 Task: Design a layout for a pet adoption brochure.
Action: Mouse moved to (50, 122)
Screenshot: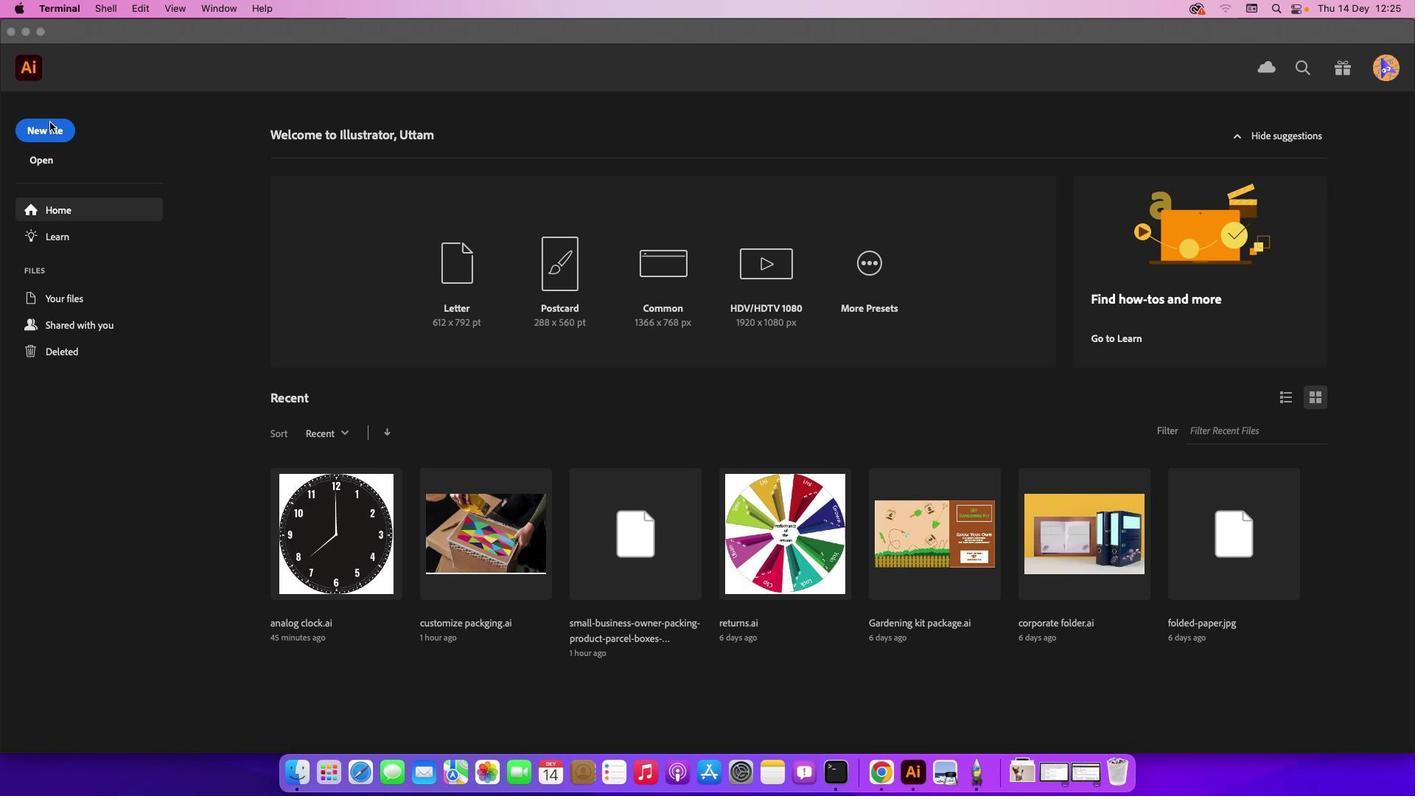 
Action: Mouse pressed left at (50, 122)
Screenshot: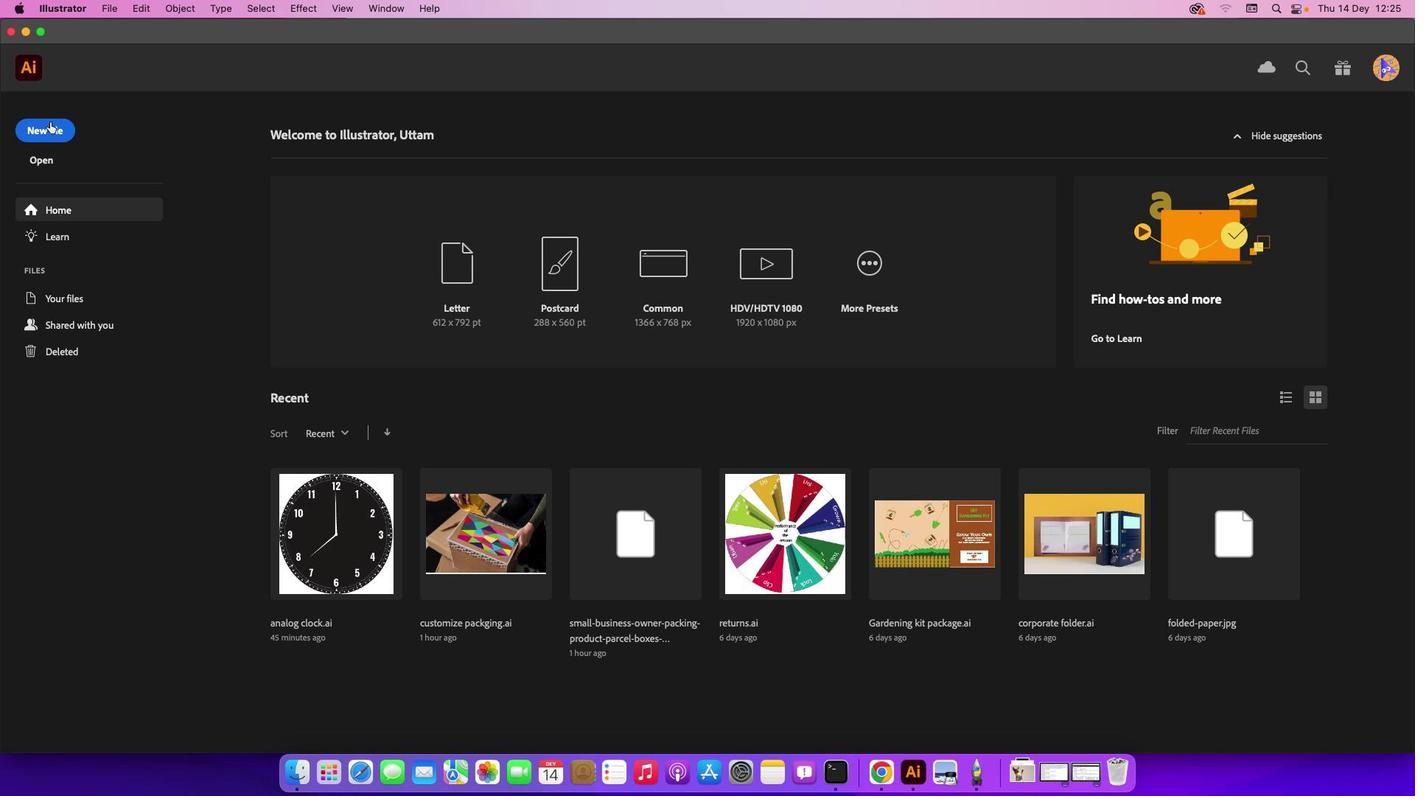 
Action: Mouse moved to (47, 131)
Screenshot: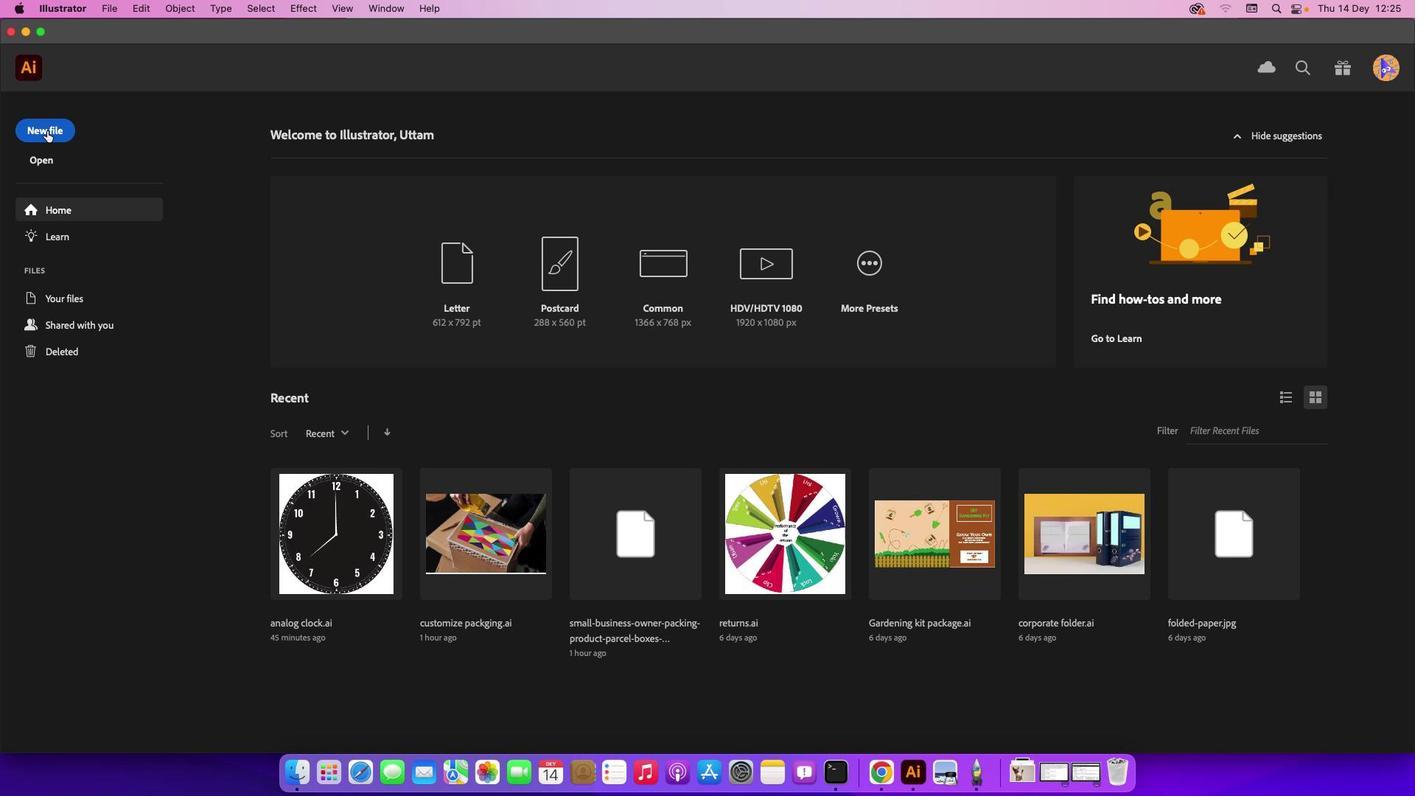 
Action: Mouse pressed left at (47, 131)
Screenshot: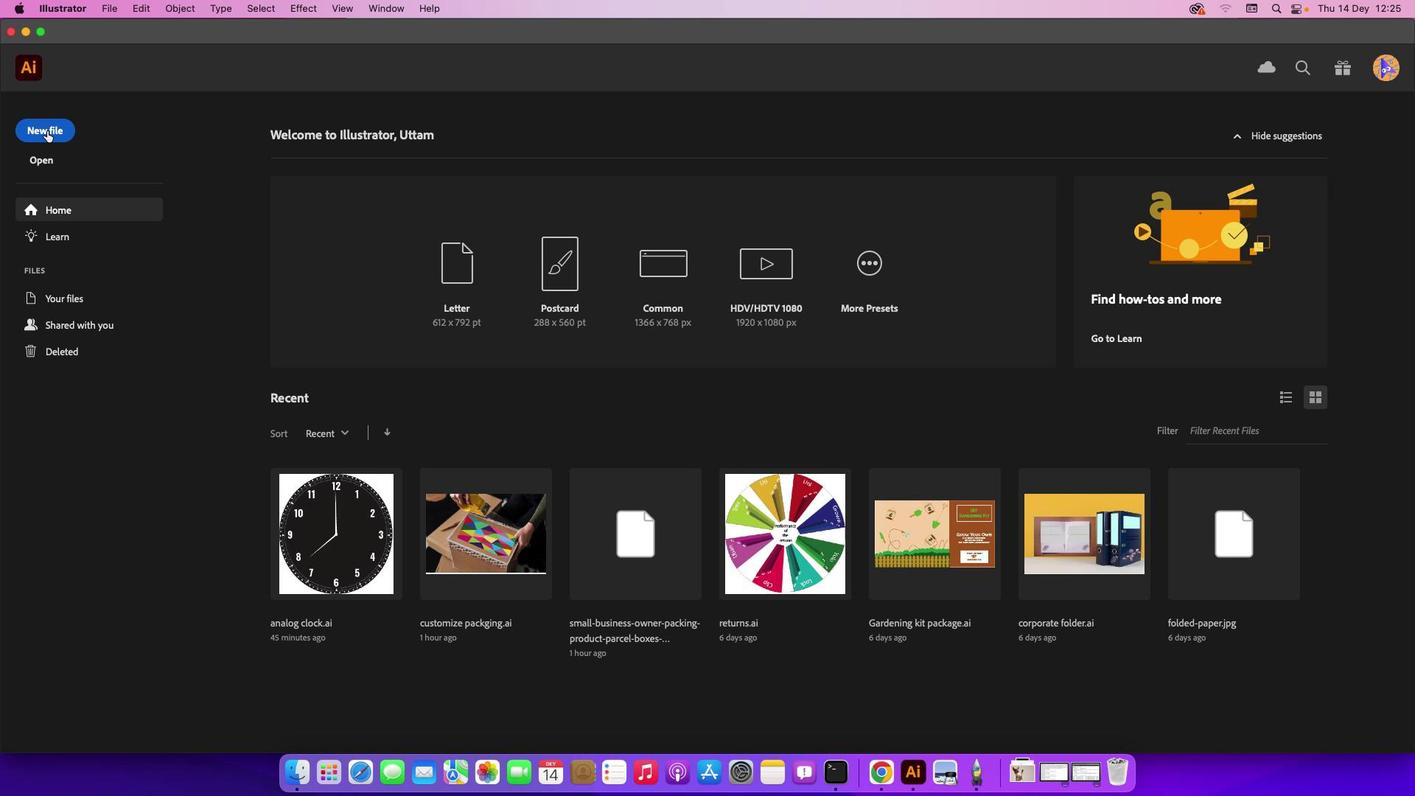 
Action: Mouse moved to (508, 148)
Screenshot: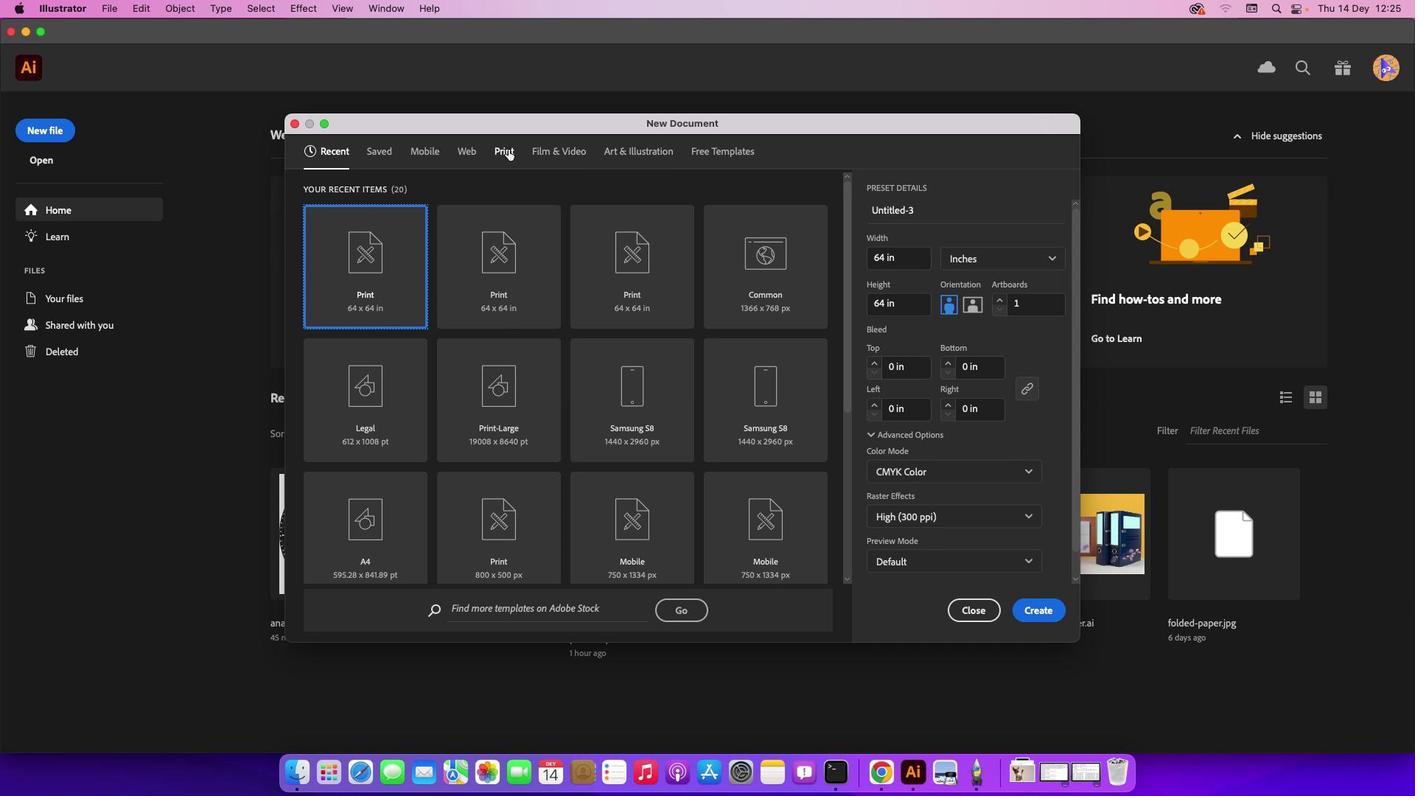 
Action: Mouse pressed left at (508, 148)
Screenshot: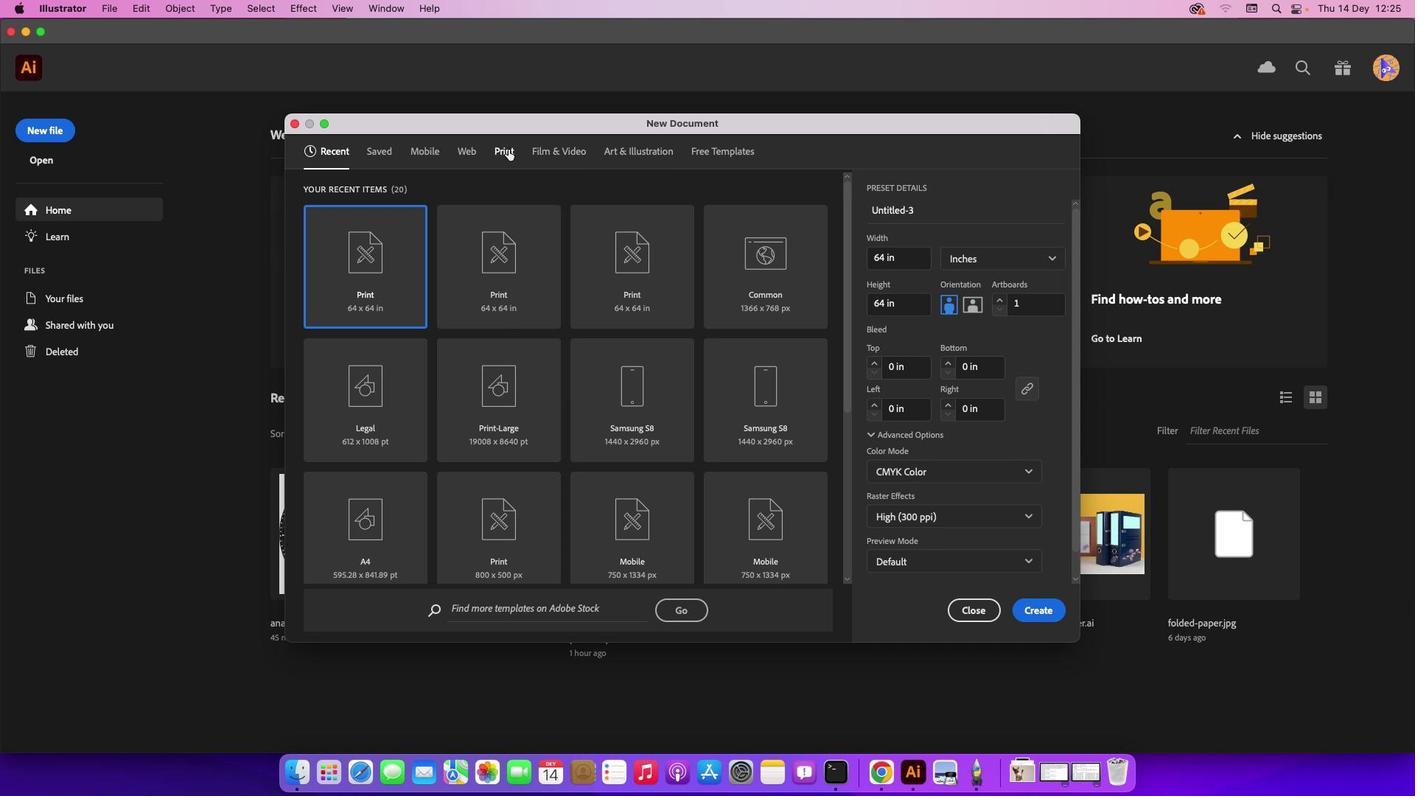 
Action: Mouse moved to (617, 282)
Screenshot: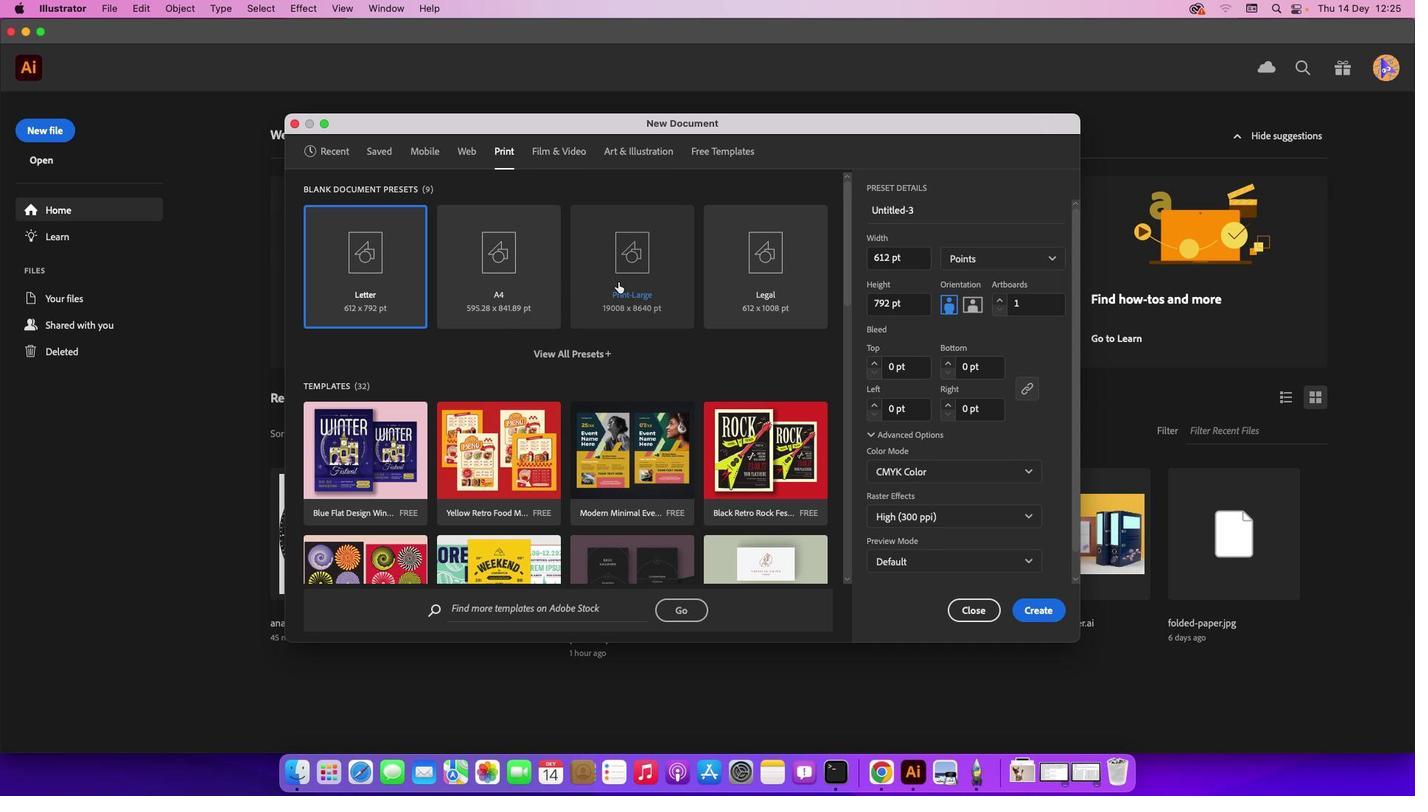 
Action: Mouse pressed left at (617, 282)
Screenshot: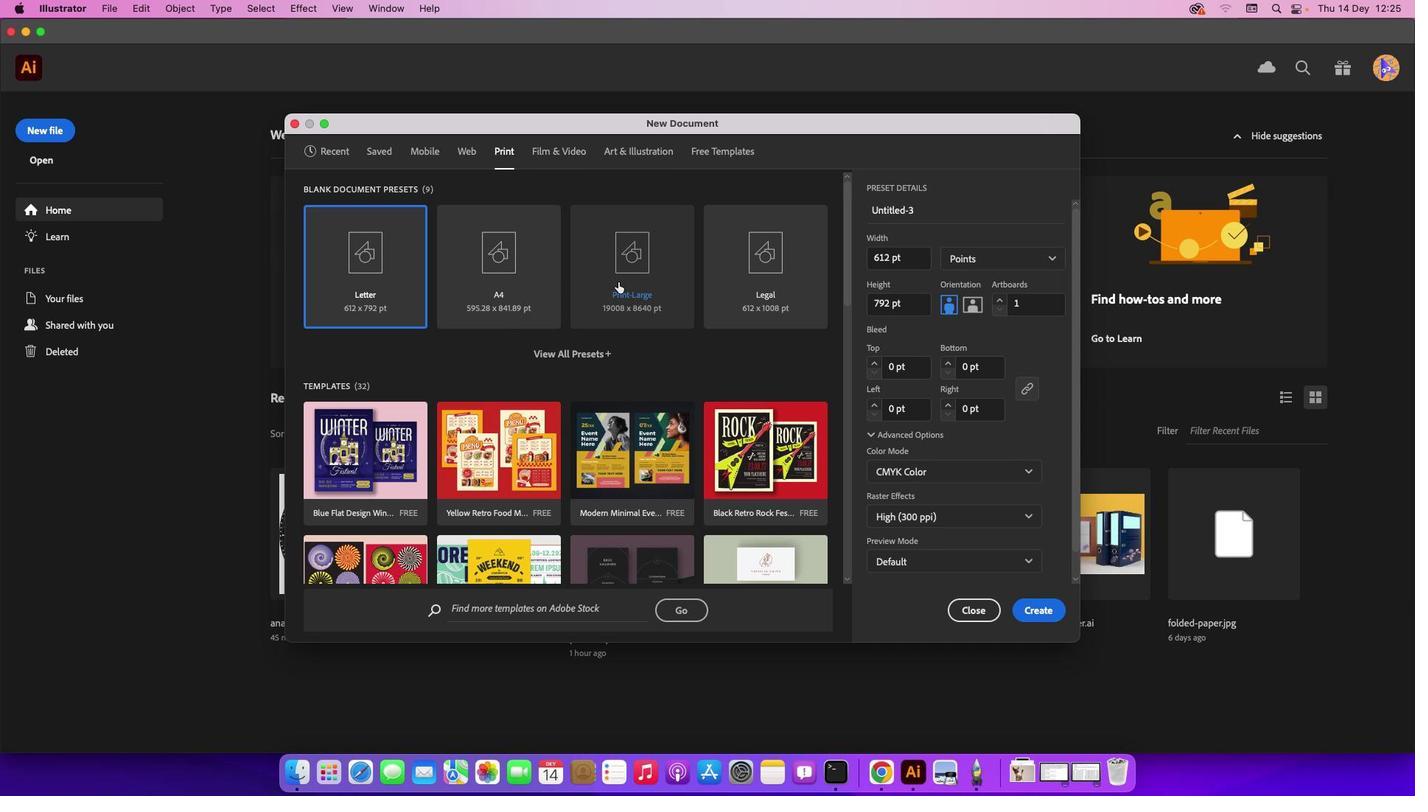 
Action: Mouse moved to (1035, 613)
Screenshot: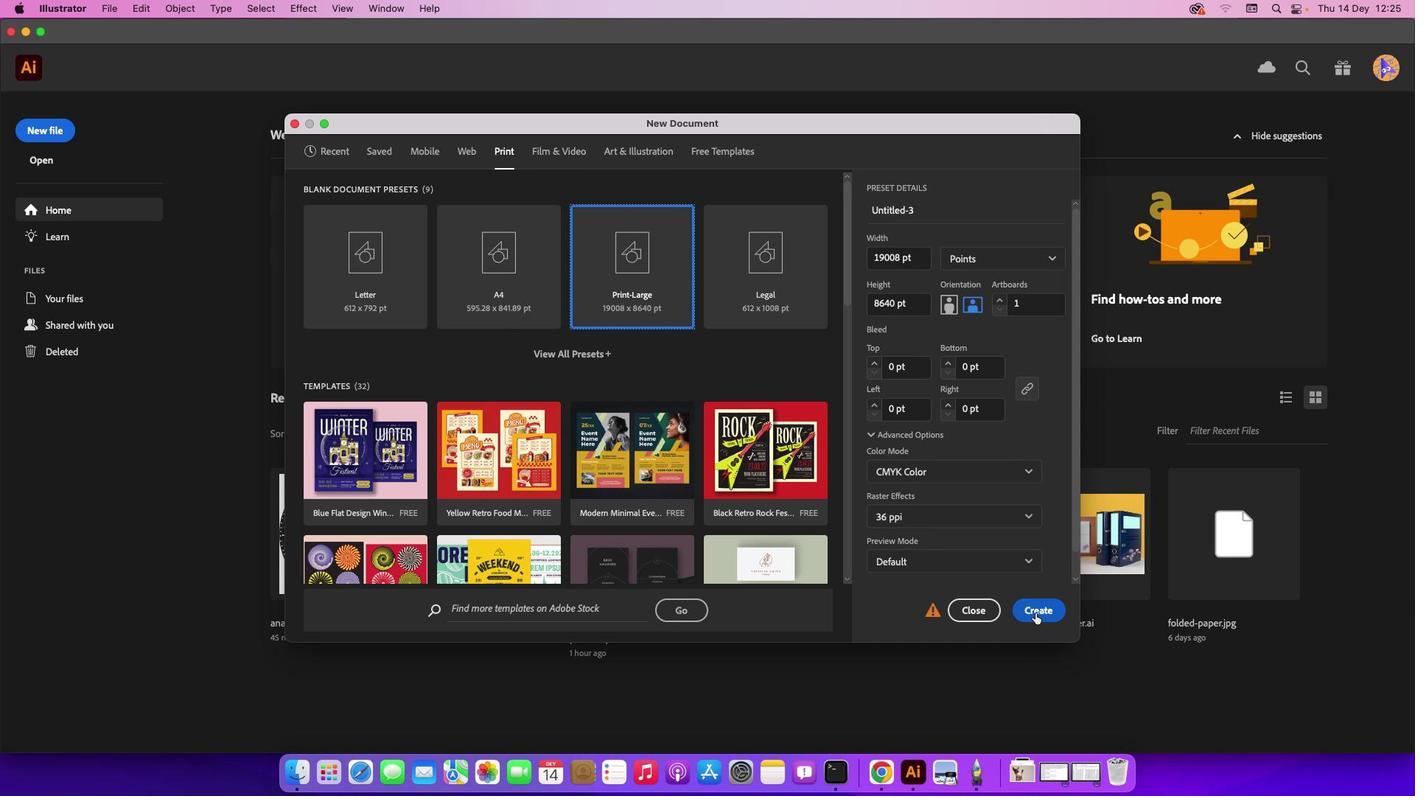 
Action: Mouse pressed left at (1035, 613)
Screenshot: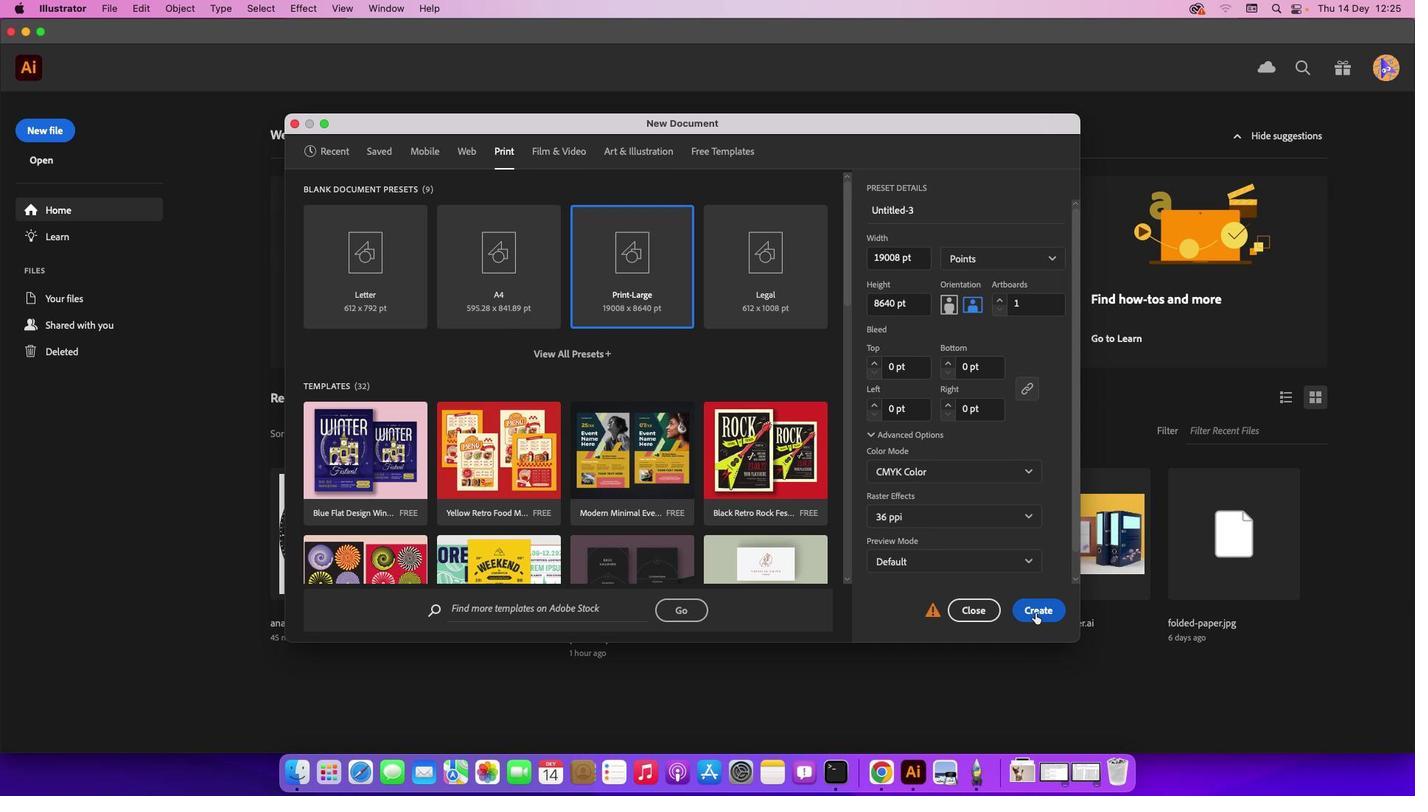 
Action: Mouse moved to (1167, 138)
Screenshot: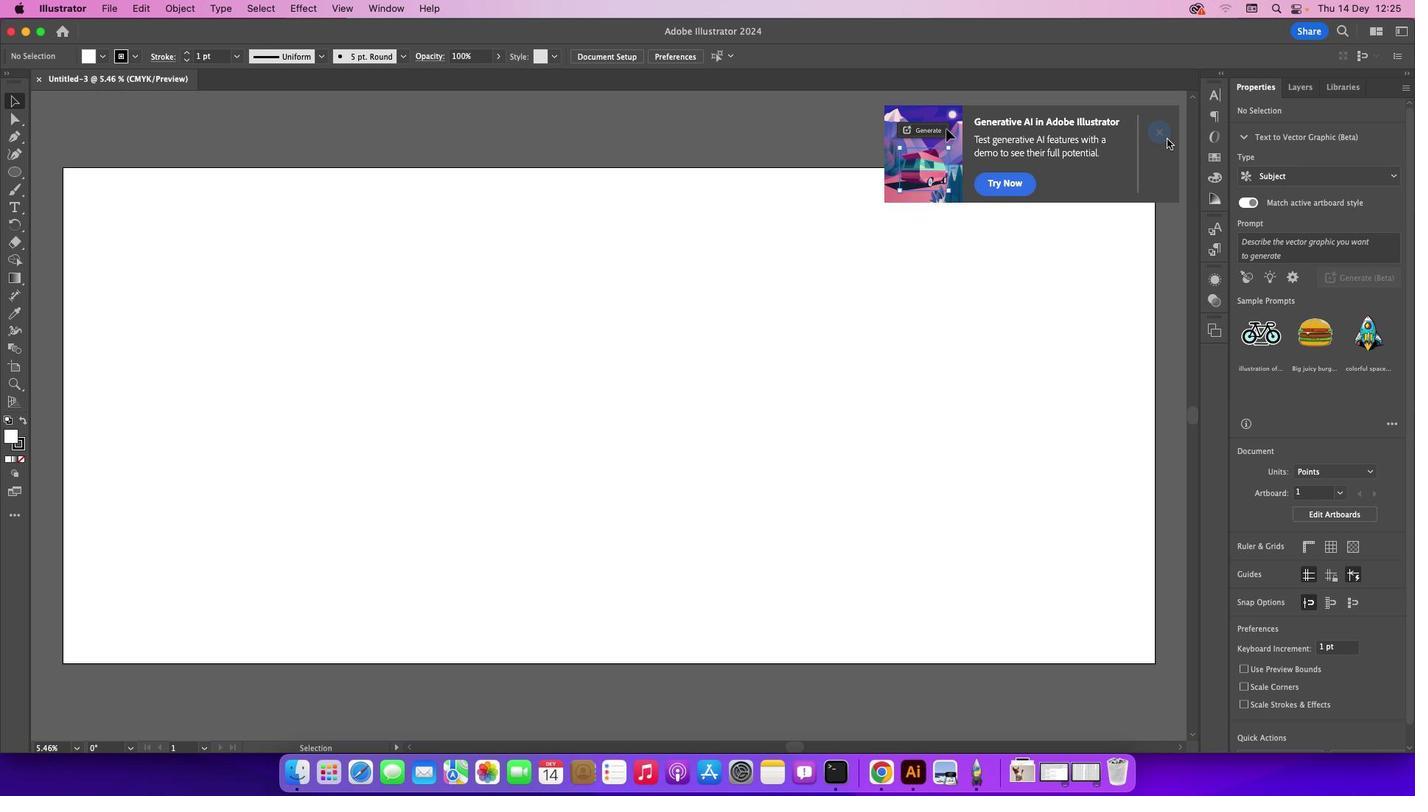 
Action: Mouse pressed left at (1167, 138)
Screenshot: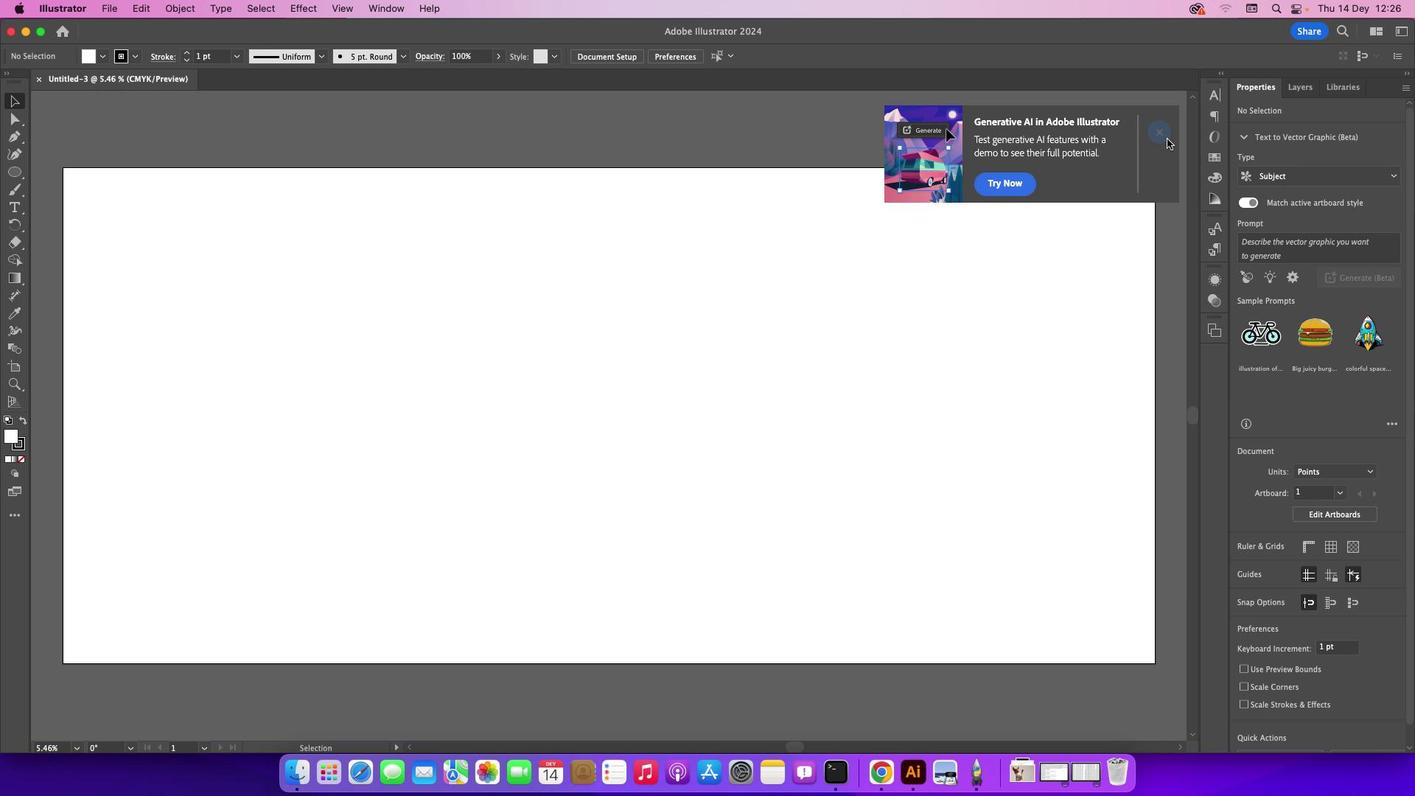 
Action: Mouse moved to (12, 135)
Screenshot: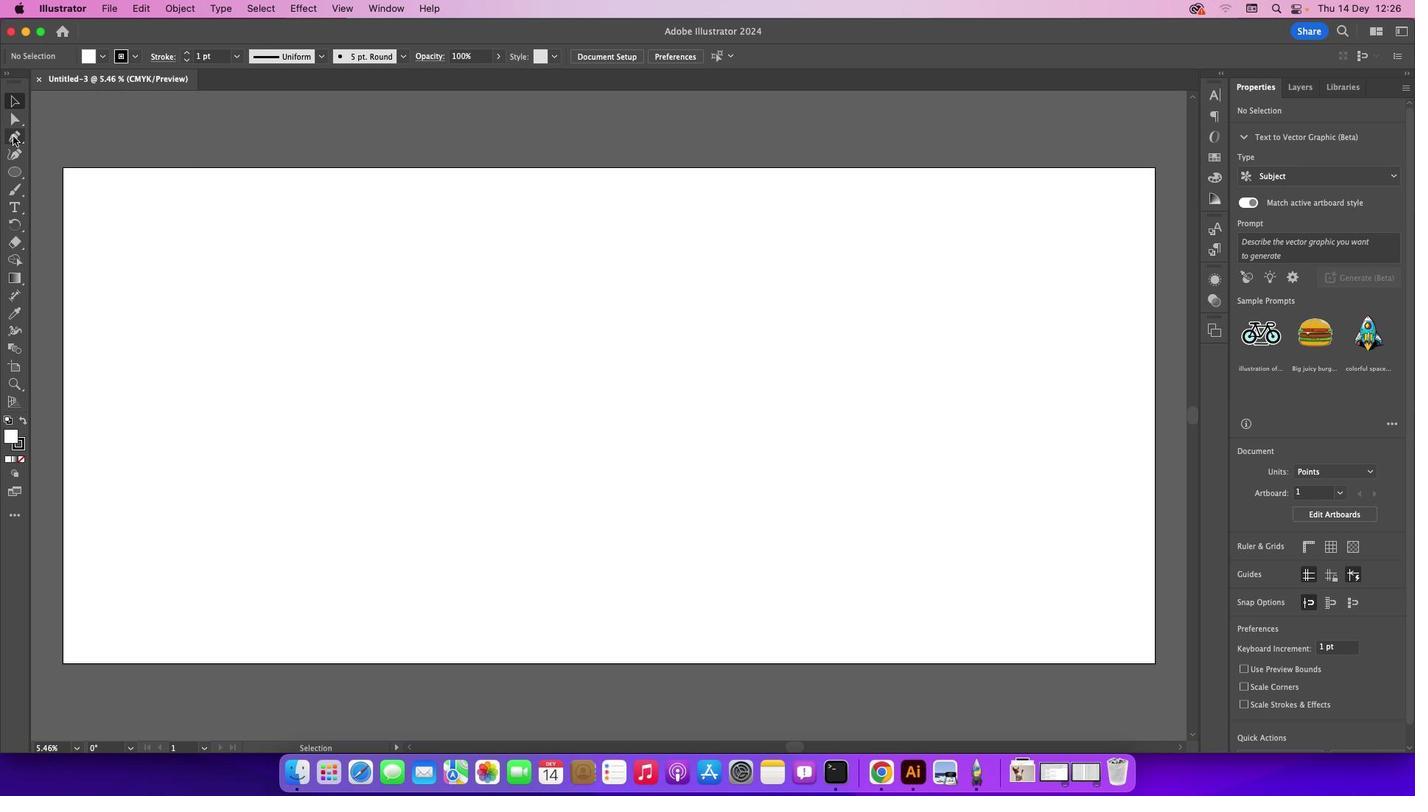 
Action: Mouse pressed left at (12, 135)
Screenshot: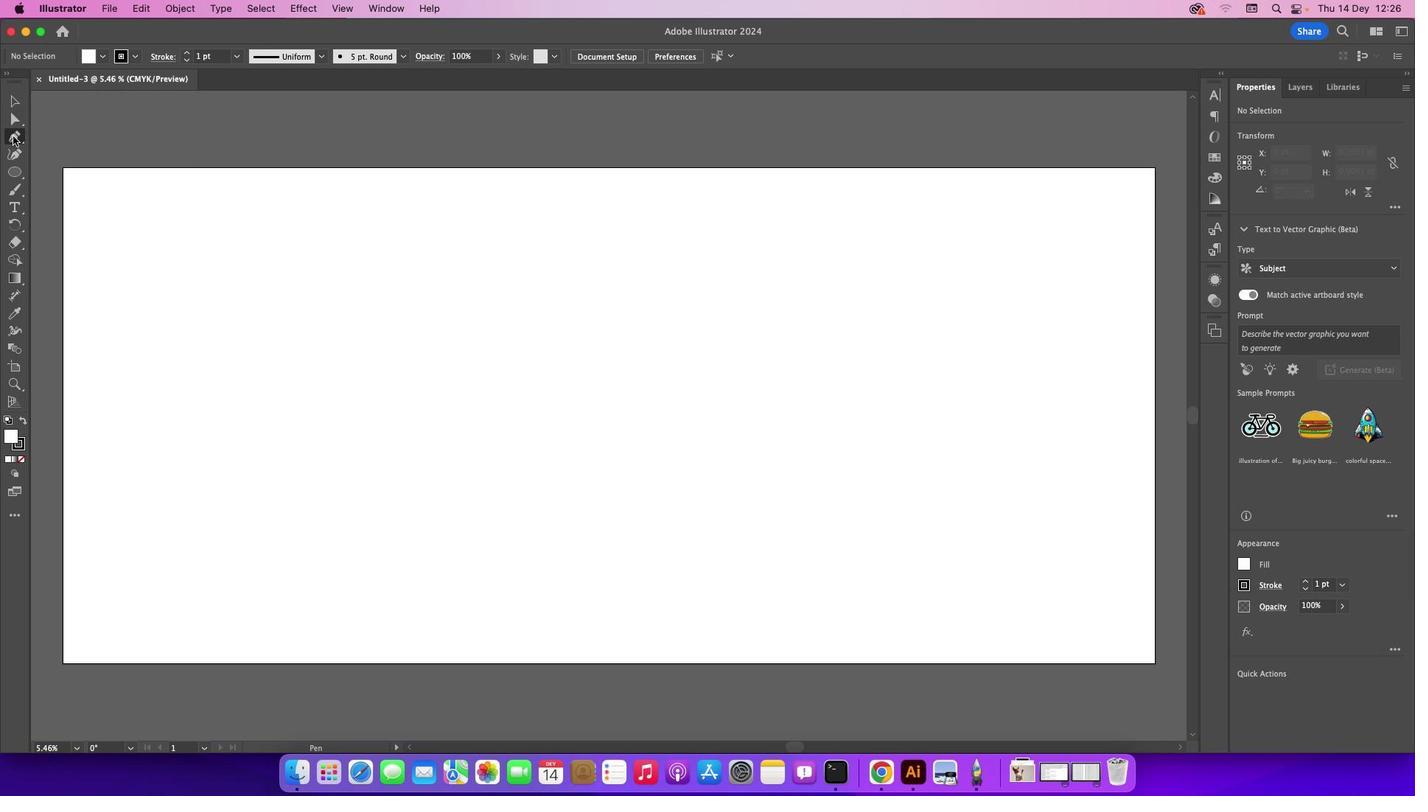 
Action: Mouse moved to (188, 268)
Screenshot: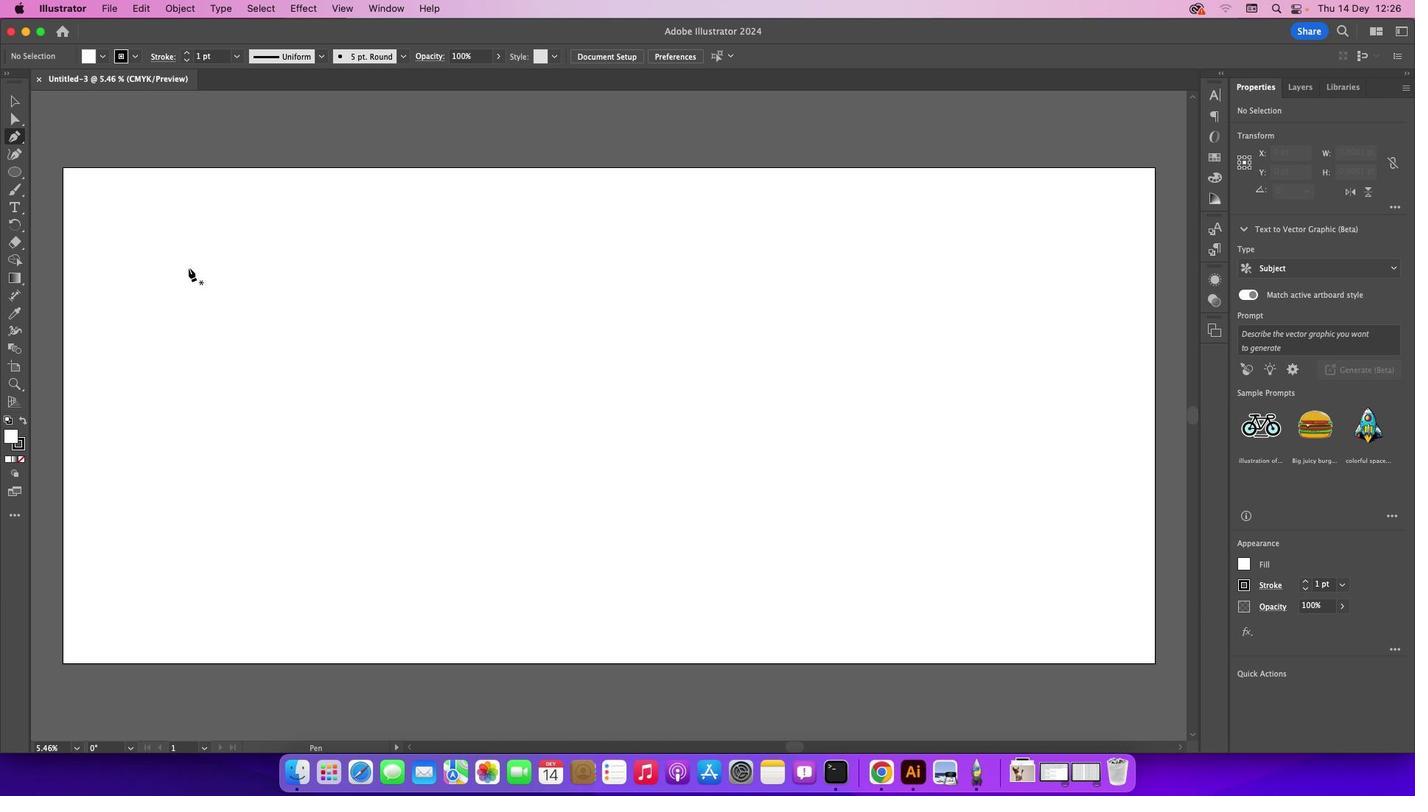 
Action: Mouse pressed left at (188, 268)
Screenshot: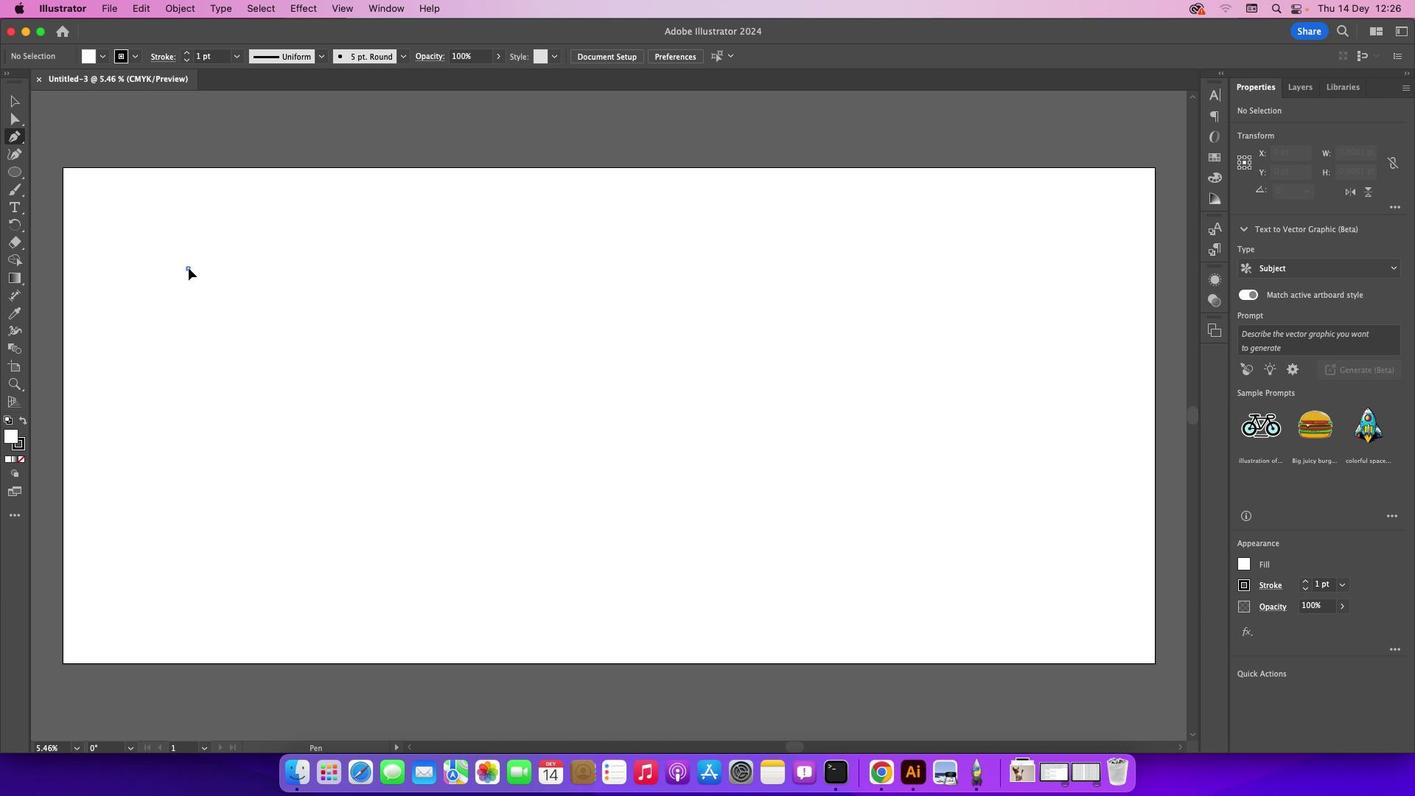 
Action: Mouse moved to (211, 249)
Screenshot: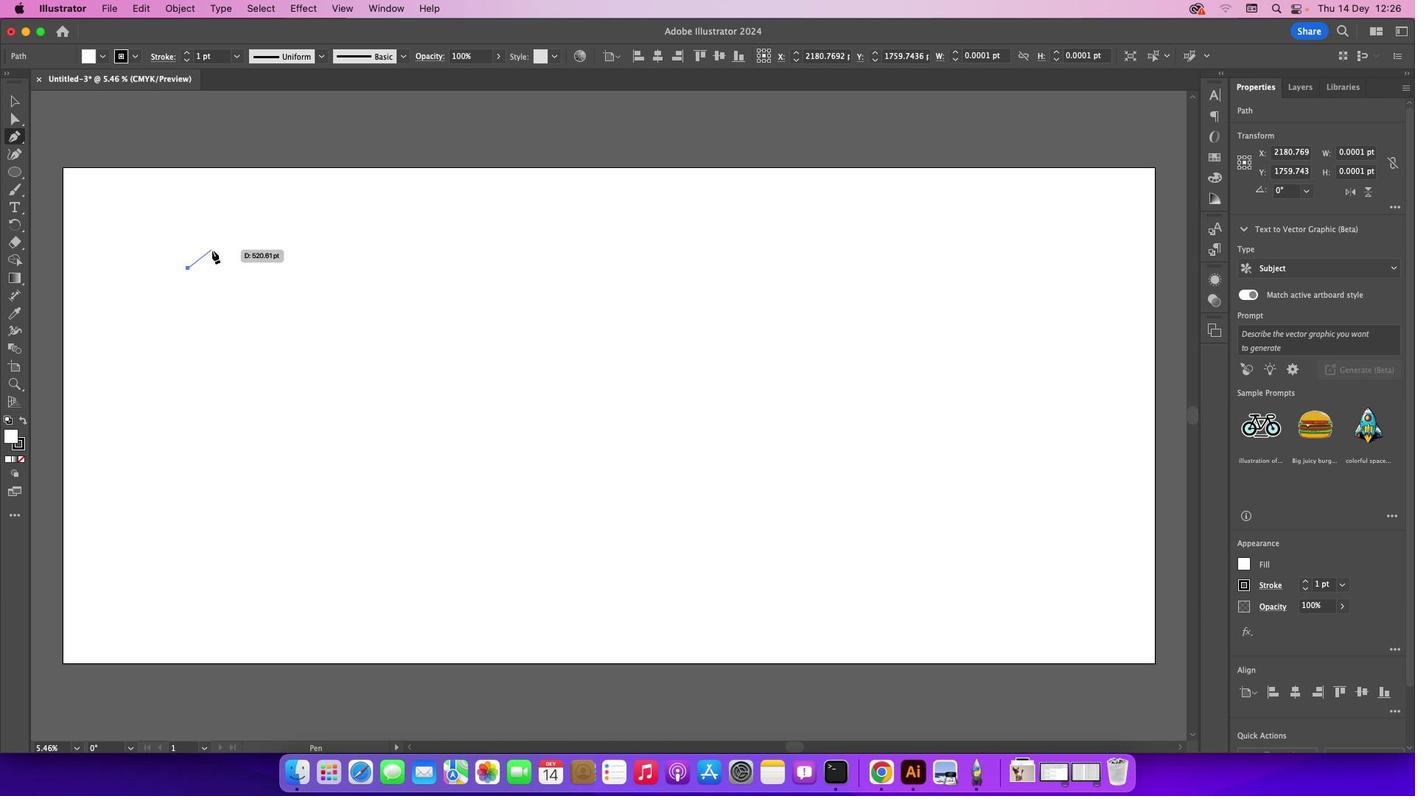 
Action: Mouse pressed left at (211, 249)
Screenshot: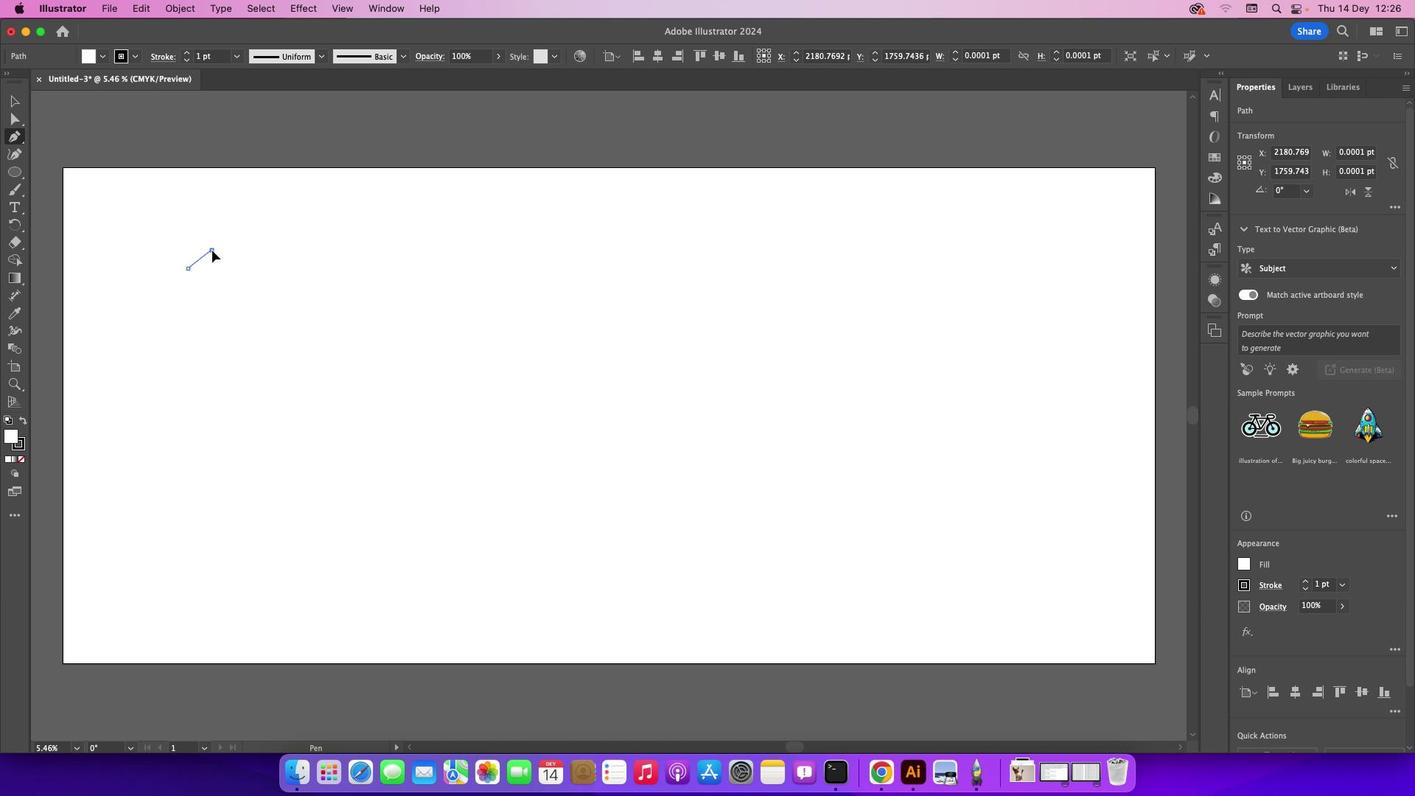 
Action: Mouse moved to (266, 216)
Screenshot: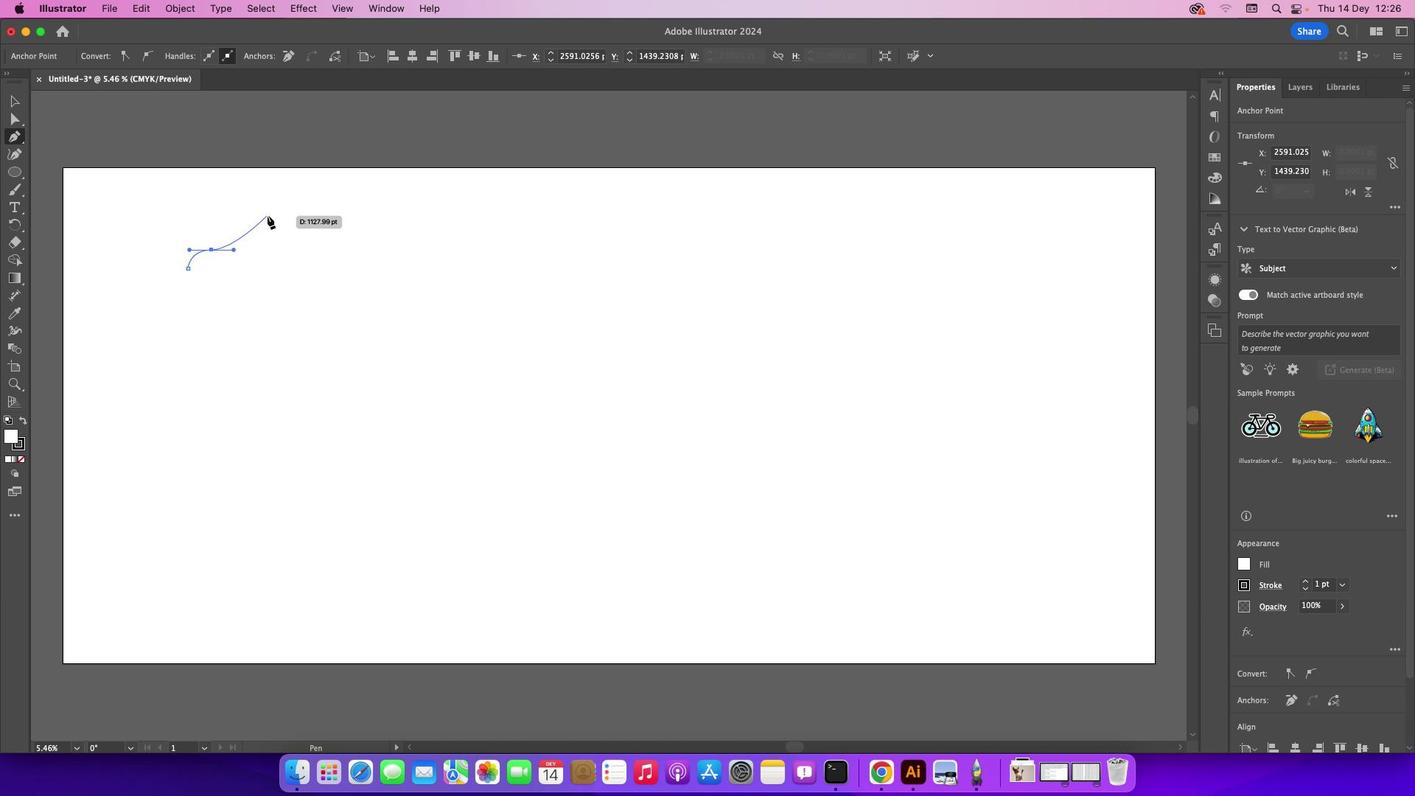 
Action: Mouse pressed left at (266, 216)
Screenshot: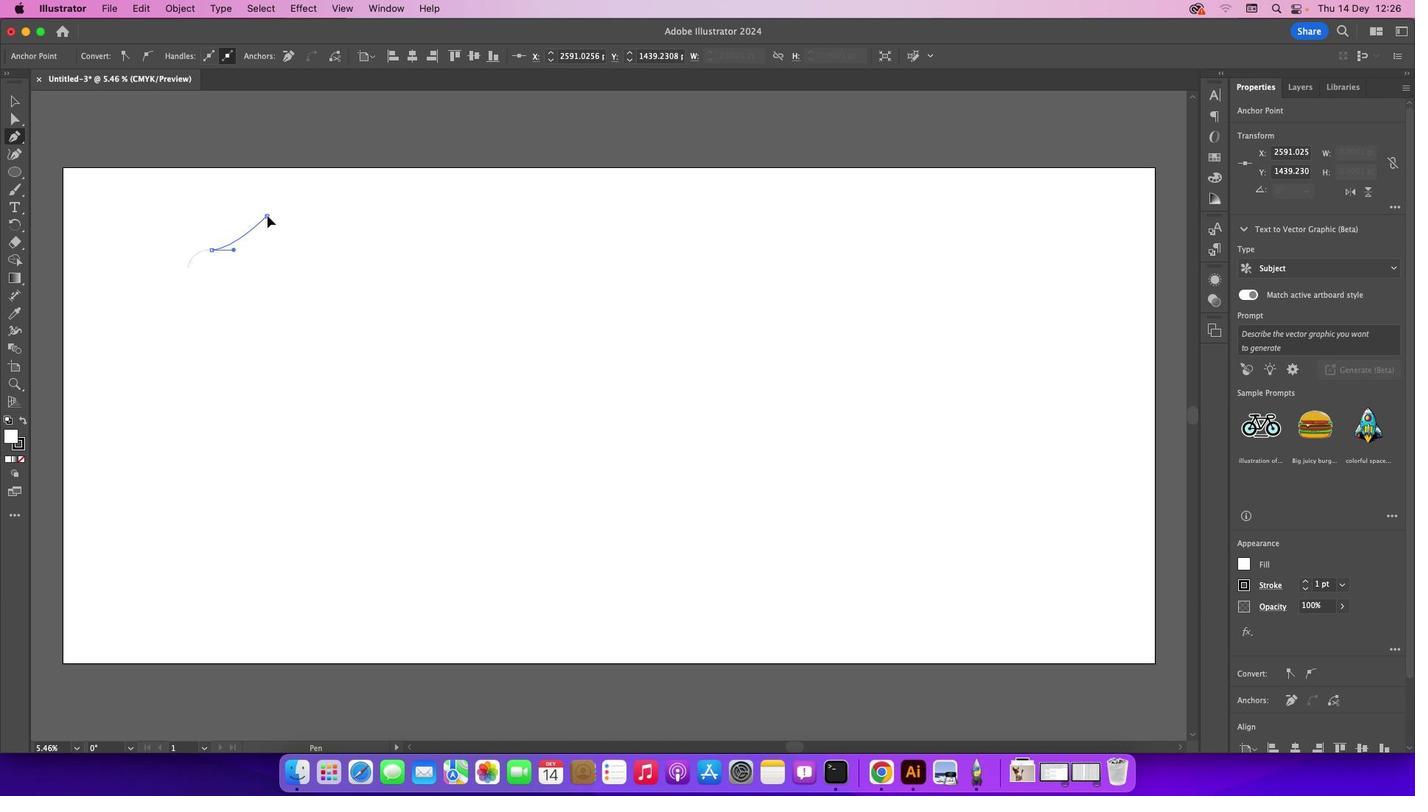 
Action: Mouse moved to (307, 274)
Screenshot: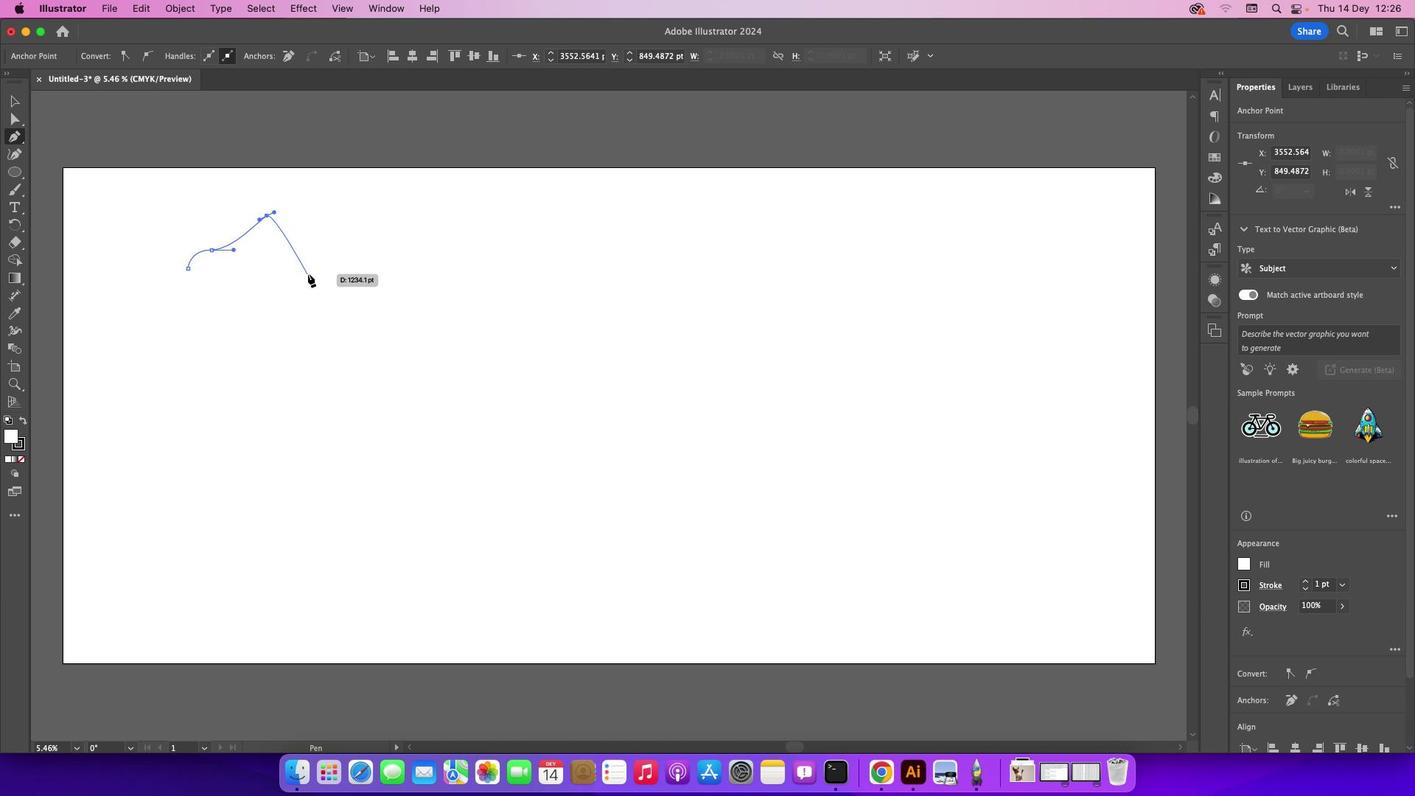 
Action: Mouse pressed left at (307, 274)
Screenshot: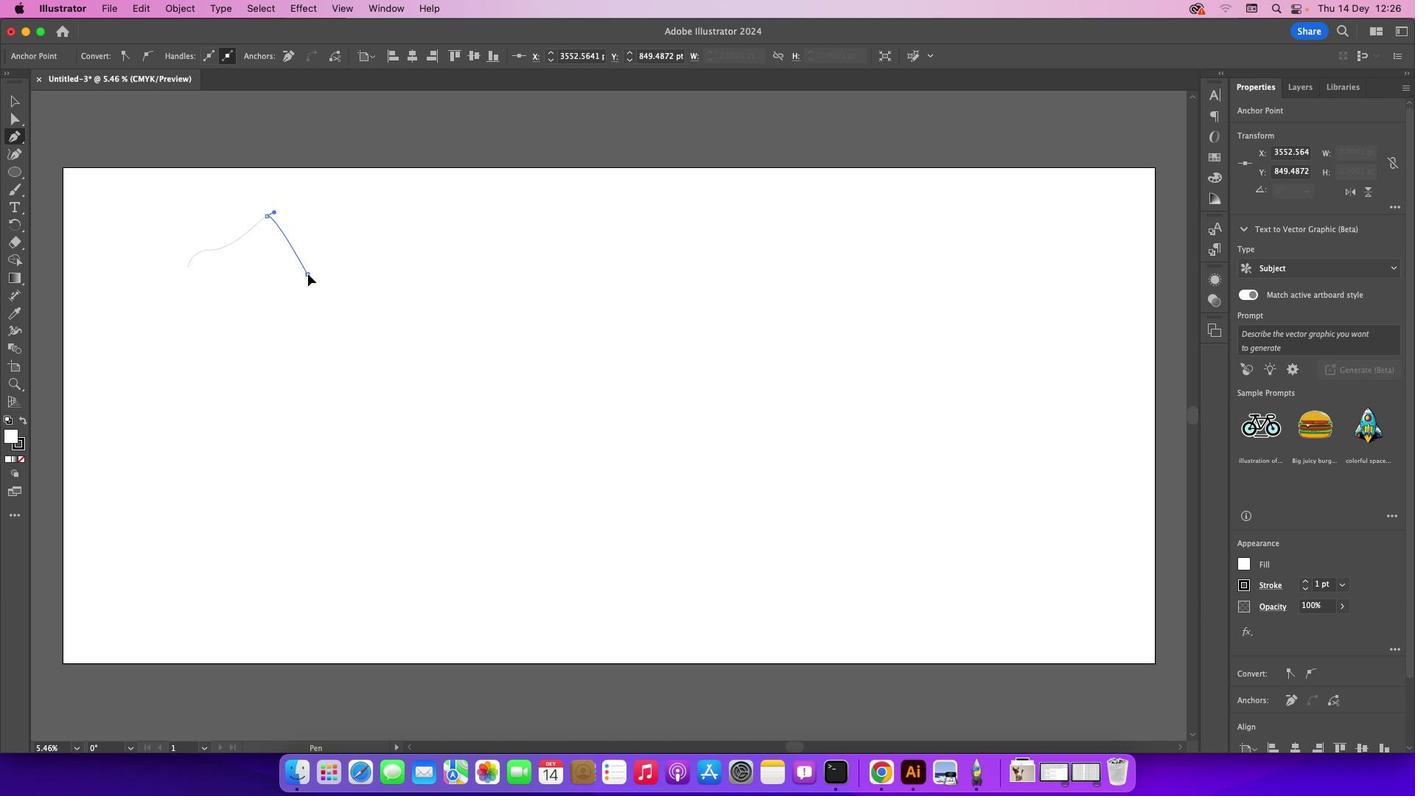 
Action: Mouse moved to (188, 269)
Screenshot: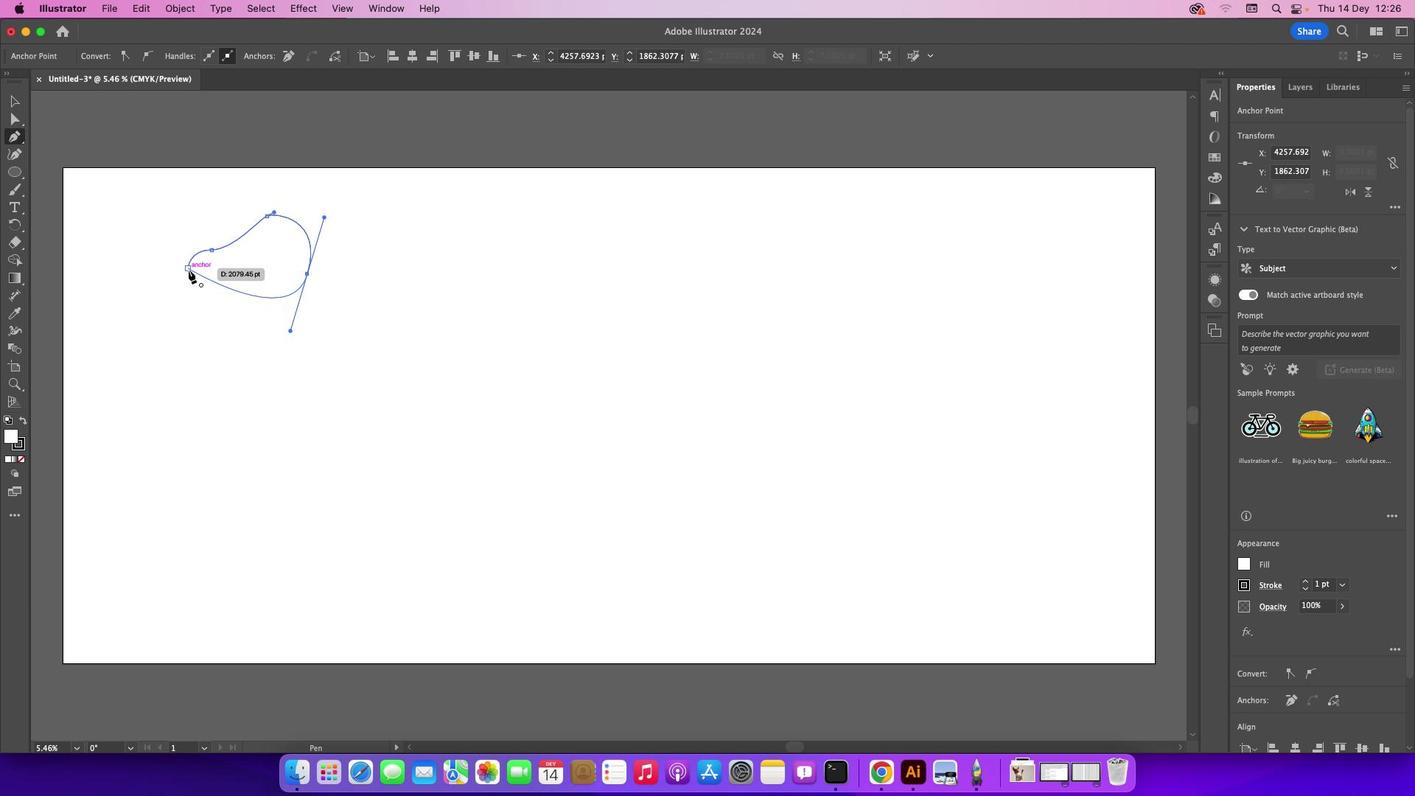 
Action: Mouse pressed left at (188, 269)
Screenshot: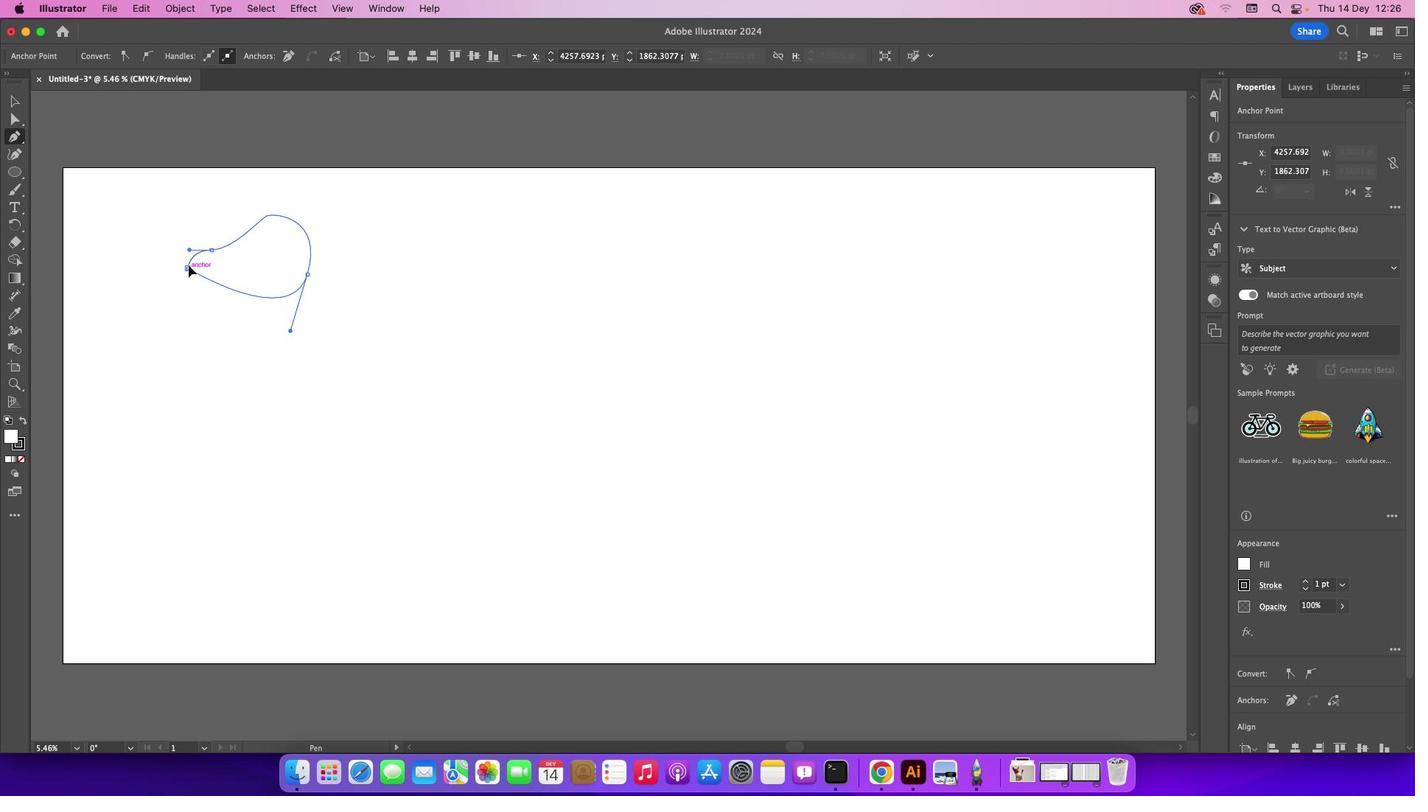 
Action: Mouse moved to (11, 106)
Screenshot: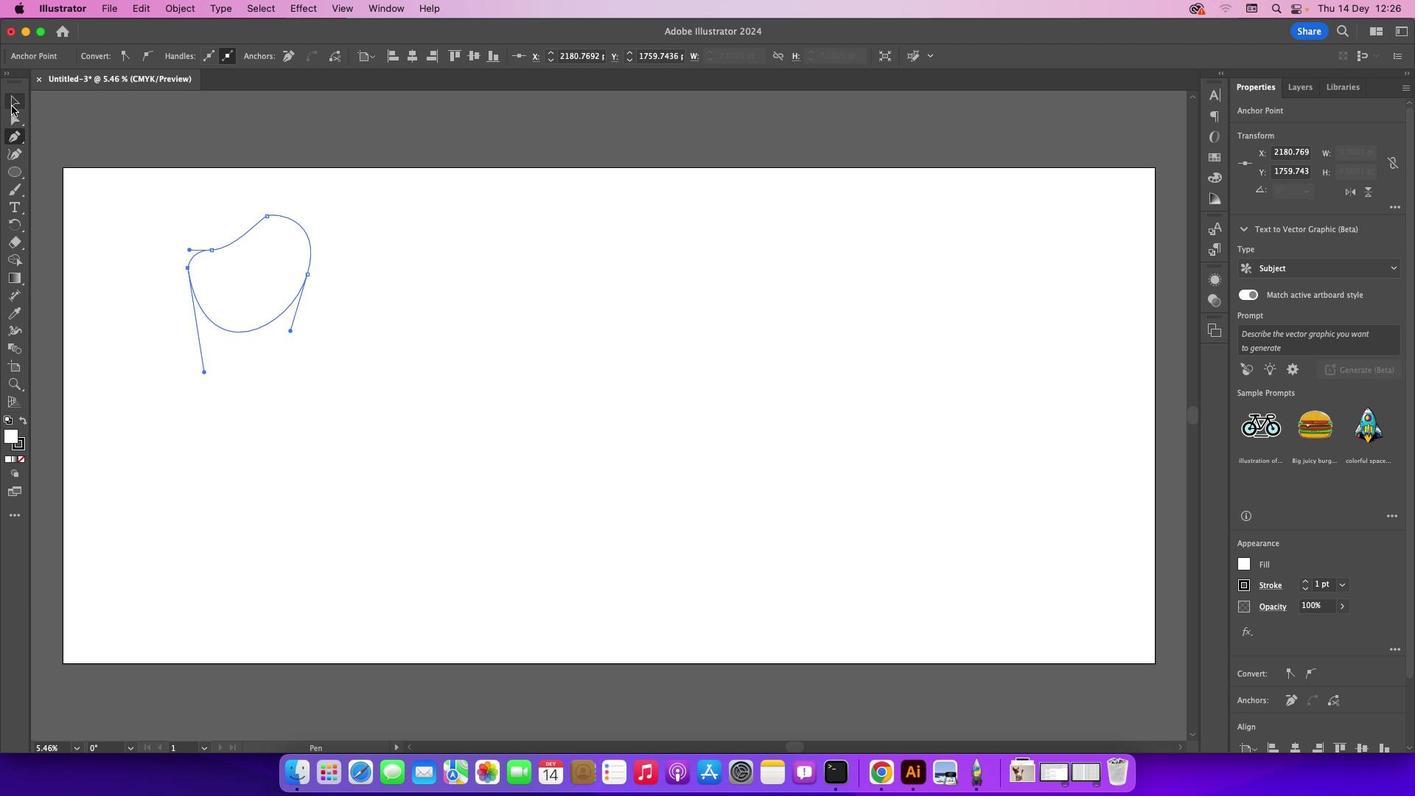 
Action: Mouse pressed left at (11, 106)
Screenshot: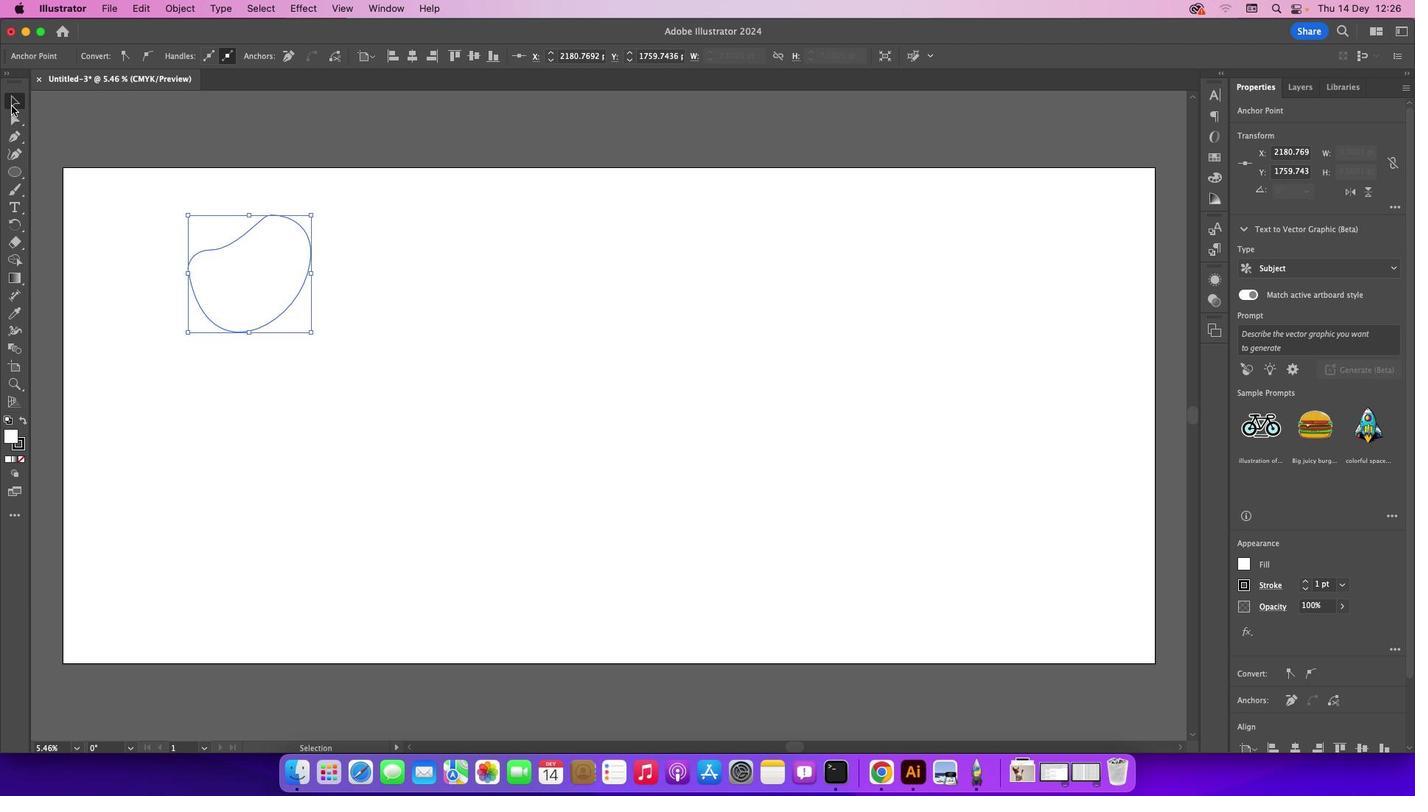 
Action: Mouse moved to (101, 138)
Screenshot: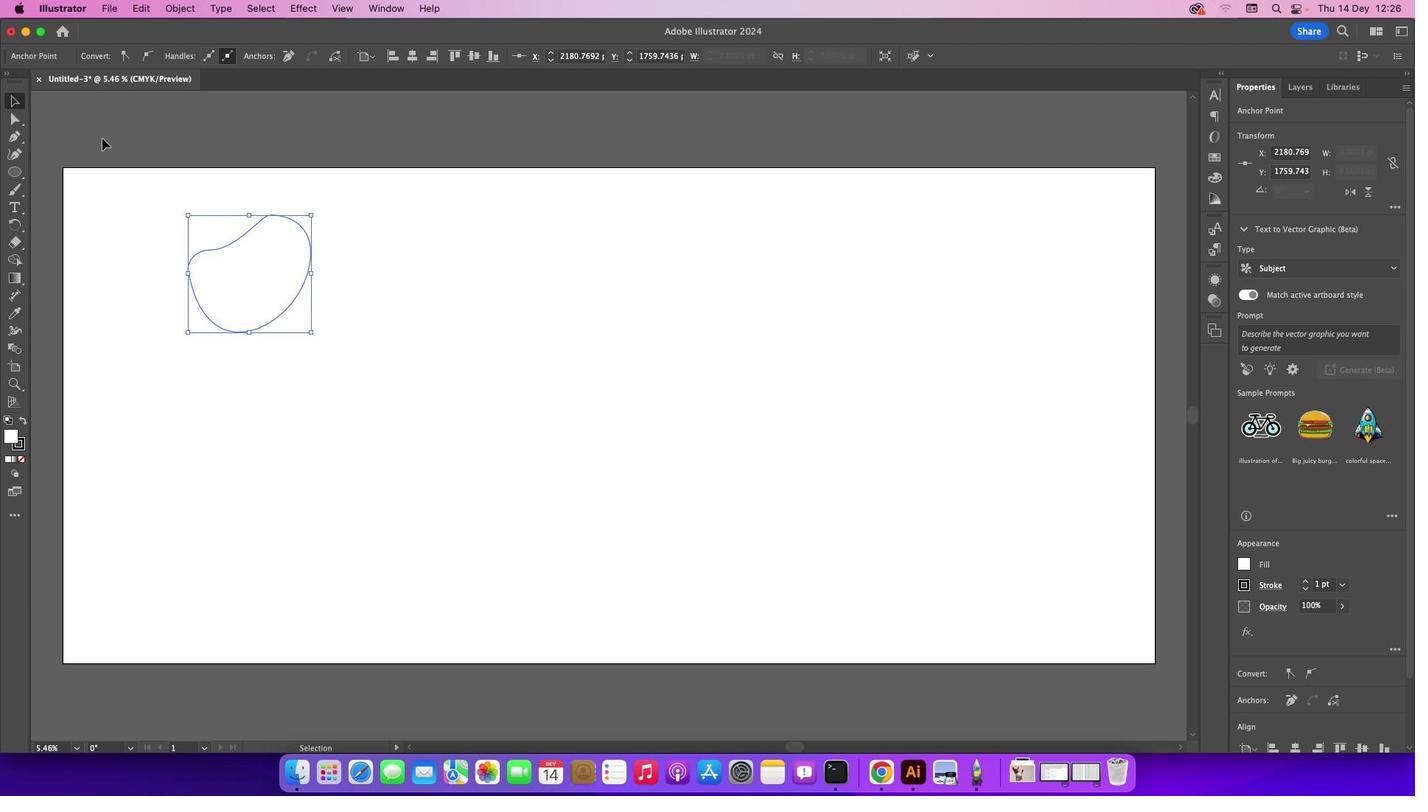 
Action: Mouse pressed left at (101, 138)
Screenshot: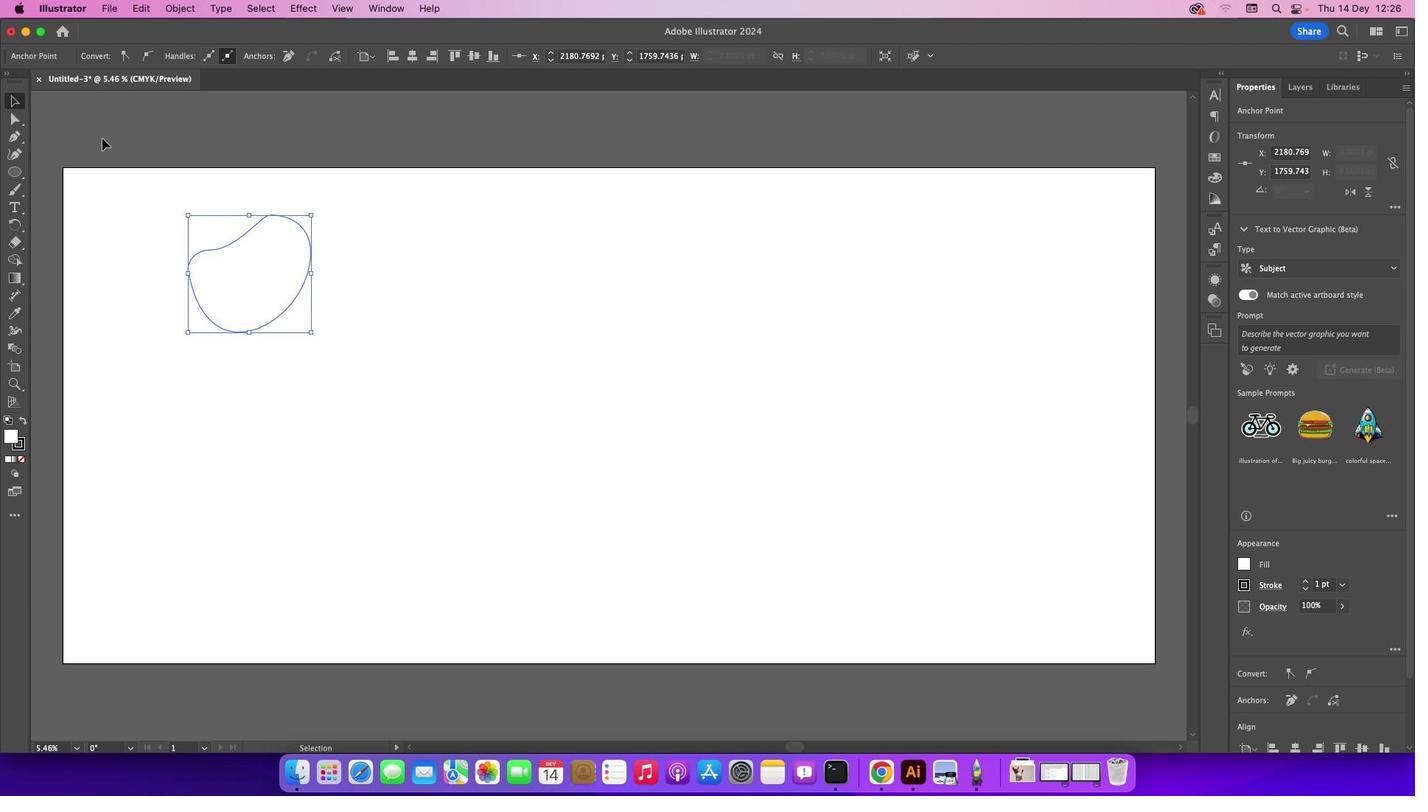 
Action: Mouse moved to (227, 248)
Screenshot: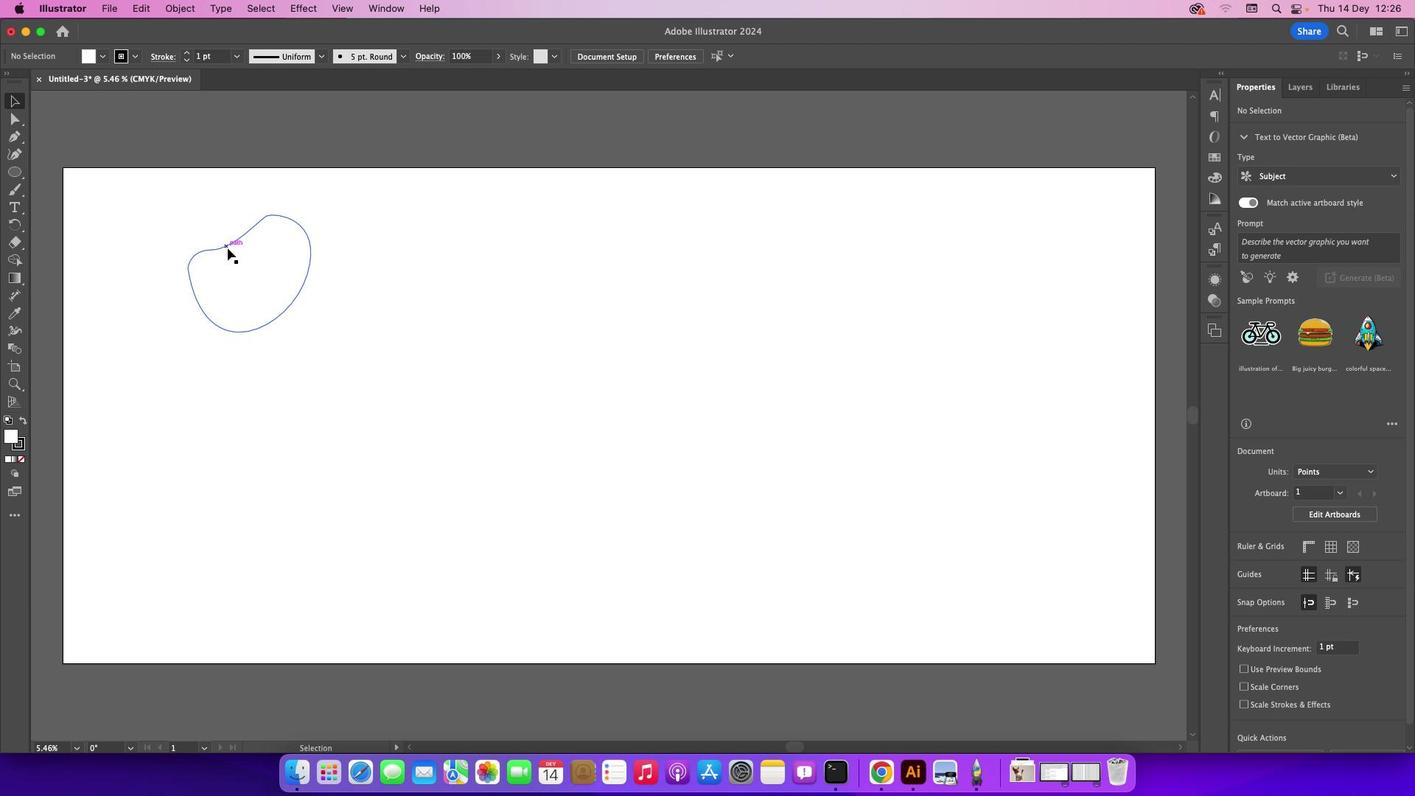 
Action: Mouse pressed left at (227, 248)
Screenshot: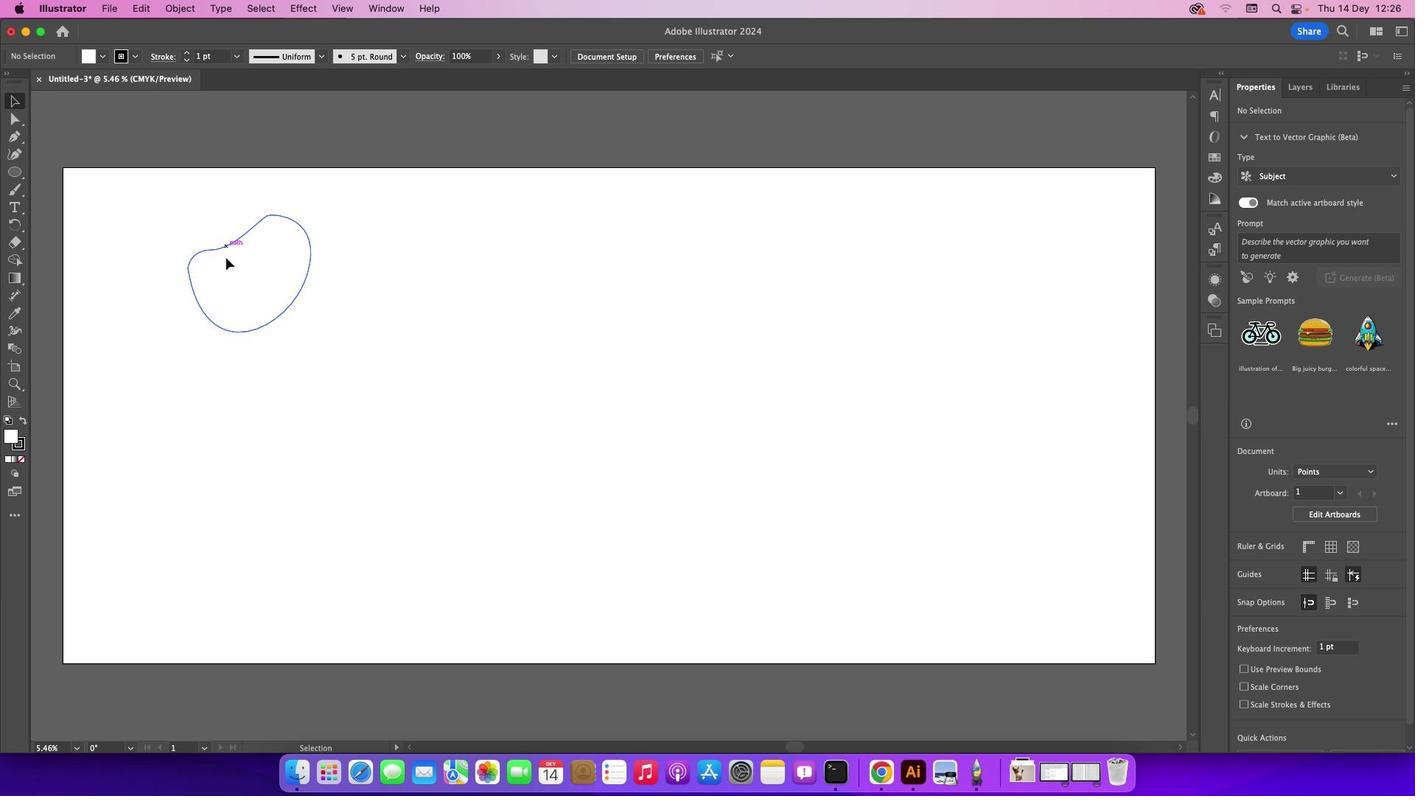 
Action: Mouse moved to (11, 435)
Screenshot: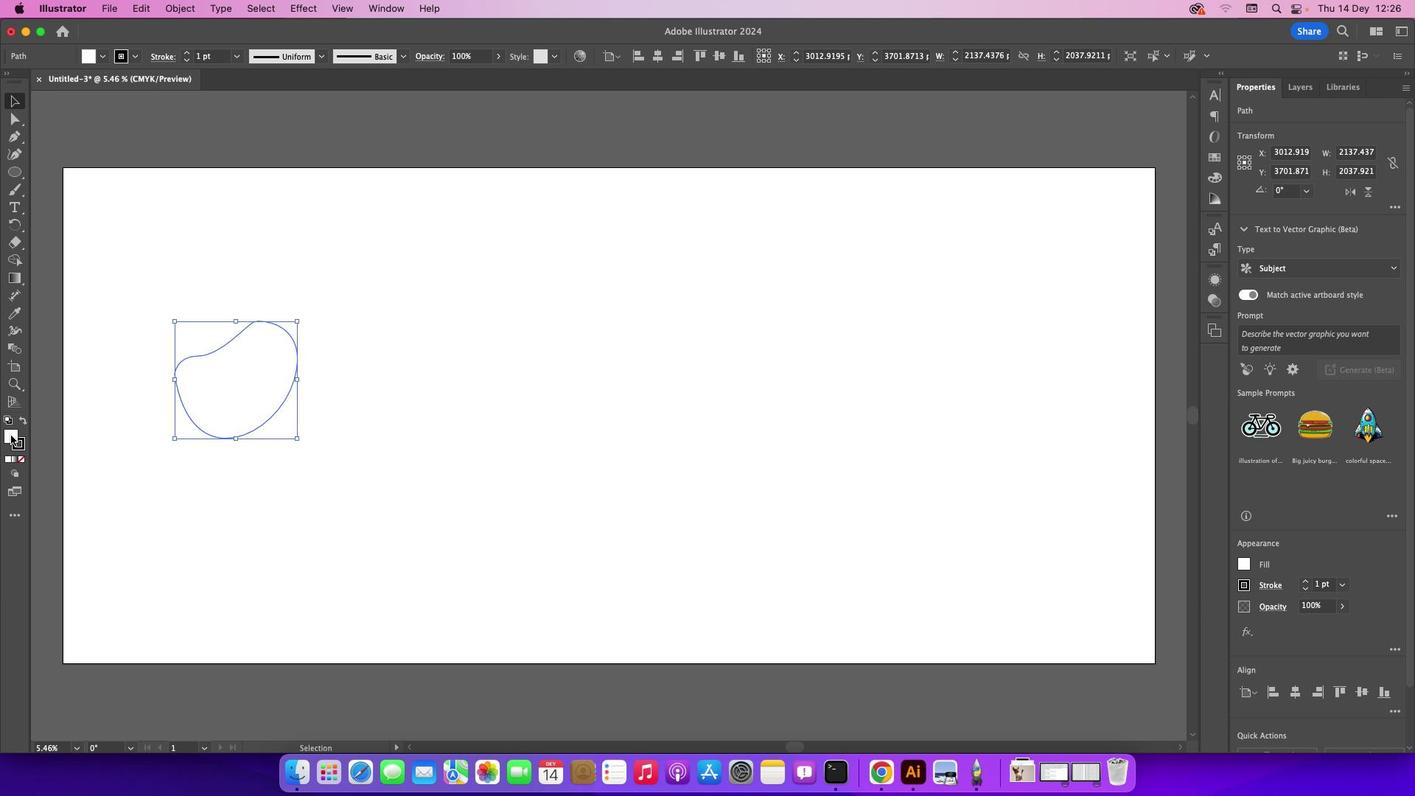 
Action: Mouse pressed left at (11, 435)
Screenshot: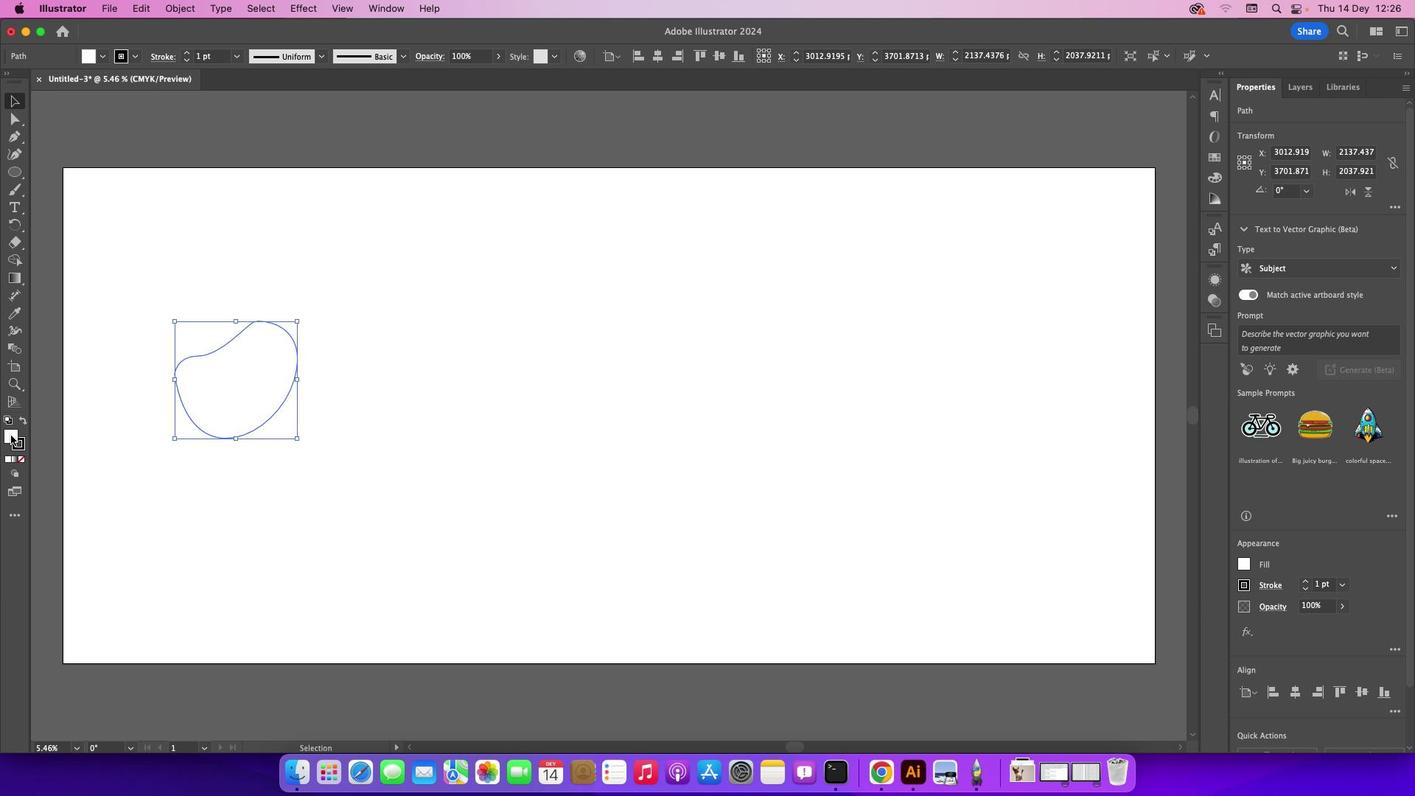 
Action: Mouse pressed left at (11, 435)
Screenshot: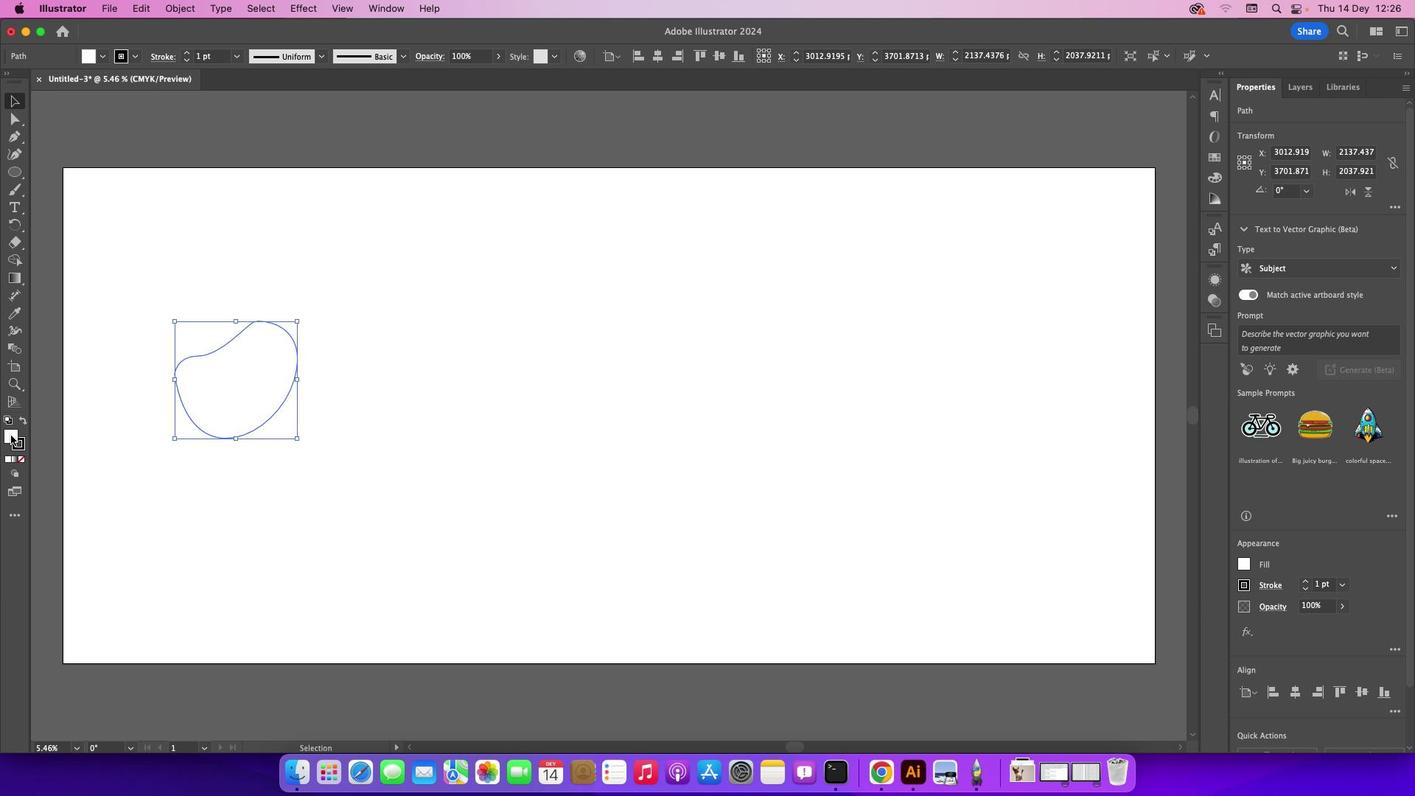 
Action: Mouse moved to (894, 432)
Screenshot: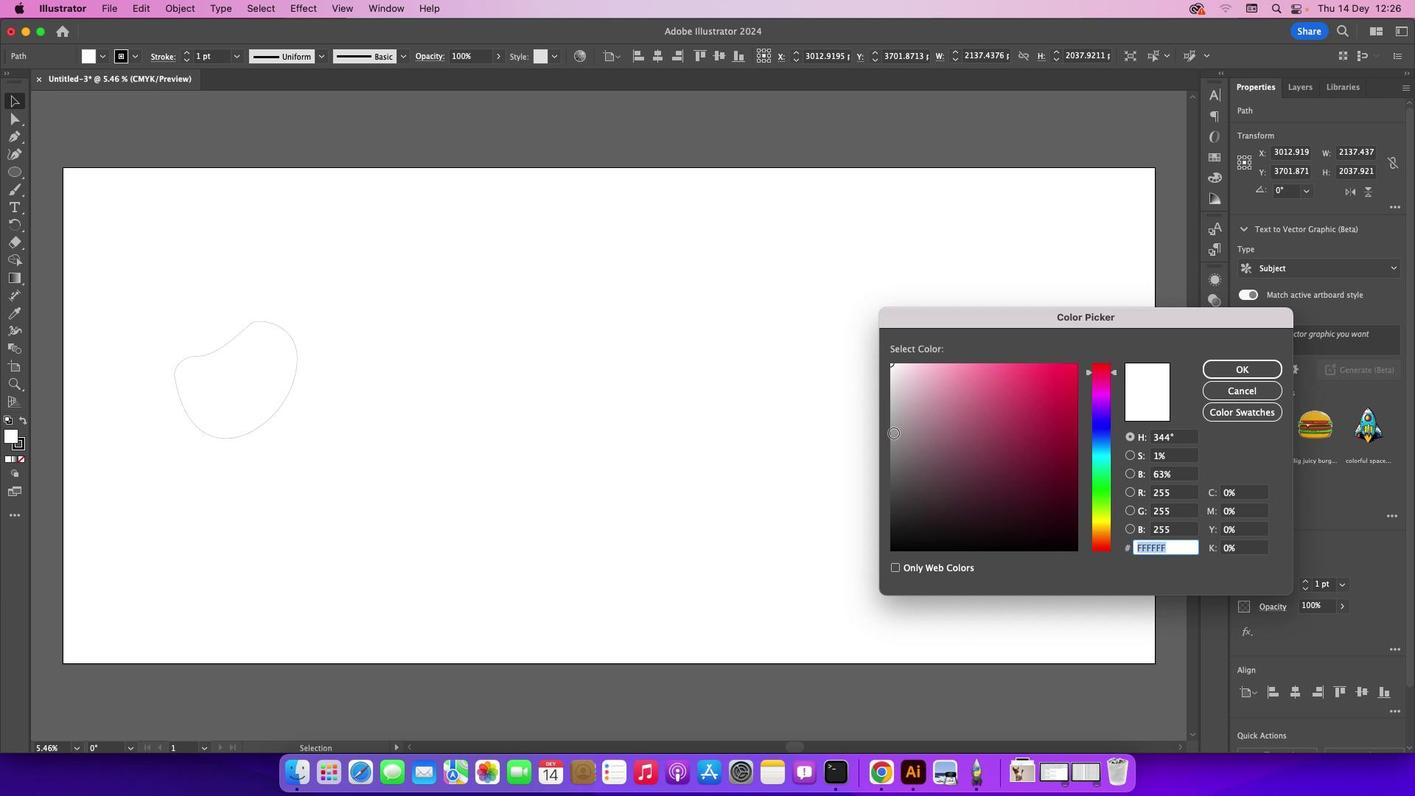 
Action: Mouse pressed left at (894, 432)
Screenshot: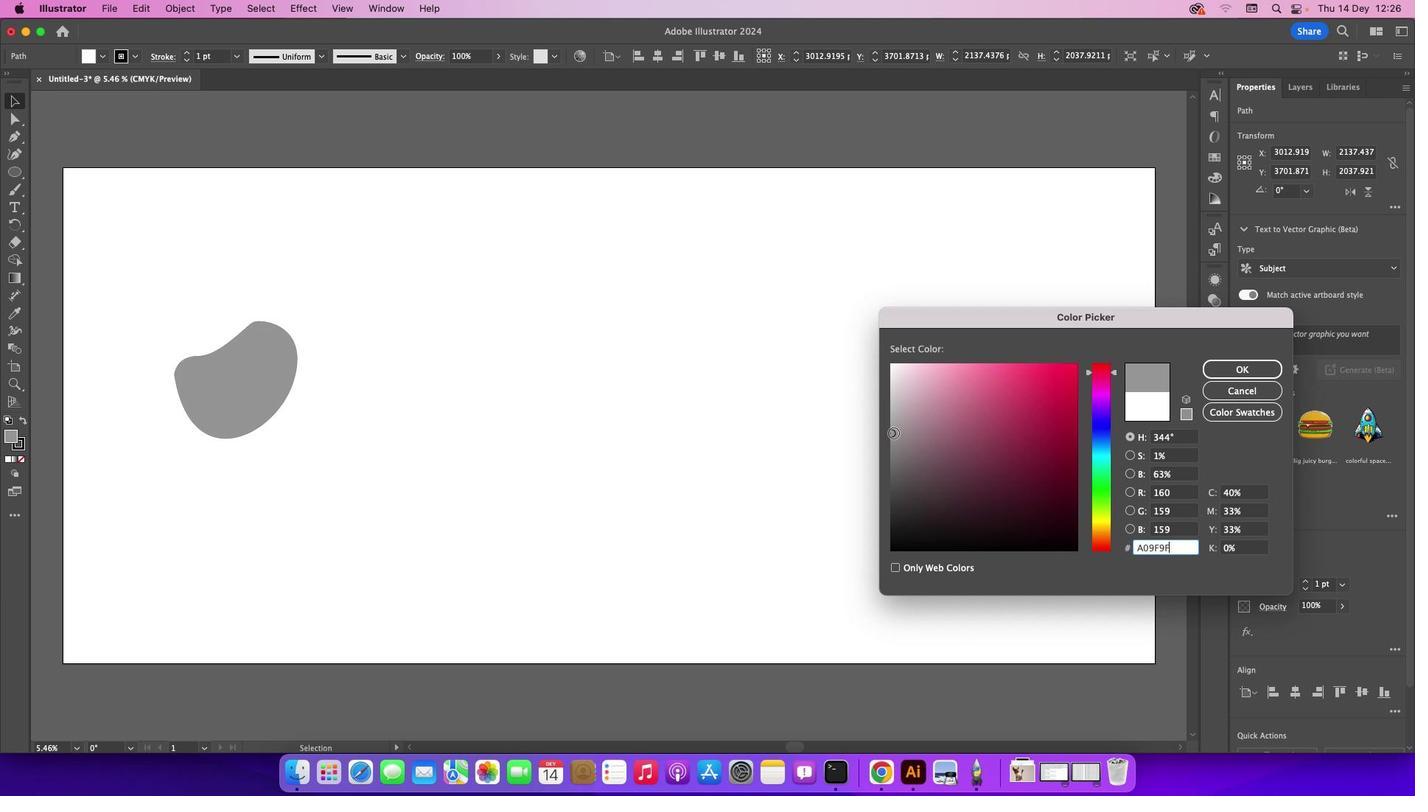 
Action: Mouse moved to (901, 403)
Screenshot: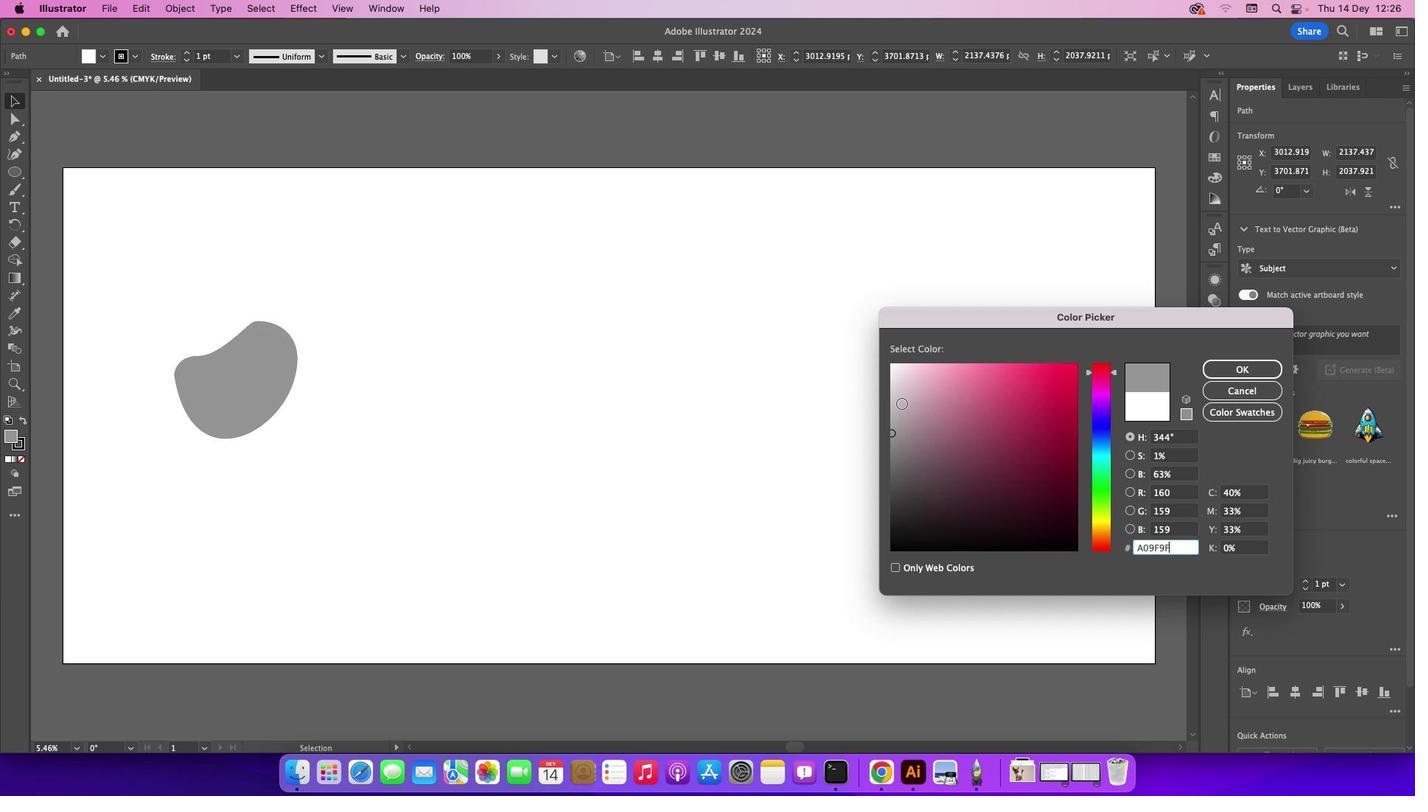 
Action: Mouse pressed left at (901, 403)
Screenshot: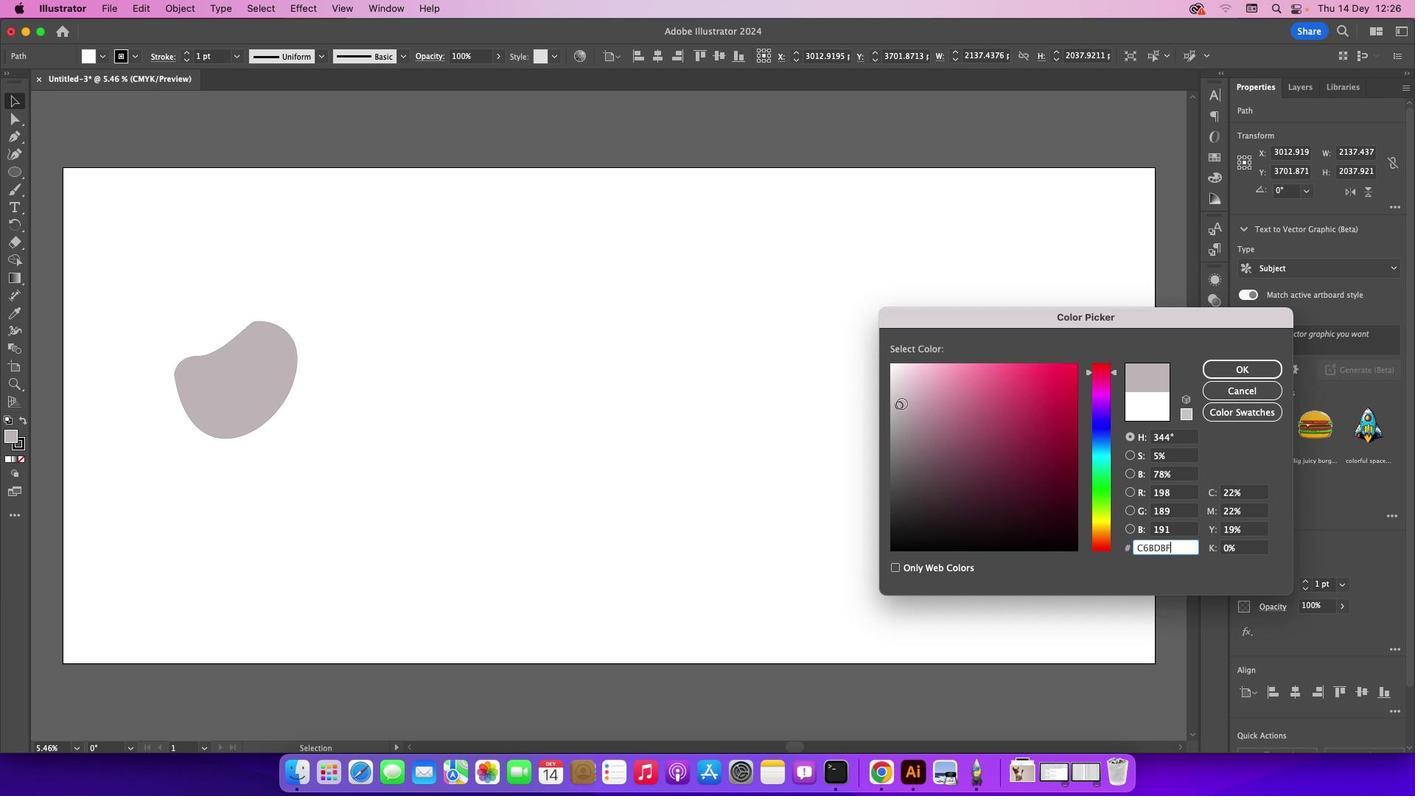 
Action: Mouse moved to (891, 419)
Screenshot: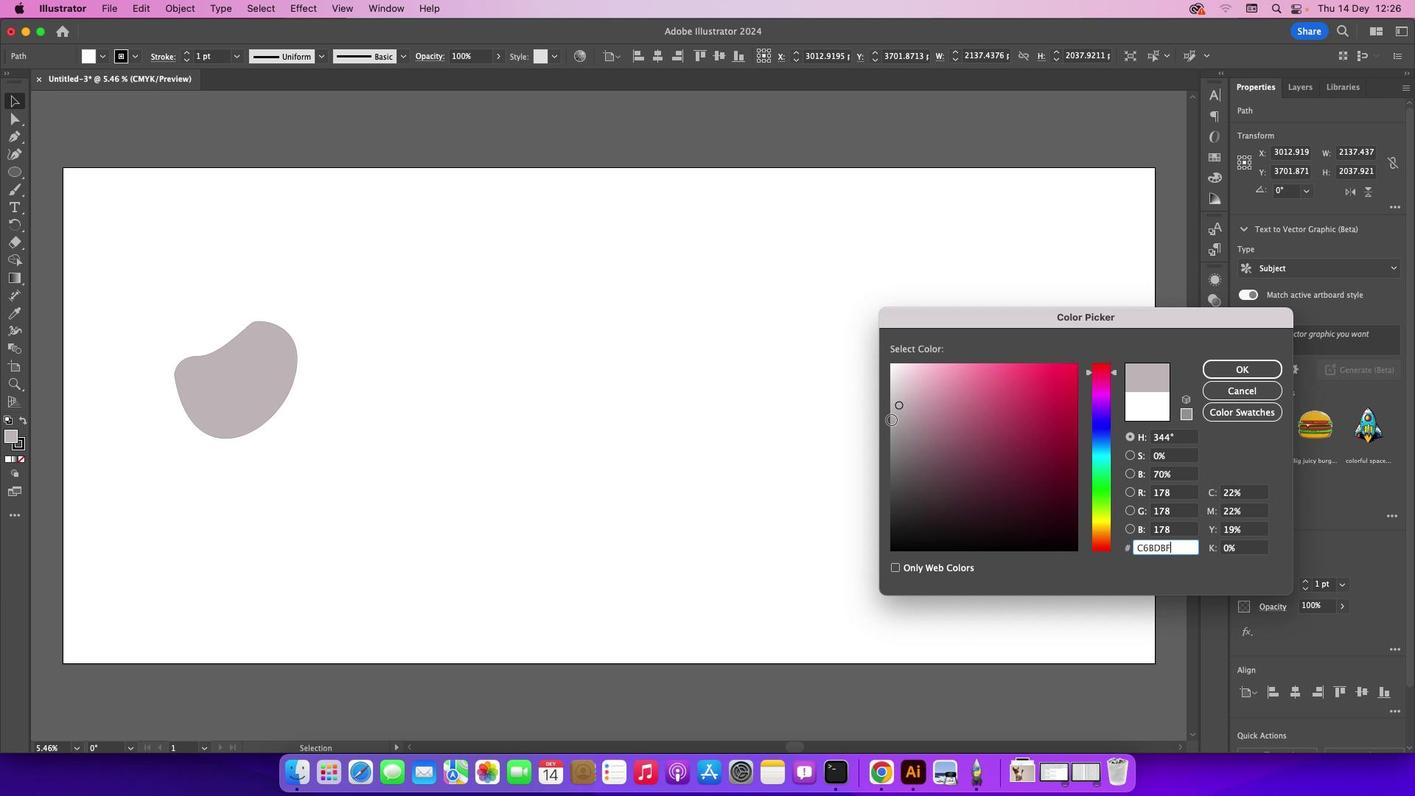 
Action: Mouse pressed left at (891, 419)
Screenshot: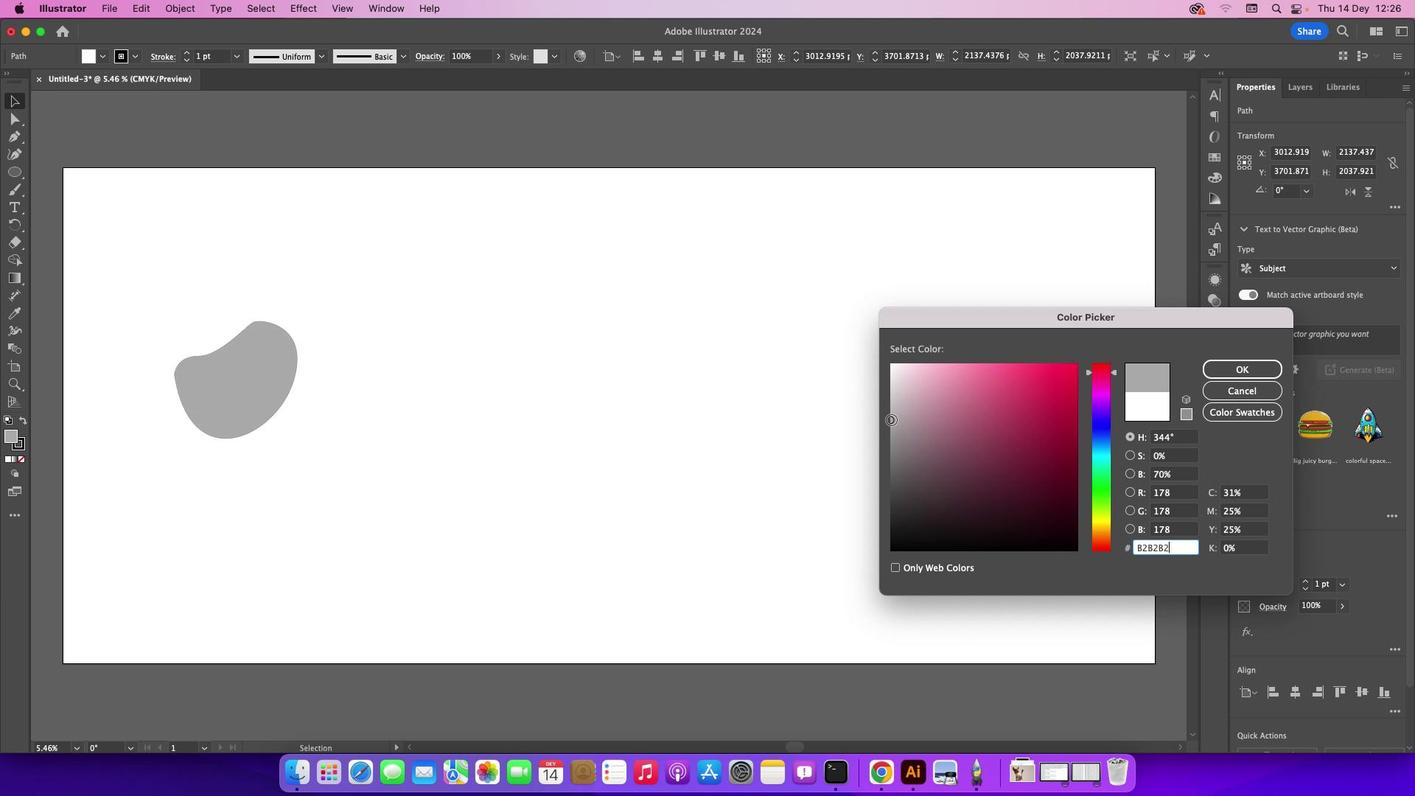 
Action: Mouse moved to (895, 398)
Screenshot: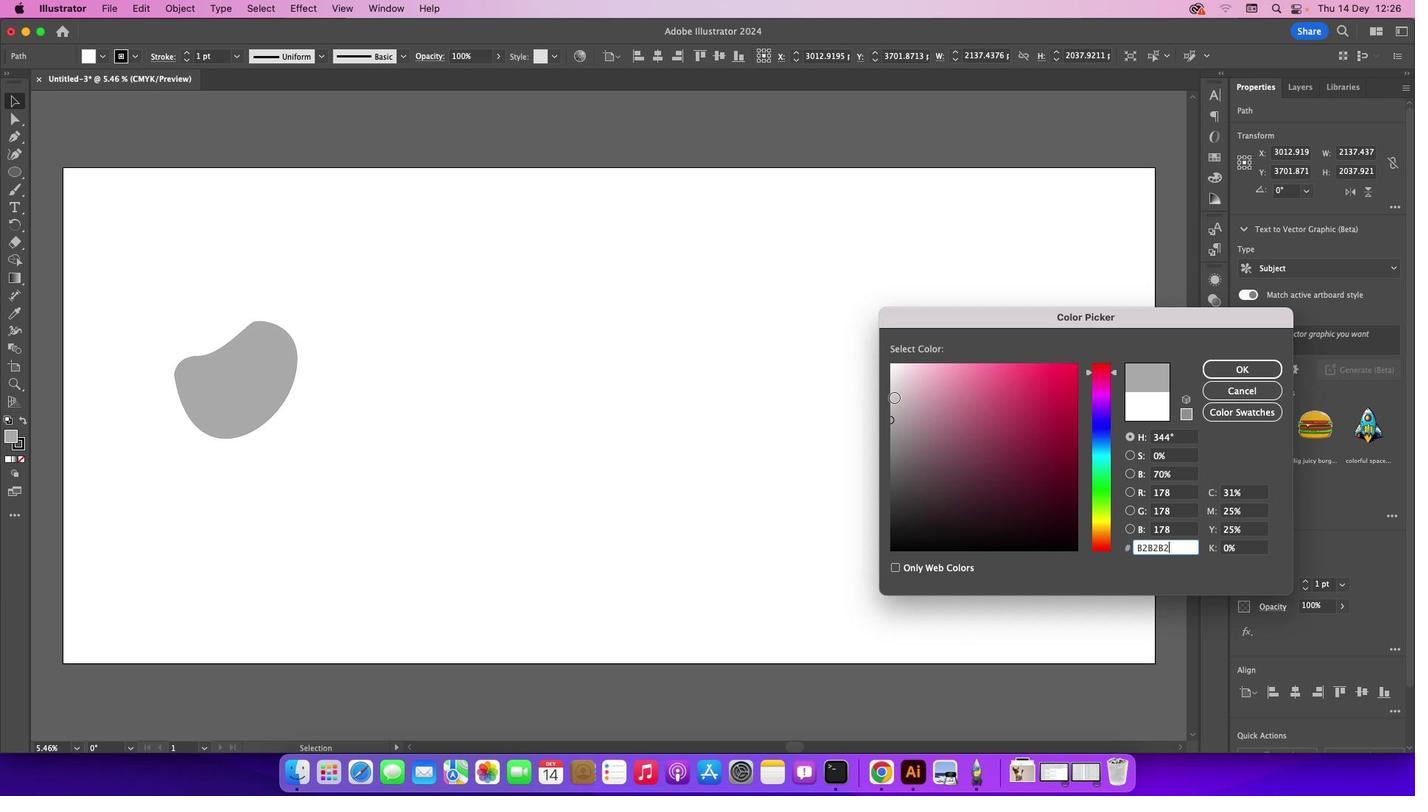 
Action: Mouse pressed left at (895, 398)
Screenshot: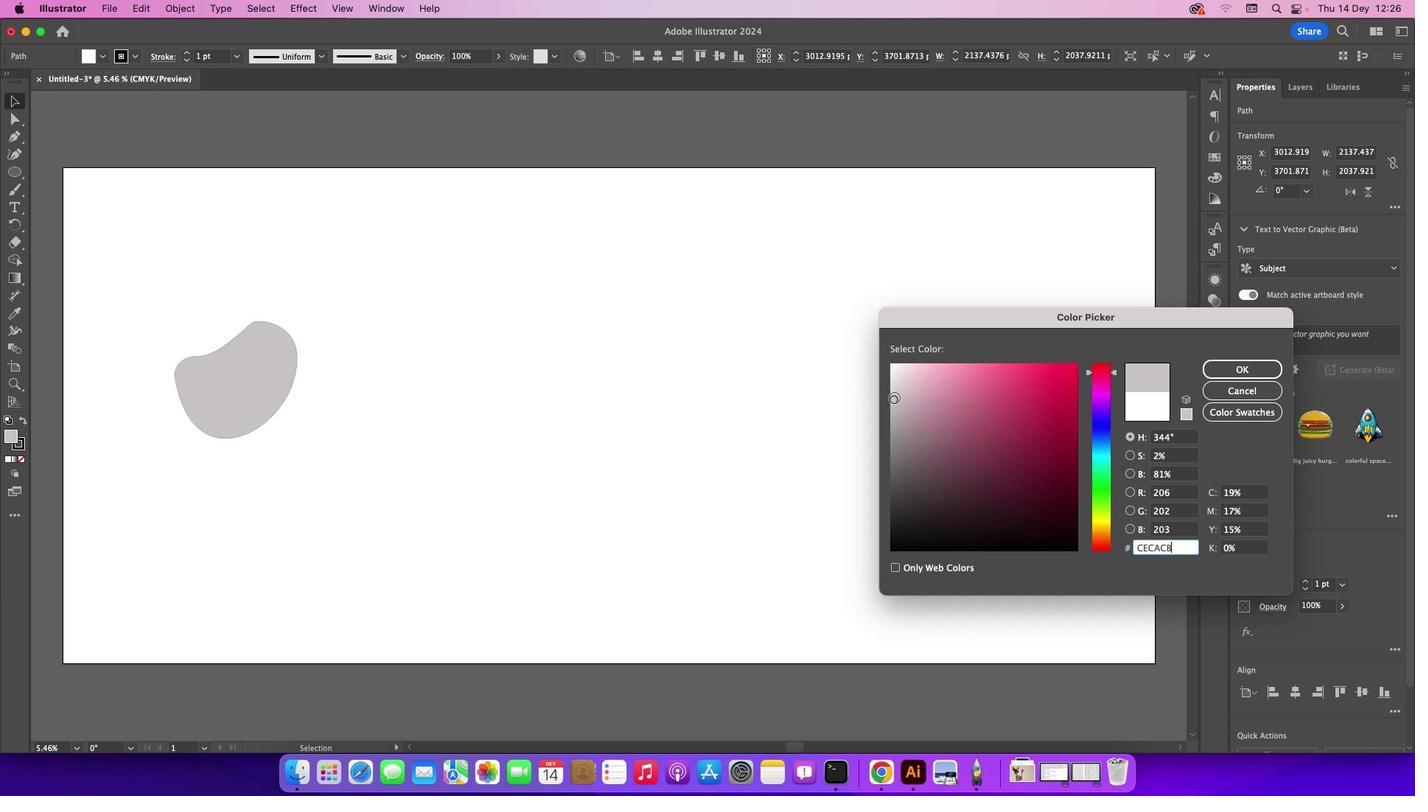 
Action: Mouse moved to (895, 419)
Screenshot: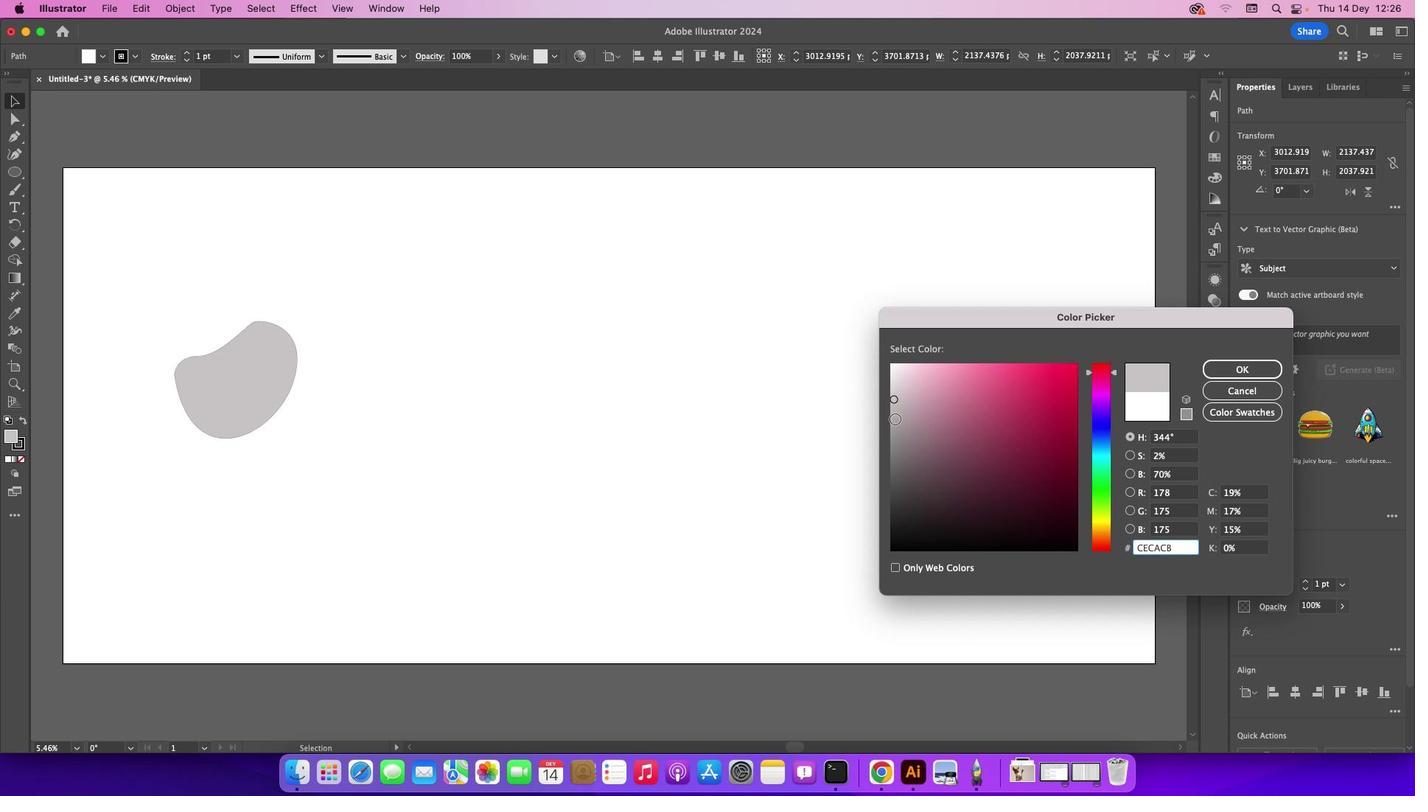 
Action: Mouse pressed left at (895, 419)
Screenshot: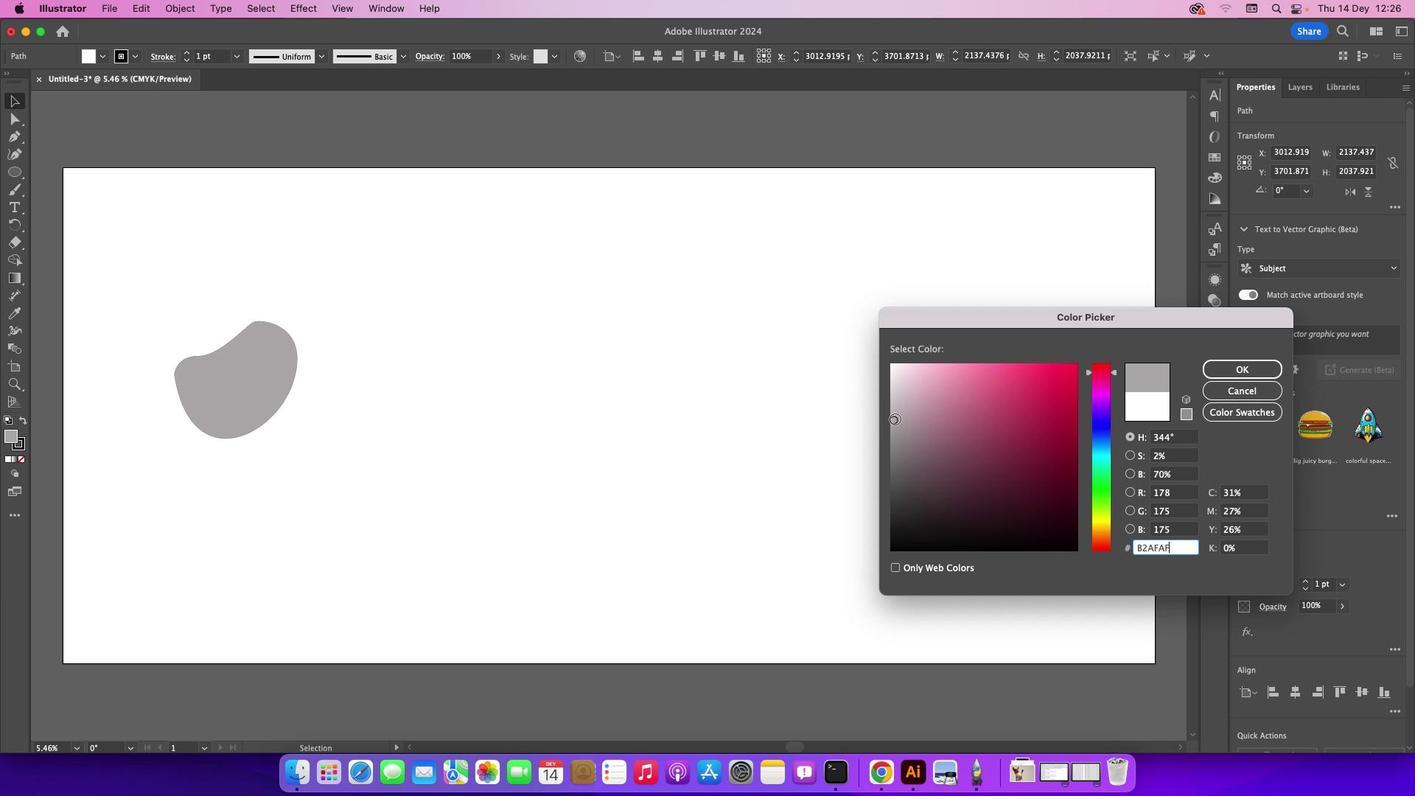 
Action: Mouse moved to (1266, 373)
Screenshot: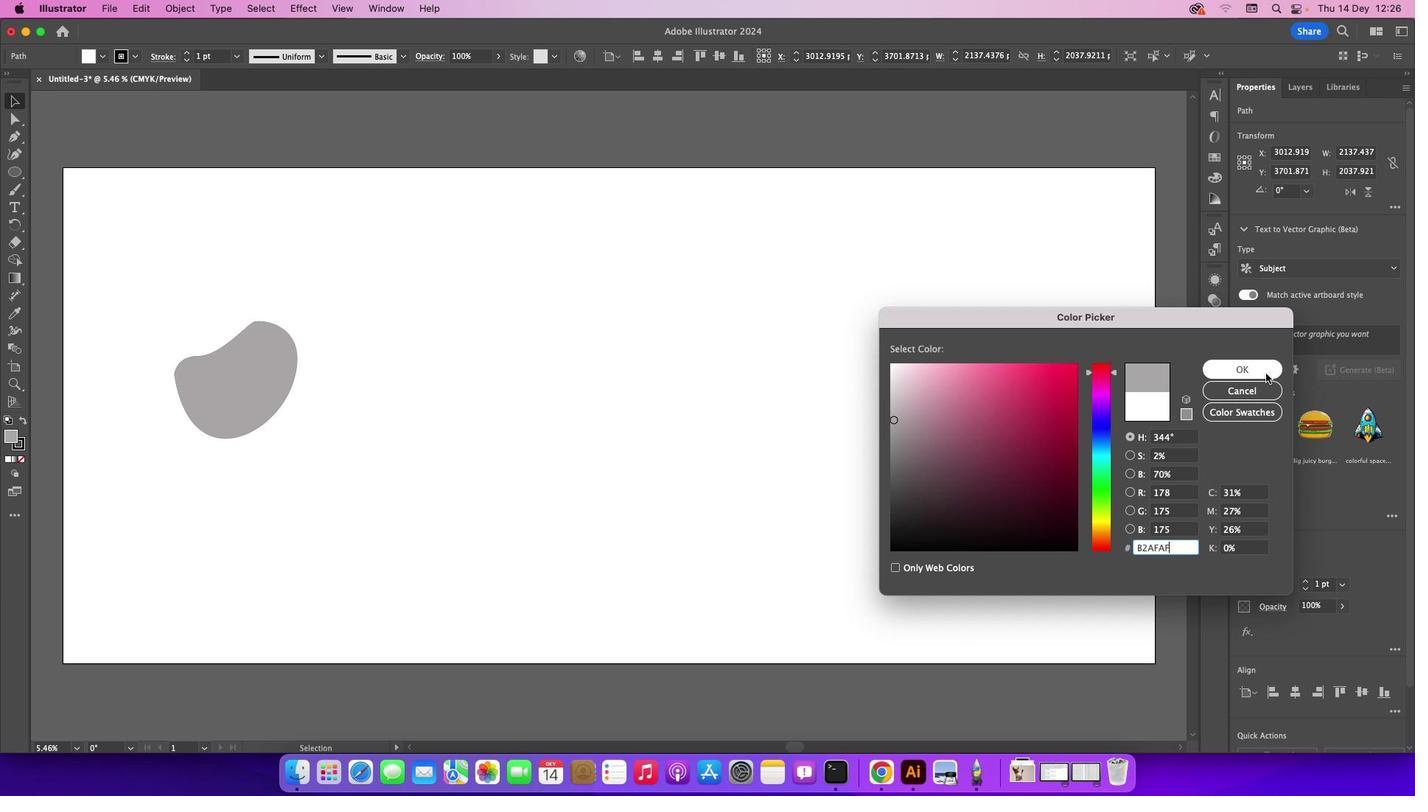 
Action: Mouse pressed left at (1266, 373)
Screenshot: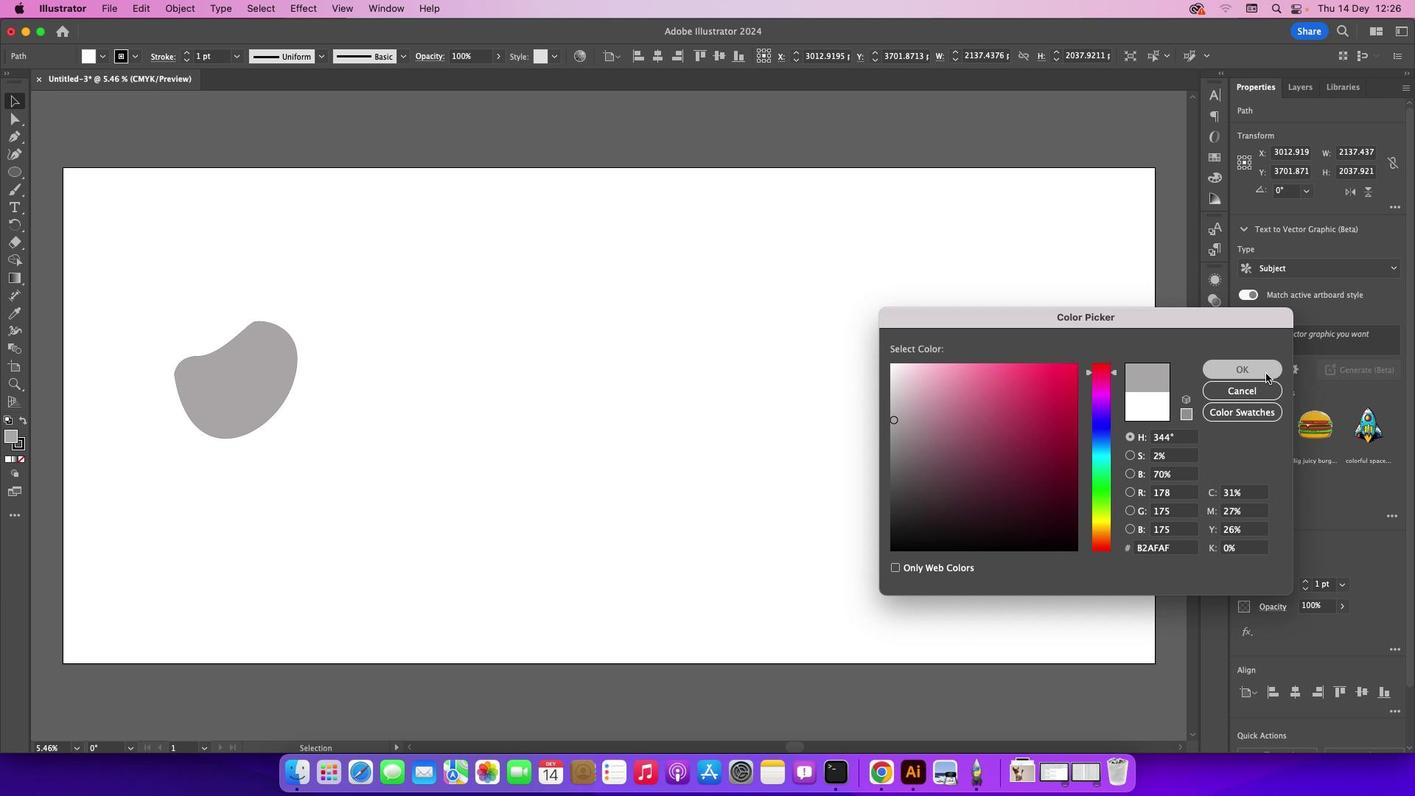 
Action: Mouse moved to (99, 120)
Screenshot: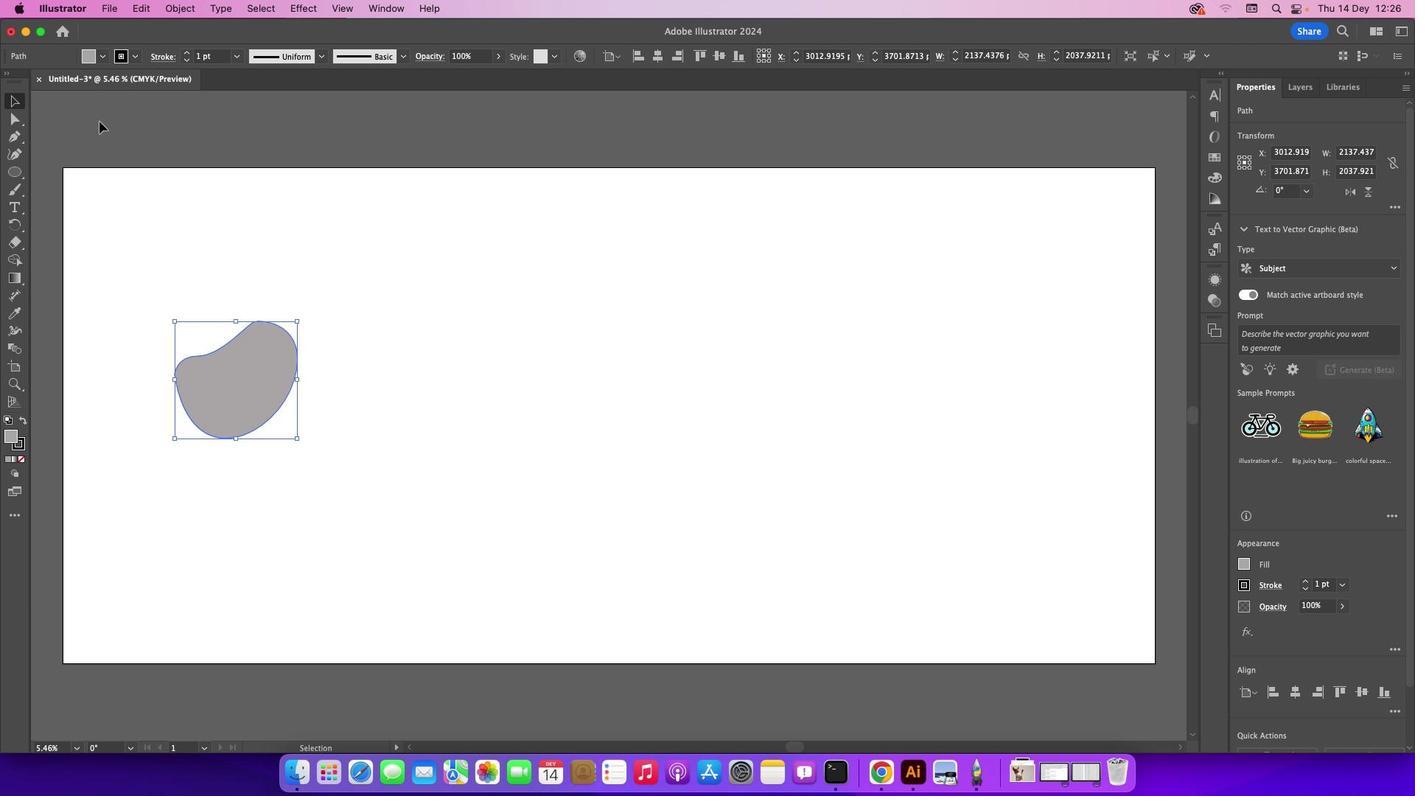 
Action: Mouse pressed left at (99, 120)
Screenshot: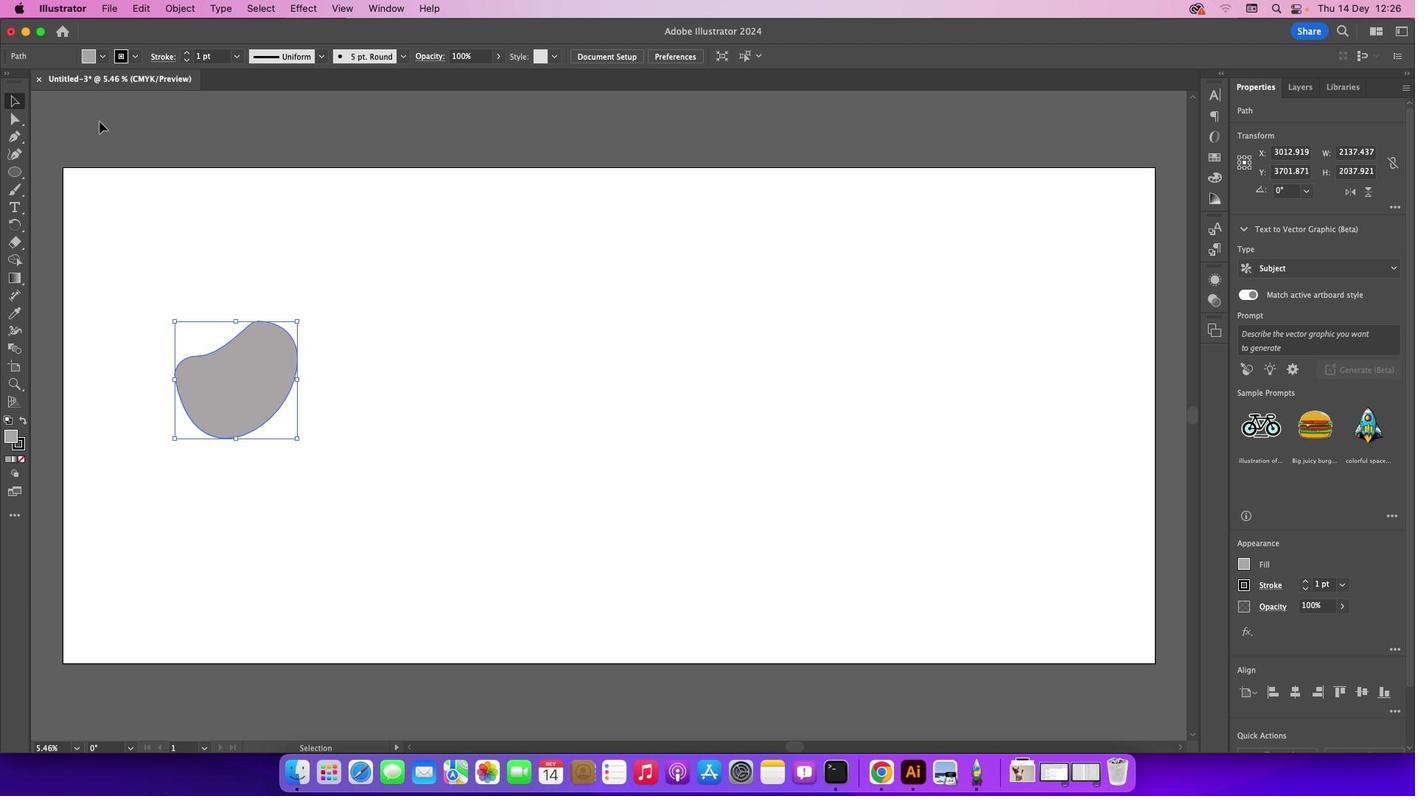 
Action: Mouse moved to (22, 444)
Screenshot: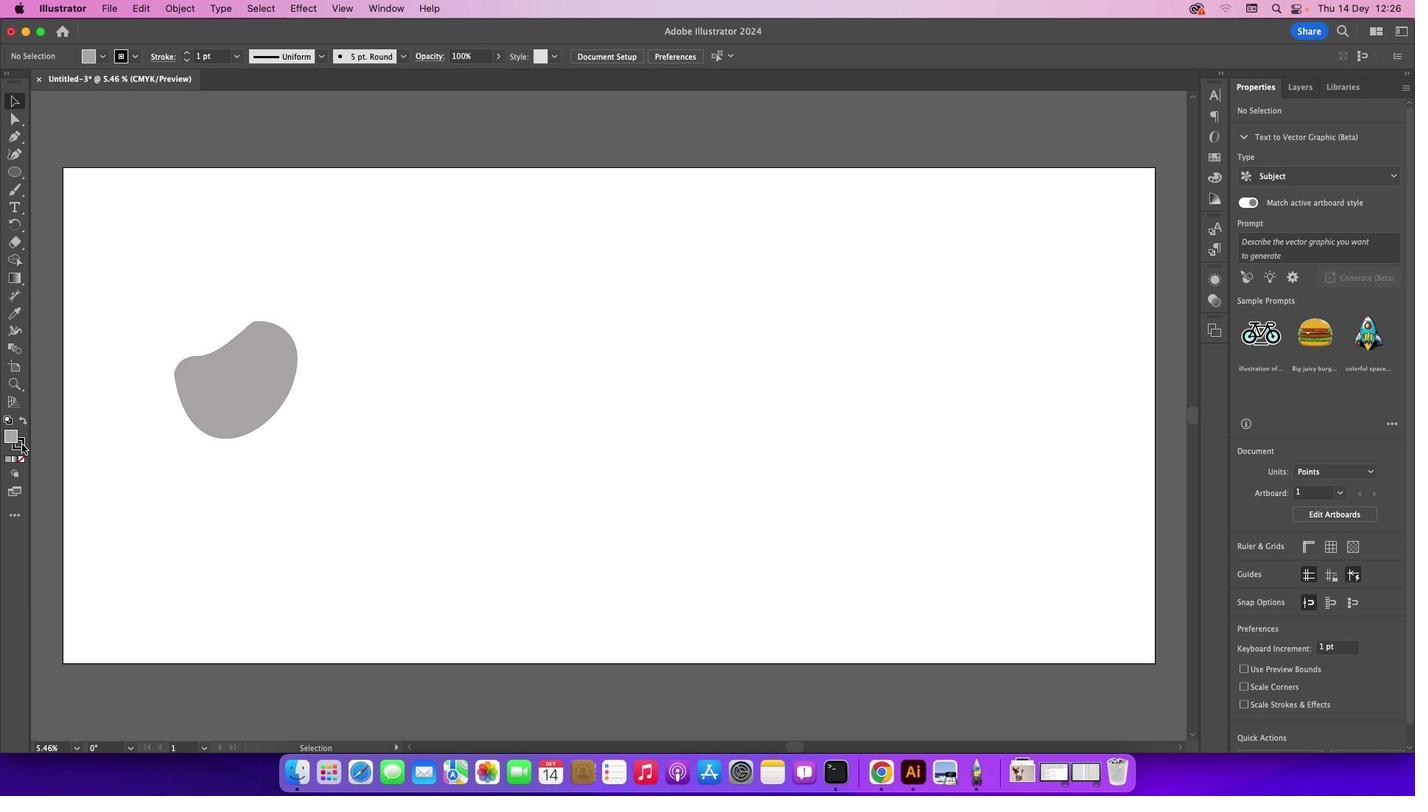 
Action: Mouse pressed left at (22, 444)
Screenshot: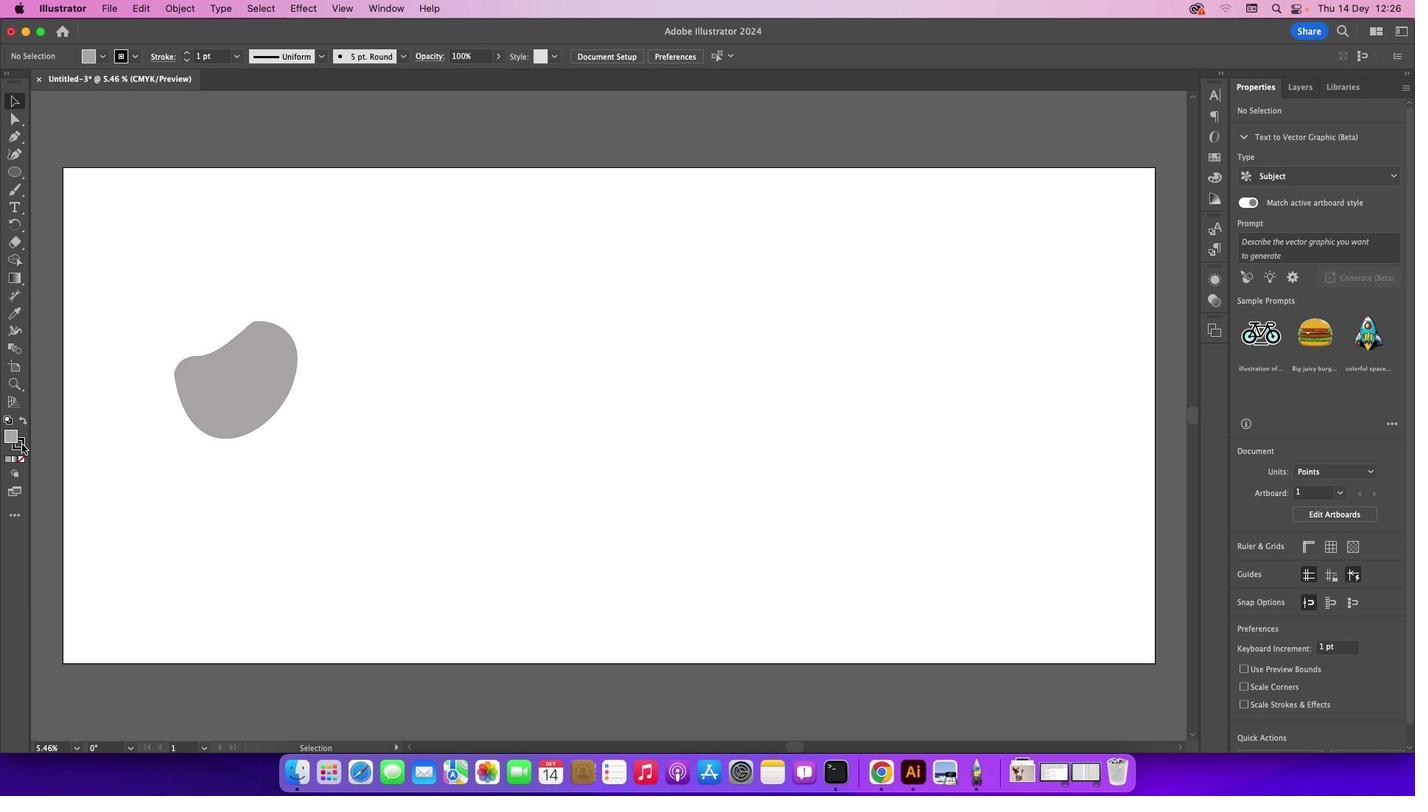 
Action: Mouse moved to (21, 460)
Screenshot: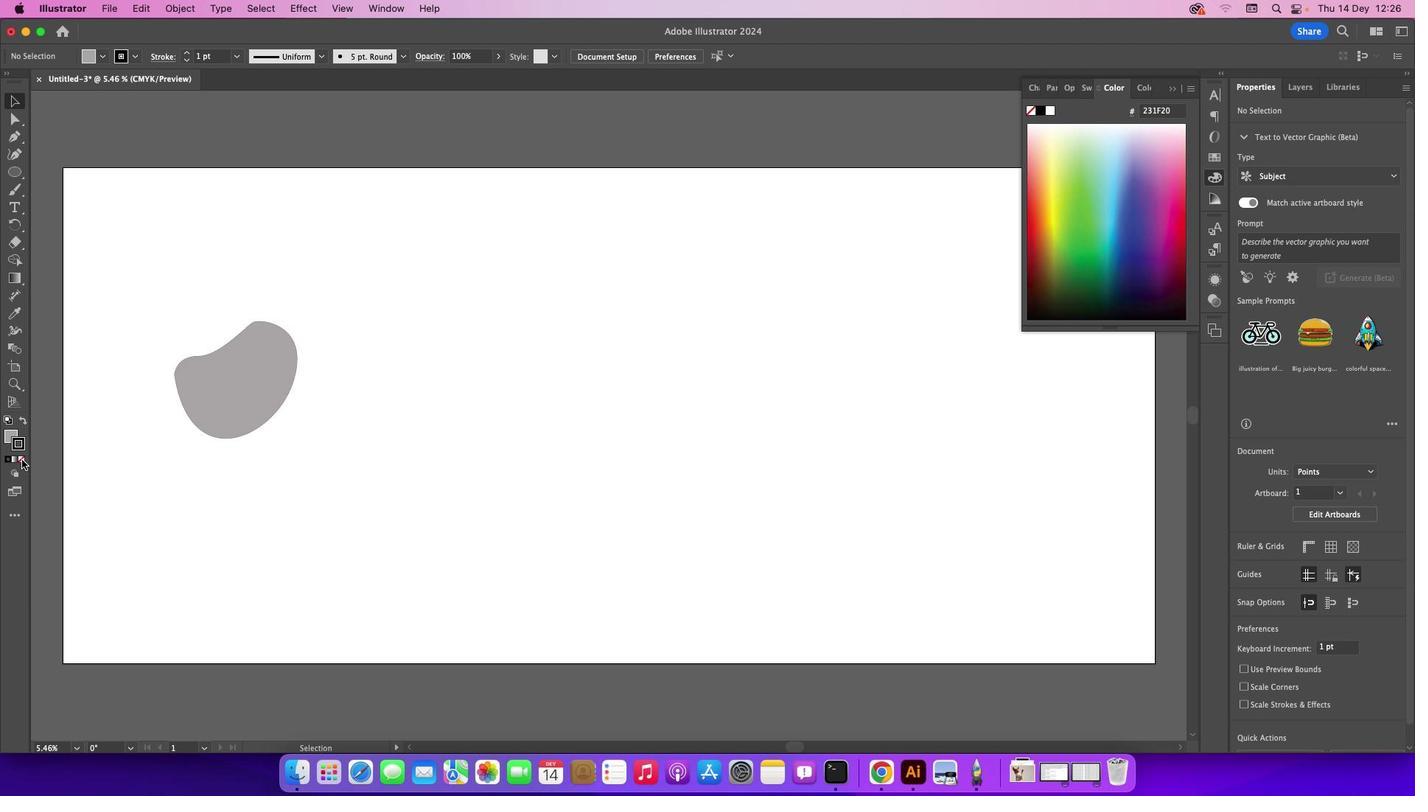 
Action: Mouse pressed left at (21, 460)
Screenshot: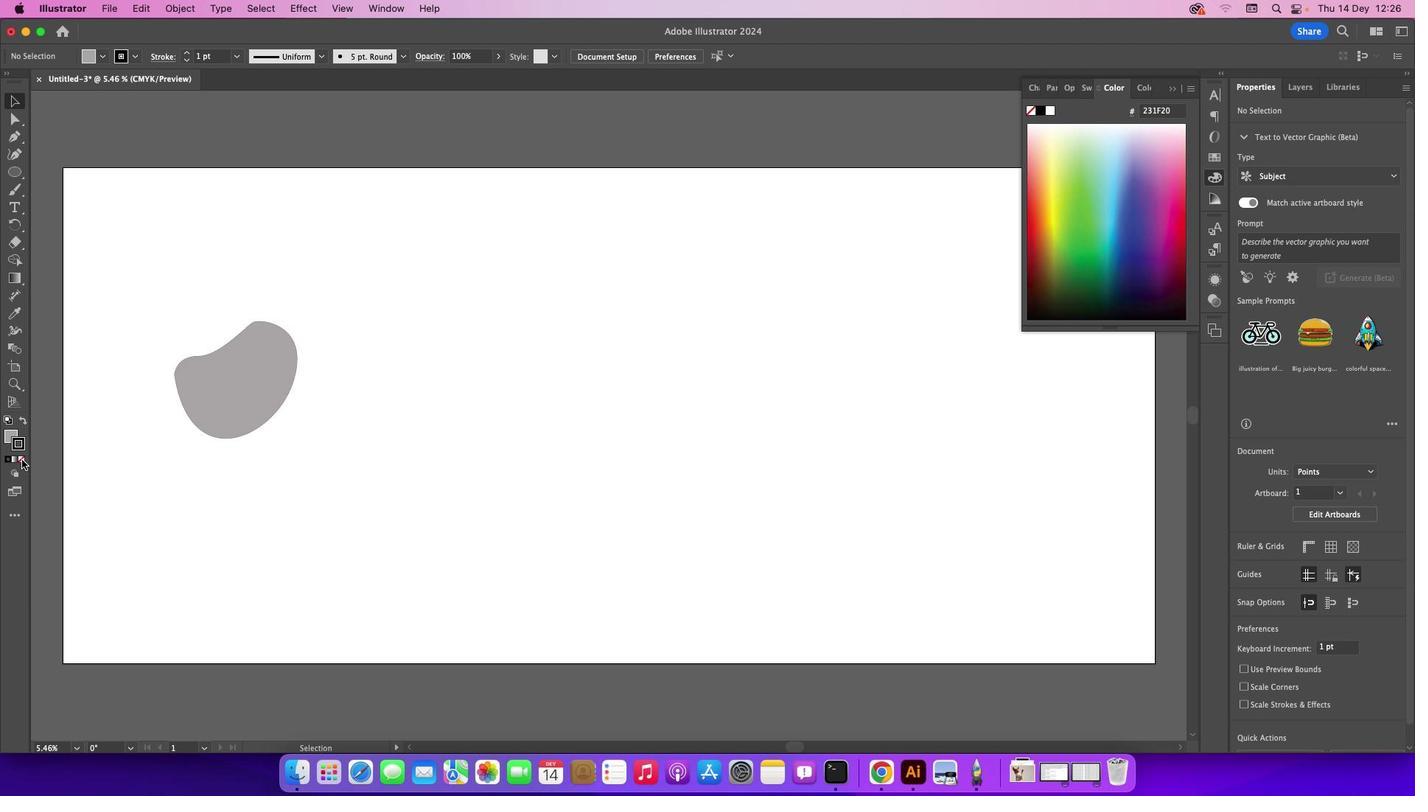 
Action: Mouse moved to (12, 433)
Screenshot: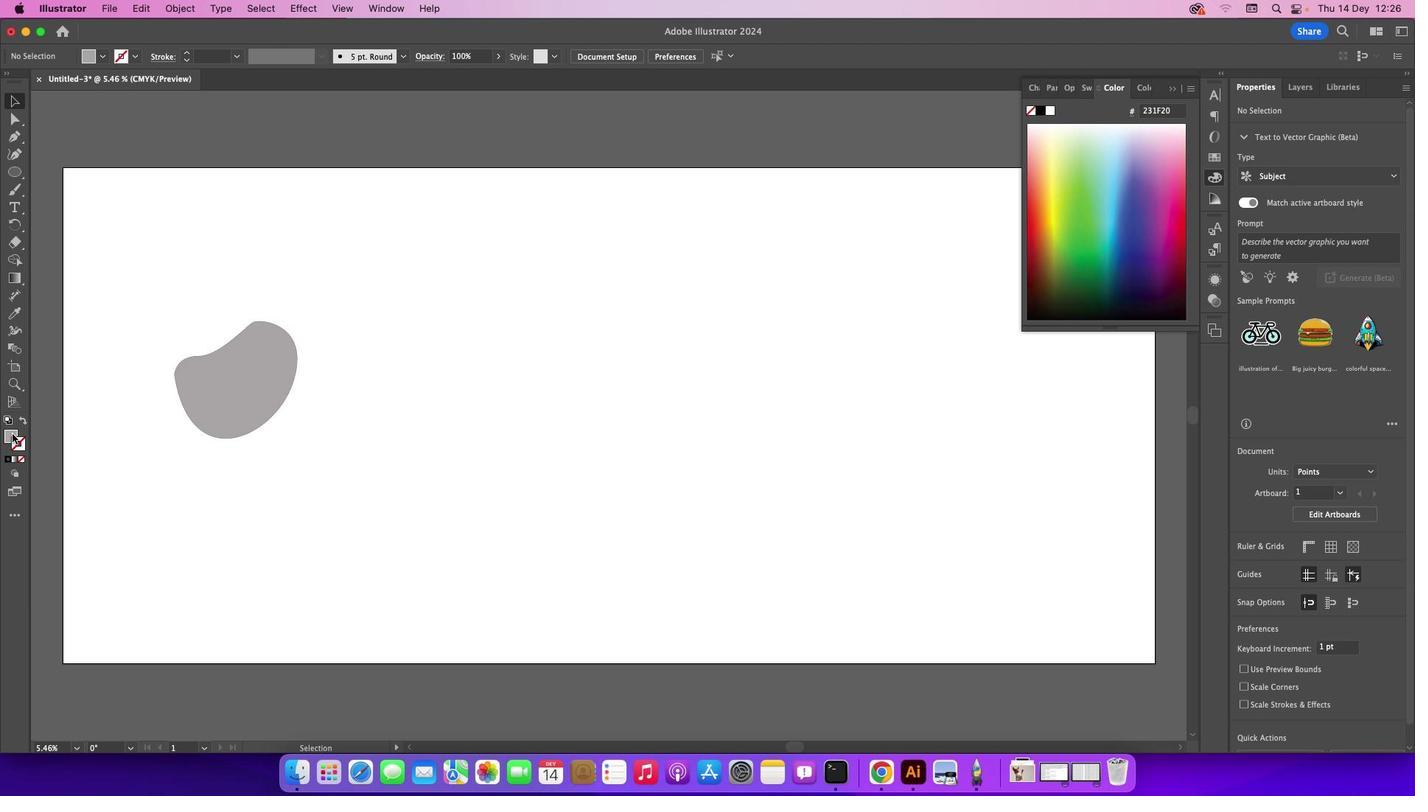 
Action: Mouse pressed left at (12, 433)
Screenshot: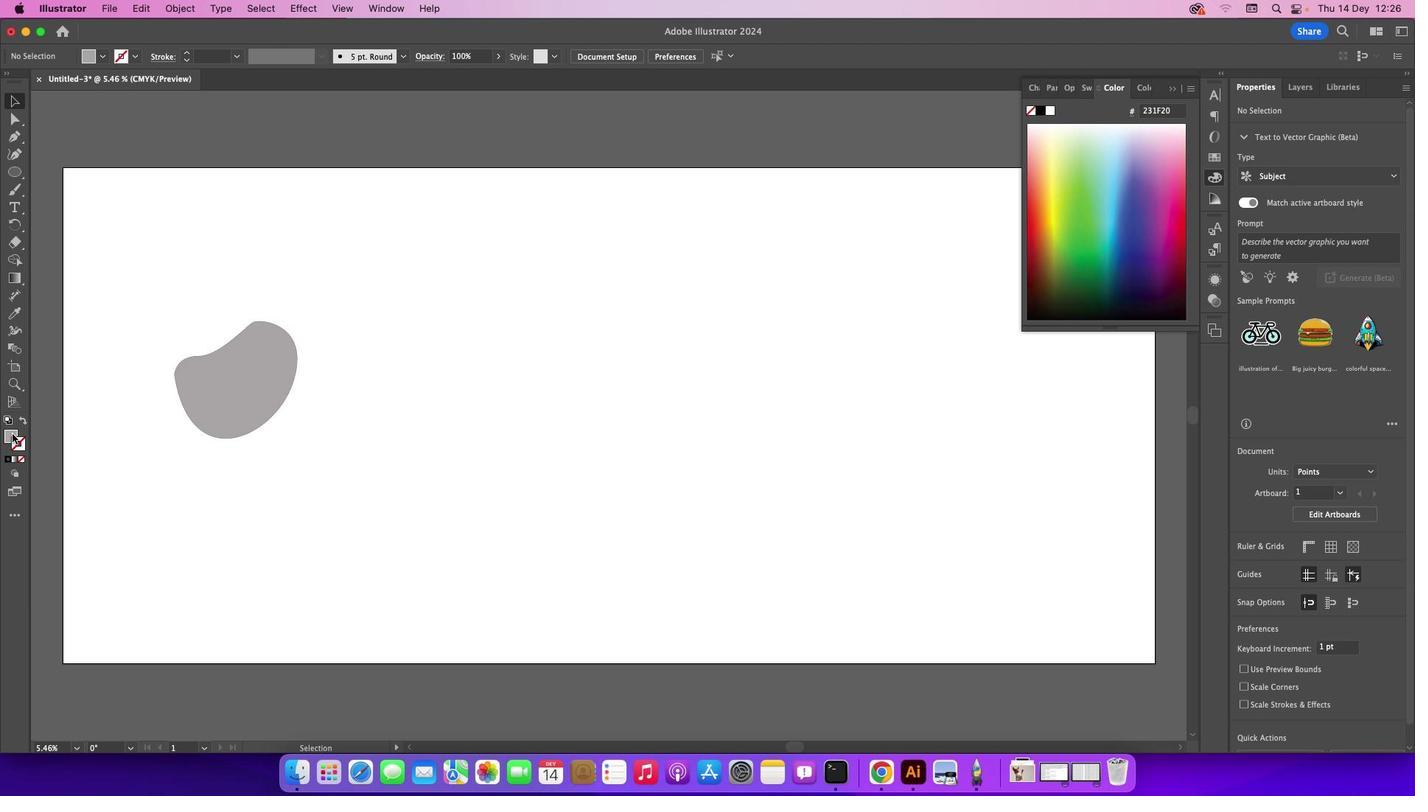 
Action: Mouse moved to (1176, 82)
Screenshot: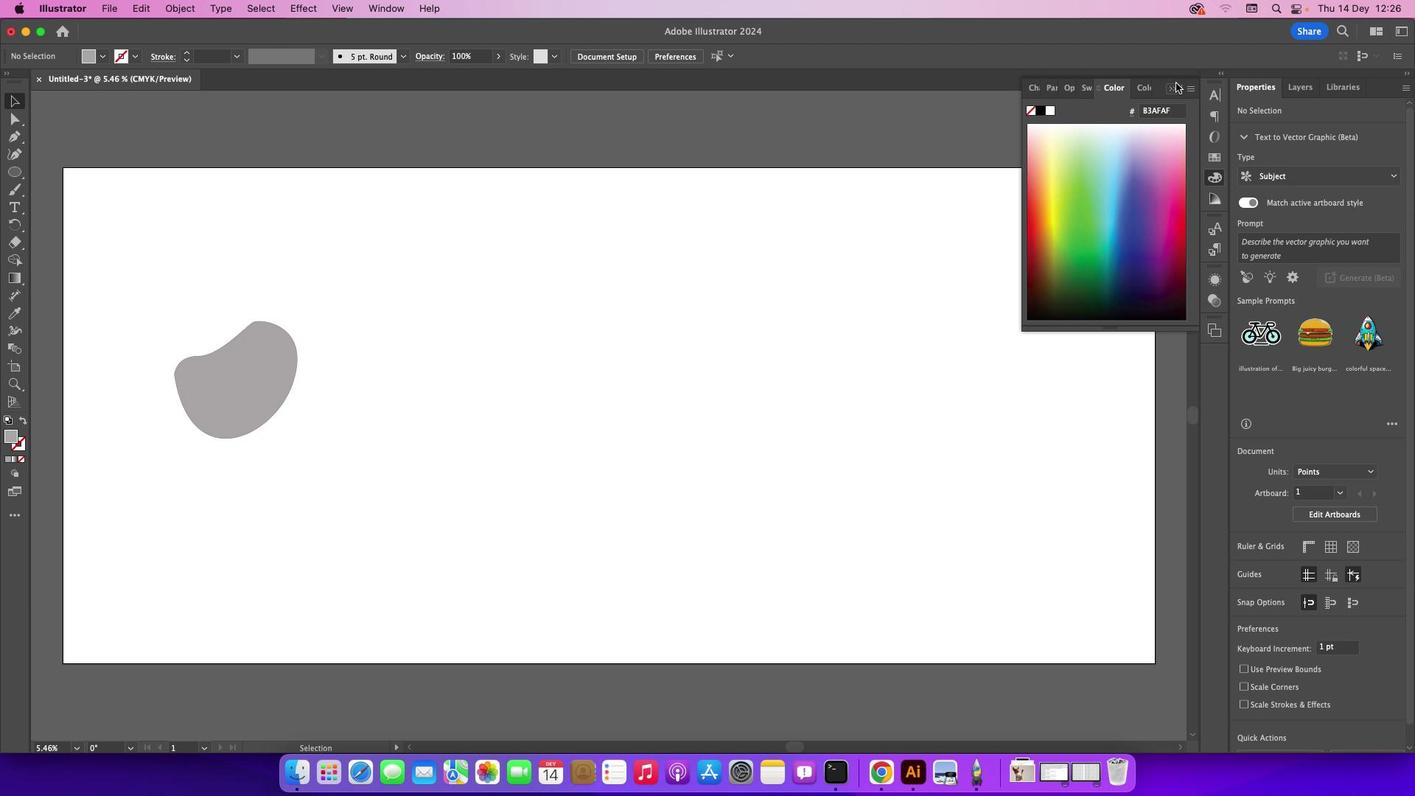 
Action: Mouse pressed left at (1176, 82)
Screenshot: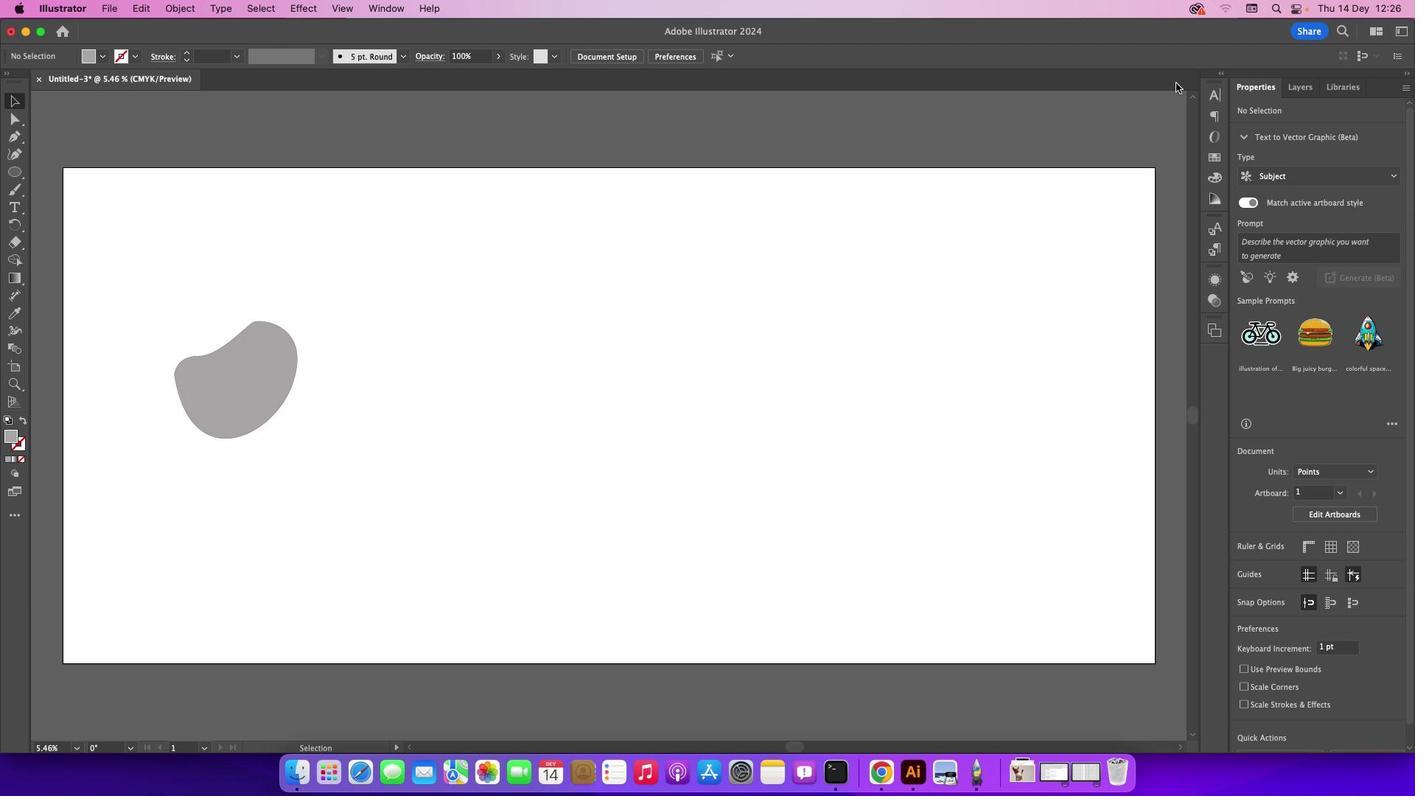 
Action: Mouse moved to (22, 170)
Screenshot: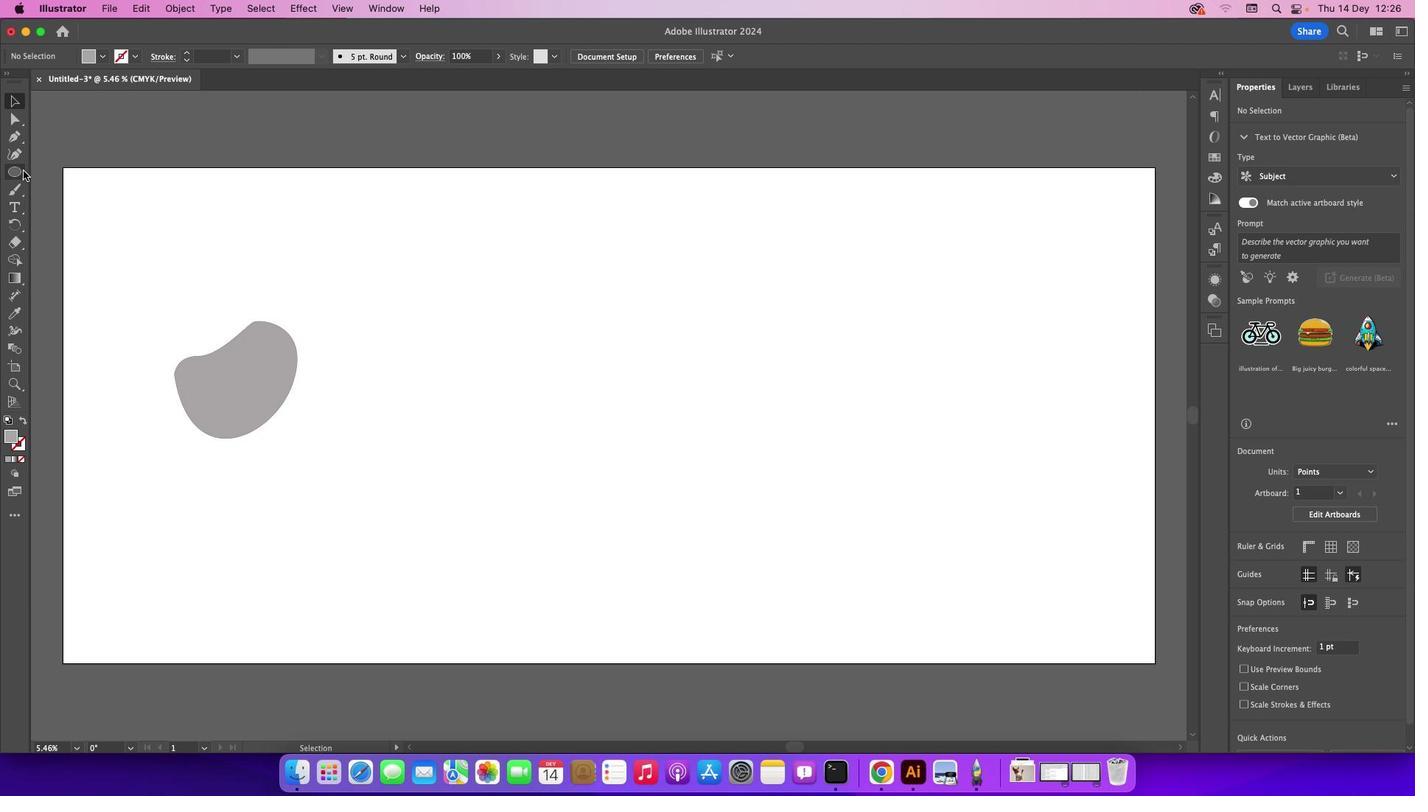 
Action: Mouse pressed left at (22, 170)
Screenshot: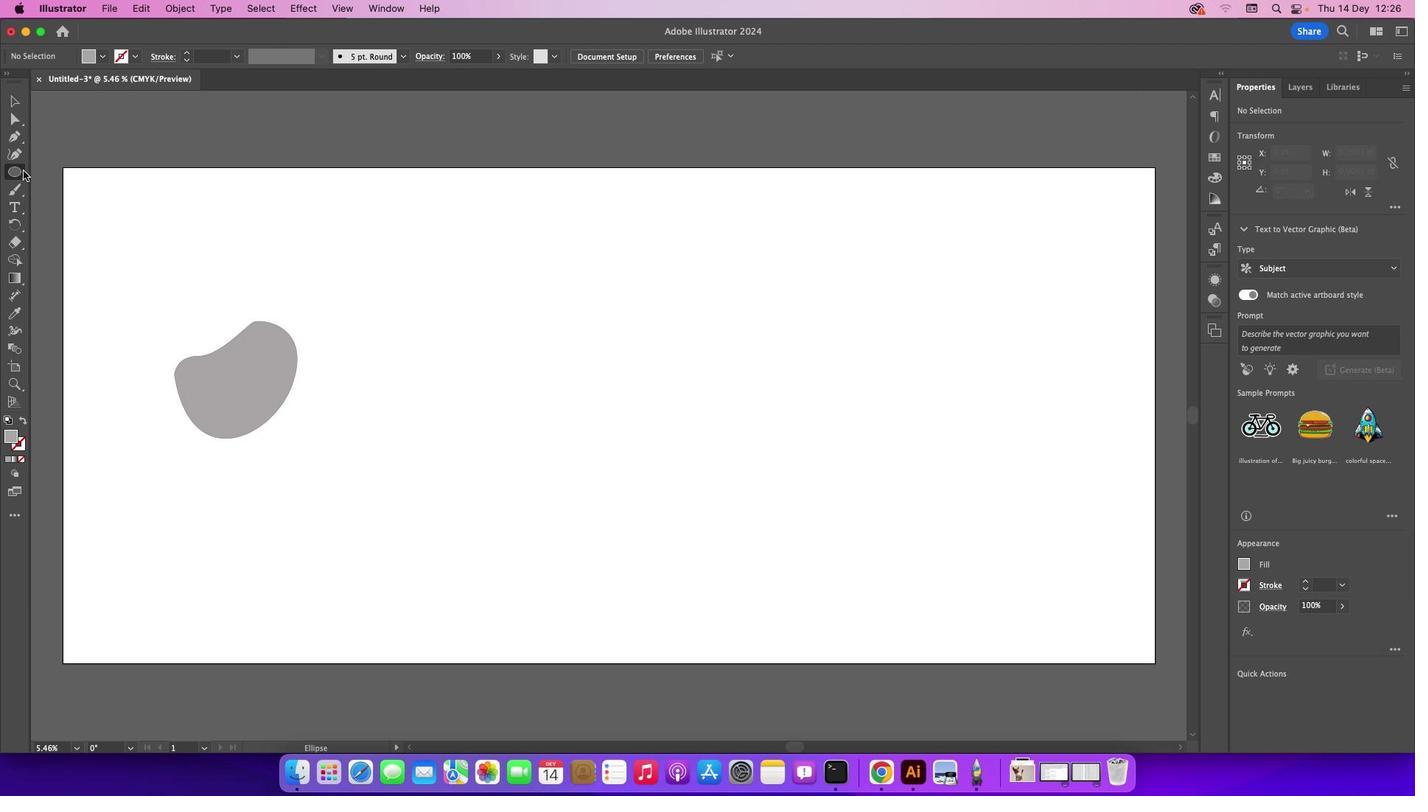 
Action: Mouse moved to (175, 350)
Screenshot: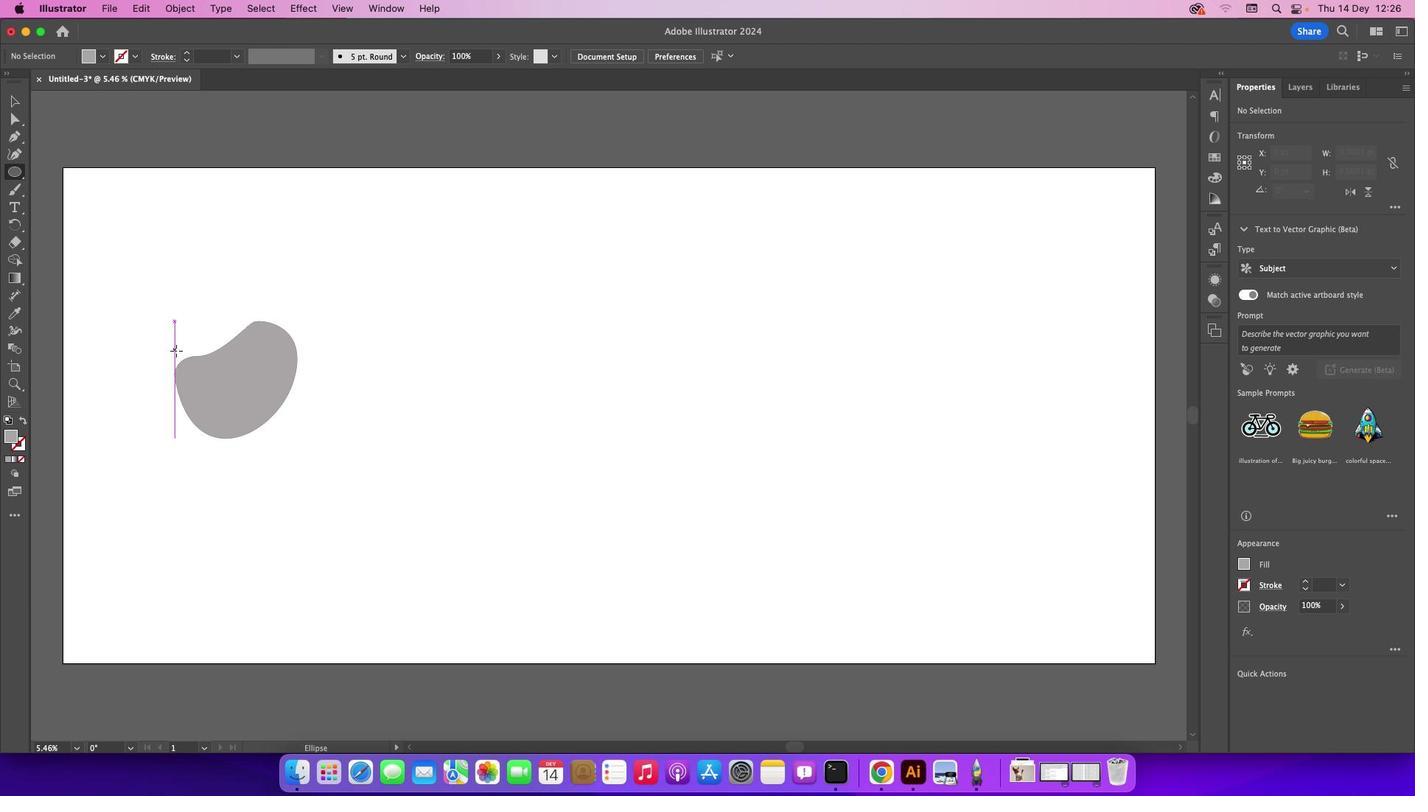
Action: Mouse pressed left at (175, 350)
Screenshot: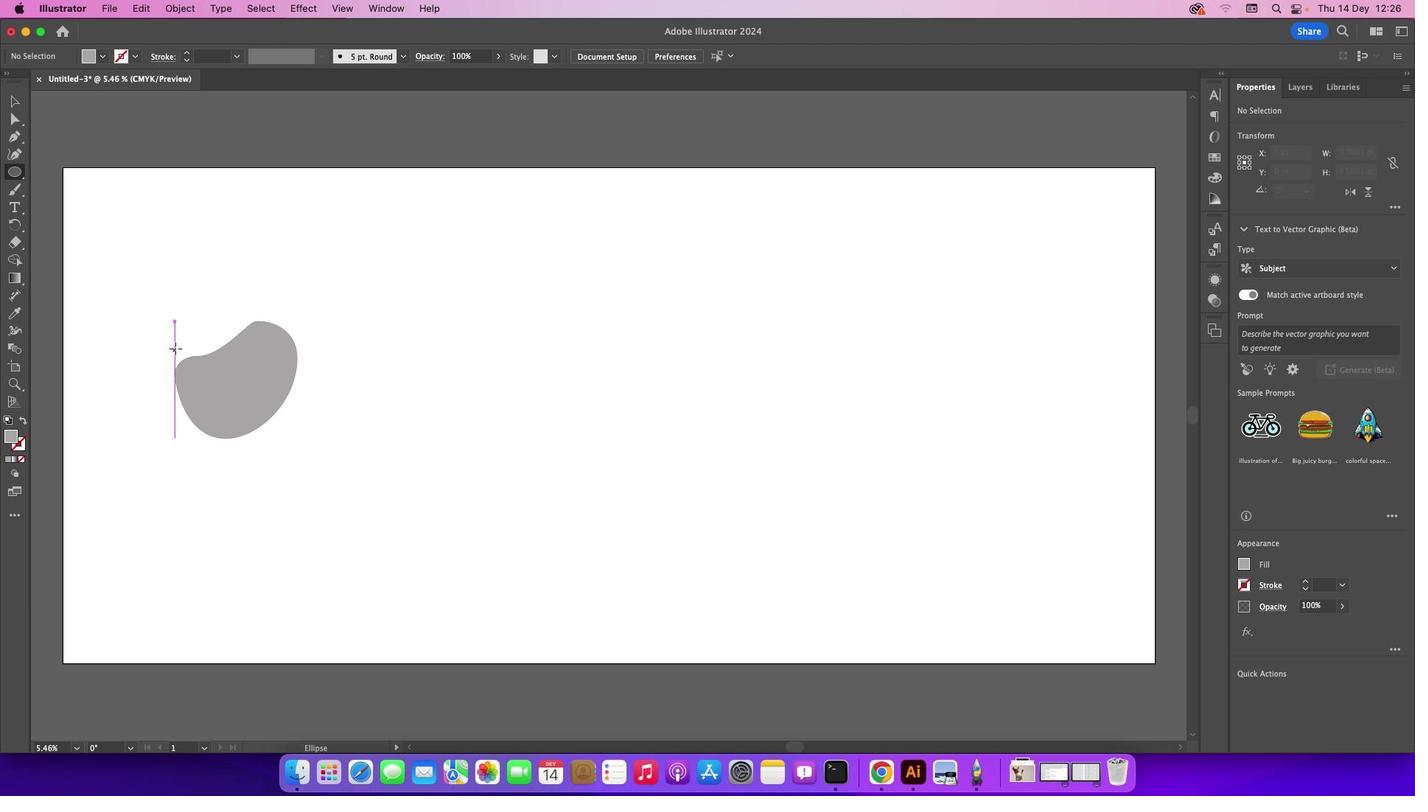 
Action: Mouse moved to (8, 107)
Screenshot: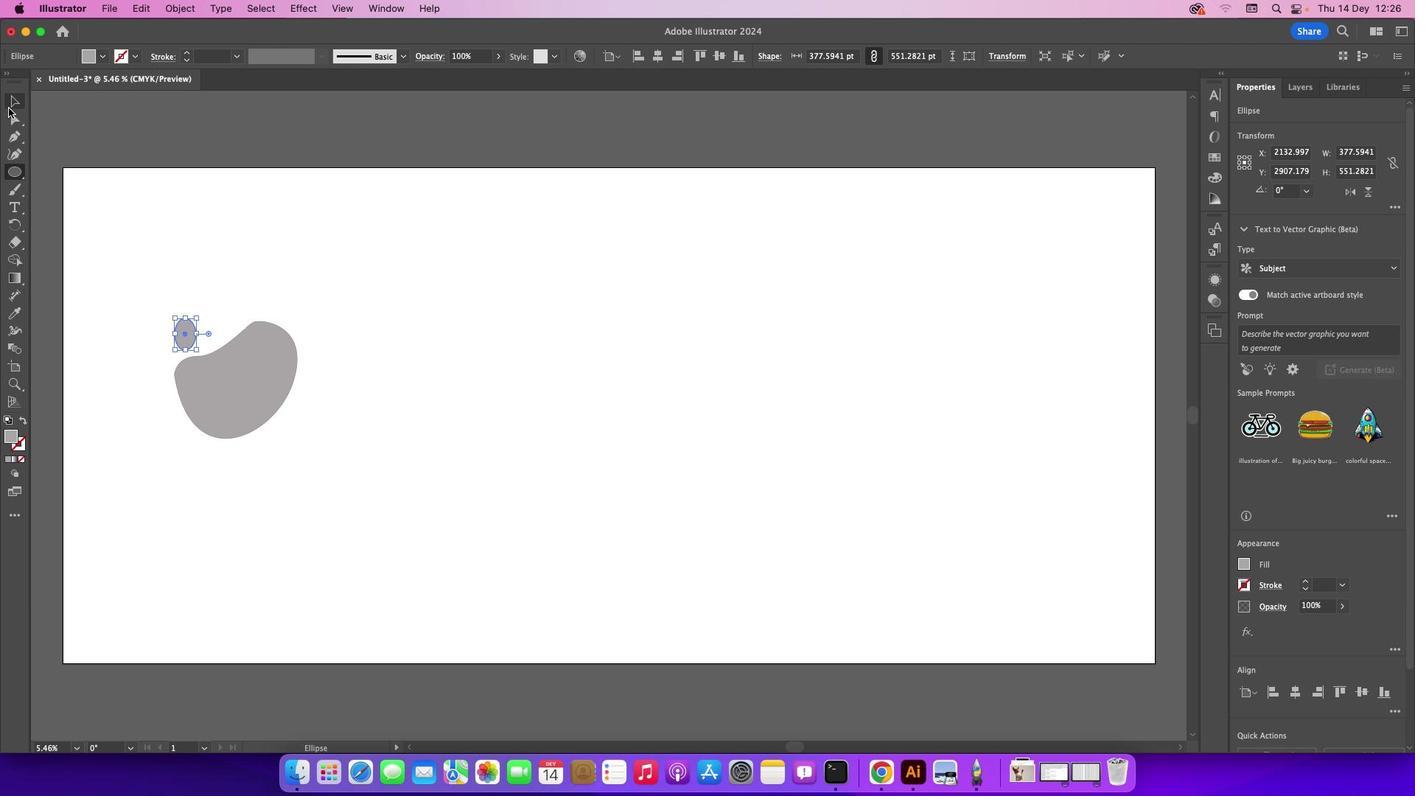 
Action: Mouse pressed left at (8, 107)
Screenshot: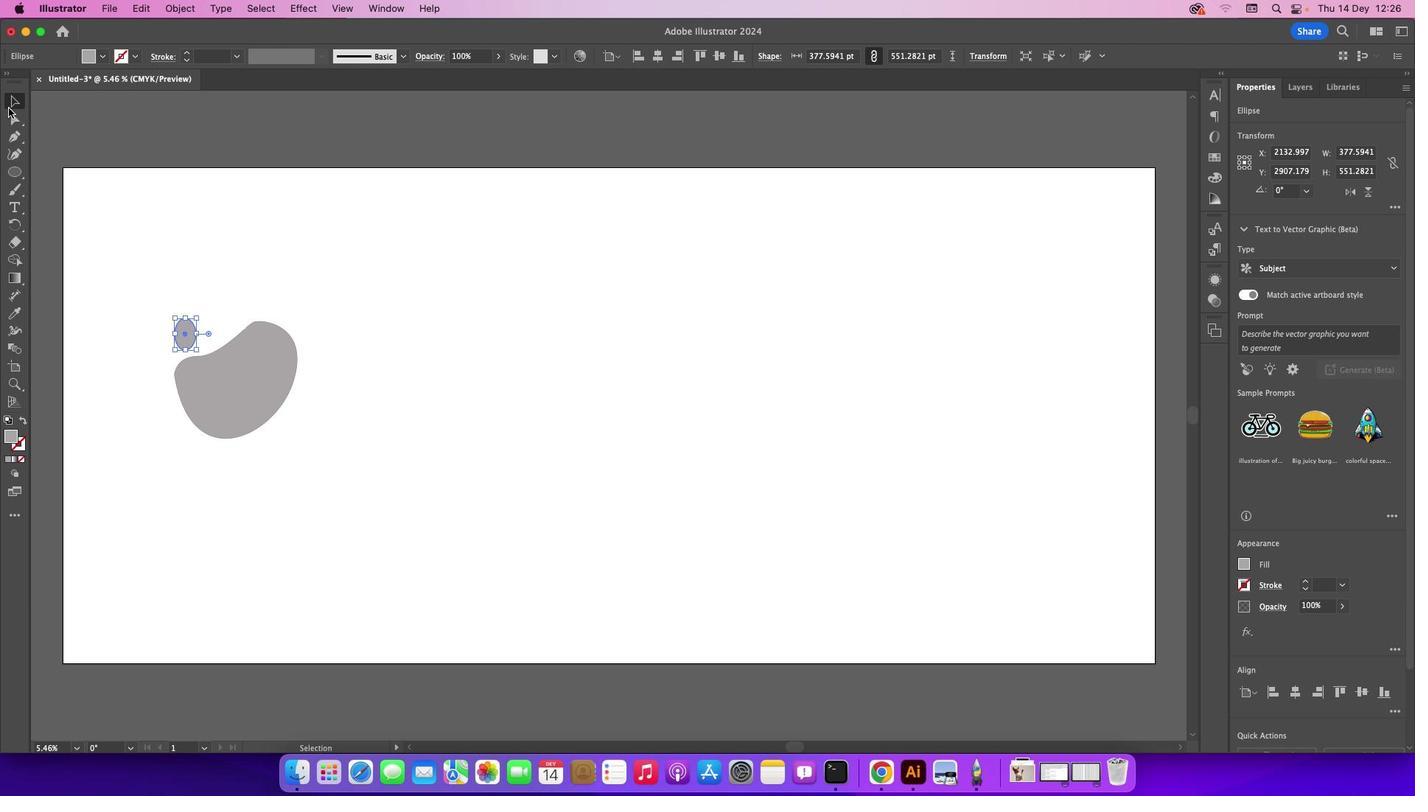 
Action: Mouse moved to (160, 216)
Screenshot: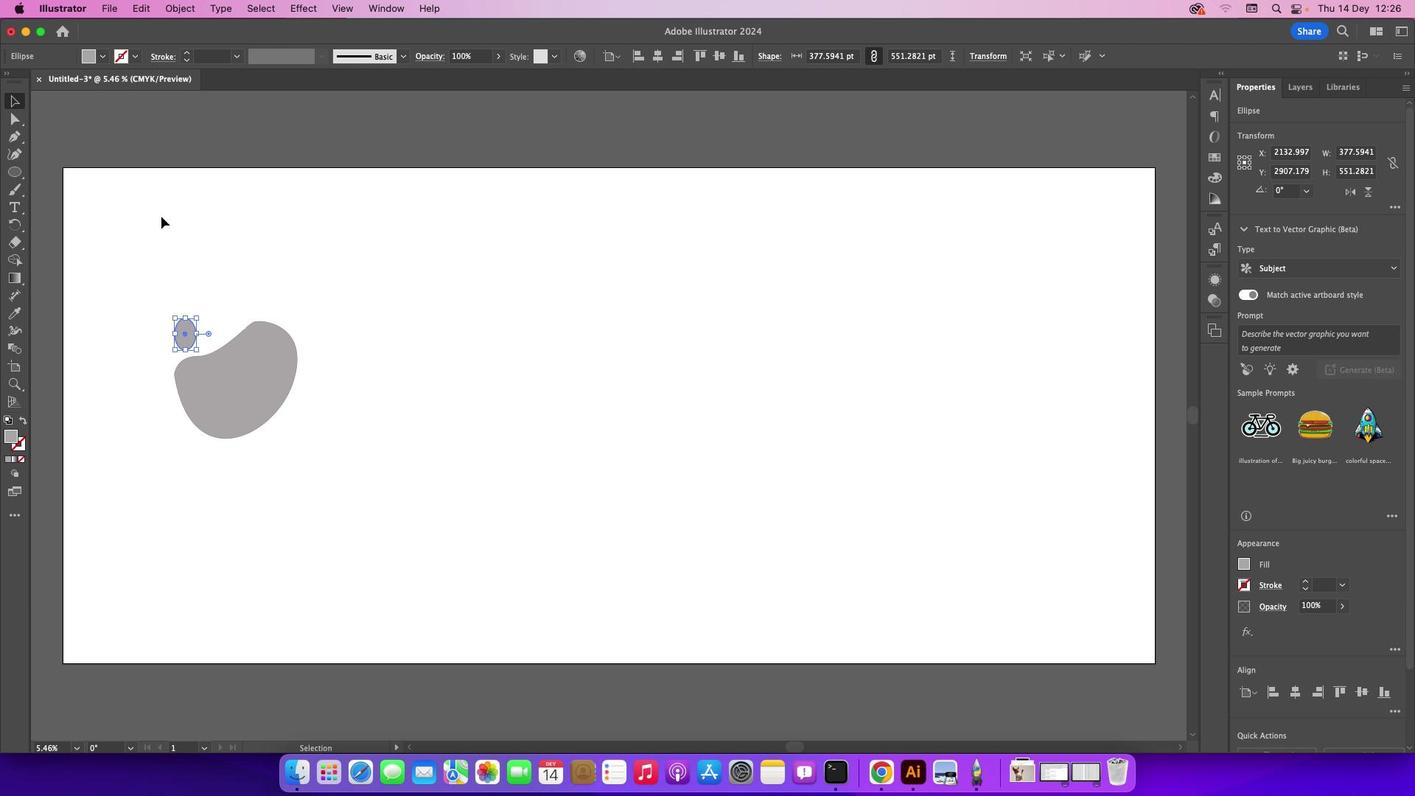 
Action: Mouse pressed left at (160, 216)
Screenshot: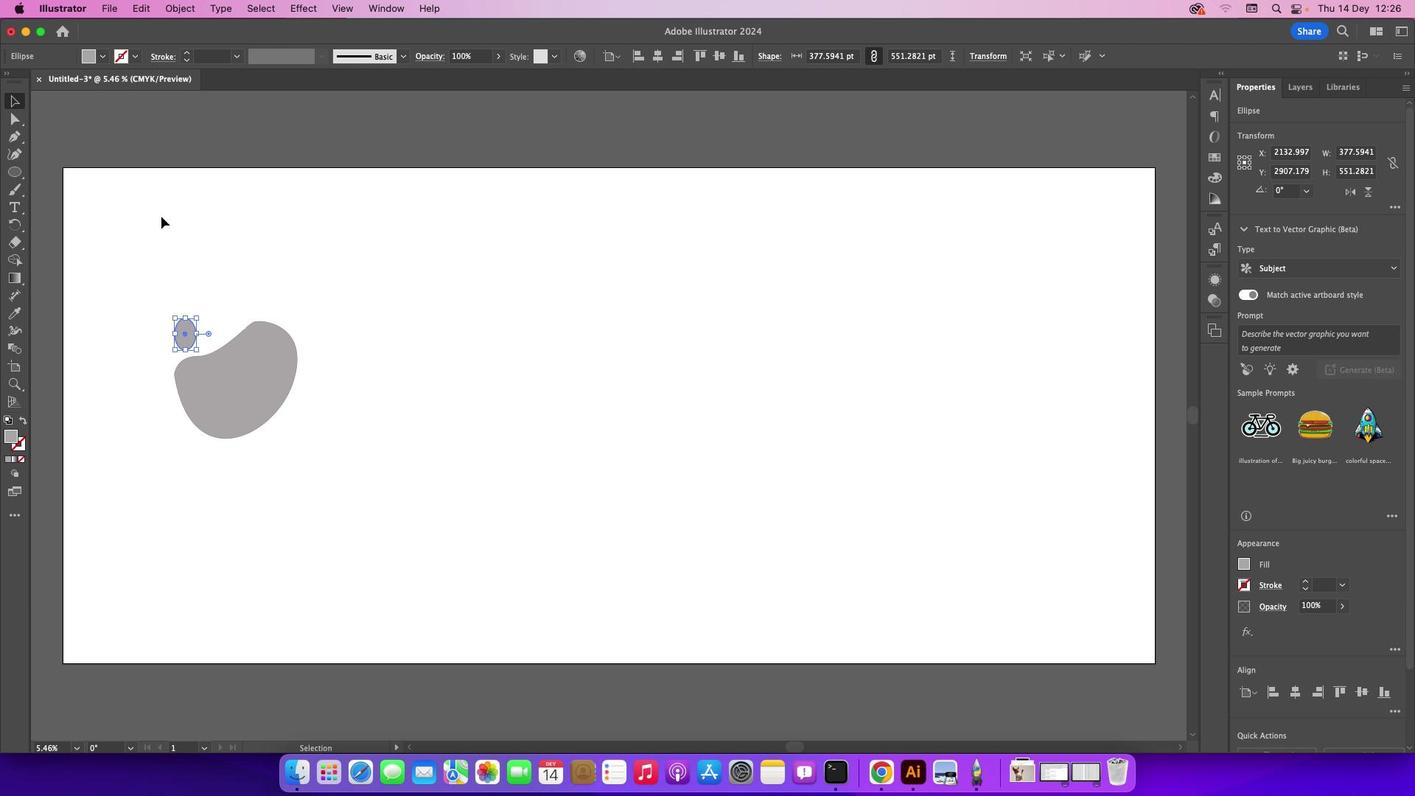 
Action: Mouse moved to (182, 334)
Screenshot: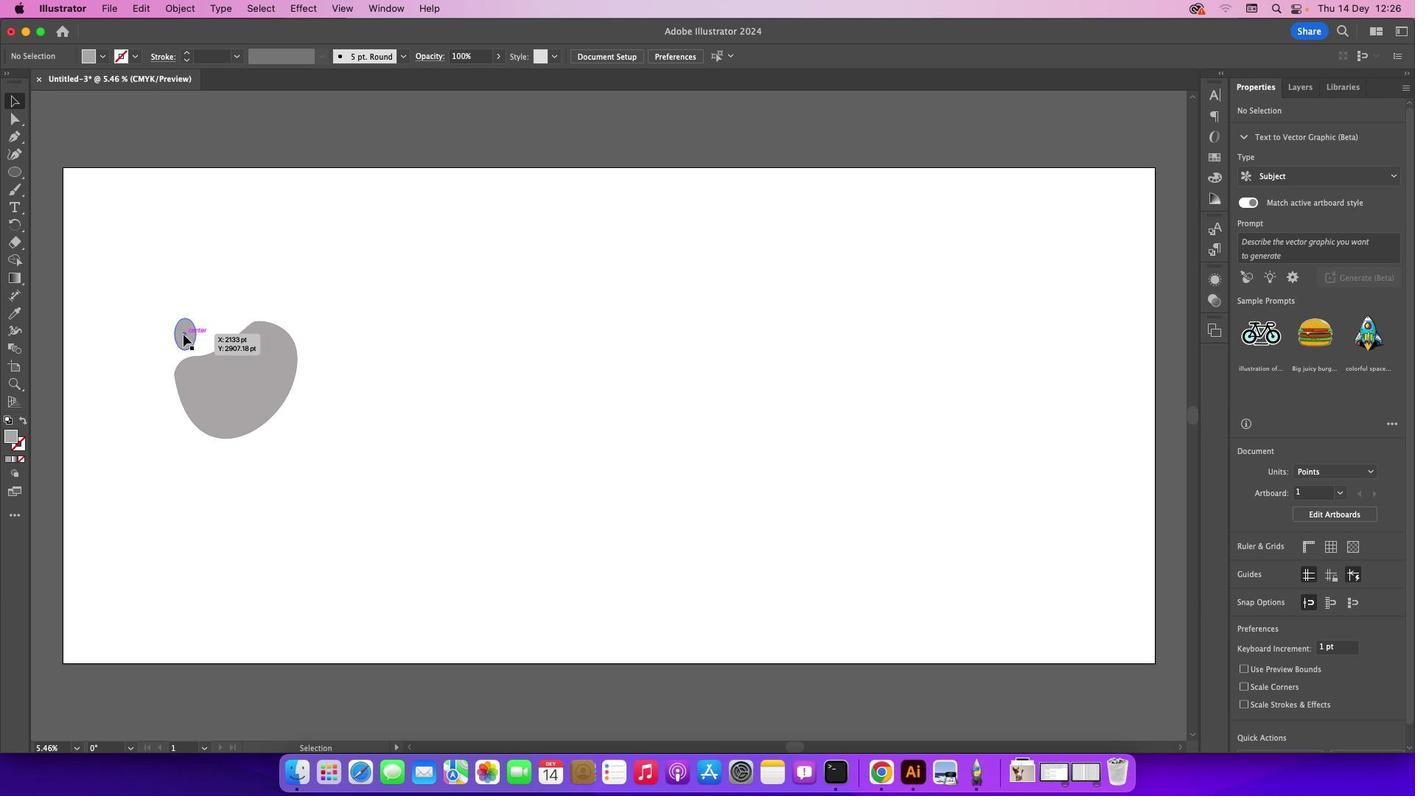 
Action: Mouse pressed left at (182, 334)
Screenshot: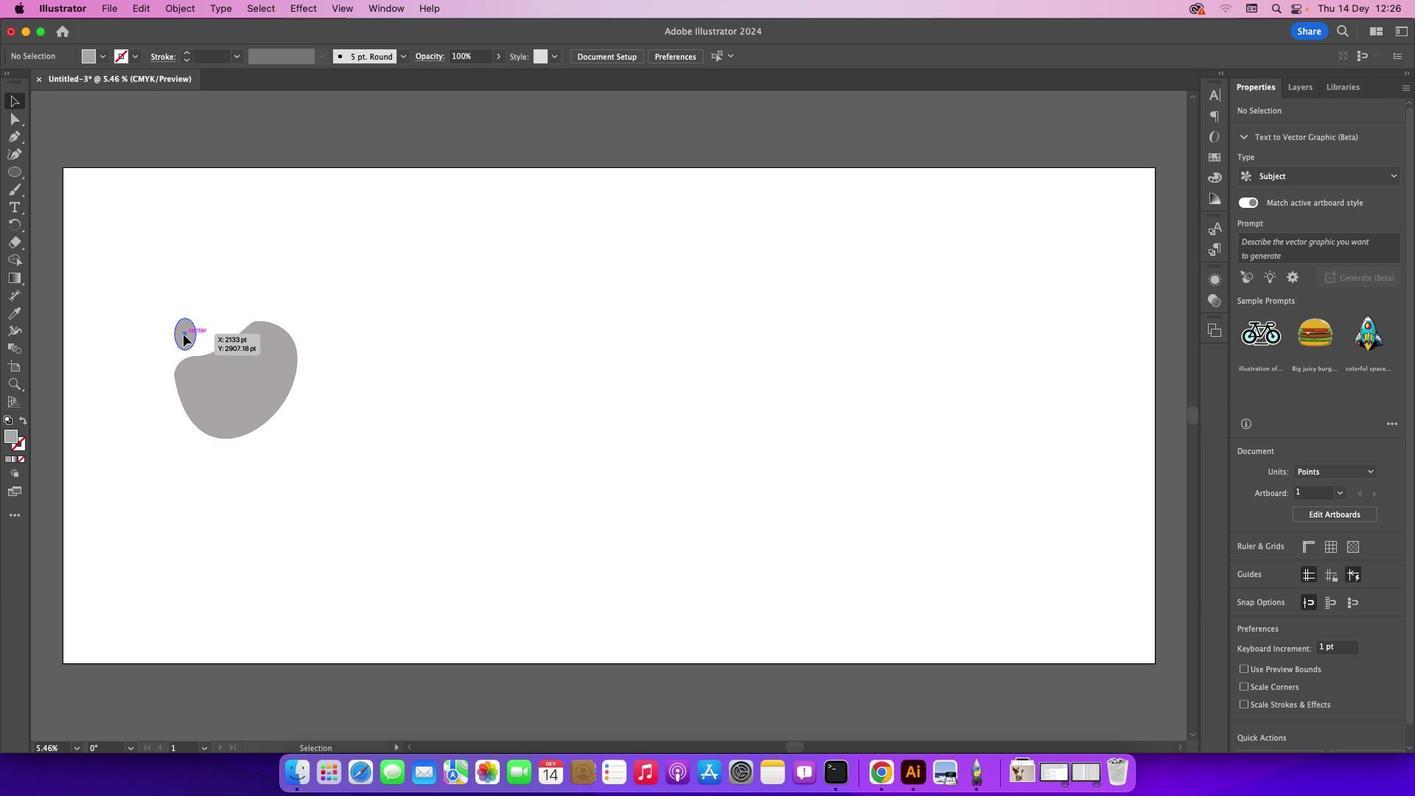 
Action: Mouse moved to (199, 310)
Screenshot: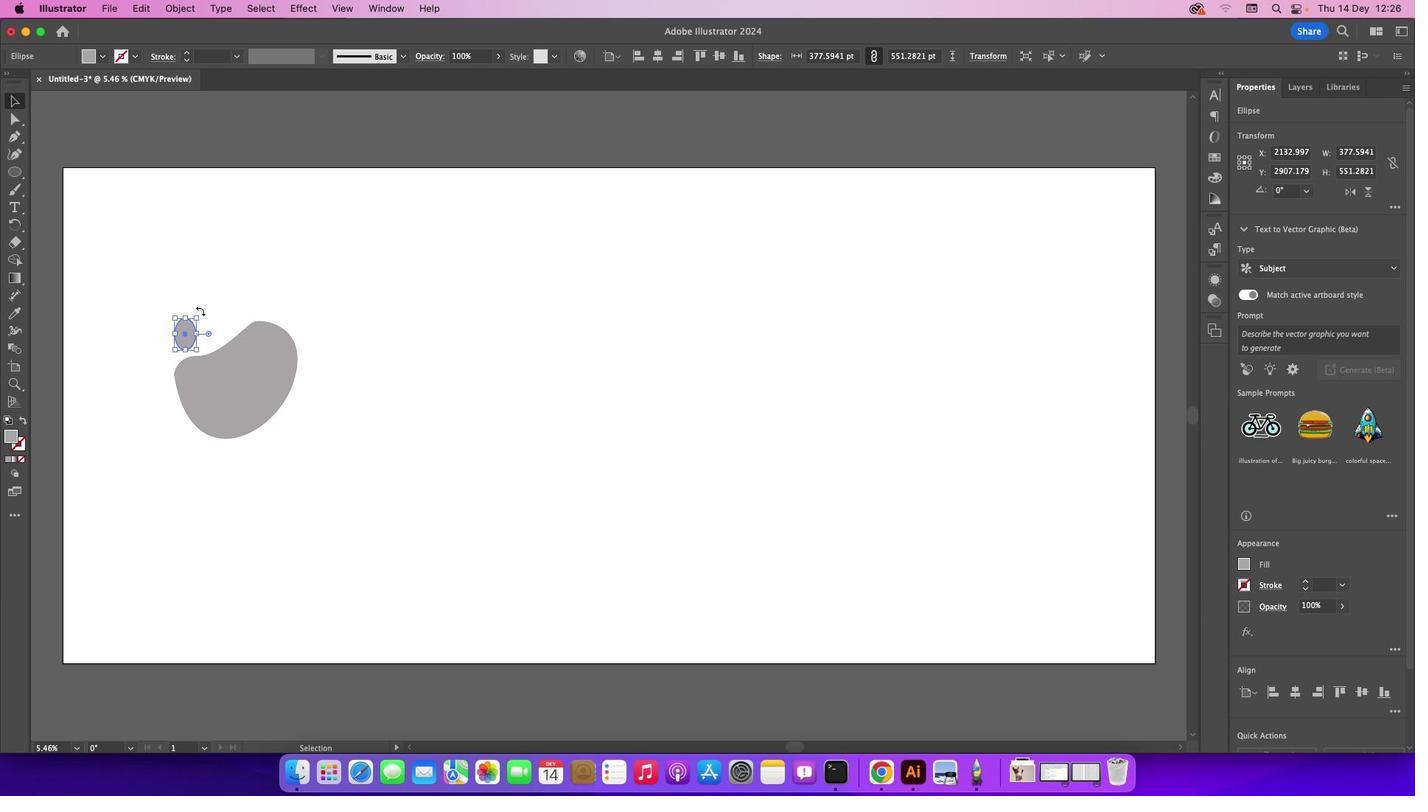 
Action: Mouse pressed left at (199, 310)
Screenshot: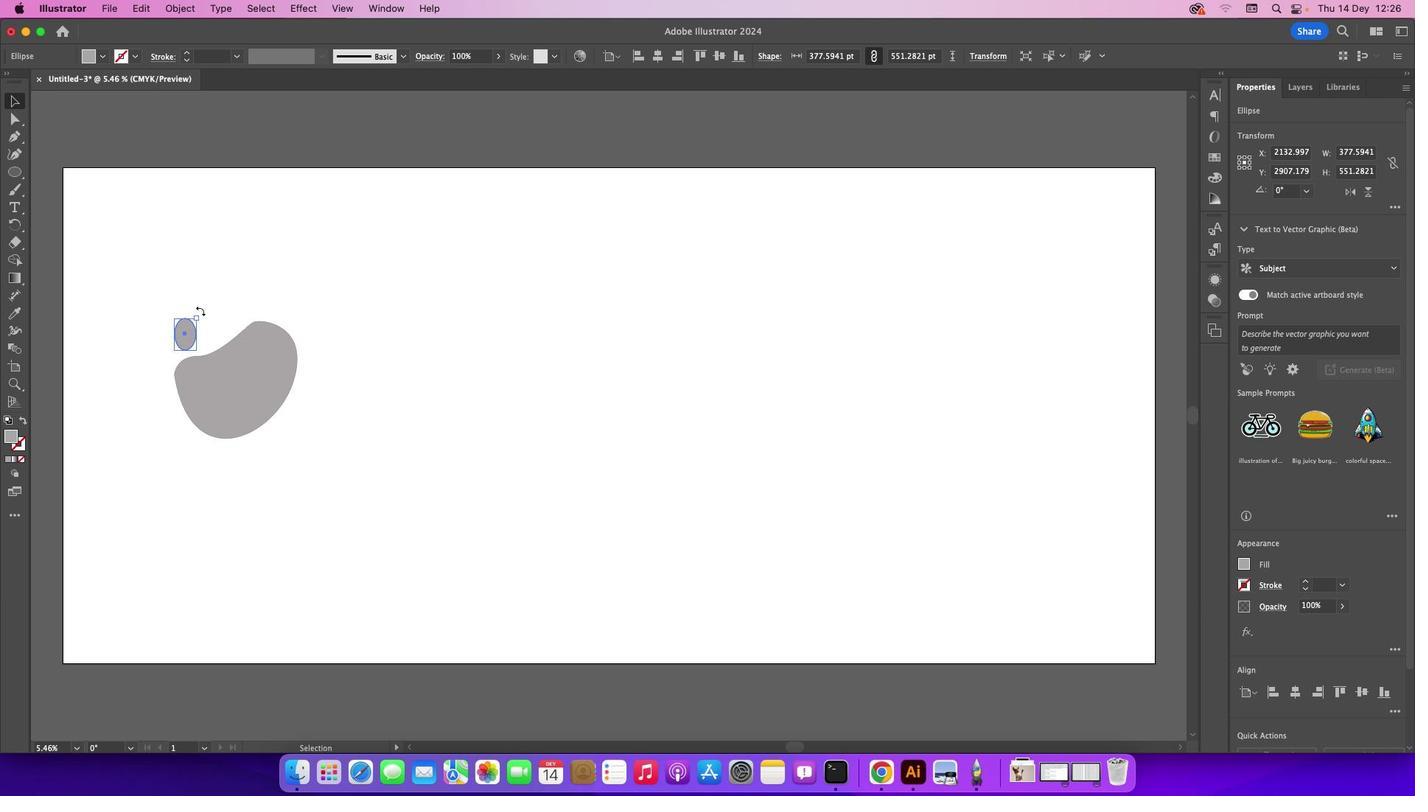 
Action: Mouse moved to (186, 331)
Screenshot: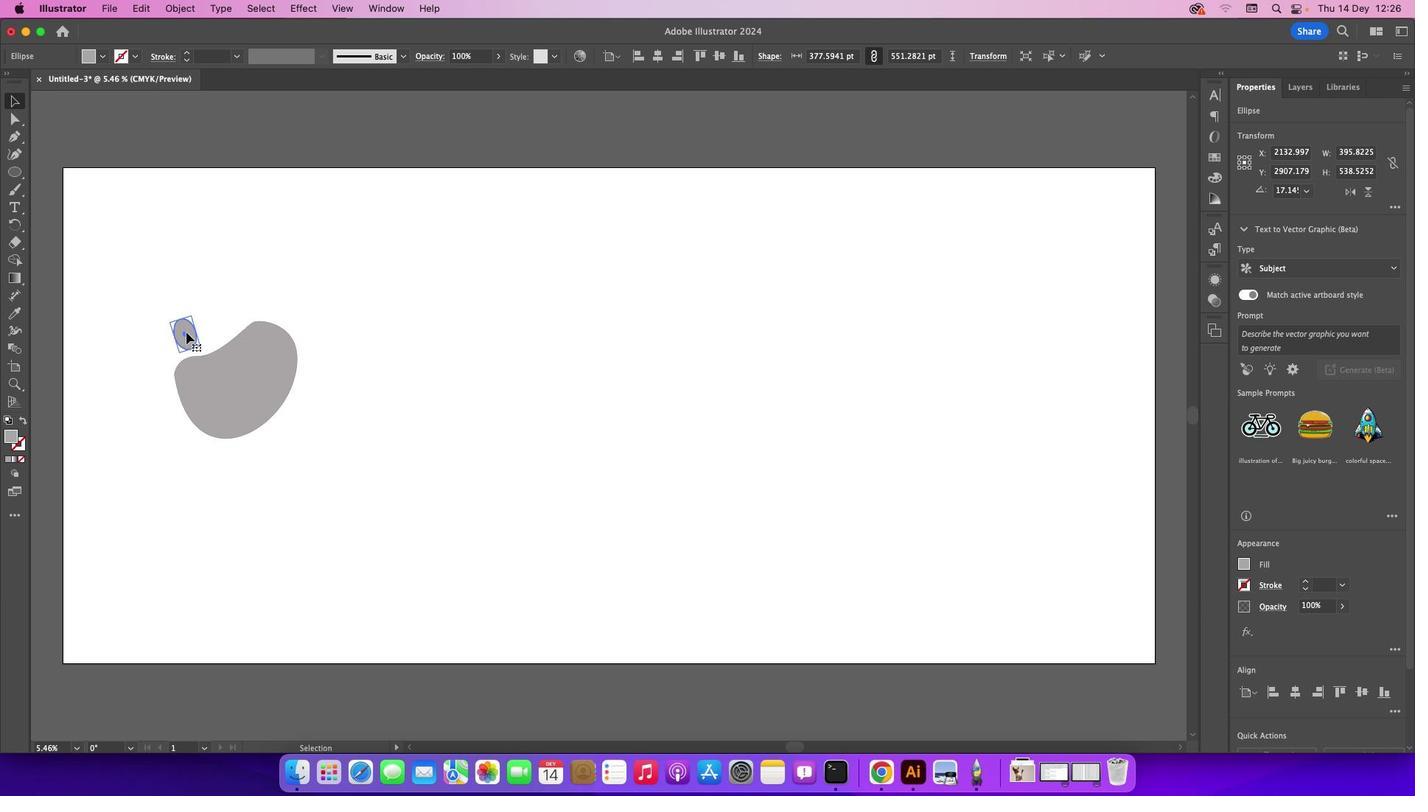 
Action: Mouse pressed left at (186, 331)
Screenshot: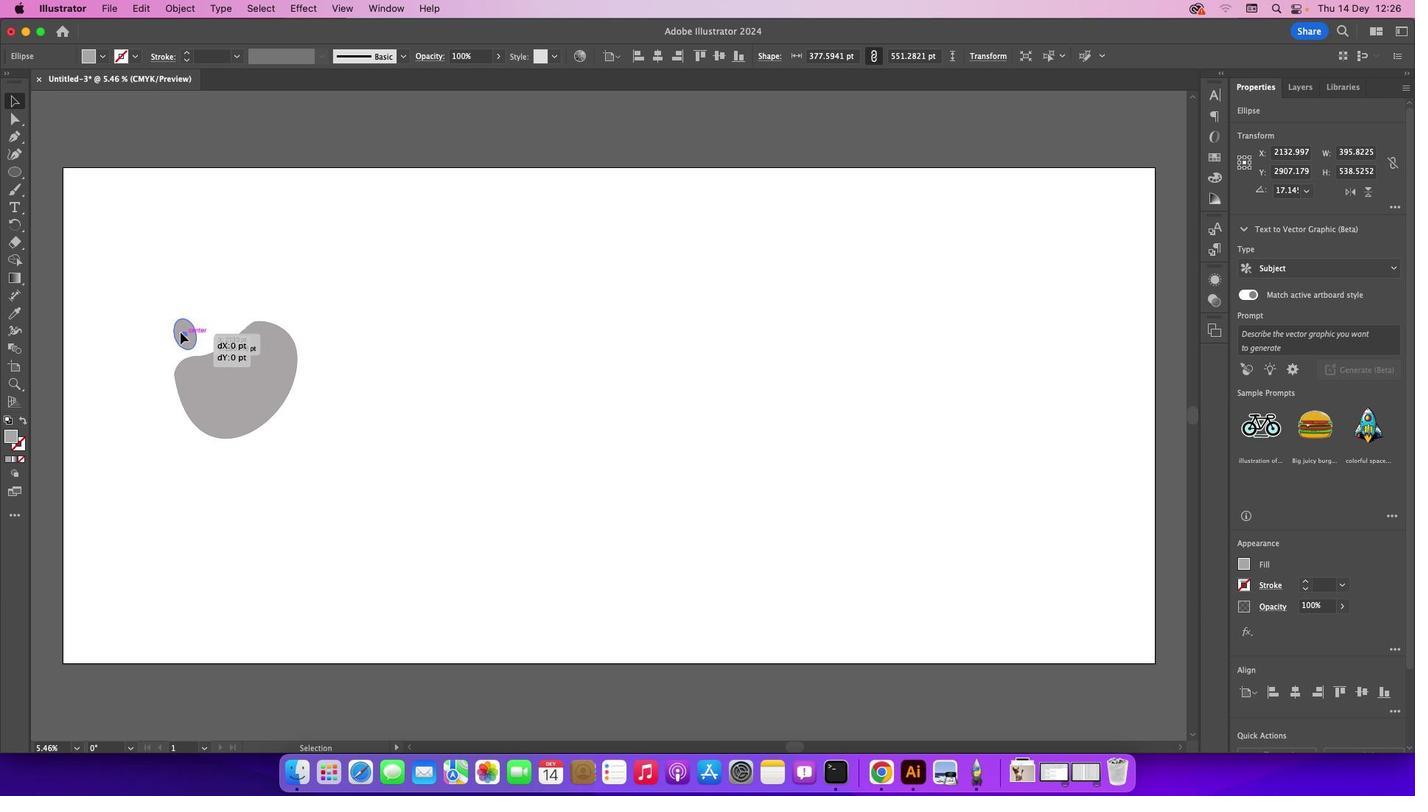 
Action: Mouse moved to (179, 334)
Screenshot: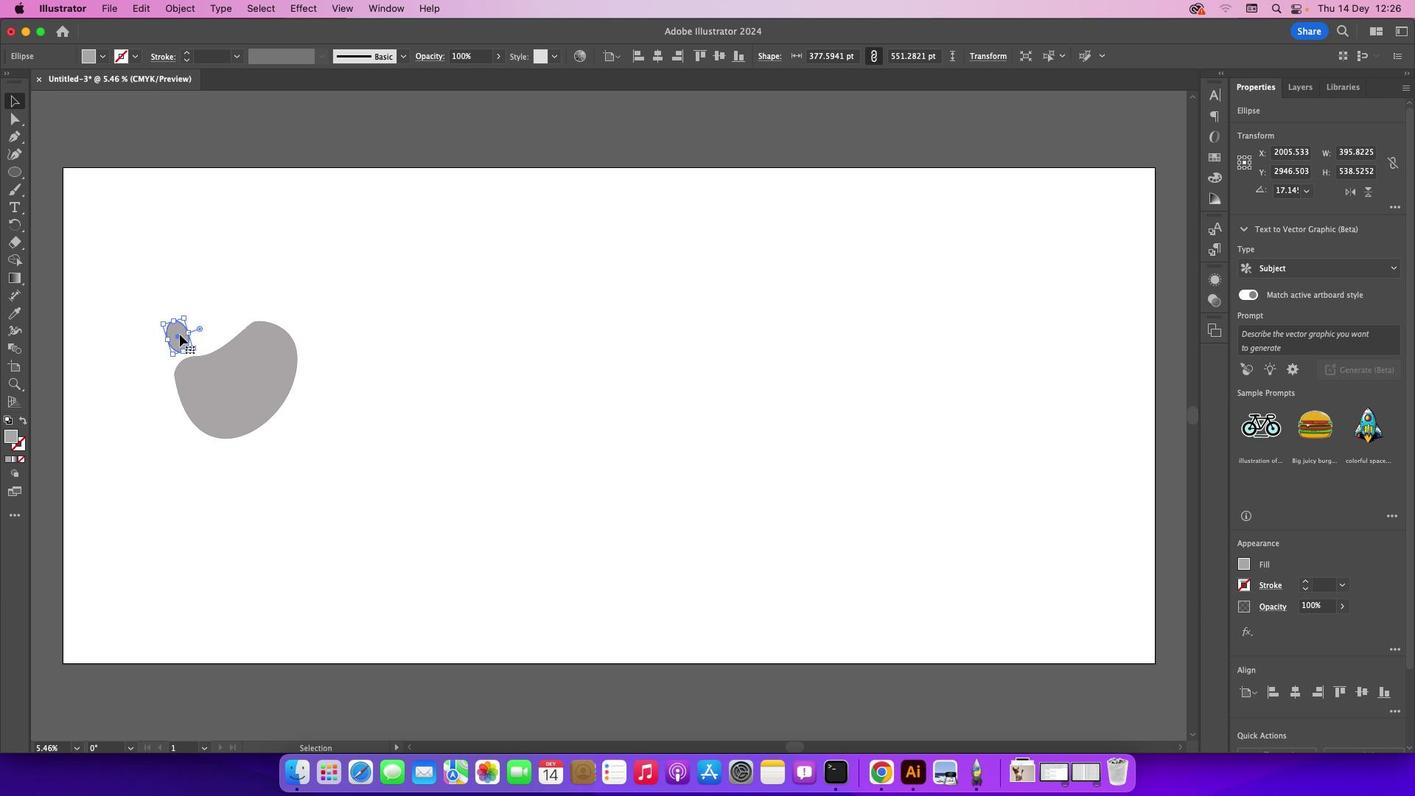 
Action: Mouse pressed left at (179, 334)
Screenshot: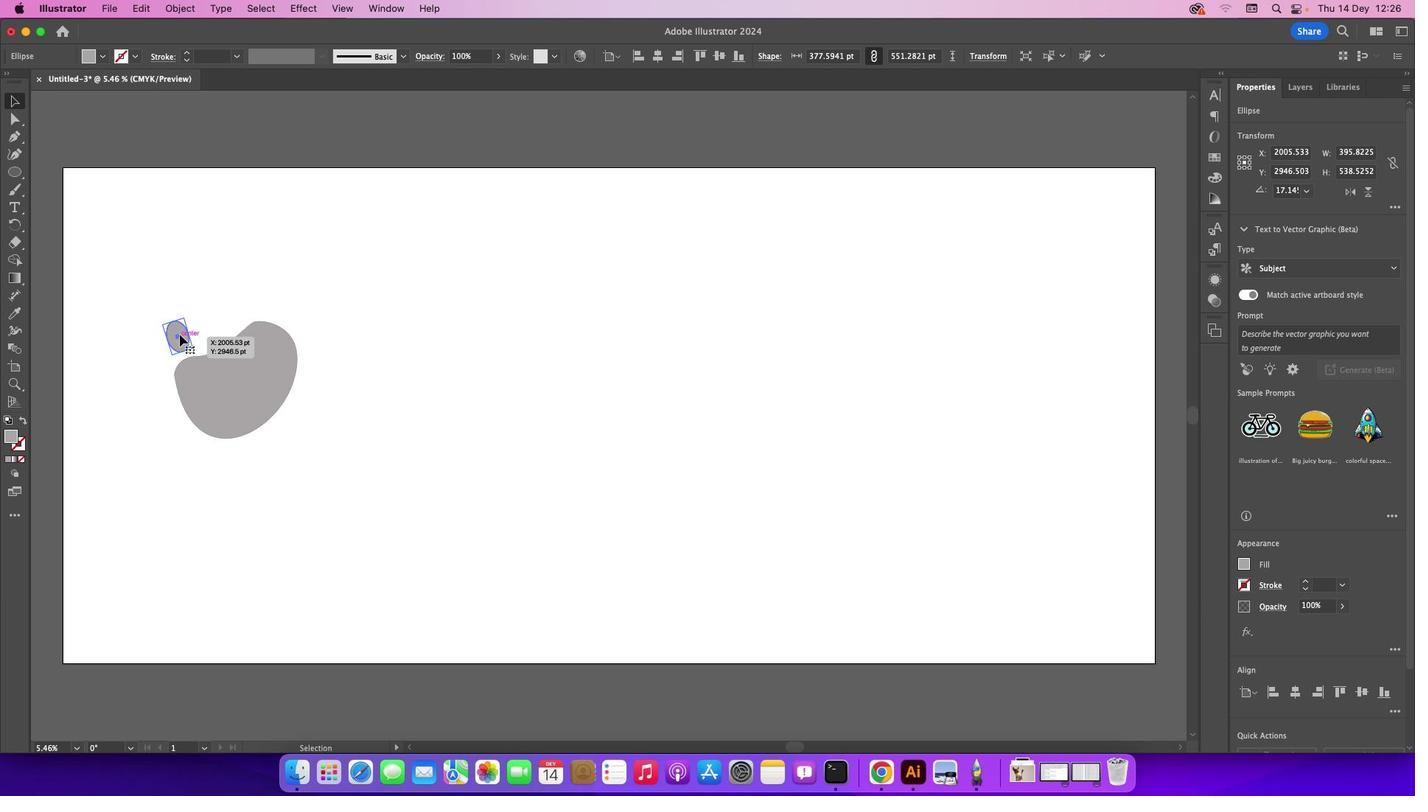 
Action: Mouse moved to (200, 315)
Screenshot: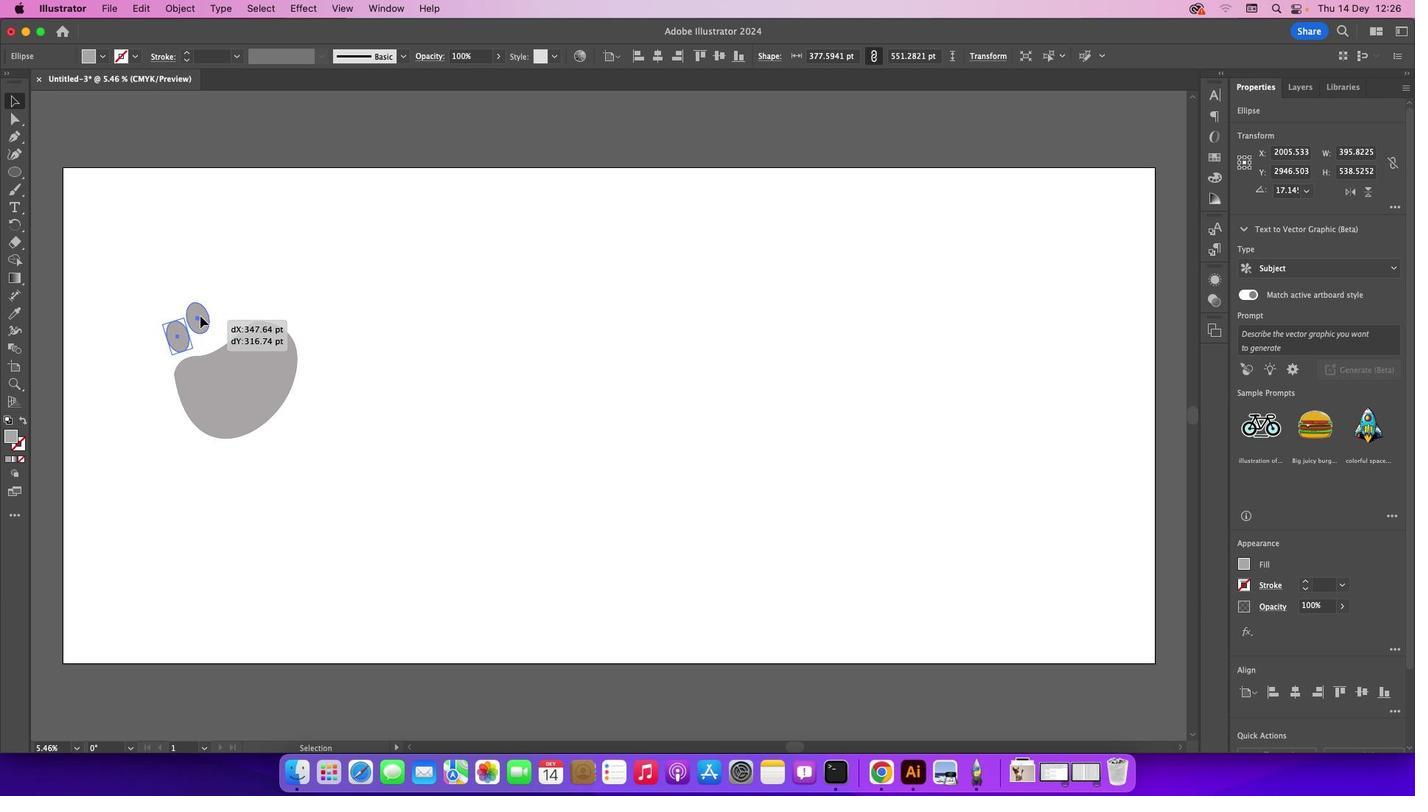 
Action: Mouse pressed left at (200, 315)
Screenshot: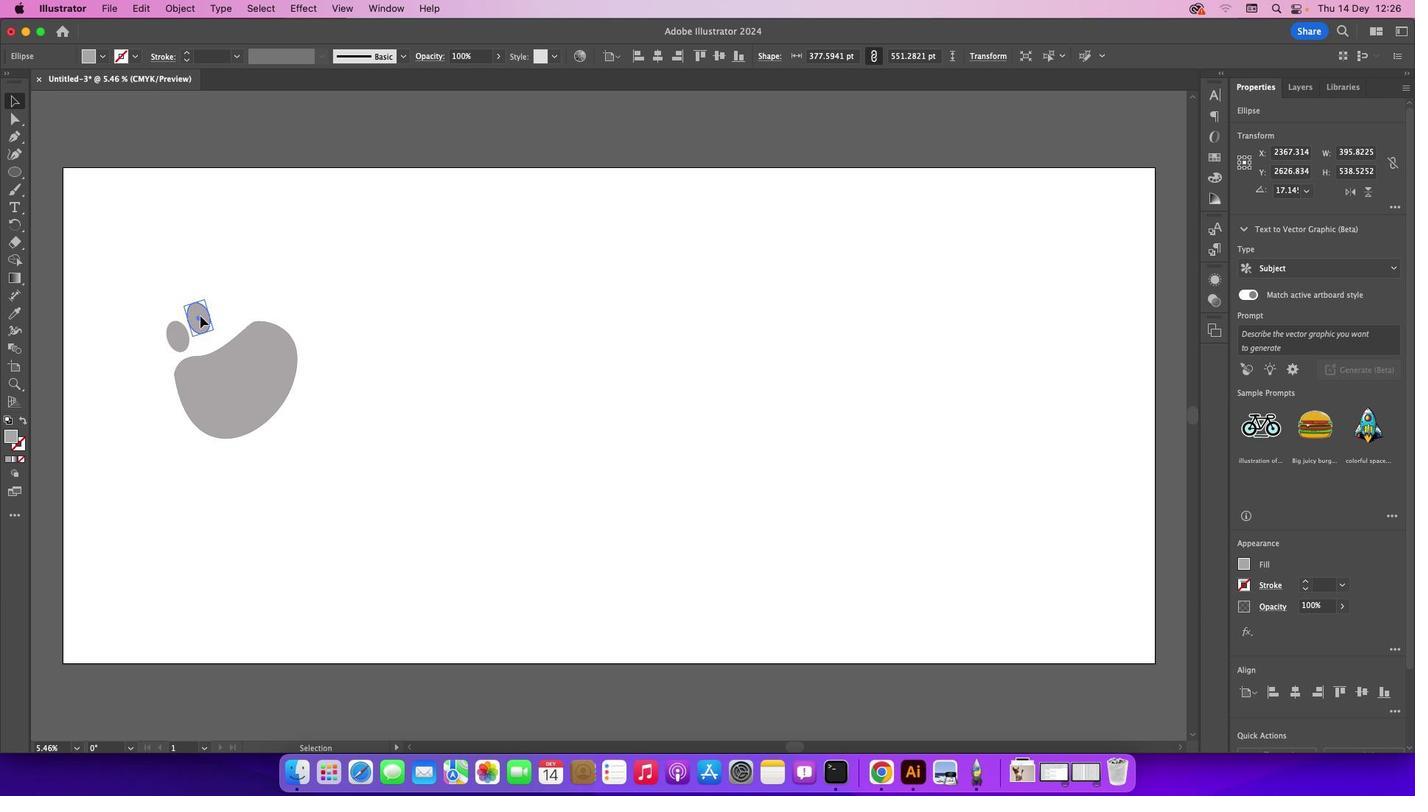 
Action: Mouse moved to (230, 309)
Screenshot: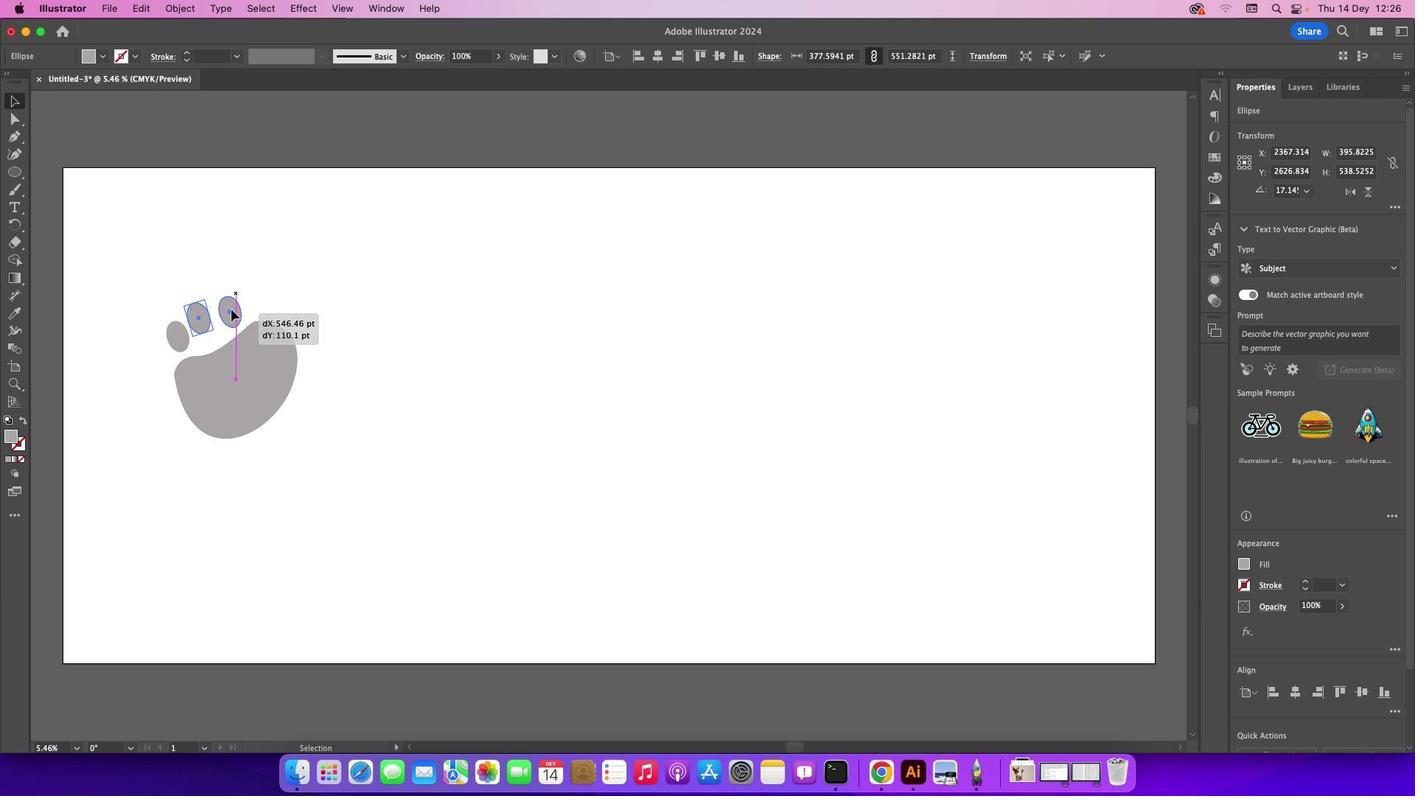 
Action: Mouse pressed left at (230, 309)
Screenshot: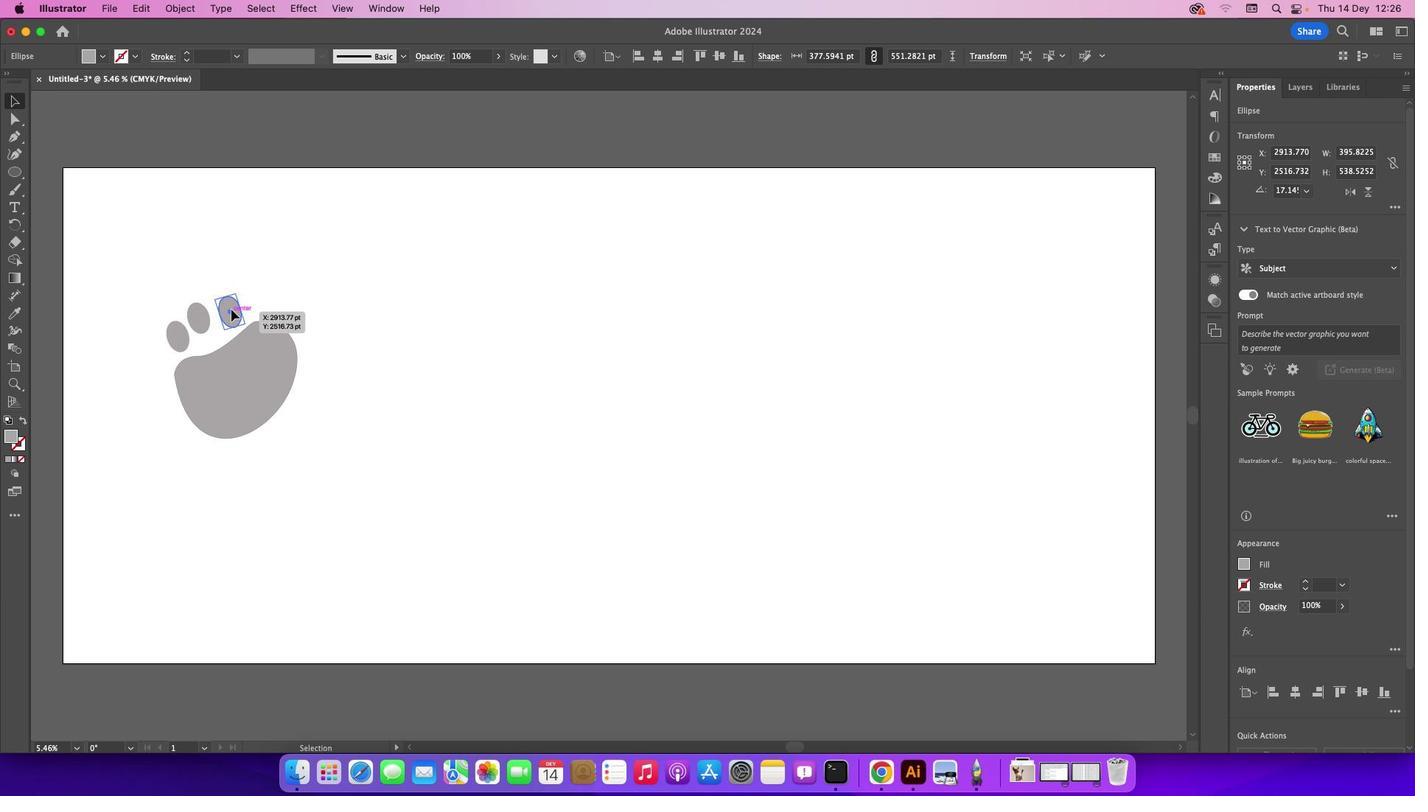 
Action: Mouse moved to (265, 282)
Screenshot: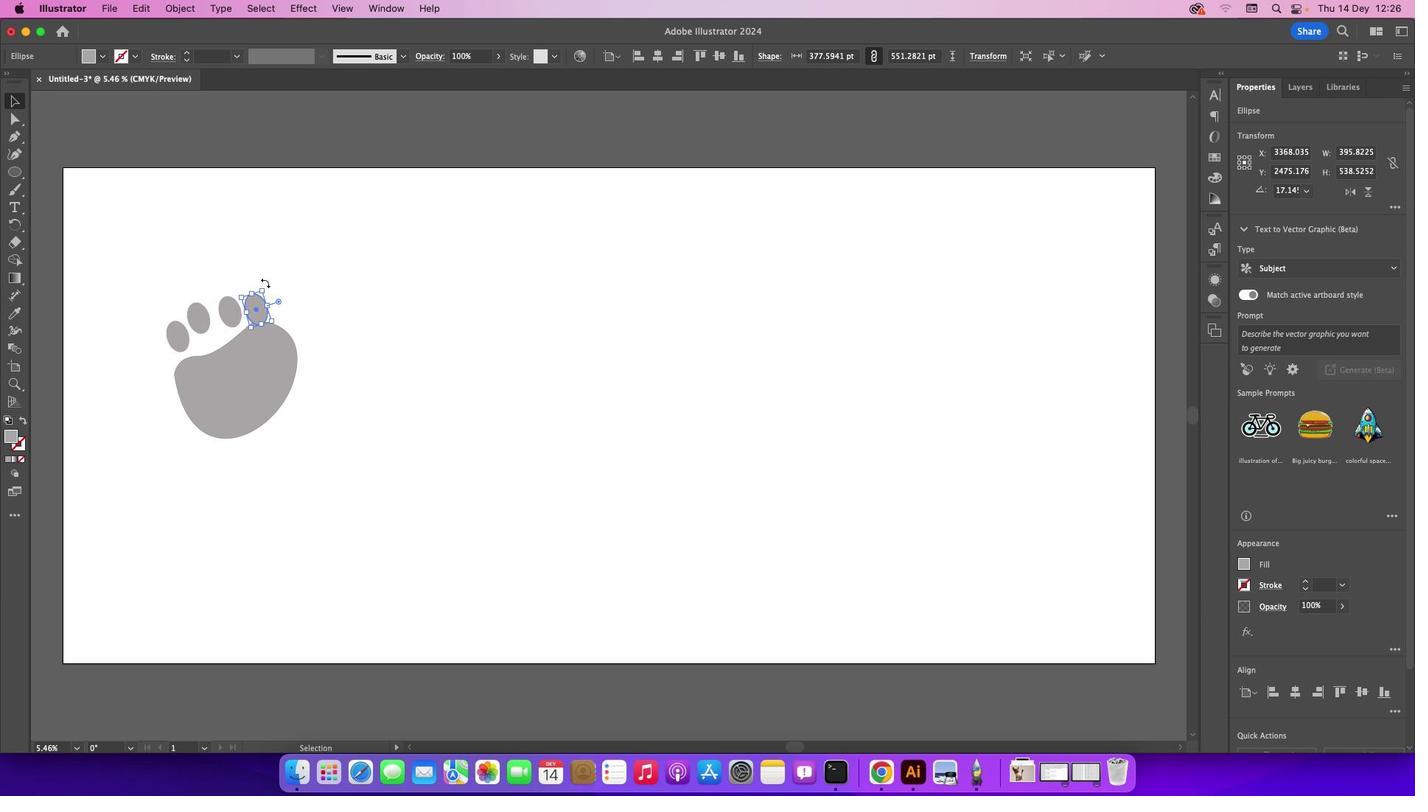 
Action: Mouse pressed left at (265, 282)
Screenshot: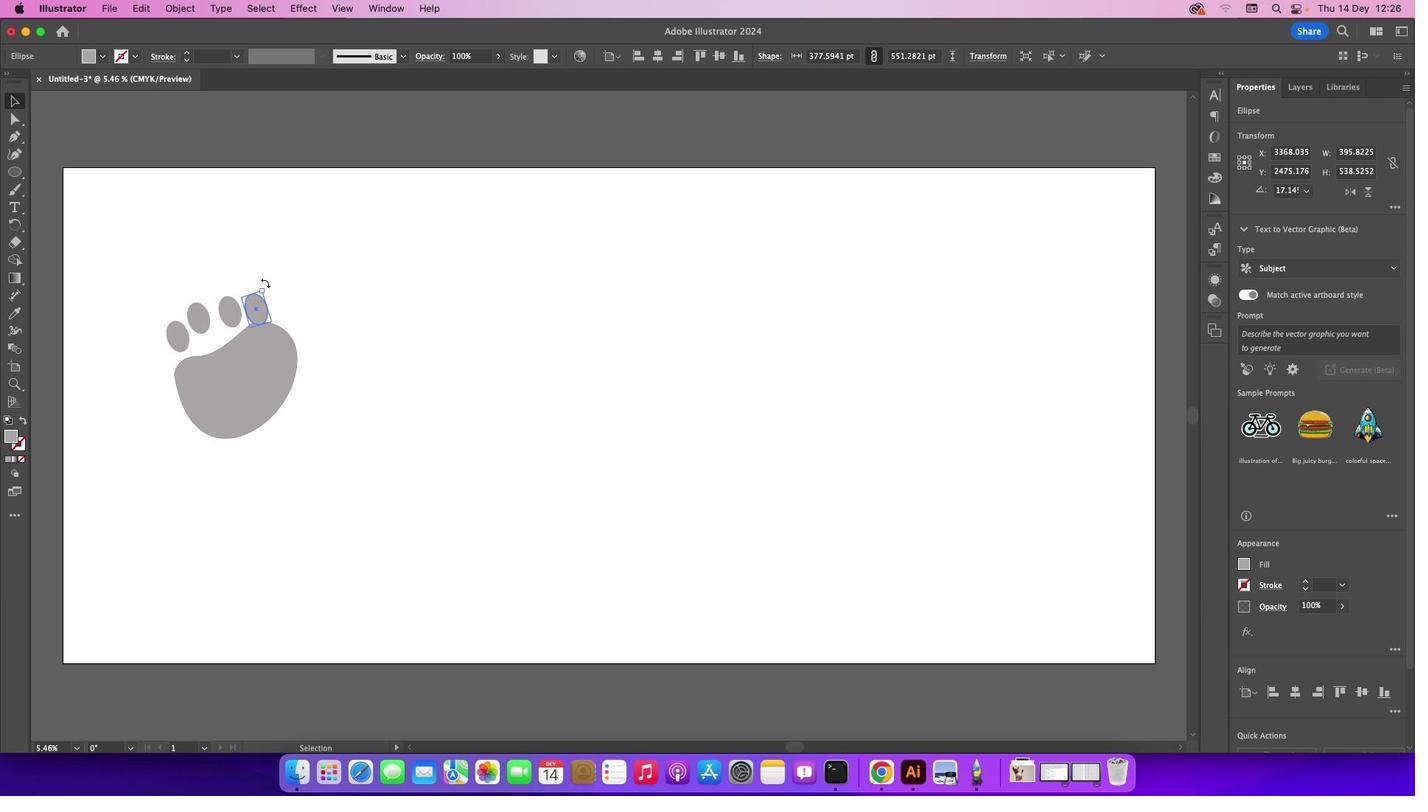 
Action: Mouse moved to (264, 291)
Screenshot: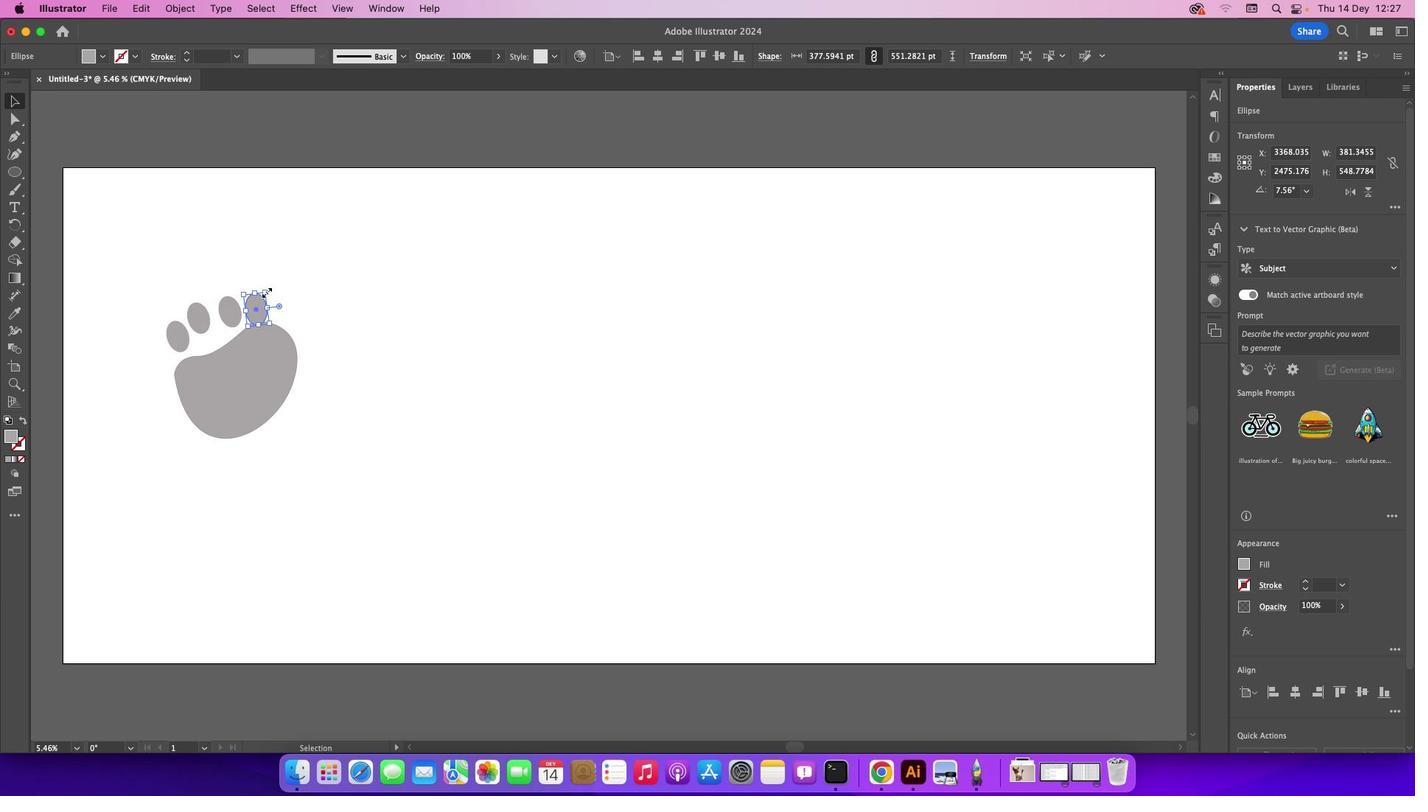 
Action: Mouse pressed left at (264, 291)
Screenshot: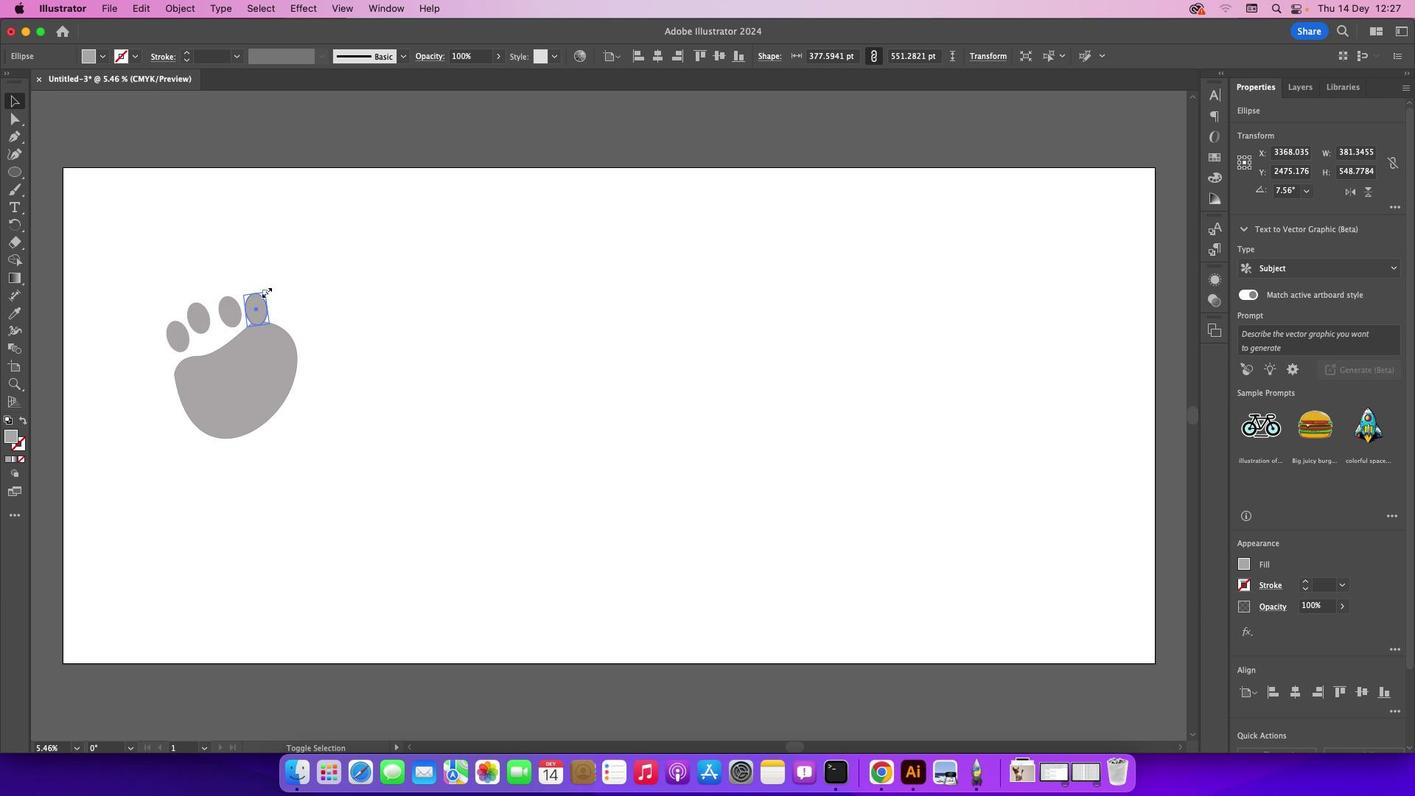 
Action: Mouse moved to (254, 310)
Screenshot: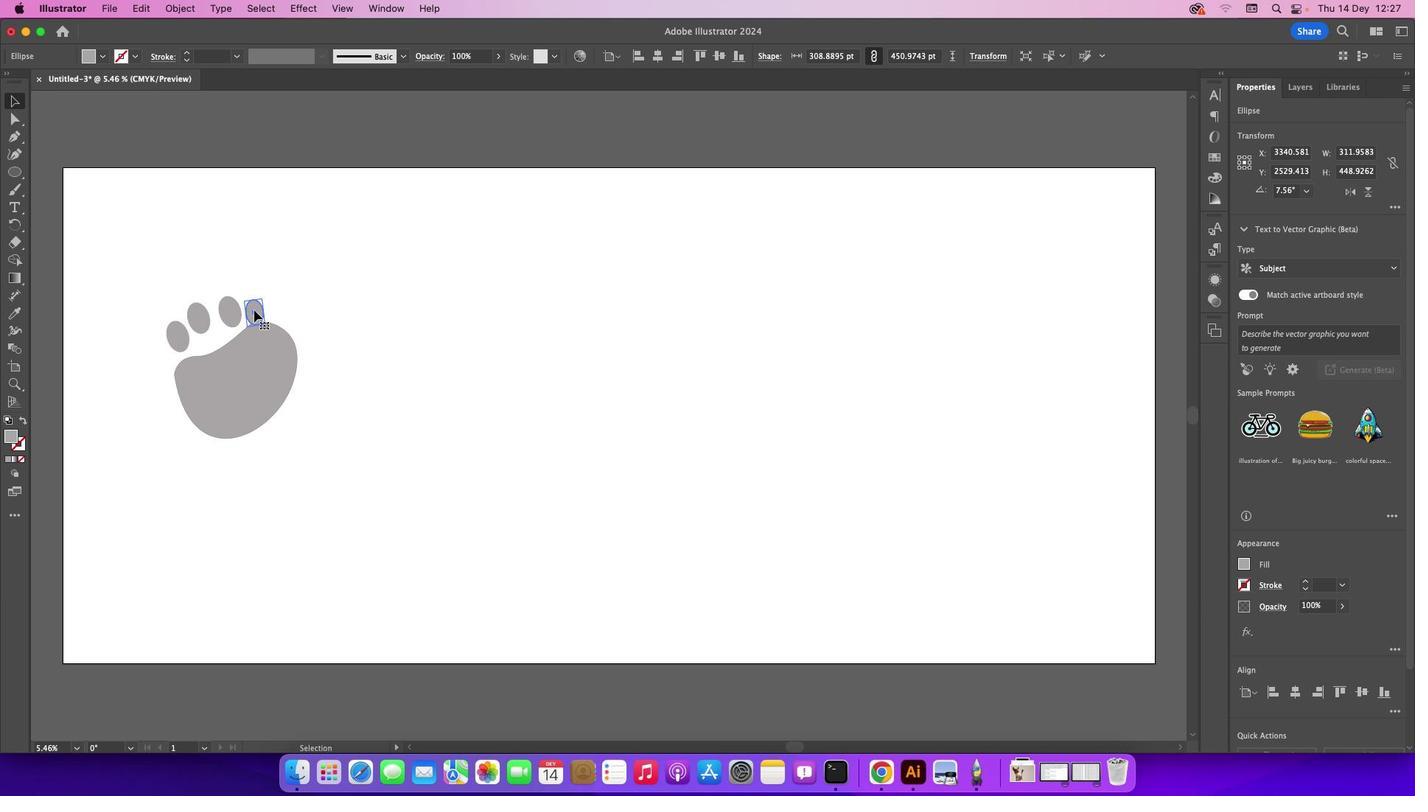 
Action: Mouse pressed left at (254, 310)
Screenshot: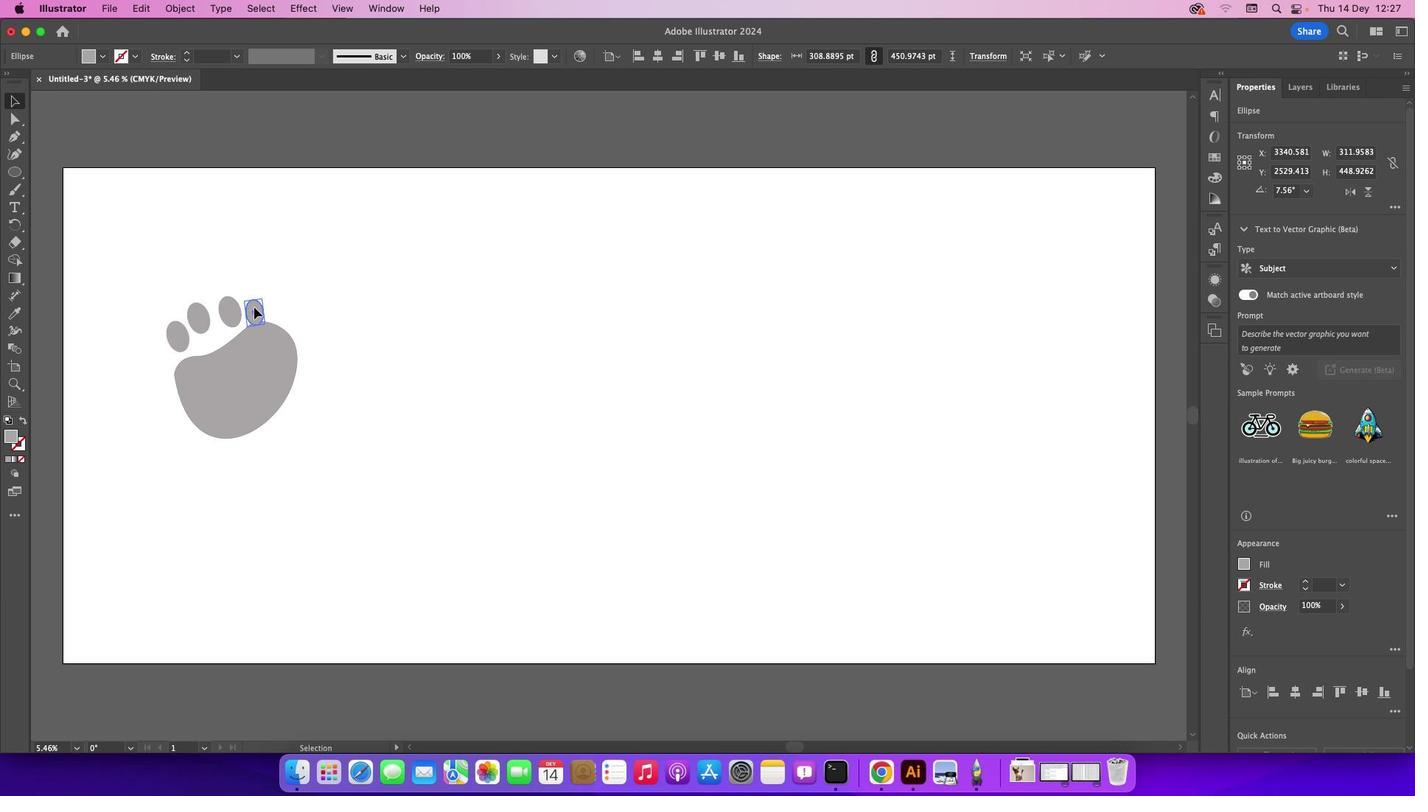 
Action: Mouse moved to (230, 314)
Screenshot: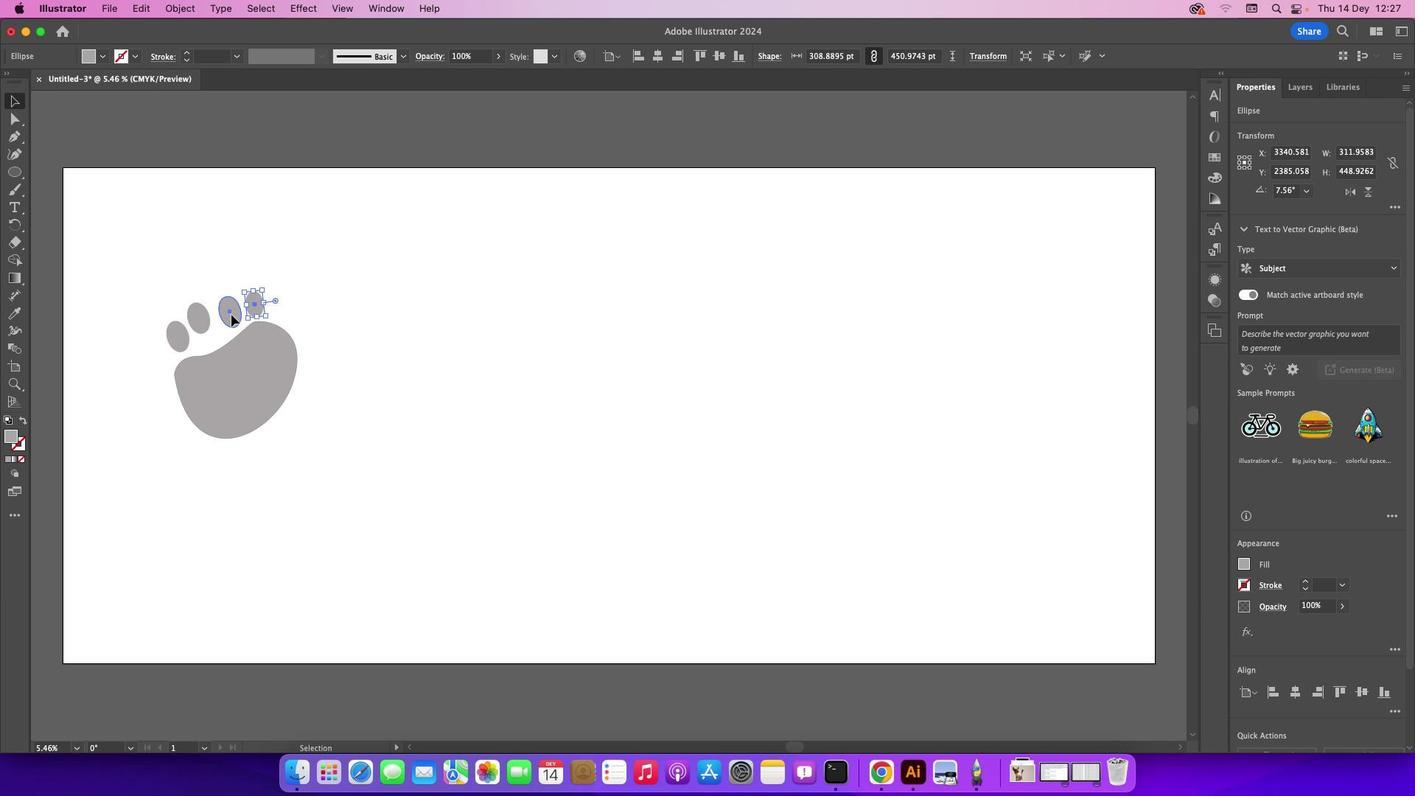 
Action: Mouse pressed left at (230, 314)
Screenshot: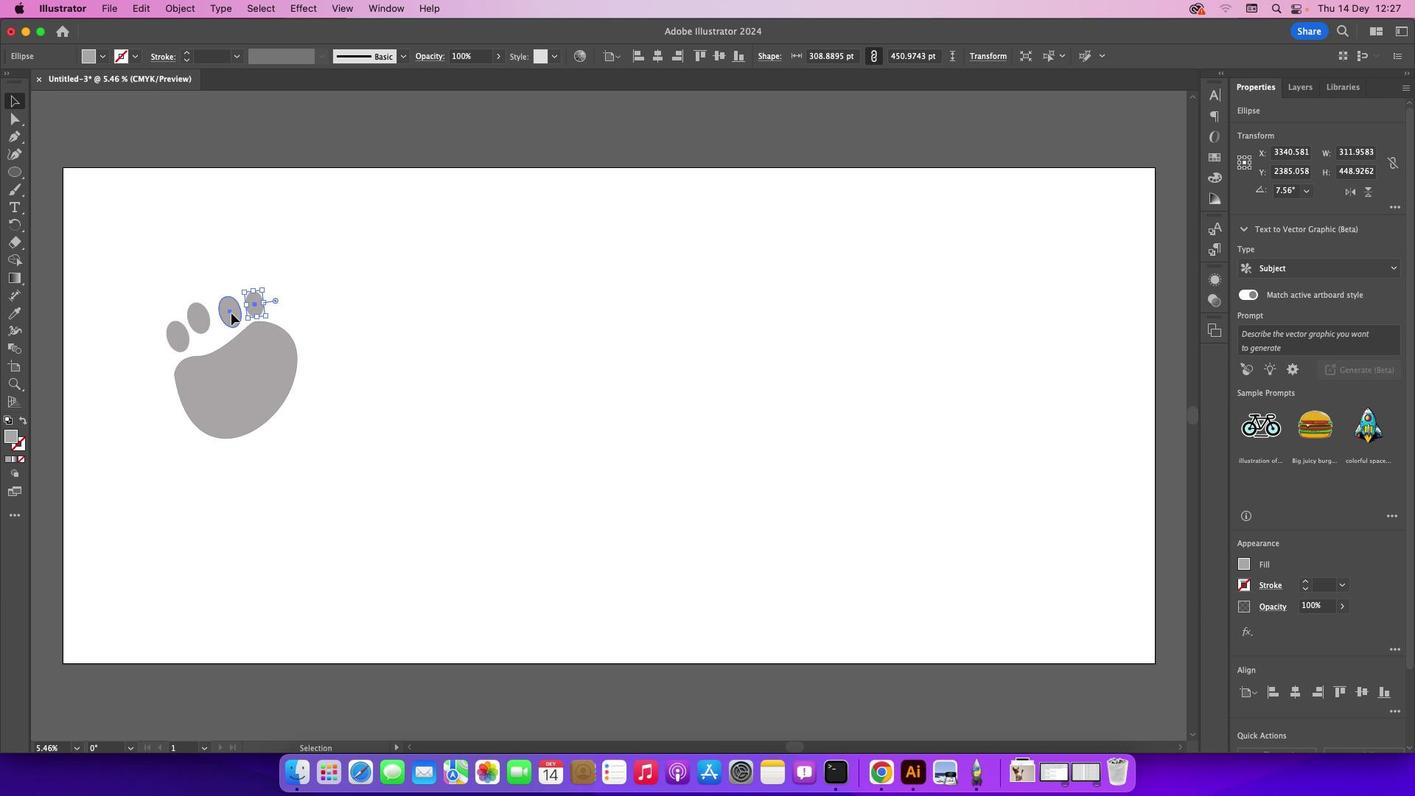 
Action: Mouse moved to (207, 319)
Screenshot: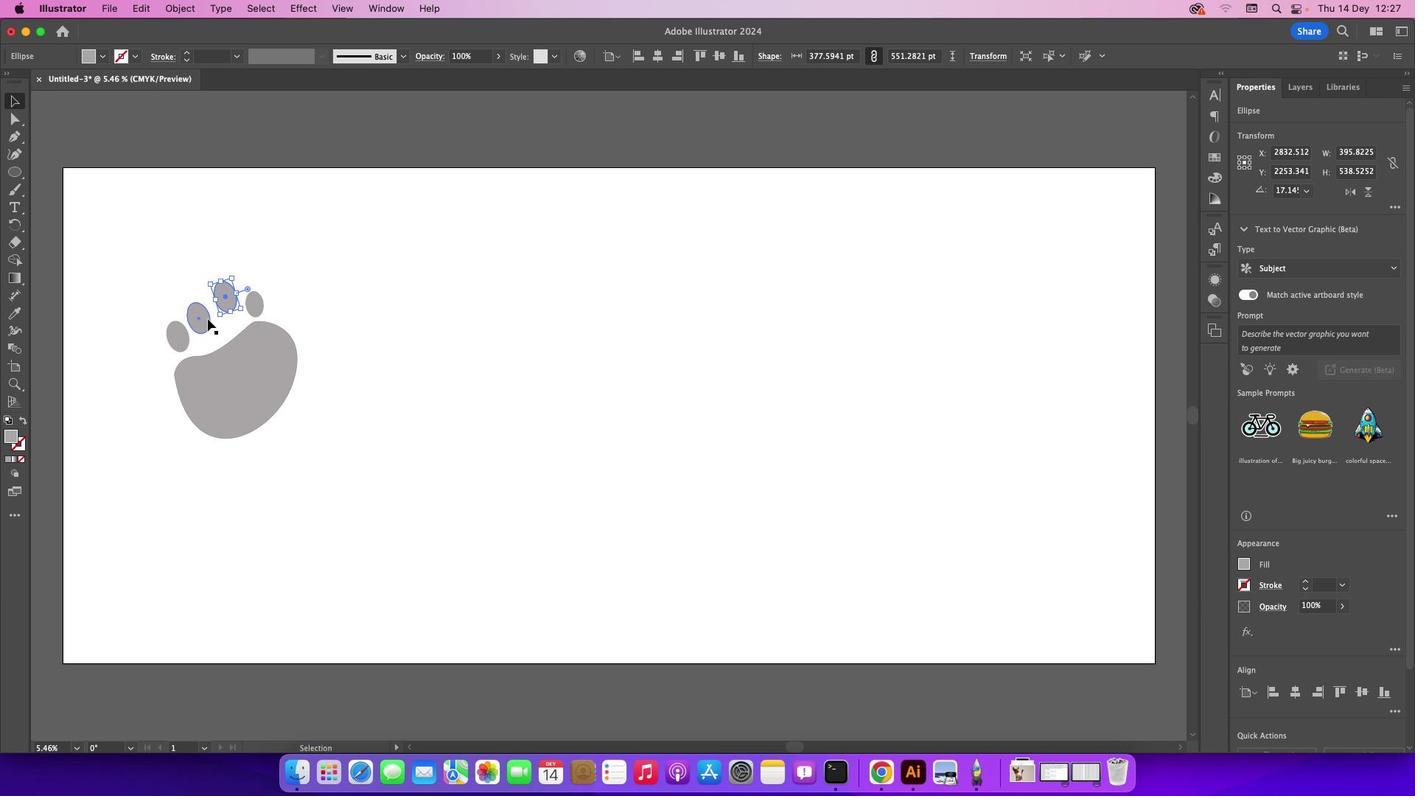 
Action: Mouse pressed left at (207, 319)
Screenshot: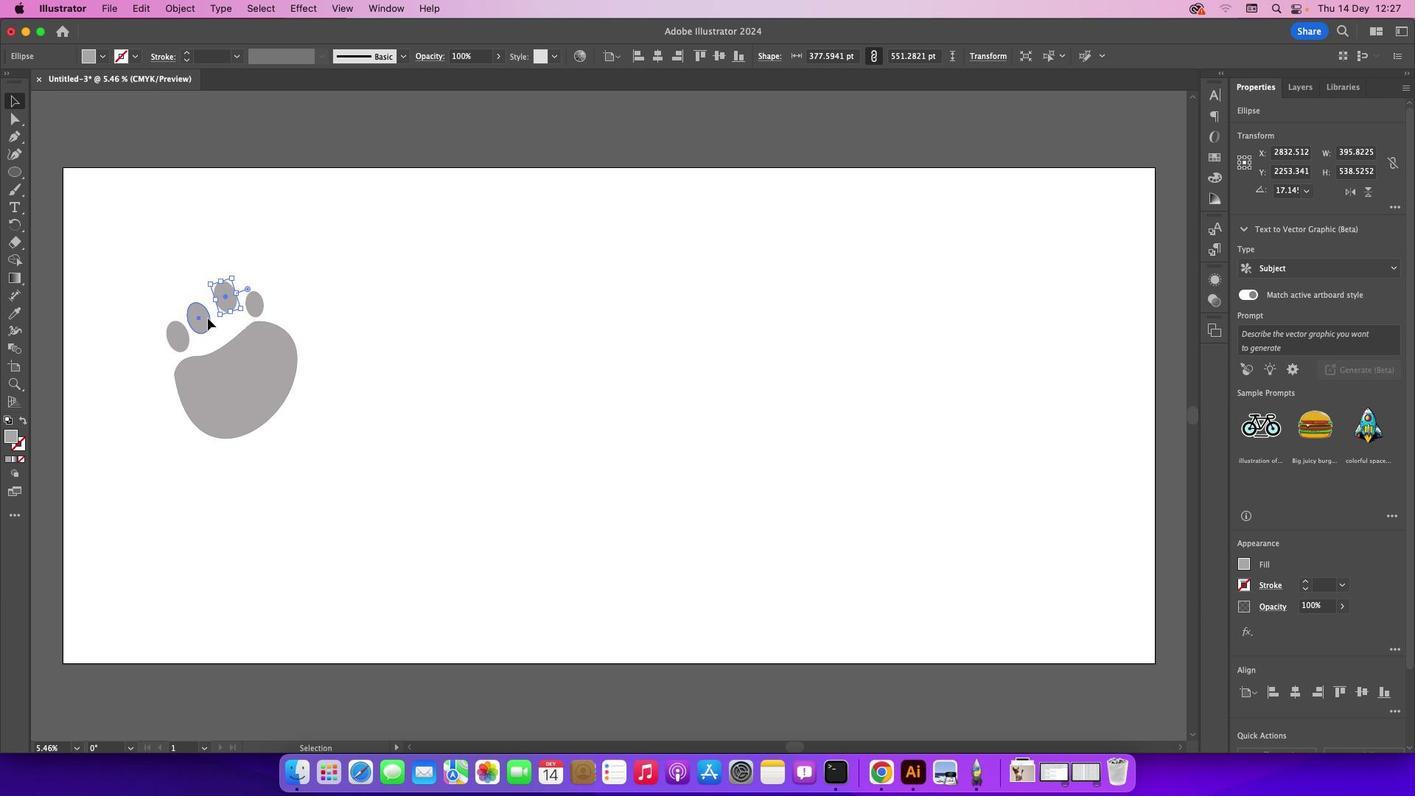
Action: Mouse moved to (176, 345)
Screenshot: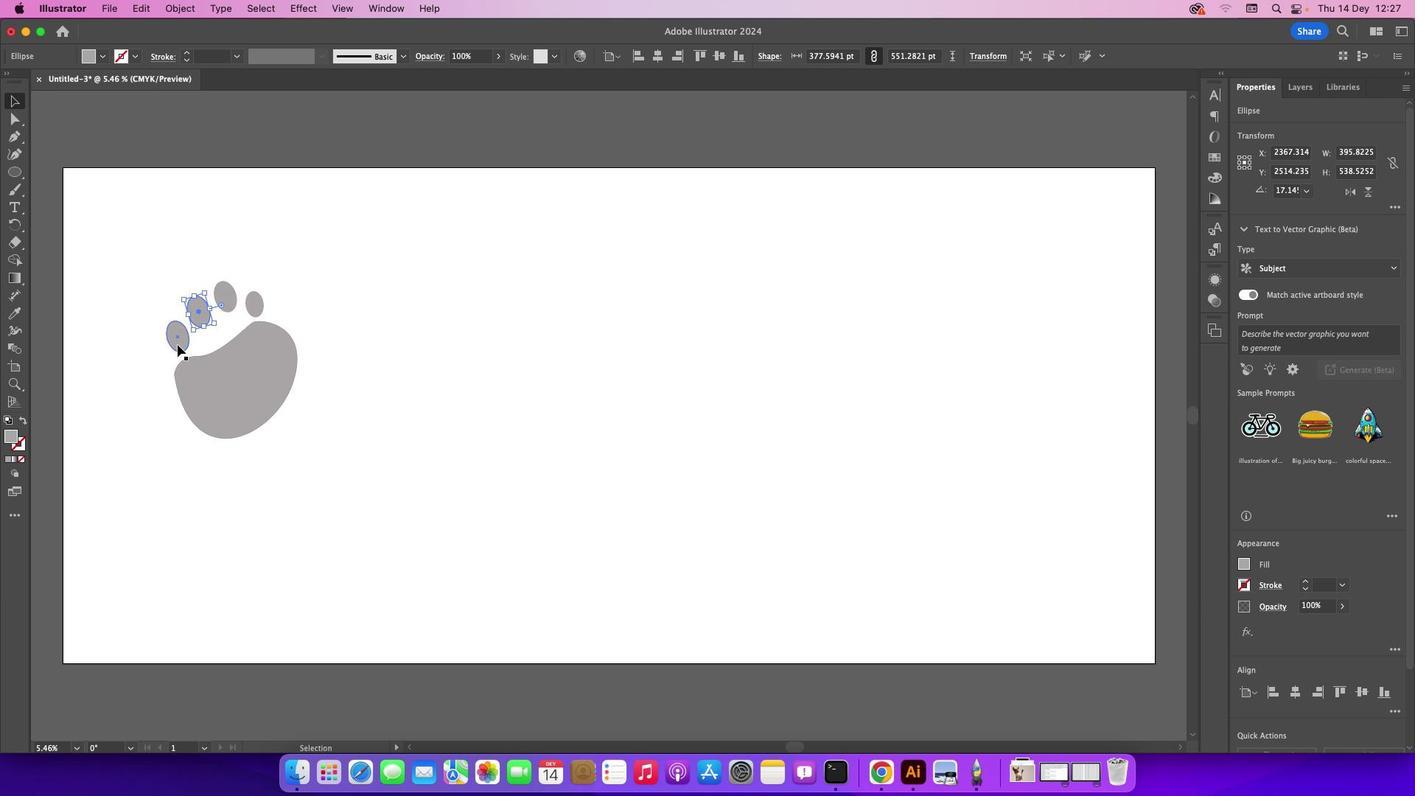 
Action: Mouse pressed left at (176, 345)
Screenshot: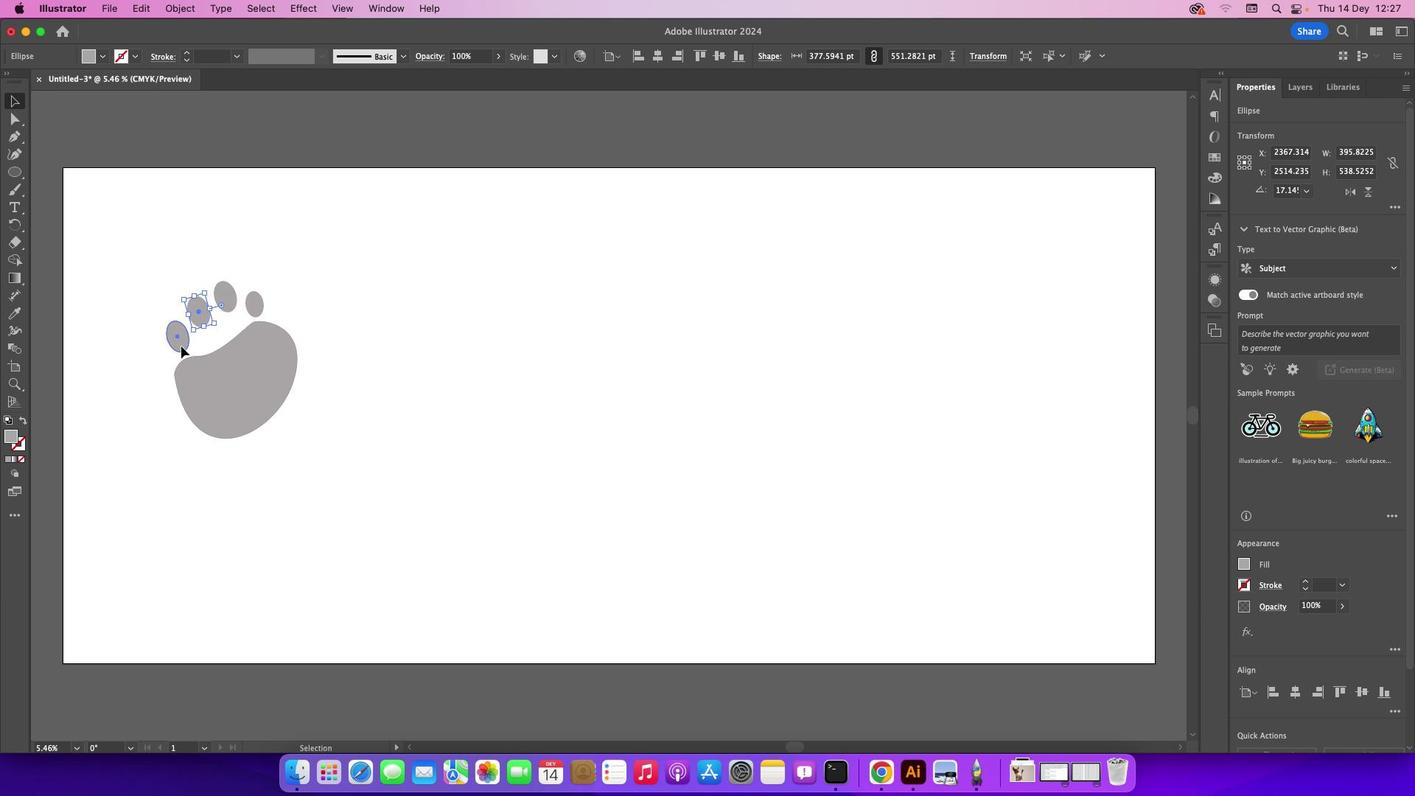 
Action: Mouse moved to (224, 375)
Screenshot: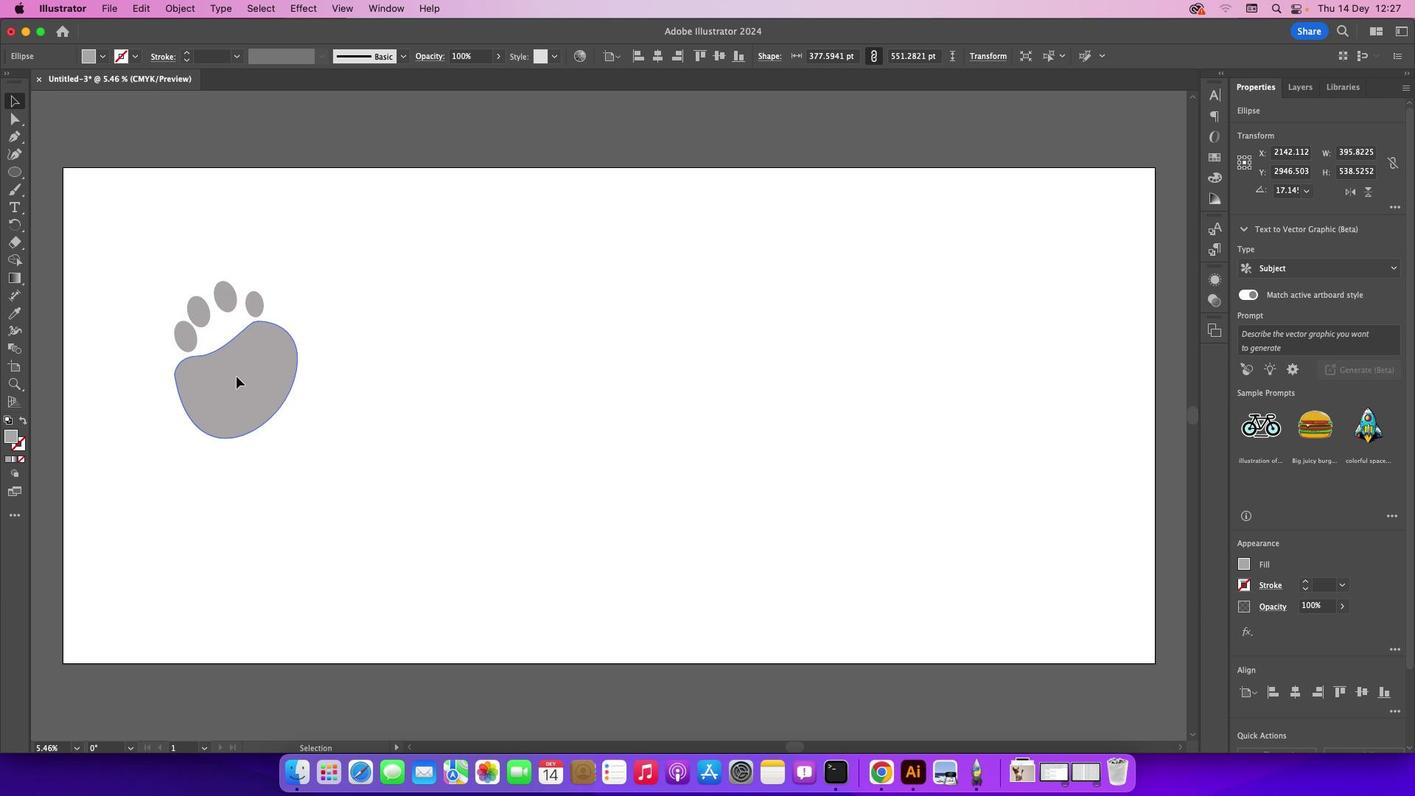 
Action: Mouse pressed left at (224, 375)
Screenshot: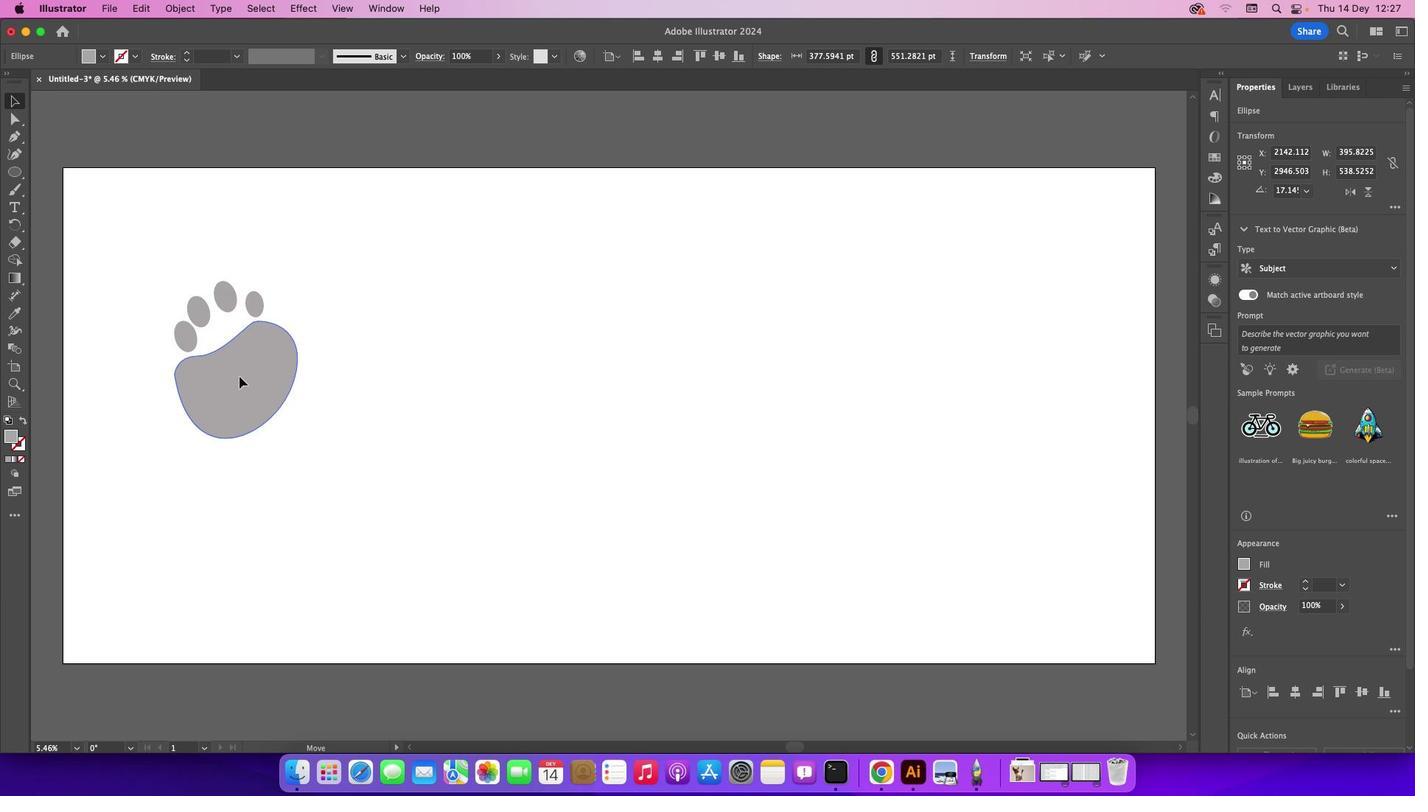 
Action: Mouse moved to (238, 376)
Screenshot: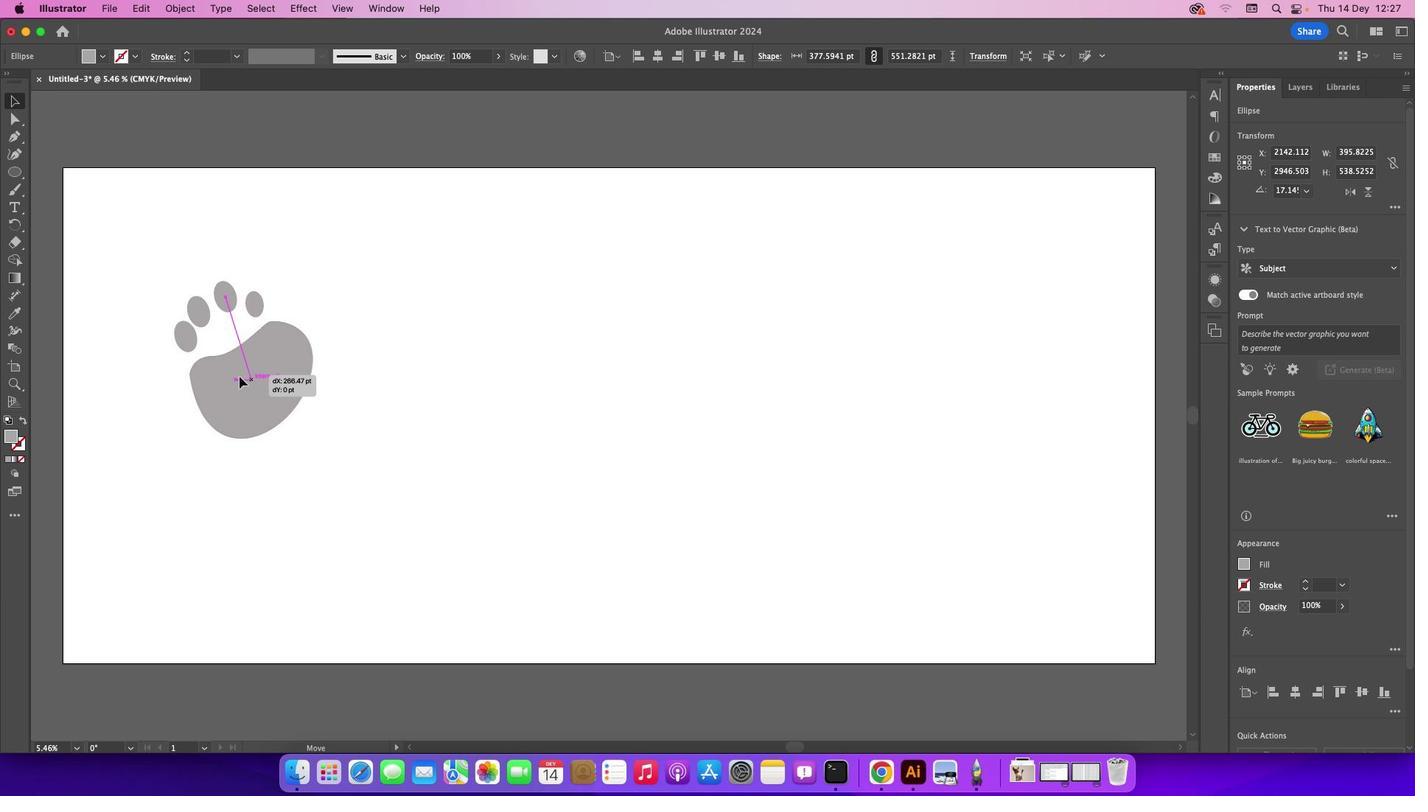 
Action: Mouse pressed left at (238, 376)
Screenshot: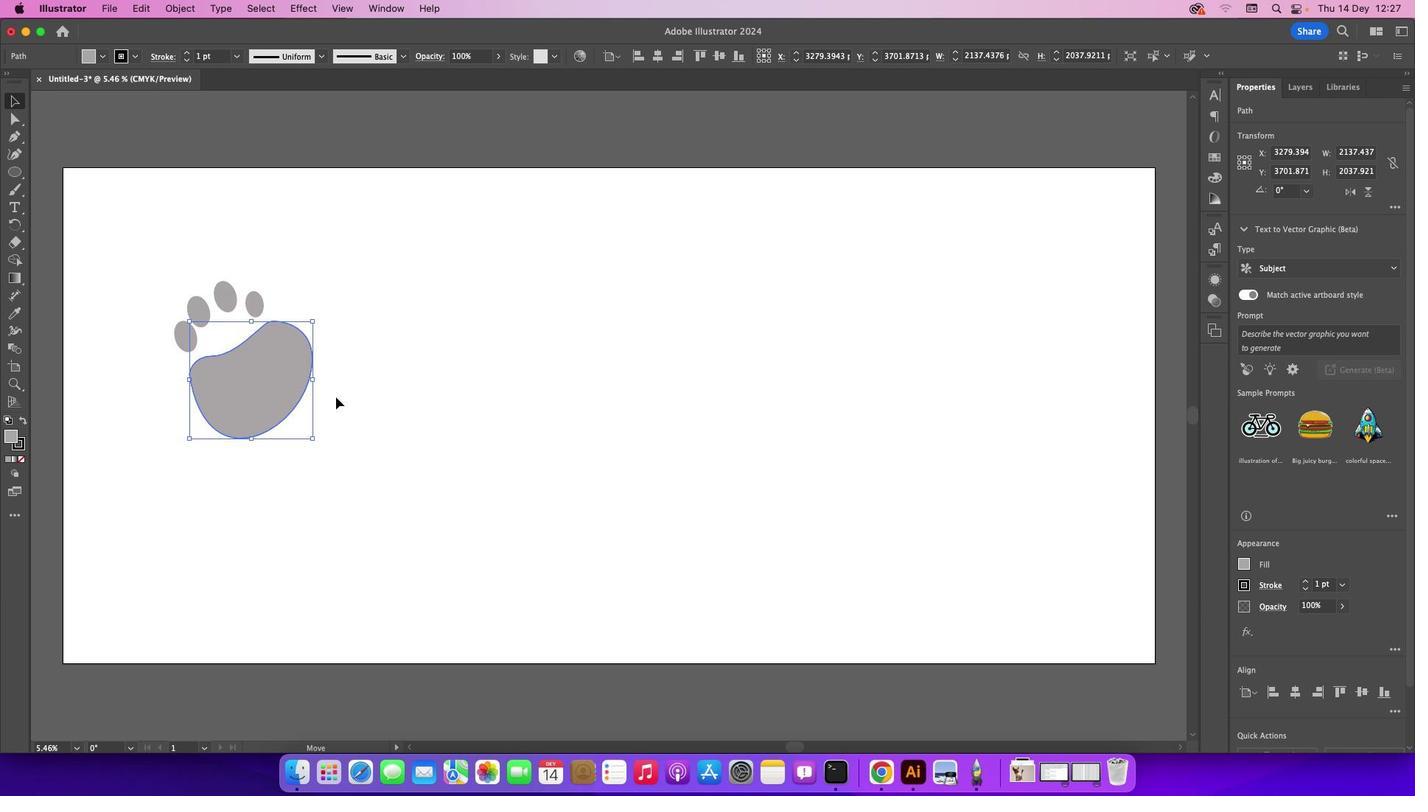 
Action: Mouse moved to (13, 143)
Screenshot: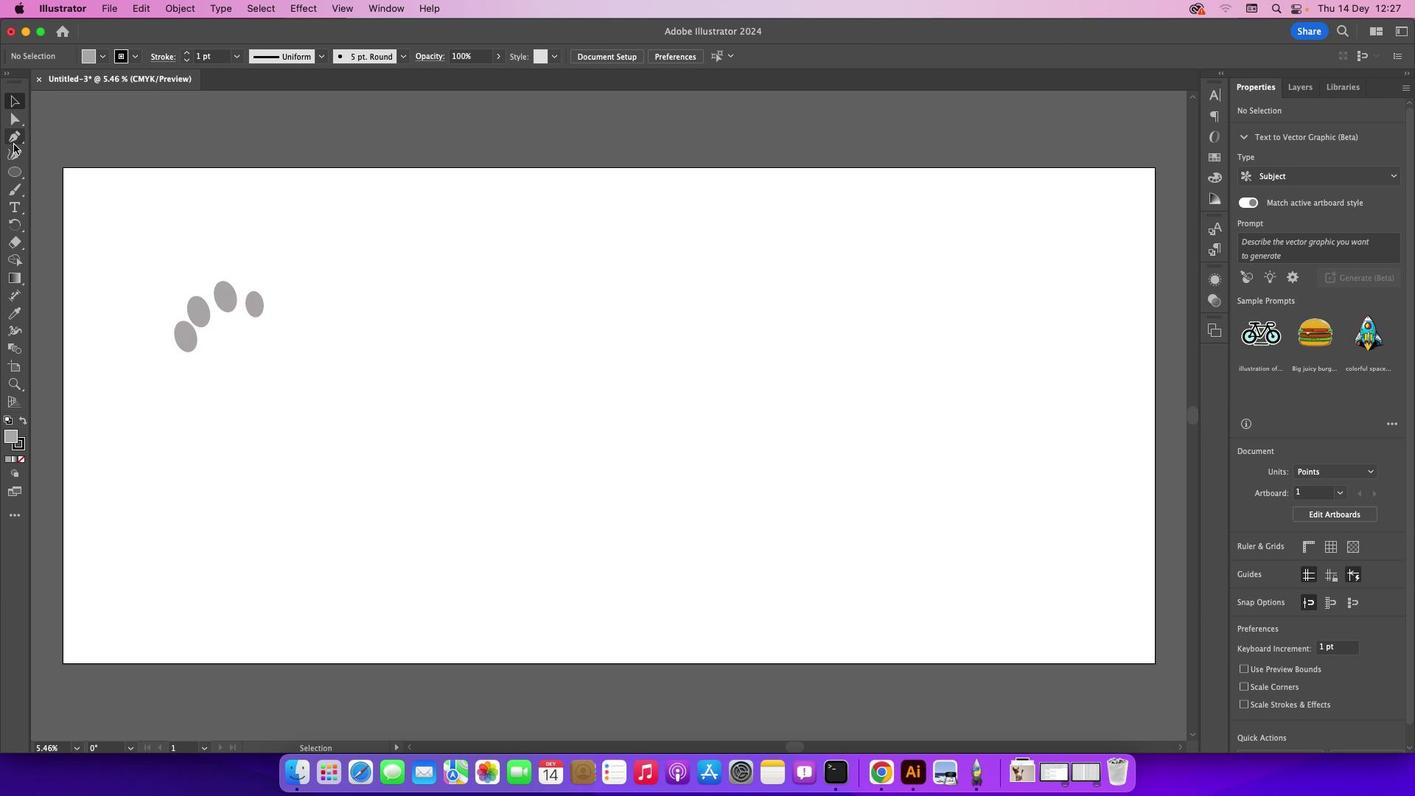 
Action: Mouse pressed left at (13, 143)
Screenshot: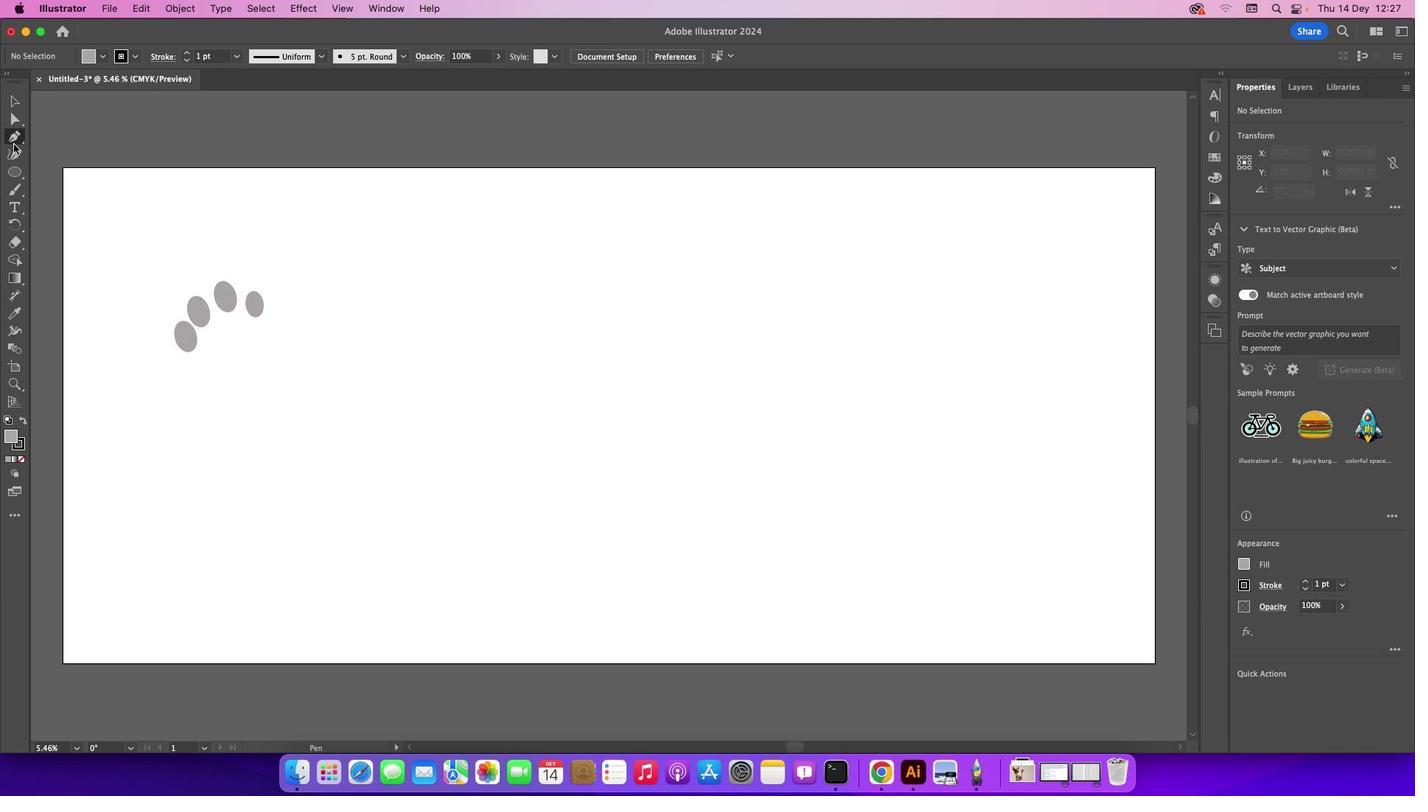 
Action: Mouse moved to (212, 387)
Screenshot: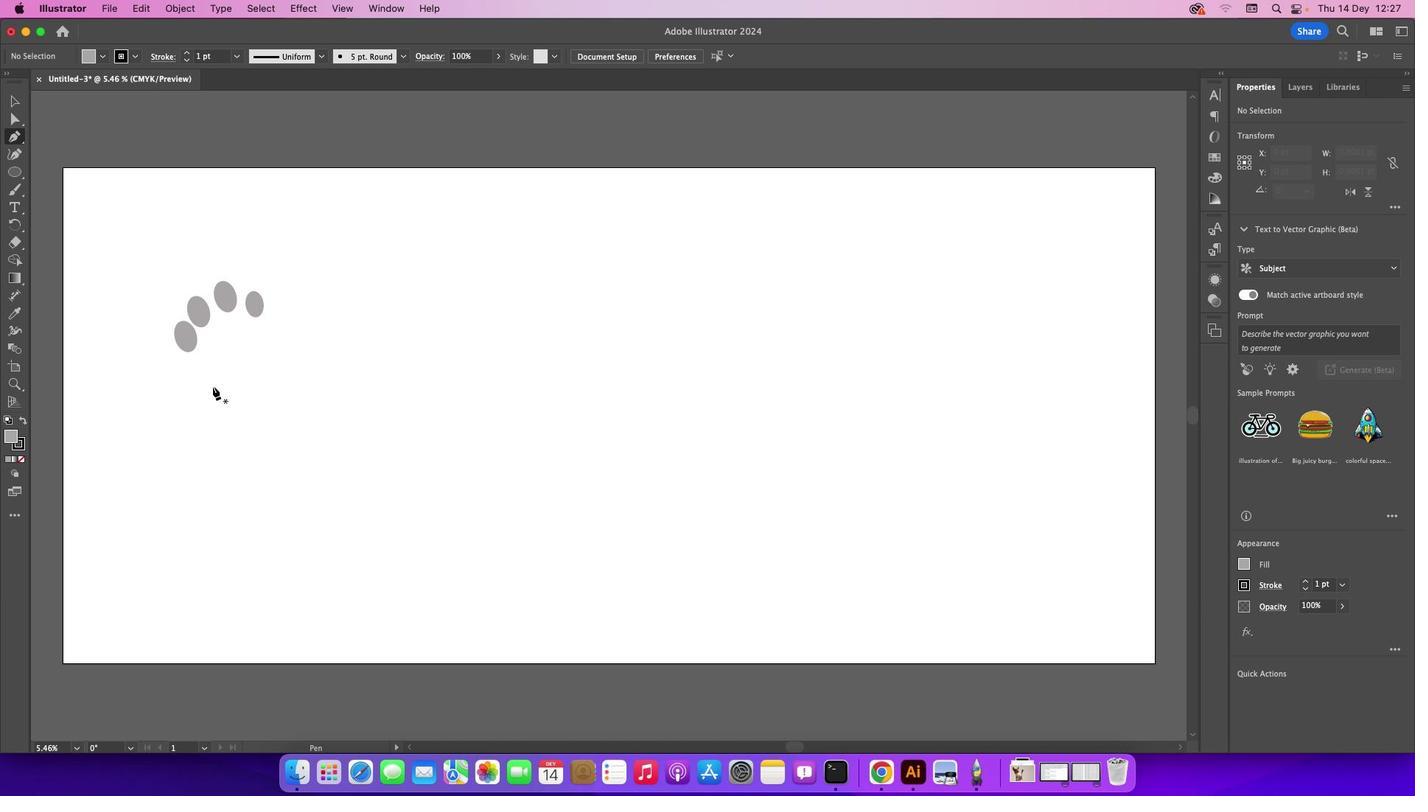 
Action: Mouse pressed left at (212, 387)
Screenshot: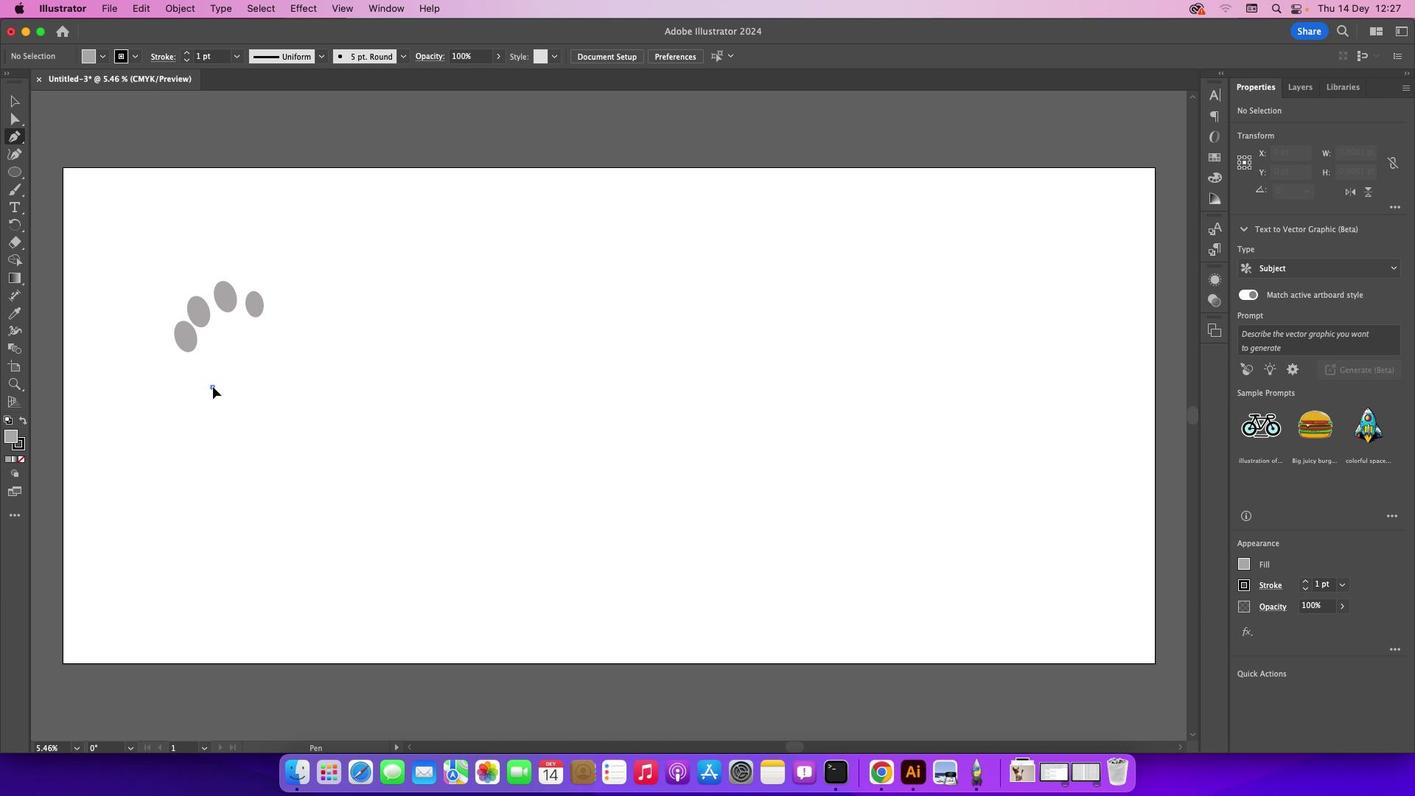 
Action: Mouse moved to (221, 346)
Screenshot: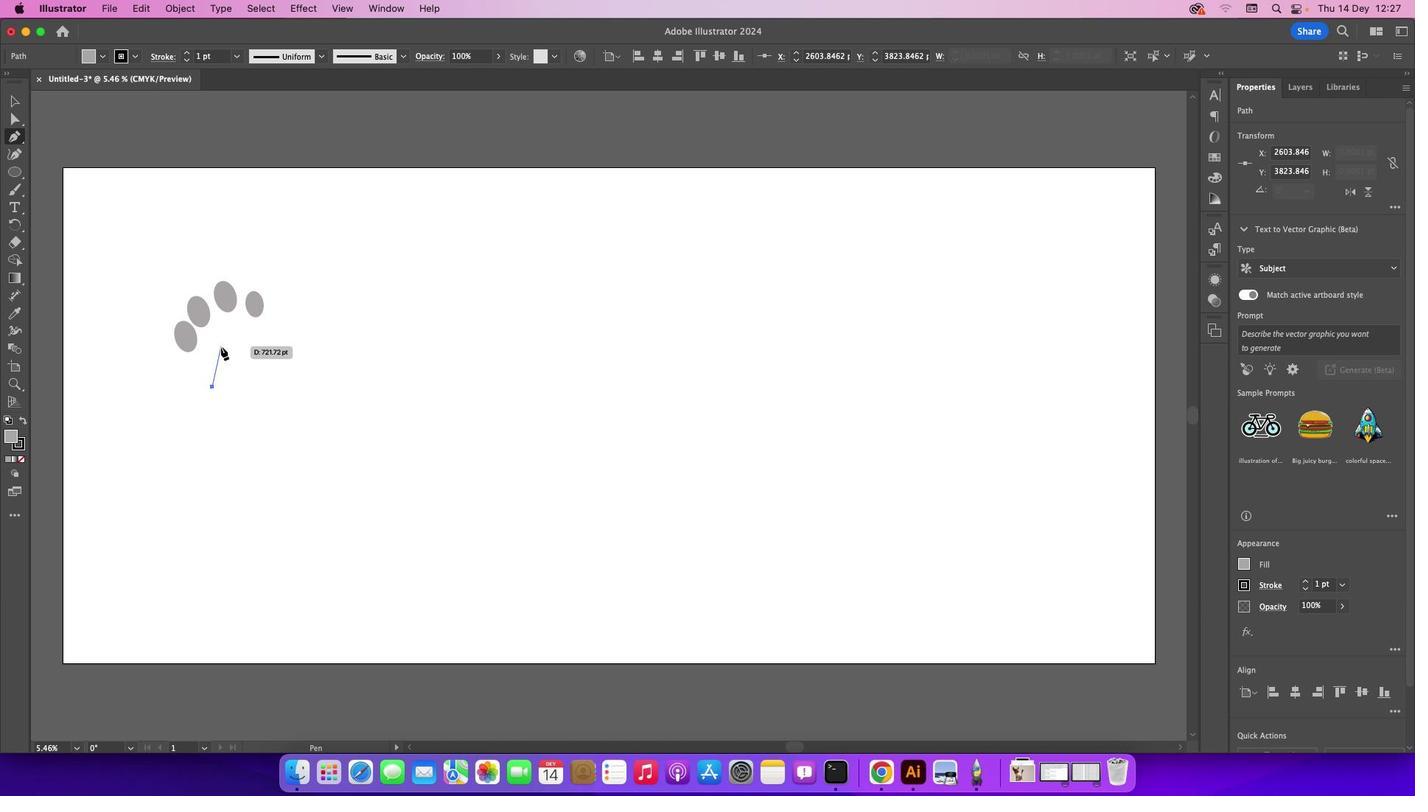 
Action: Mouse pressed left at (221, 346)
Screenshot: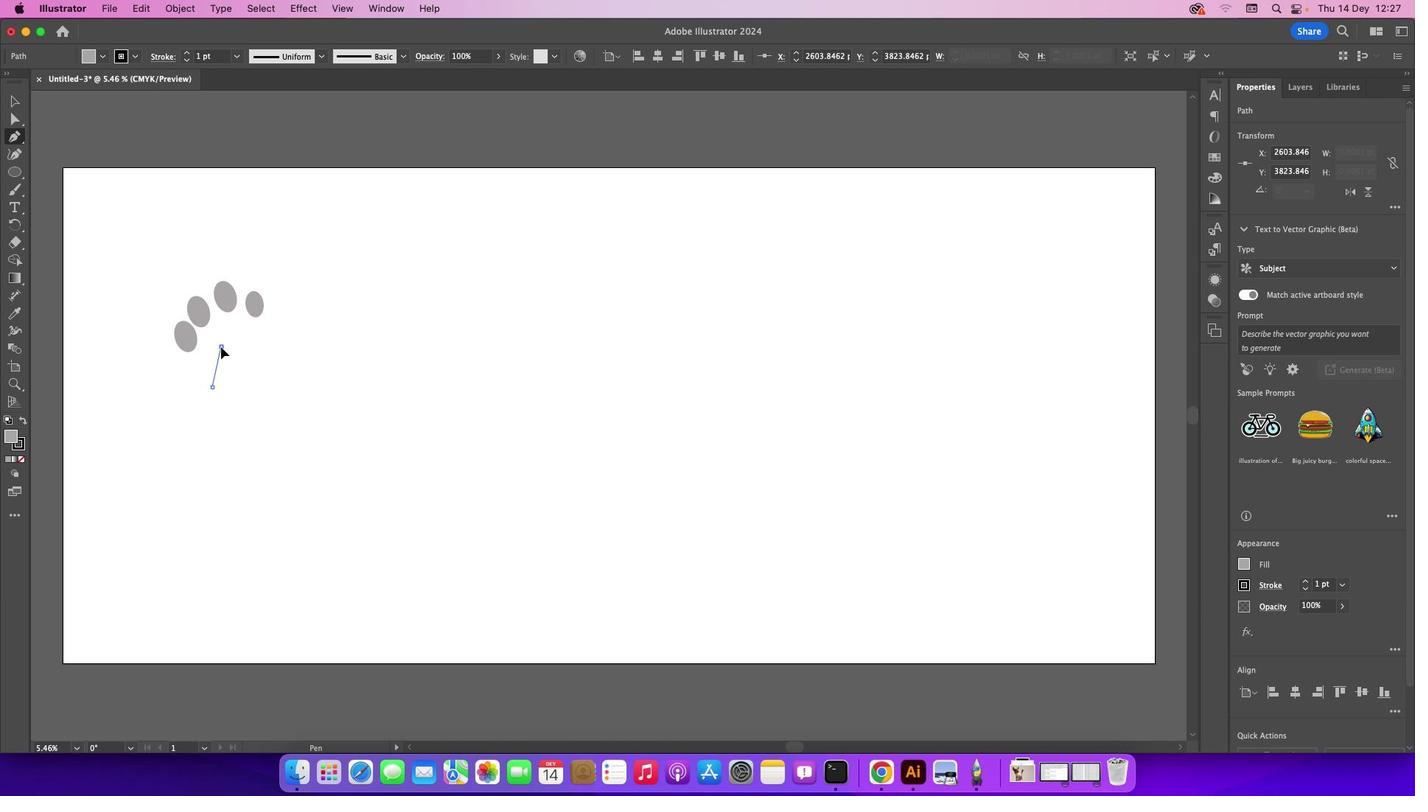 
Action: Mouse moved to (262, 346)
Screenshot: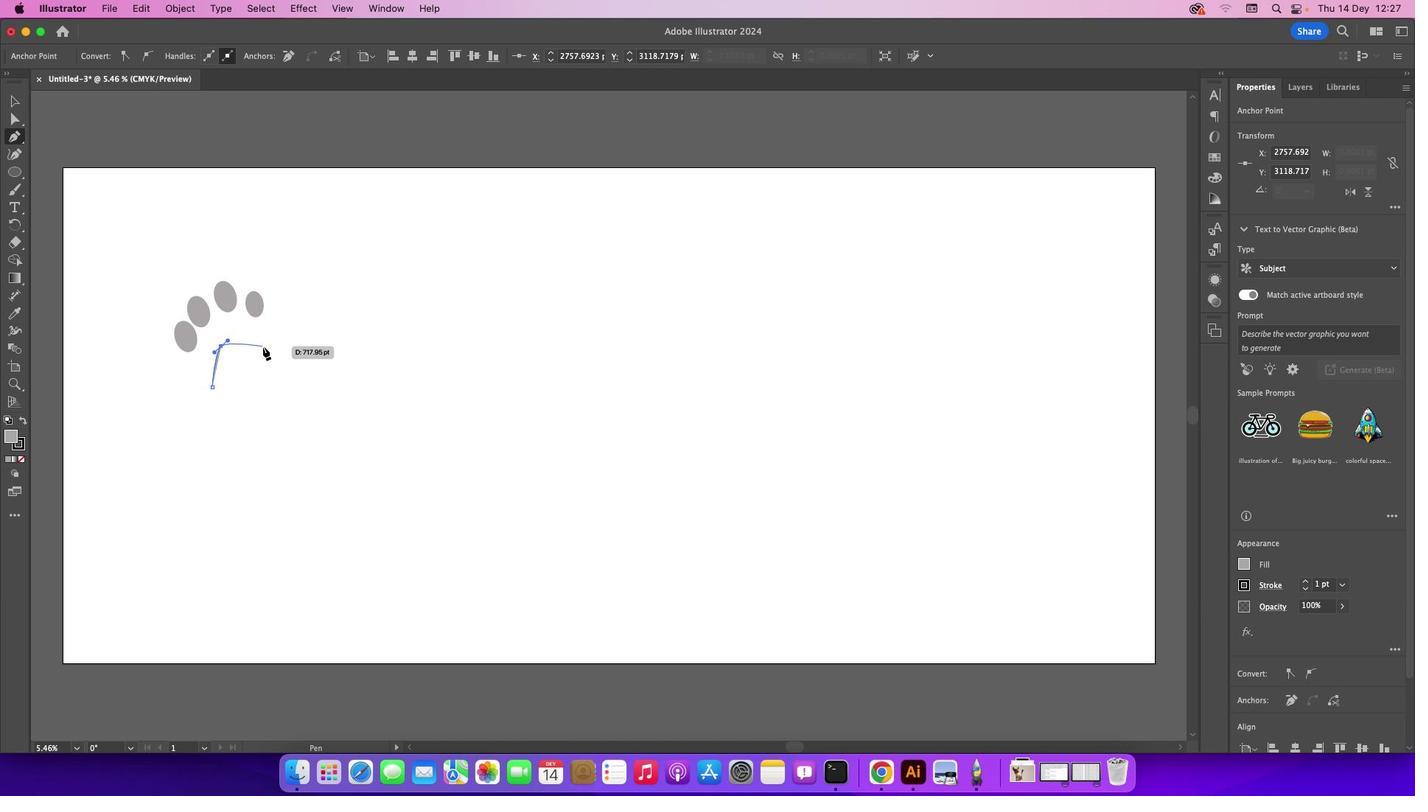 
Action: Mouse pressed left at (262, 346)
Screenshot: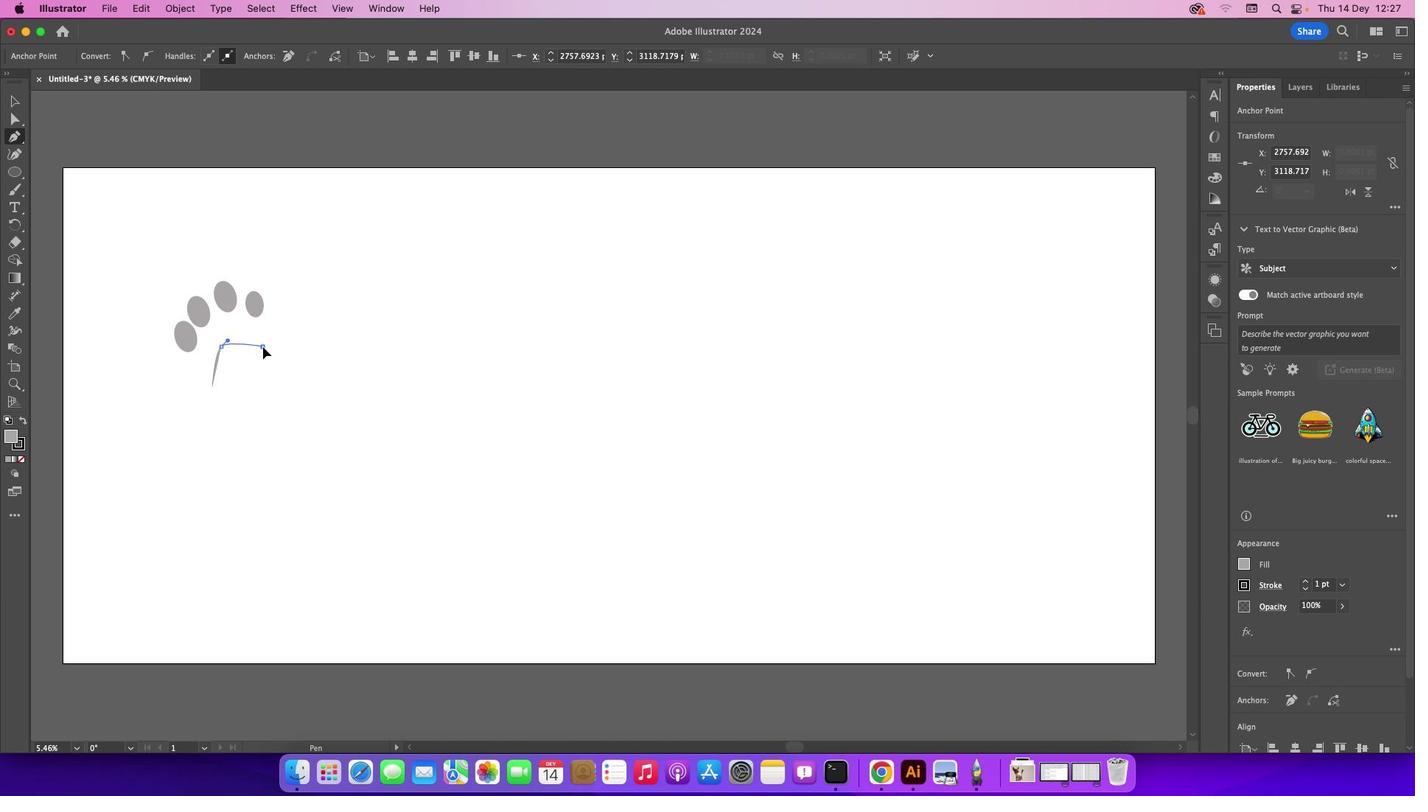 
Action: Mouse moved to (311, 367)
Screenshot: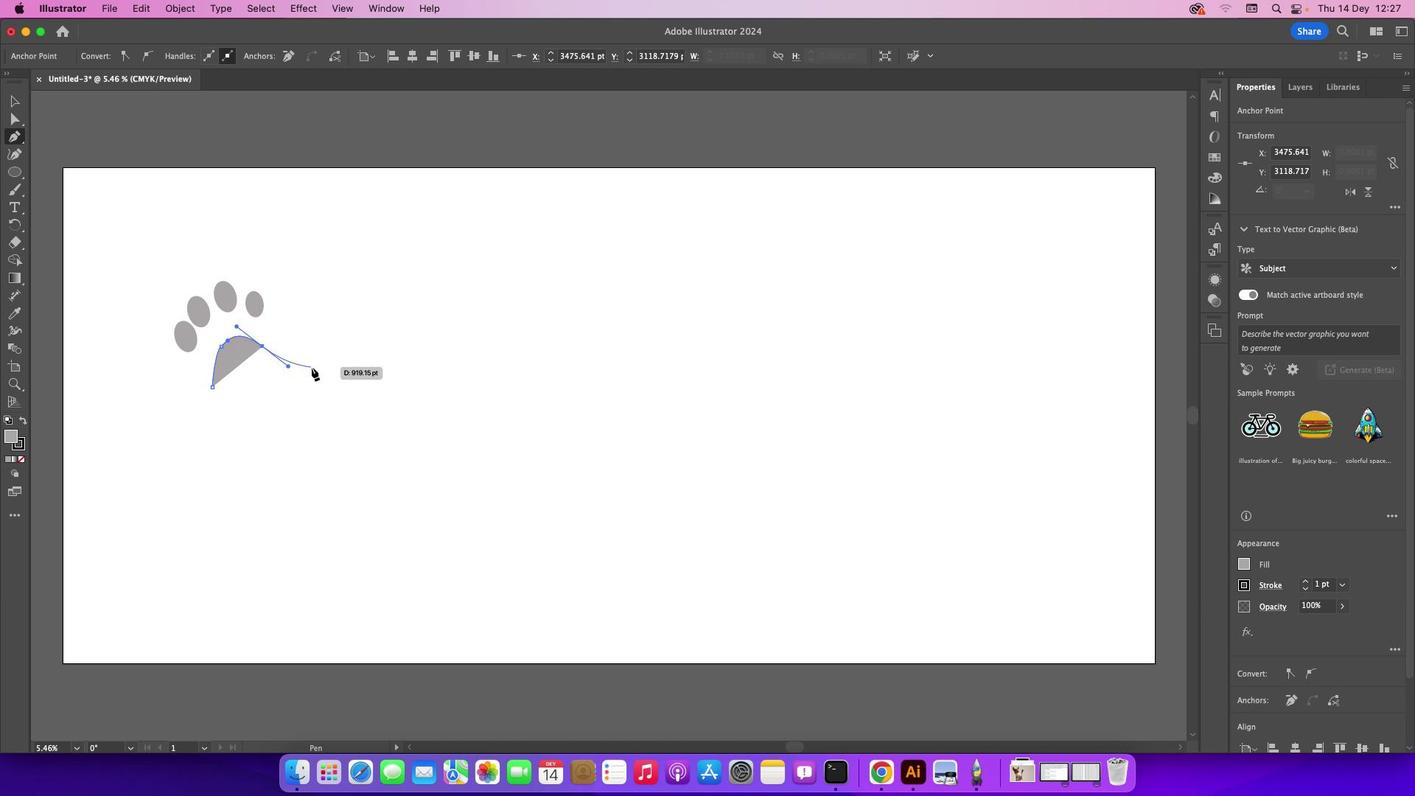 
Action: Mouse pressed left at (311, 367)
Screenshot: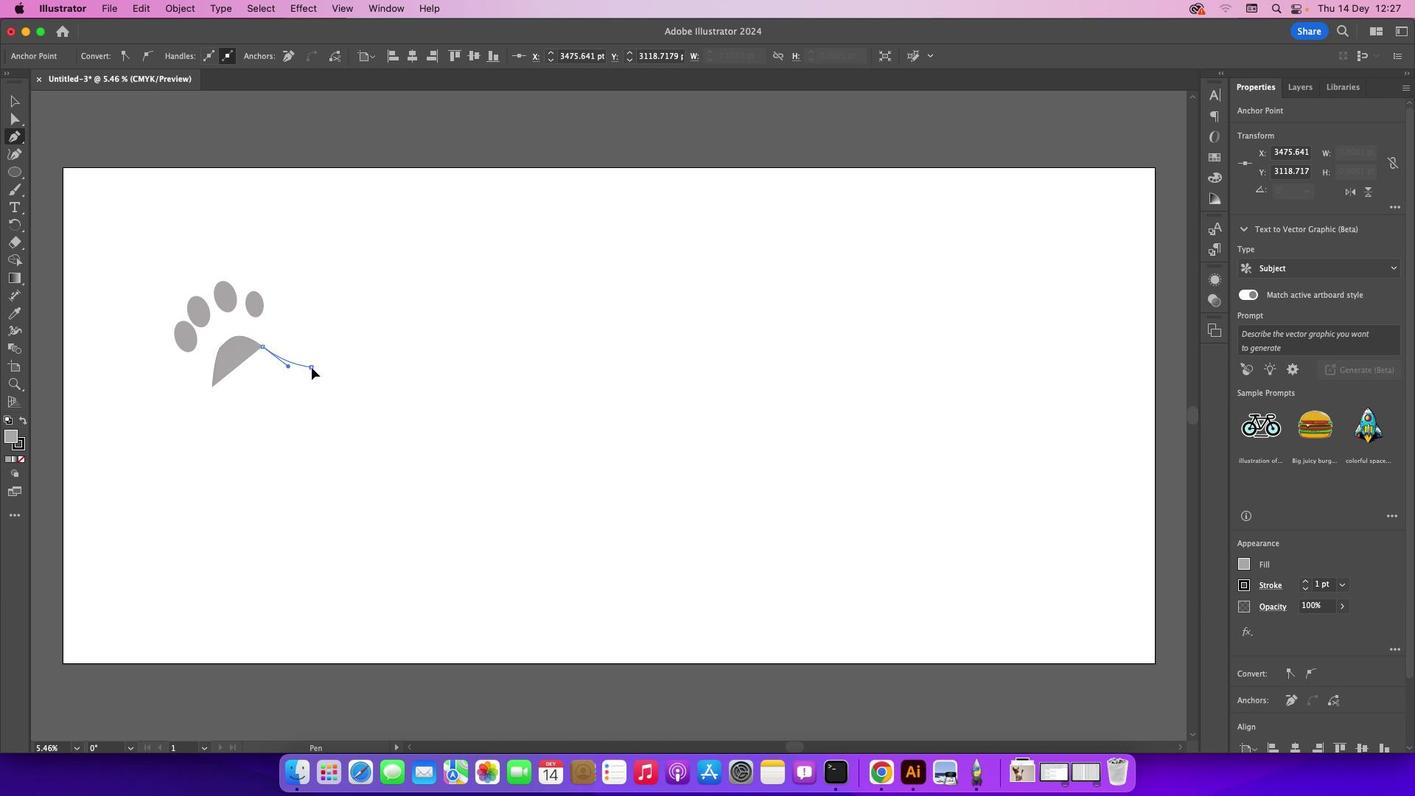 
Action: Mouse moved to (298, 401)
Screenshot: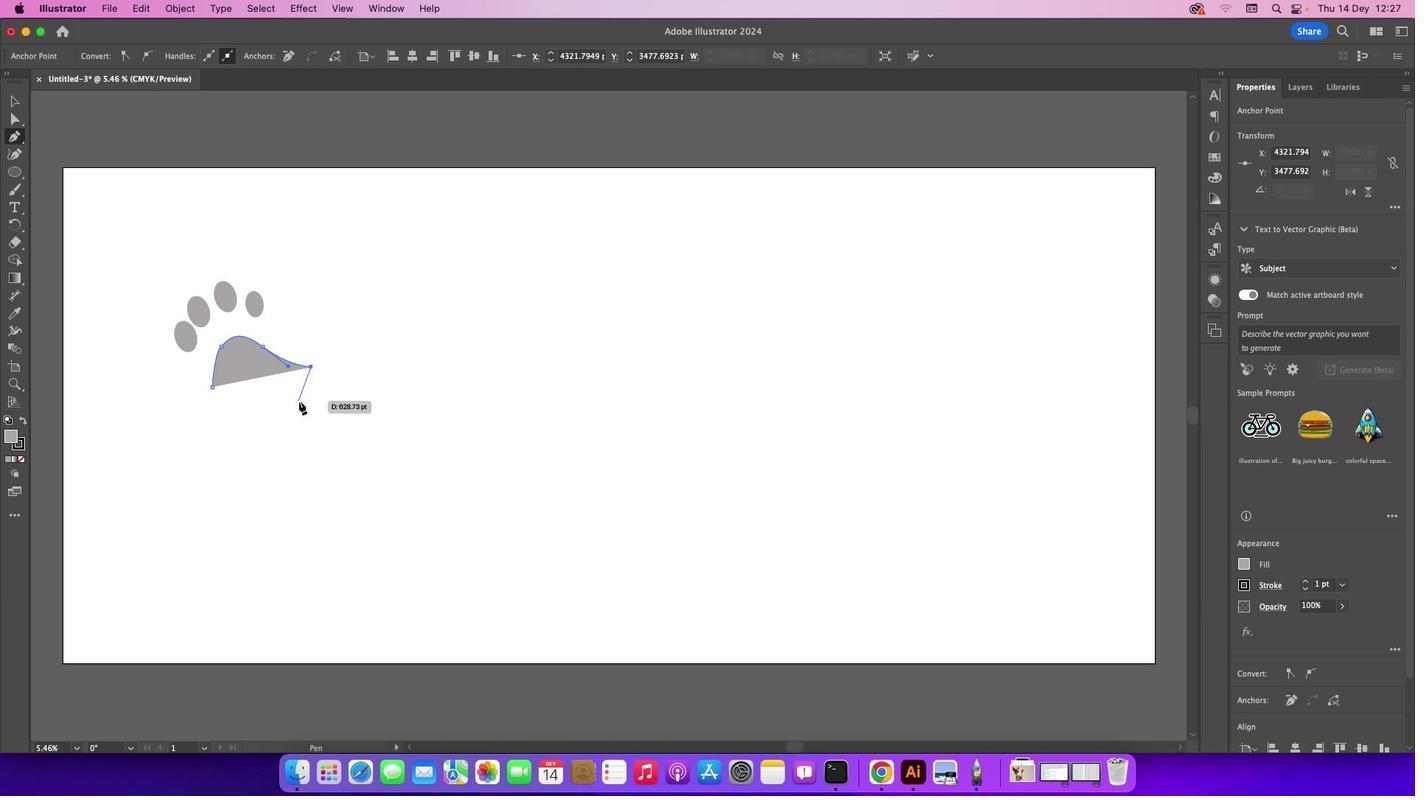 
Action: Mouse pressed left at (298, 401)
Screenshot: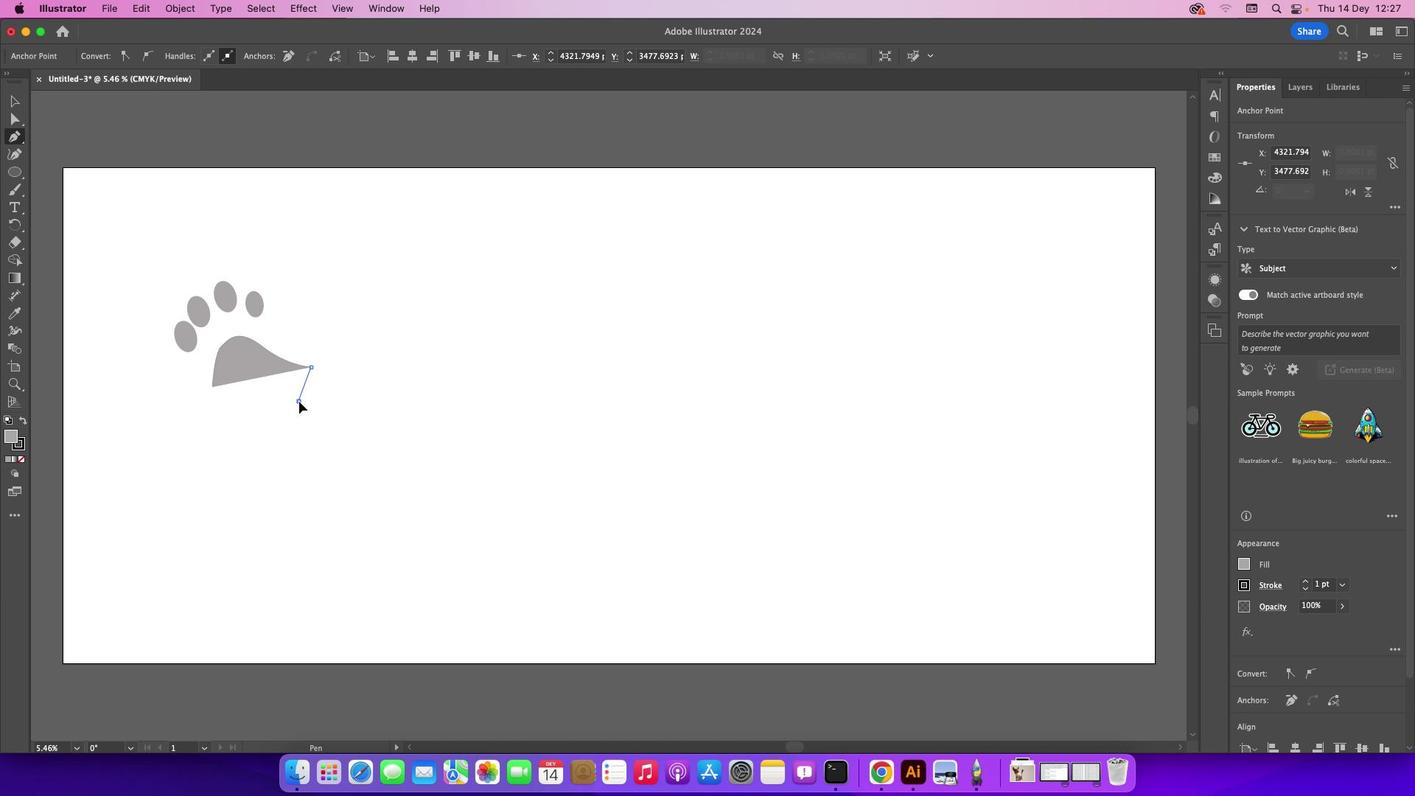 
Action: Mouse moved to (240, 429)
Screenshot: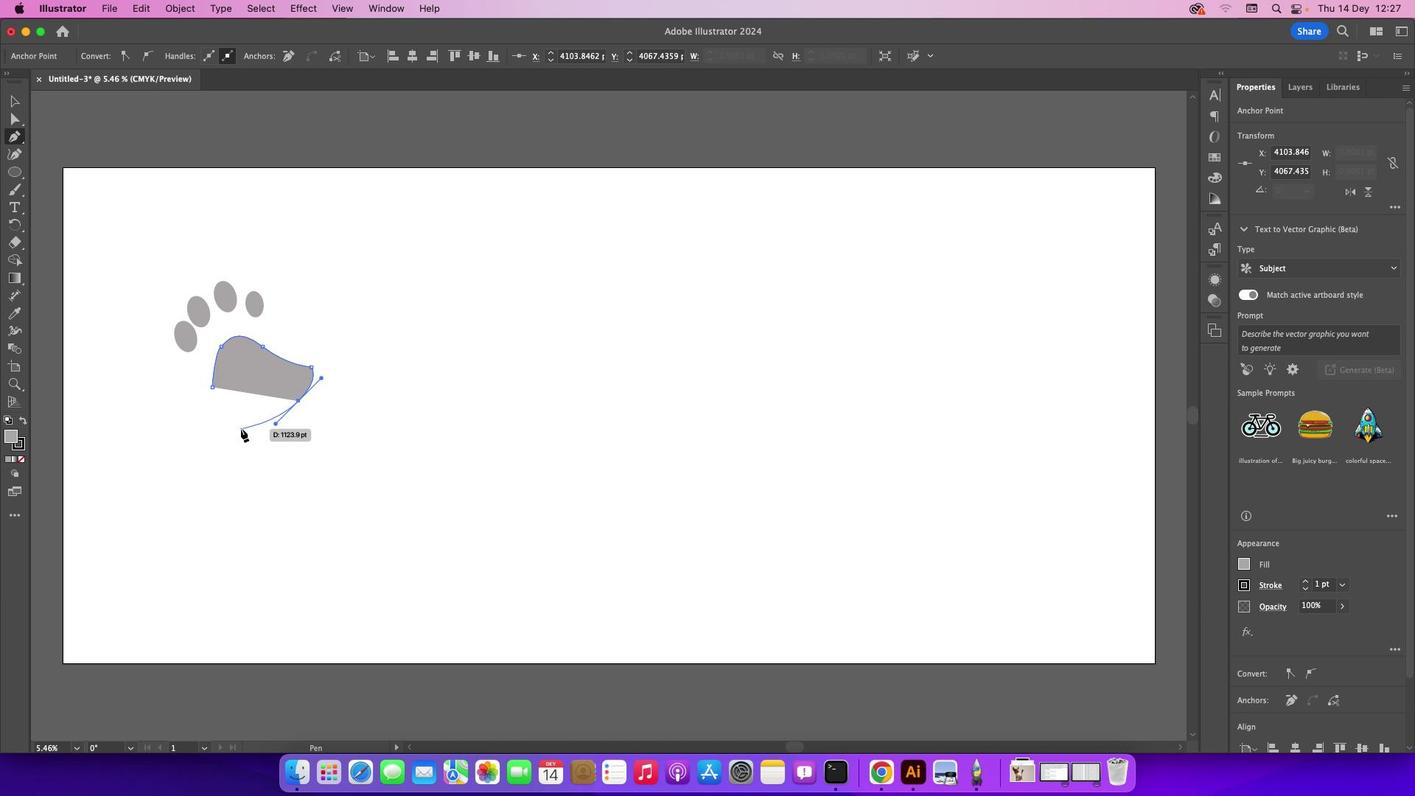 
Action: Mouse pressed left at (240, 429)
Screenshot: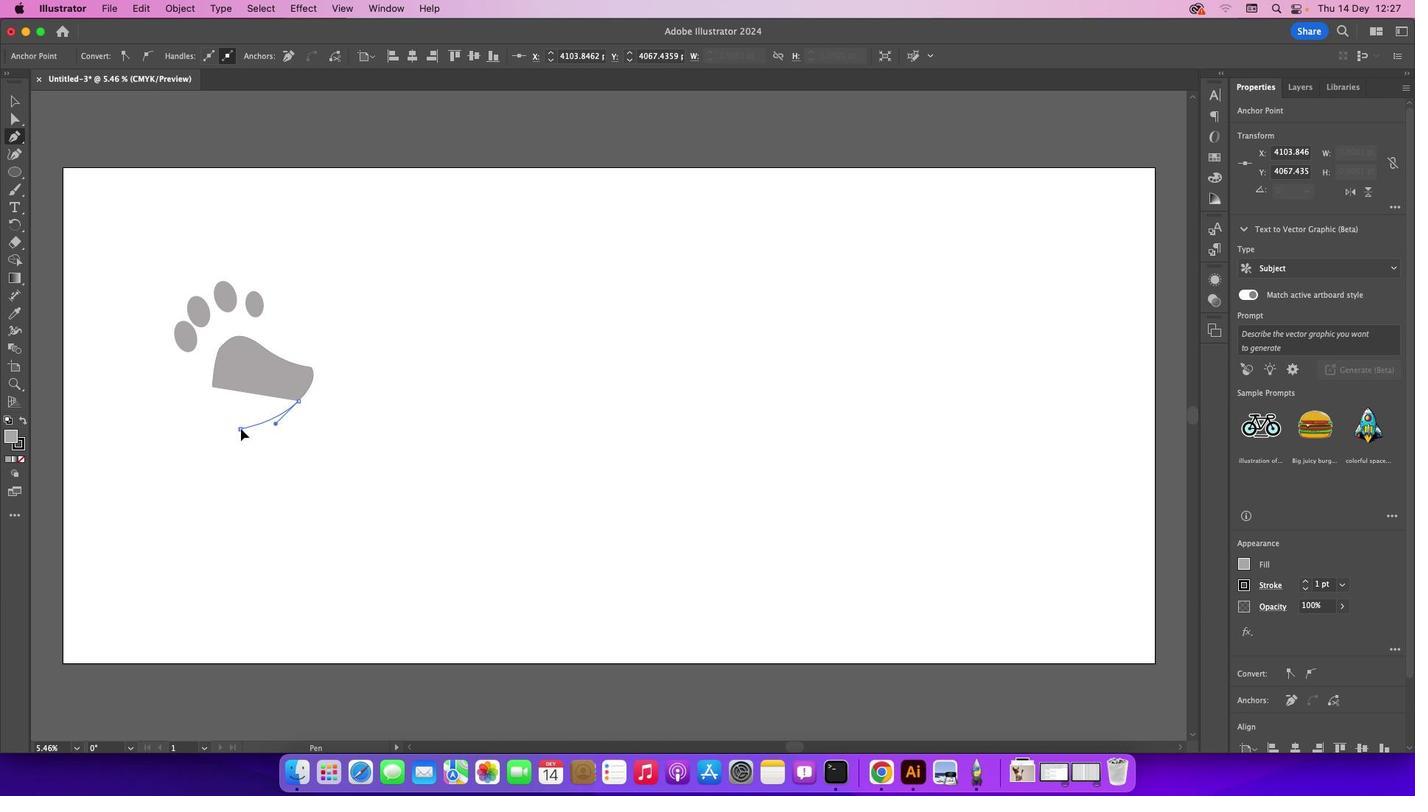 
Action: Mouse moved to (210, 387)
Screenshot: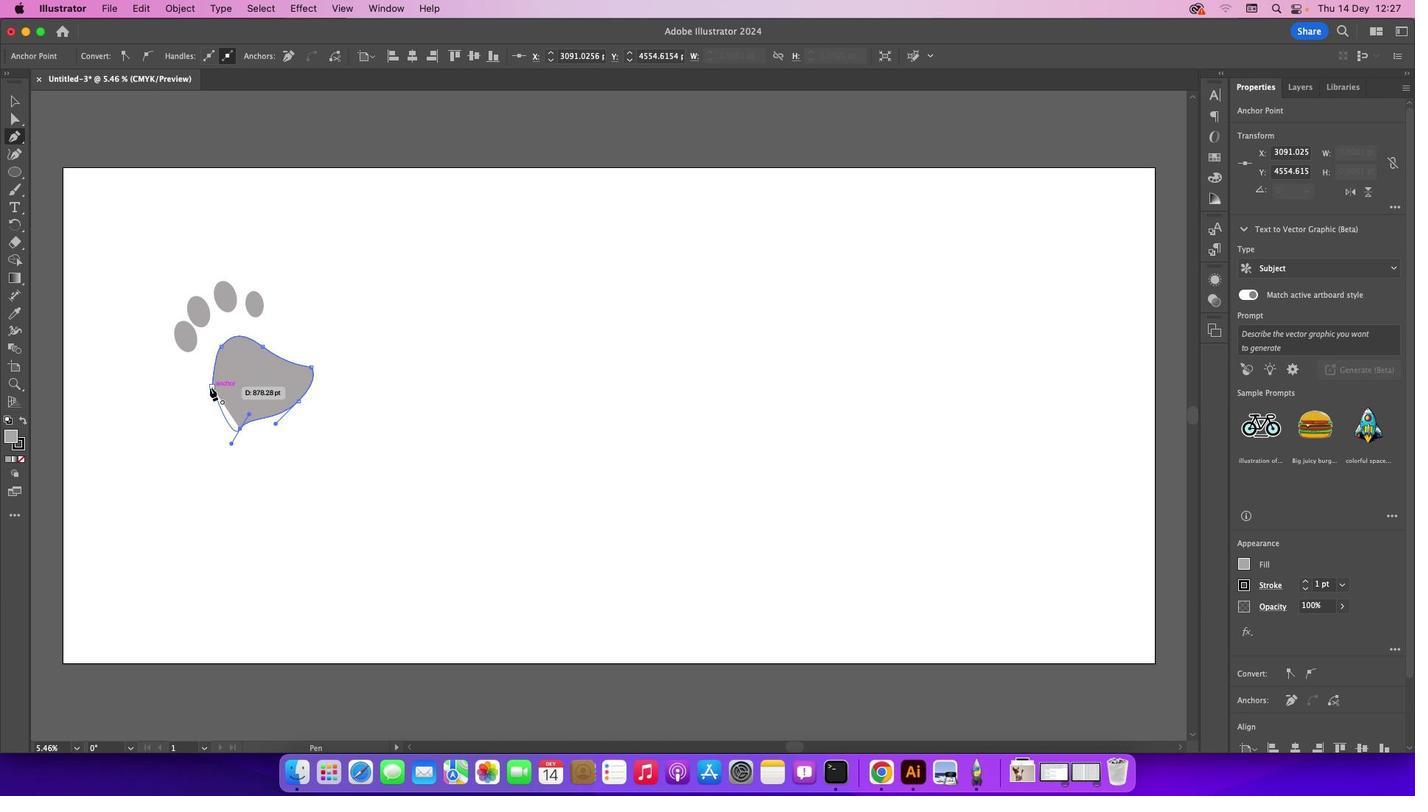 
Action: Mouse pressed left at (210, 387)
Screenshot: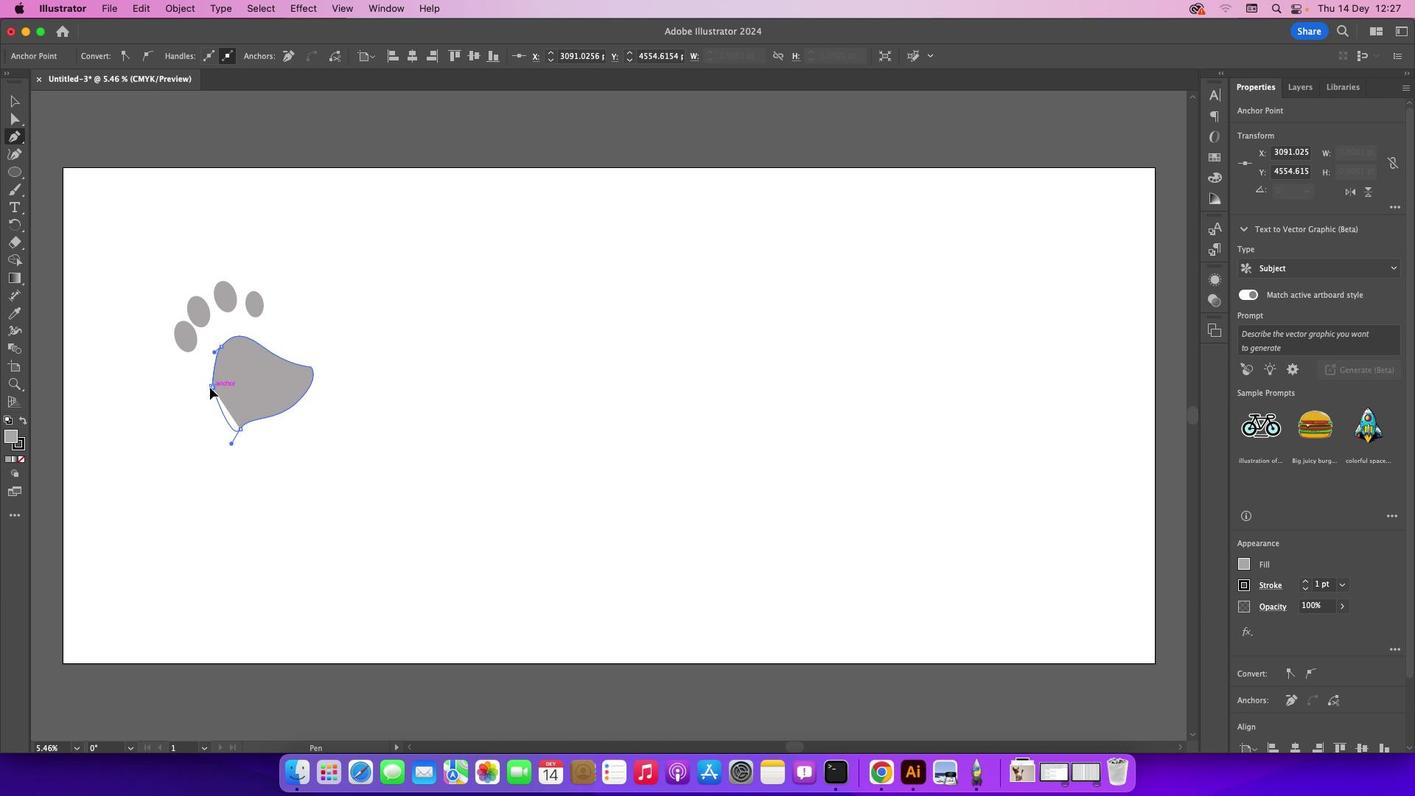 
Action: Mouse moved to (19, 101)
Screenshot: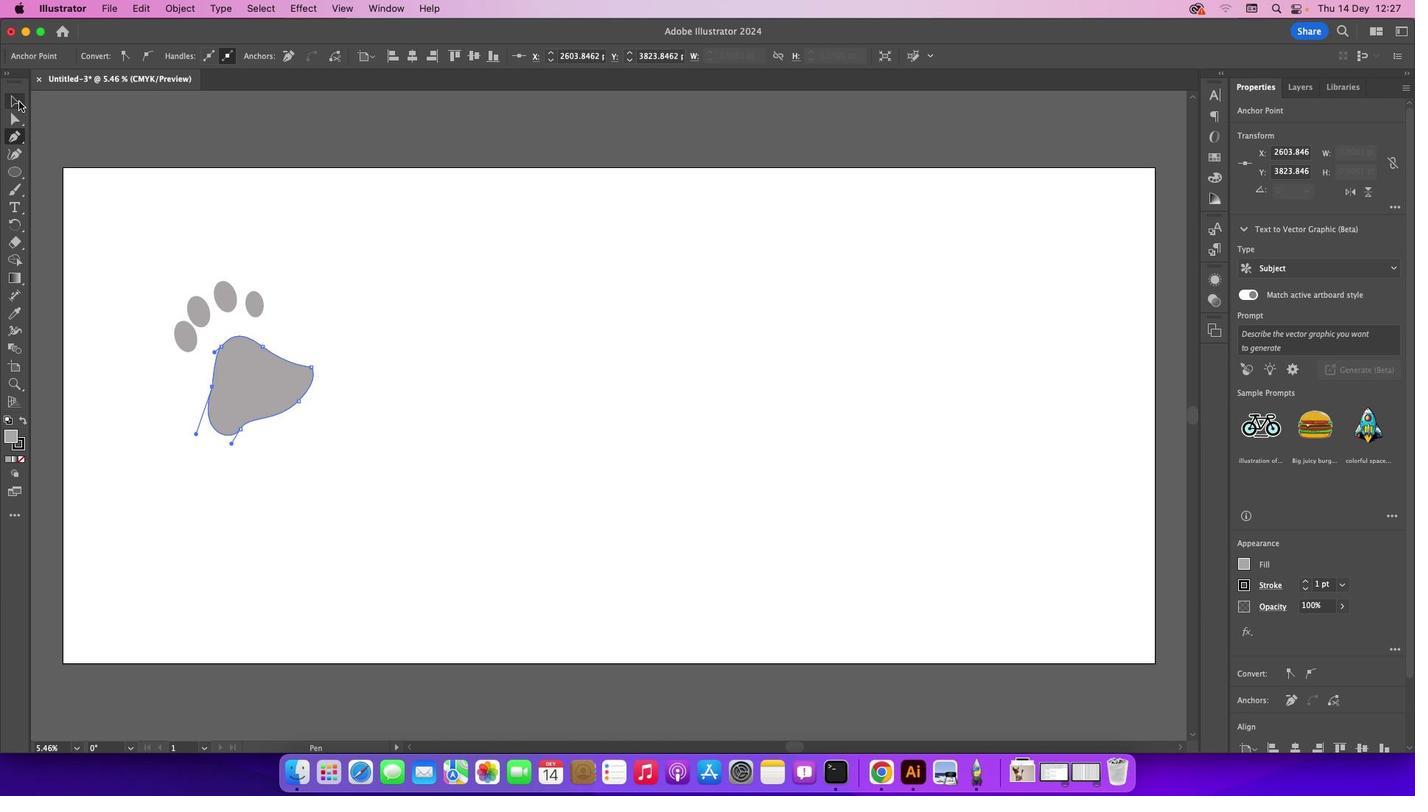 
Action: Mouse pressed left at (19, 101)
Screenshot: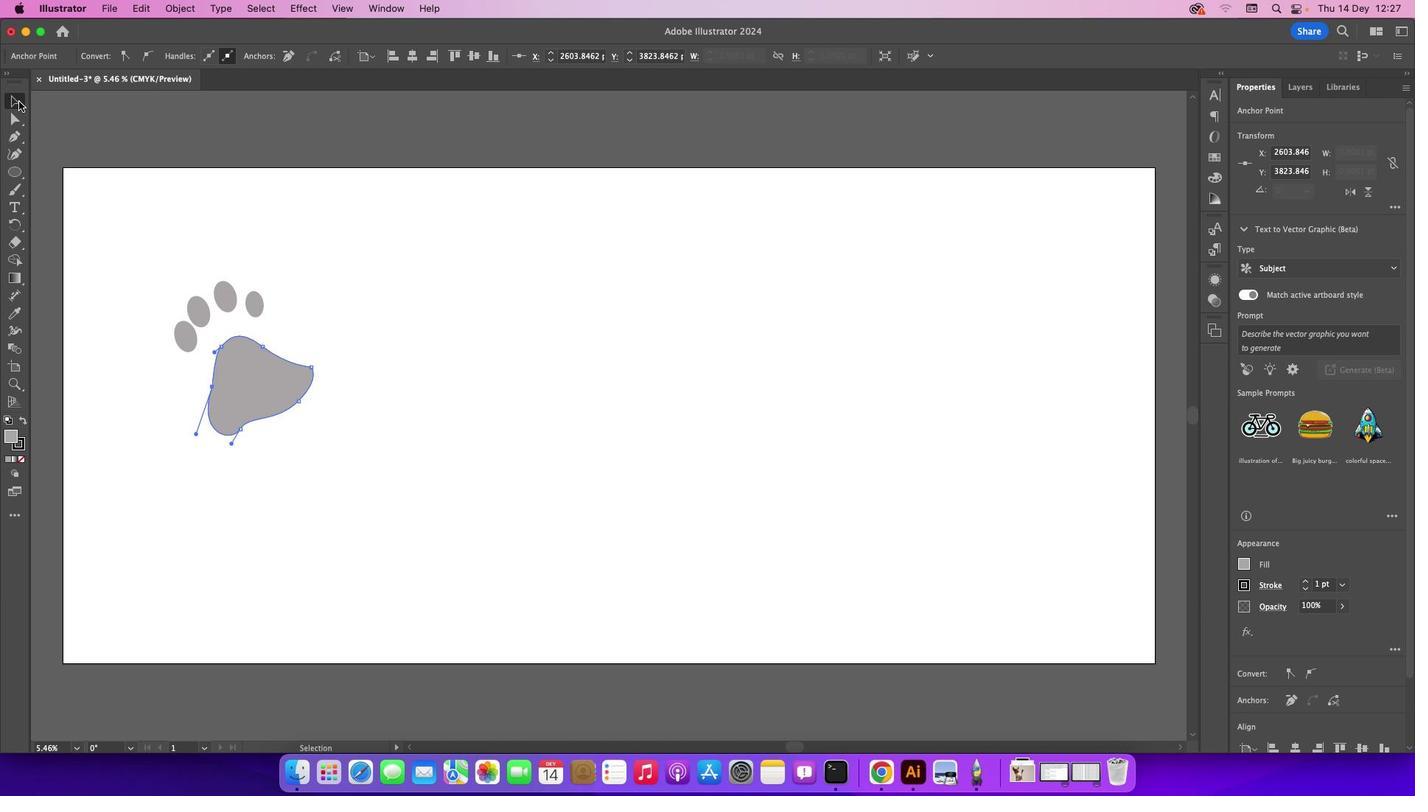
Action: Mouse moved to (119, 199)
Screenshot: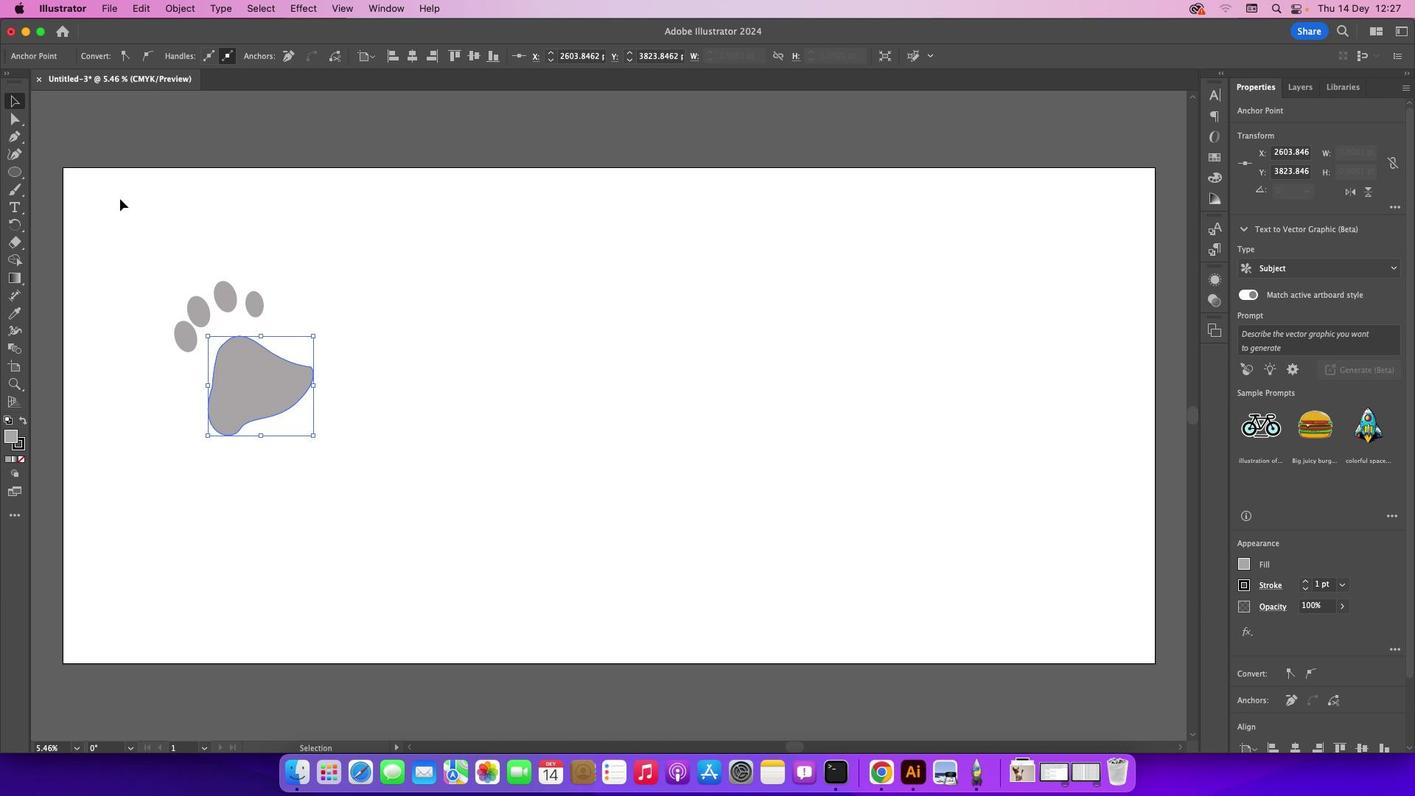 
Action: Mouse pressed left at (119, 199)
Screenshot: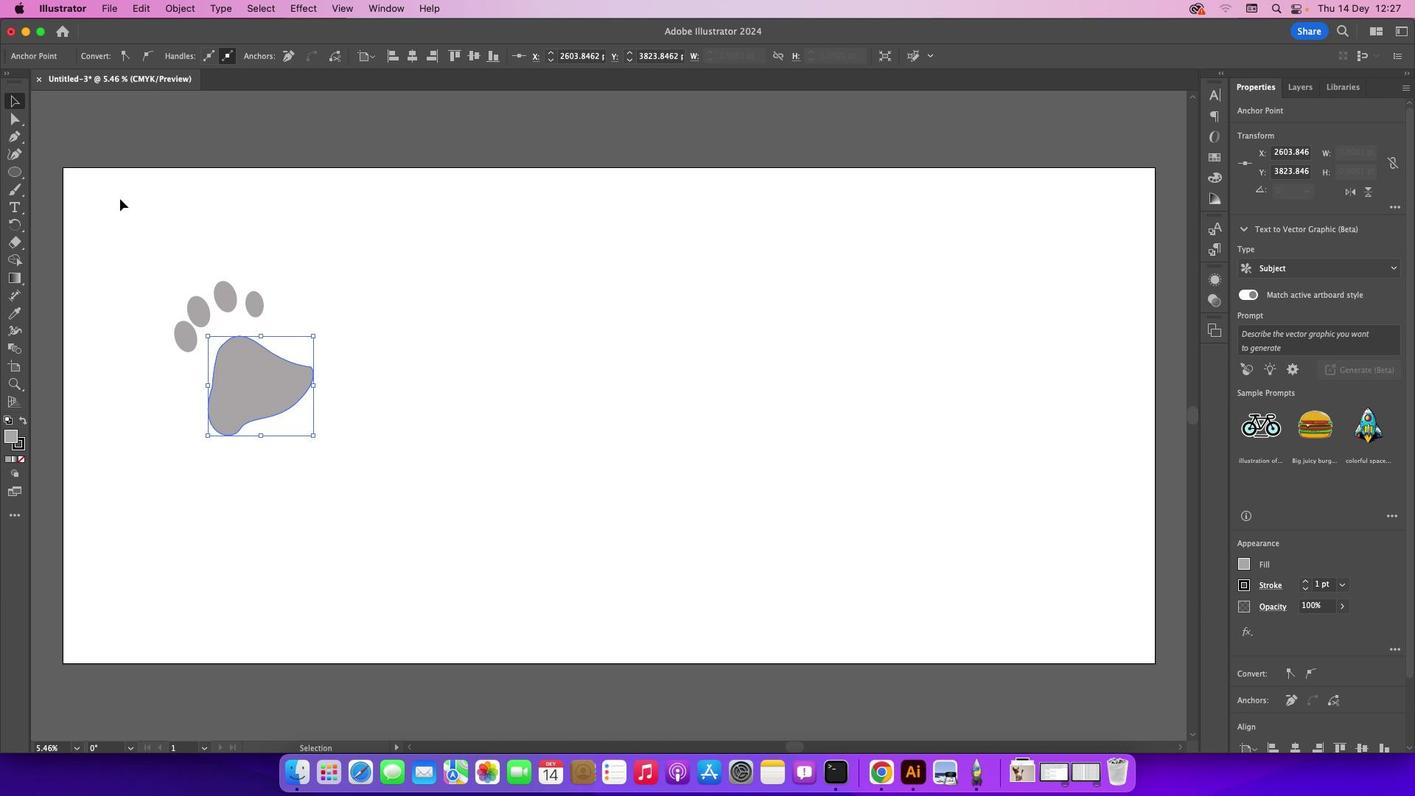 
Action: Mouse moved to (255, 390)
Screenshot: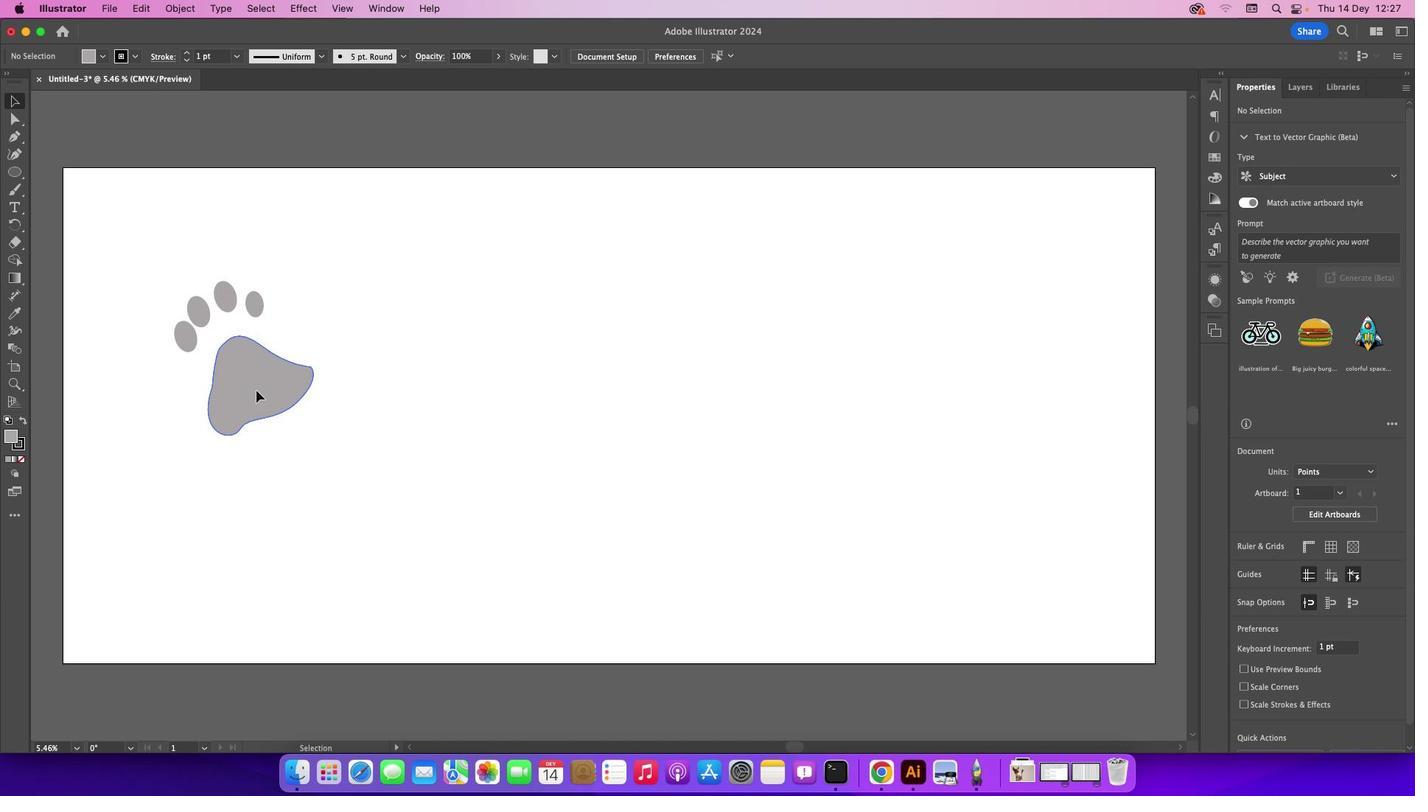 
Action: Mouse pressed left at (255, 390)
Screenshot: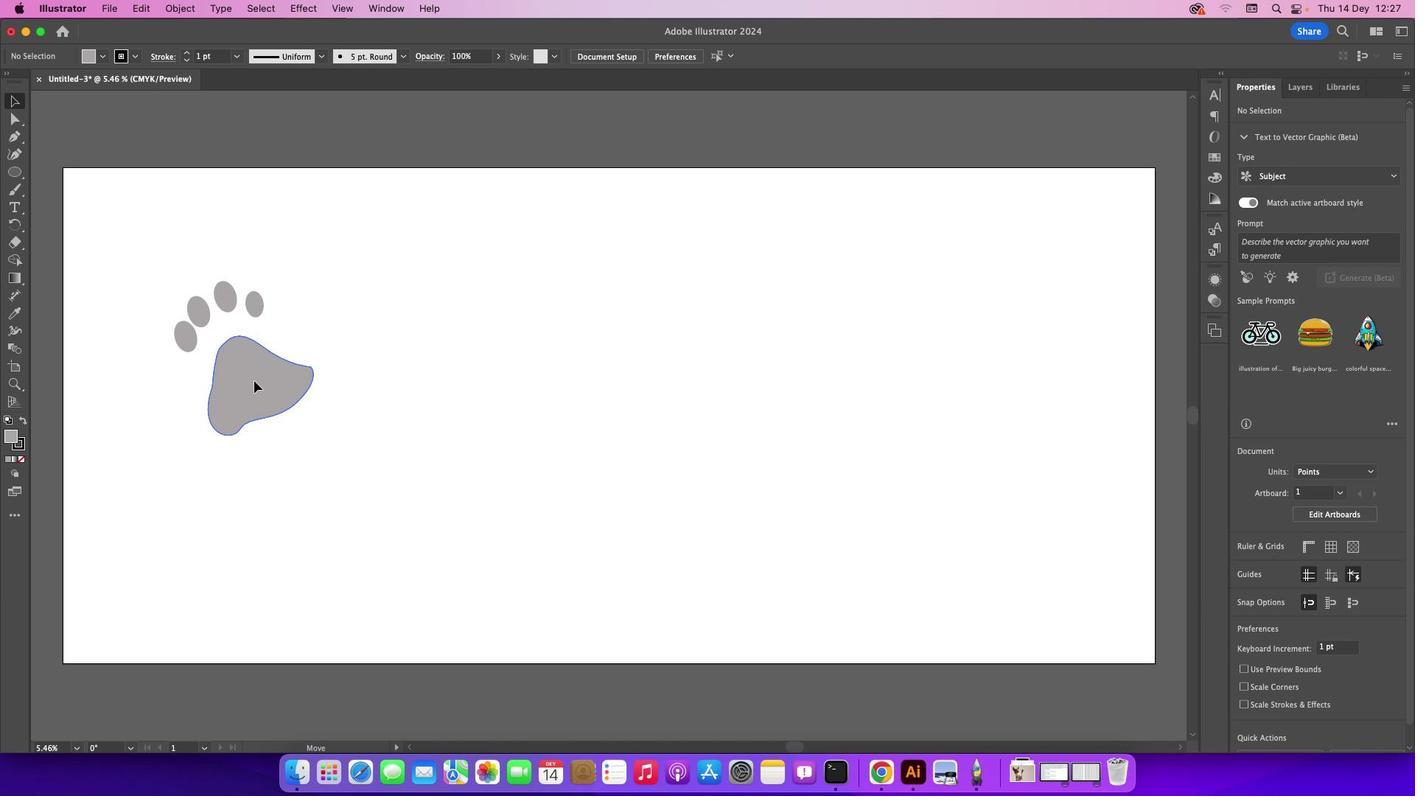 
Action: Mouse moved to (328, 265)
Screenshot: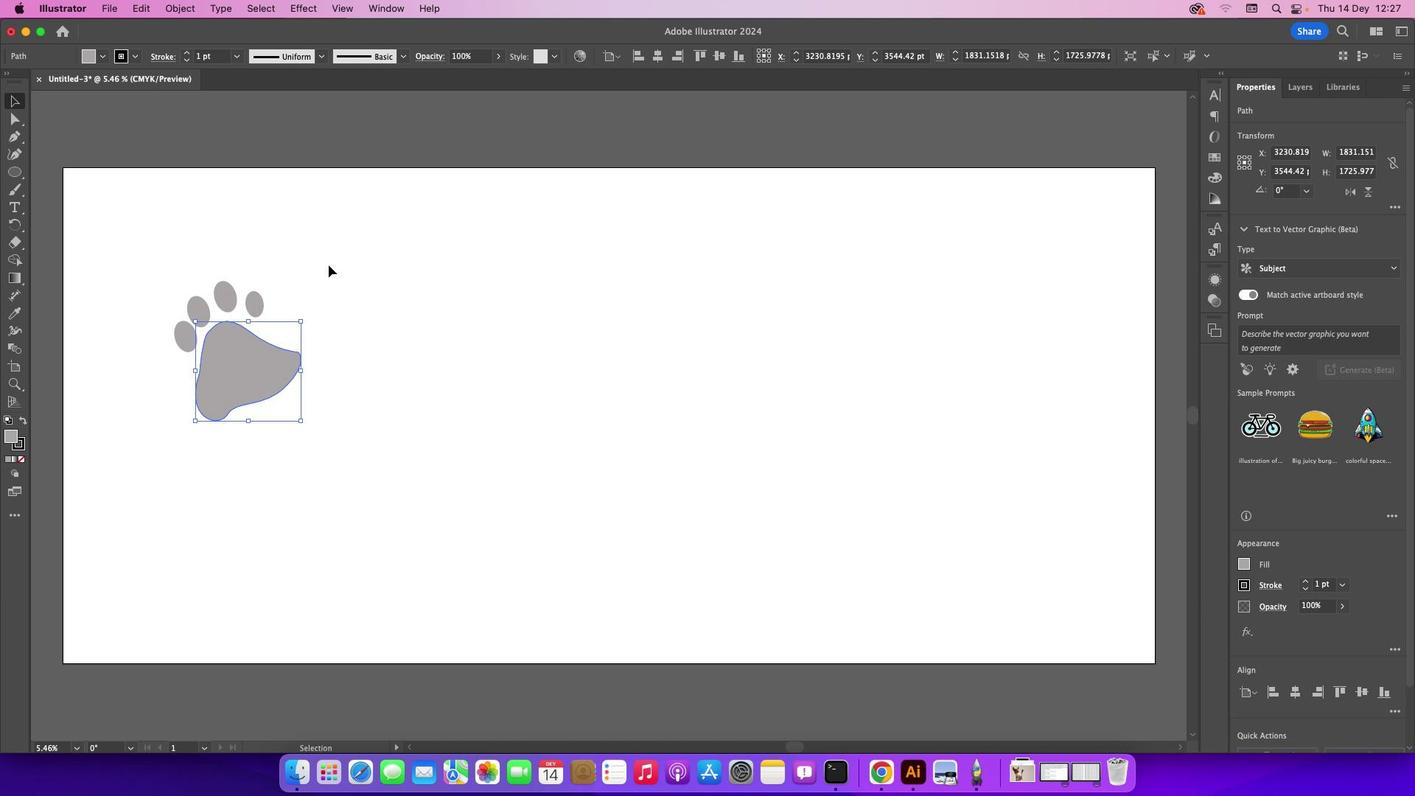 
Action: Mouse pressed left at (328, 265)
Screenshot: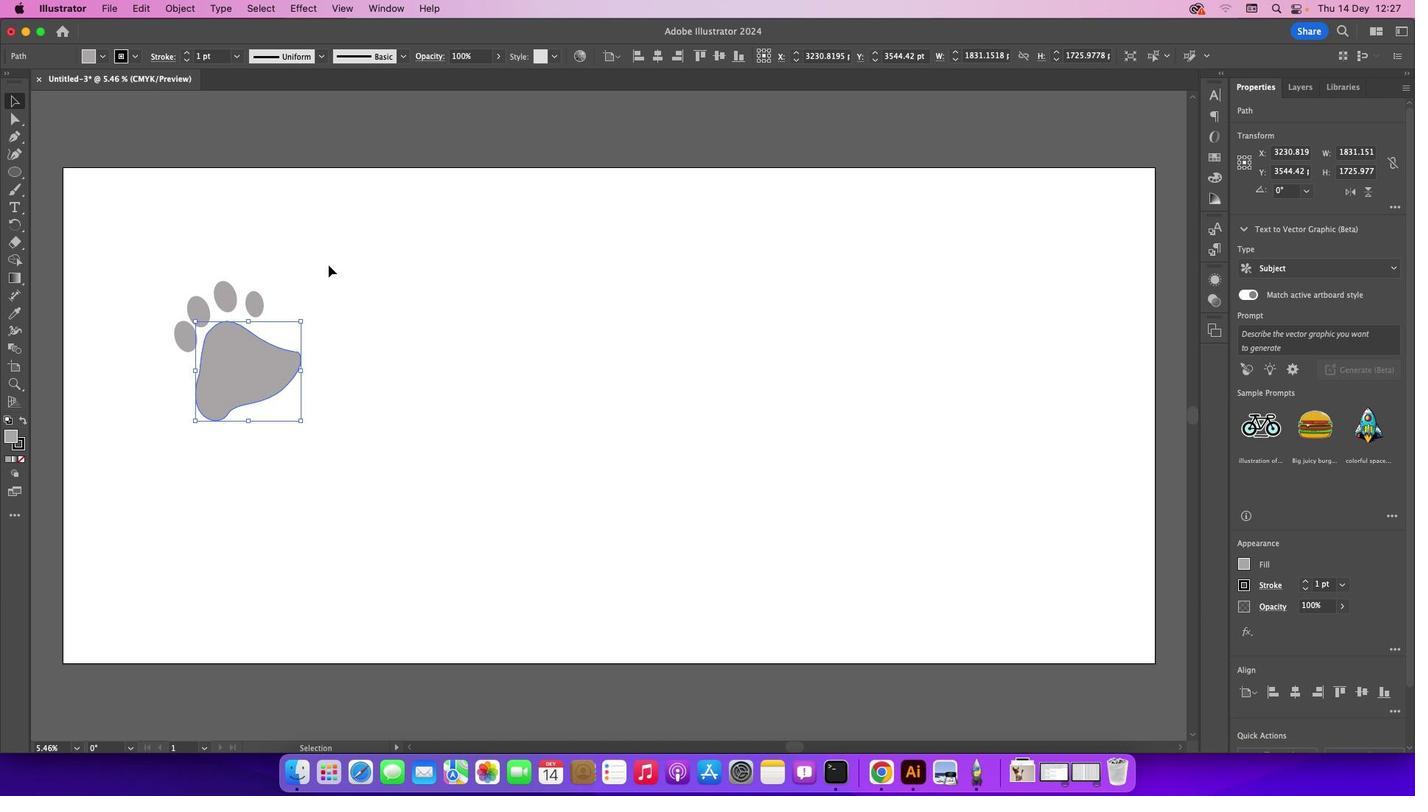
Action: Mouse moved to (318, 240)
Screenshot: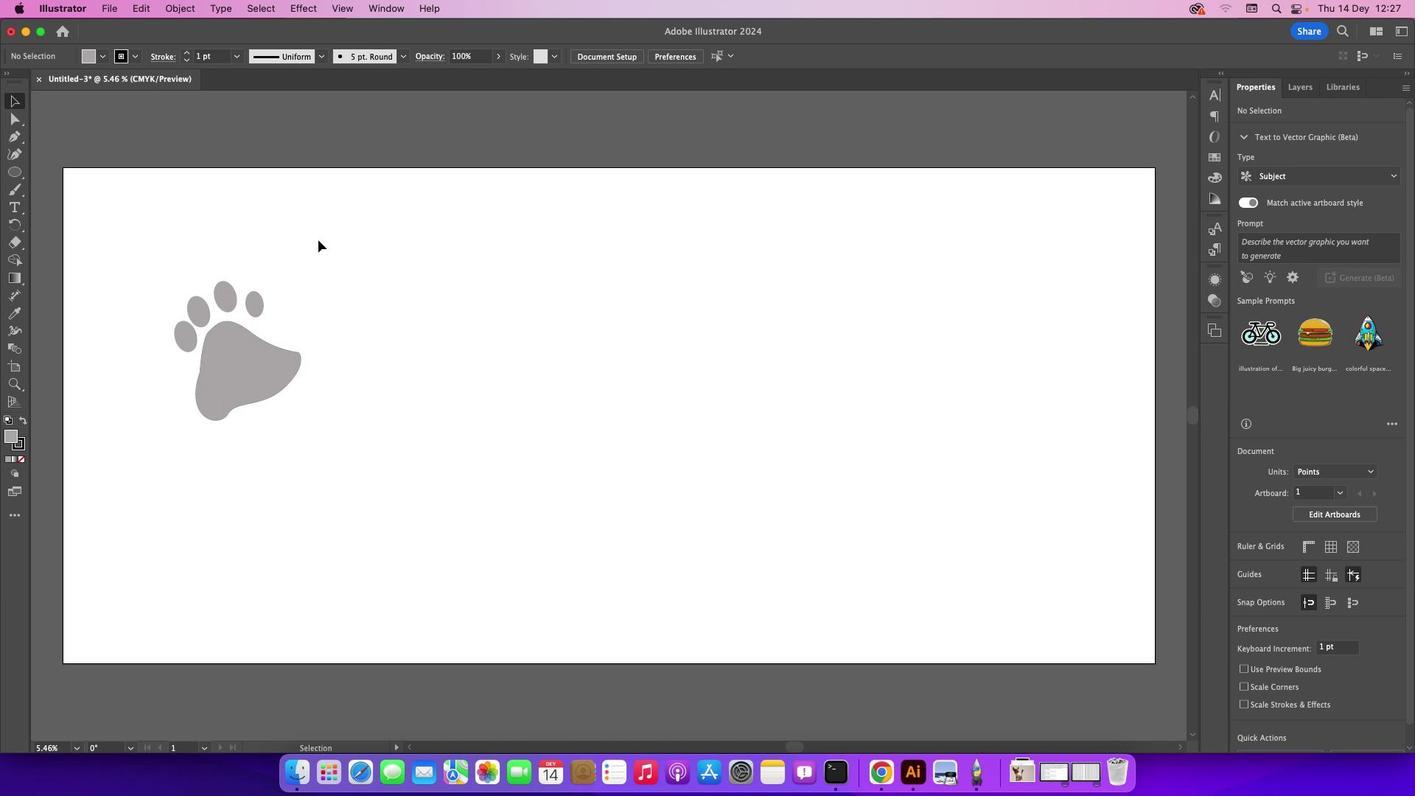 
Action: Mouse pressed left at (318, 240)
Screenshot: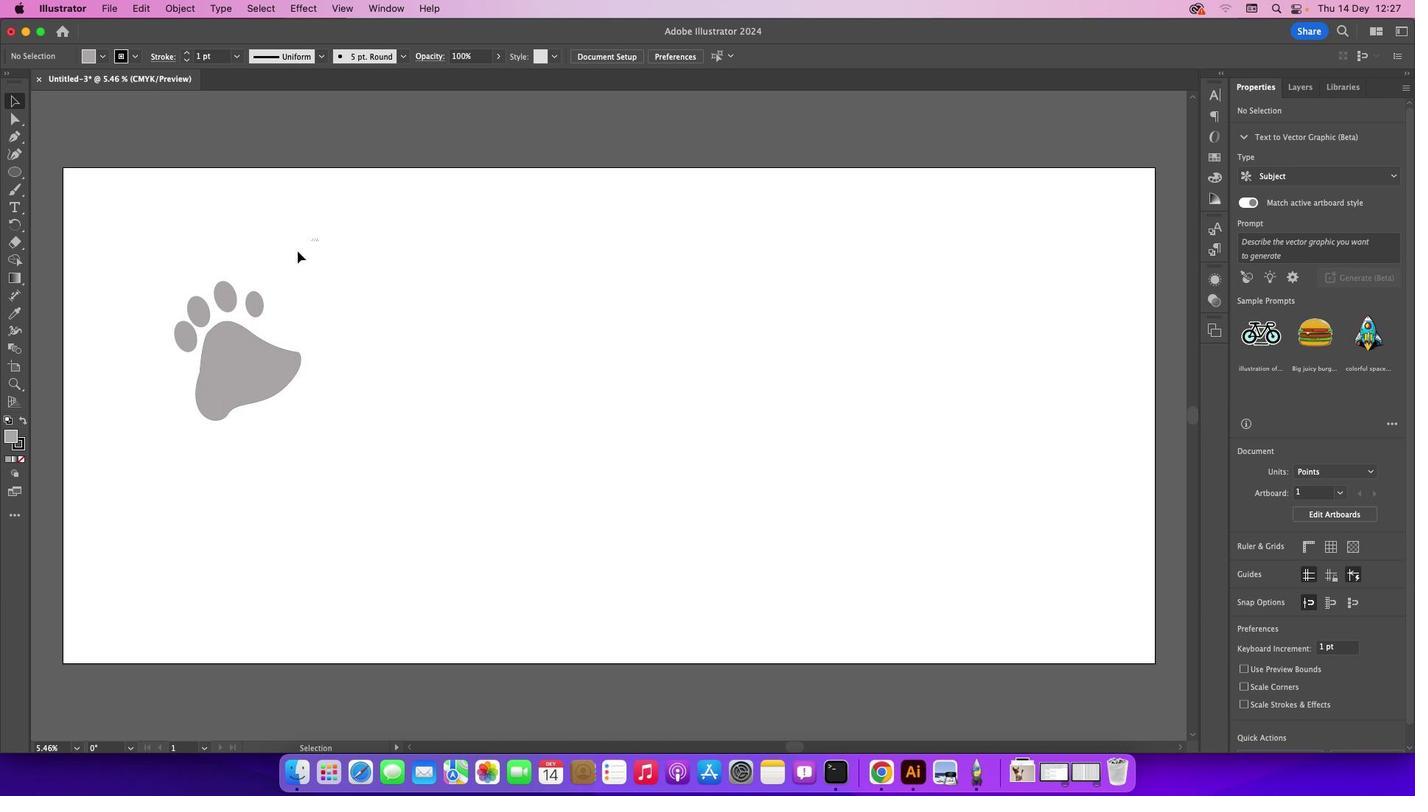 
Action: Mouse moved to (195, 341)
Screenshot: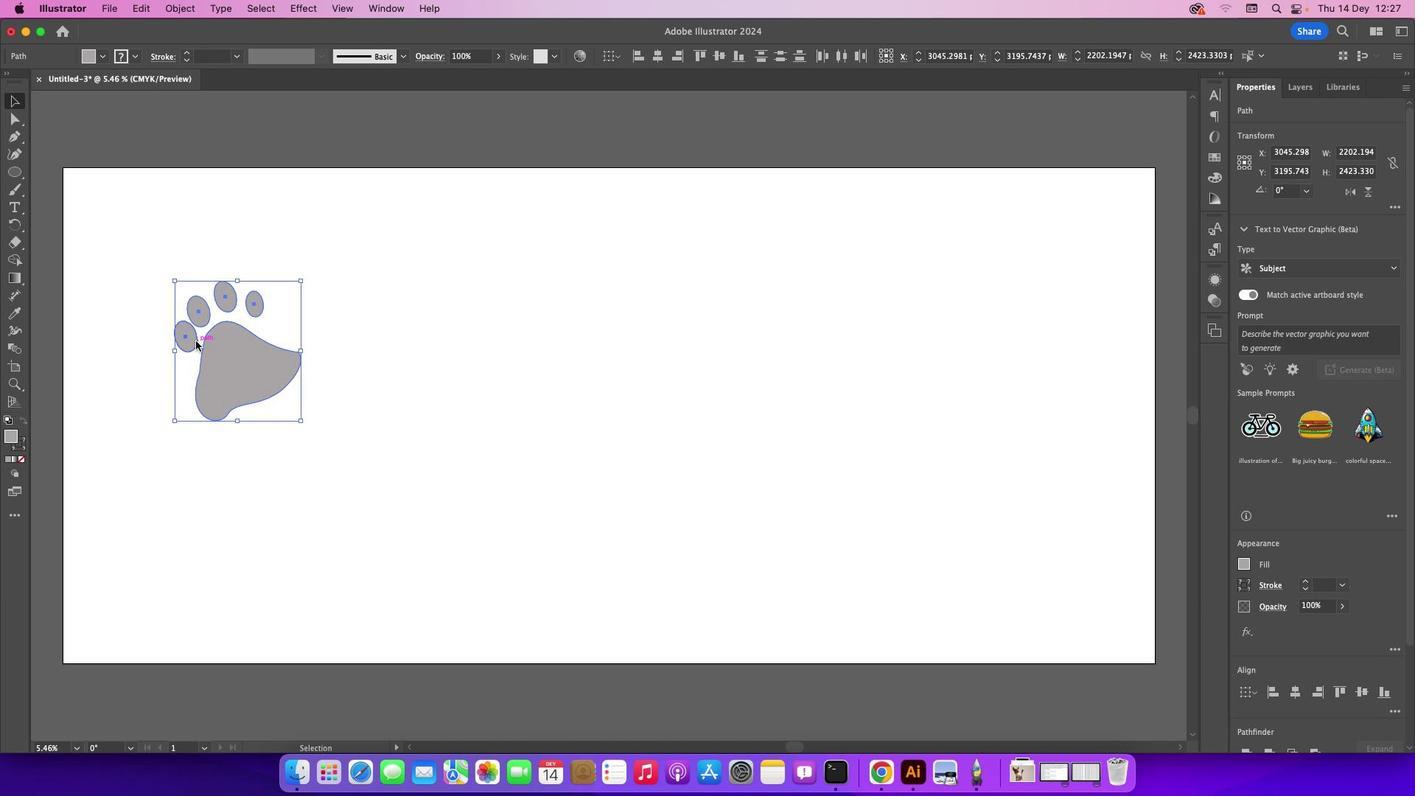 
Action: Mouse pressed right at (195, 341)
Screenshot: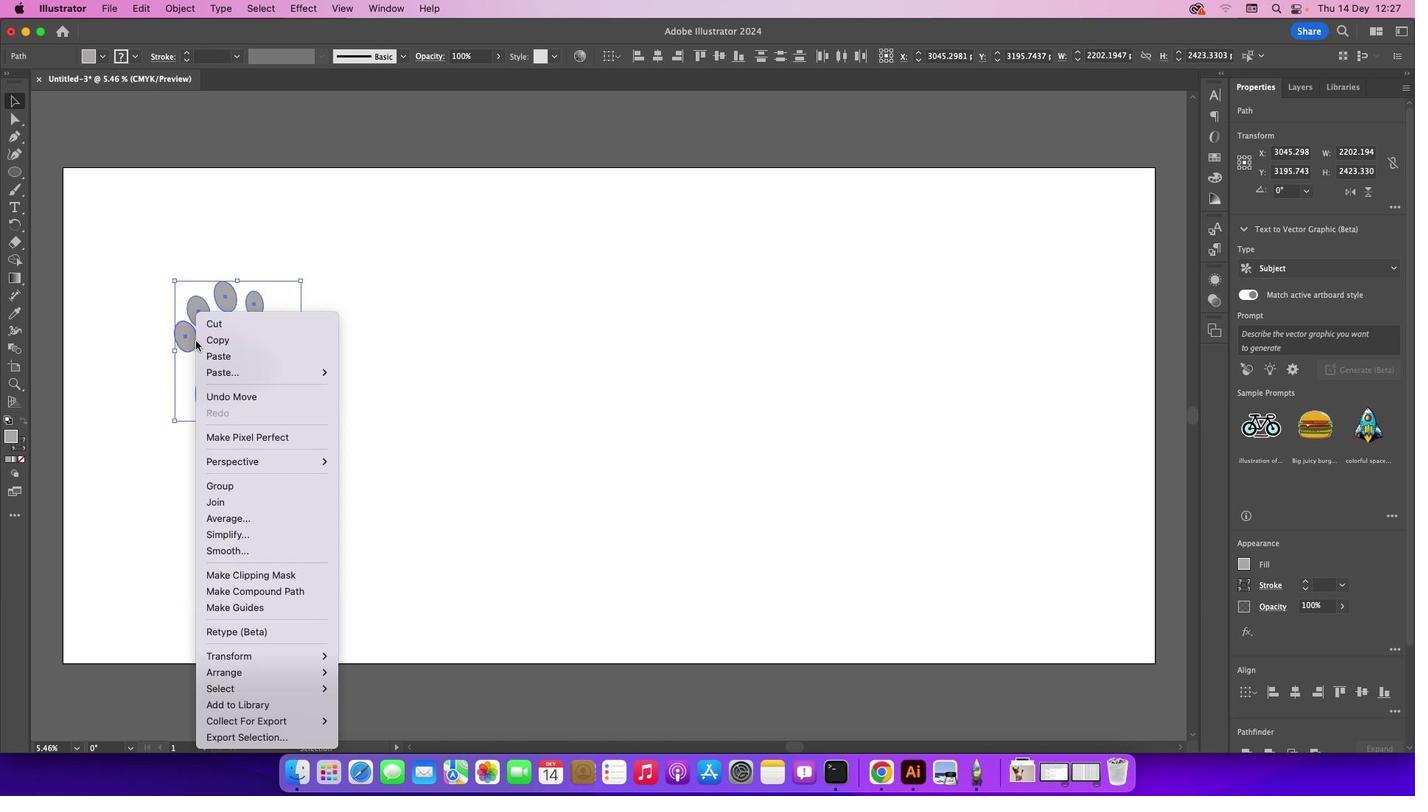 
Action: Mouse moved to (245, 481)
Screenshot: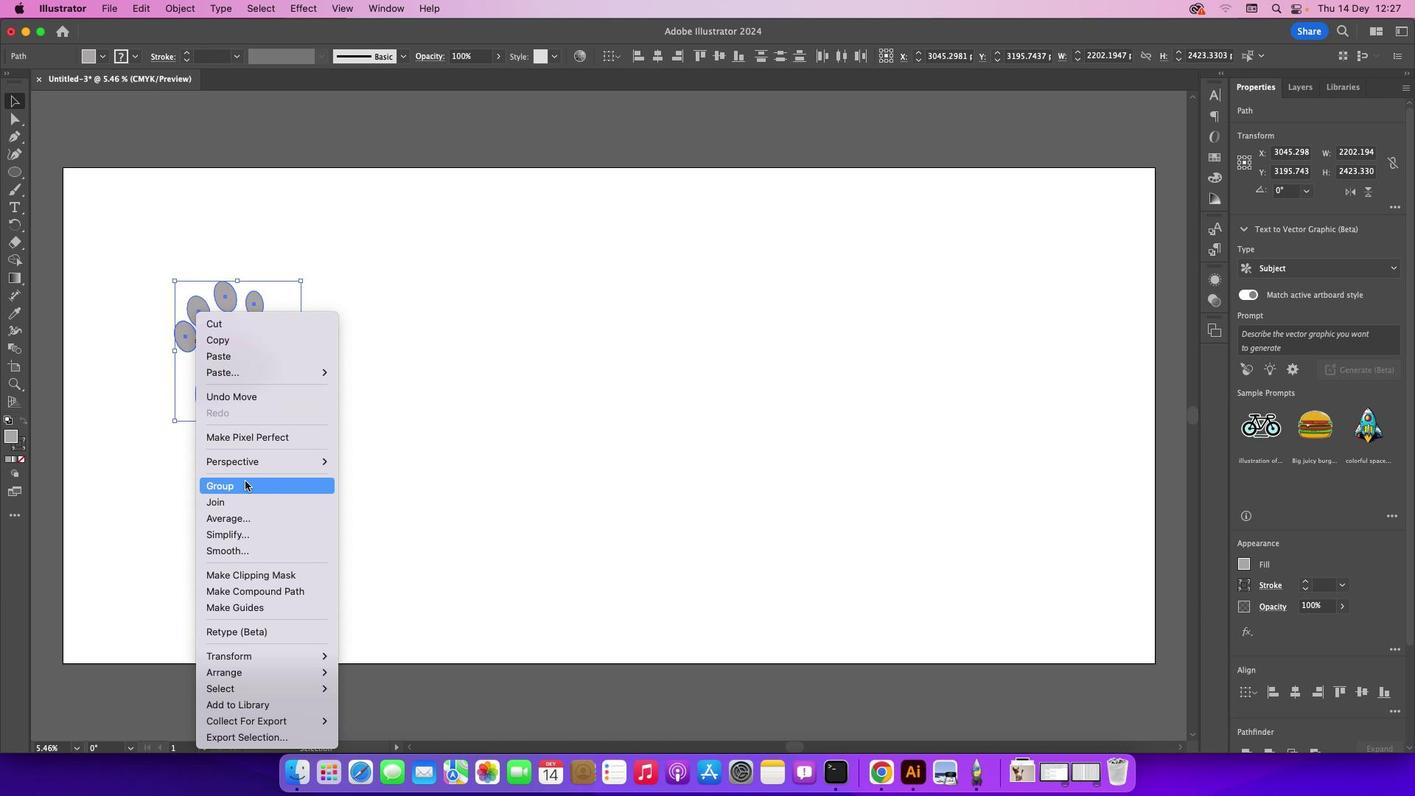 
Action: Mouse pressed left at (245, 481)
Screenshot: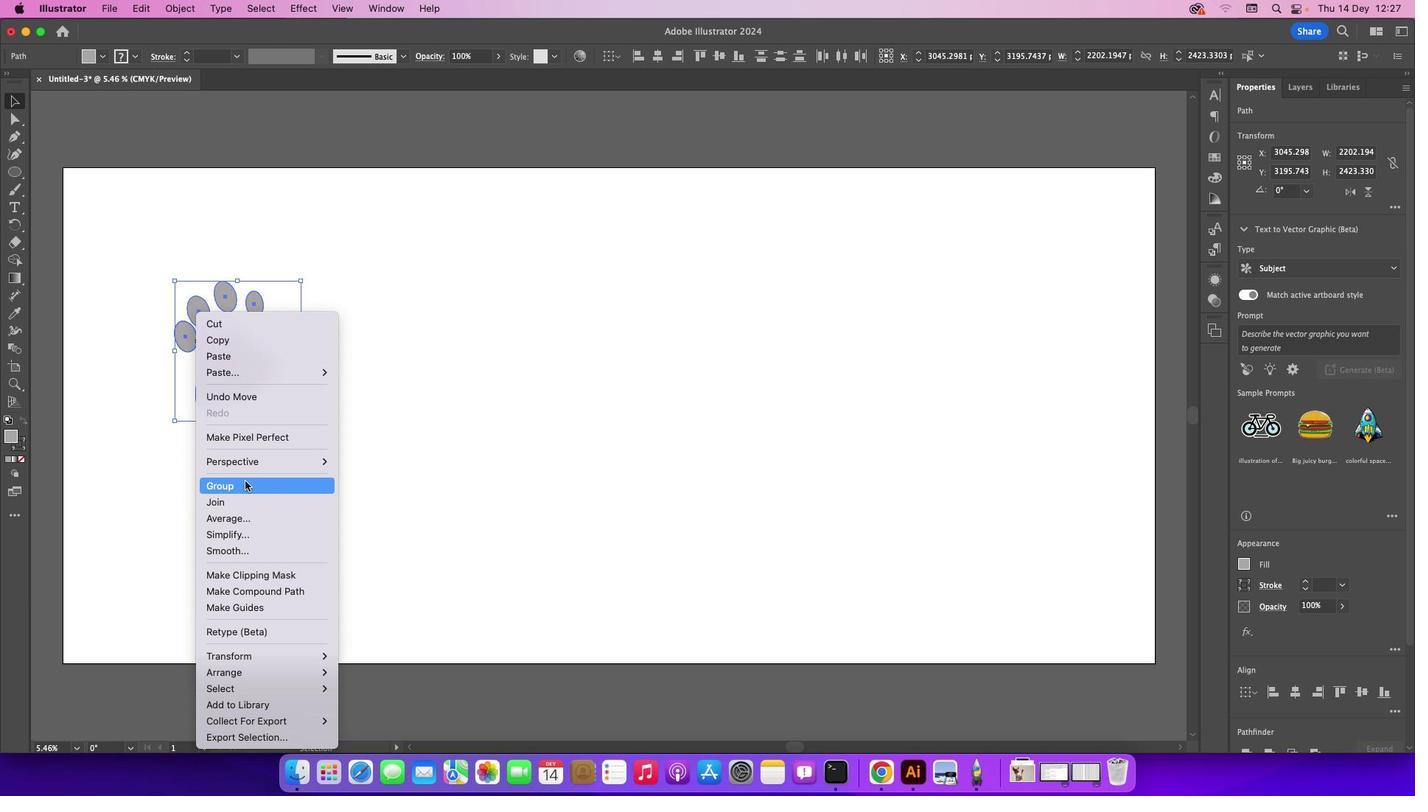 
Action: Mouse moved to (505, 412)
Screenshot: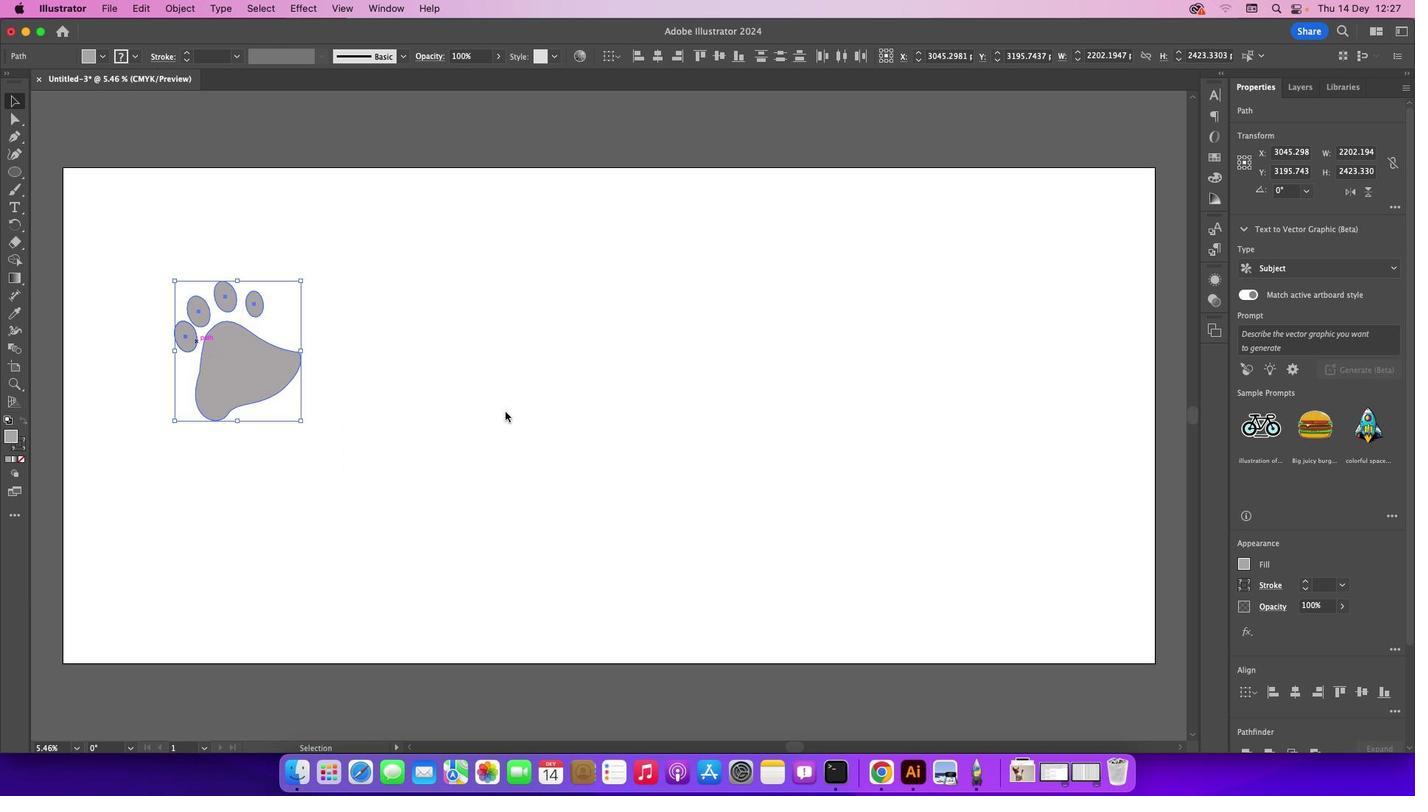 
Action: Mouse pressed left at (505, 412)
Screenshot: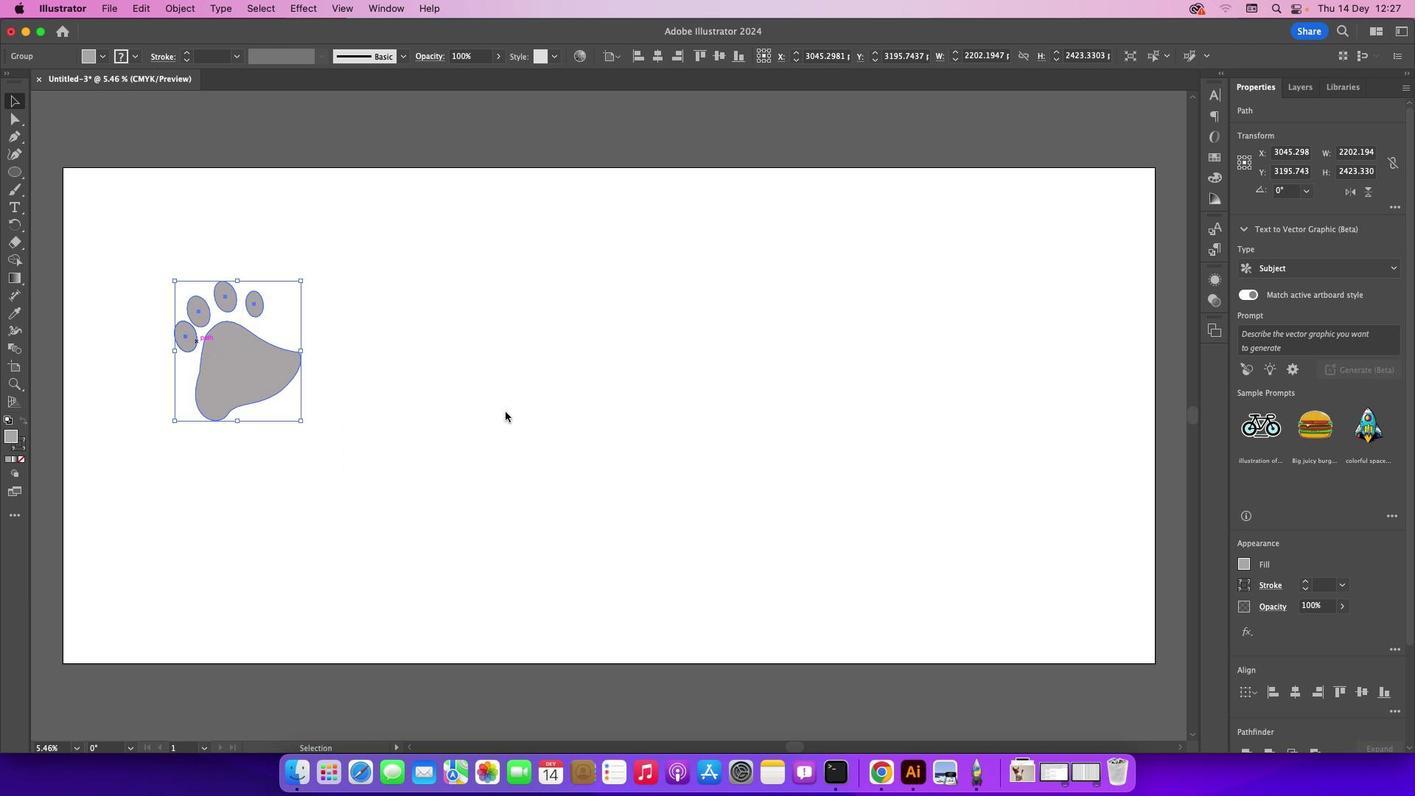 
Action: Mouse moved to (261, 351)
Screenshot: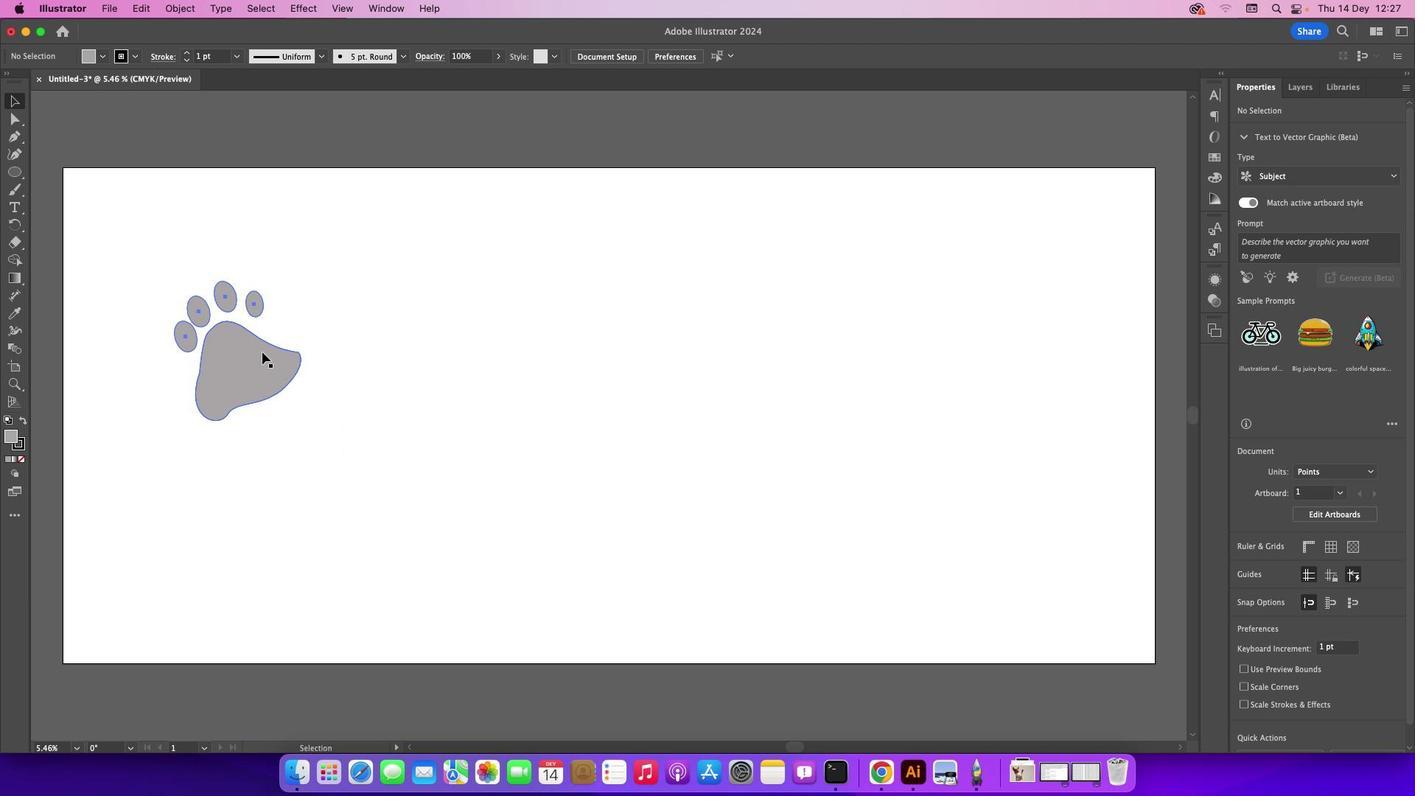 
Action: Mouse pressed left at (261, 351)
Screenshot: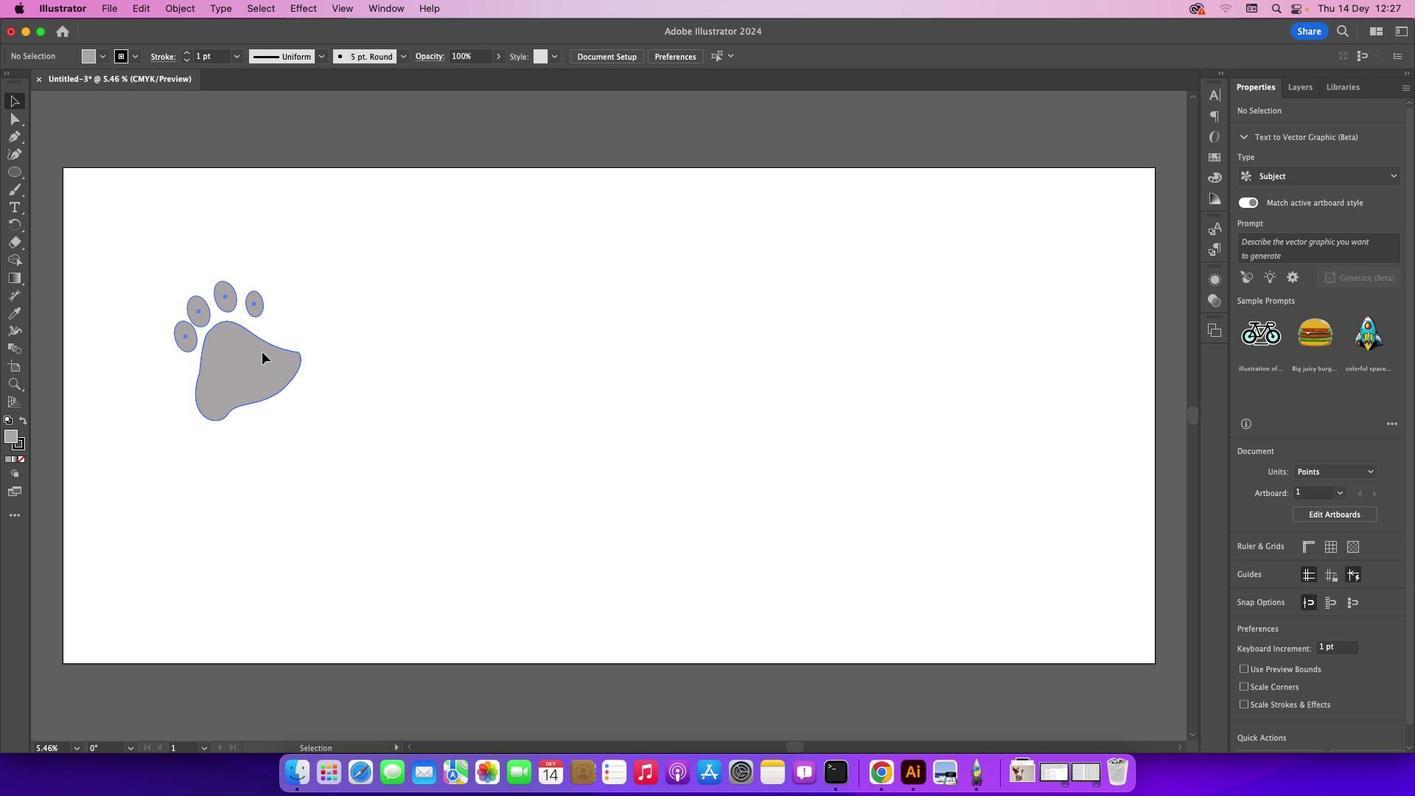 
Action: Mouse moved to (297, 282)
Screenshot: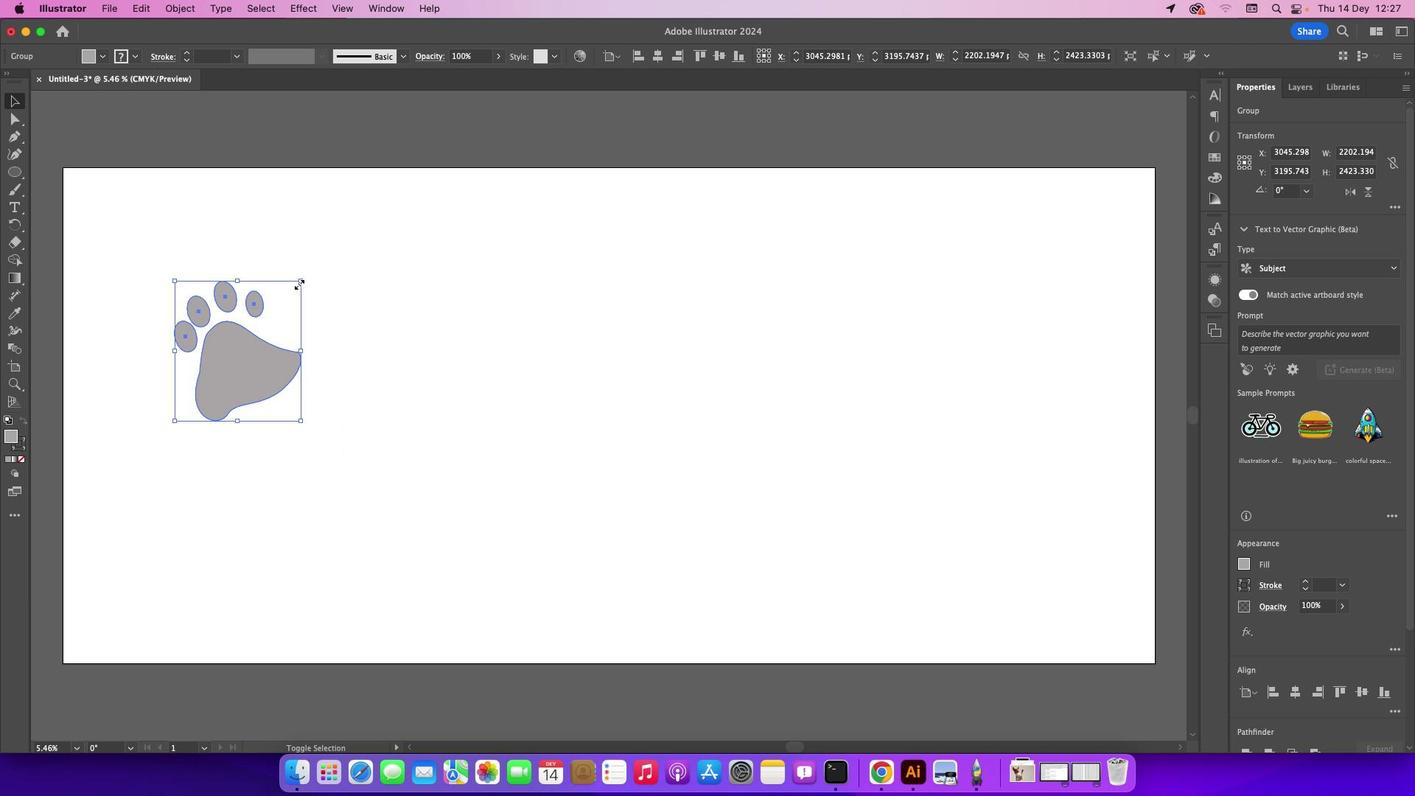 
Action: Mouse pressed left at (297, 282)
Screenshot: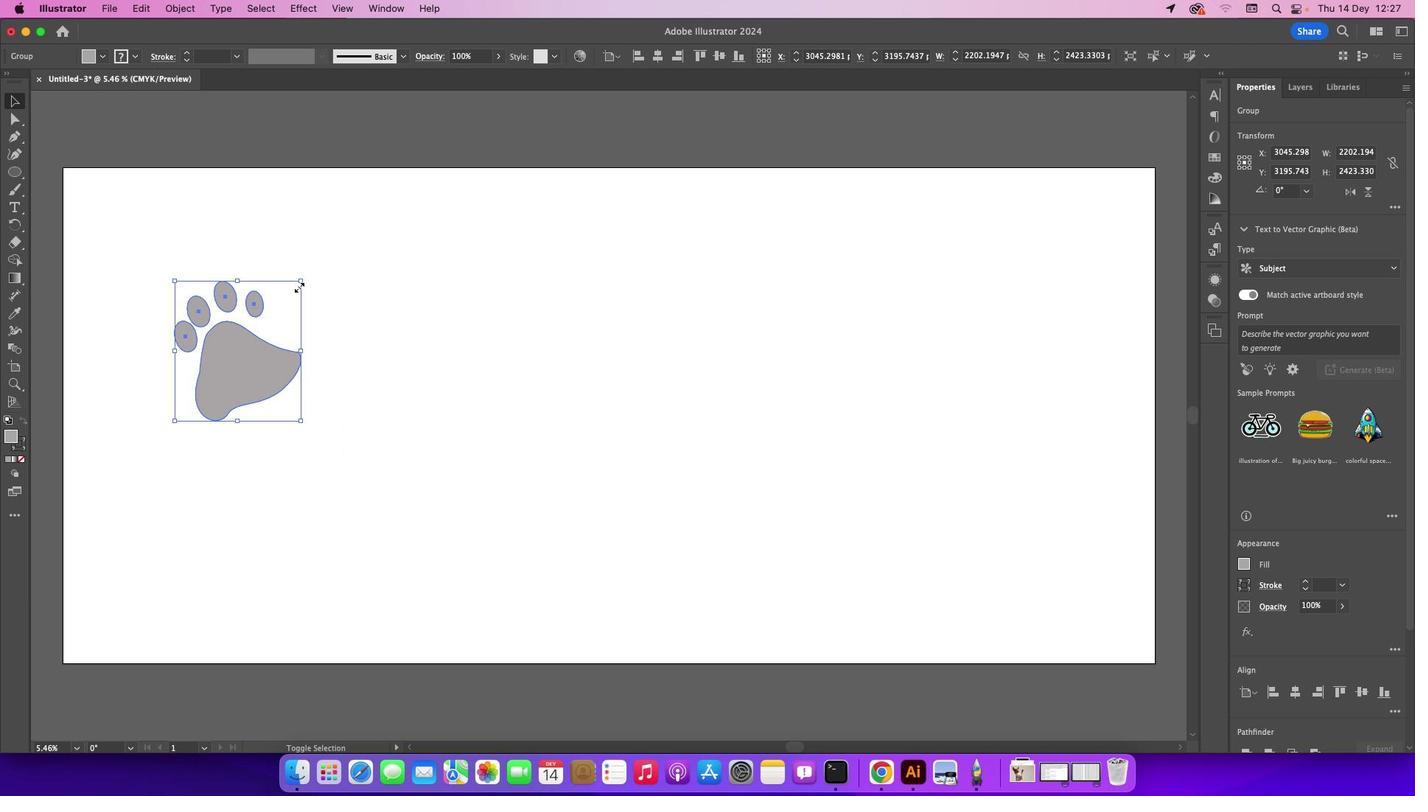 
Action: Mouse moved to (210, 395)
Screenshot: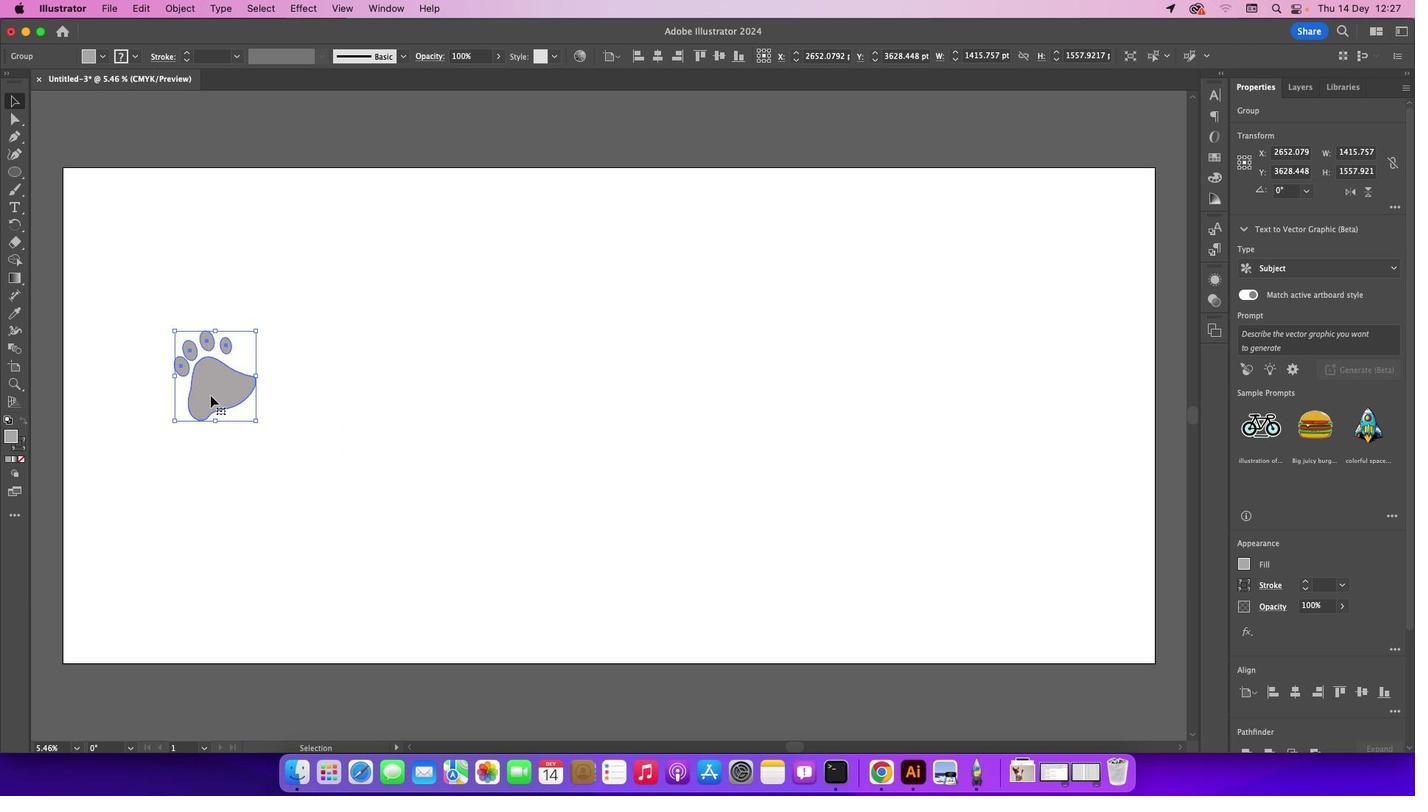 
Action: Mouse pressed left at (210, 395)
Screenshot: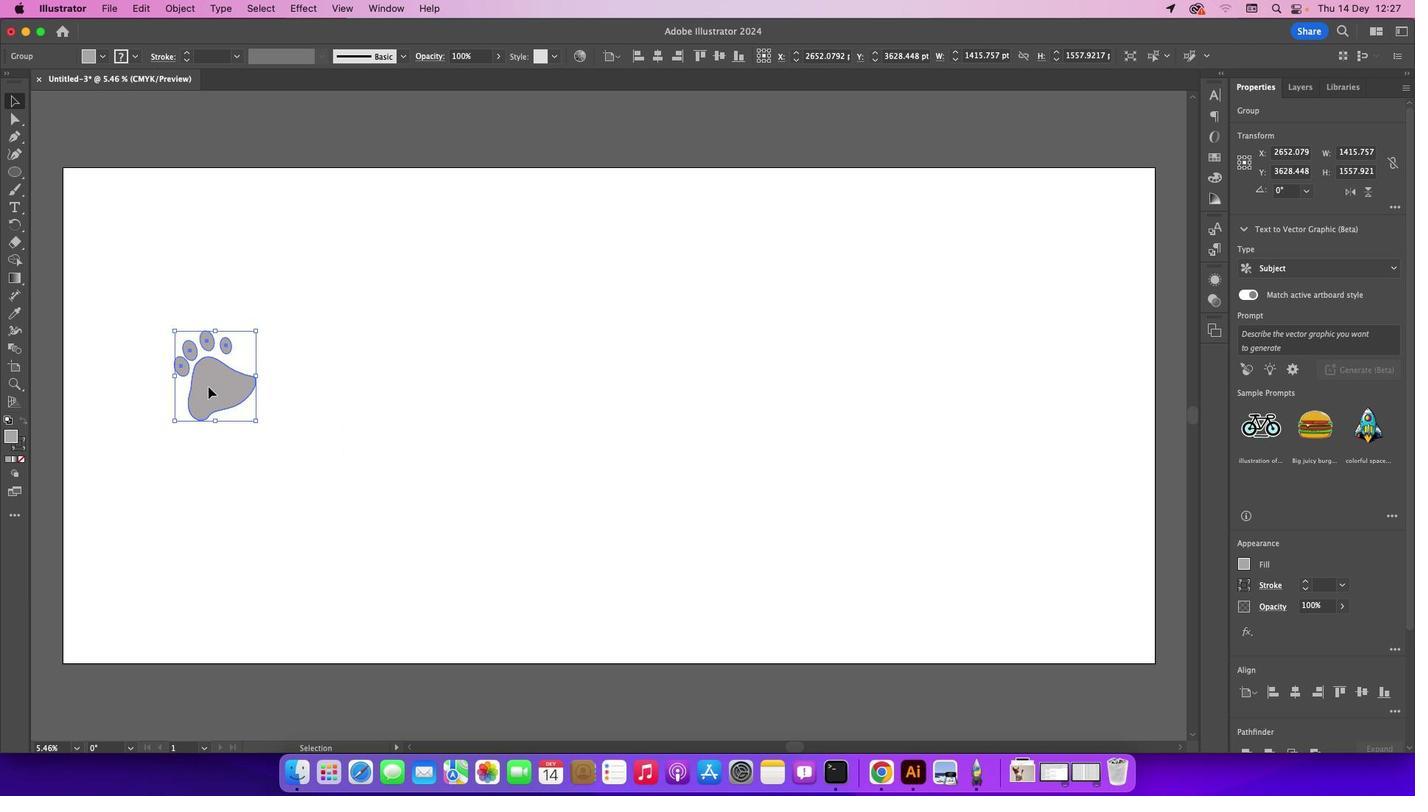 
Action: Mouse moved to (123, 245)
Screenshot: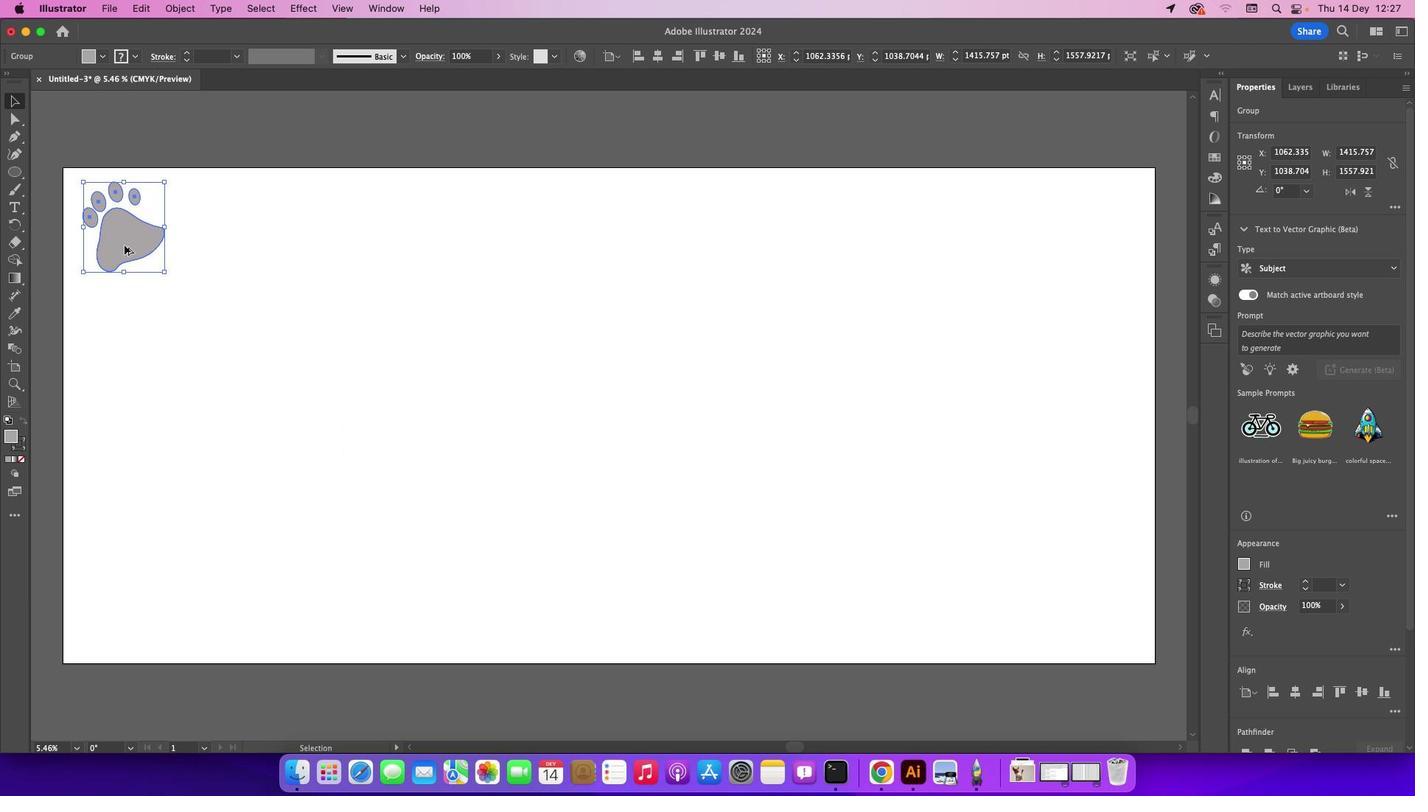 
Action: Mouse pressed left at (123, 245)
Screenshot: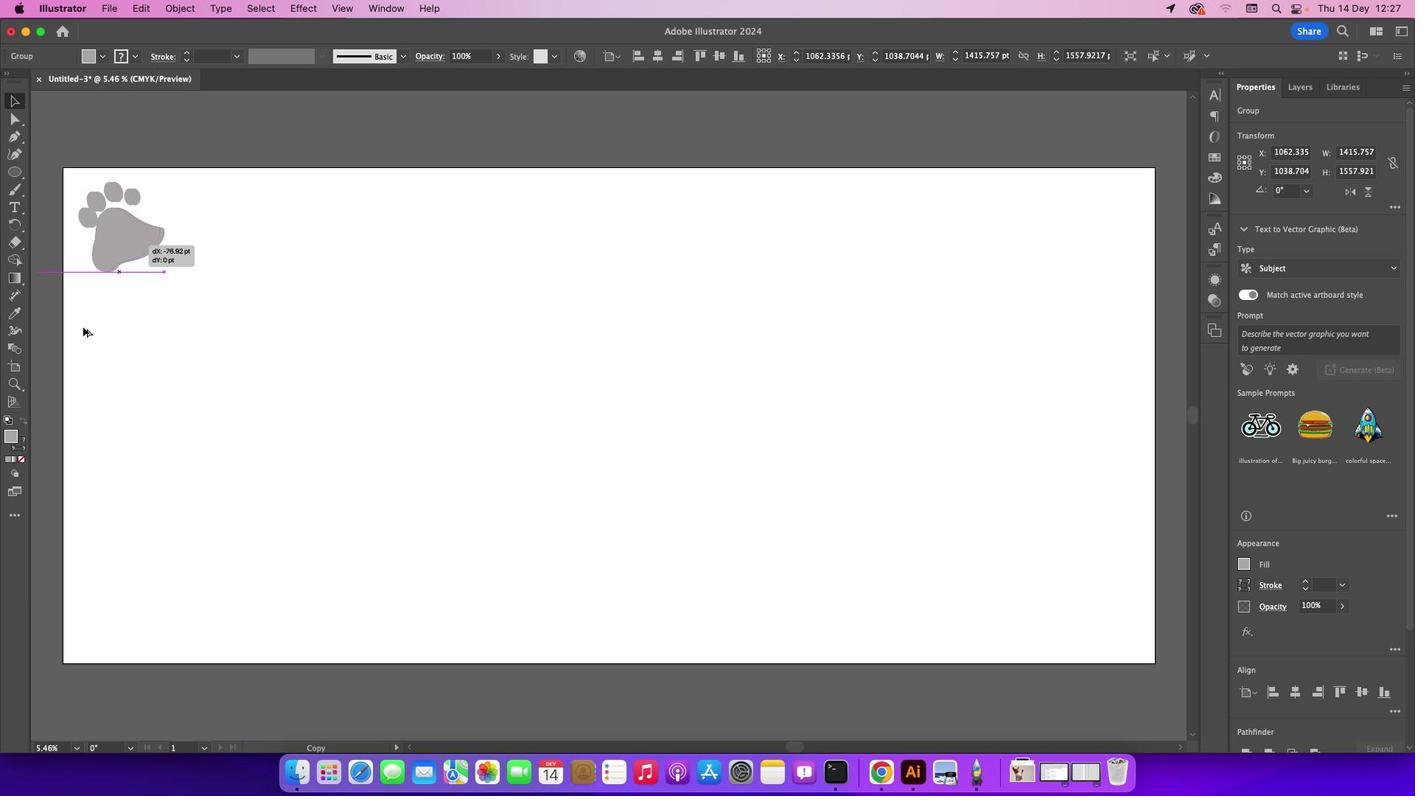 
Action: Mouse moved to (313, 330)
Screenshot: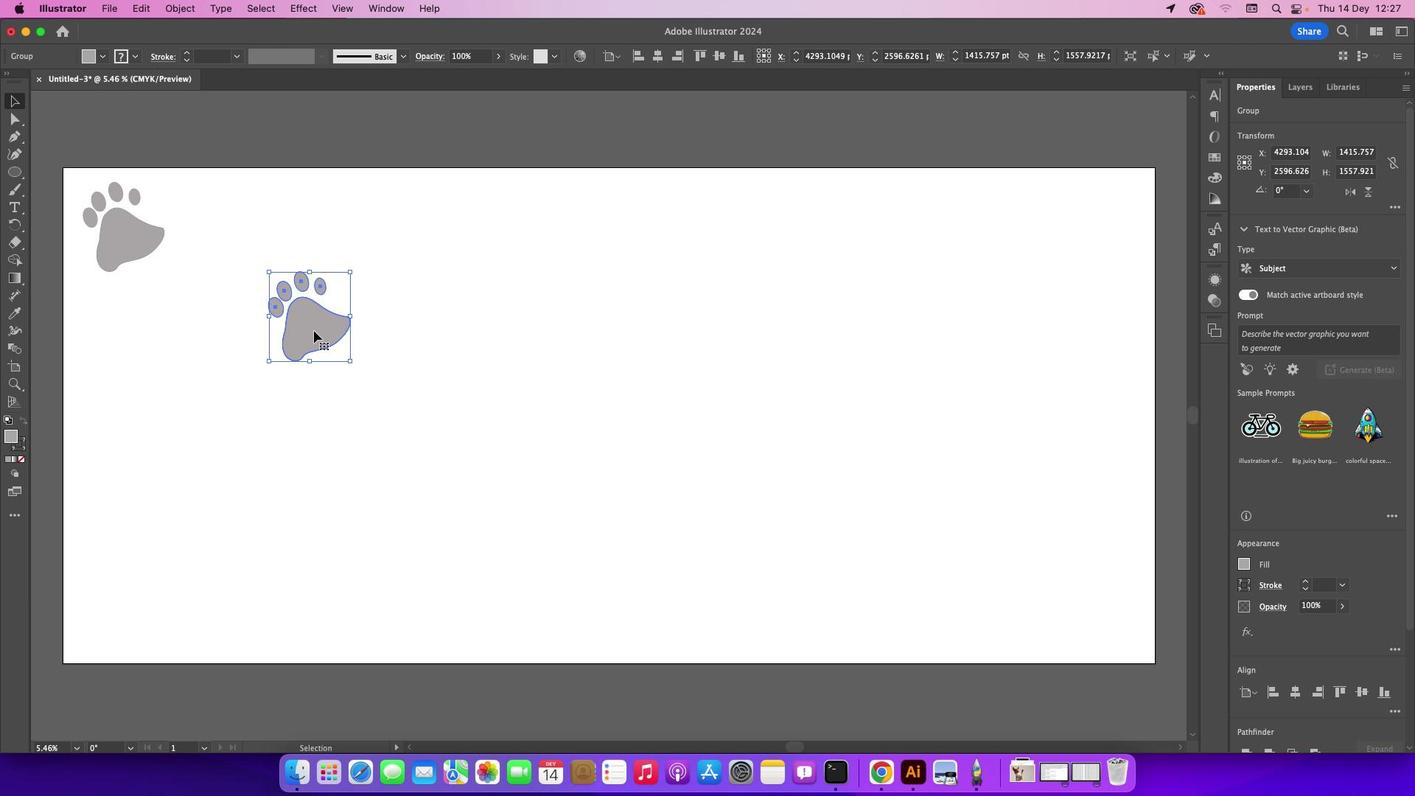 
Action: Mouse pressed left at (313, 330)
Screenshot: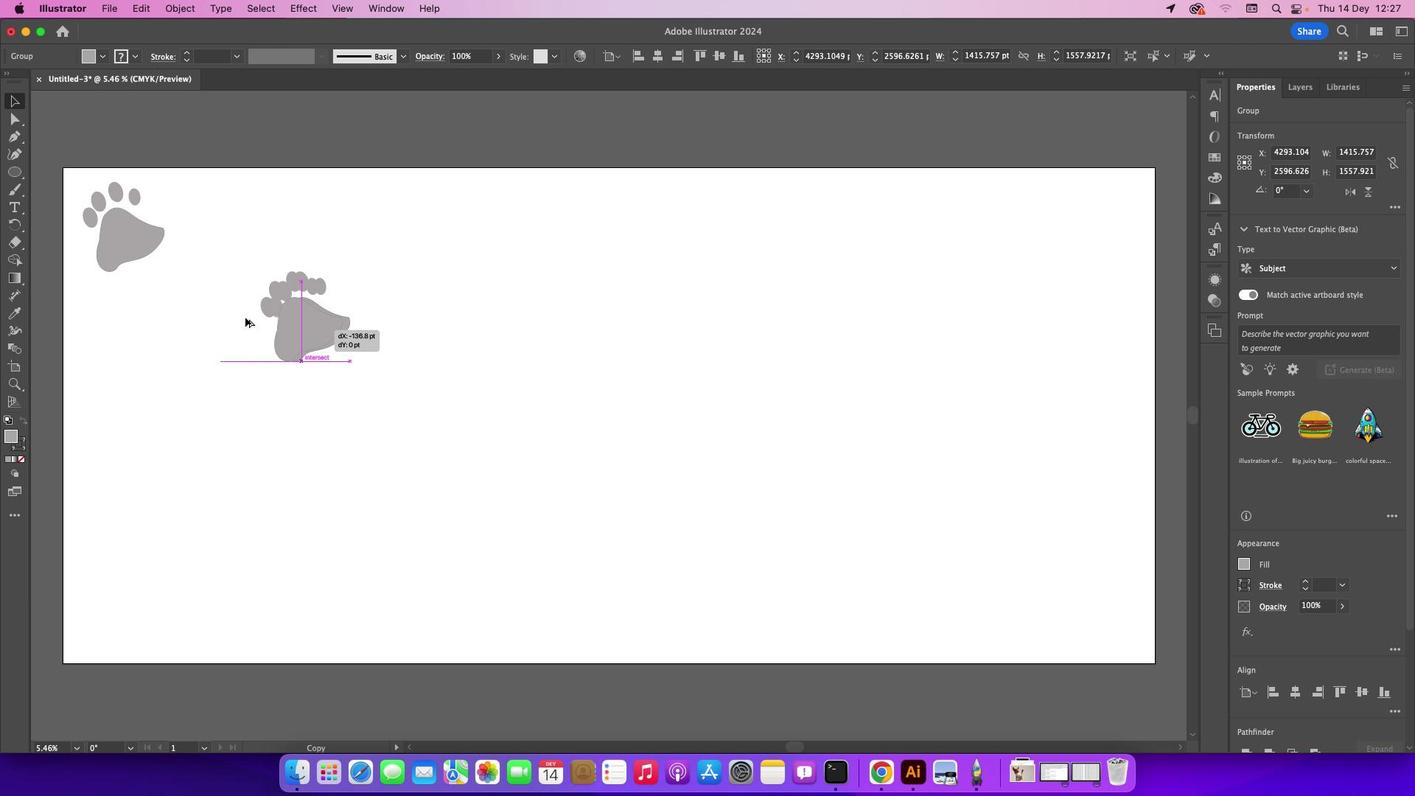 
Action: Mouse moved to (136, 235)
Screenshot: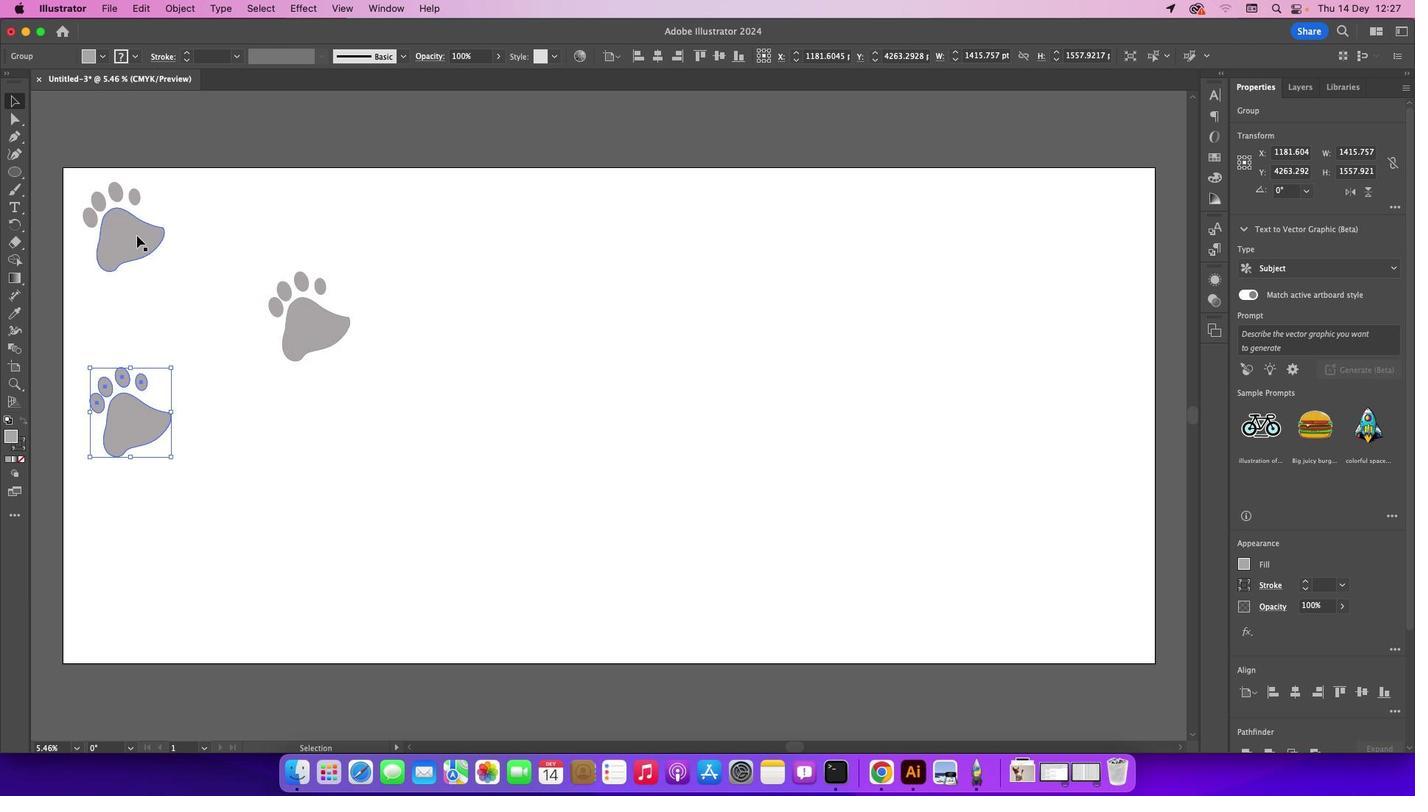 
Action: Mouse pressed left at (136, 235)
Screenshot: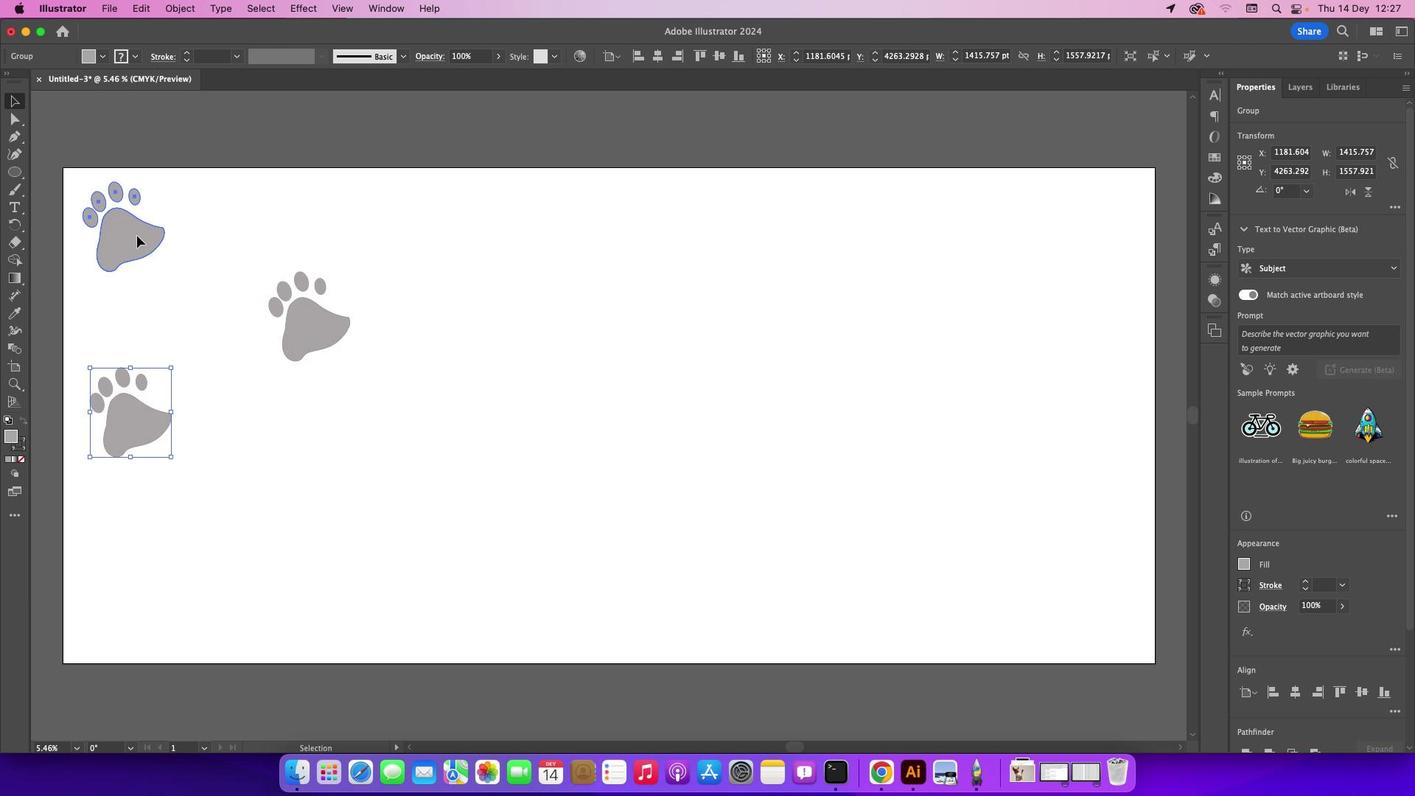 
Action: Mouse moved to (126, 418)
Screenshot: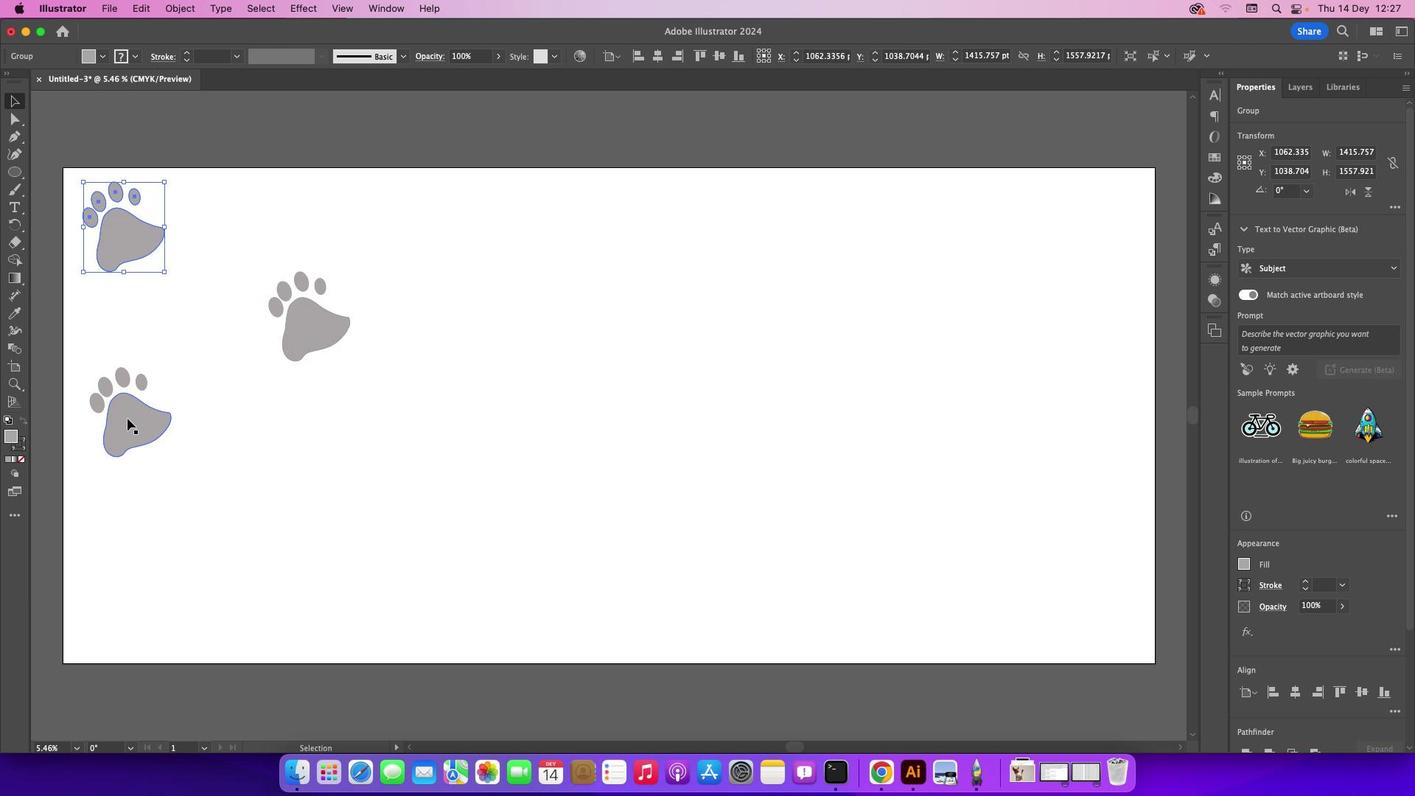 
Action: Mouse pressed left at (126, 418)
Screenshot: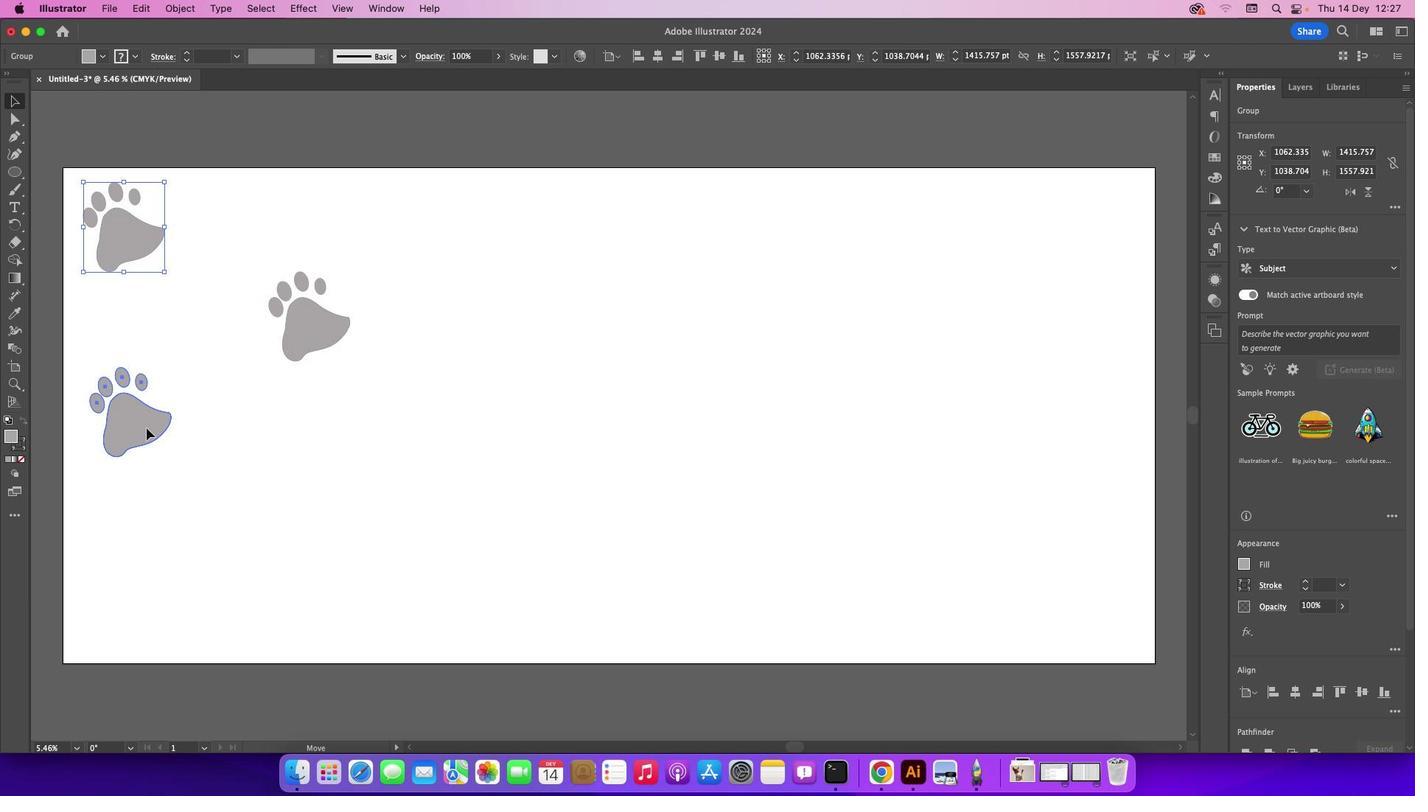 
Action: Mouse moved to (325, 524)
Screenshot: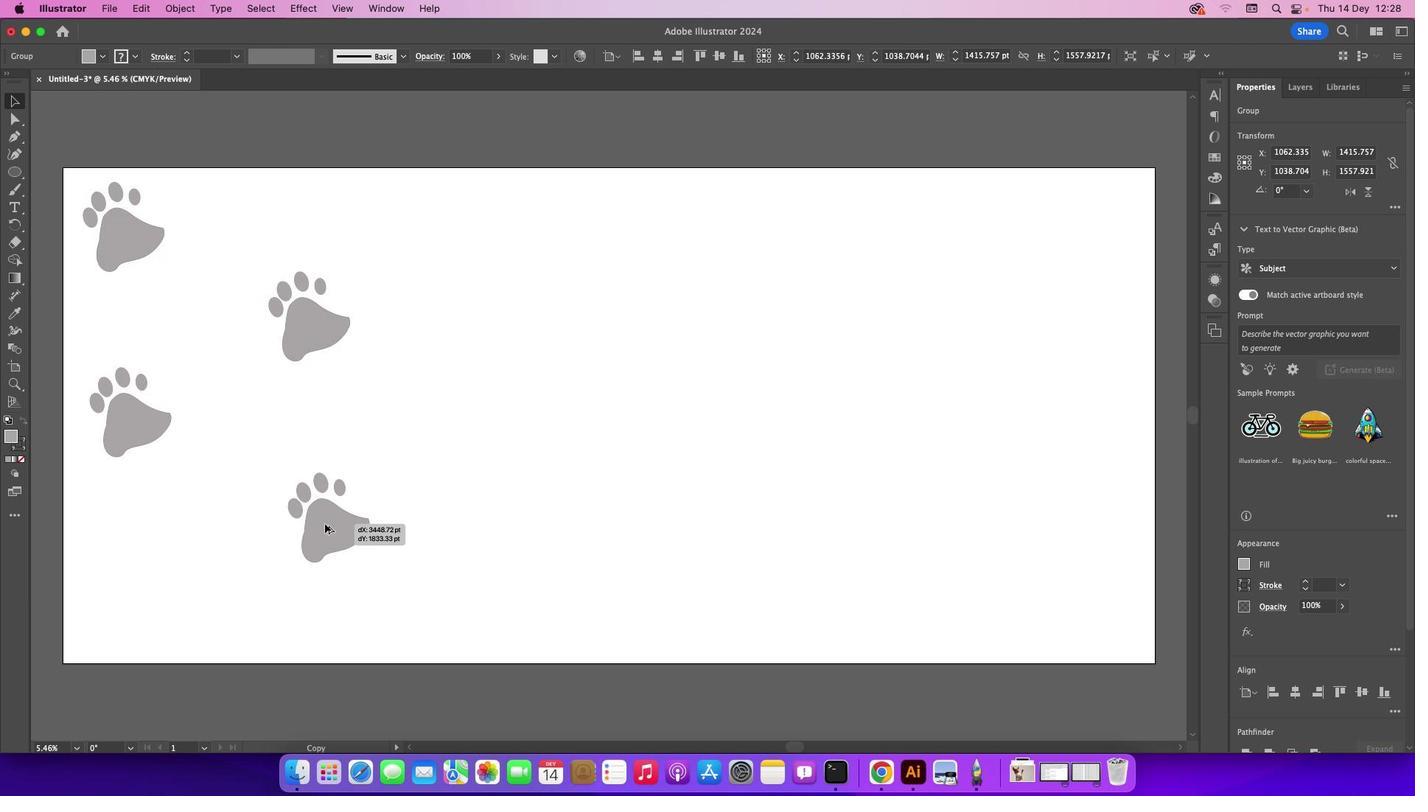 
Action: Mouse pressed left at (325, 524)
Screenshot: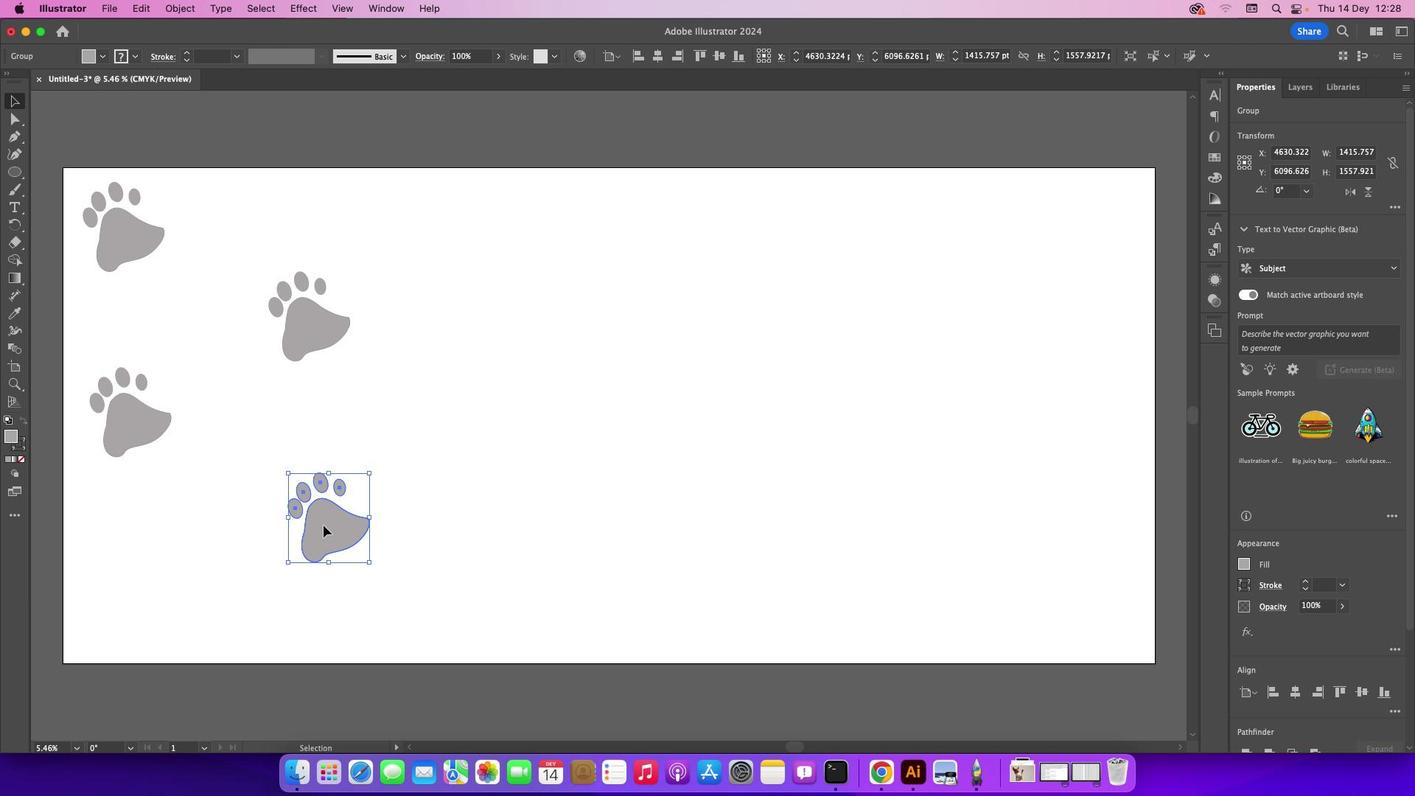 
Action: Mouse moved to (303, 334)
Screenshot: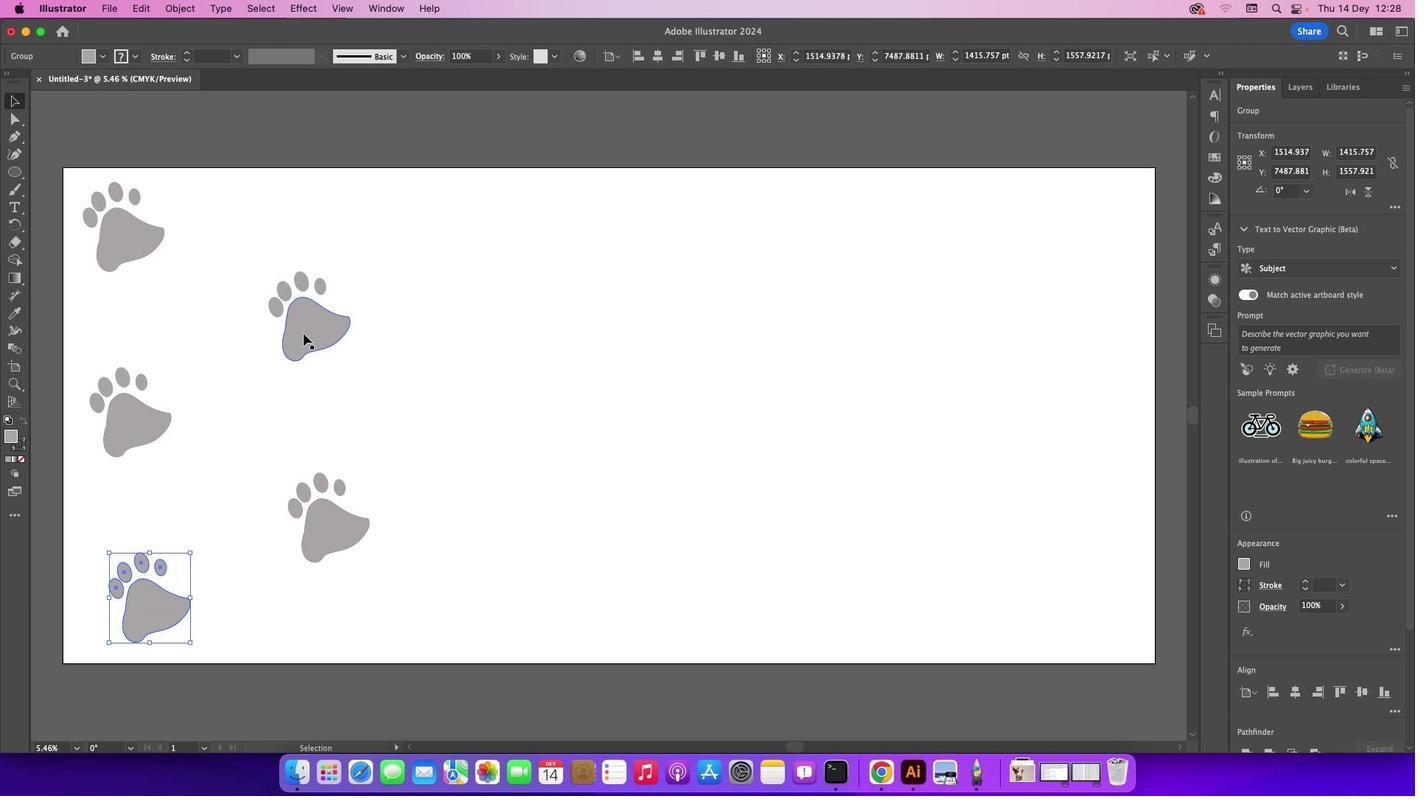 
Action: Mouse pressed left at (303, 334)
Screenshot: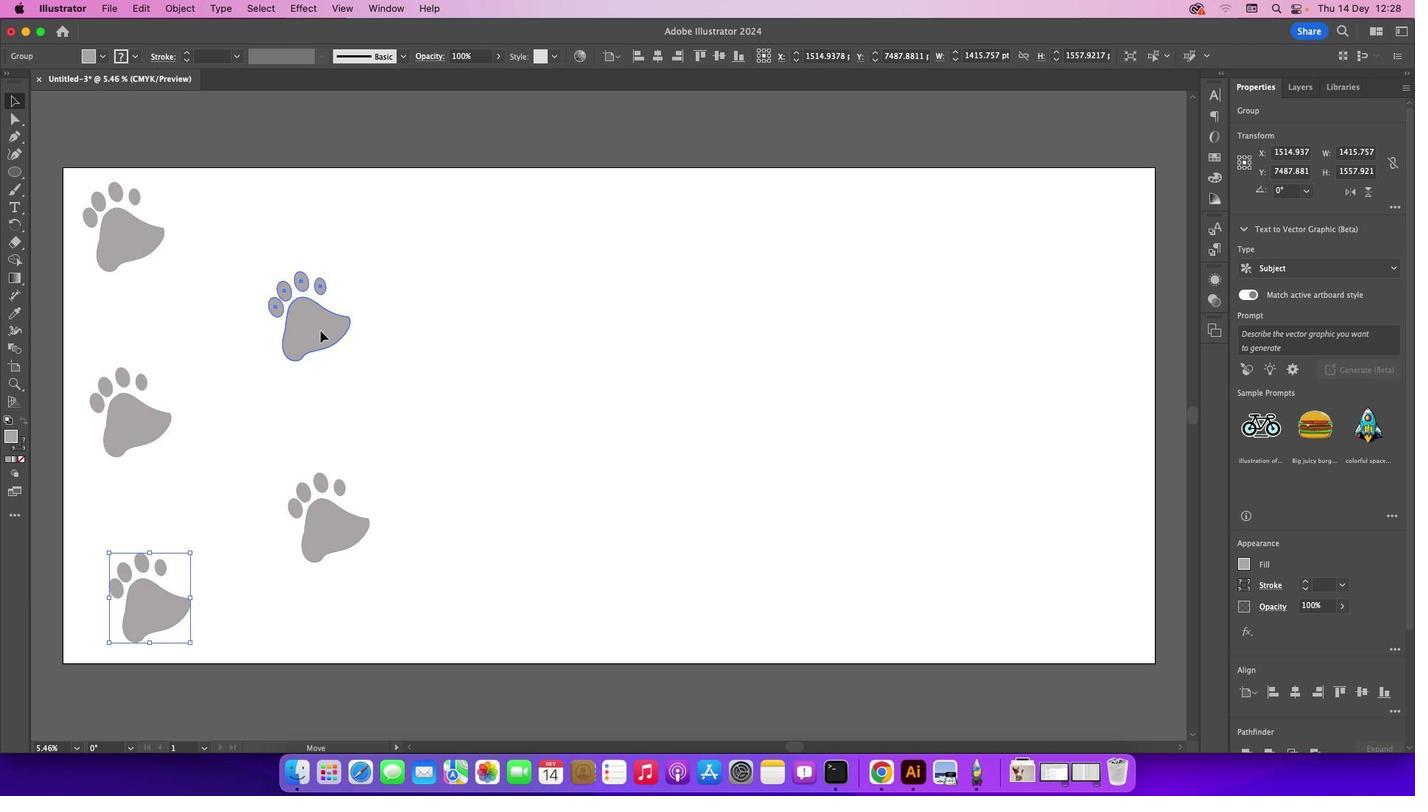 
Action: Mouse moved to (440, 247)
Screenshot: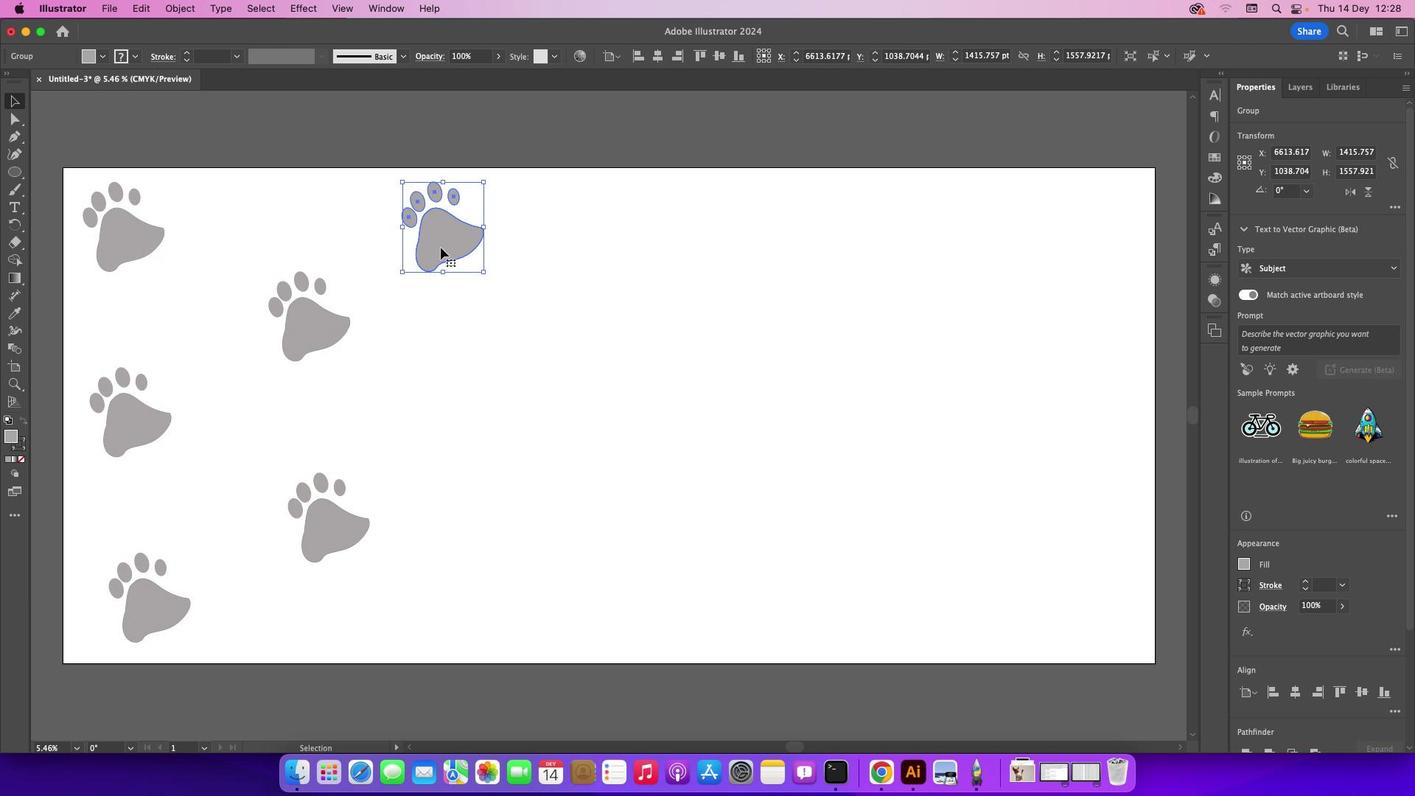
Action: Mouse pressed left at (440, 247)
Screenshot: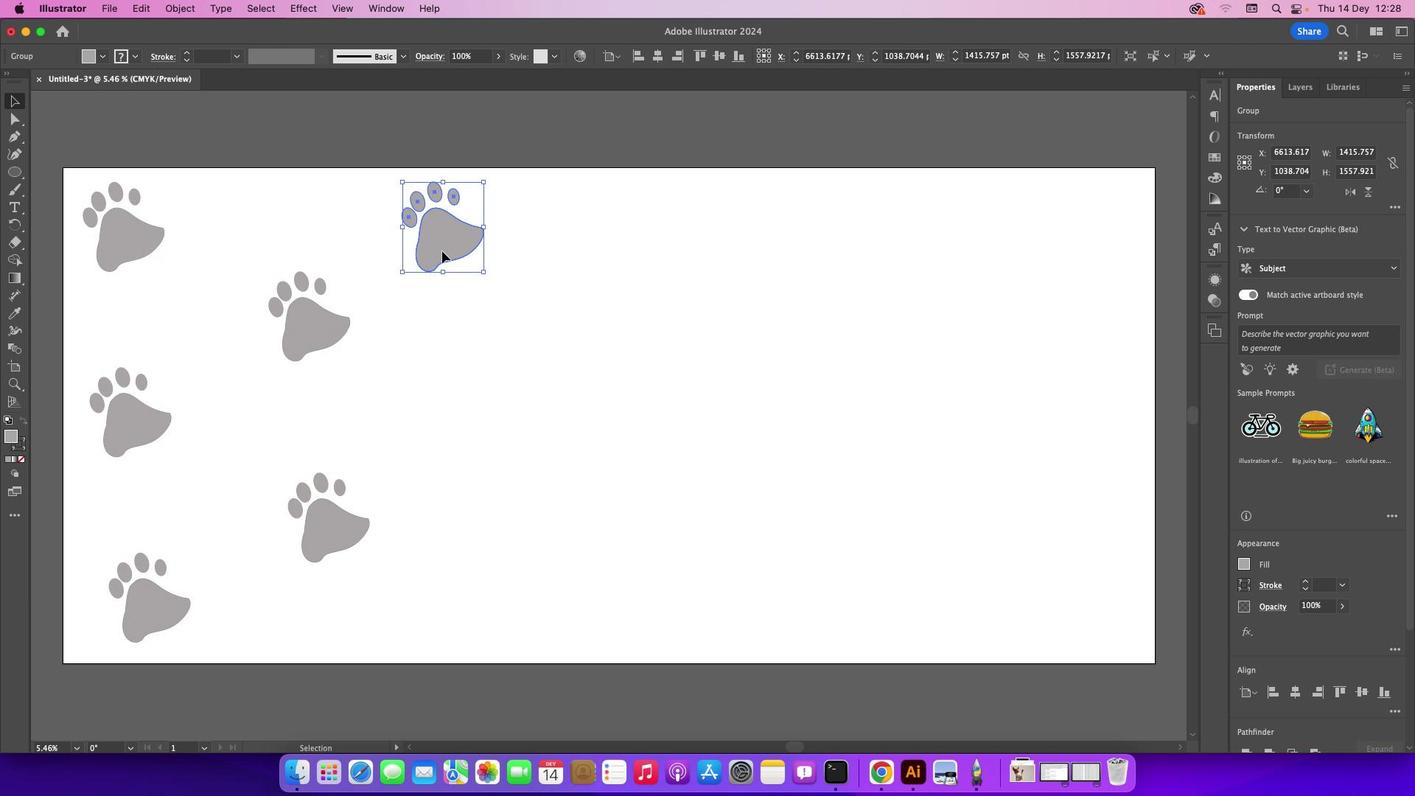 
Action: Mouse moved to (472, 447)
Screenshot: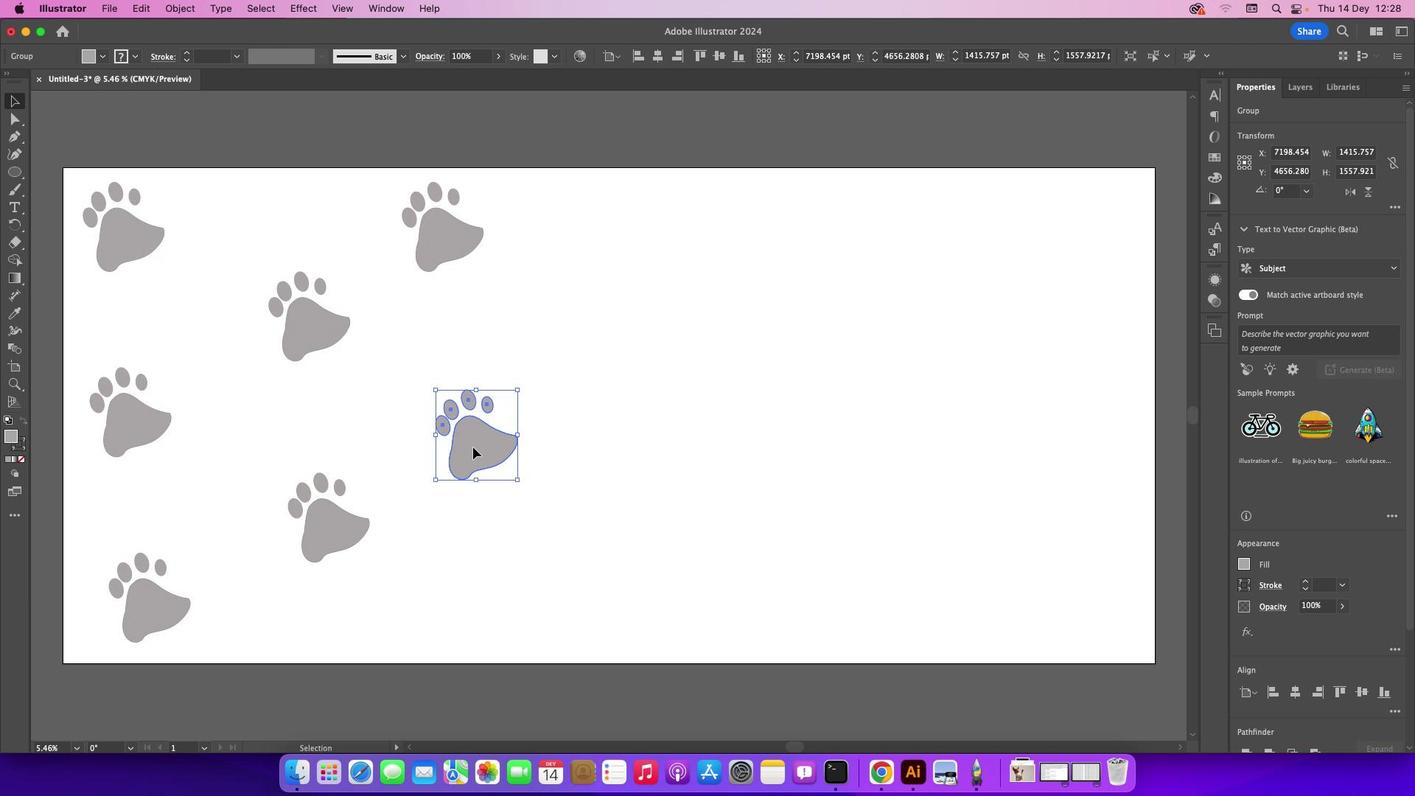 
Action: Mouse pressed left at (472, 447)
Screenshot: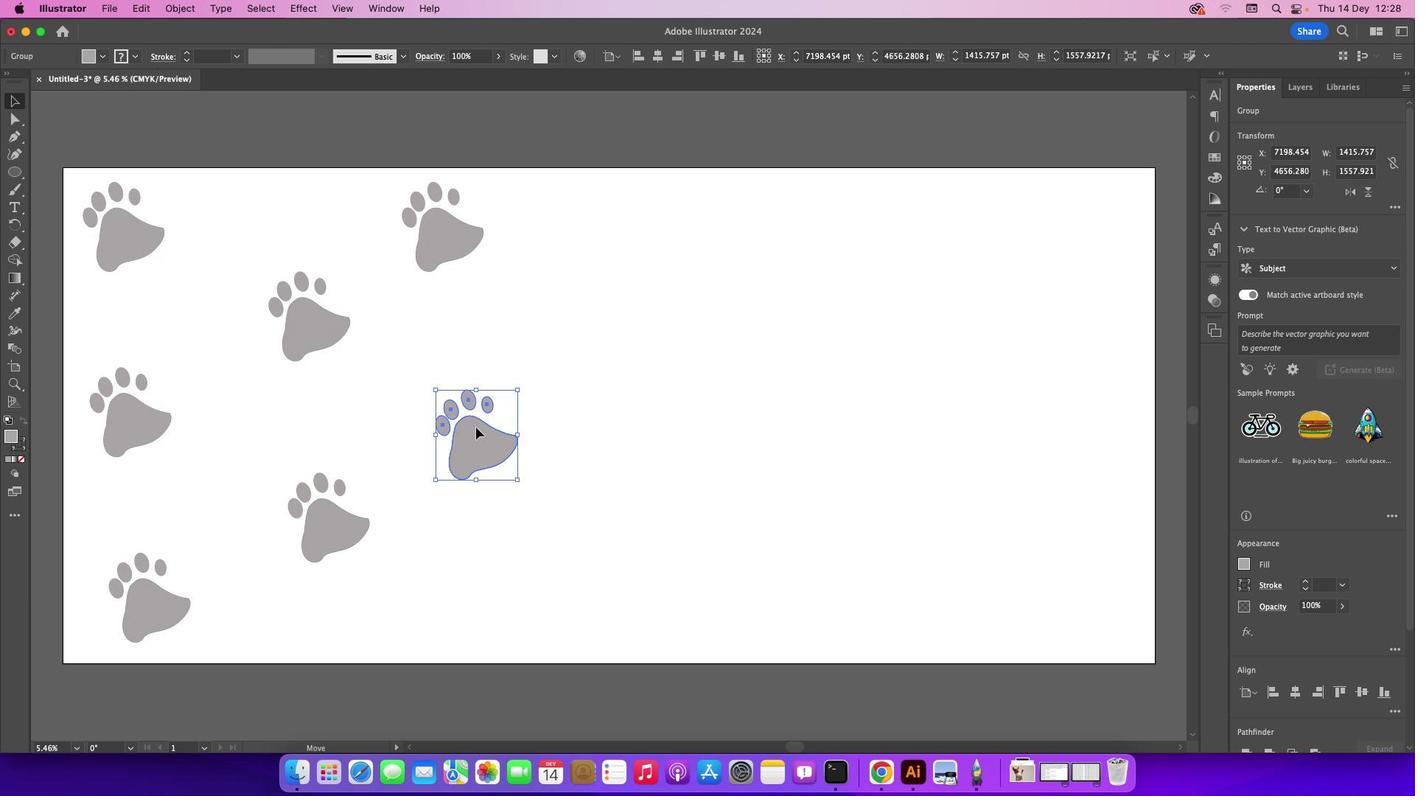 
Action: Mouse moved to (594, 351)
Screenshot: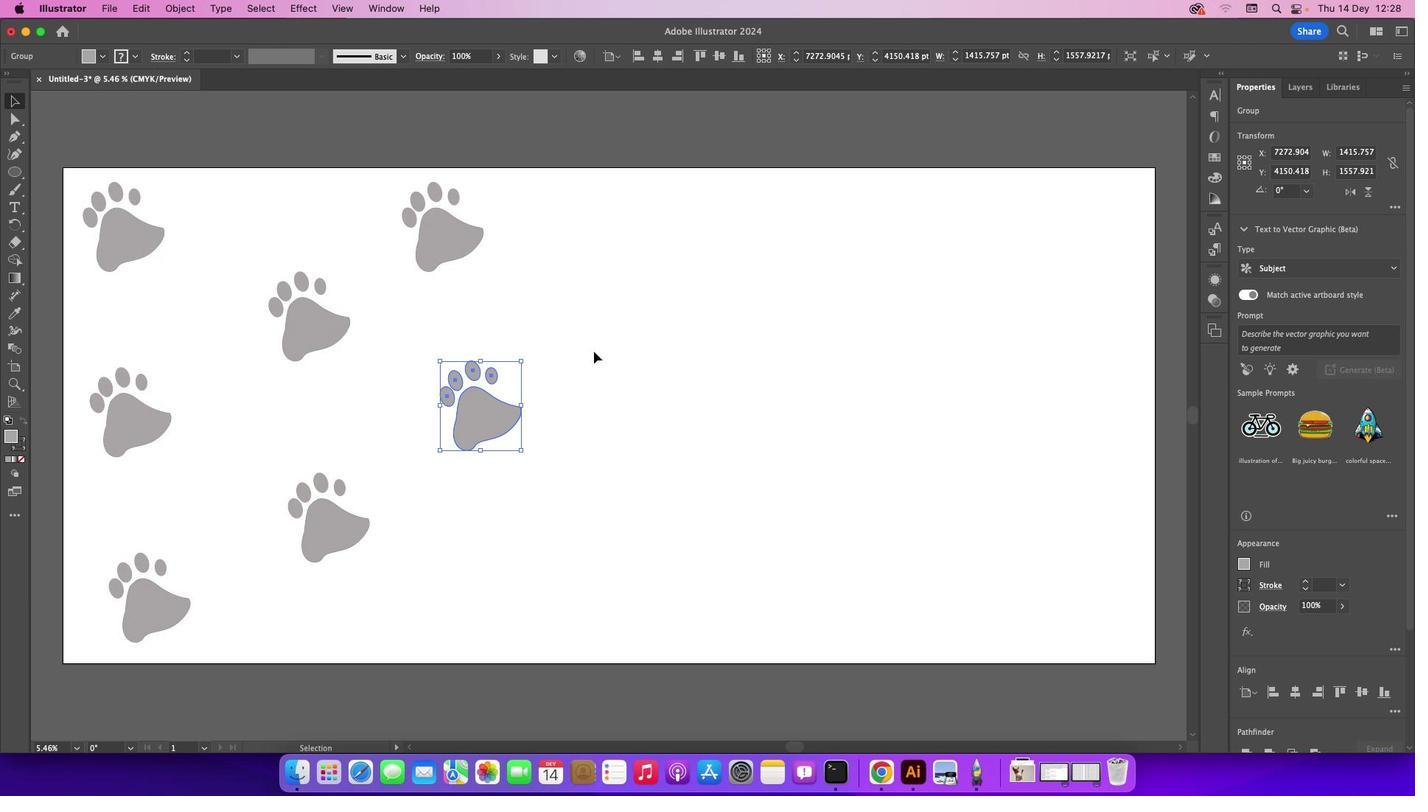 
Action: Mouse pressed left at (594, 351)
Screenshot: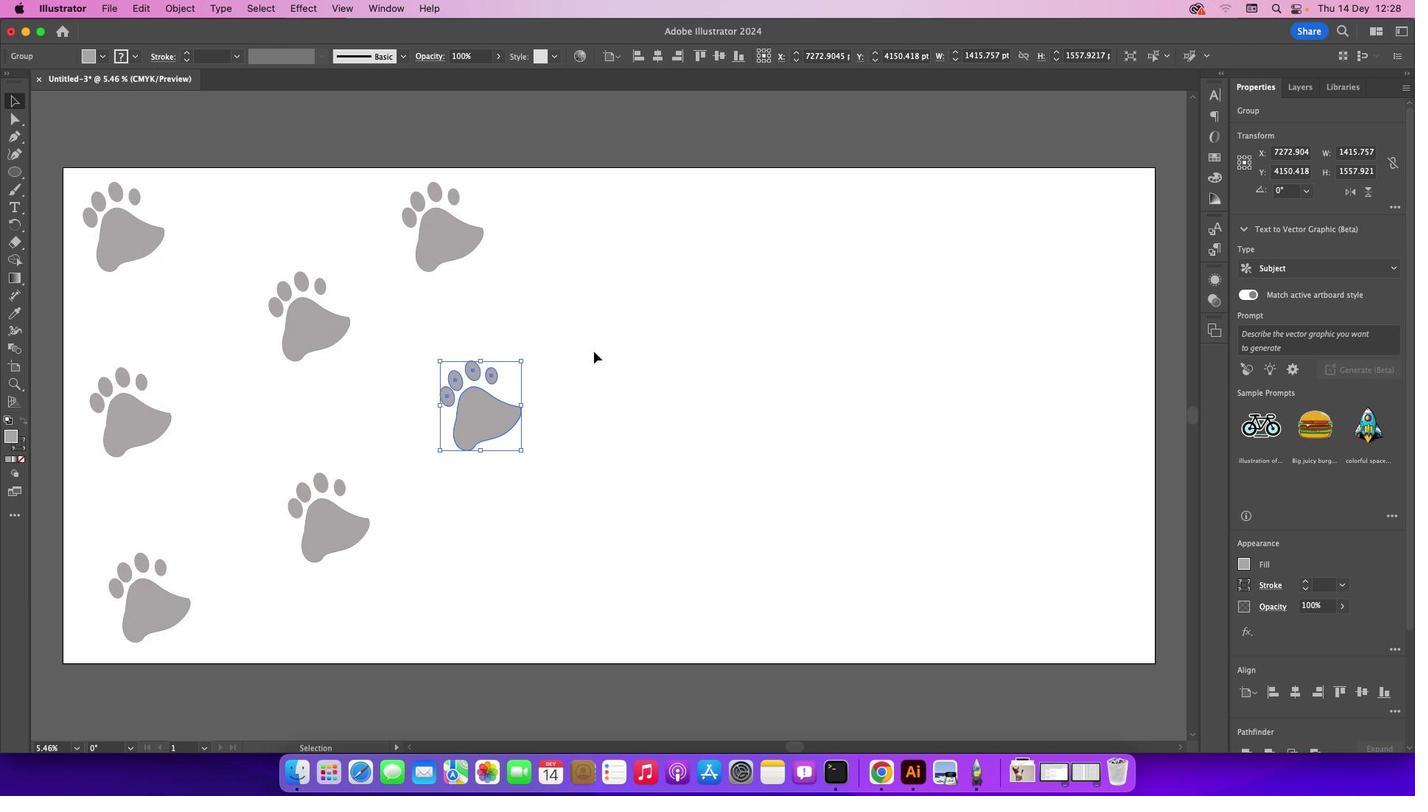 
Action: Mouse moved to (455, 231)
Screenshot: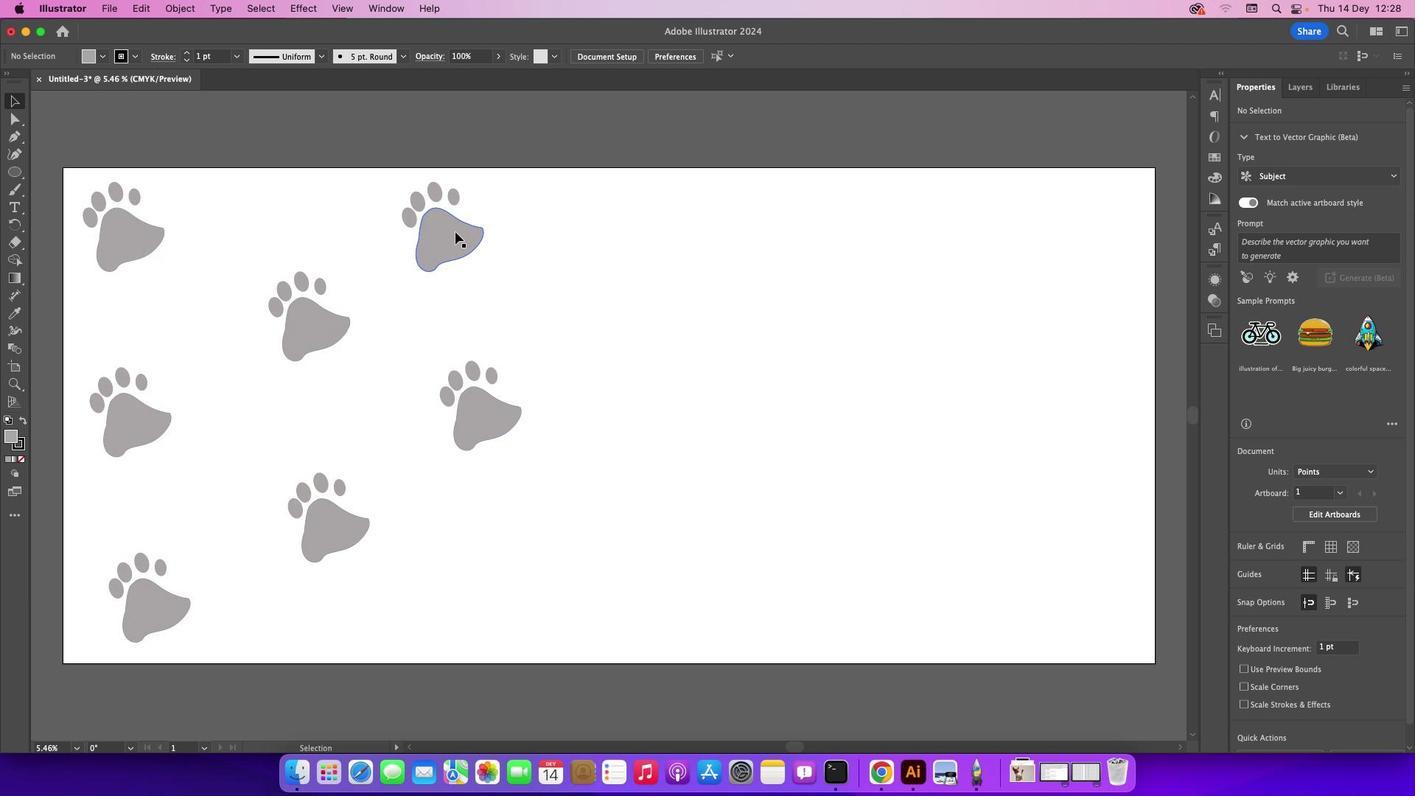 
Action: Mouse pressed left at (455, 231)
Screenshot: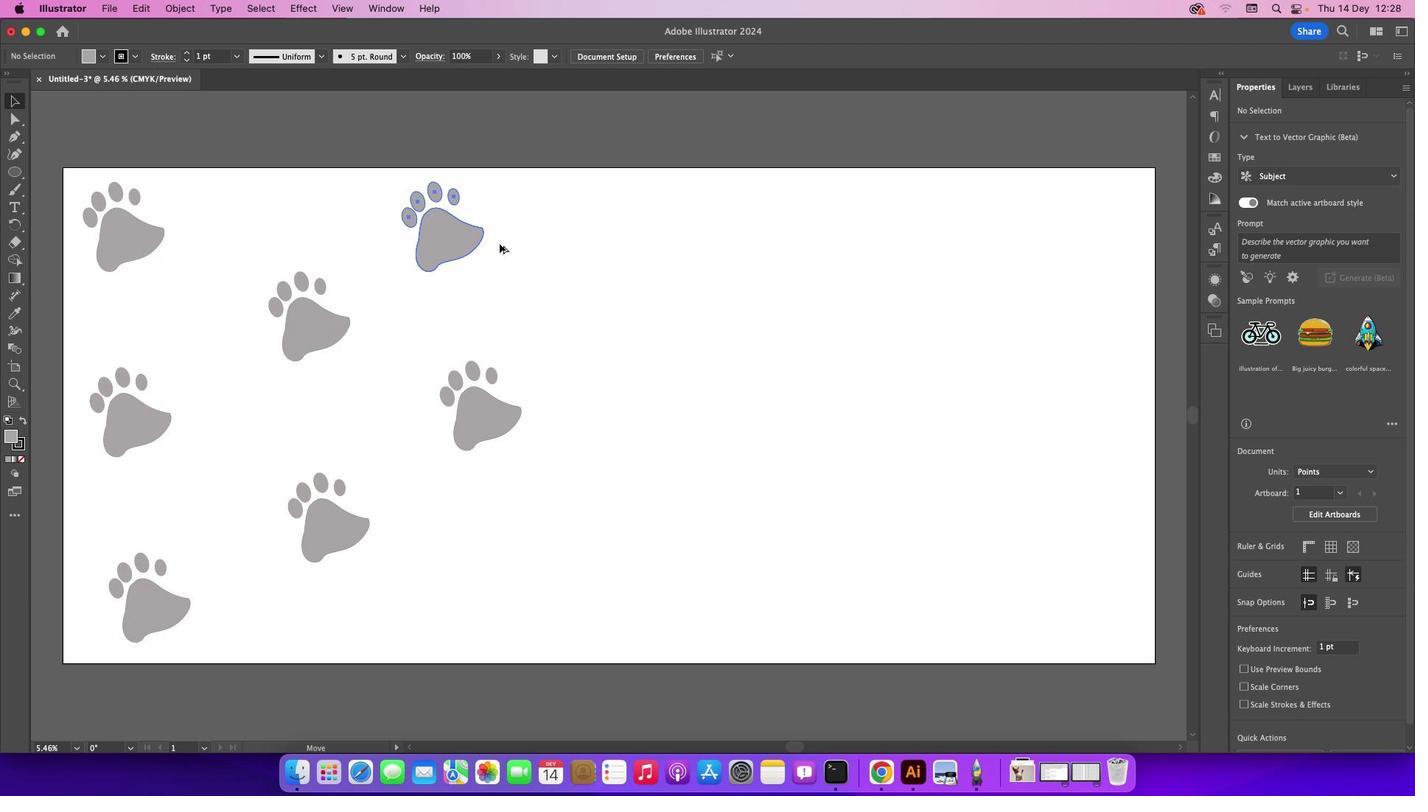 
Action: Mouse moved to (774, 270)
Screenshot: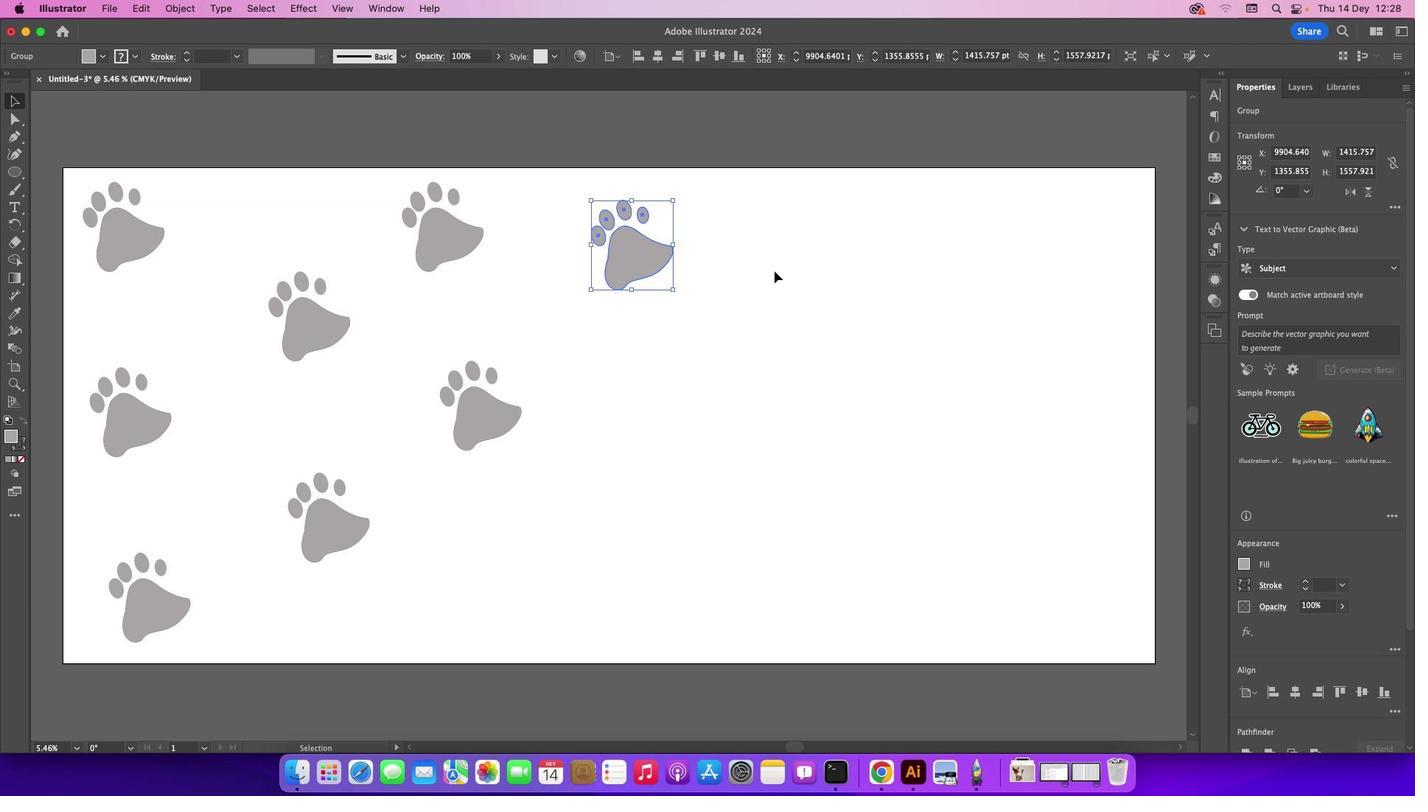 
Action: Mouse pressed left at (774, 270)
Screenshot: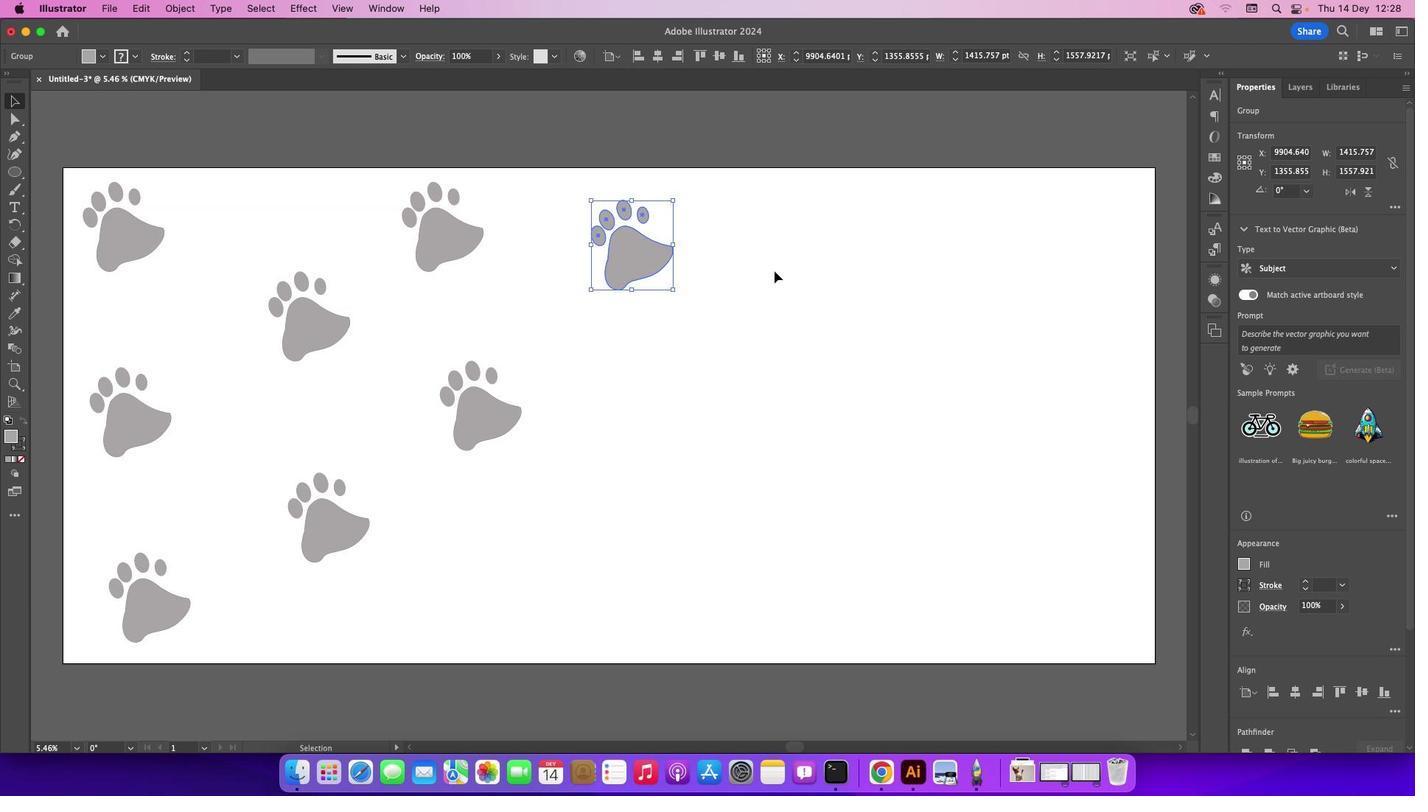 
Action: Mouse moved to (641, 249)
Screenshot: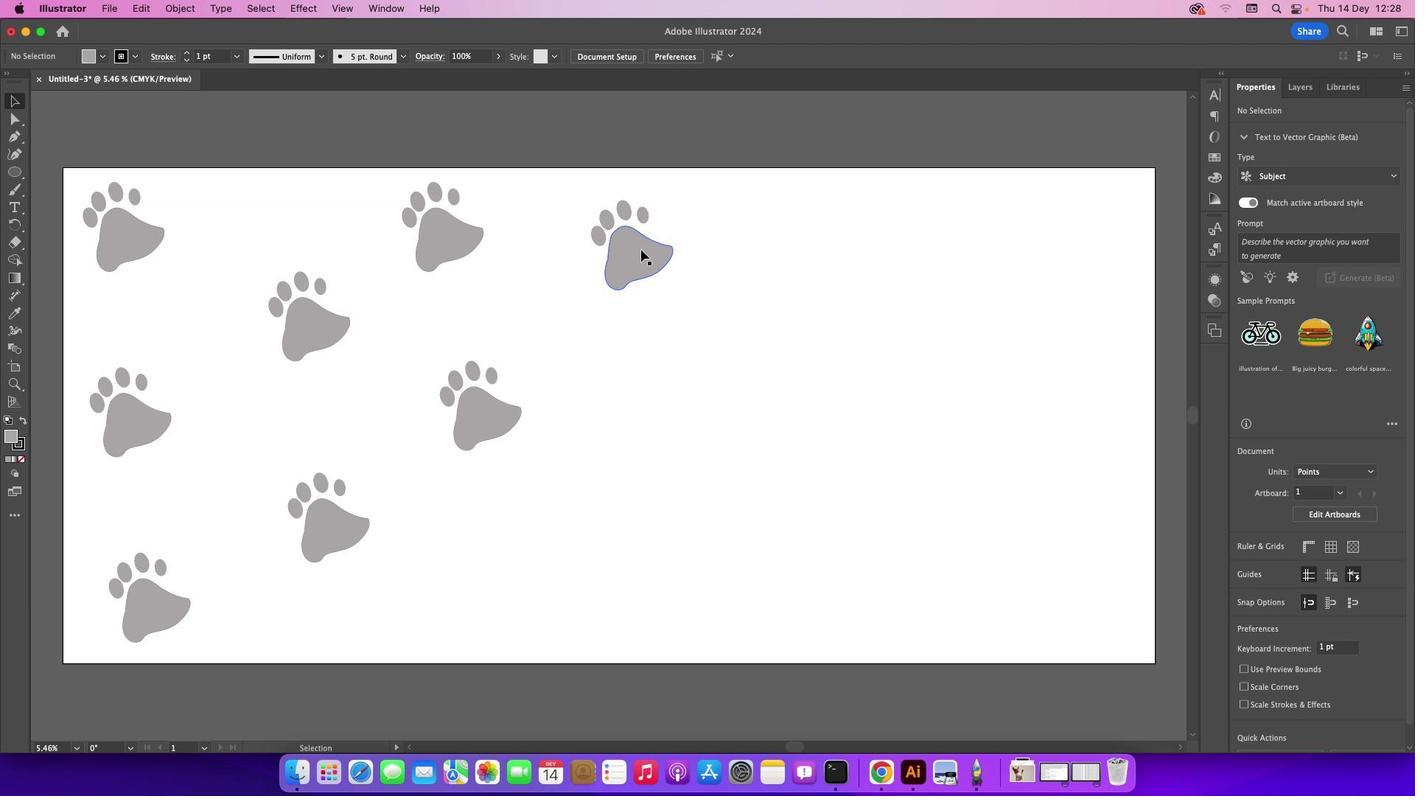 
Action: Mouse pressed left at (641, 249)
Screenshot: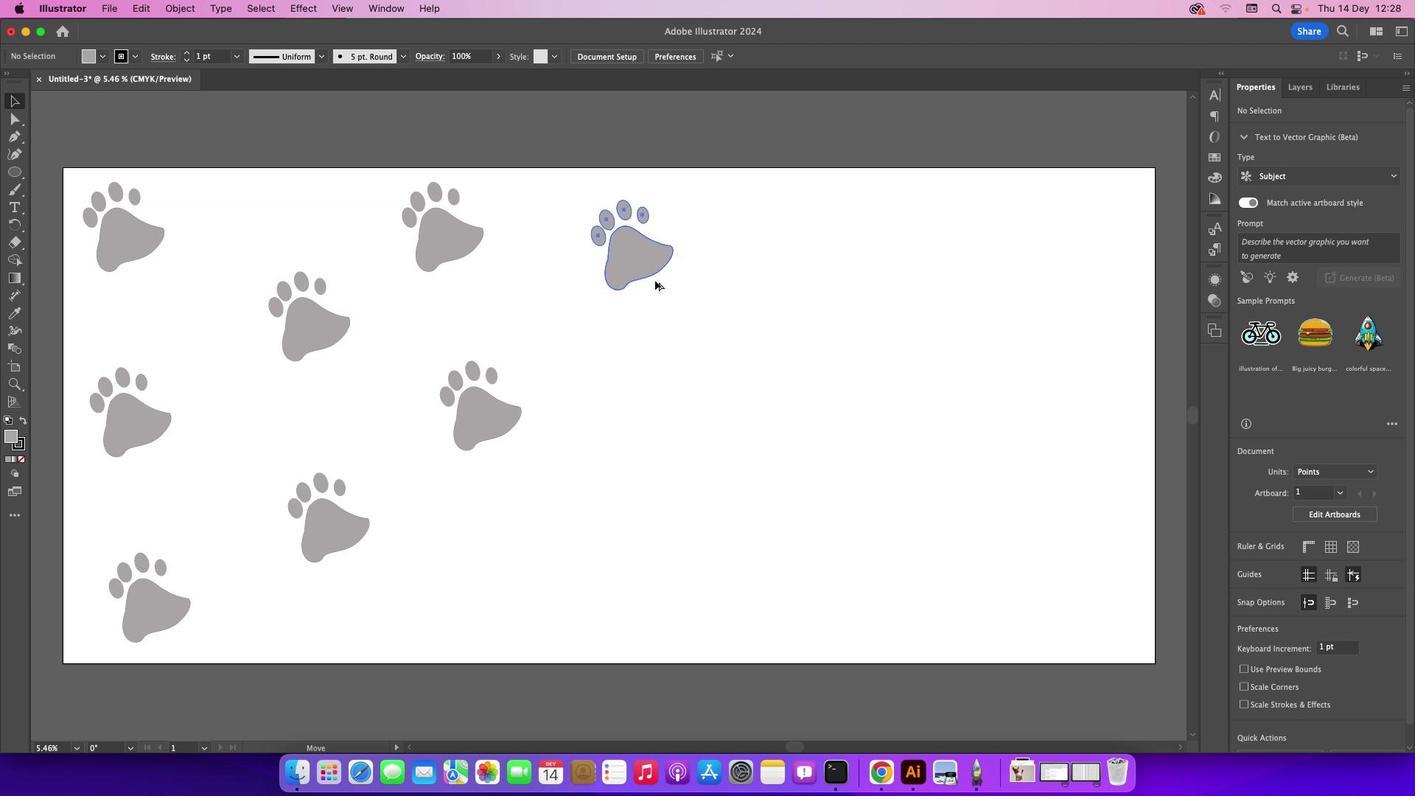 
Action: Mouse moved to (500, 421)
Screenshot: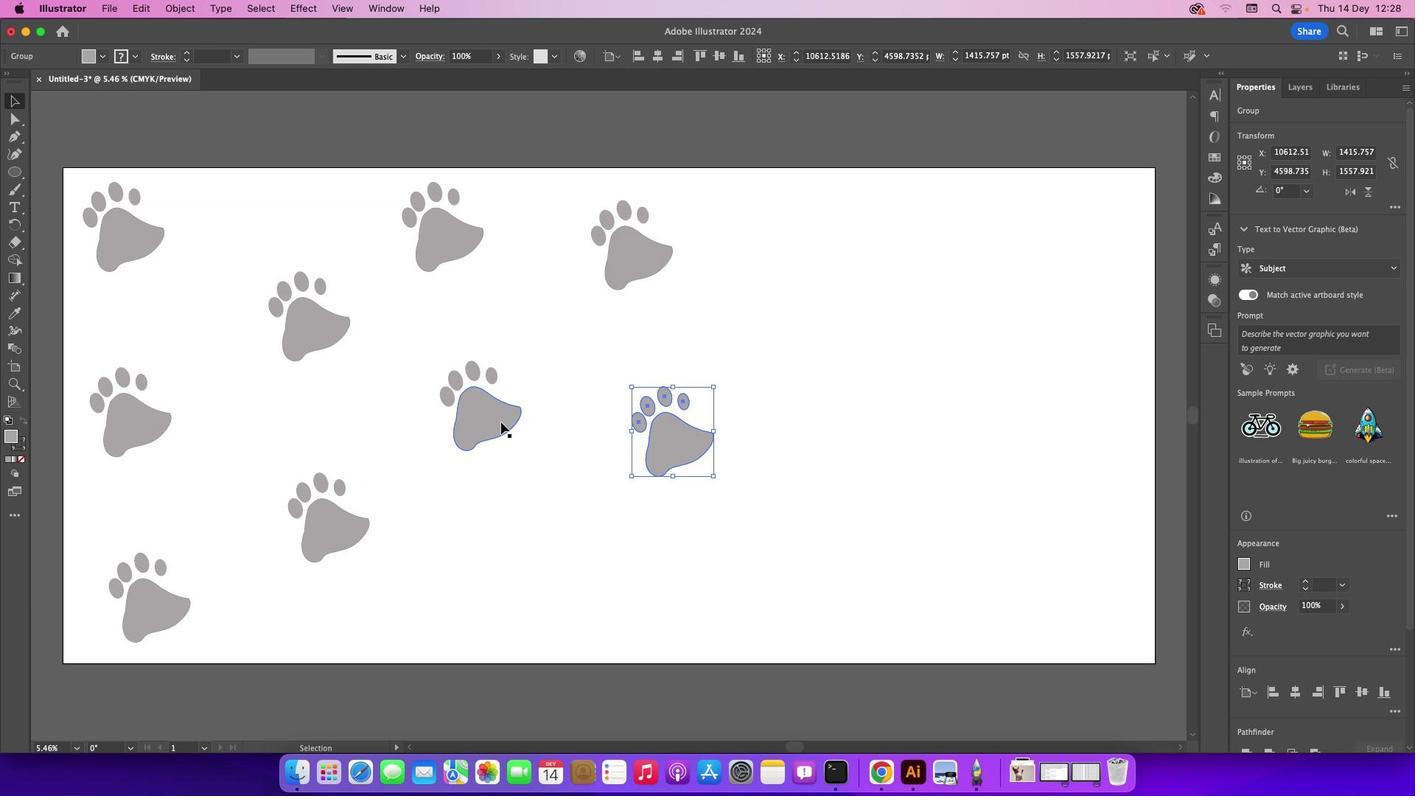 
Action: Mouse pressed left at (500, 421)
Screenshot: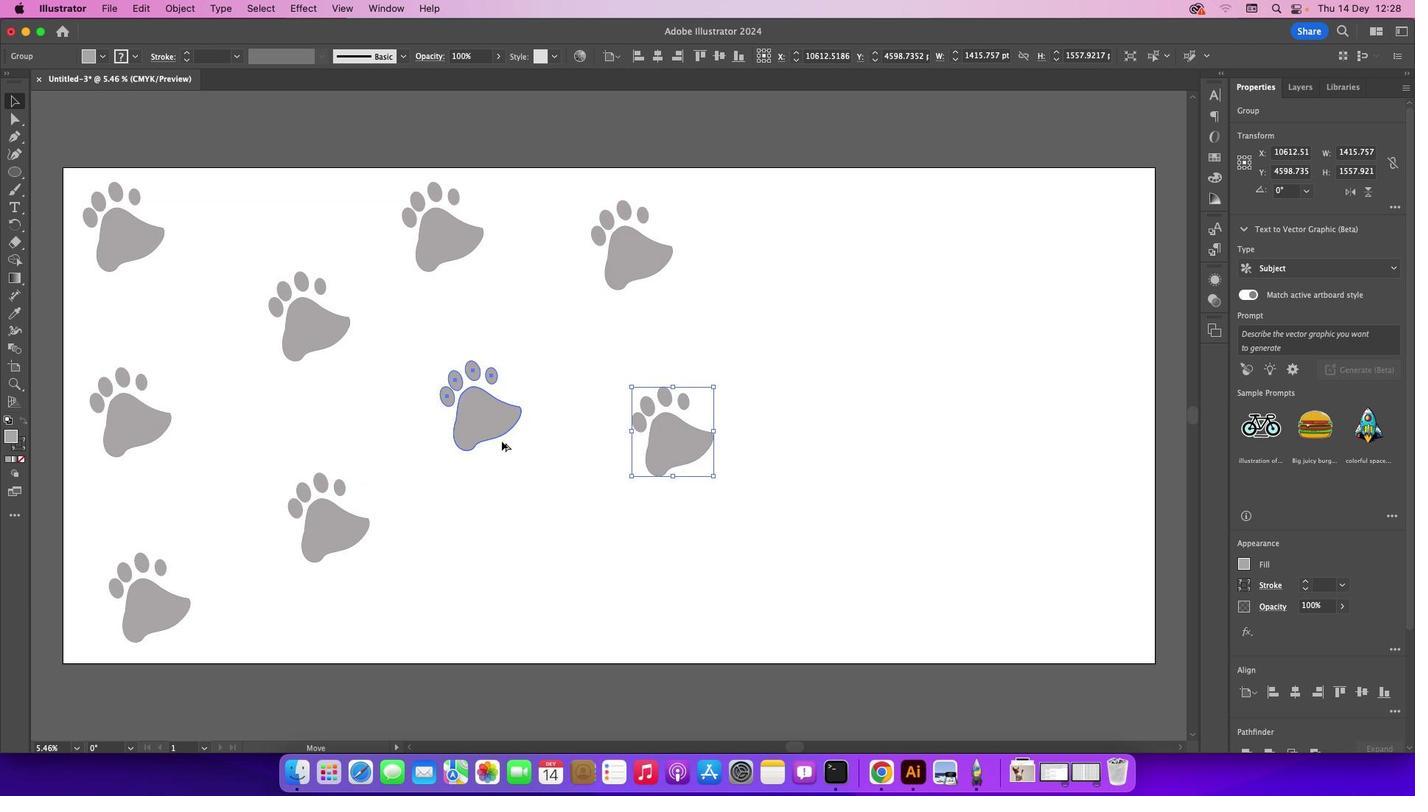 
Action: Mouse moved to (629, 252)
Screenshot: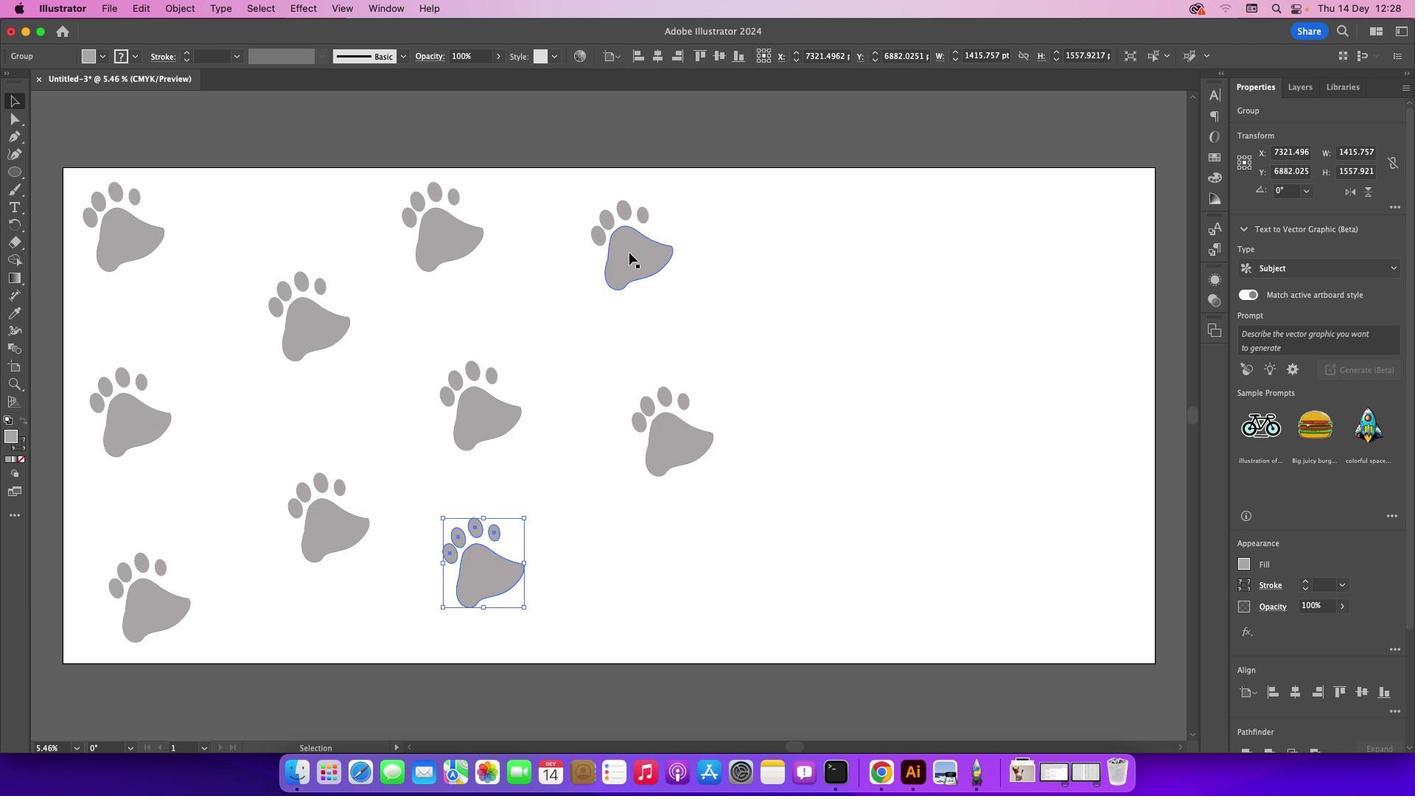 
Action: Mouse pressed left at (629, 252)
Screenshot: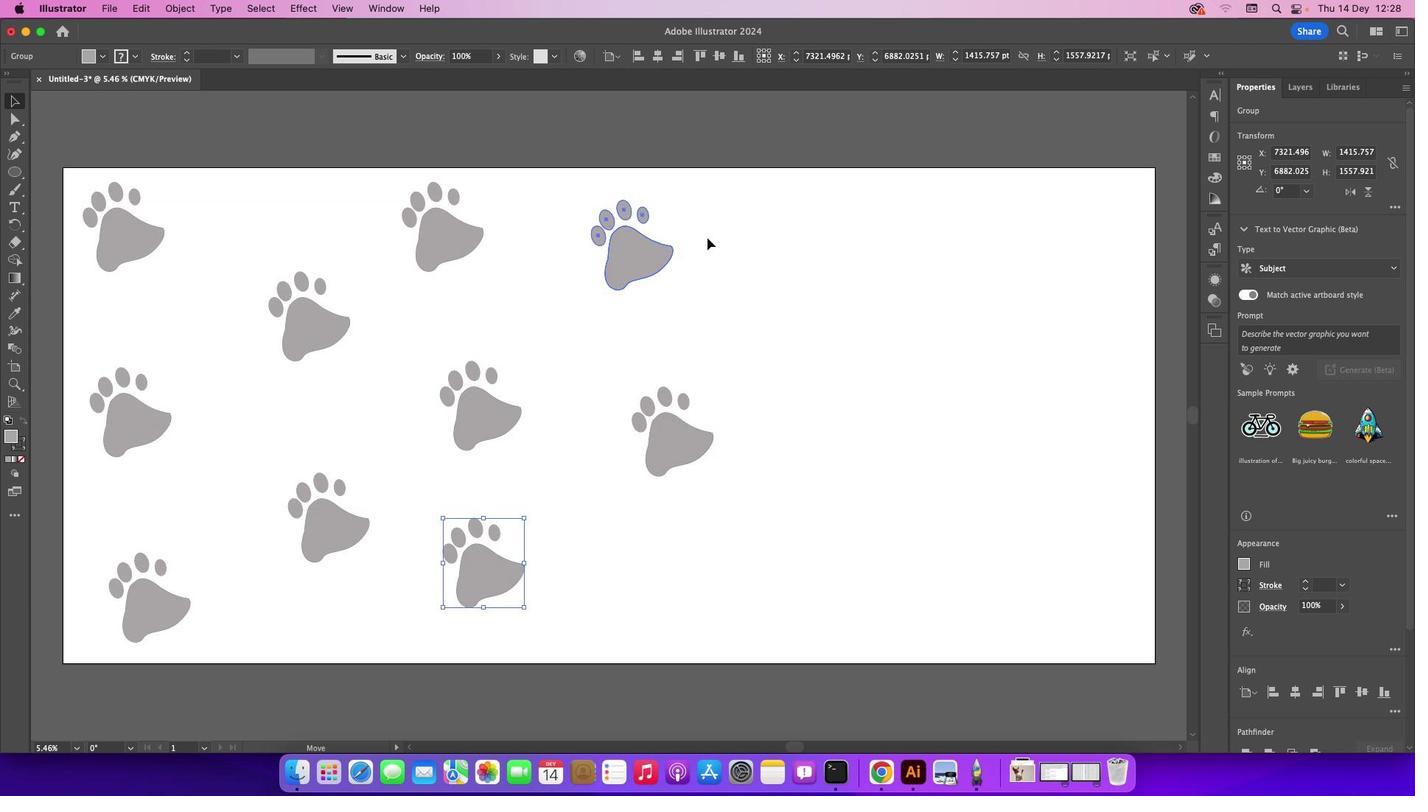 
Action: Mouse moved to (816, 275)
Screenshot: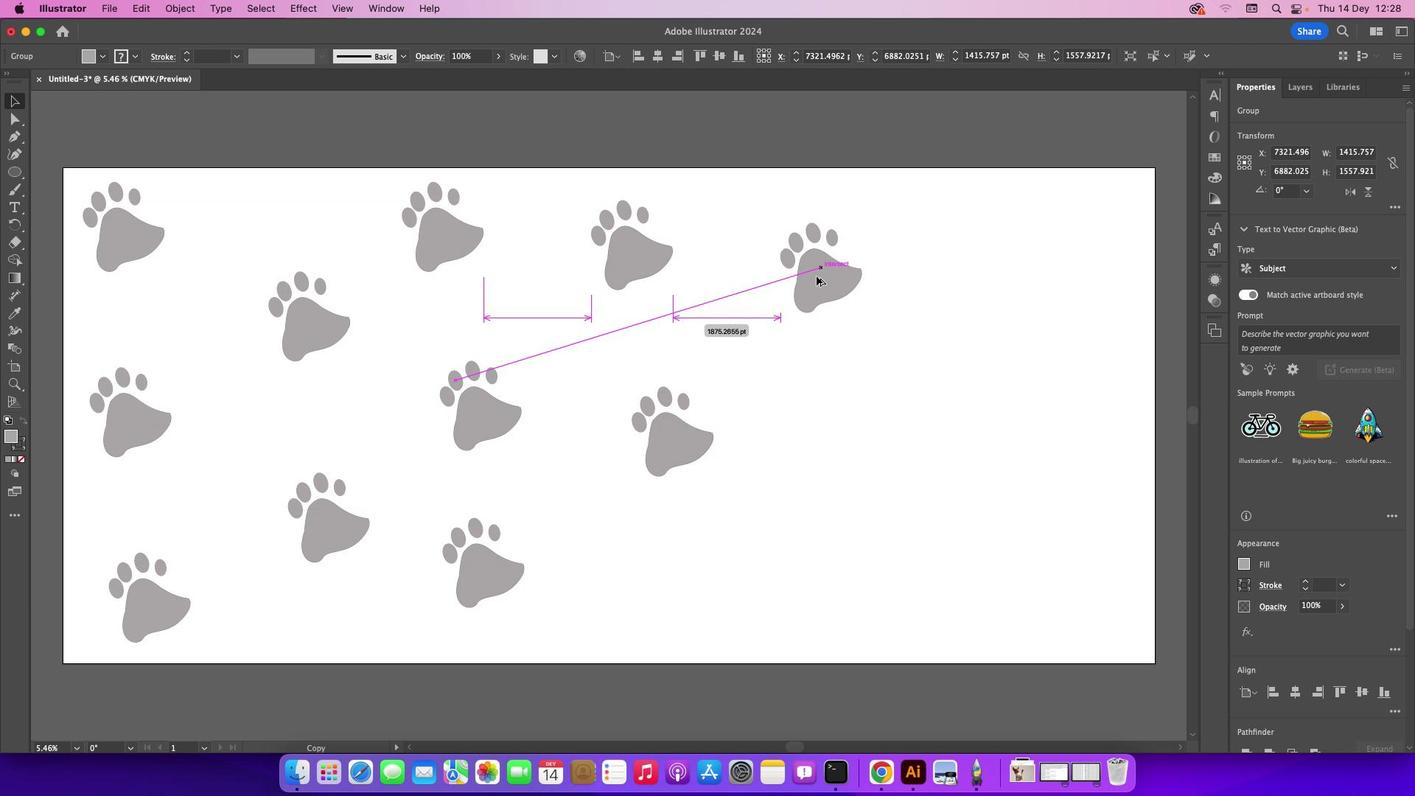 
Action: Mouse pressed left at (816, 275)
Screenshot: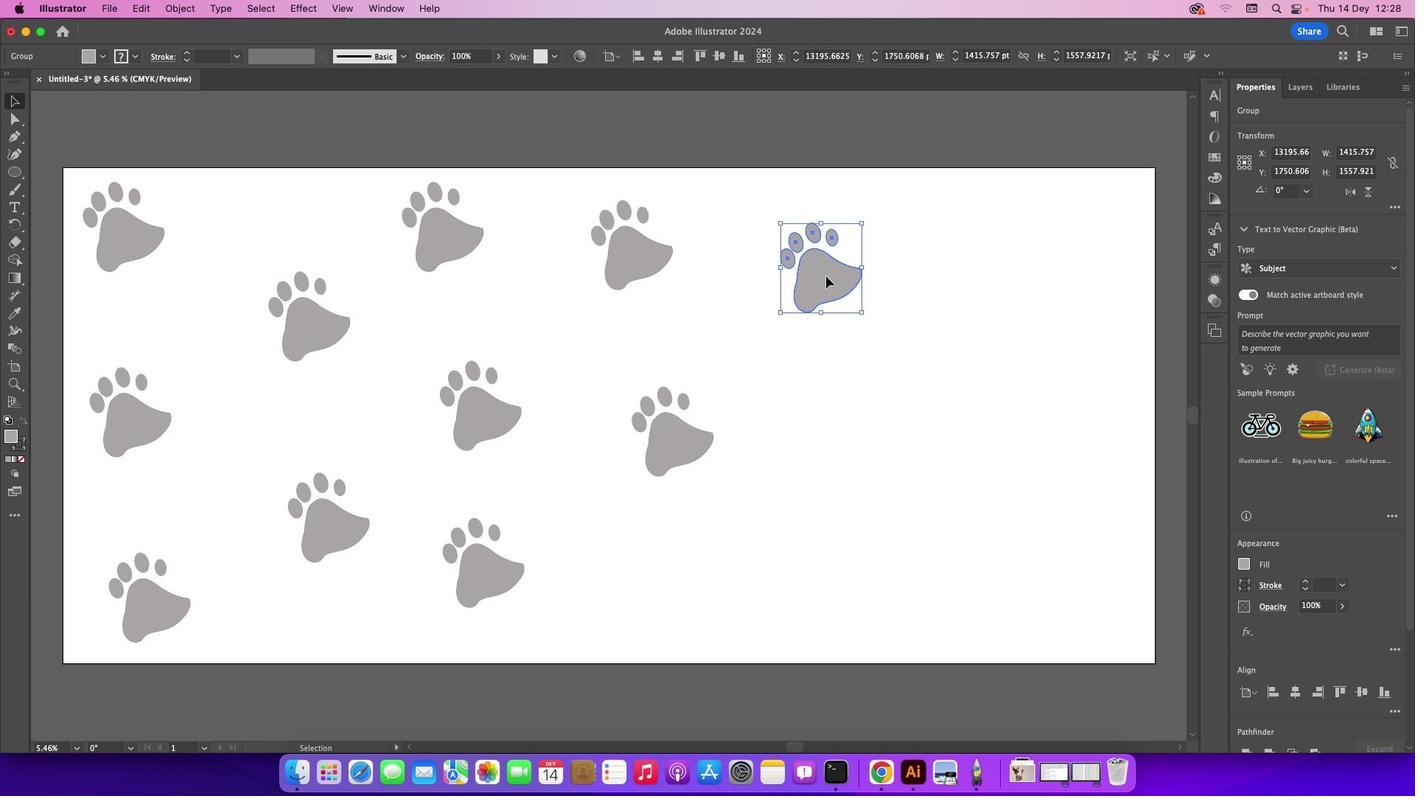 
Action: Mouse moved to (1005, 336)
Screenshot: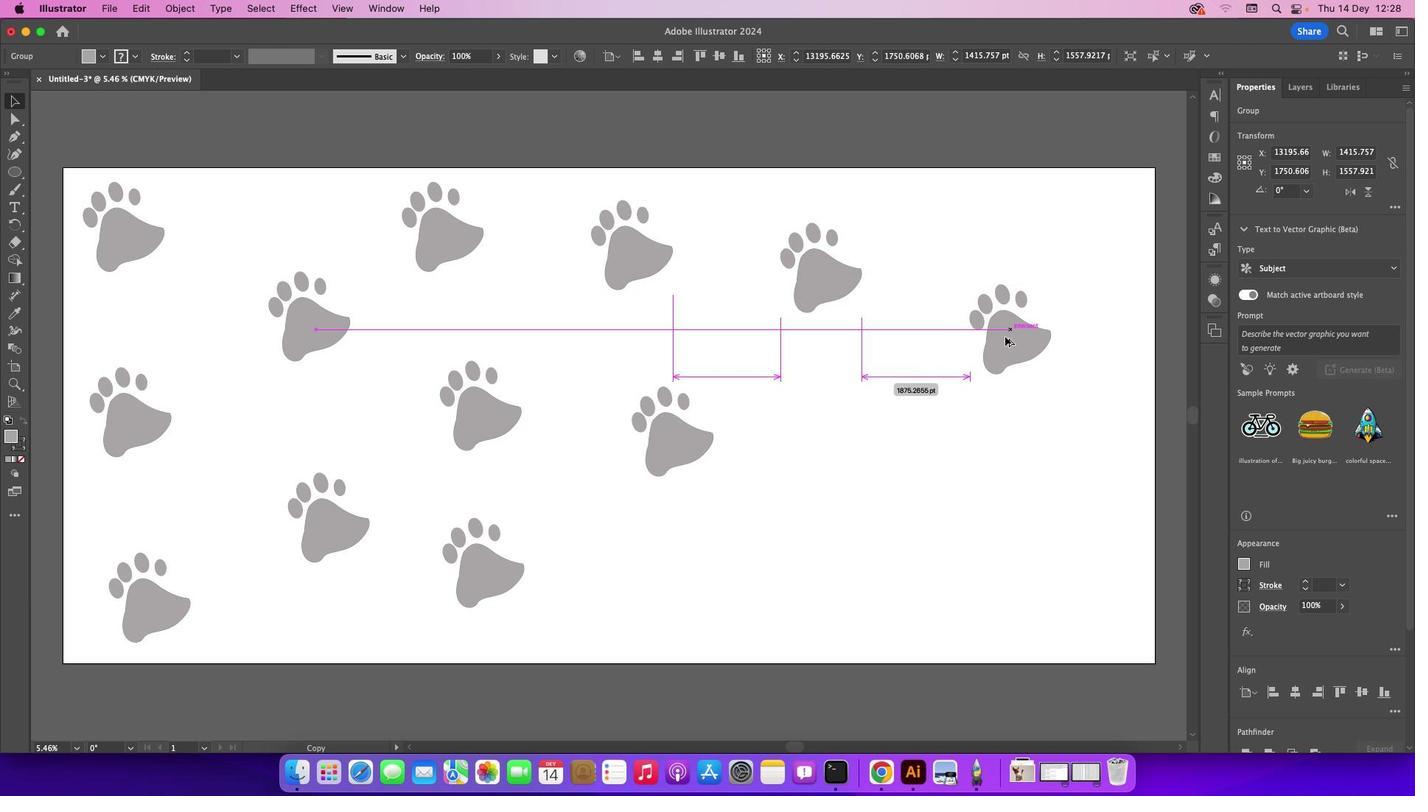 
Action: Mouse pressed left at (1005, 336)
Screenshot: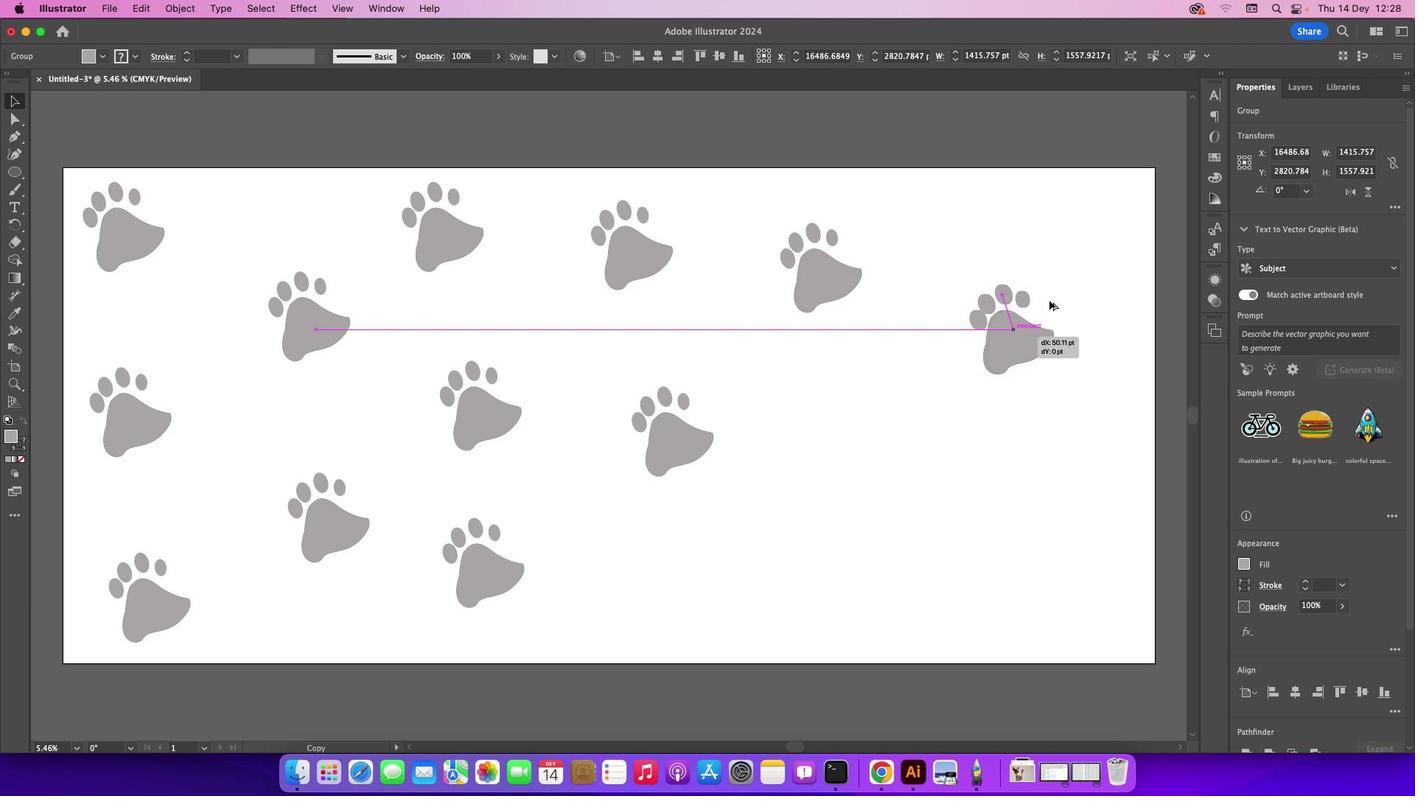 
Action: Mouse moved to (822, 283)
Screenshot: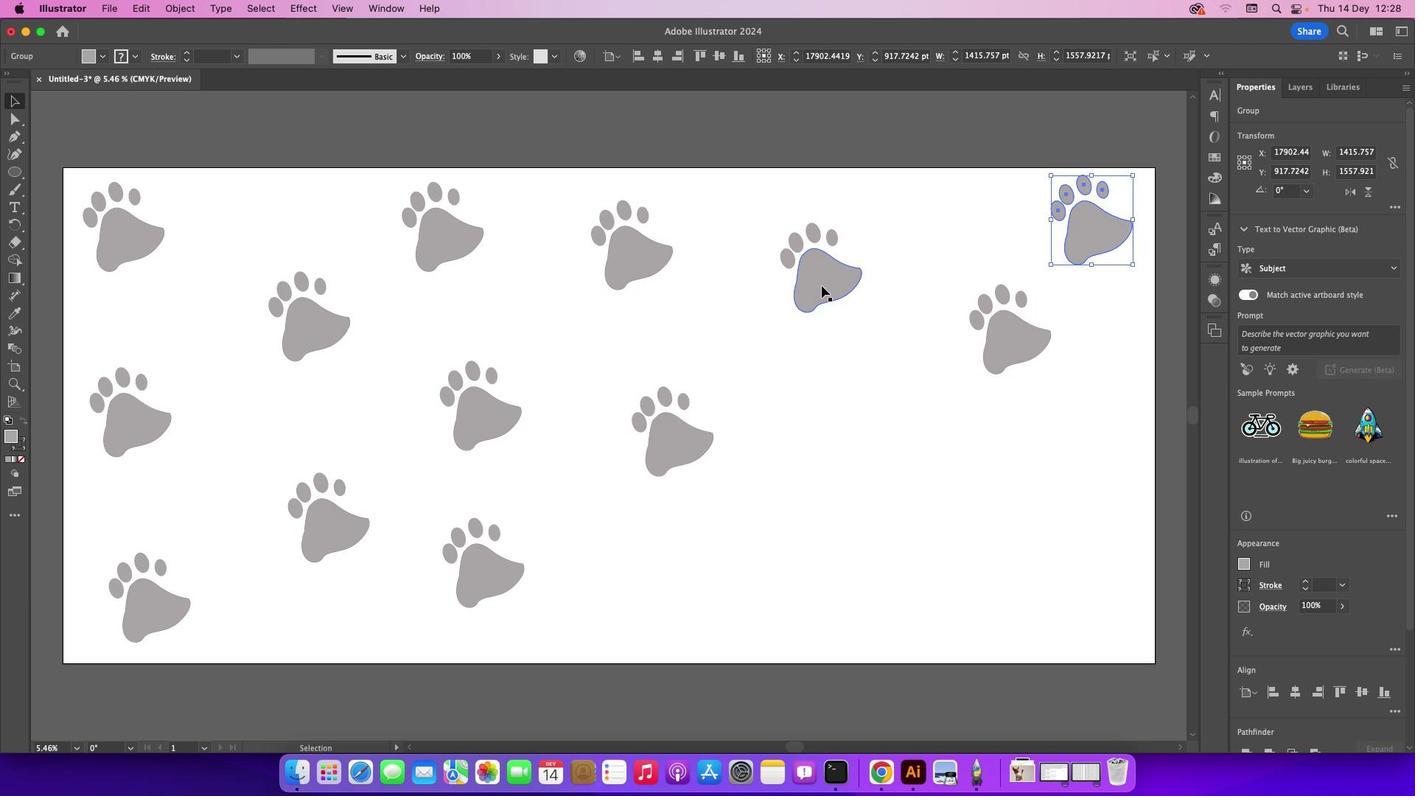 
Action: Mouse pressed left at (822, 283)
Screenshot: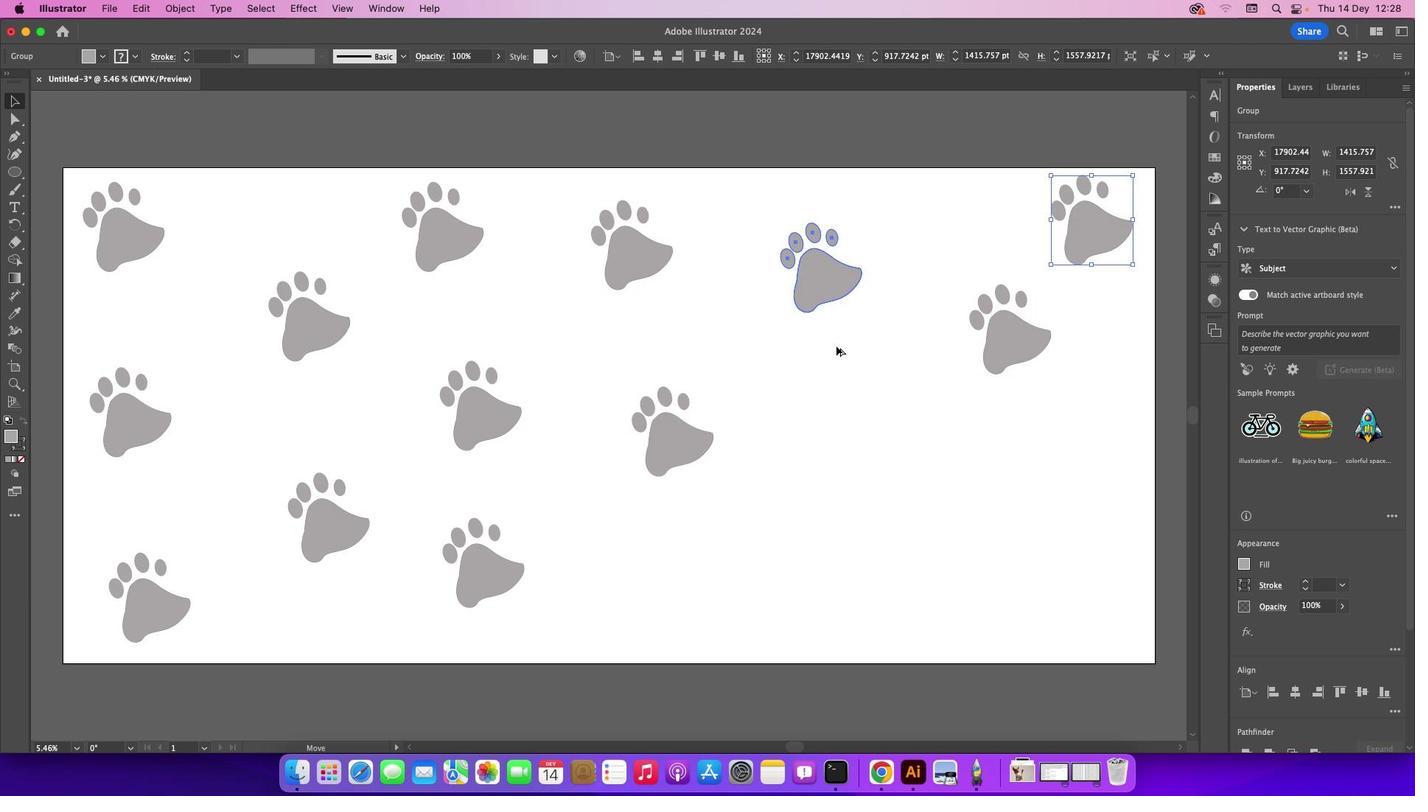 
Action: Mouse moved to (684, 439)
Screenshot: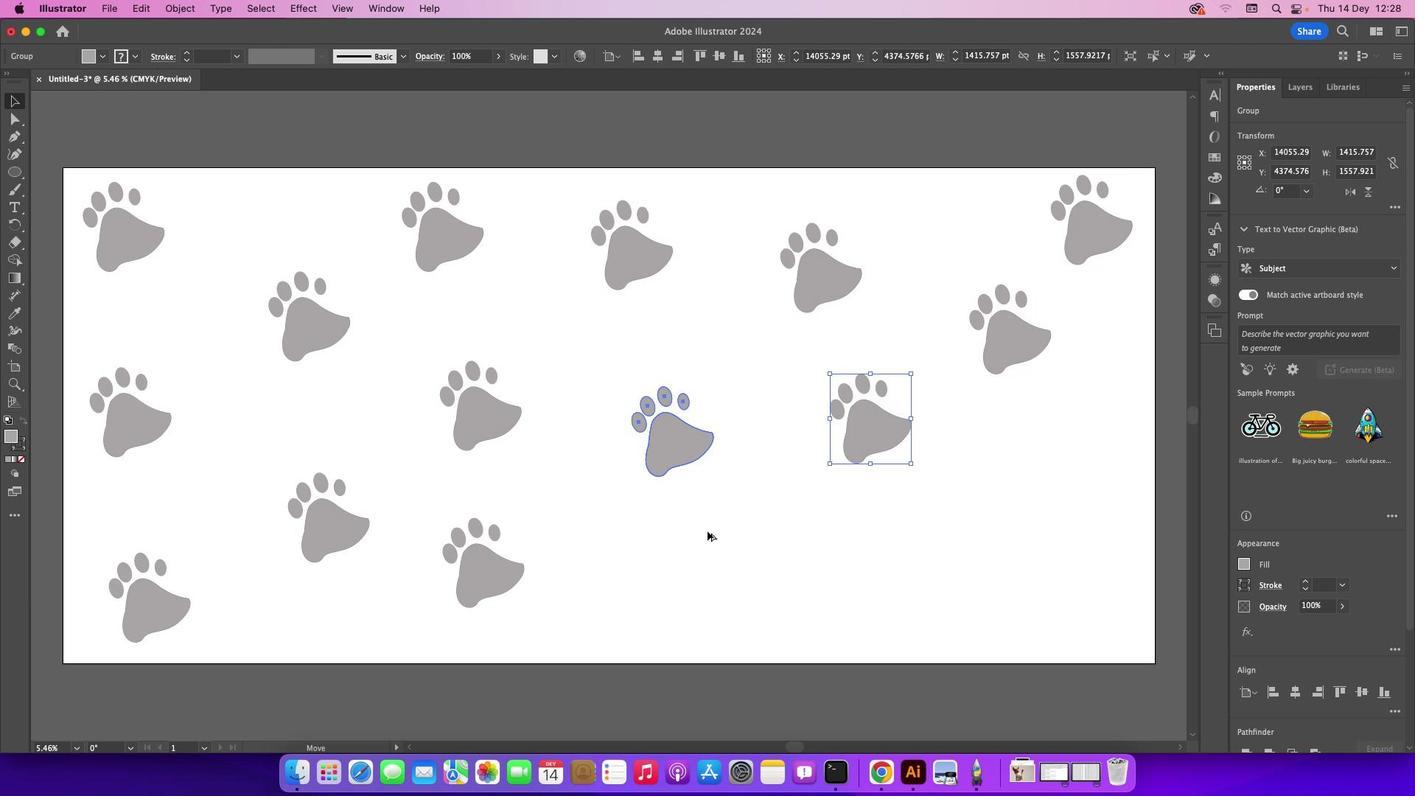 
Action: Mouse pressed left at (684, 439)
Screenshot: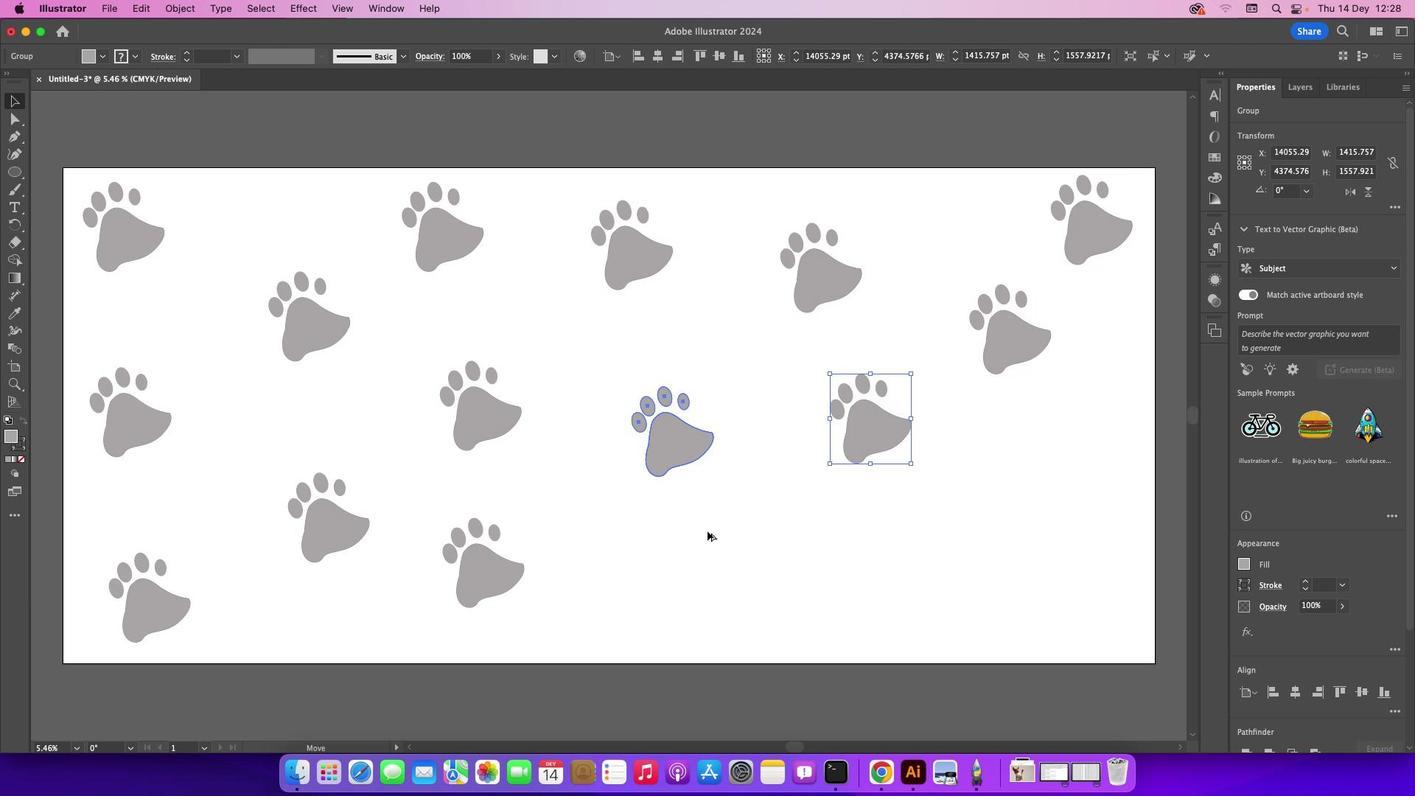 
Action: Mouse moved to (884, 434)
Screenshot: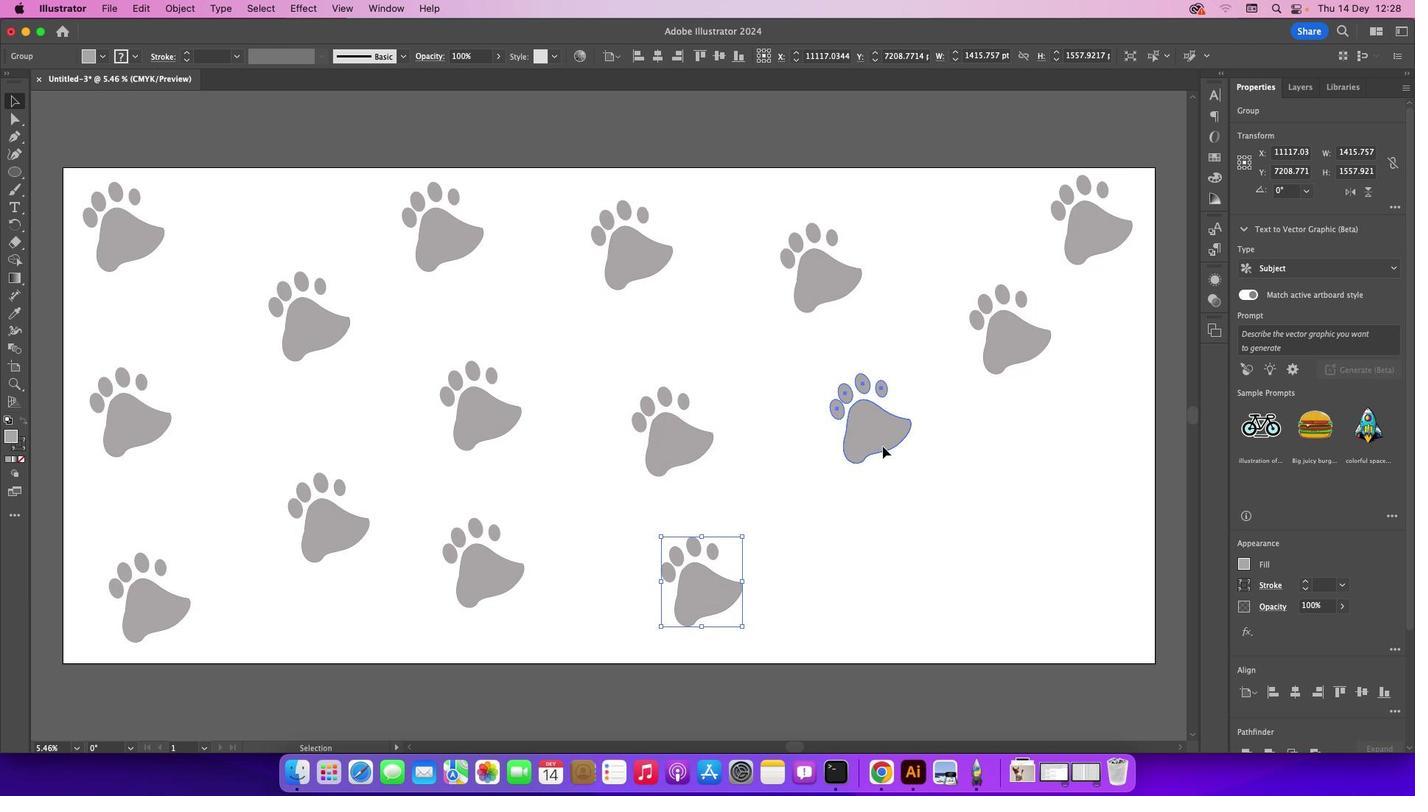 
Action: Mouse pressed left at (884, 434)
Screenshot: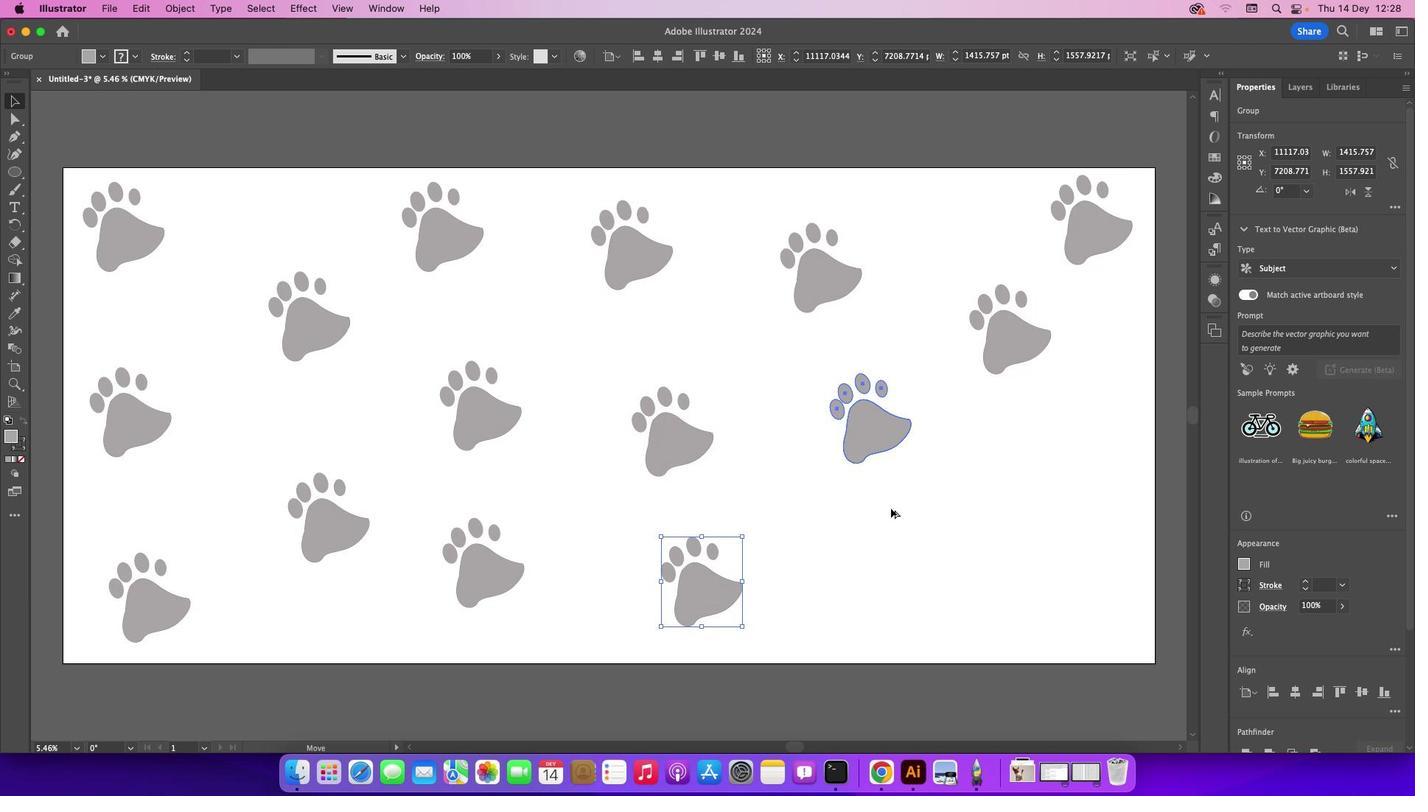 
Action: Mouse moved to (1015, 353)
Screenshot: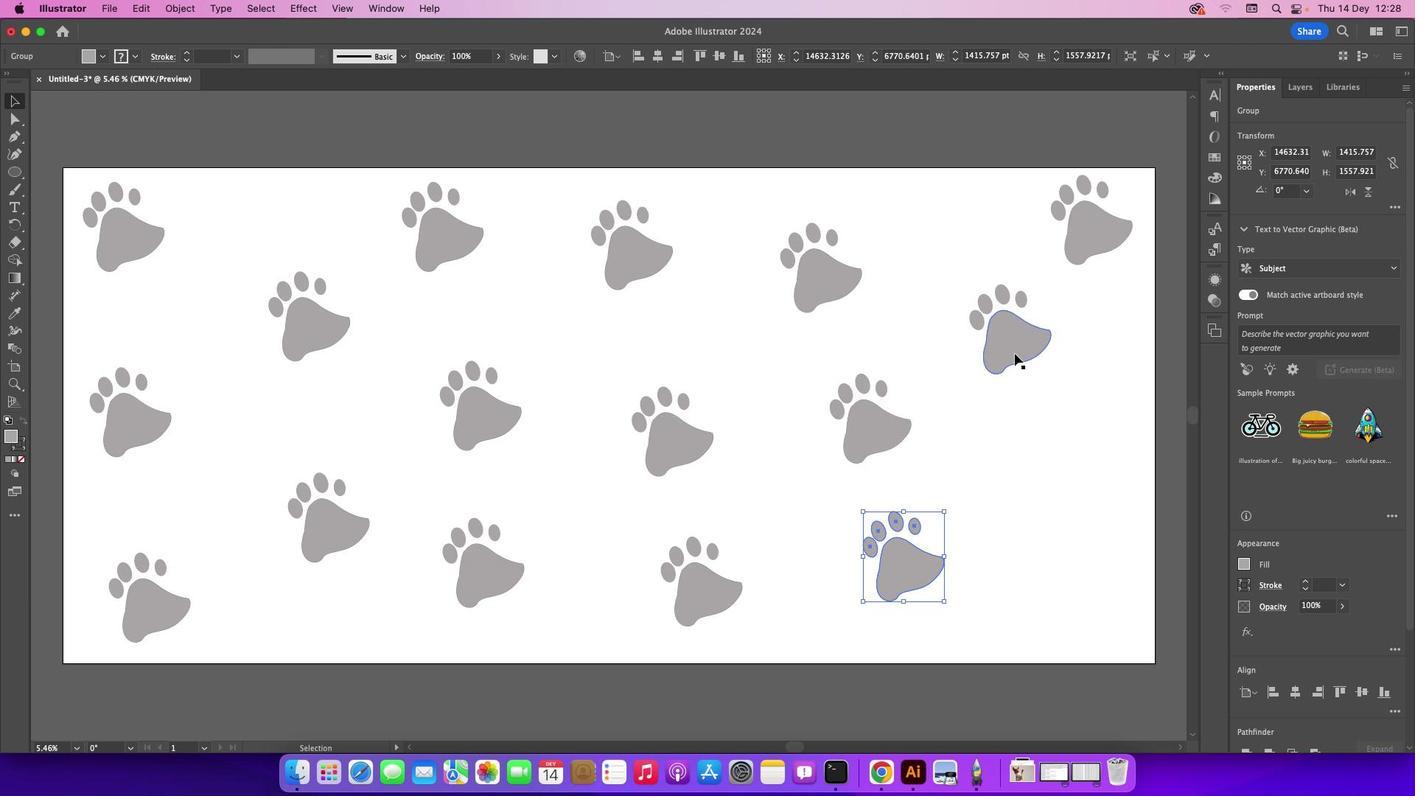 
Action: Mouse pressed left at (1015, 353)
Screenshot: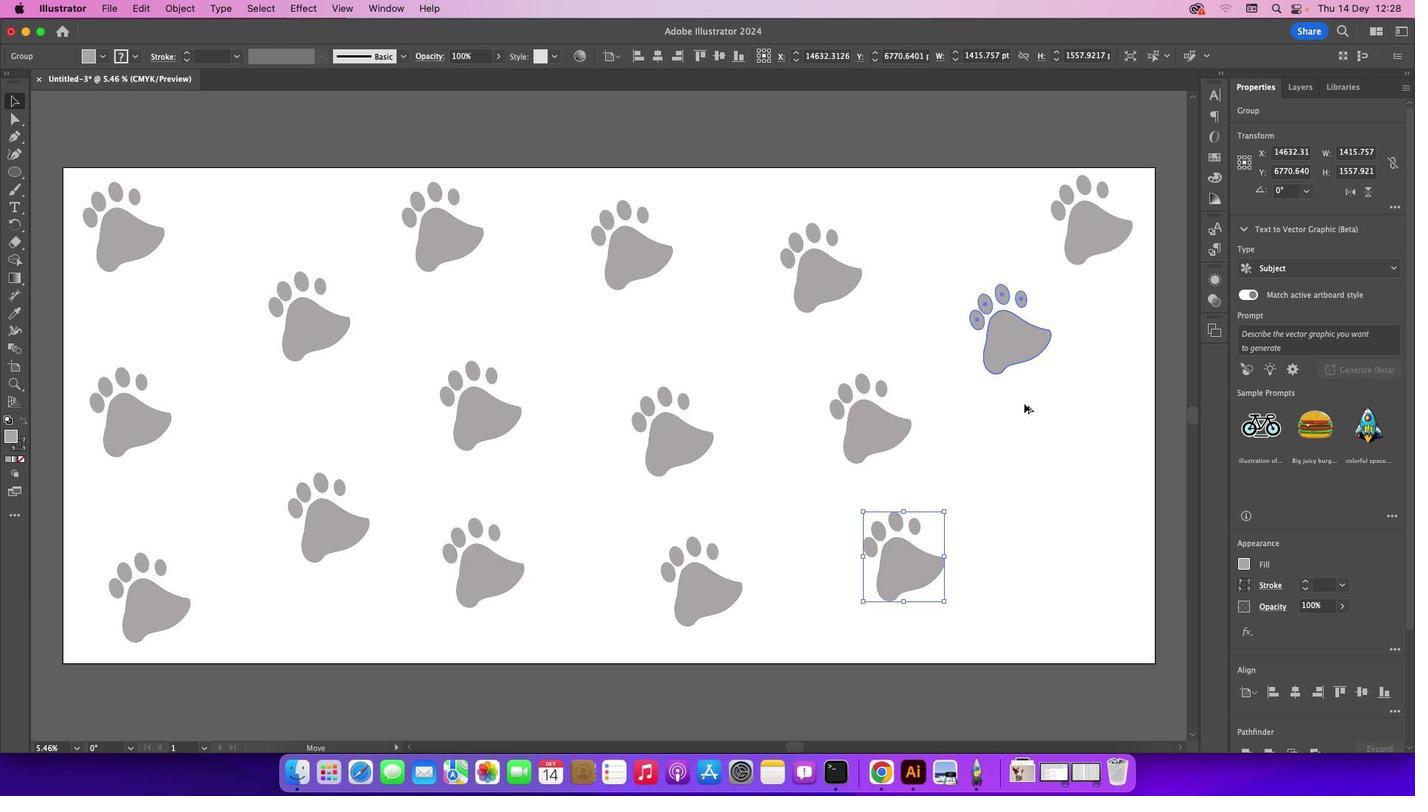 
Action: Mouse moved to (814, 271)
Screenshot: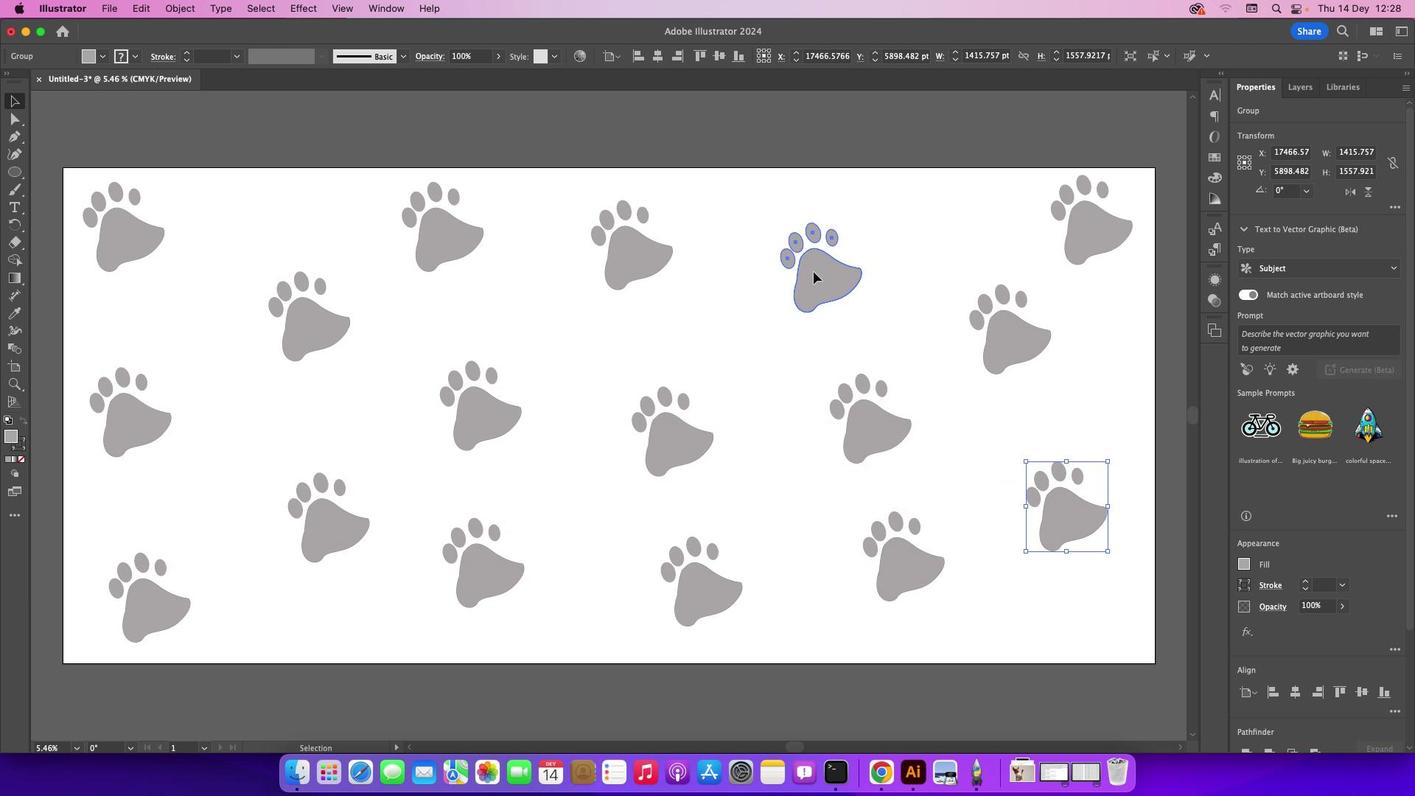
Action: Mouse pressed left at (814, 271)
Screenshot: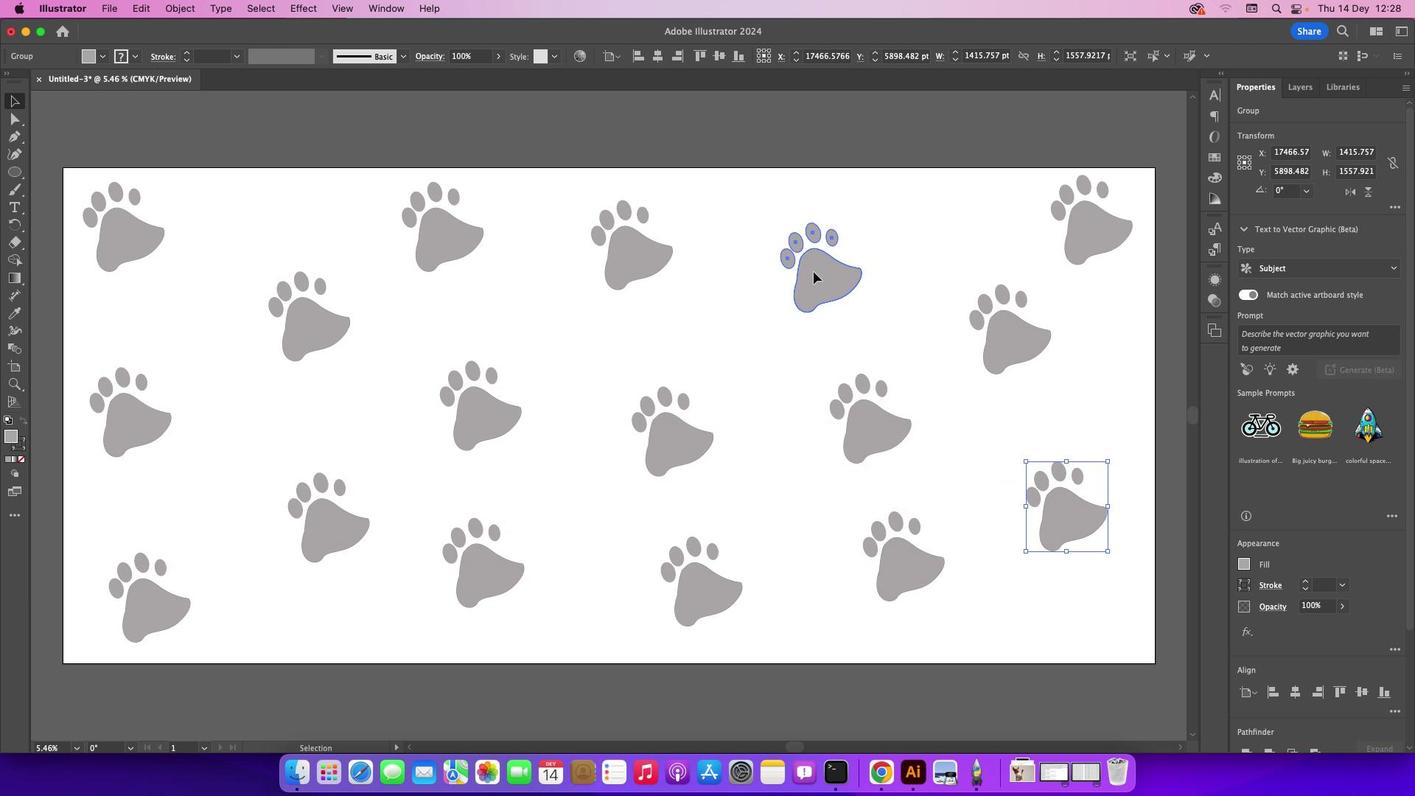 
Action: Mouse moved to (58, 120)
Screenshot: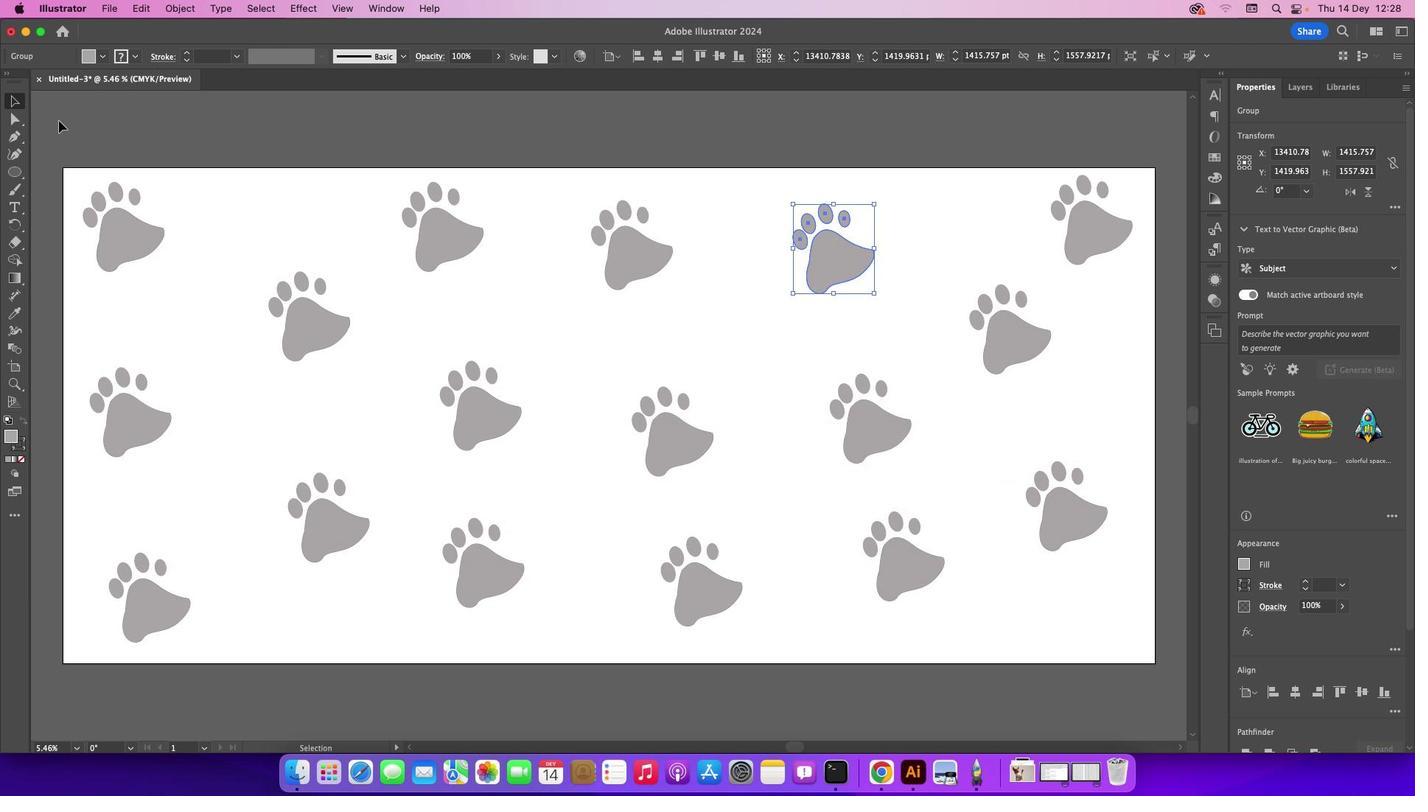 
Action: Mouse pressed left at (58, 120)
Screenshot: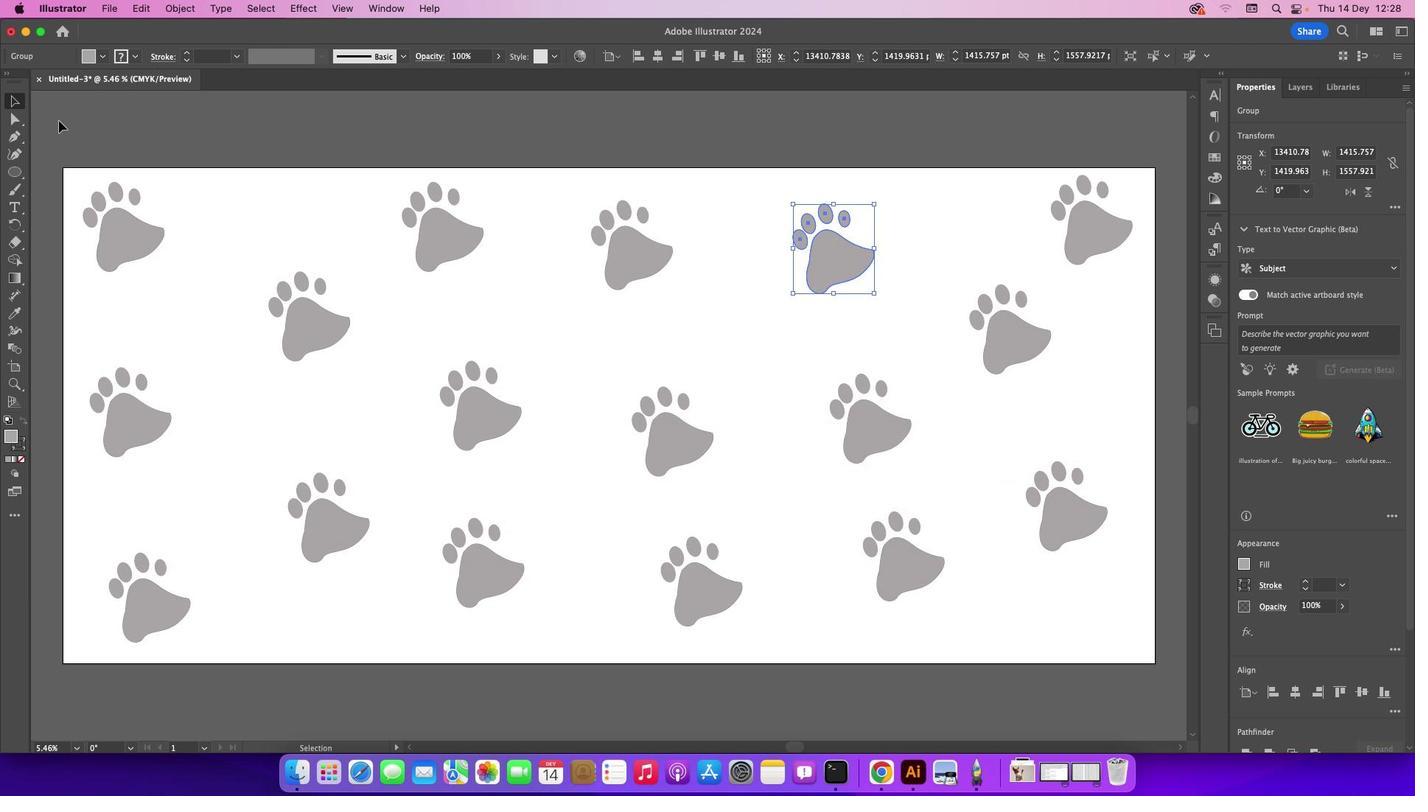 
Action: Mouse moved to (58, 120)
Screenshot: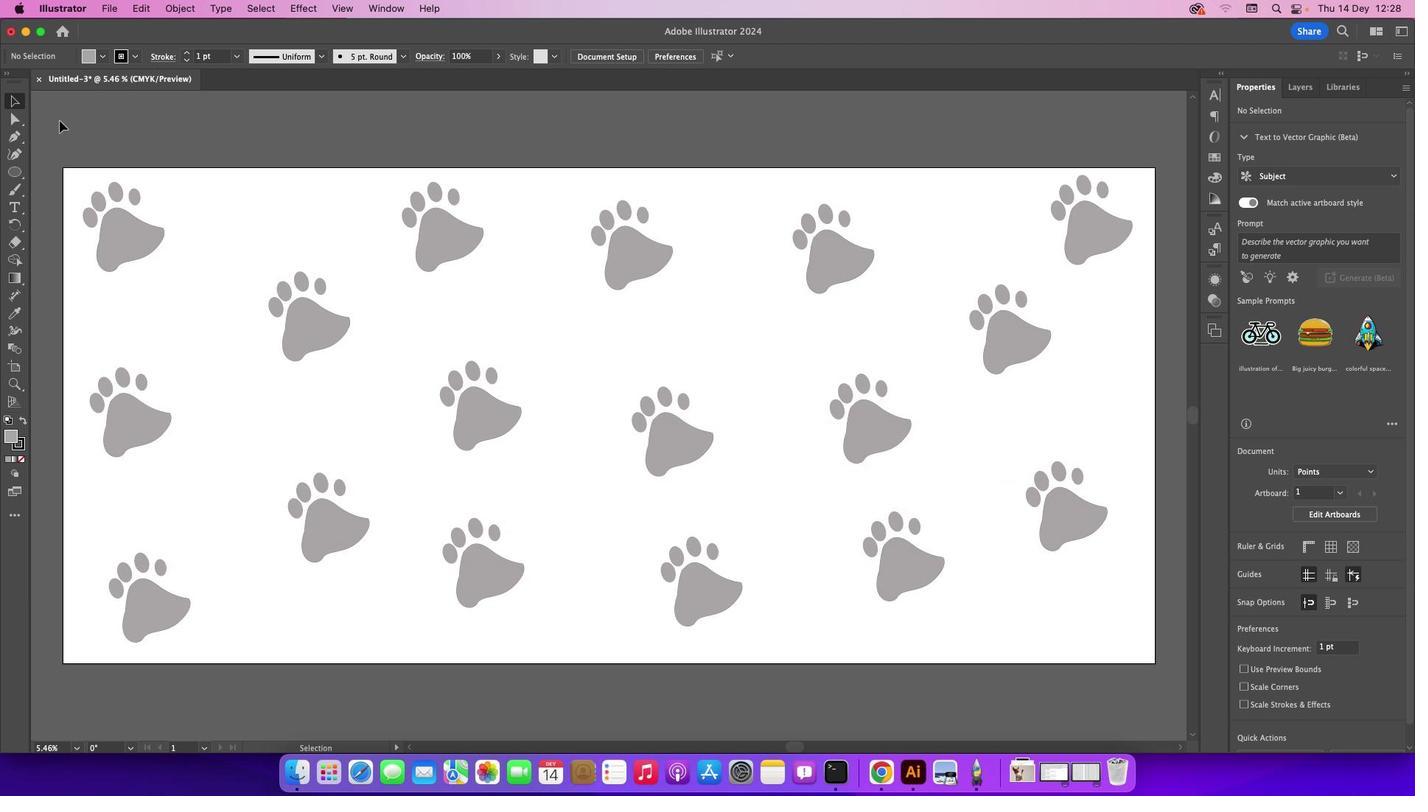 
Action: Mouse pressed left at (58, 120)
Screenshot: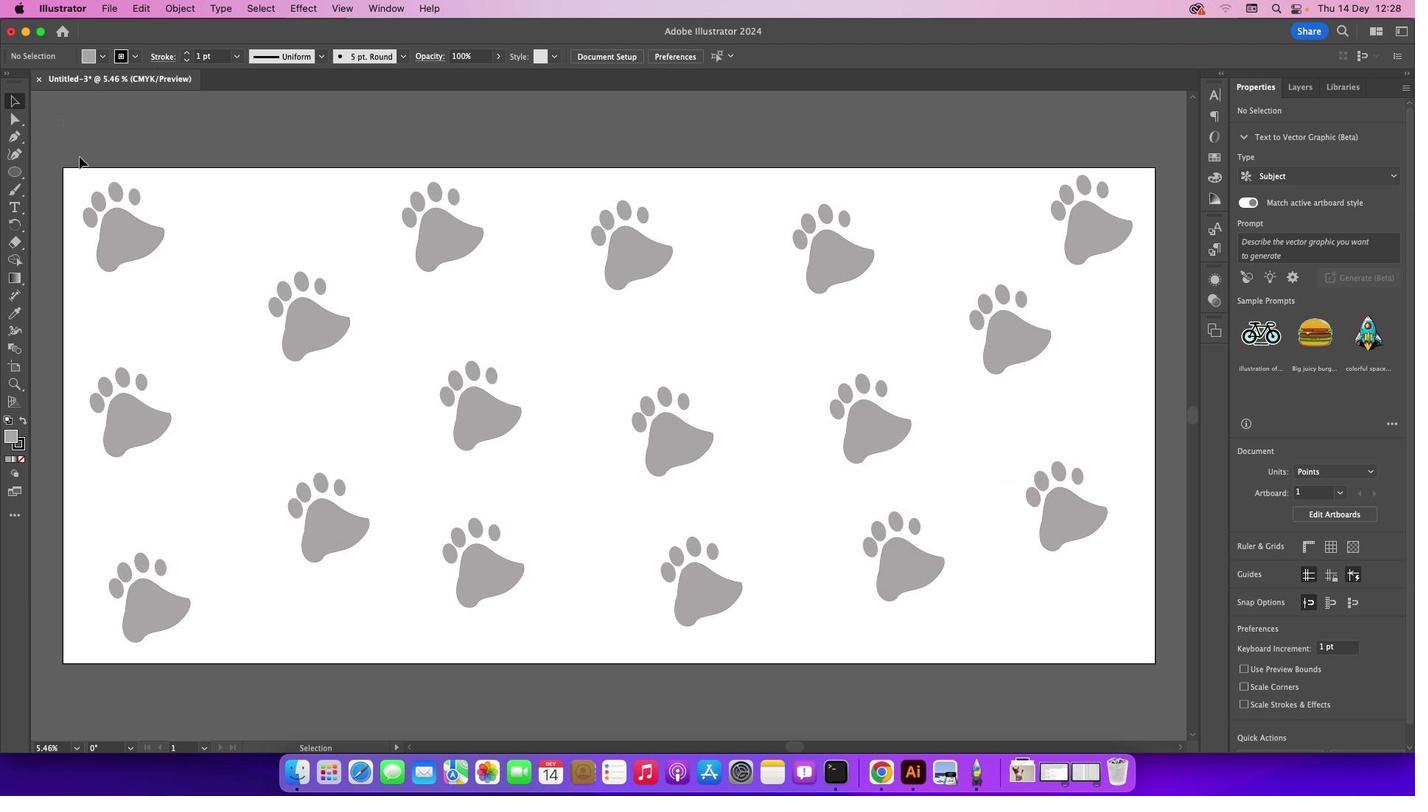 
Action: Mouse moved to (496, 53)
Screenshot: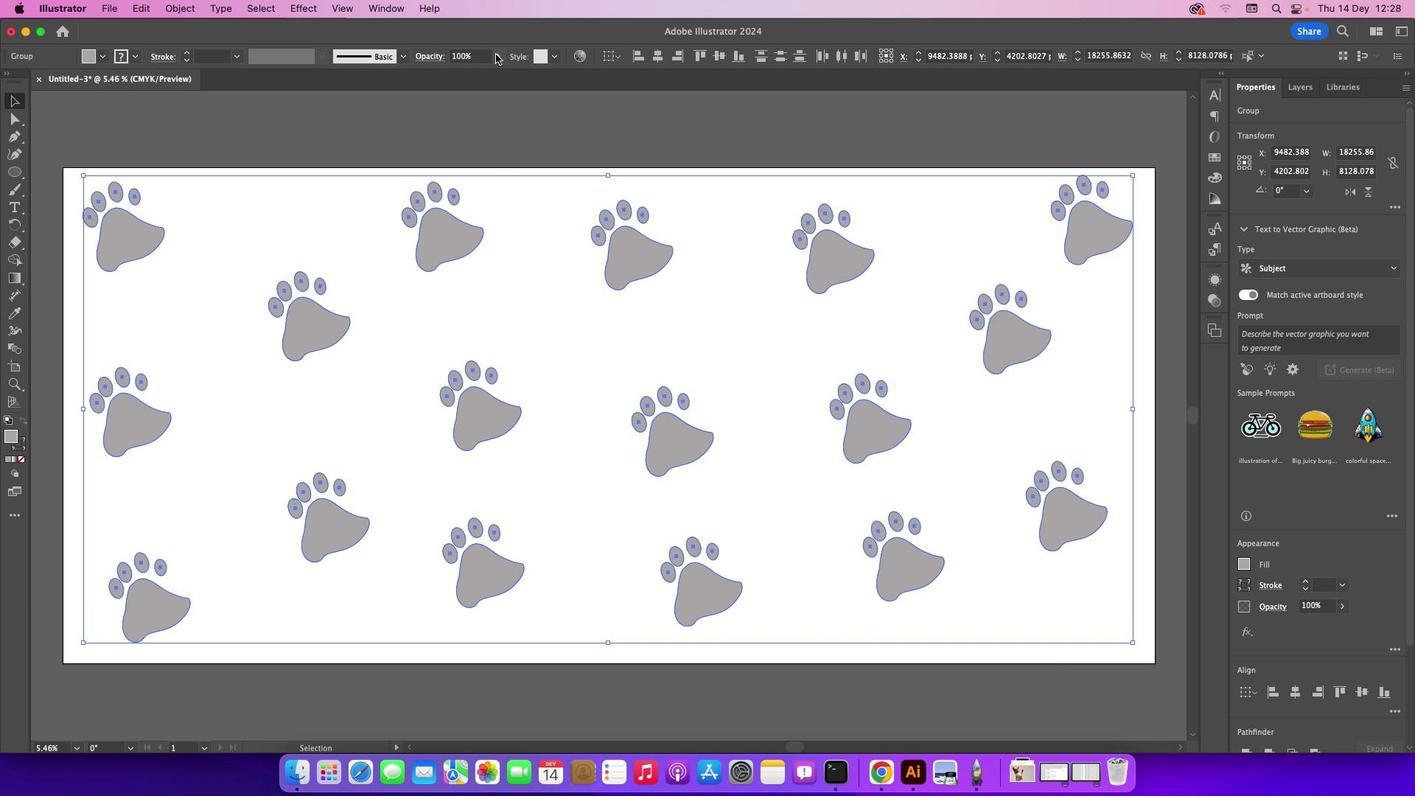 
Action: Mouse pressed left at (496, 53)
Screenshot: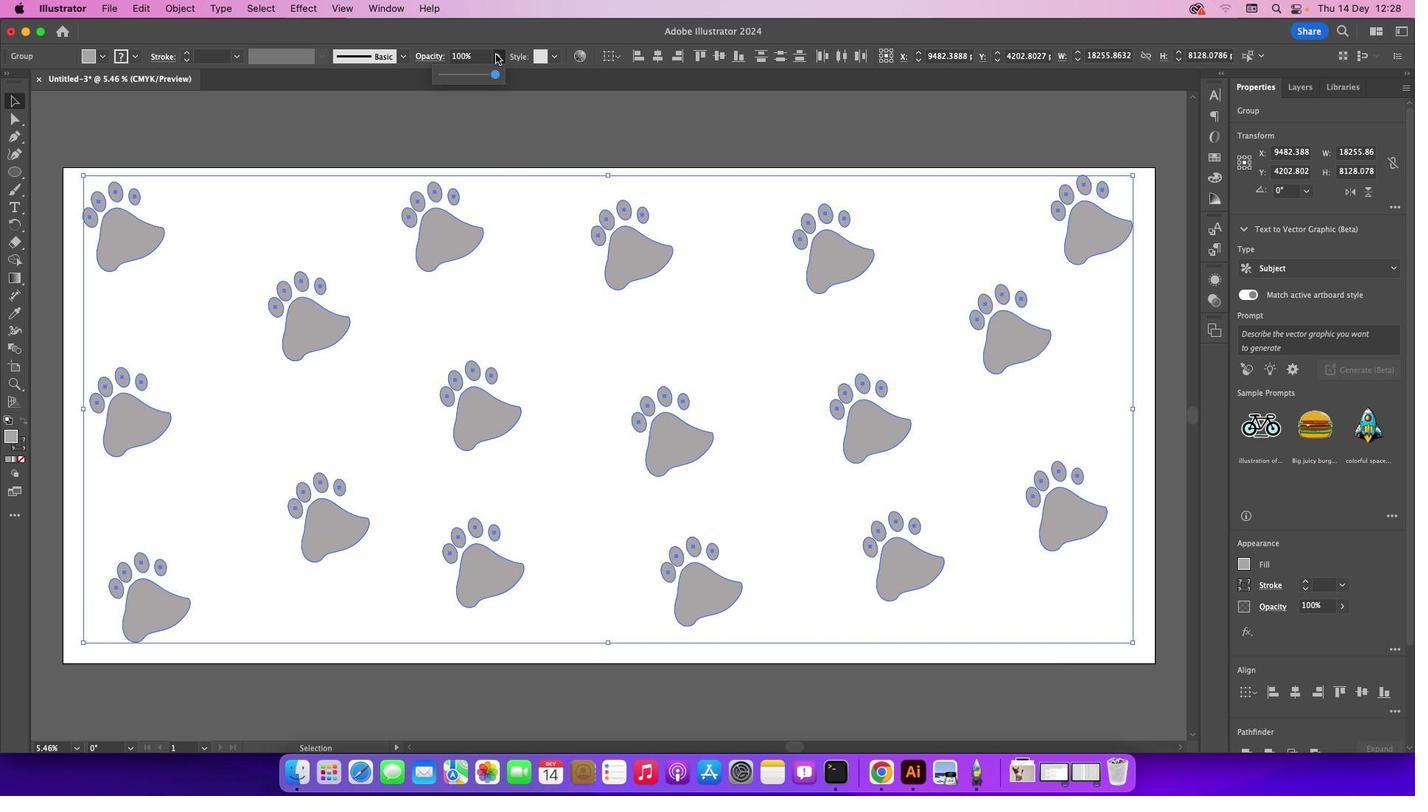 
Action: Mouse moved to (471, 75)
Screenshot: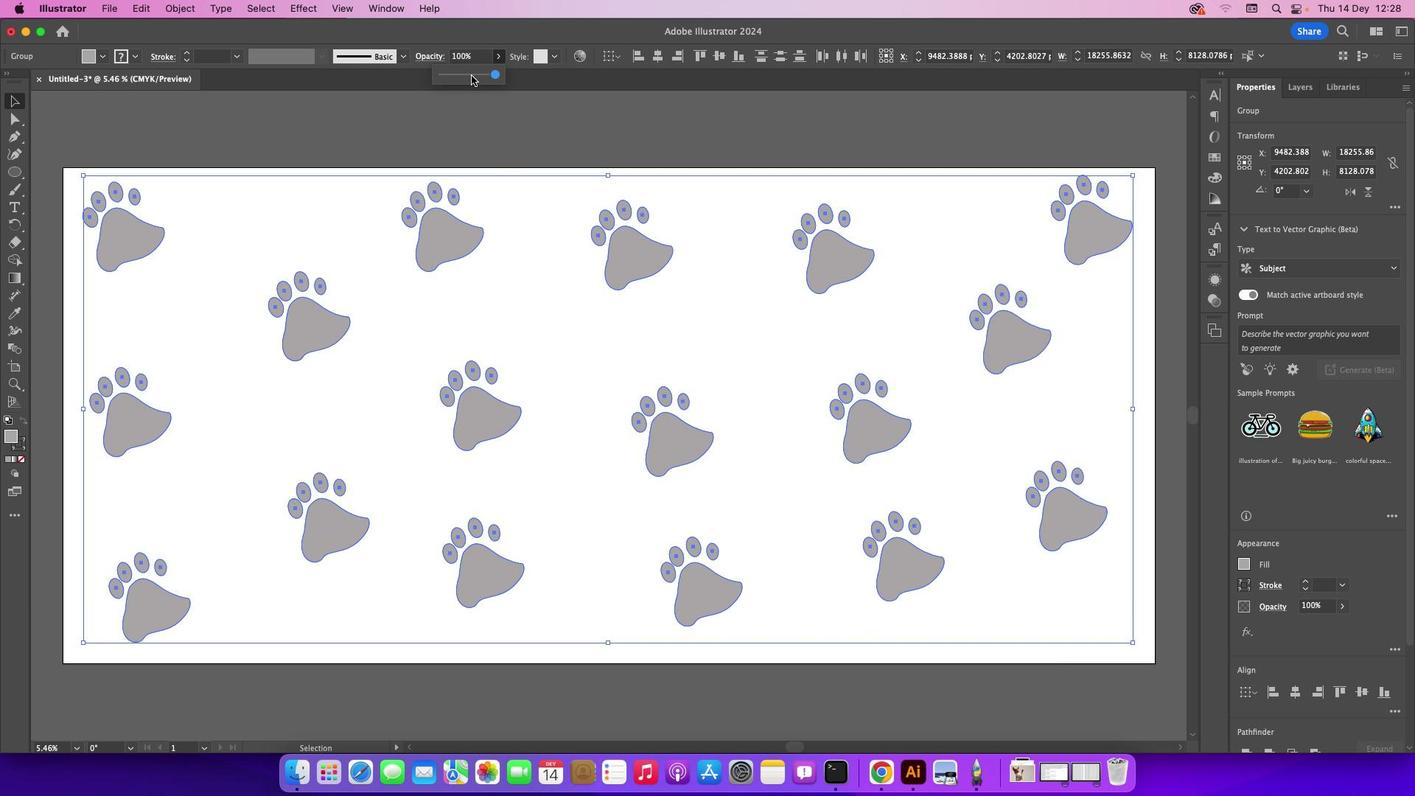 
Action: Mouse pressed left at (471, 75)
Screenshot: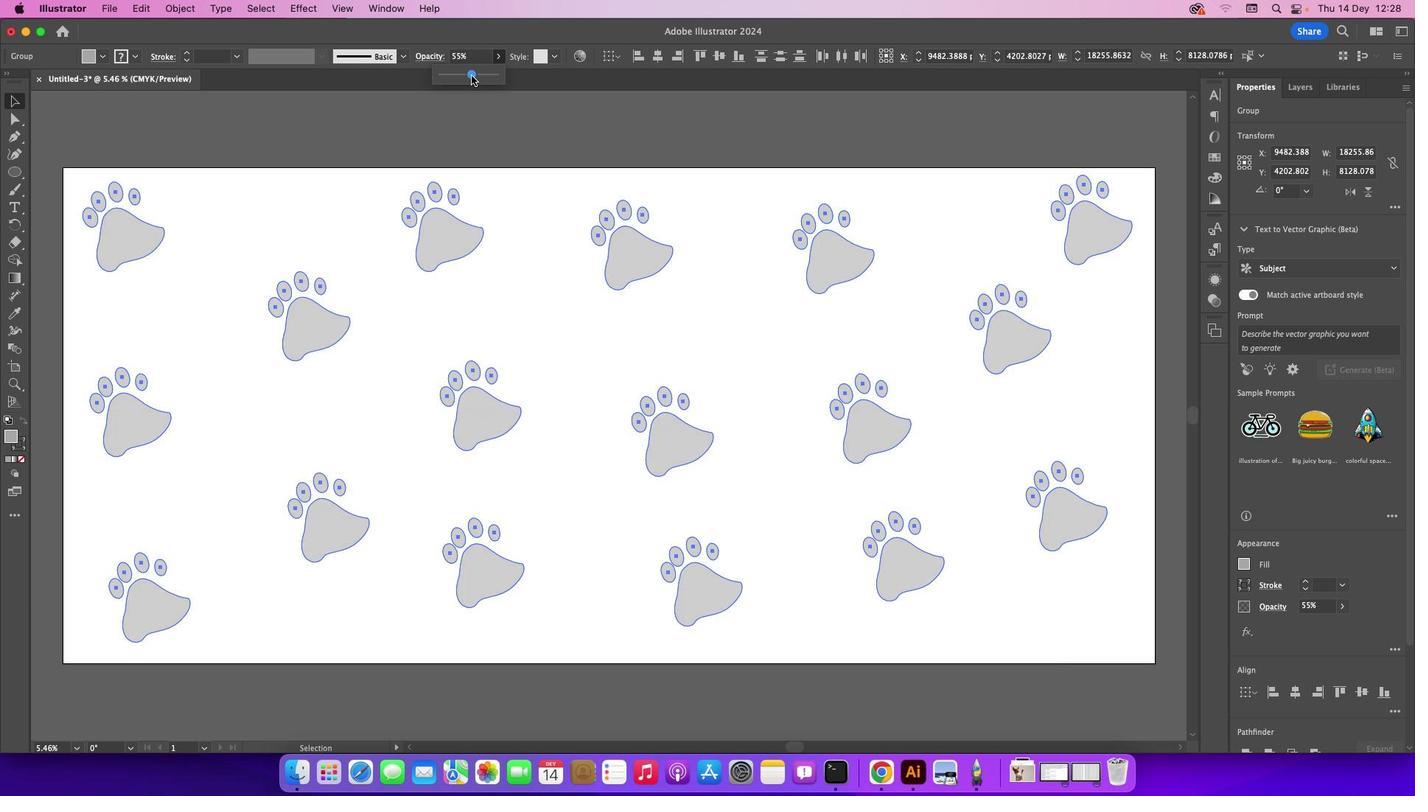 
Action: Mouse pressed left at (471, 75)
Screenshot: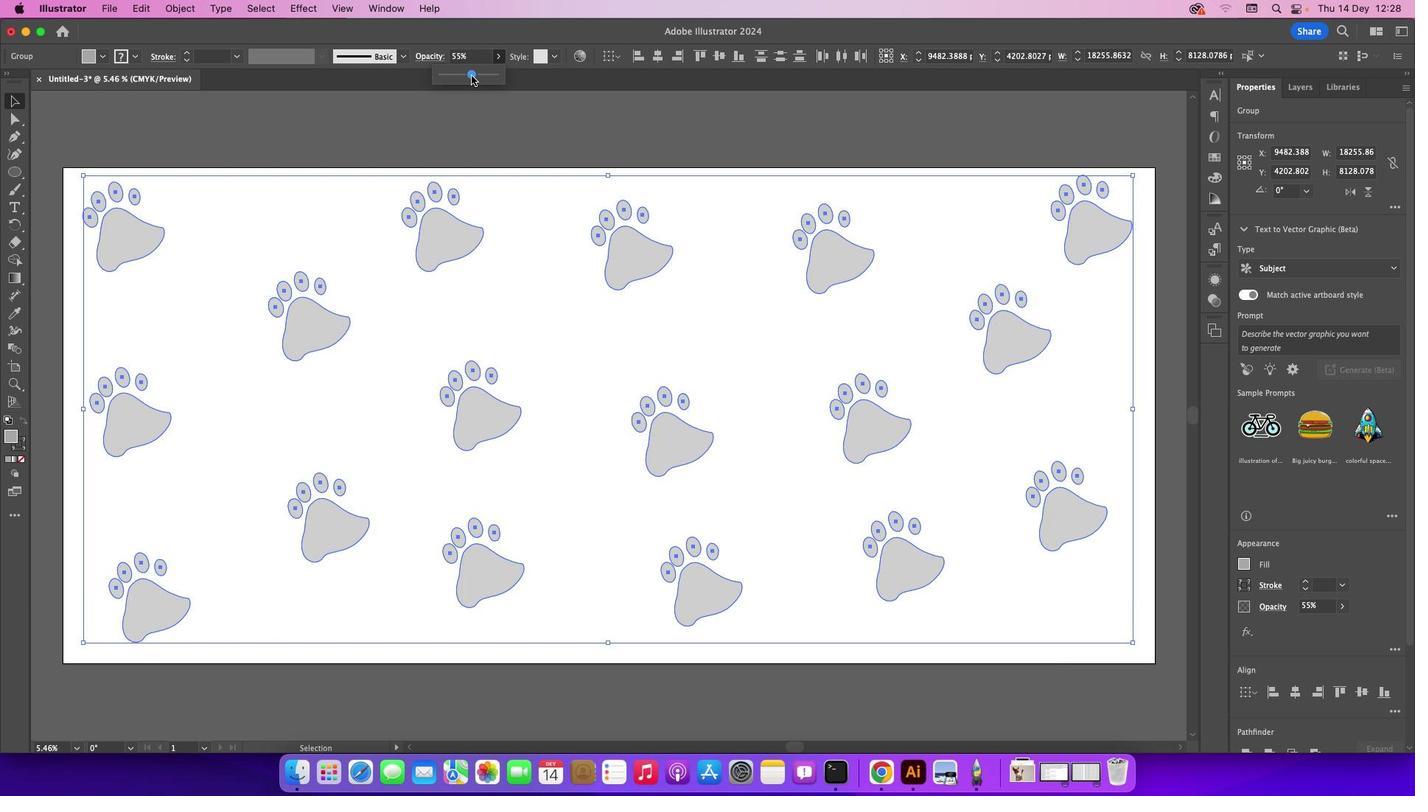 
Action: Mouse moved to (472, 117)
Screenshot: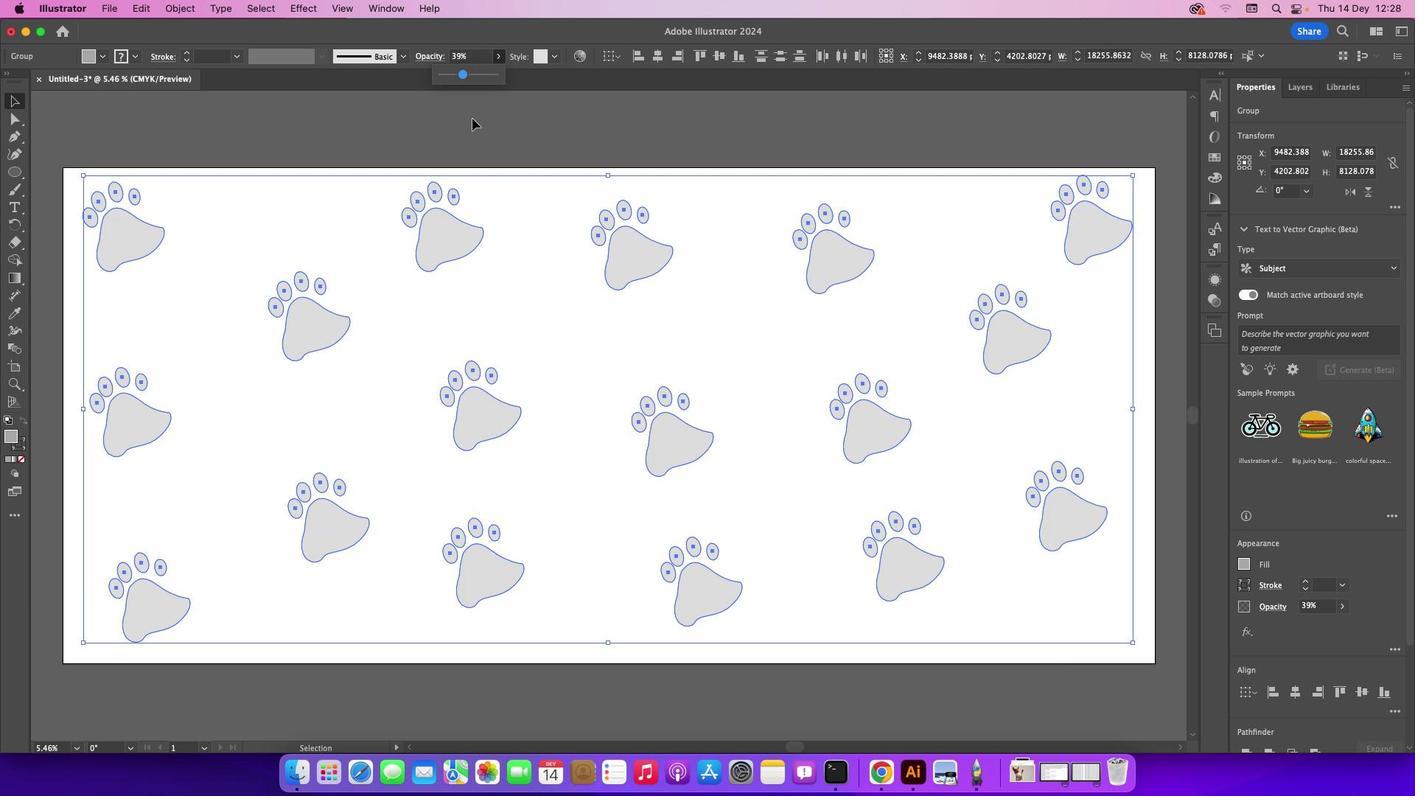 
Action: Mouse pressed left at (472, 117)
Screenshot: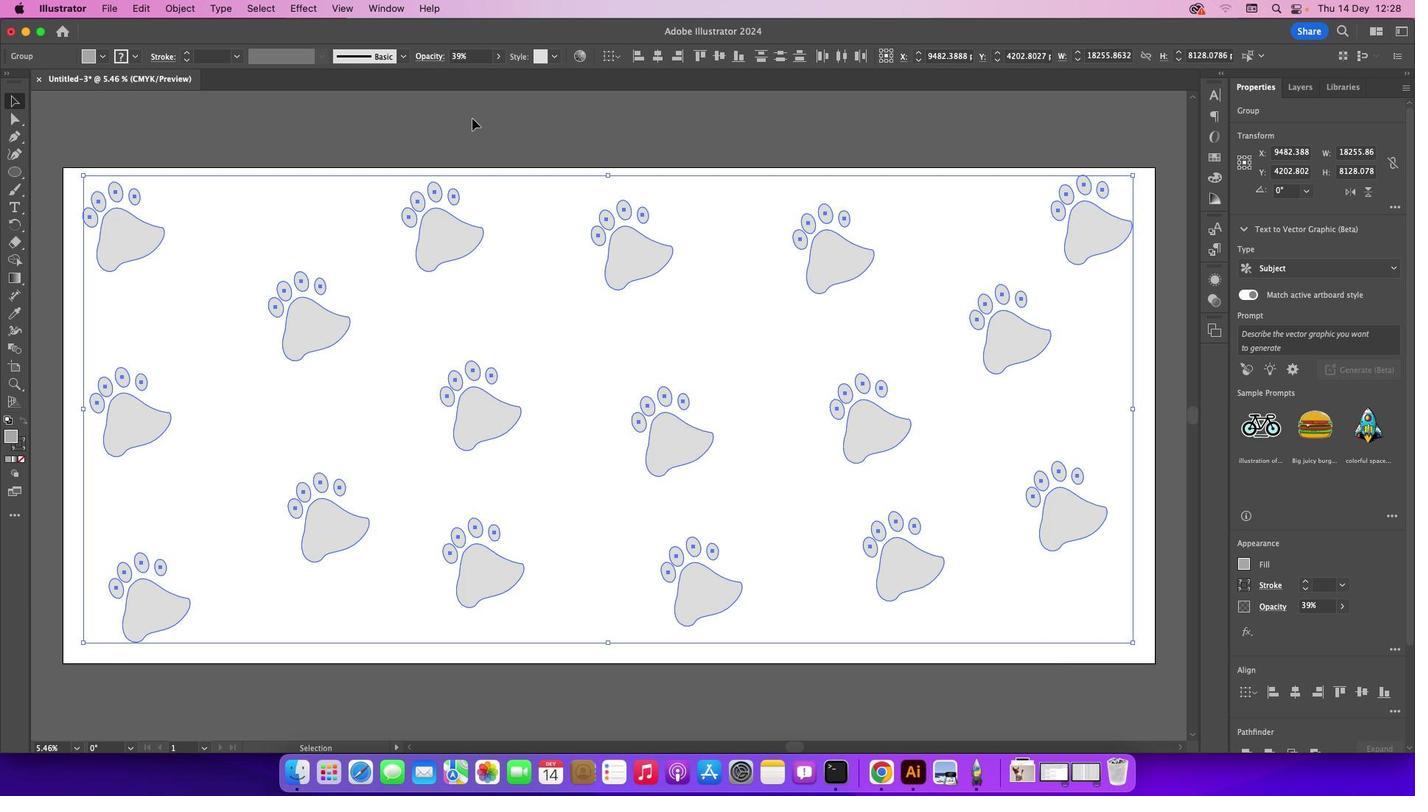 
Action: Mouse moved to (85, 117)
Screenshot: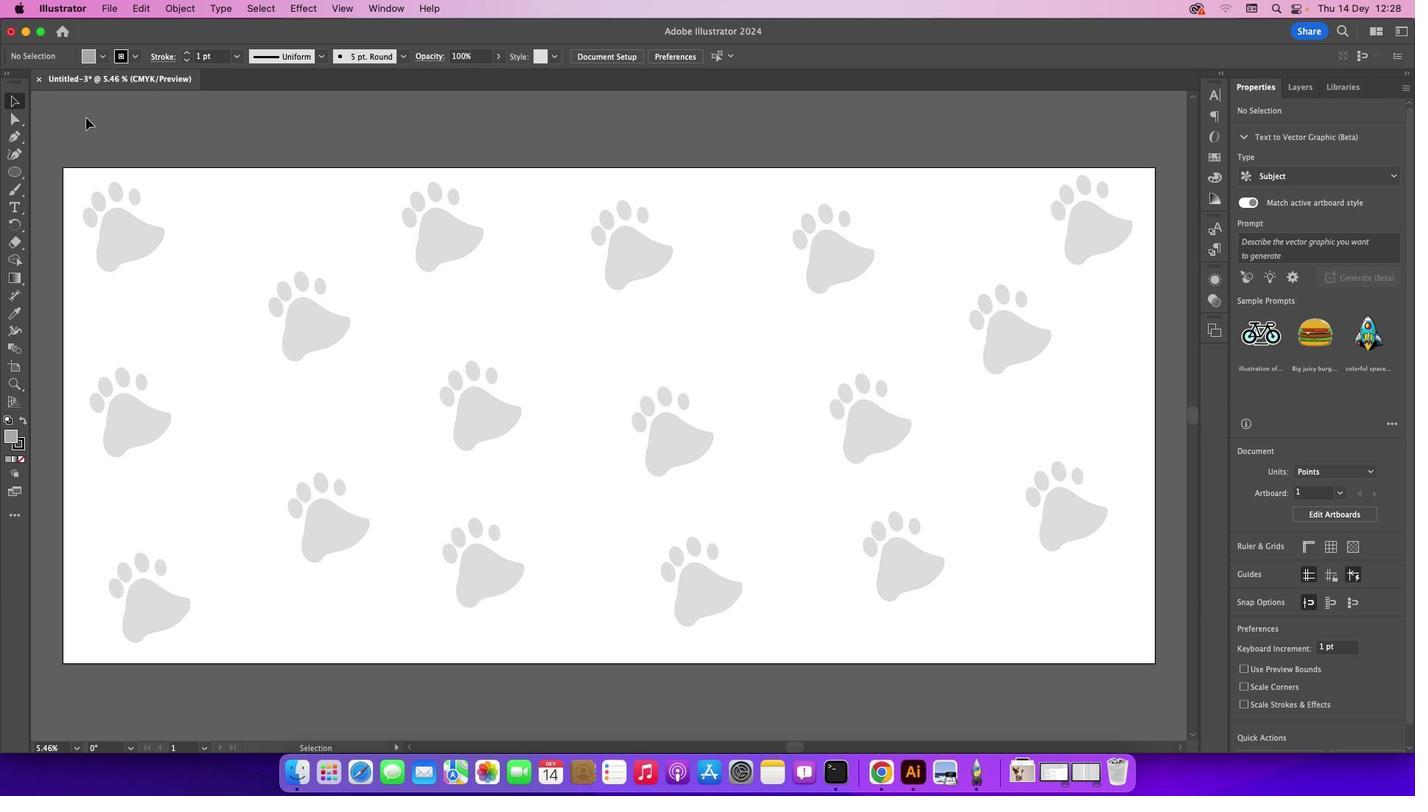 
Action: Mouse pressed left at (85, 117)
Screenshot: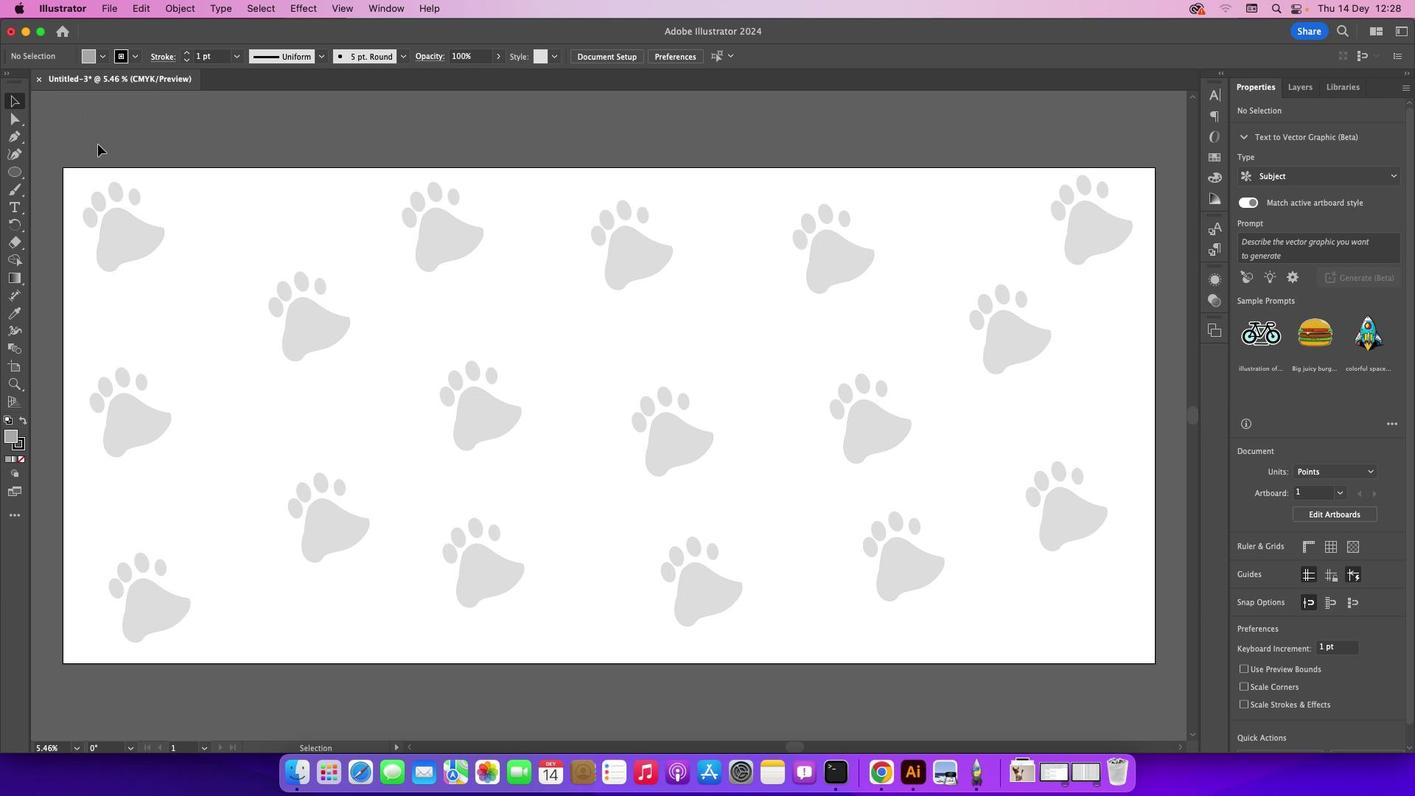 
Action: Mouse moved to (500, 53)
Screenshot: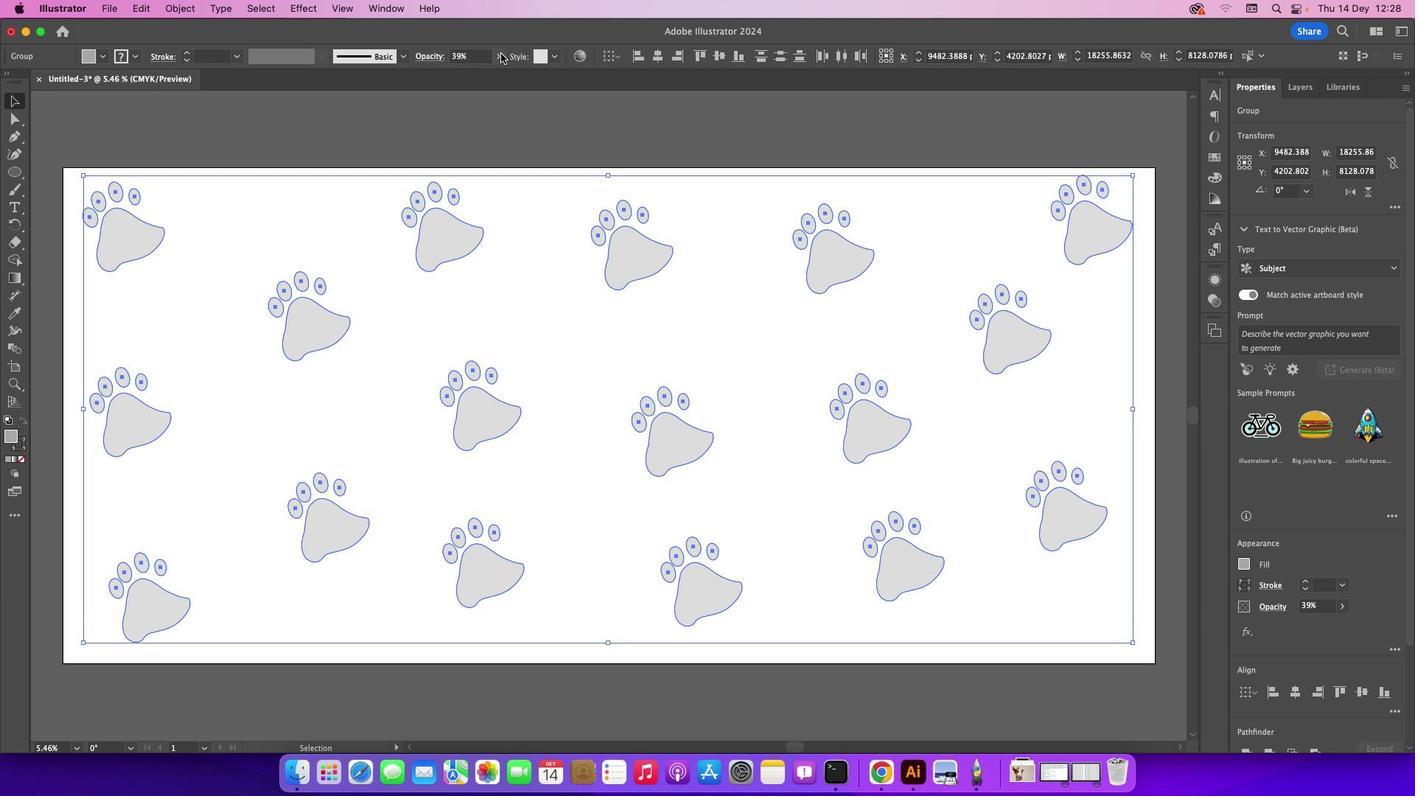 
Action: Mouse pressed left at (500, 53)
Screenshot: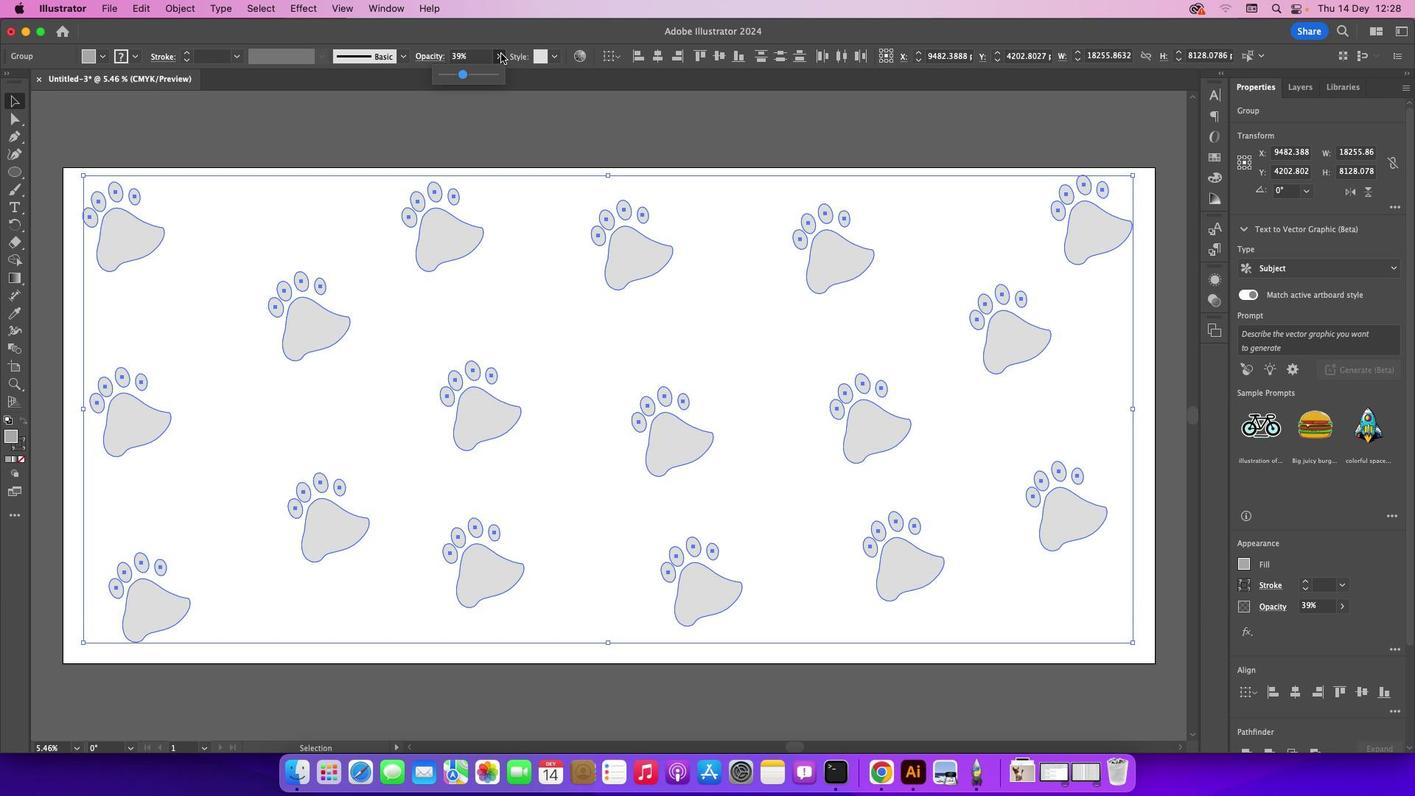 
Action: Mouse moved to (460, 73)
Screenshot: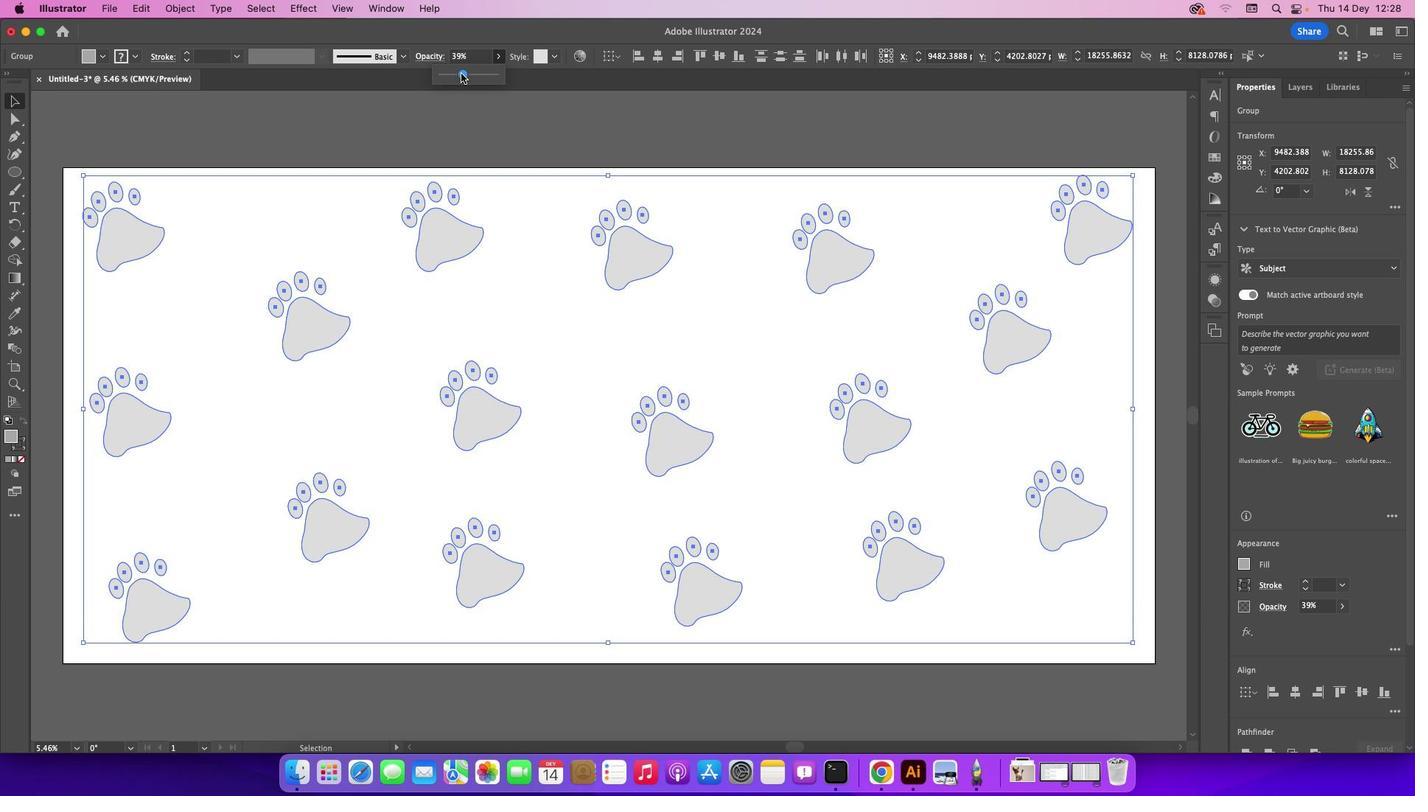 
Action: Mouse pressed left at (460, 73)
Screenshot: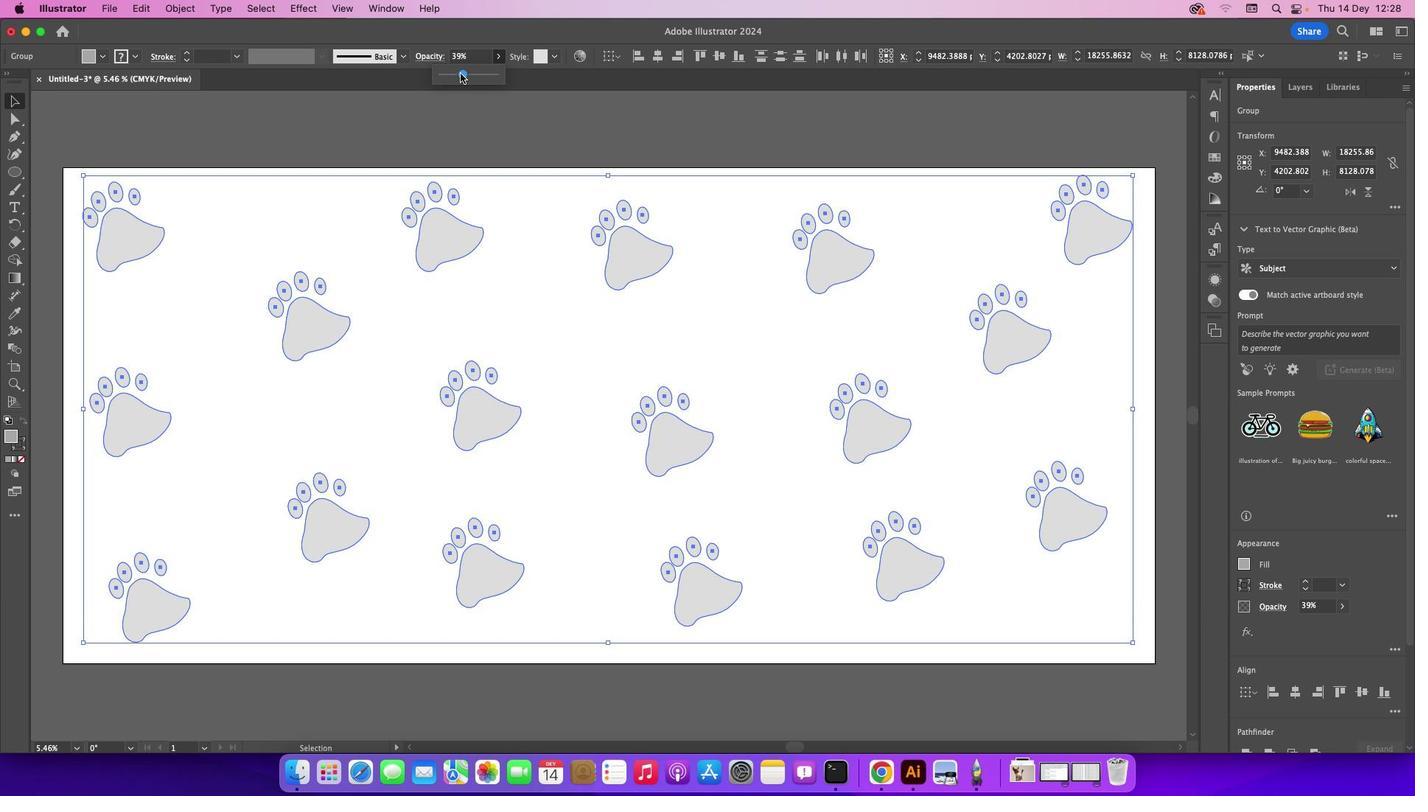 
Action: Mouse moved to (460, 75)
Screenshot: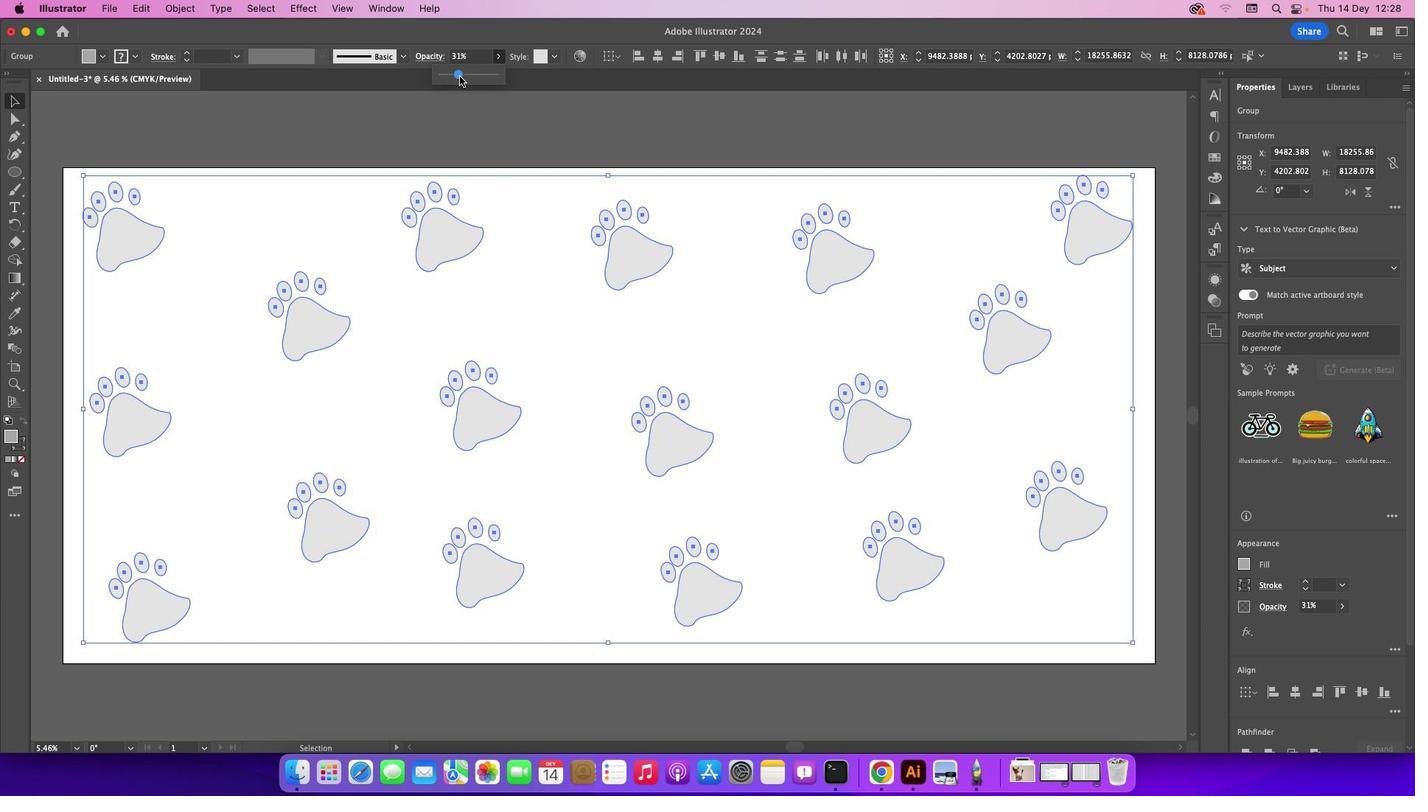 
Action: Mouse pressed left at (460, 75)
Screenshot: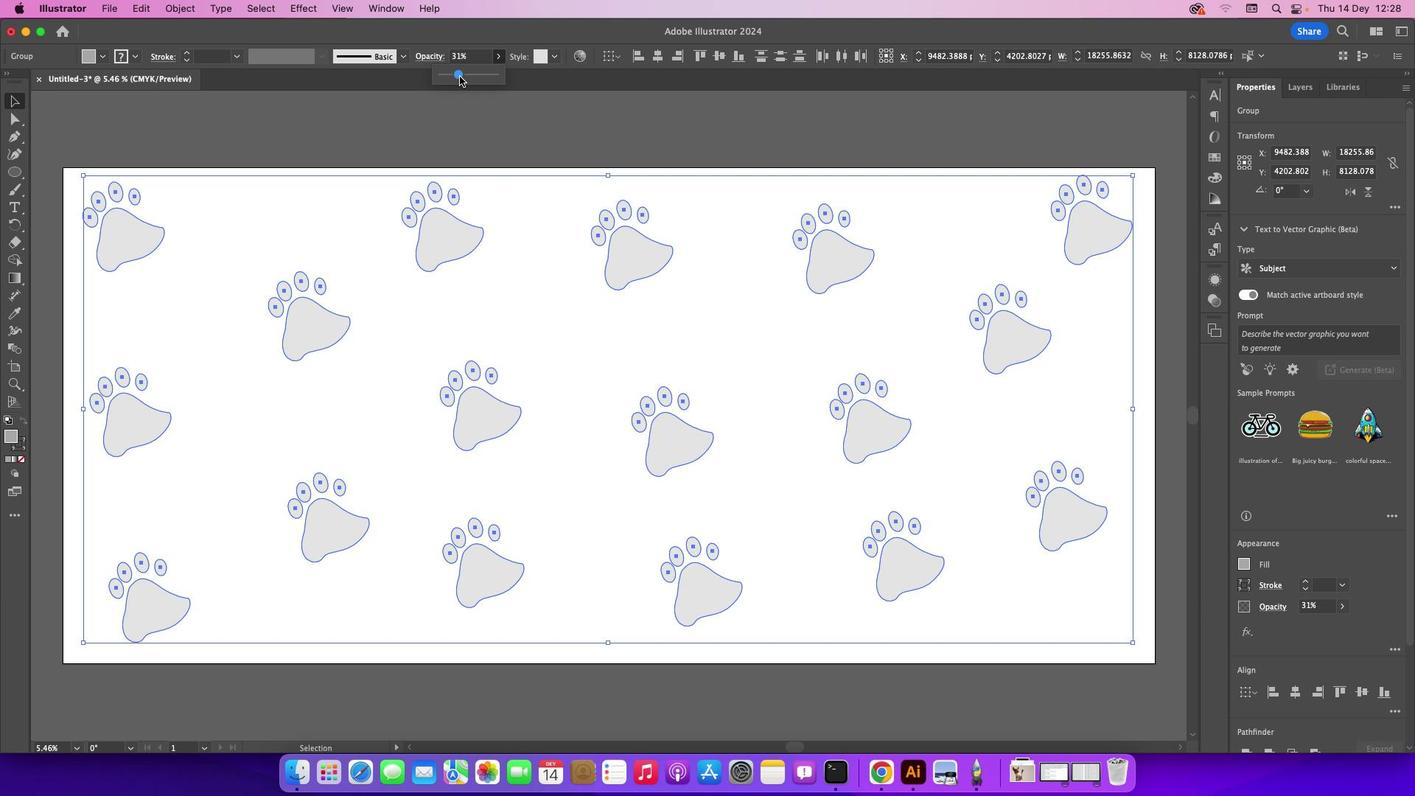 
Action: Mouse moved to (472, 123)
Screenshot: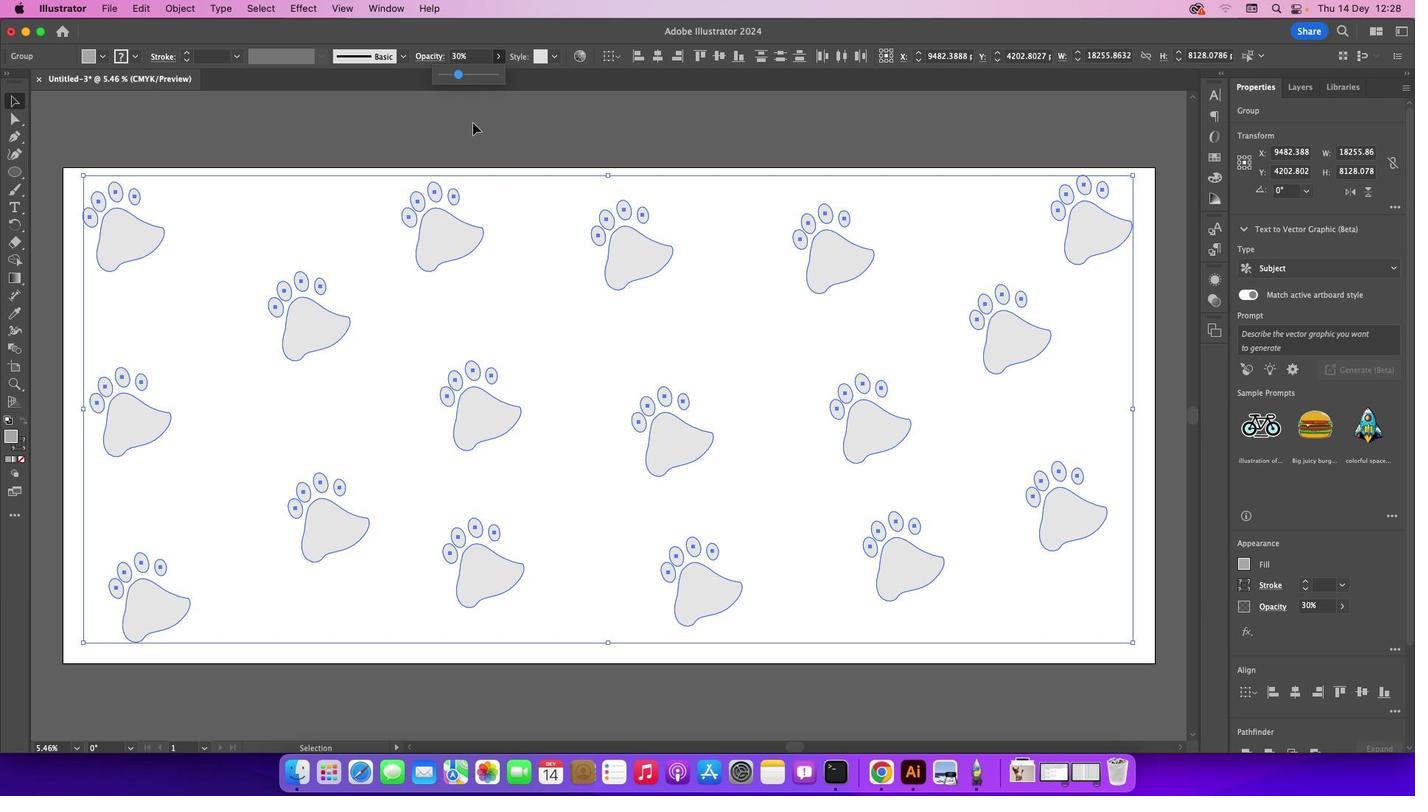 
Action: Mouse pressed left at (472, 123)
Screenshot: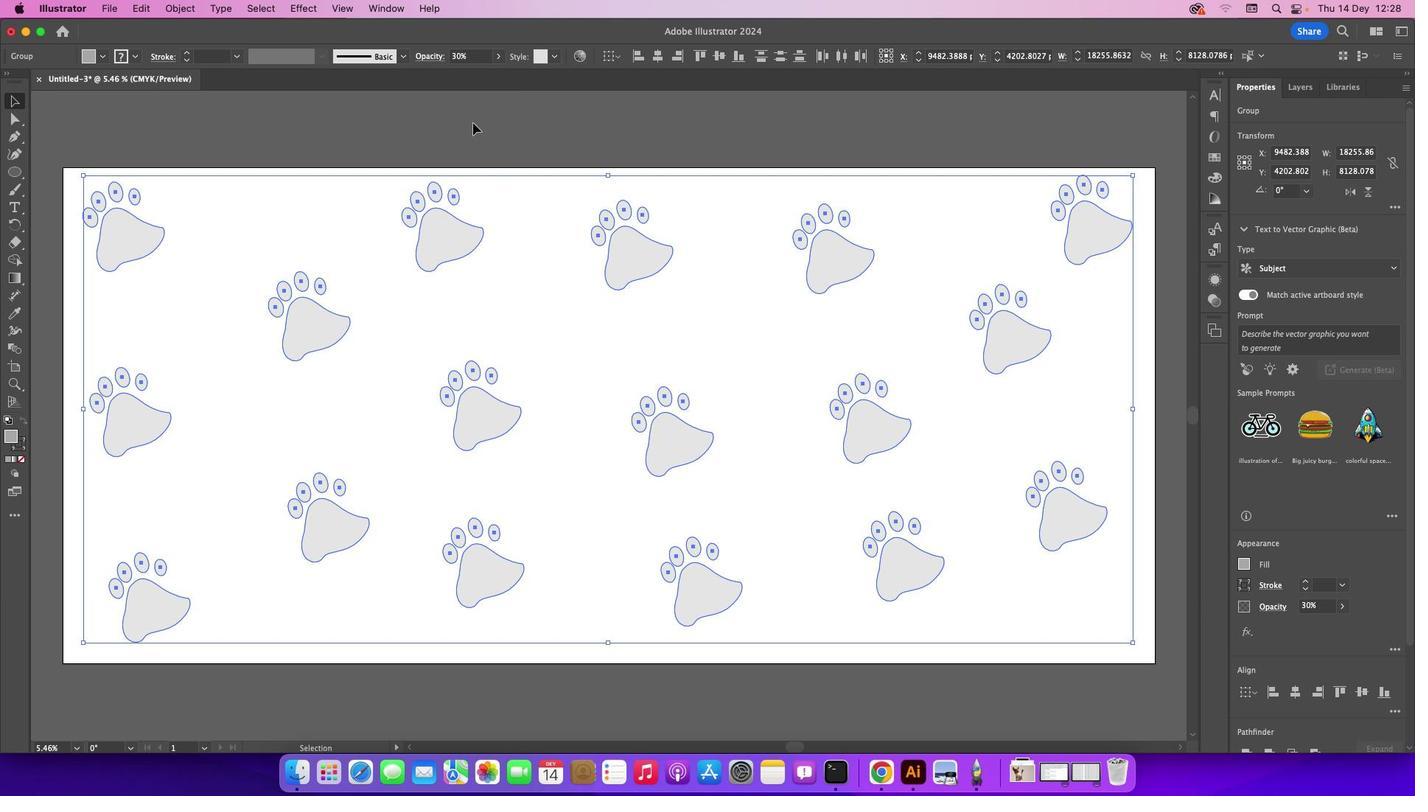 
Action: Mouse moved to (100, 143)
Screenshot: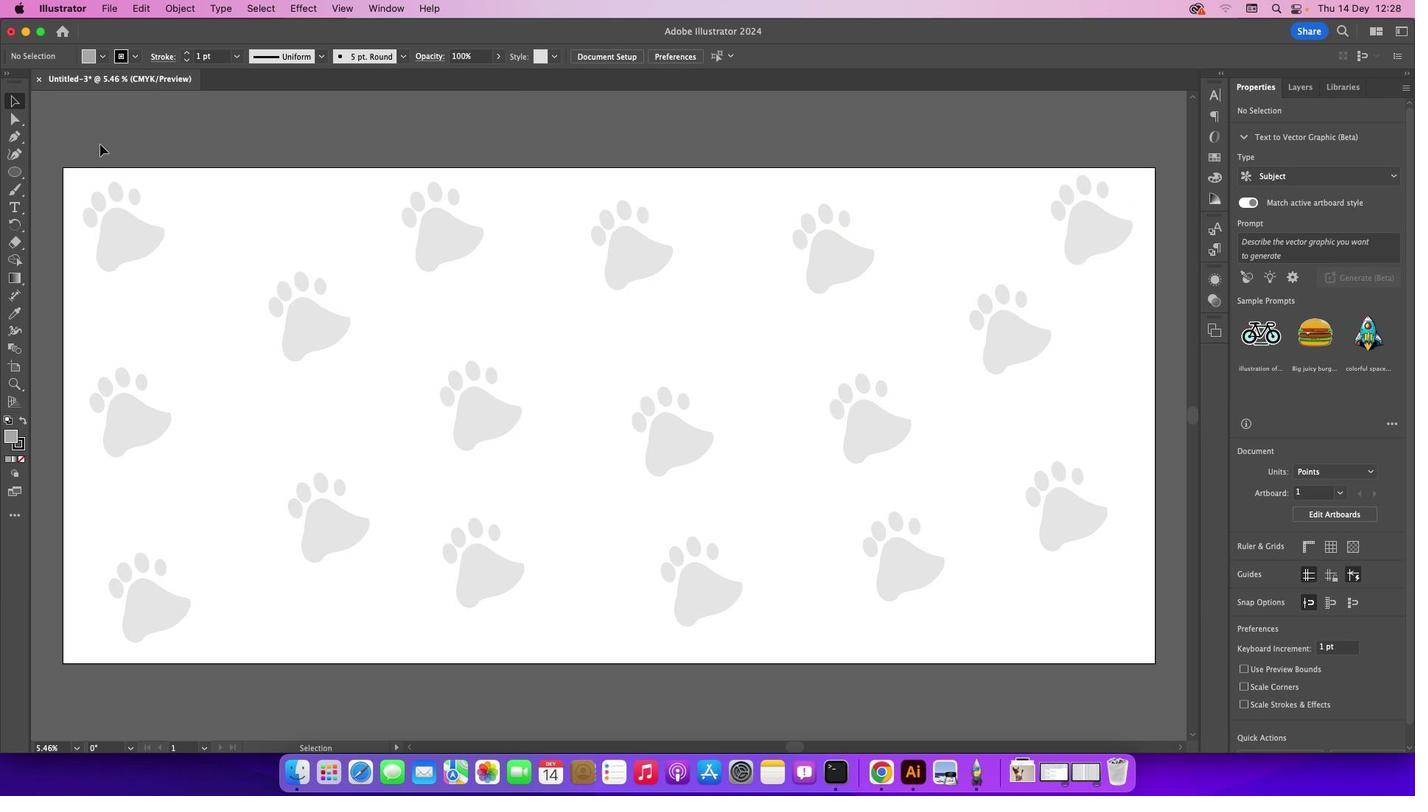 
Action: Mouse pressed left at (100, 143)
Screenshot: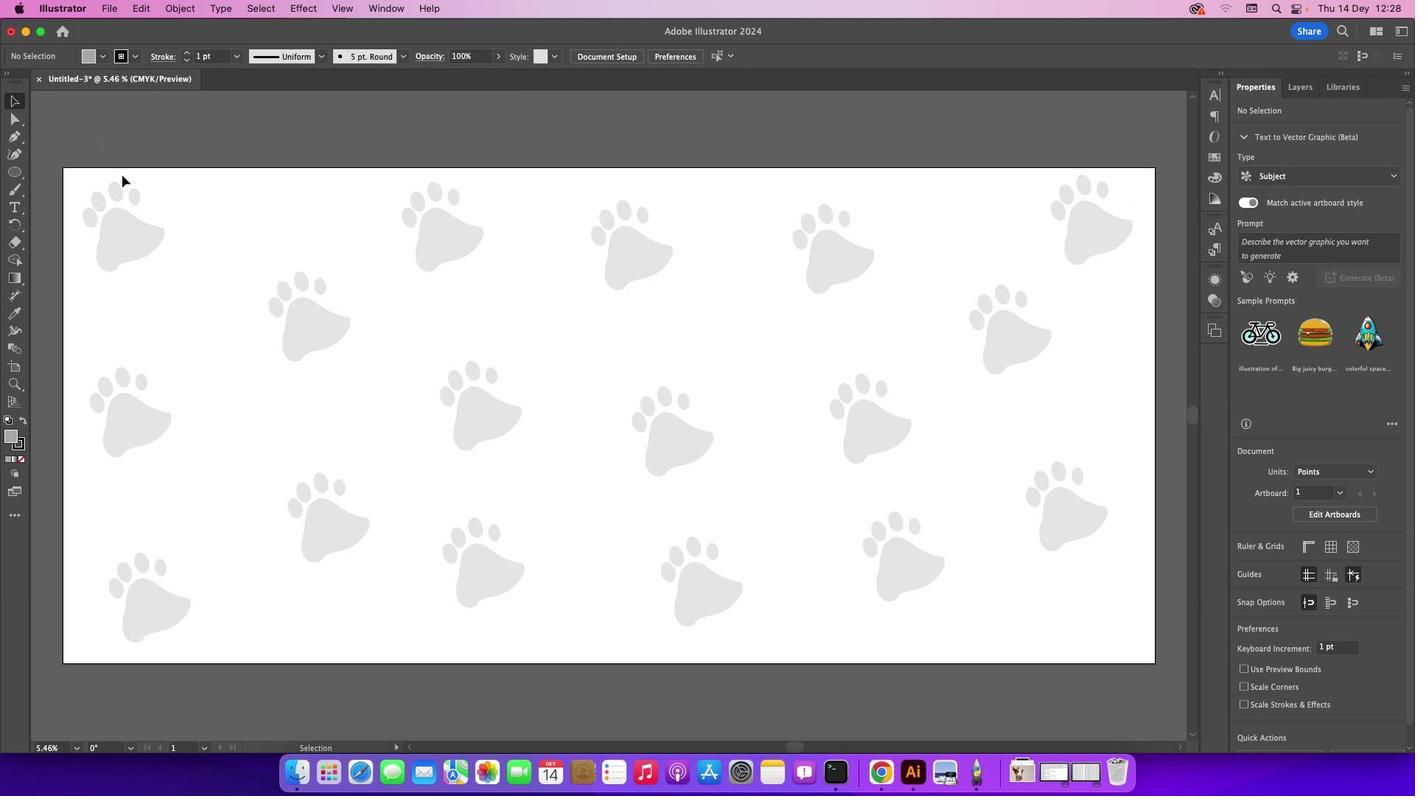 
Action: Mouse moved to (870, 435)
Screenshot: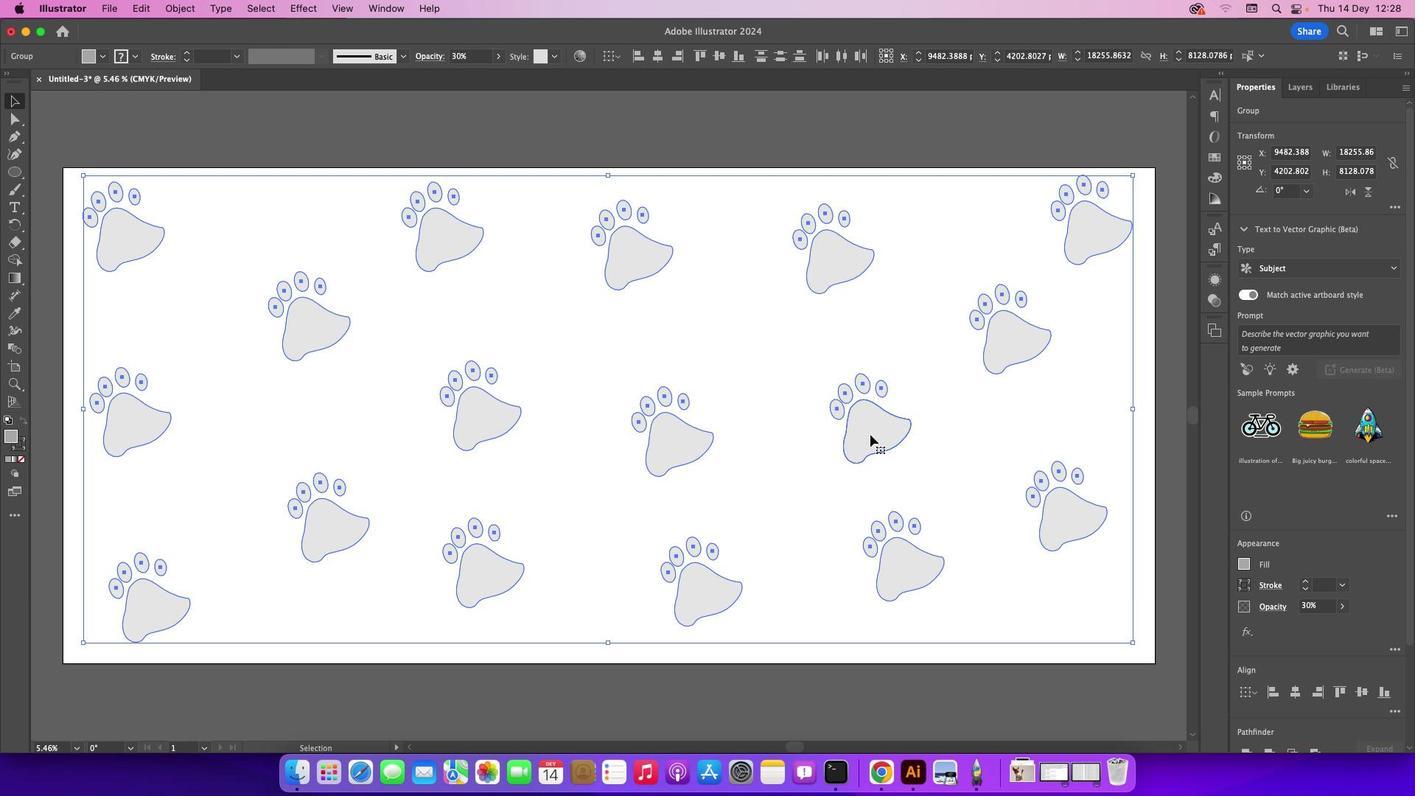 
Action: Mouse pressed right at (870, 435)
Screenshot: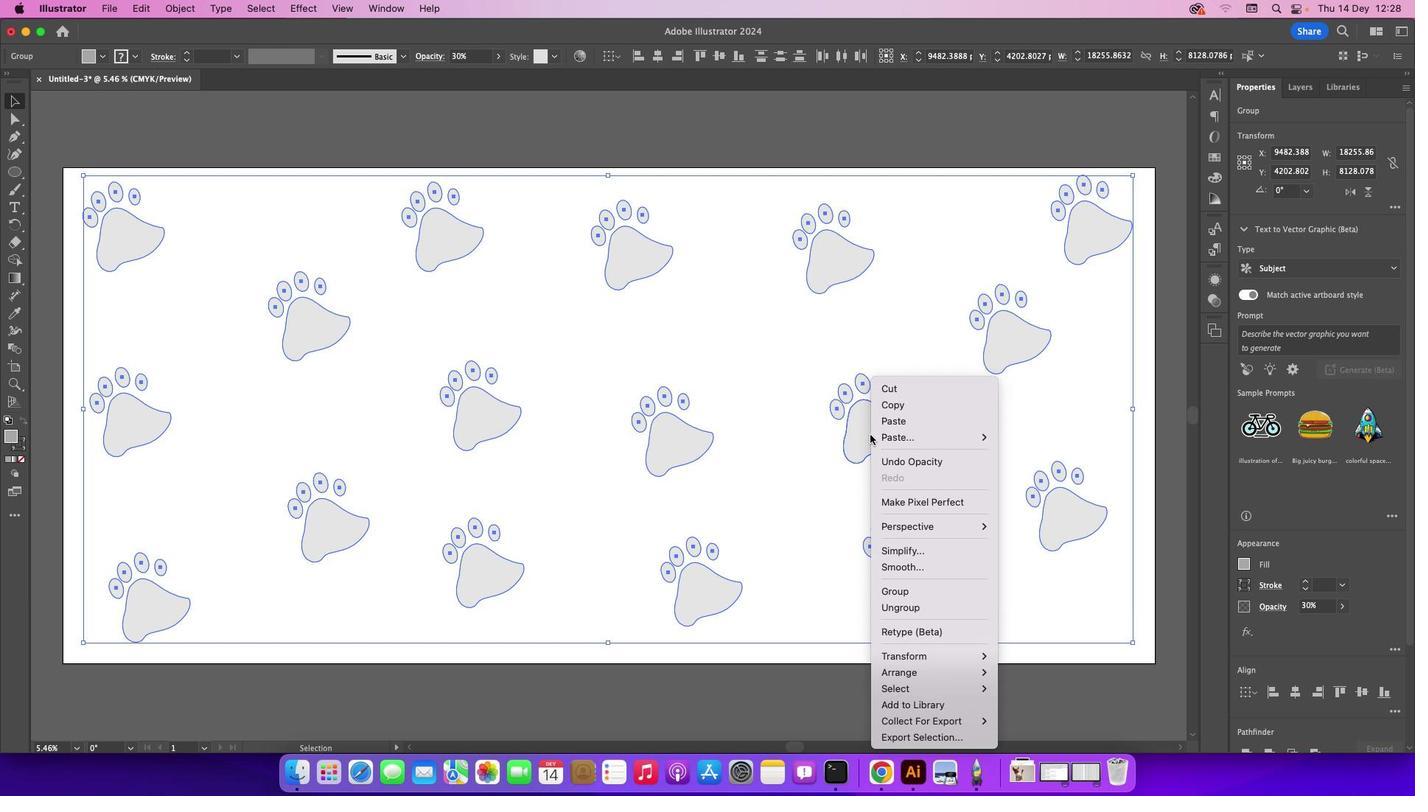 
Action: Mouse moved to (909, 596)
Screenshot: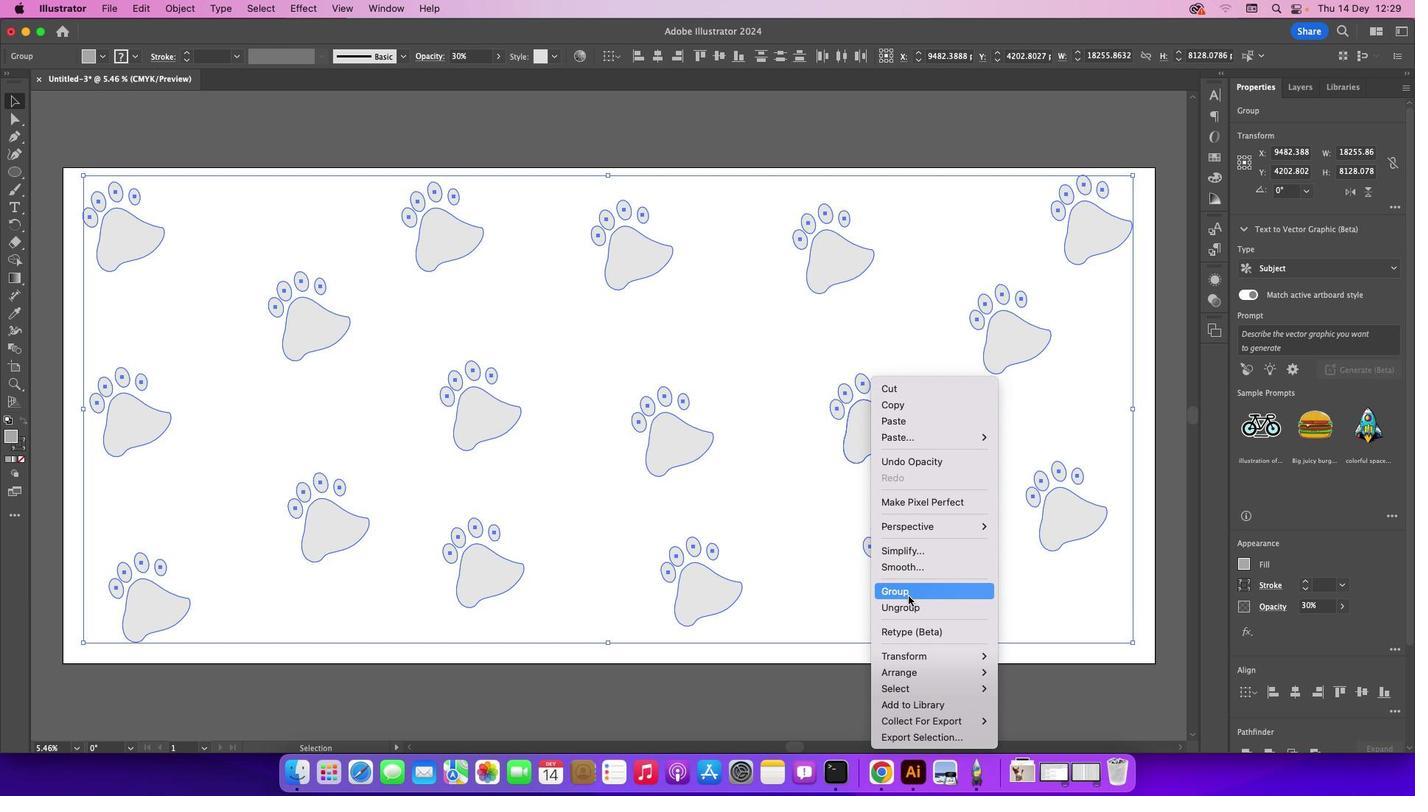 
Action: Mouse pressed left at (909, 596)
Screenshot: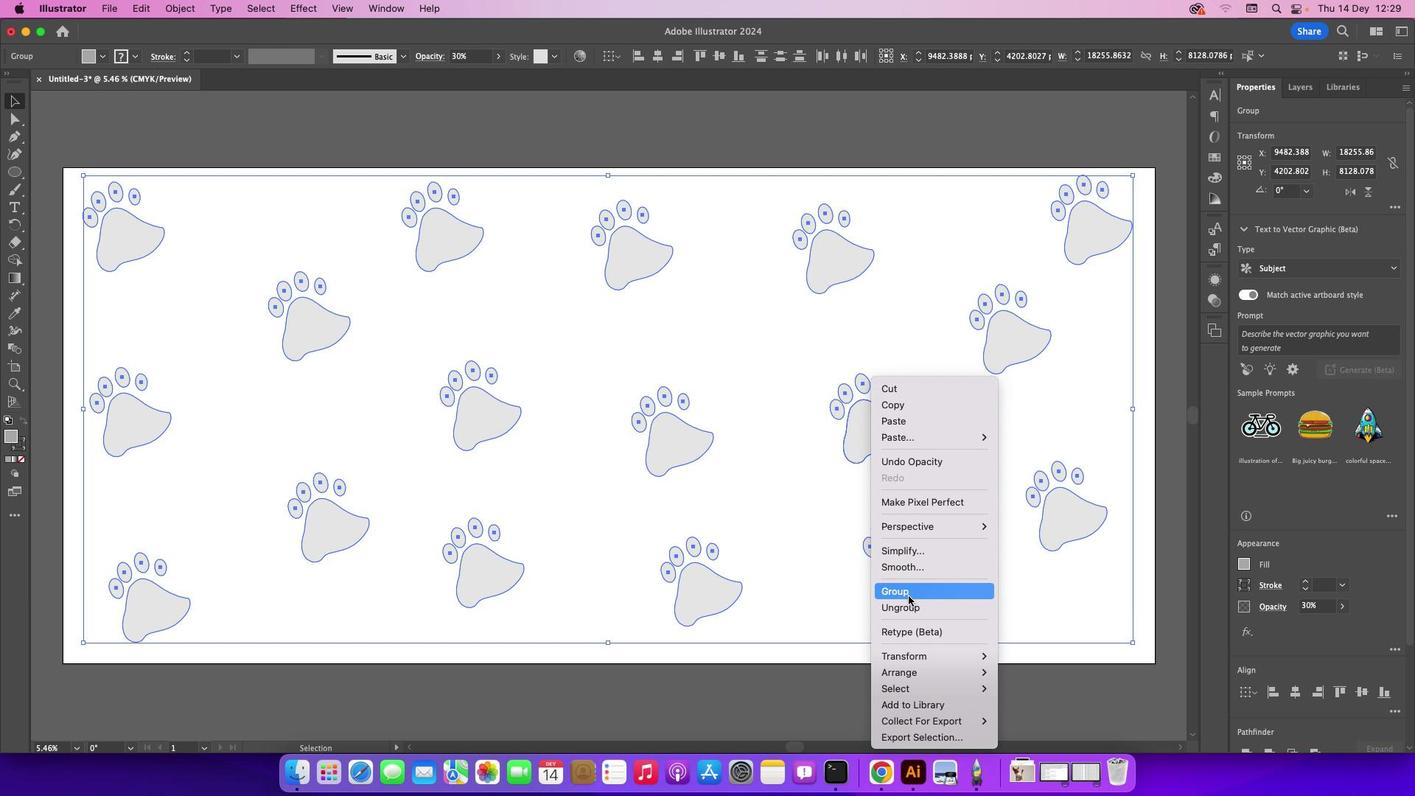
Action: Mouse moved to (353, 137)
Screenshot: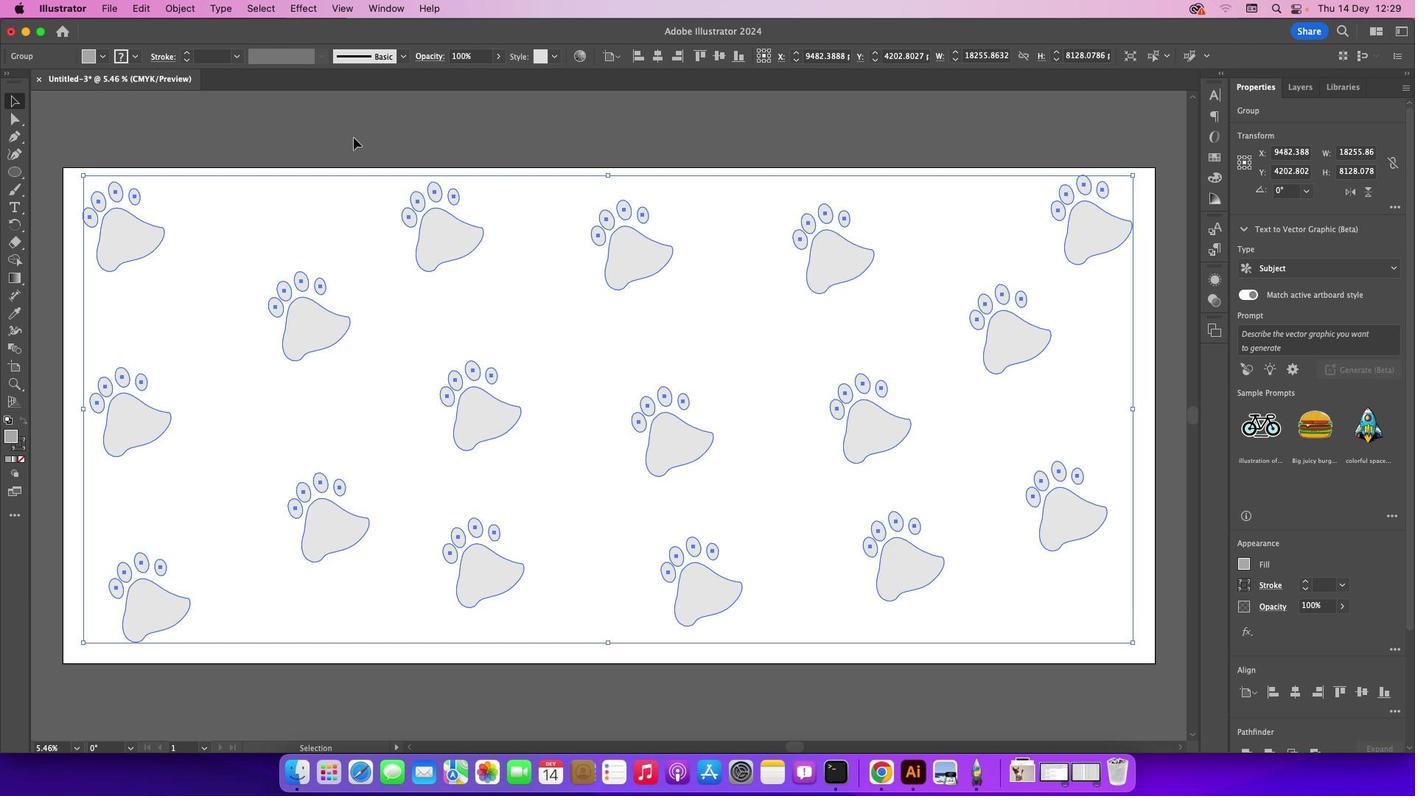 
Action: Mouse pressed left at (353, 137)
Screenshot: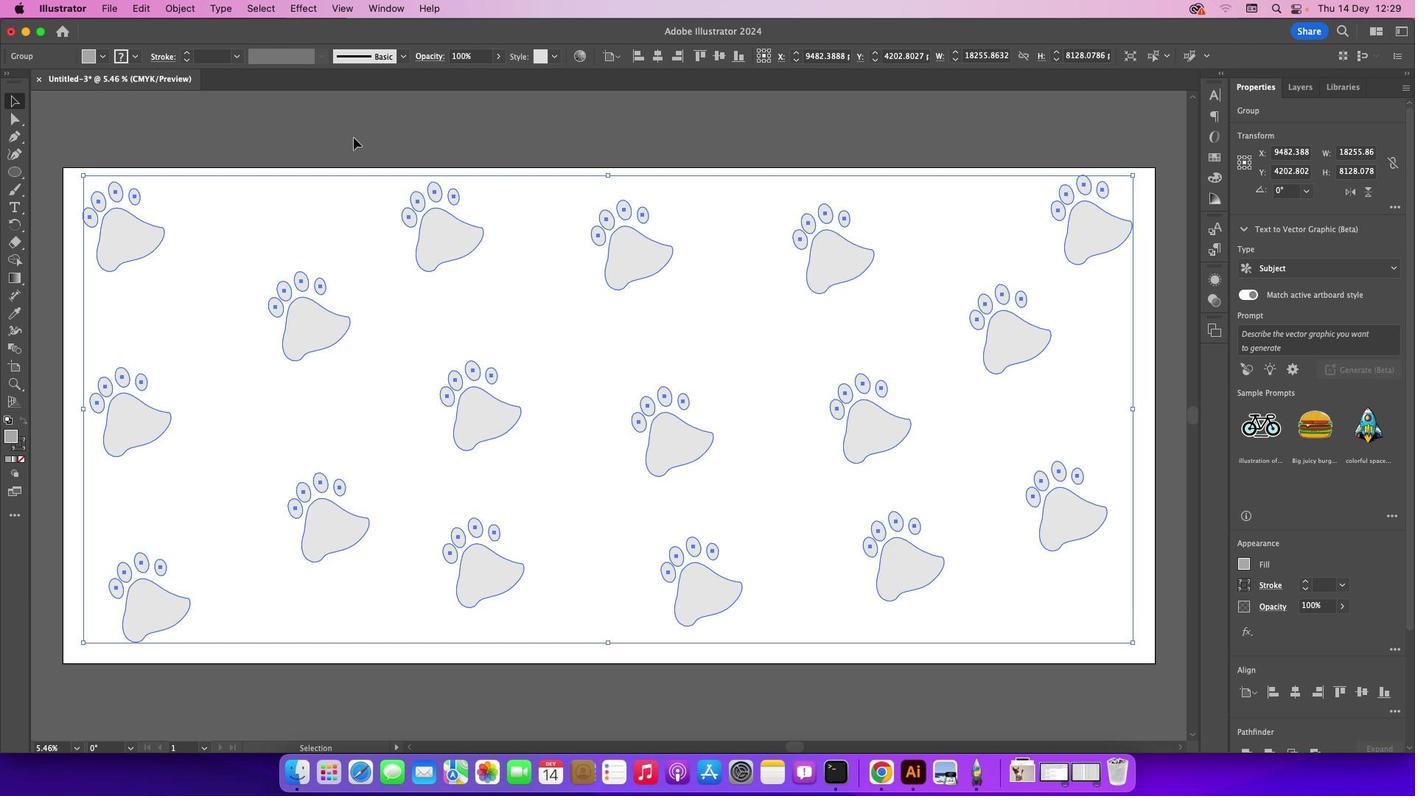 
Action: Mouse moved to (103, 5)
Screenshot: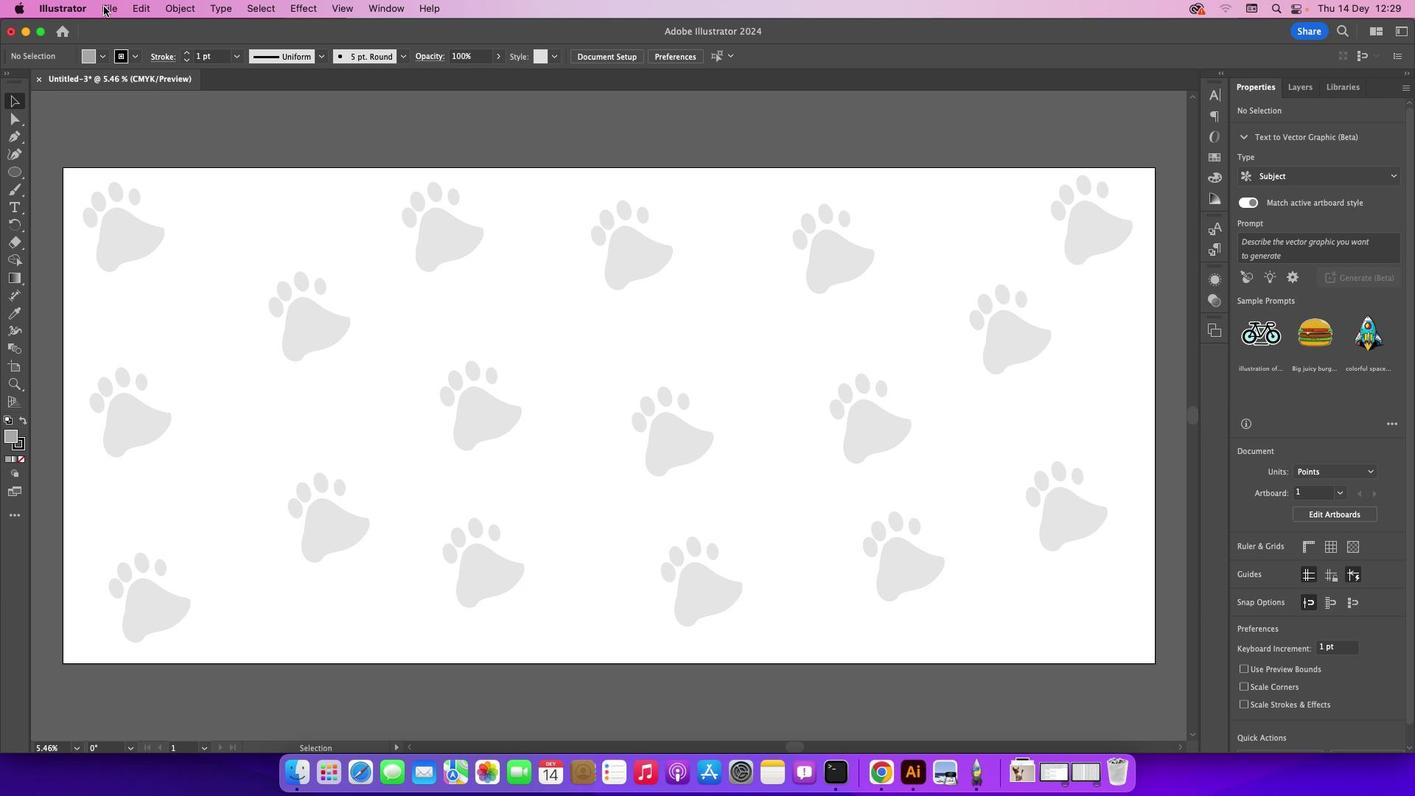 
Action: Mouse pressed left at (103, 5)
Screenshot: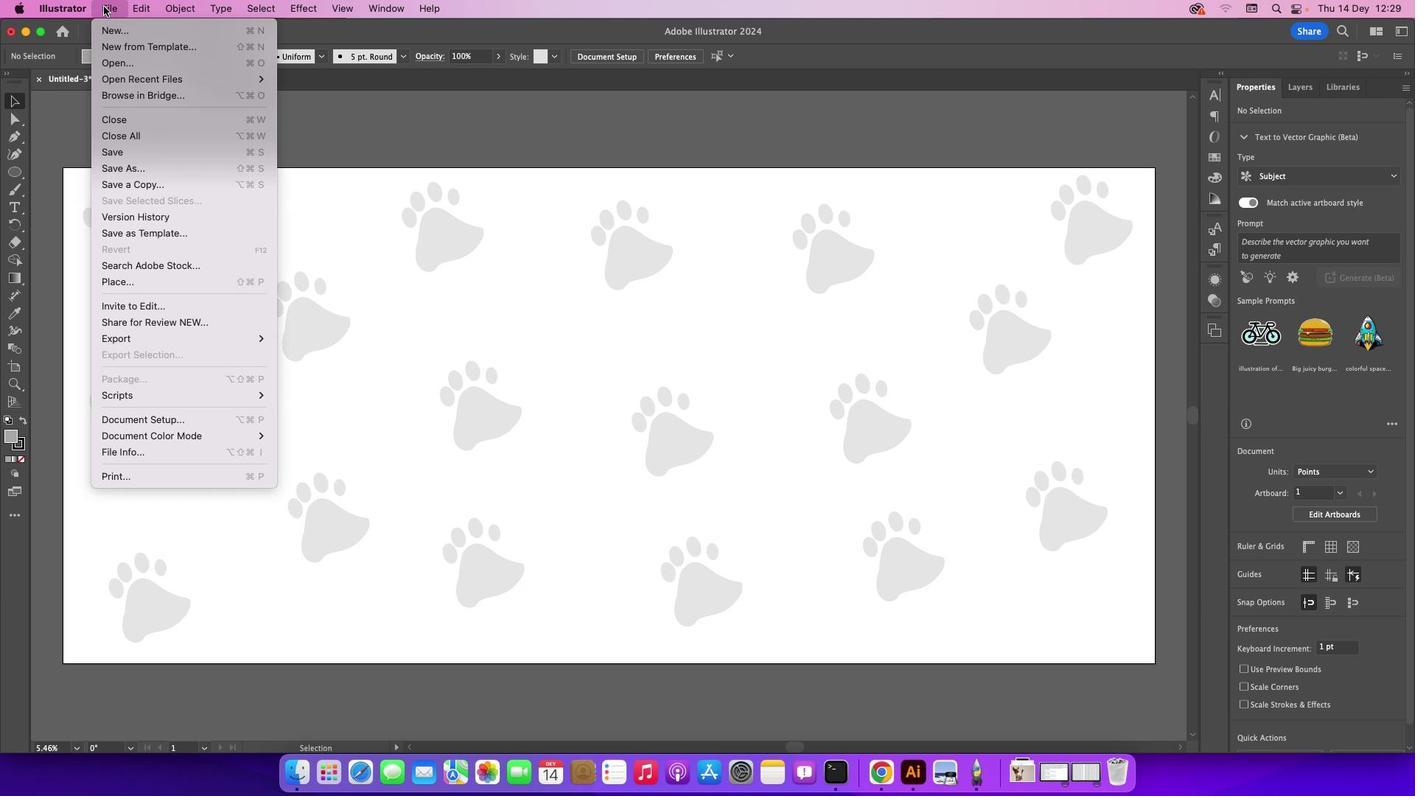 
Action: Mouse moved to (112, 67)
Screenshot: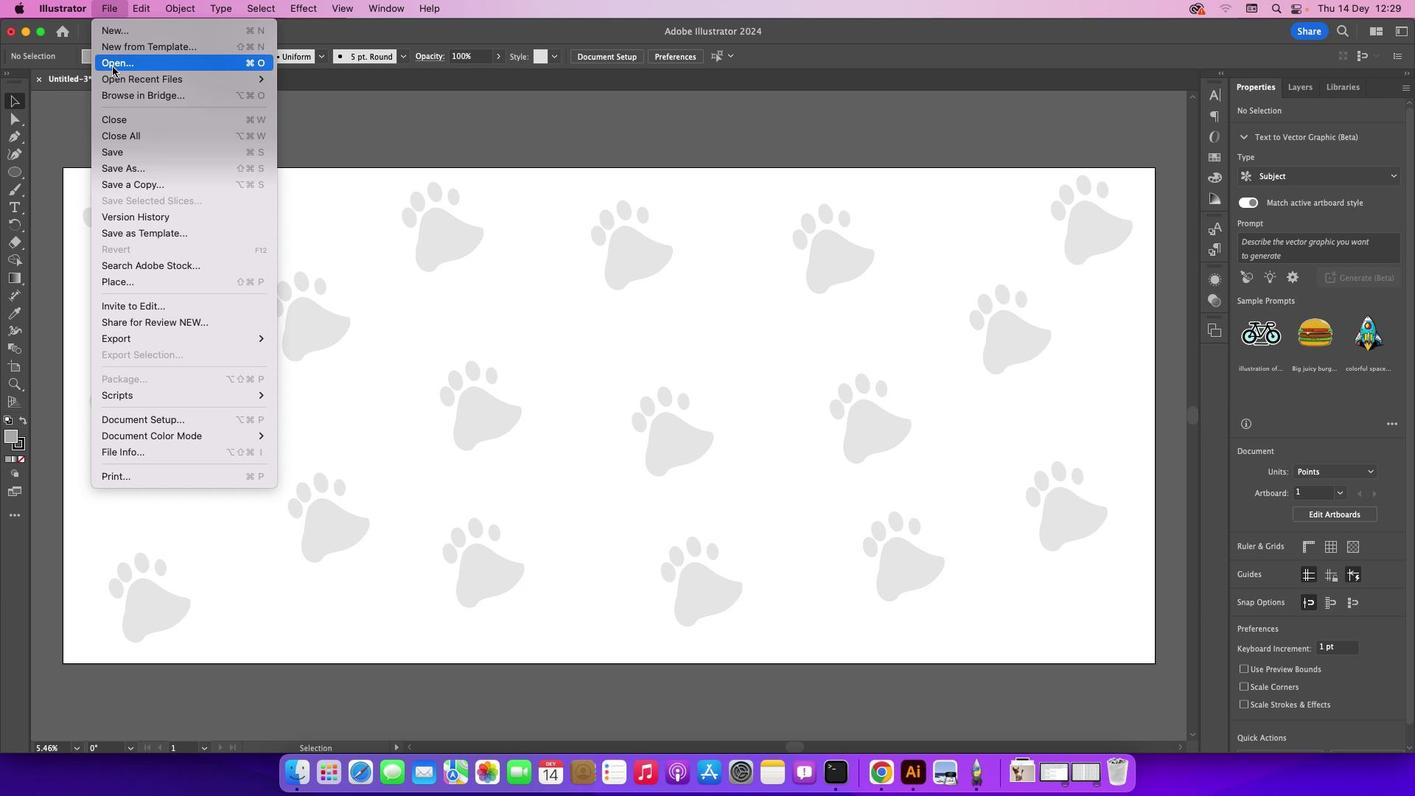 
Action: Mouse pressed left at (112, 67)
Screenshot: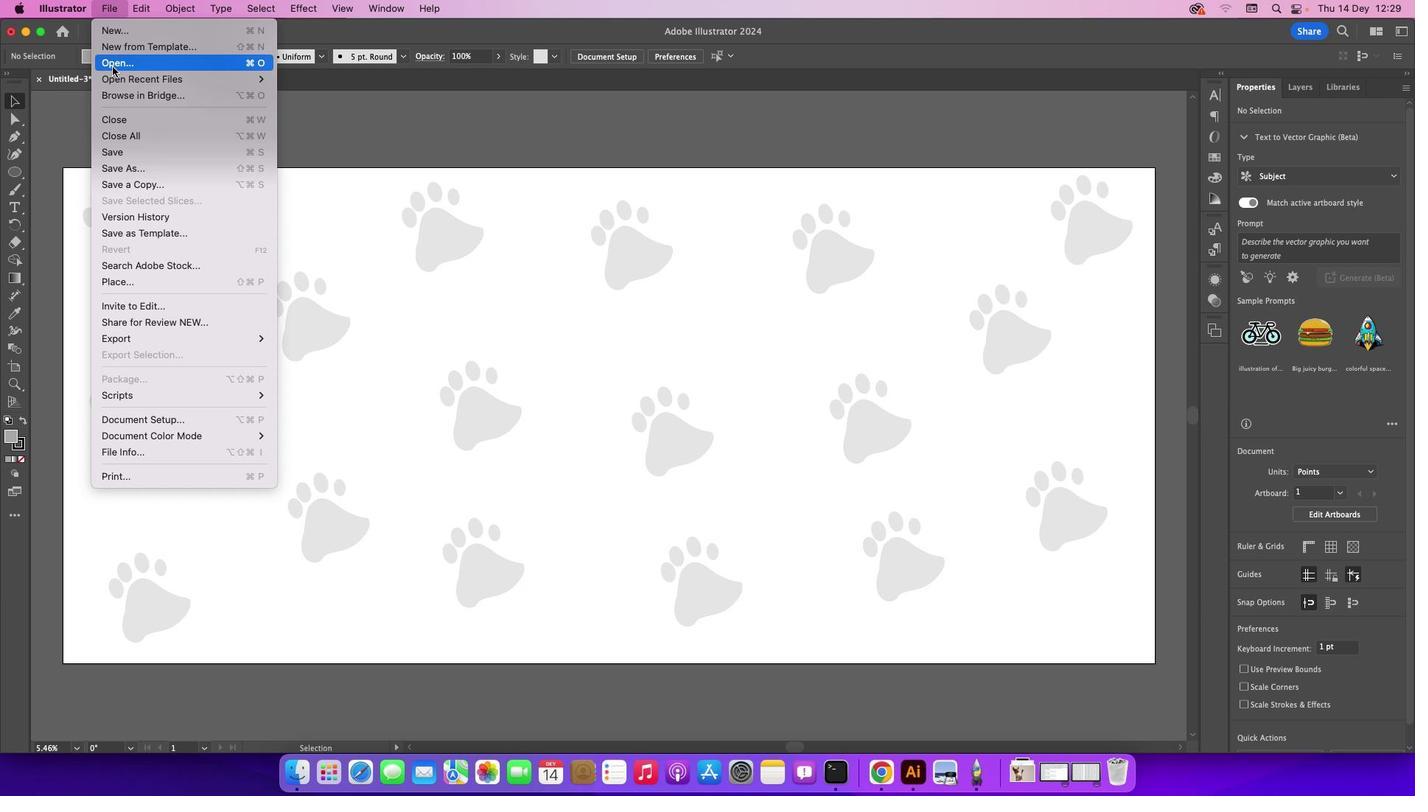 
Action: Mouse moved to (464, 235)
Screenshot: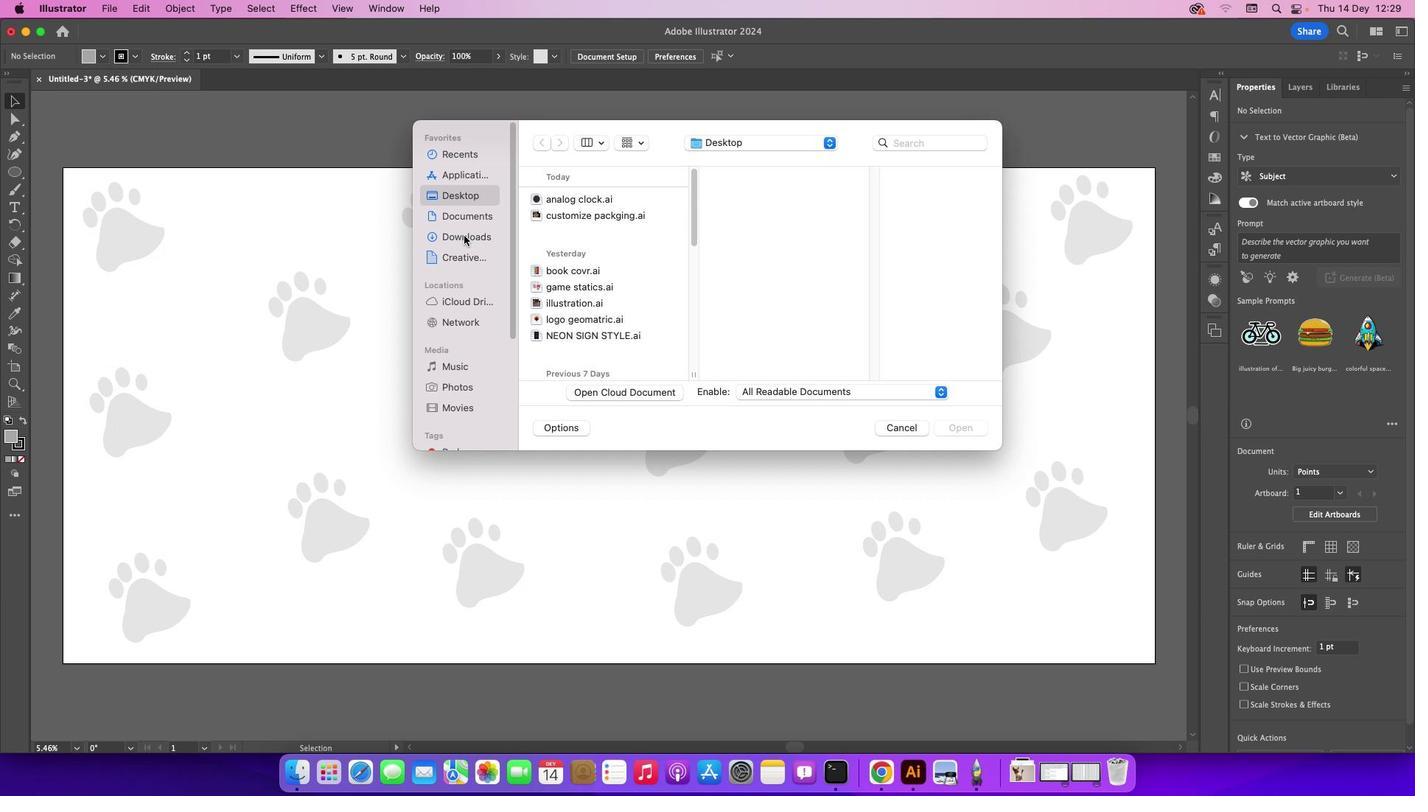 
Action: Mouse pressed left at (464, 235)
Screenshot: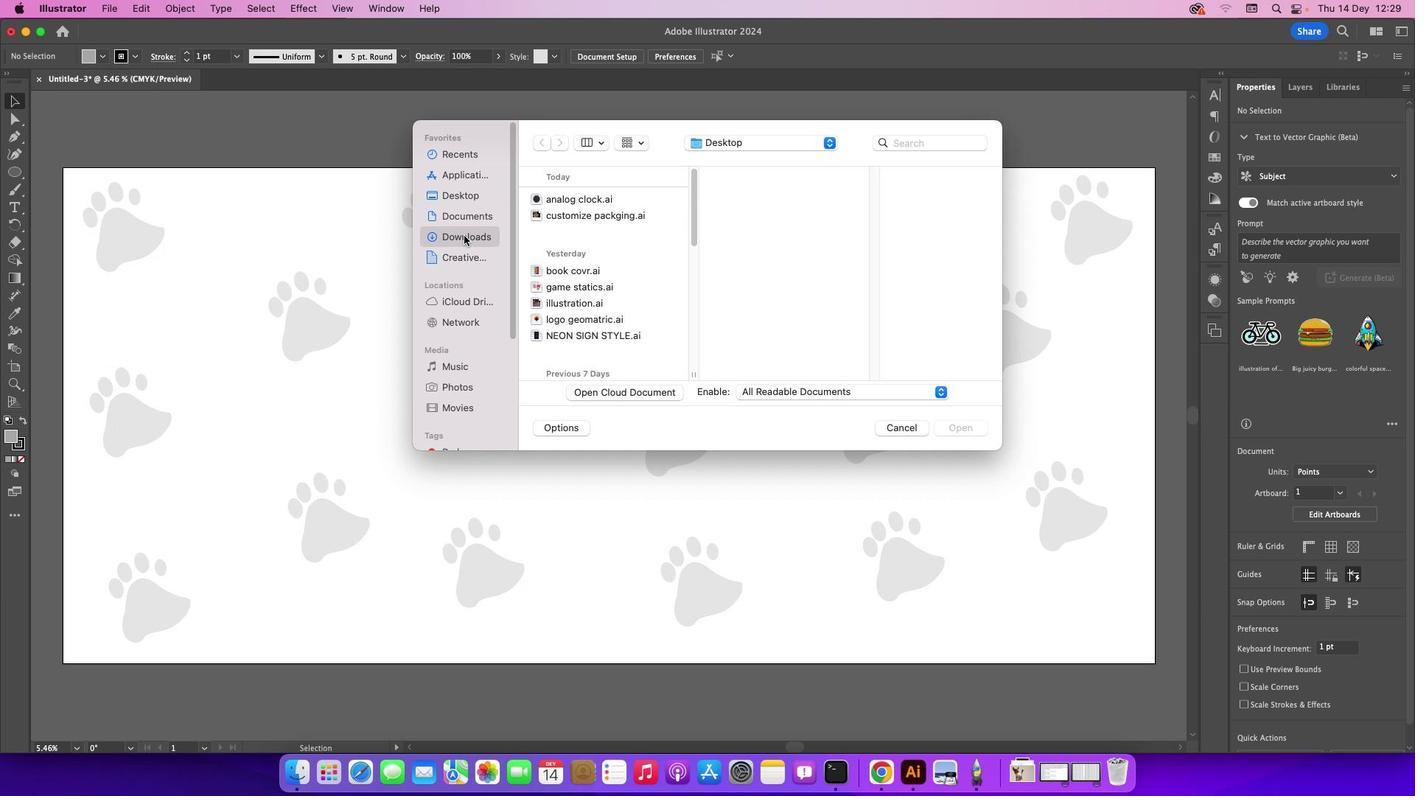 
Action: Mouse moved to (561, 197)
Screenshot: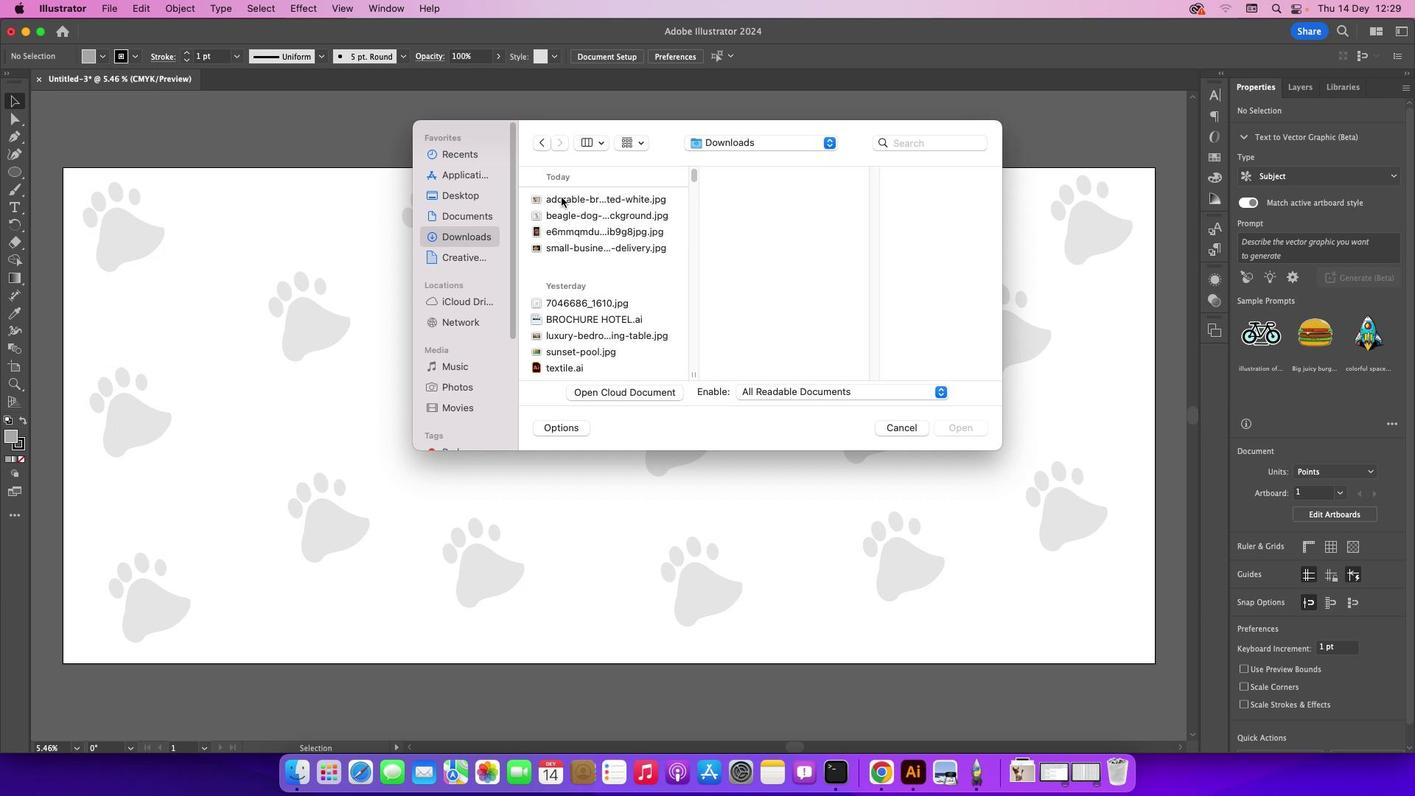 
Action: Mouse pressed left at (561, 197)
Screenshot: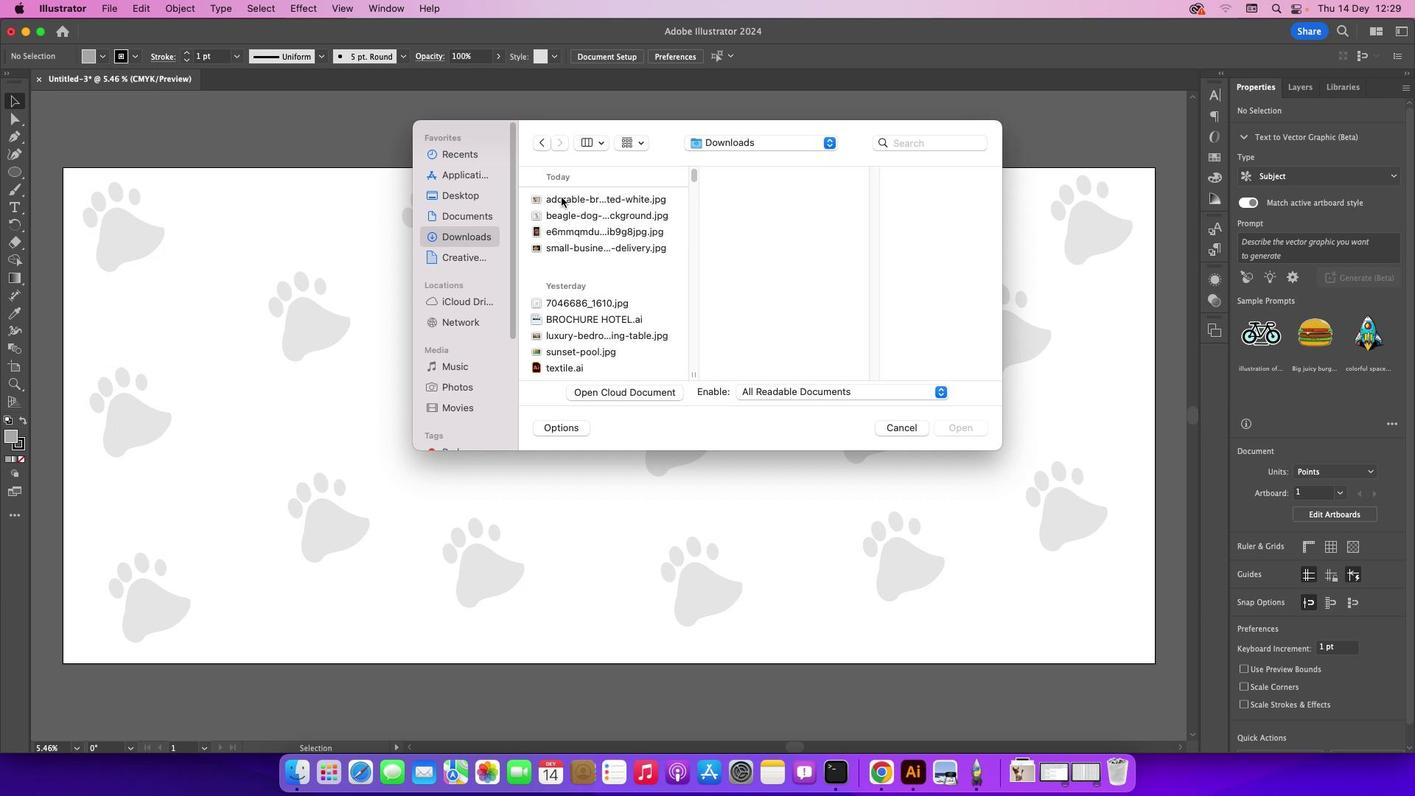 
Action: Mouse moved to (567, 211)
Screenshot: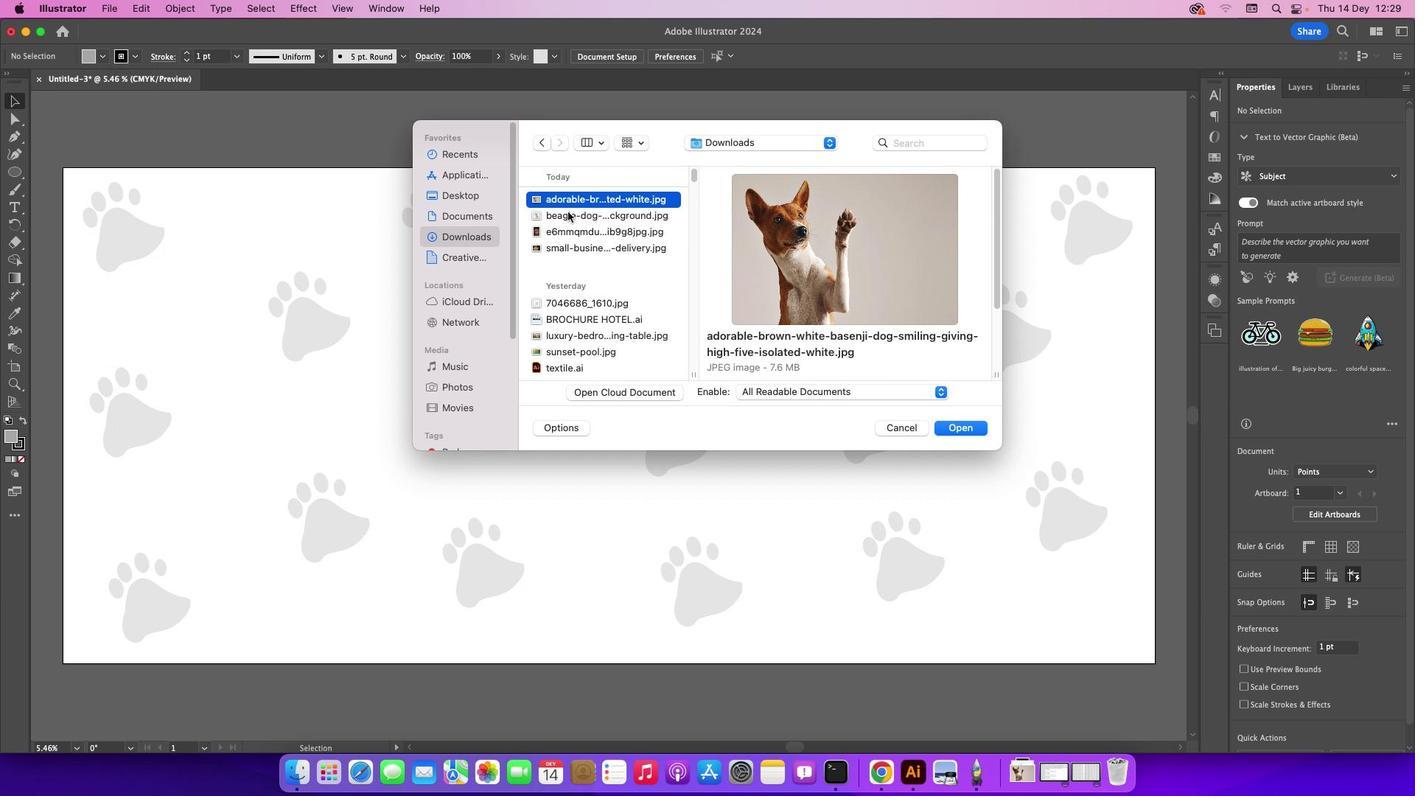 
Action: Mouse pressed left at (567, 211)
Screenshot: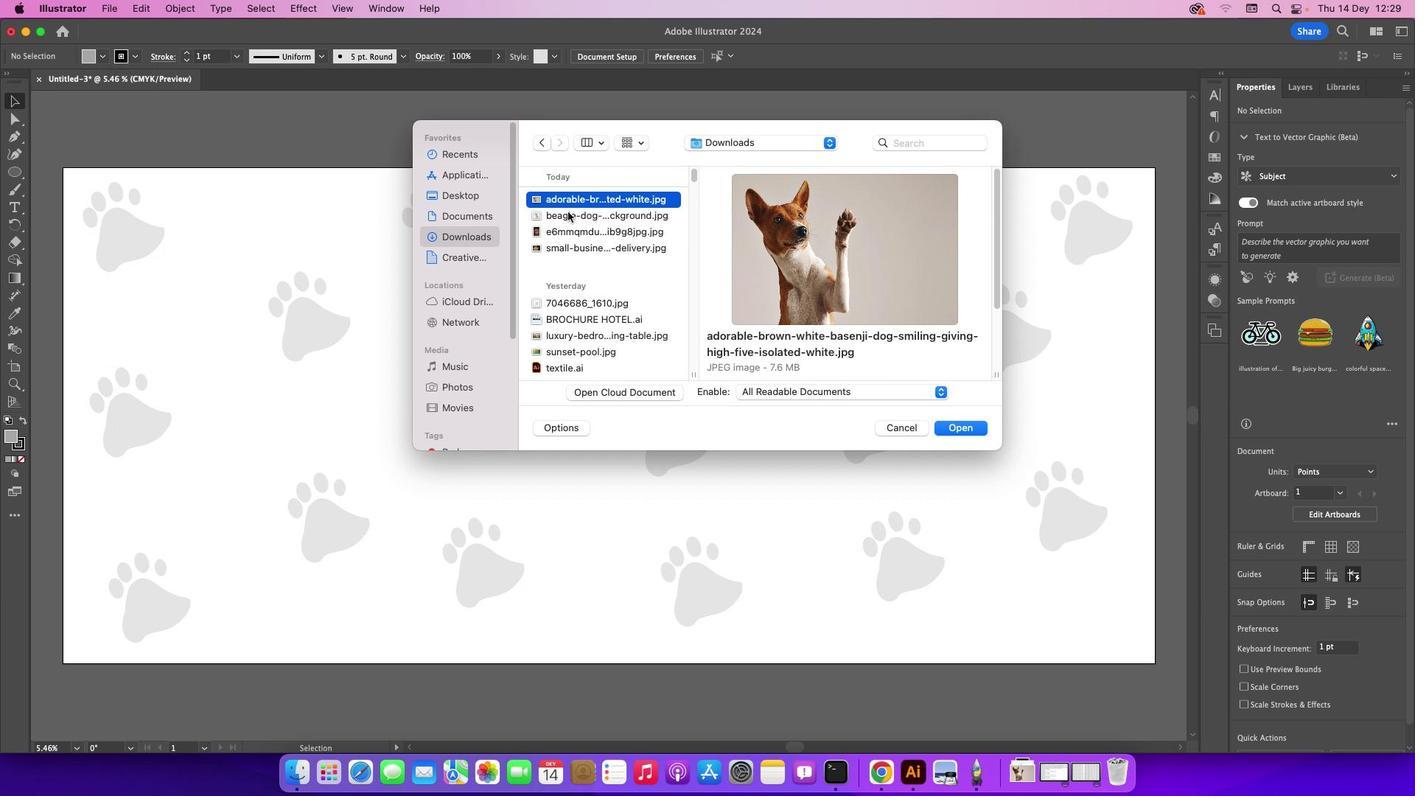 
Action: Mouse moved to (567, 232)
Screenshot: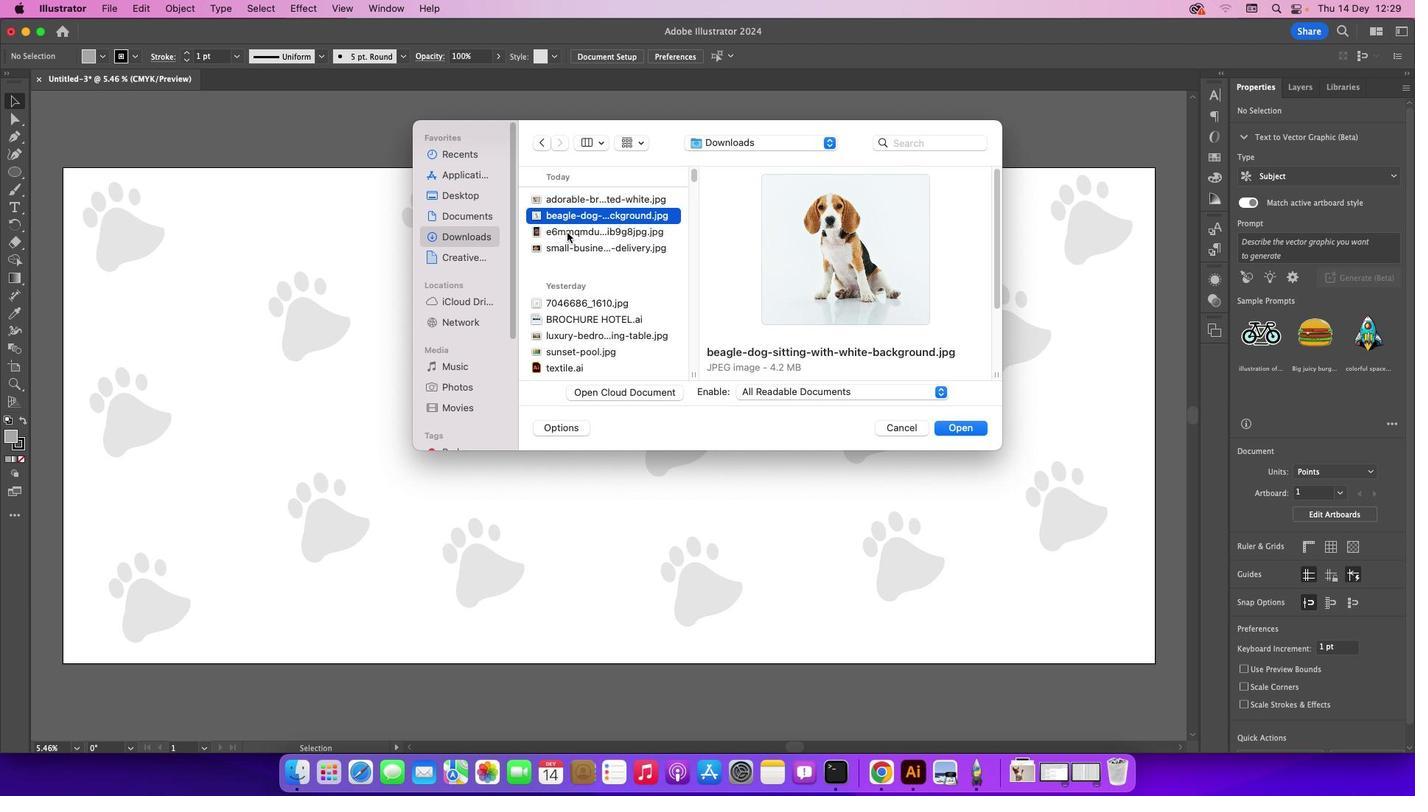 
Action: Mouse pressed left at (567, 232)
Screenshot: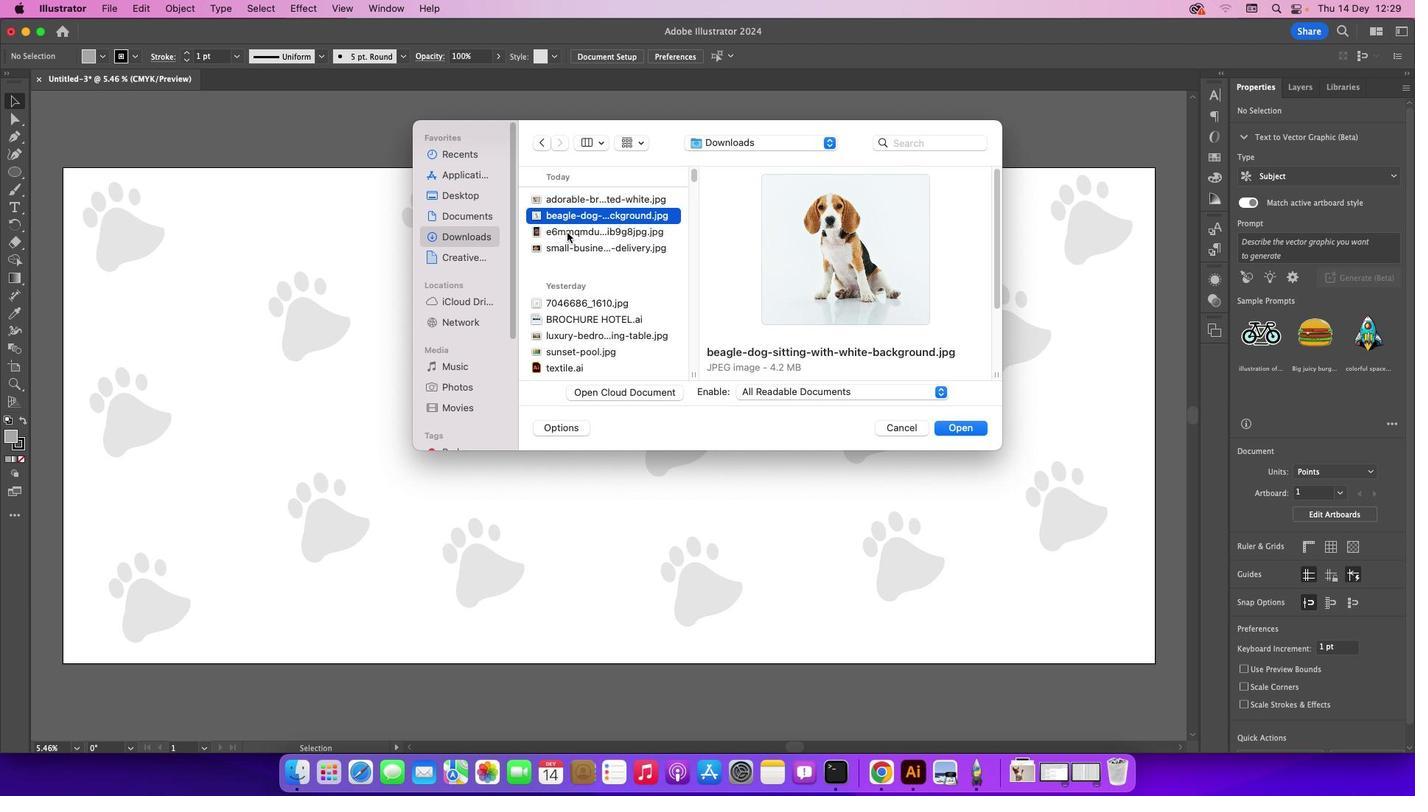 
Action: Mouse moved to (962, 429)
Screenshot: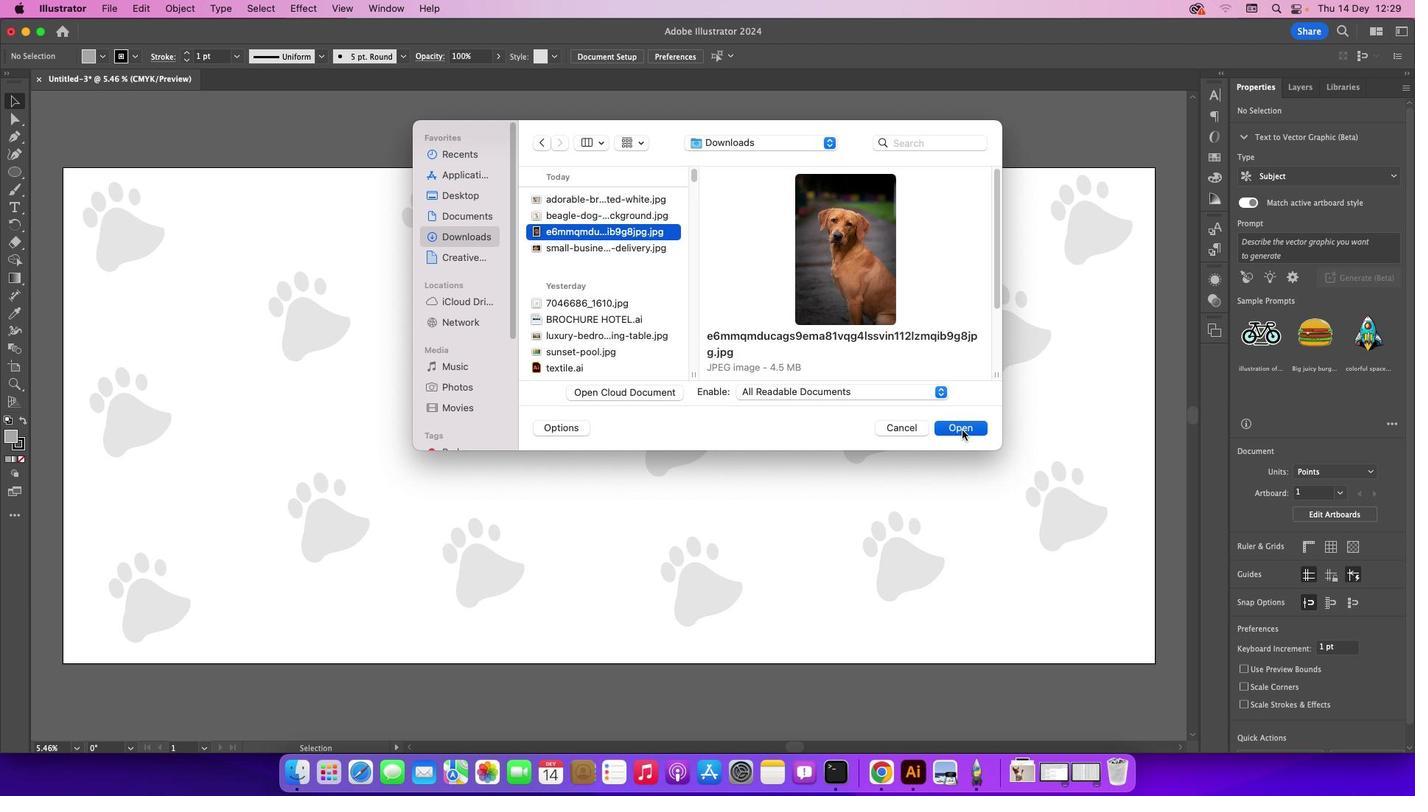 
Action: Mouse pressed left at (962, 429)
Screenshot: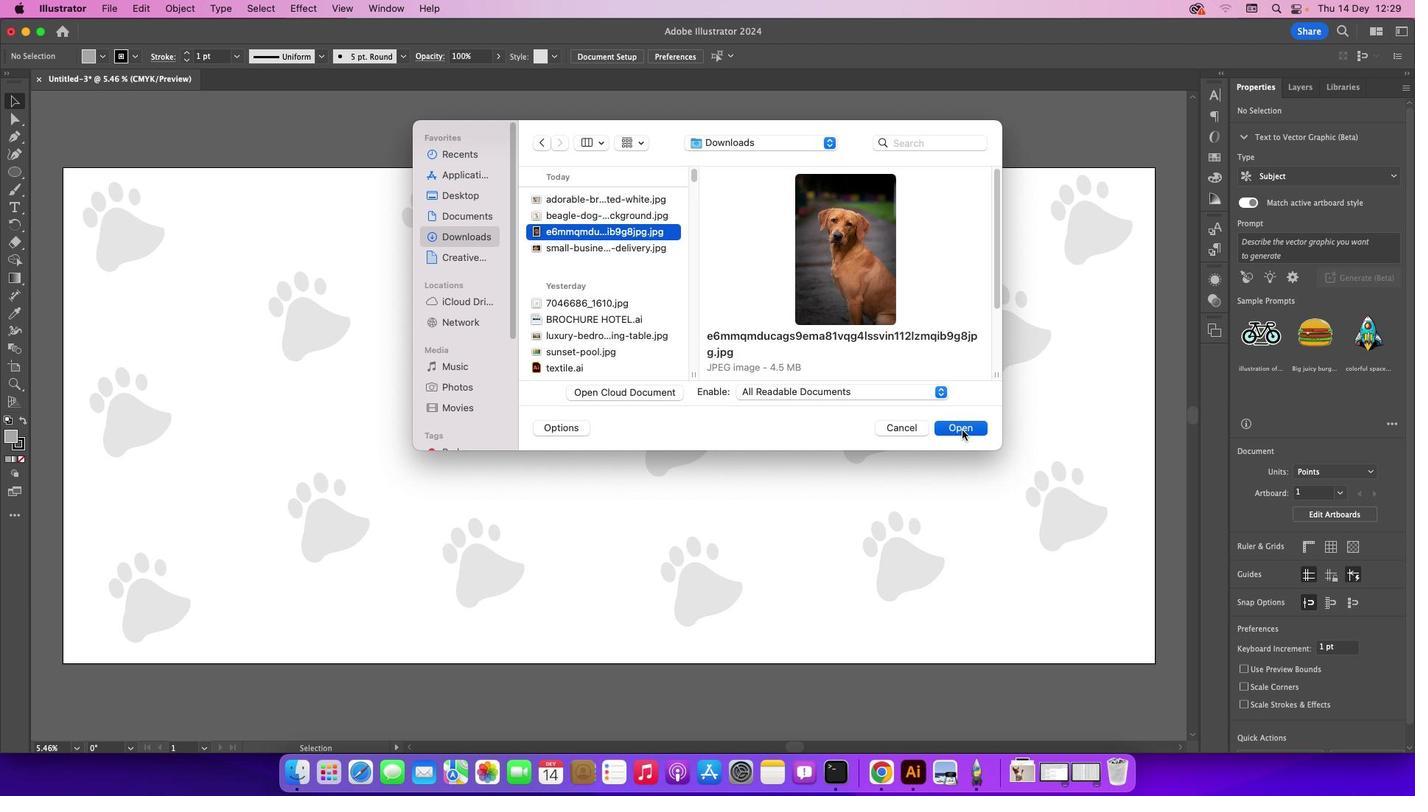 
Action: Mouse moved to (513, 235)
Screenshot: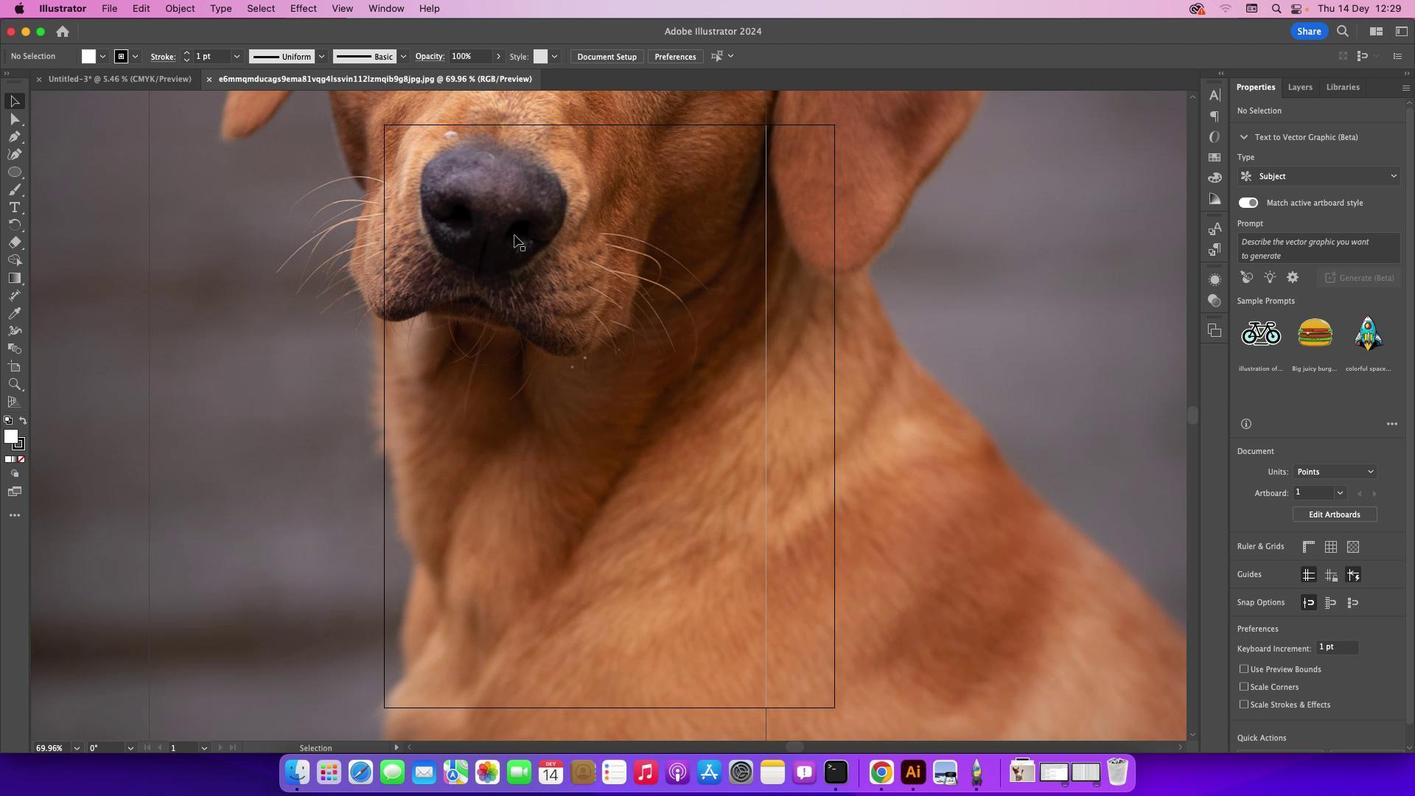
Action: Mouse pressed left at (513, 235)
Screenshot: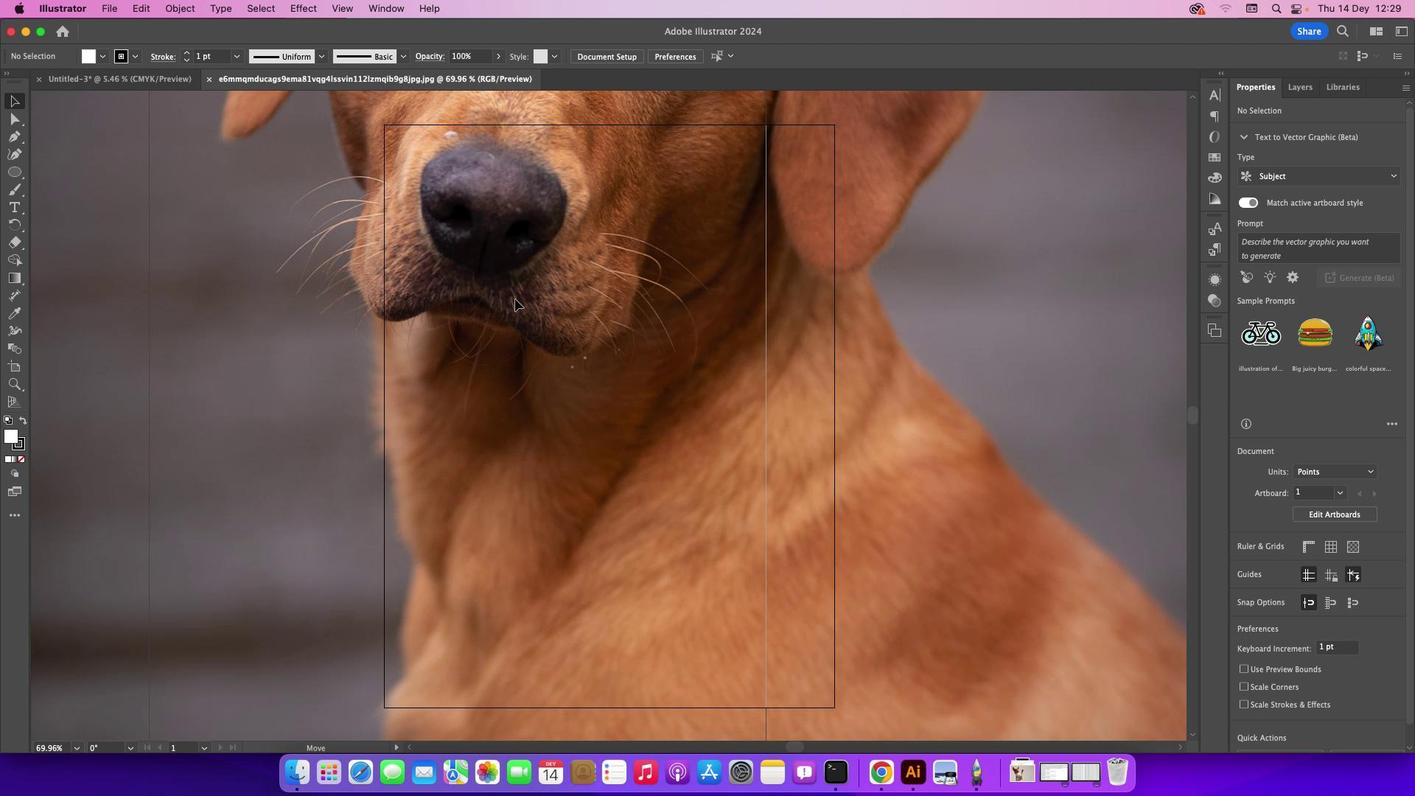 
Action: Mouse moved to (790, 138)
Screenshot: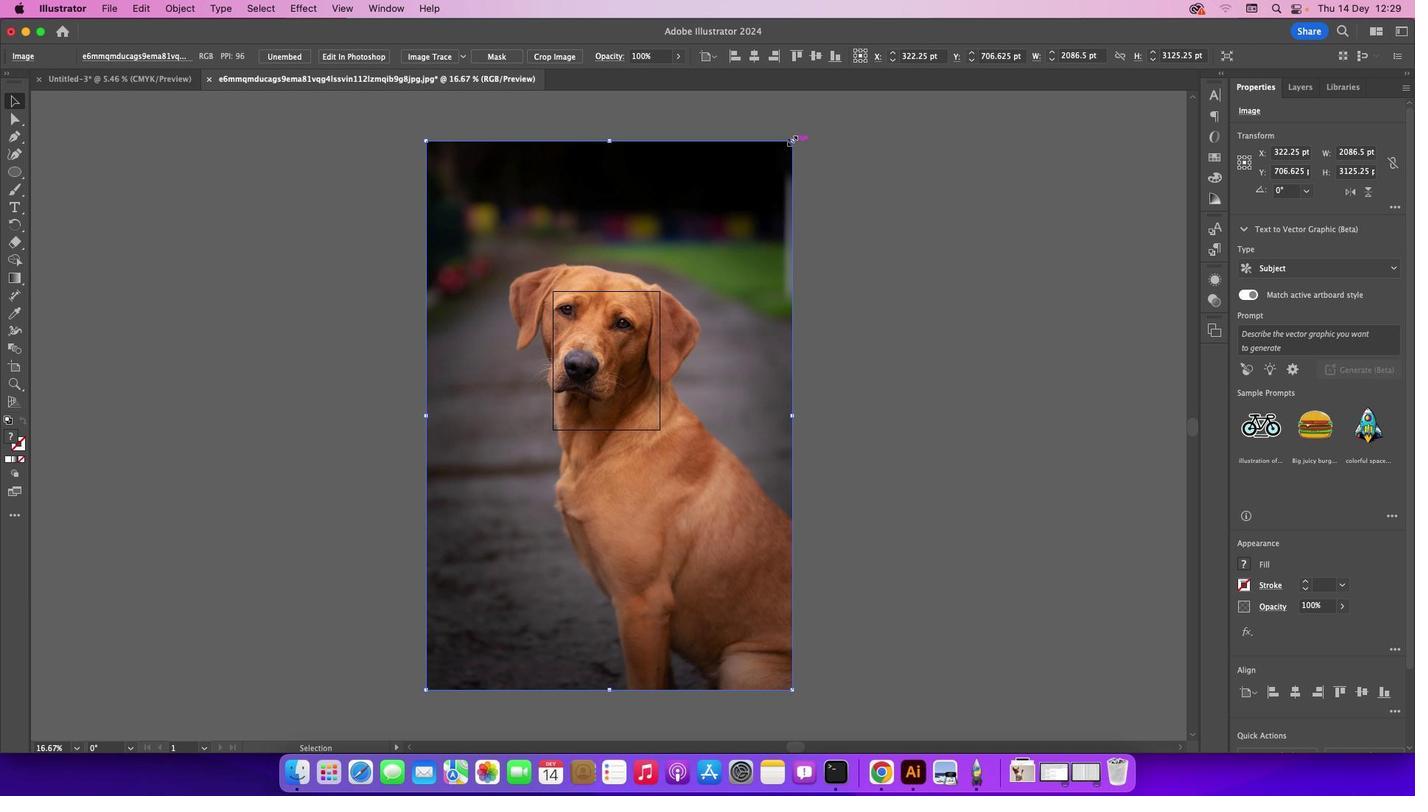 
Action: Mouse pressed left at (790, 138)
Screenshot: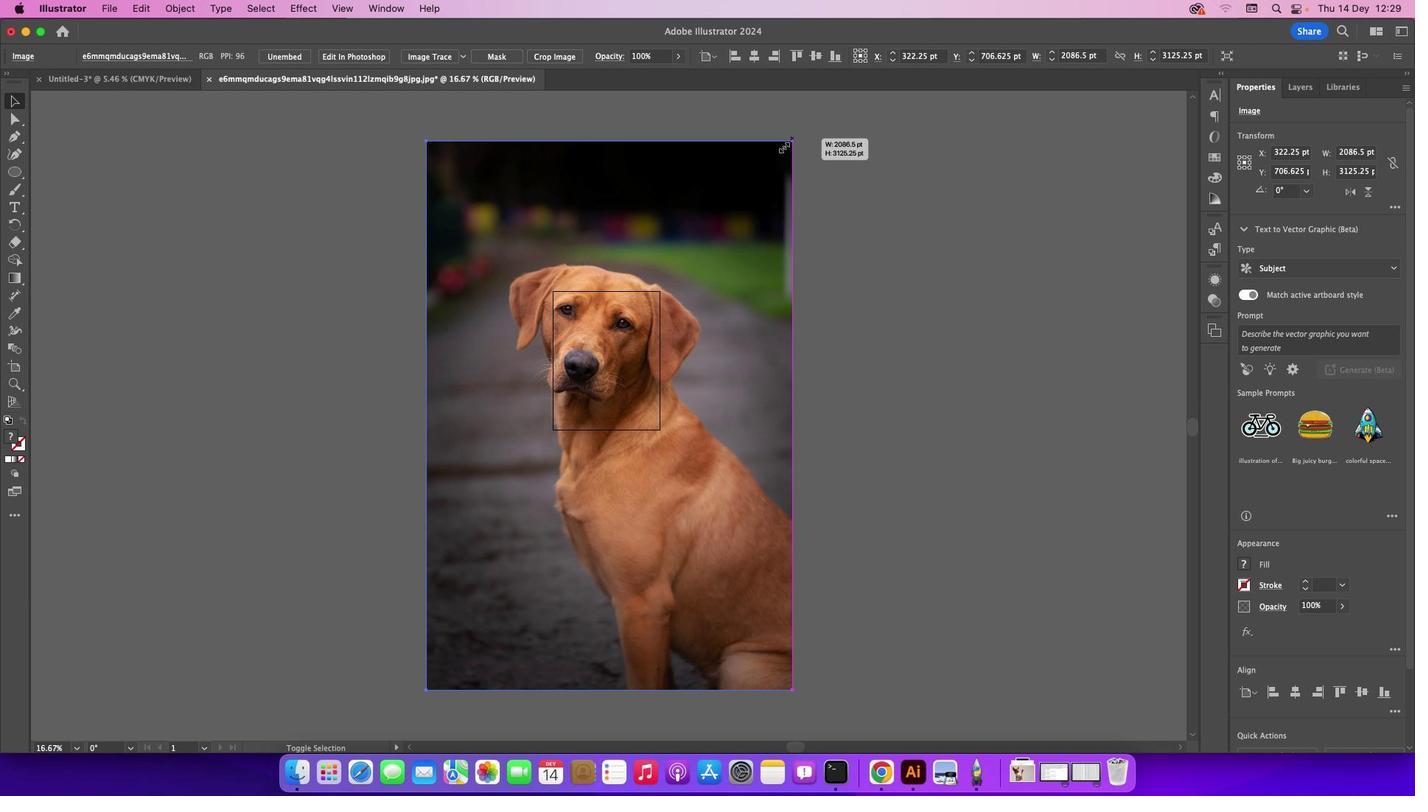 
Action: Mouse moved to (502, 552)
Screenshot: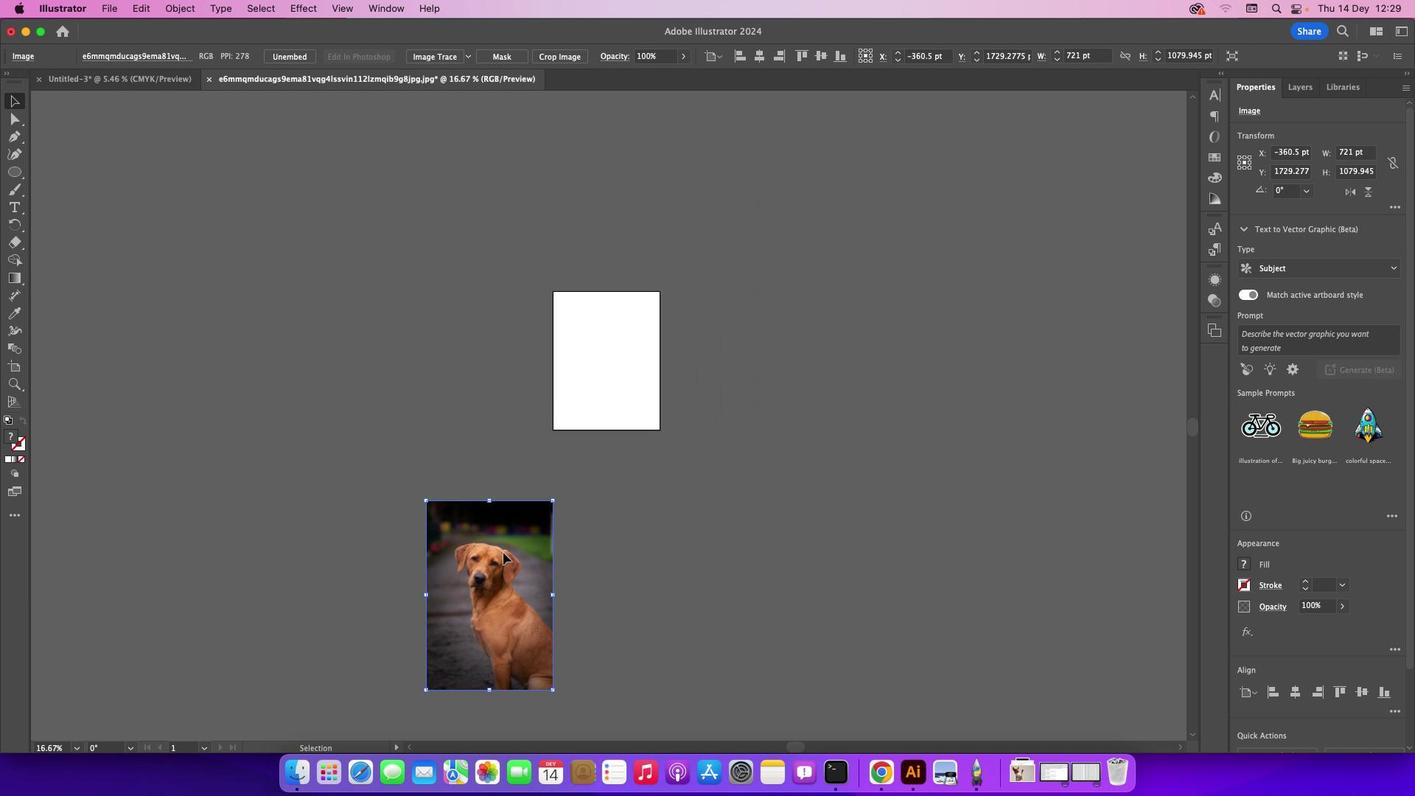 
Action: Mouse pressed left at (502, 552)
Screenshot: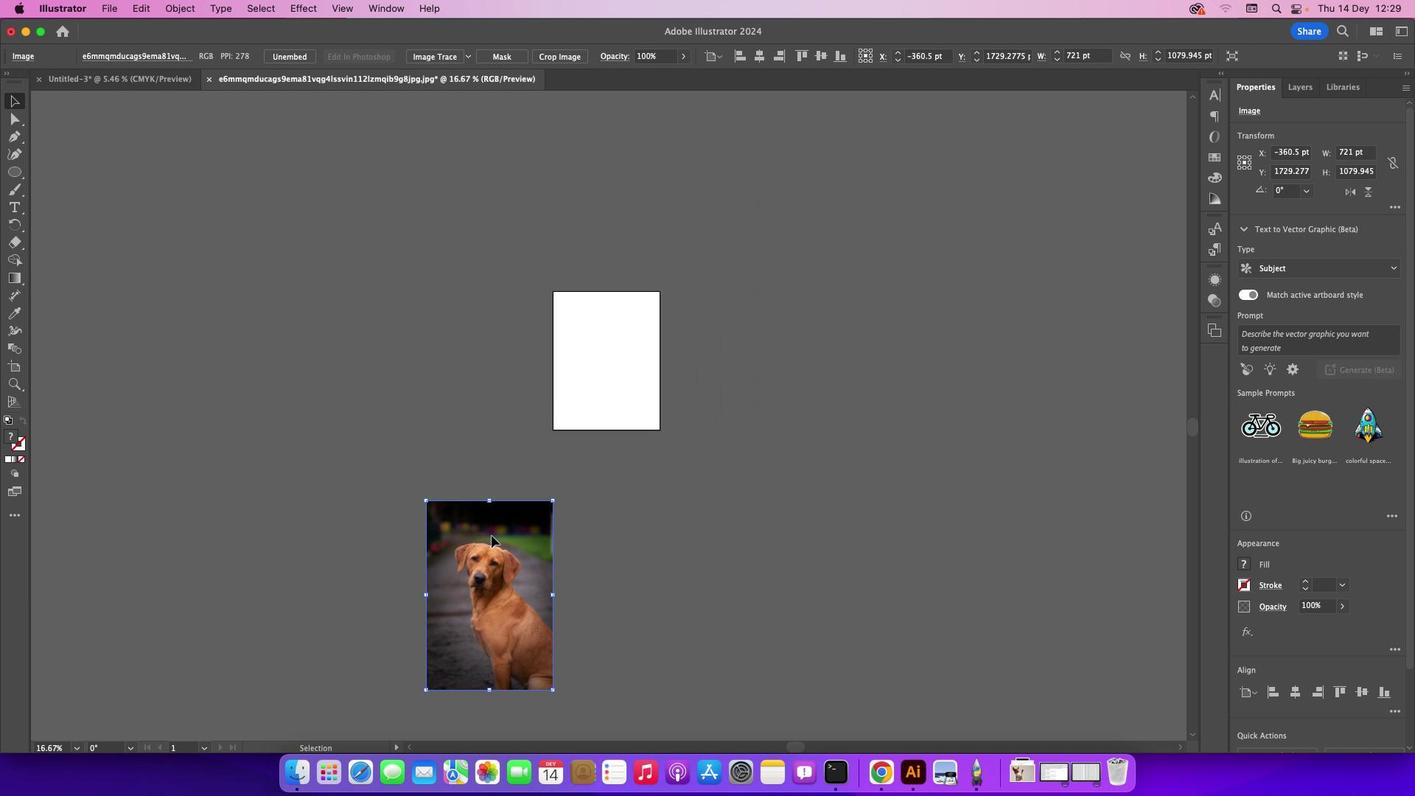 
Action: Mouse moved to (274, 294)
Screenshot: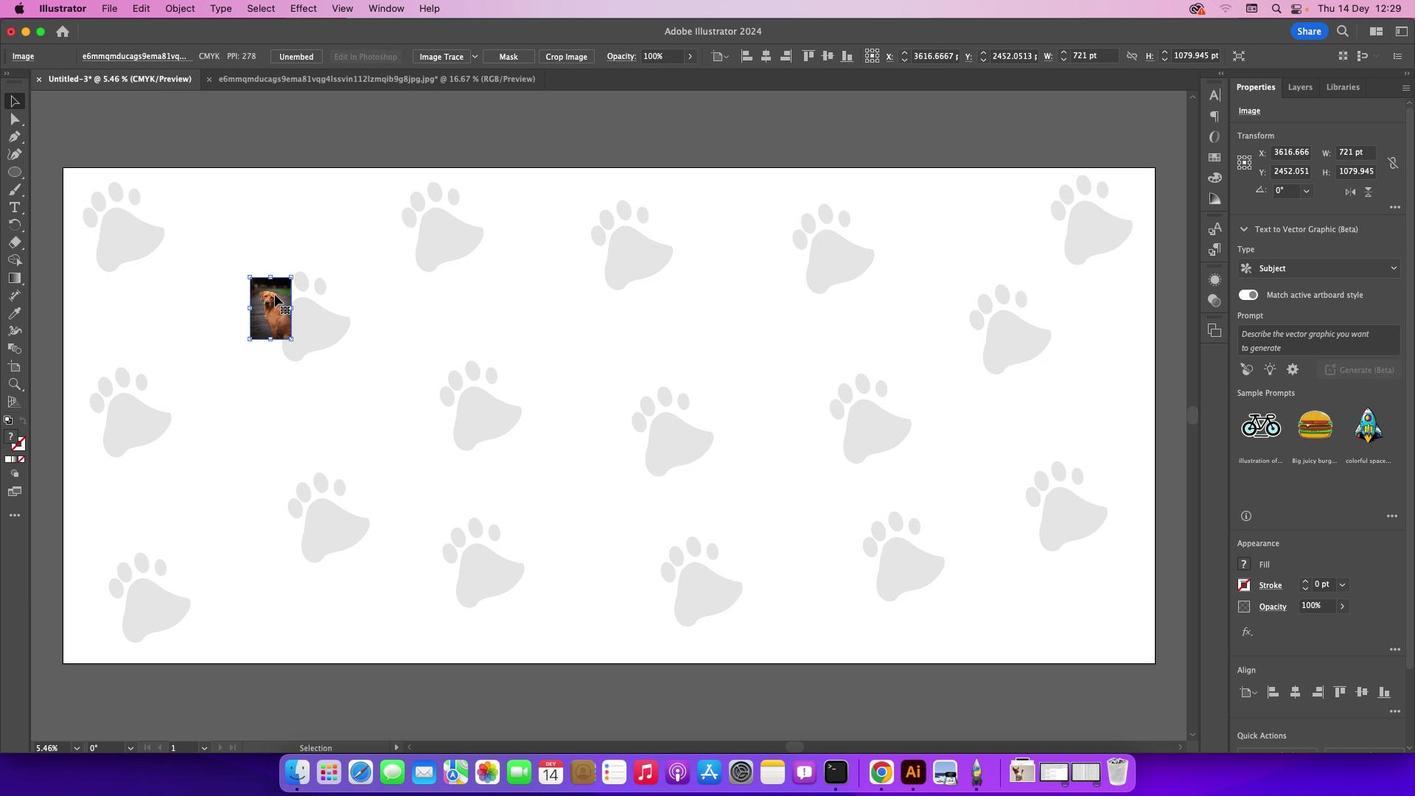 
Action: Mouse pressed left at (274, 294)
Screenshot: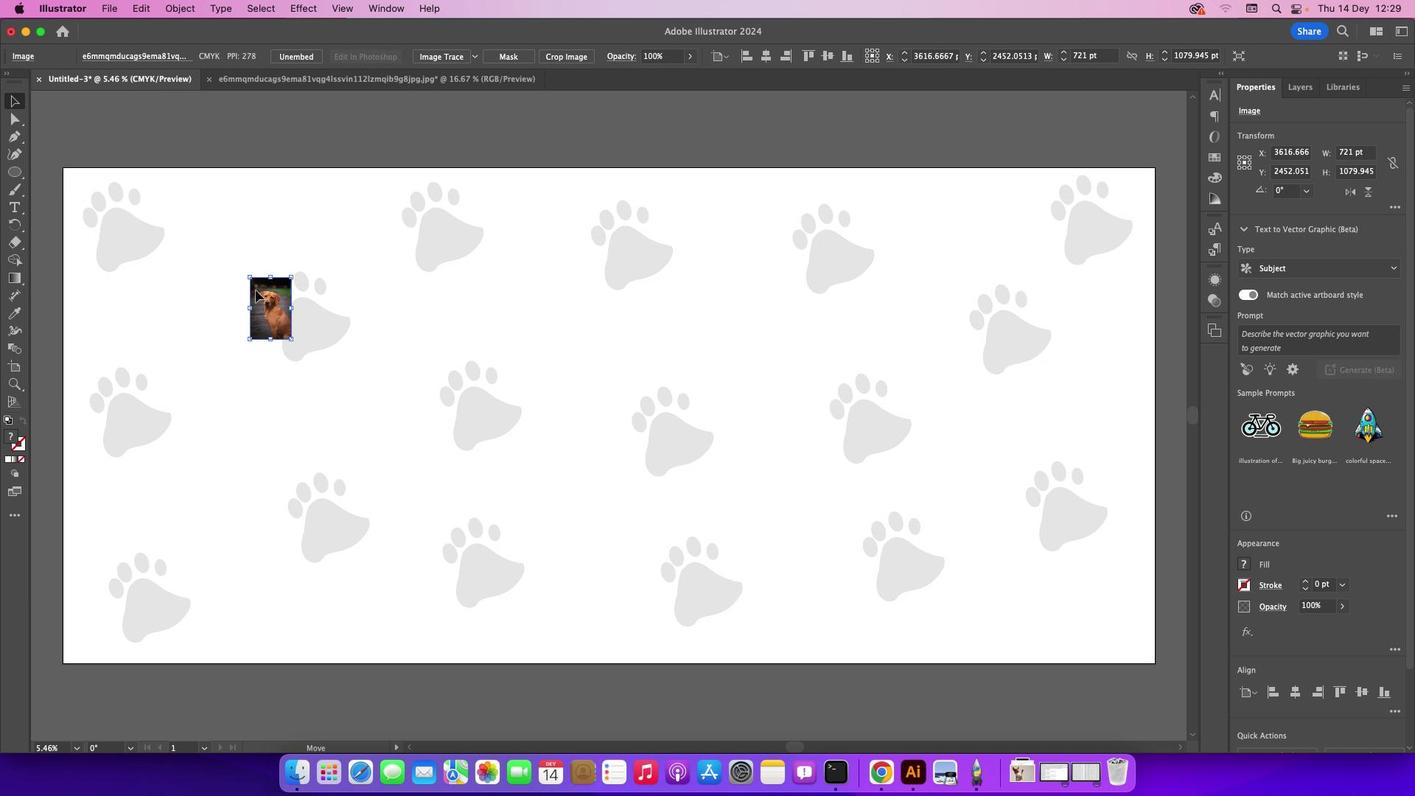 
Action: Mouse moved to (203, 260)
Screenshot: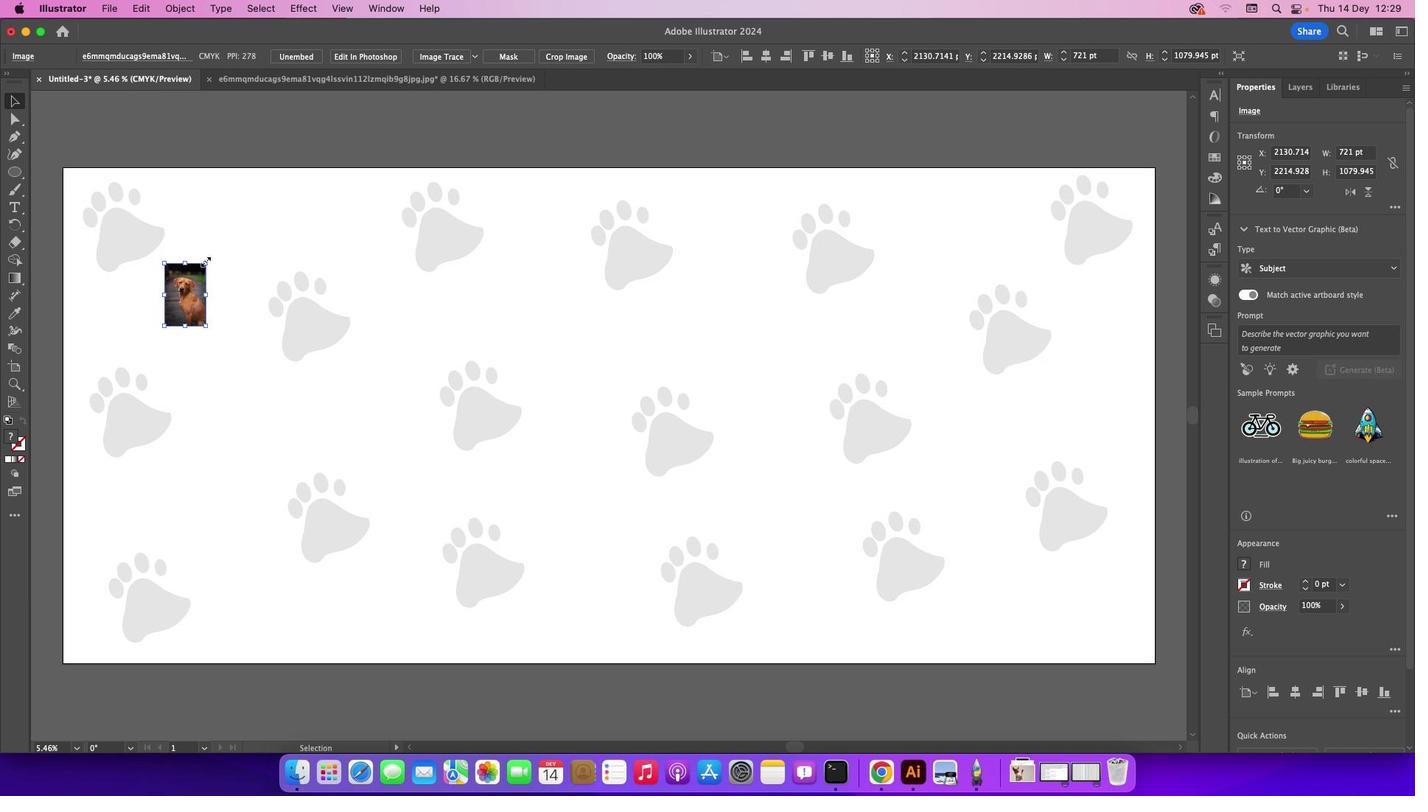 
Action: Mouse pressed left at (203, 260)
Screenshot: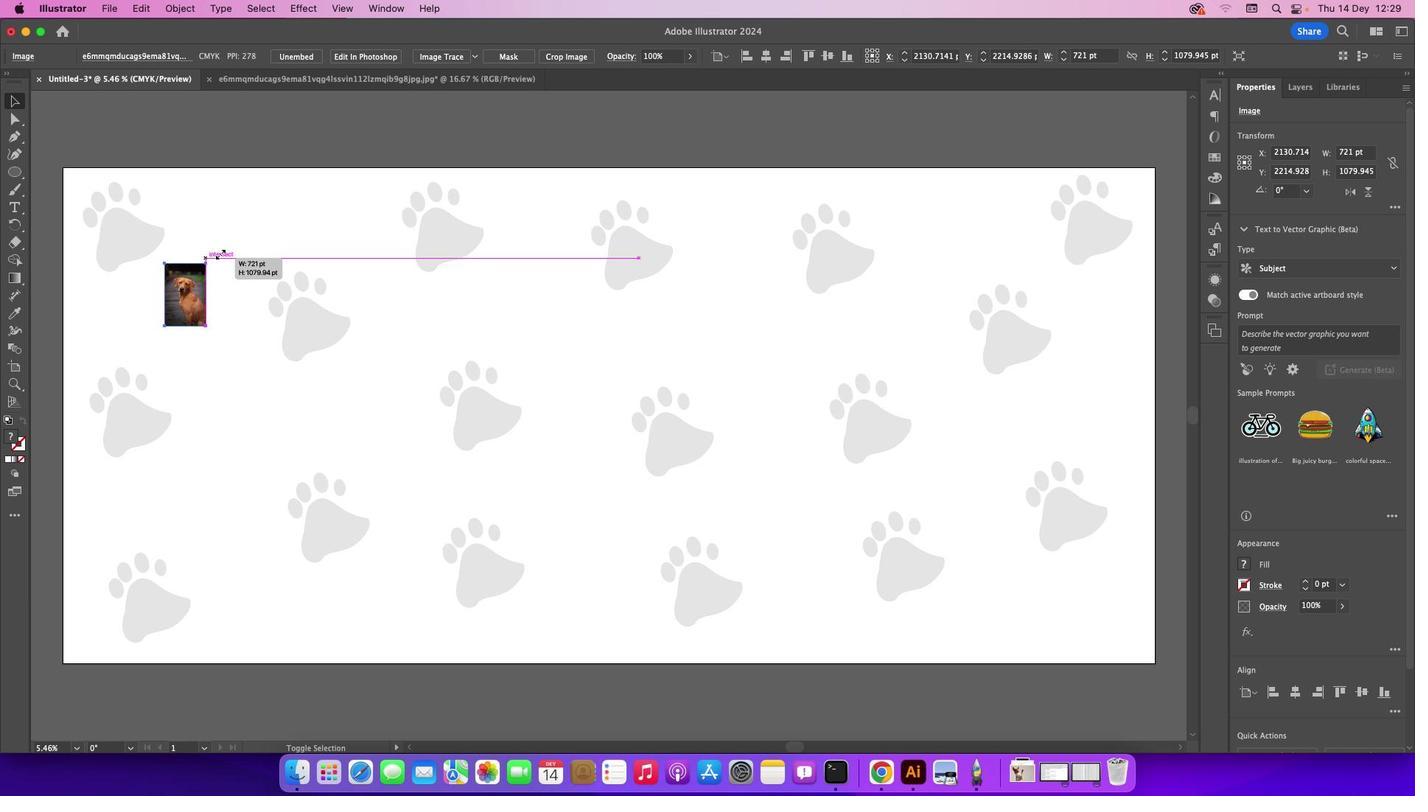 
Action: Mouse moved to (230, 235)
Screenshot: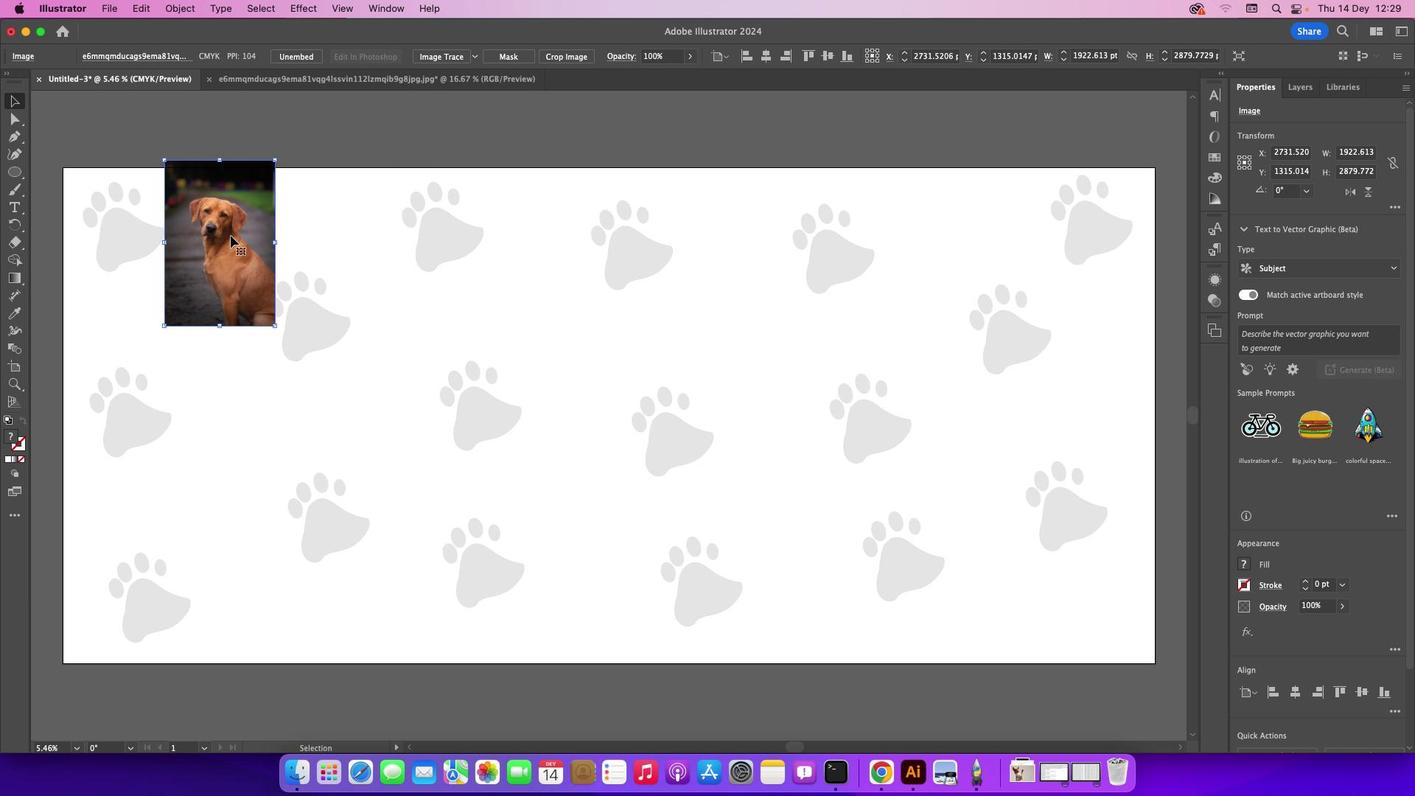 
Action: Mouse pressed left at (230, 235)
Screenshot: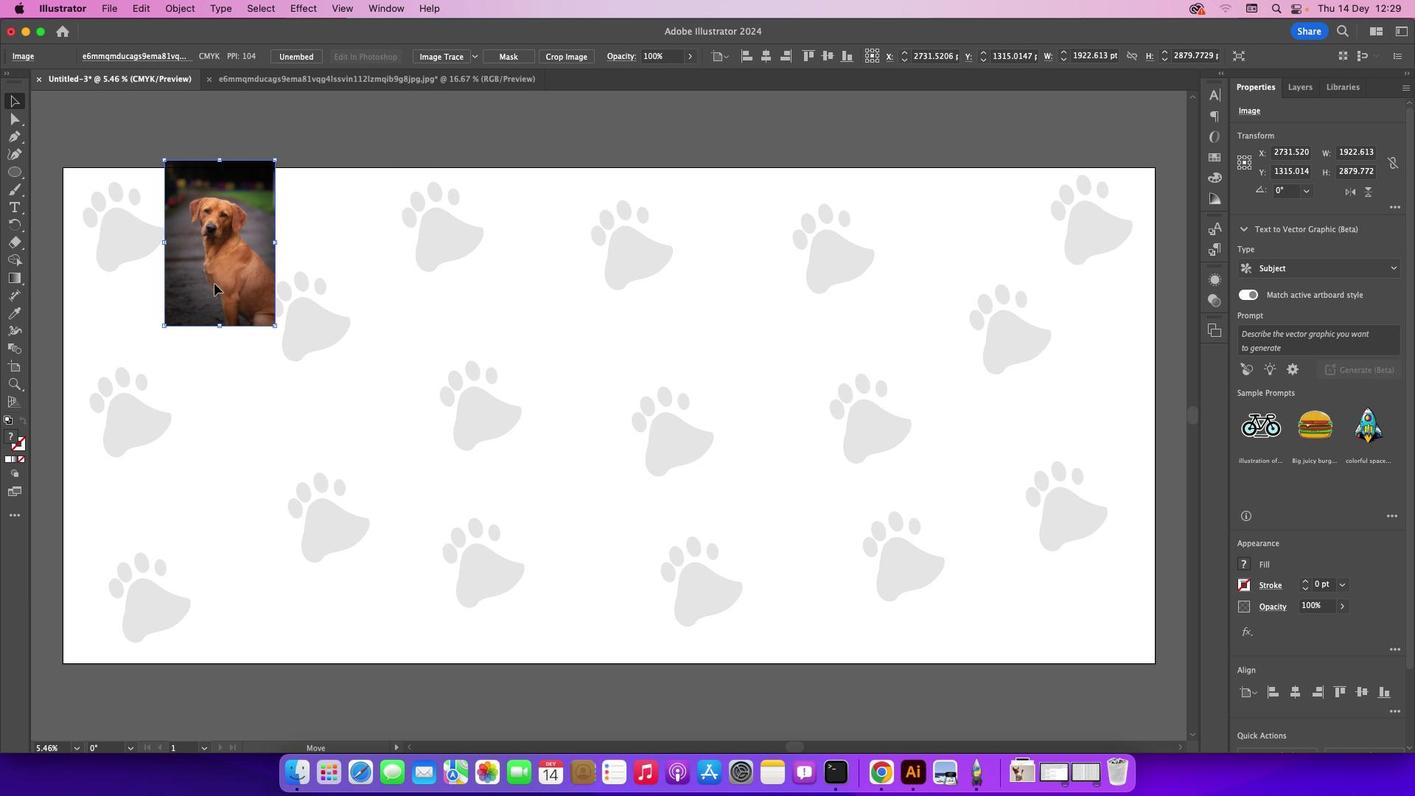 
Action: Mouse moved to (232, 227)
Screenshot: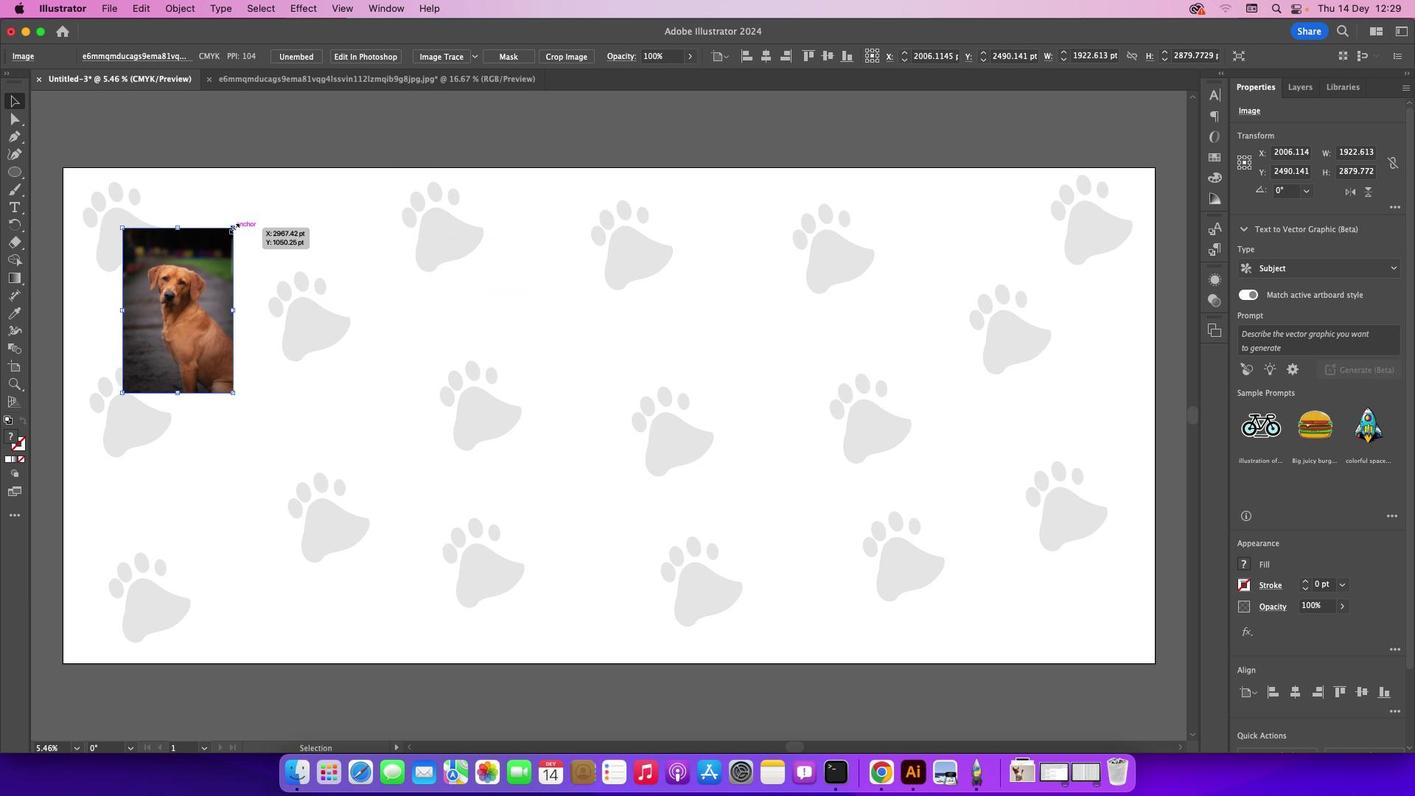 
Action: Mouse pressed left at (232, 227)
Screenshot: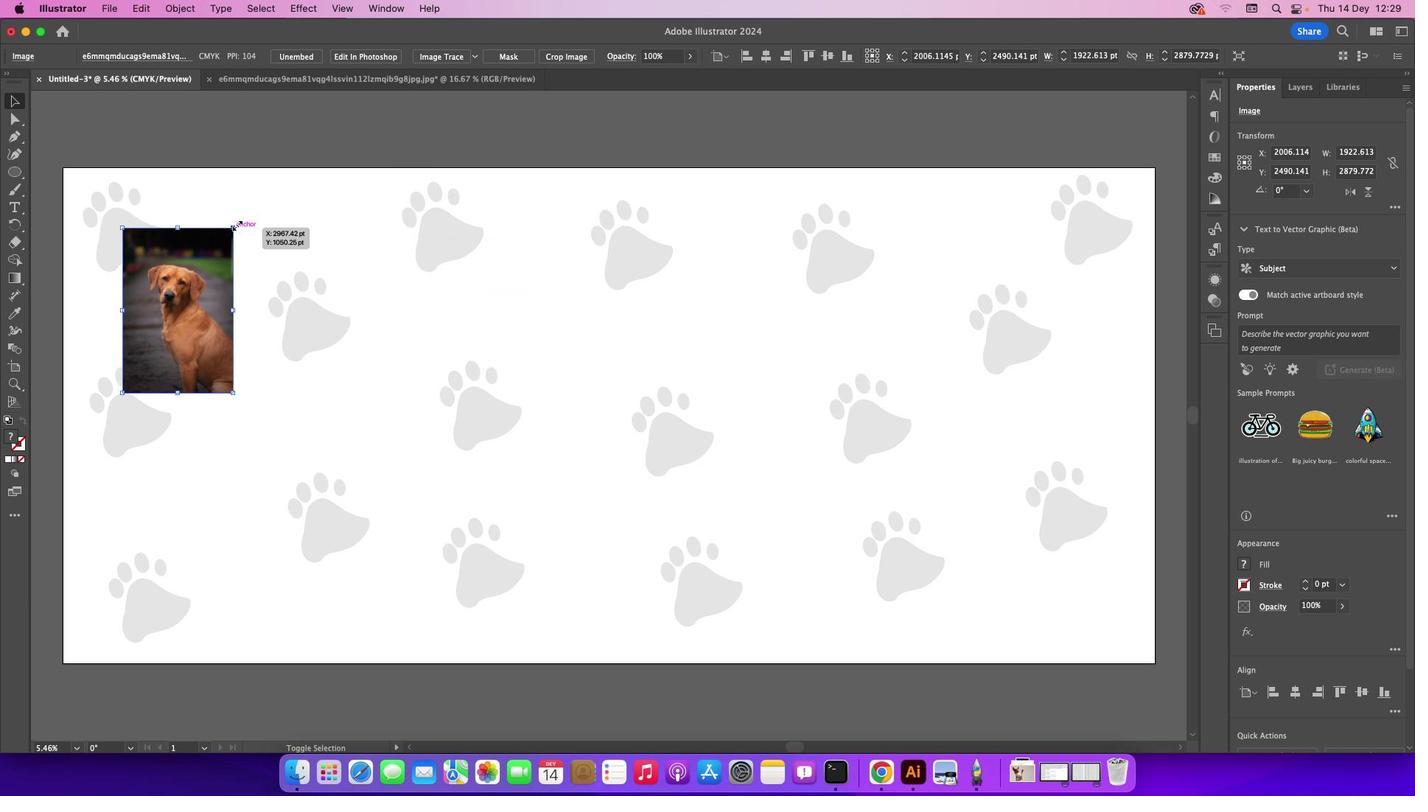 
Action: Mouse moved to (192, 319)
Screenshot: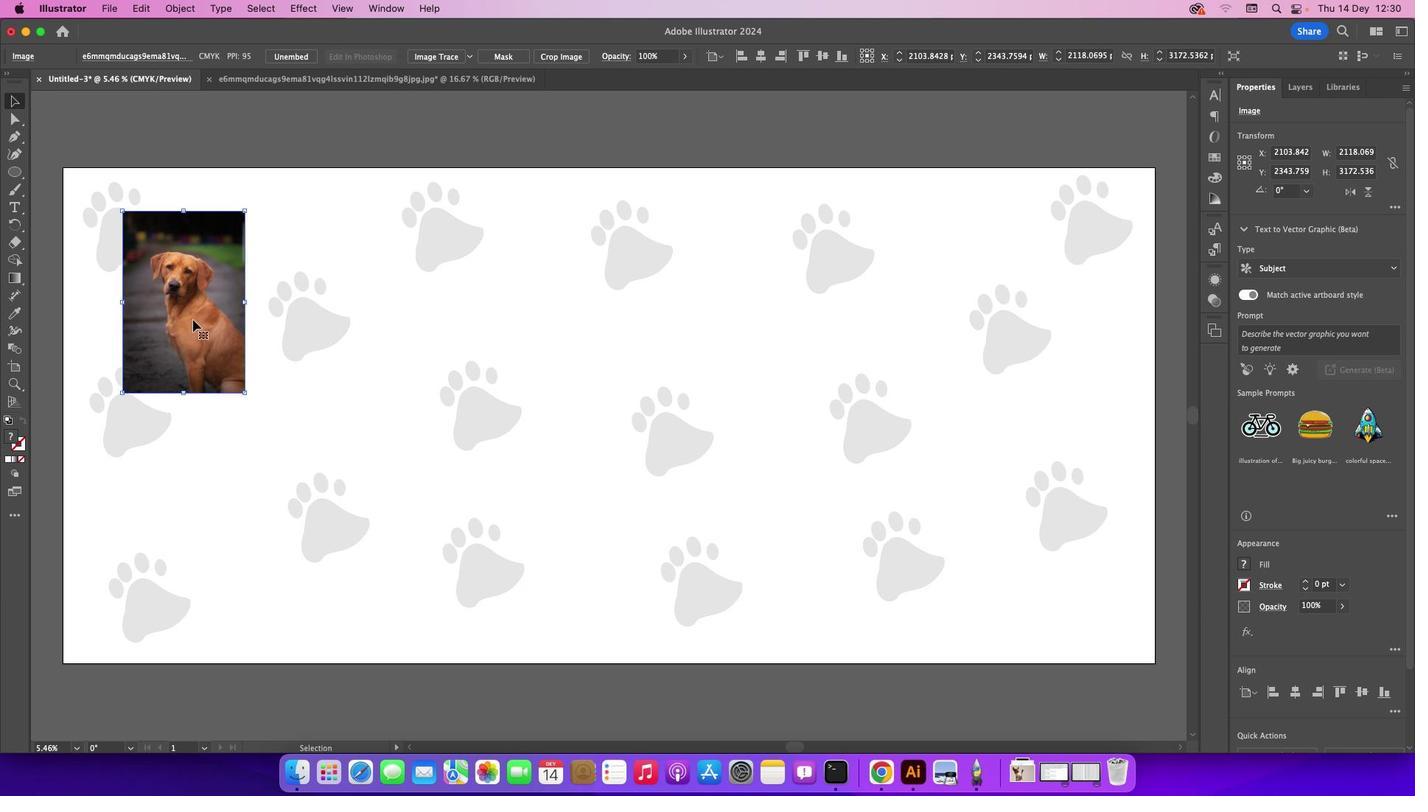 
Action: Mouse pressed left at (192, 319)
Screenshot: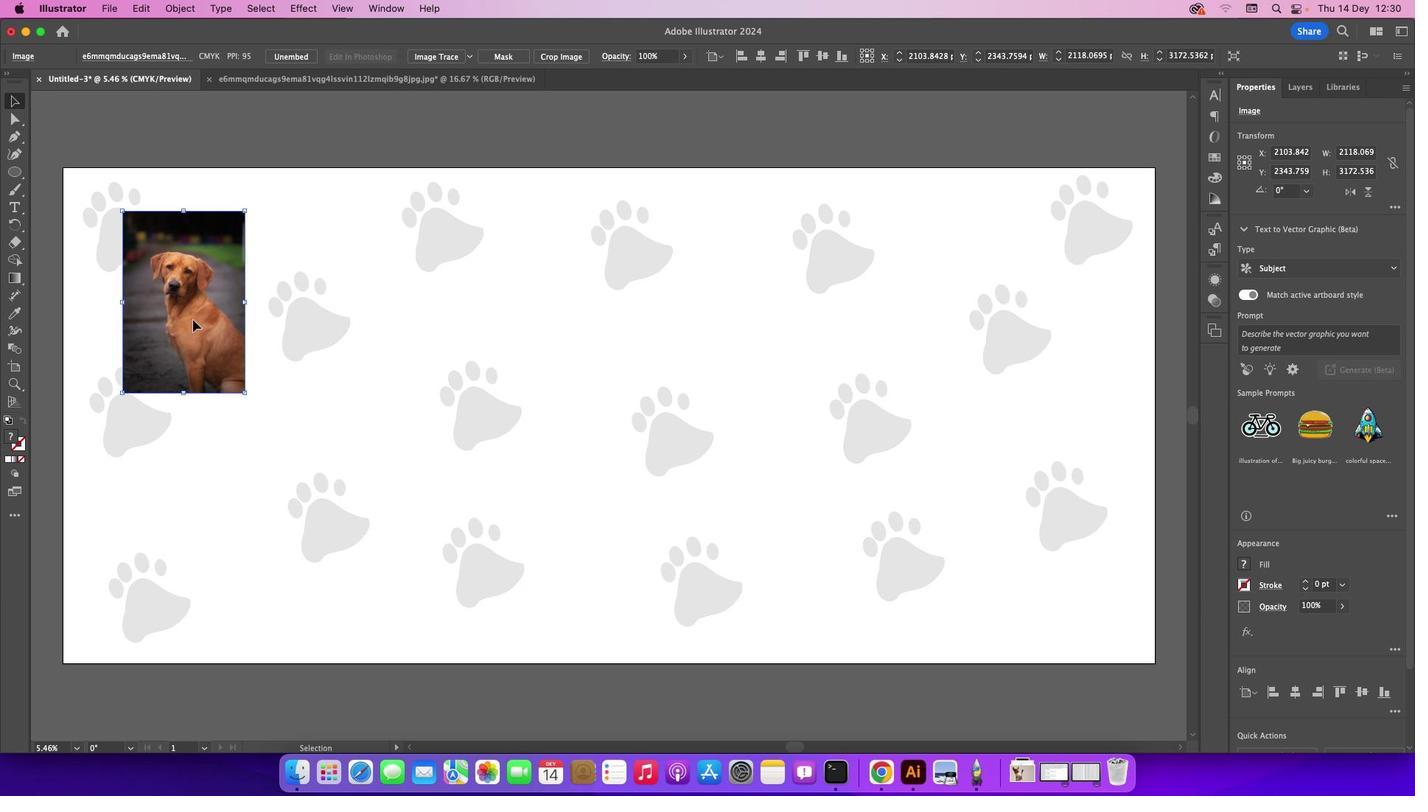 
Action: Mouse moved to (196, 385)
Screenshot: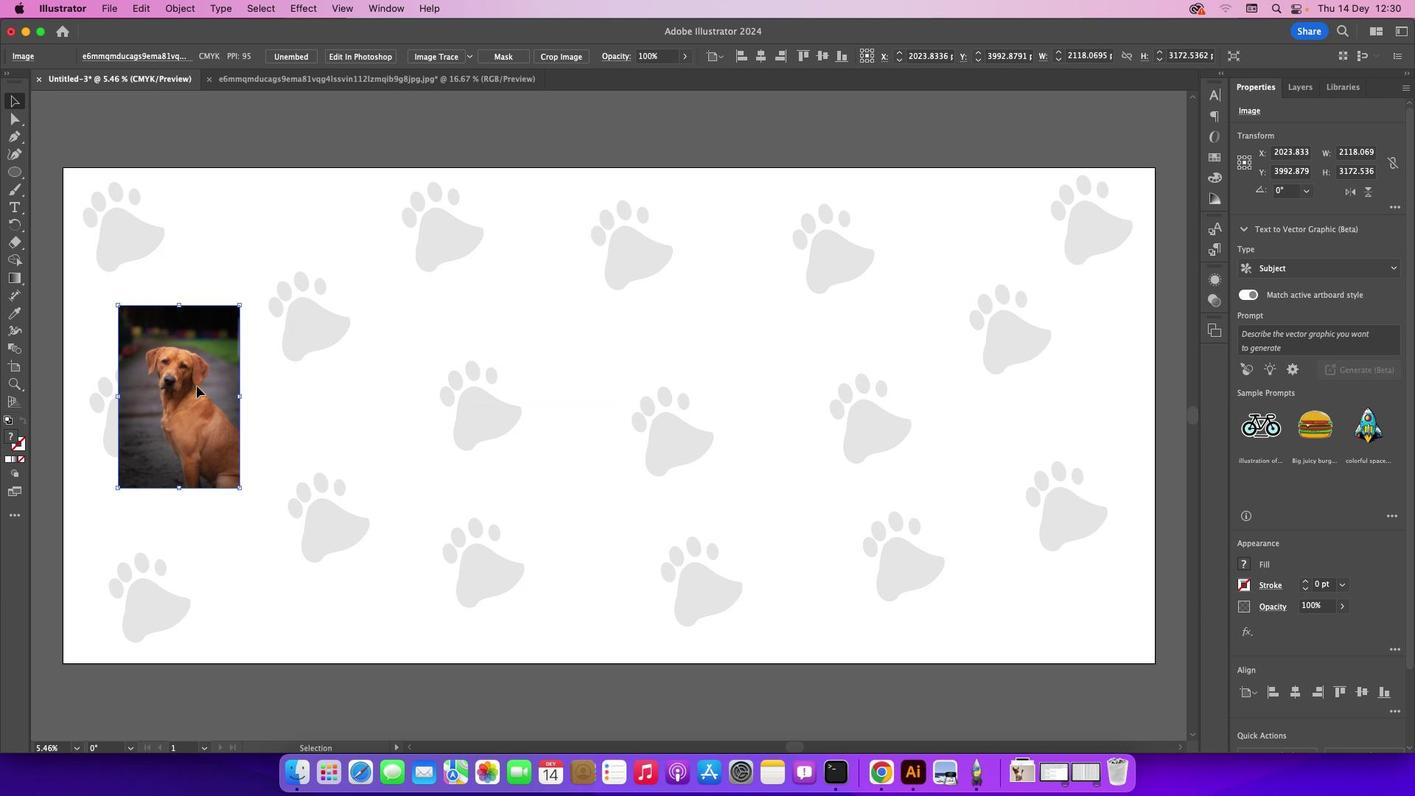 
Action: Mouse pressed left at (196, 385)
Screenshot: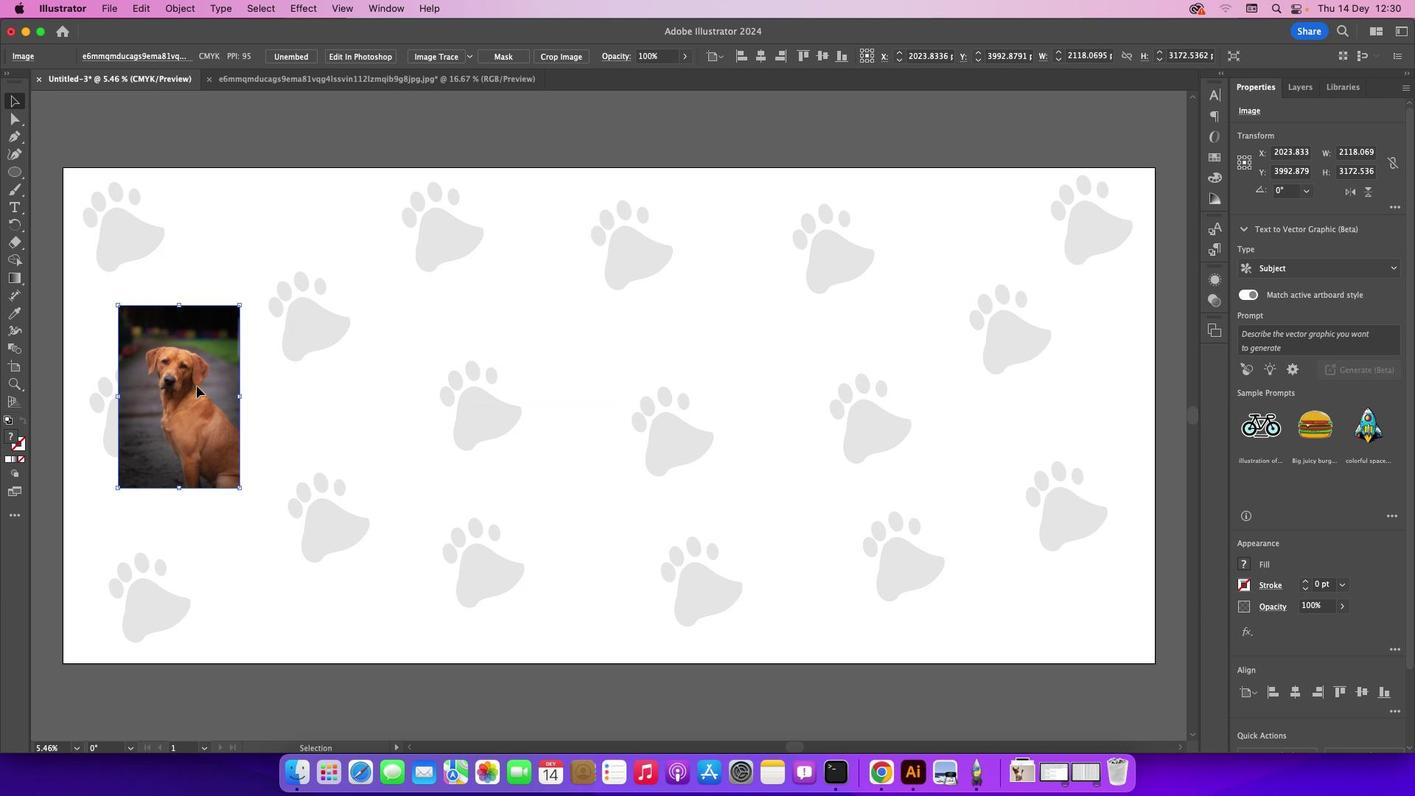 
Action: Mouse moved to (191, 359)
Screenshot: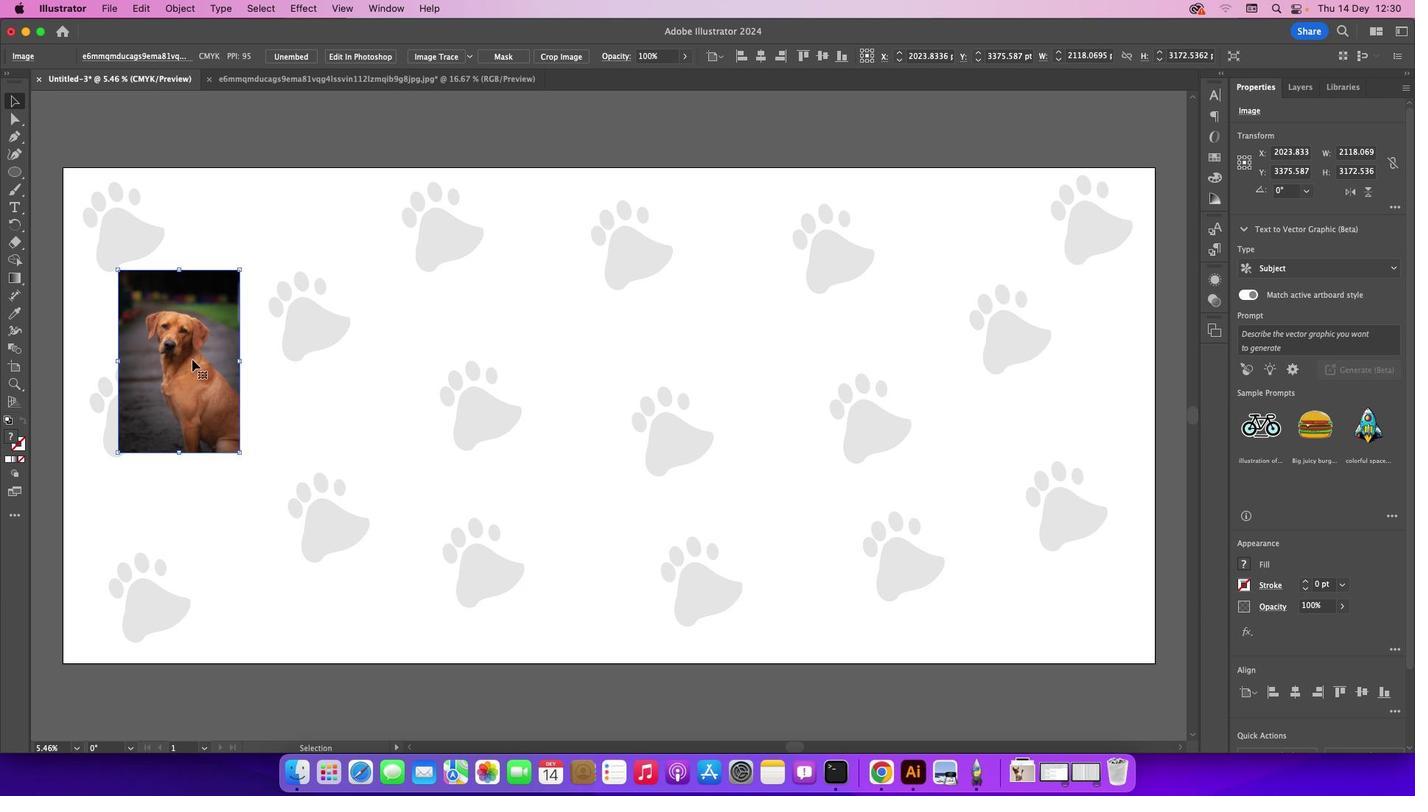 
Action: Mouse pressed left at (191, 359)
Screenshot: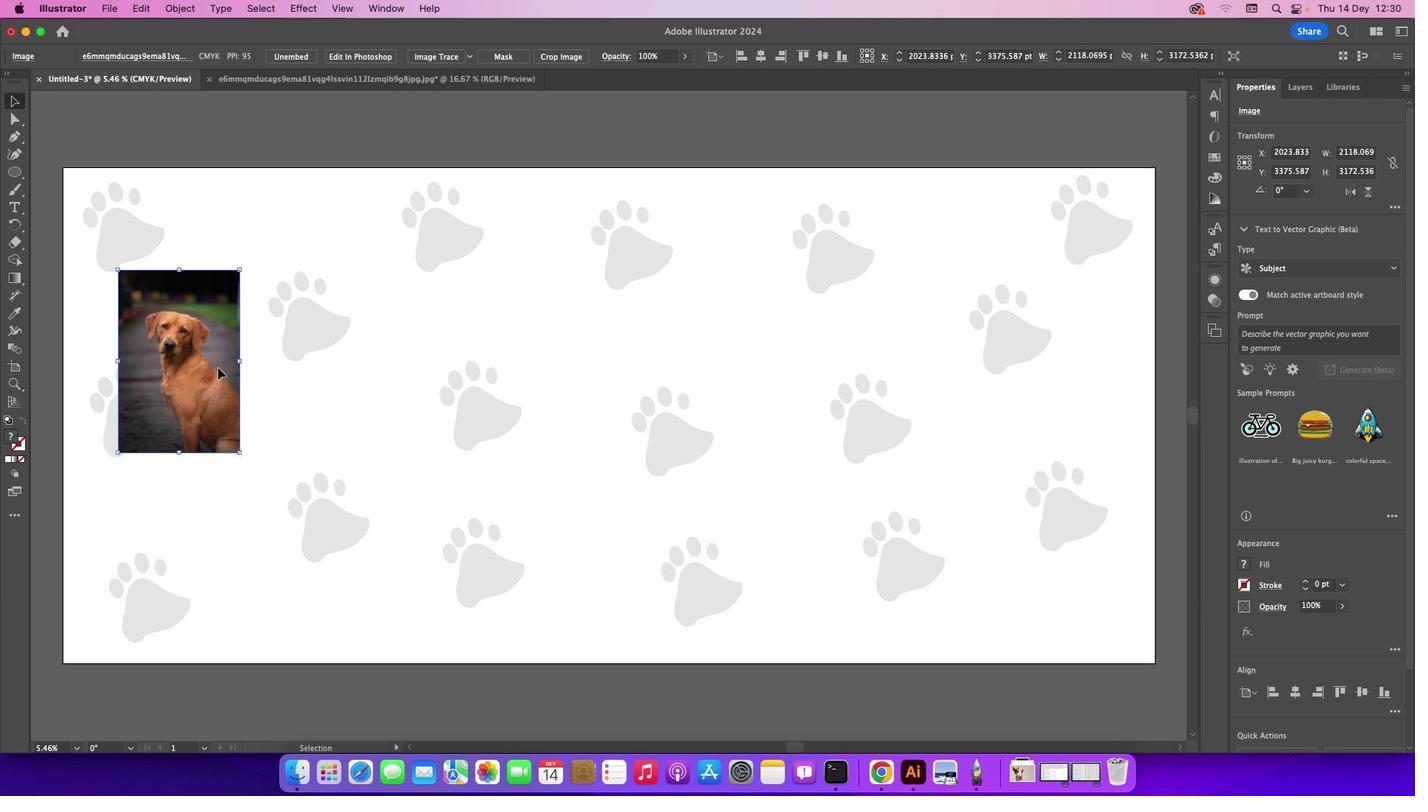 
Action: Mouse moved to (103, 5)
Screenshot: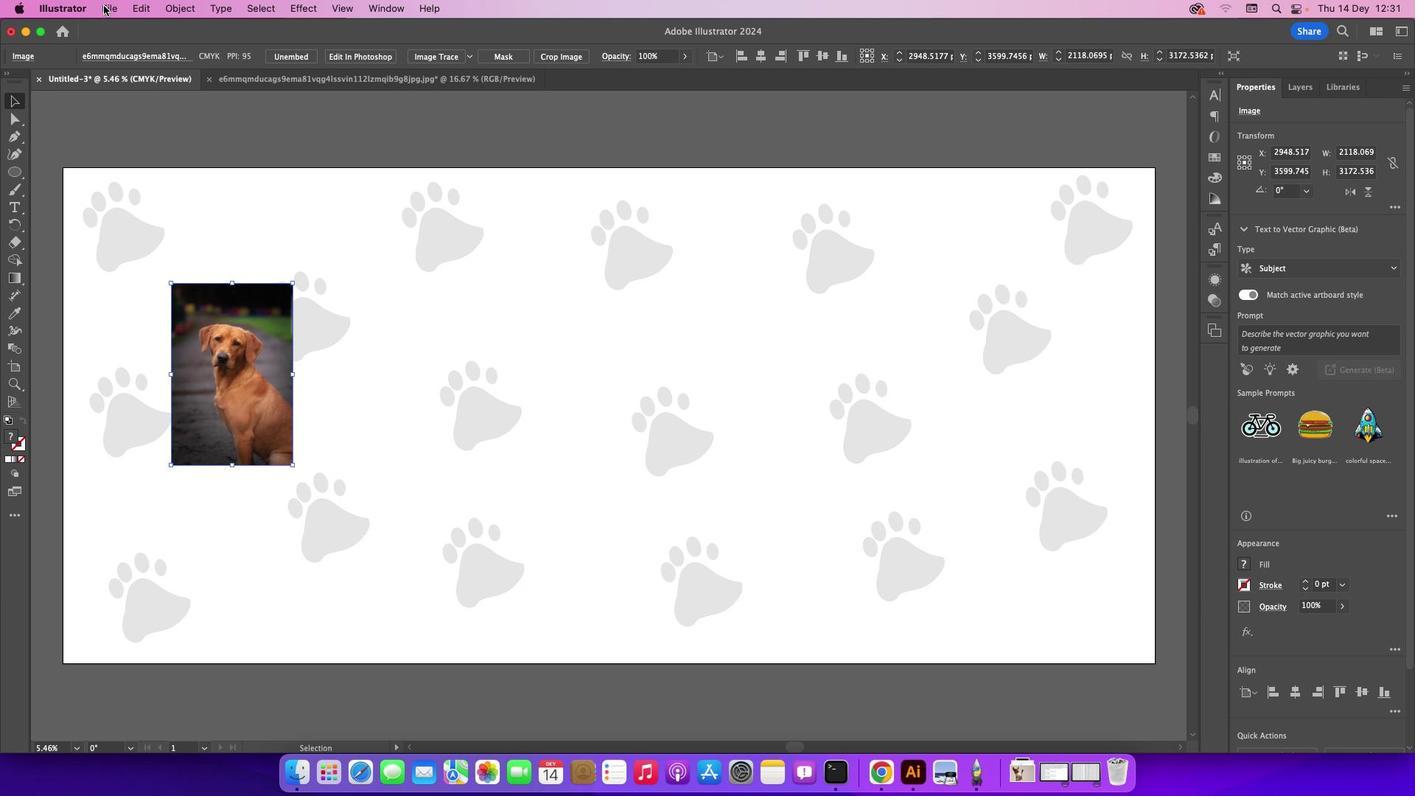 
Action: Mouse pressed left at (103, 5)
Screenshot: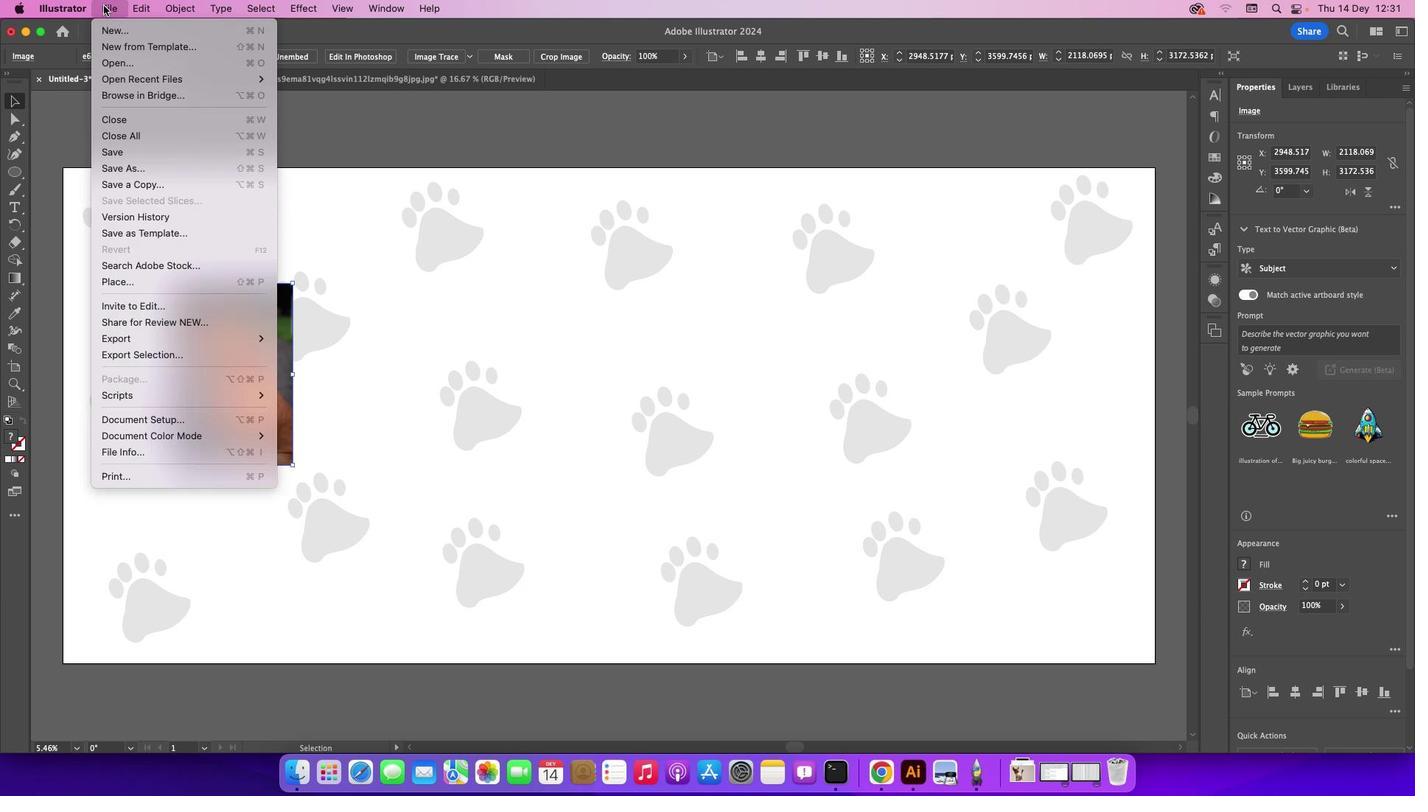 
Action: Mouse moved to (123, 55)
Screenshot: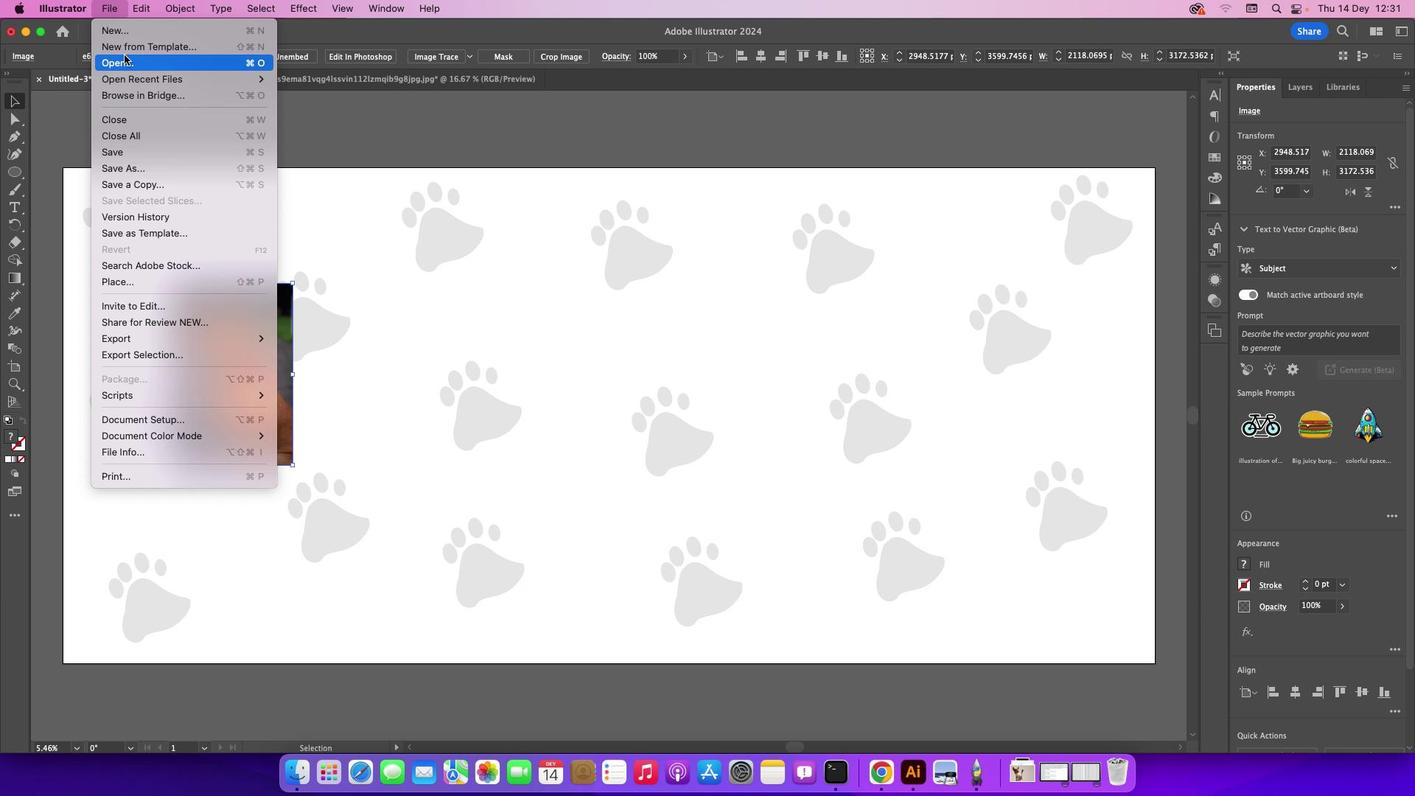 
Action: Mouse pressed left at (123, 55)
Screenshot: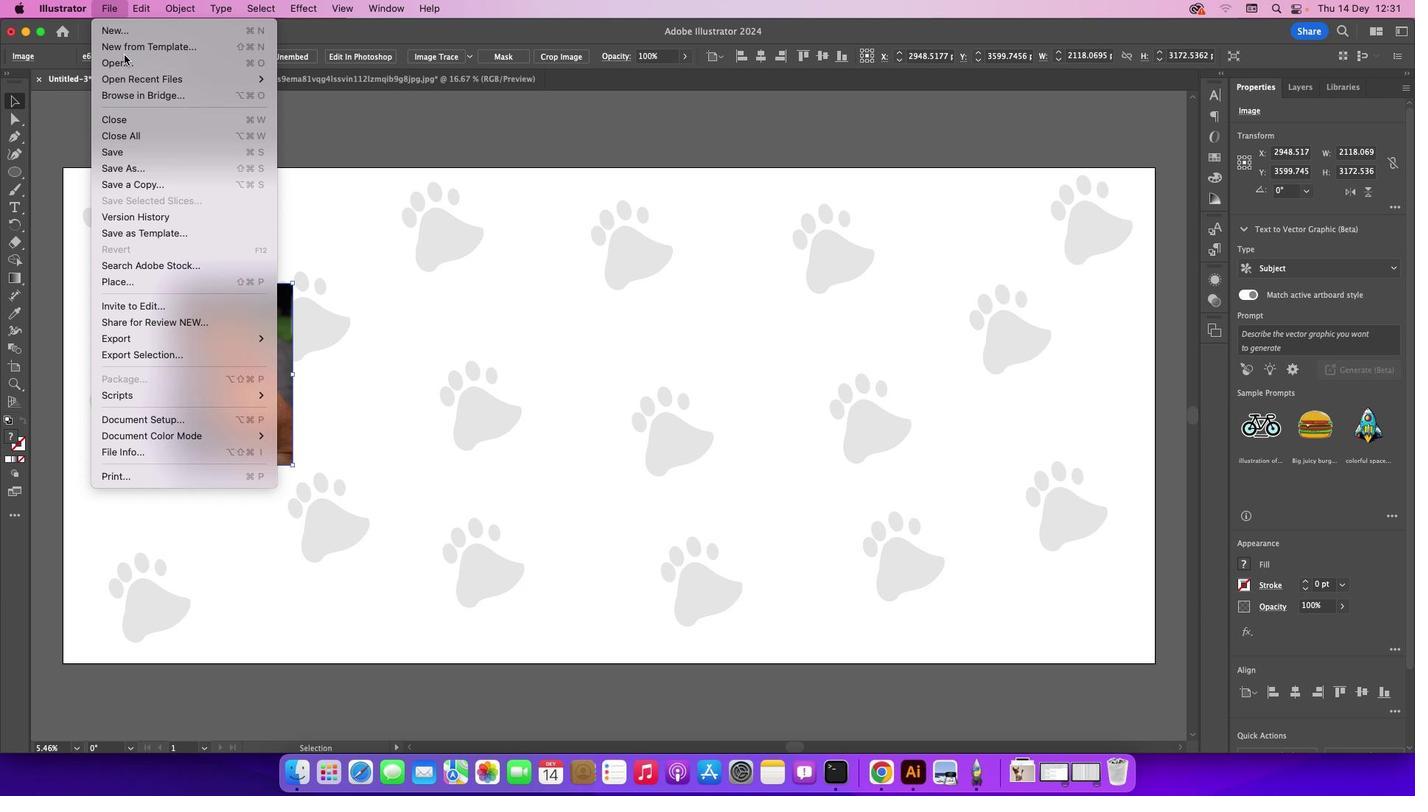 
Action: Mouse moved to (567, 211)
Screenshot: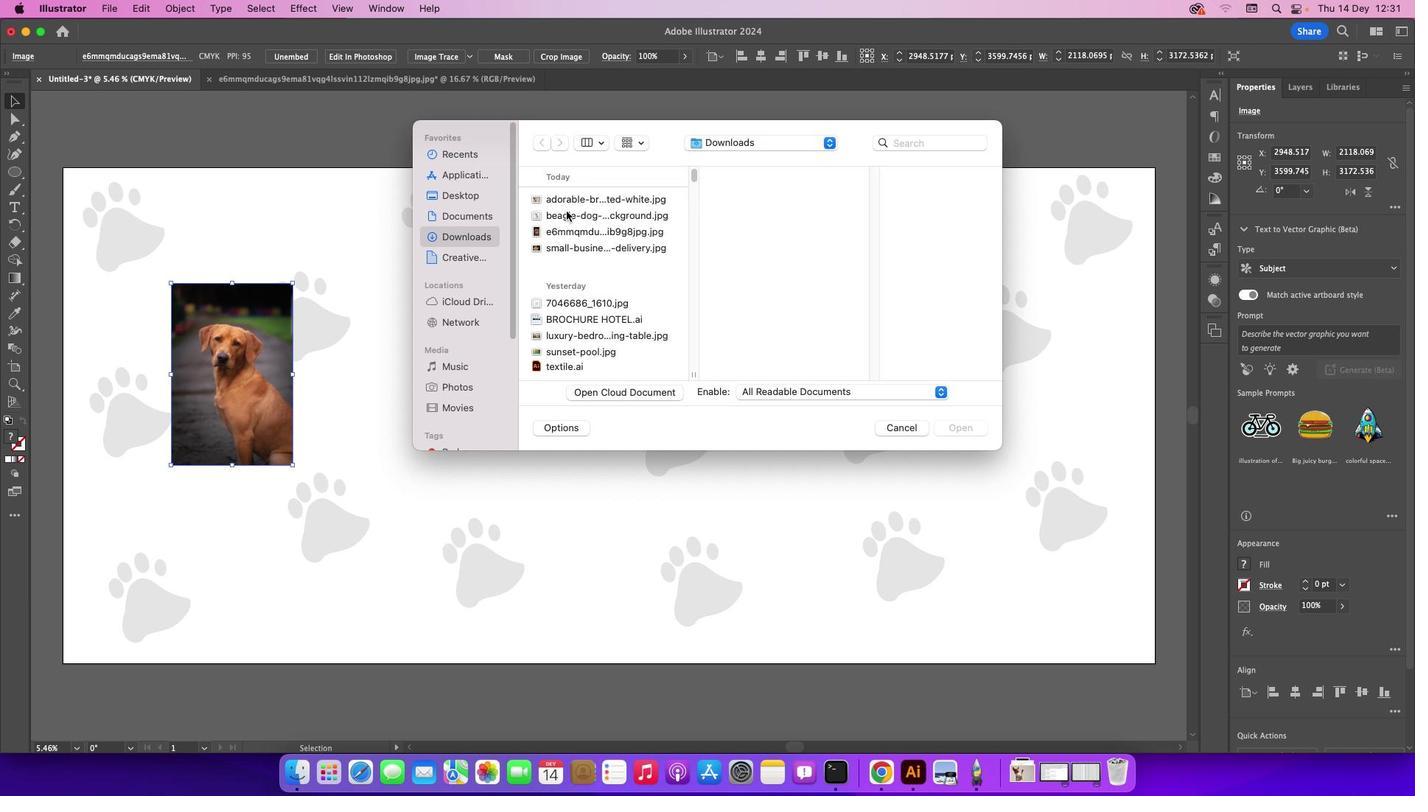 
Action: Mouse pressed left at (567, 211)
Screenshot: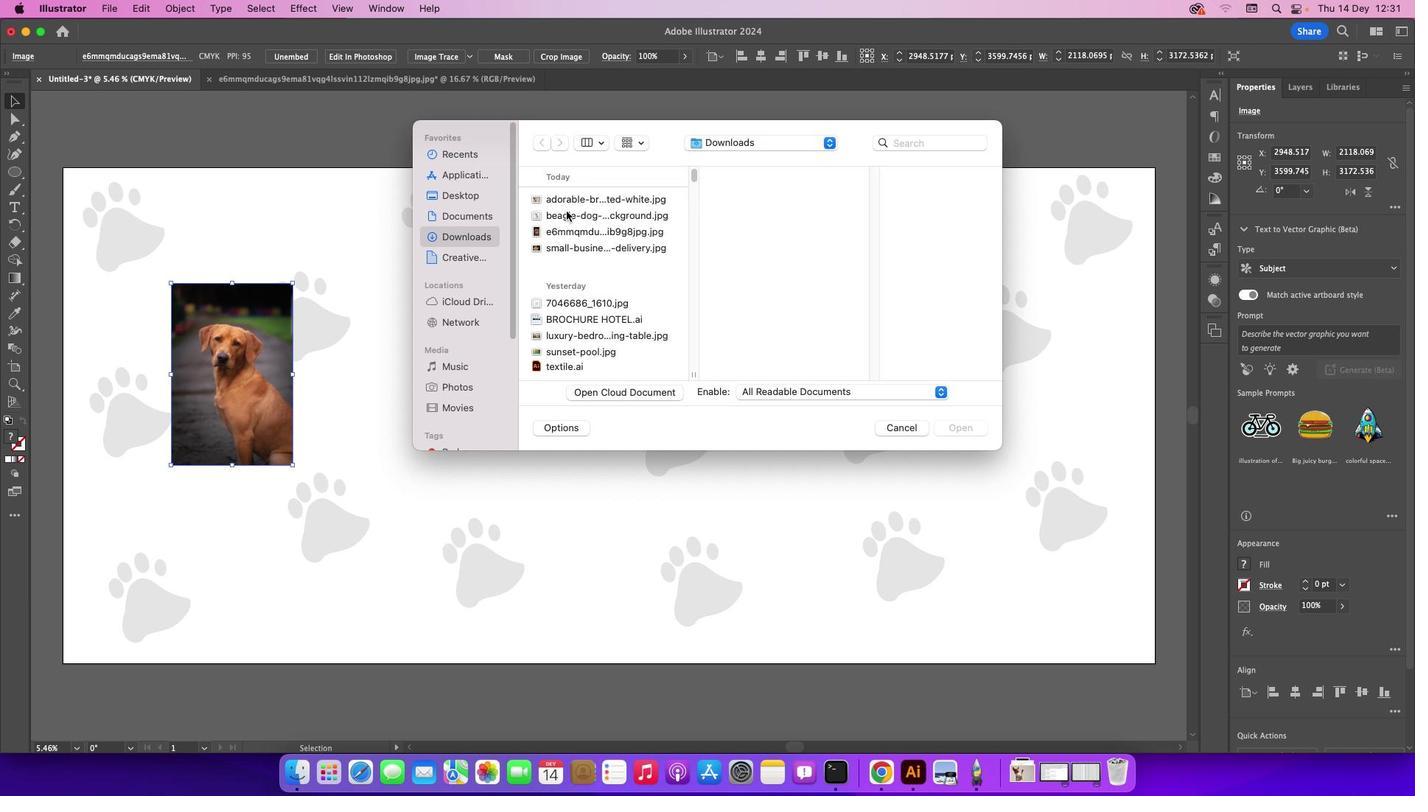 
Action: Mouse moved to (625, 237)
Screenshot: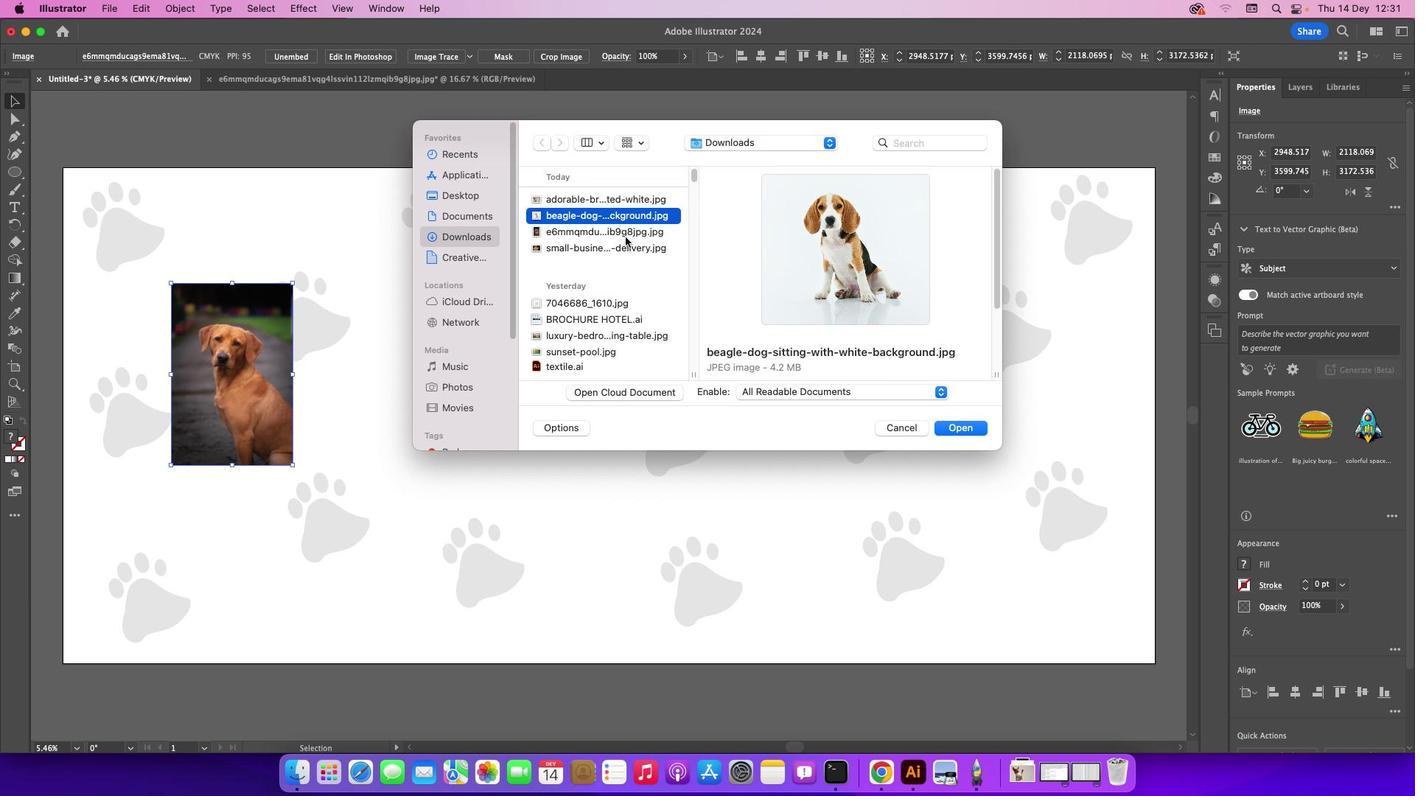 
Action: Mouse pressed left at (625, 237)
Screenshot: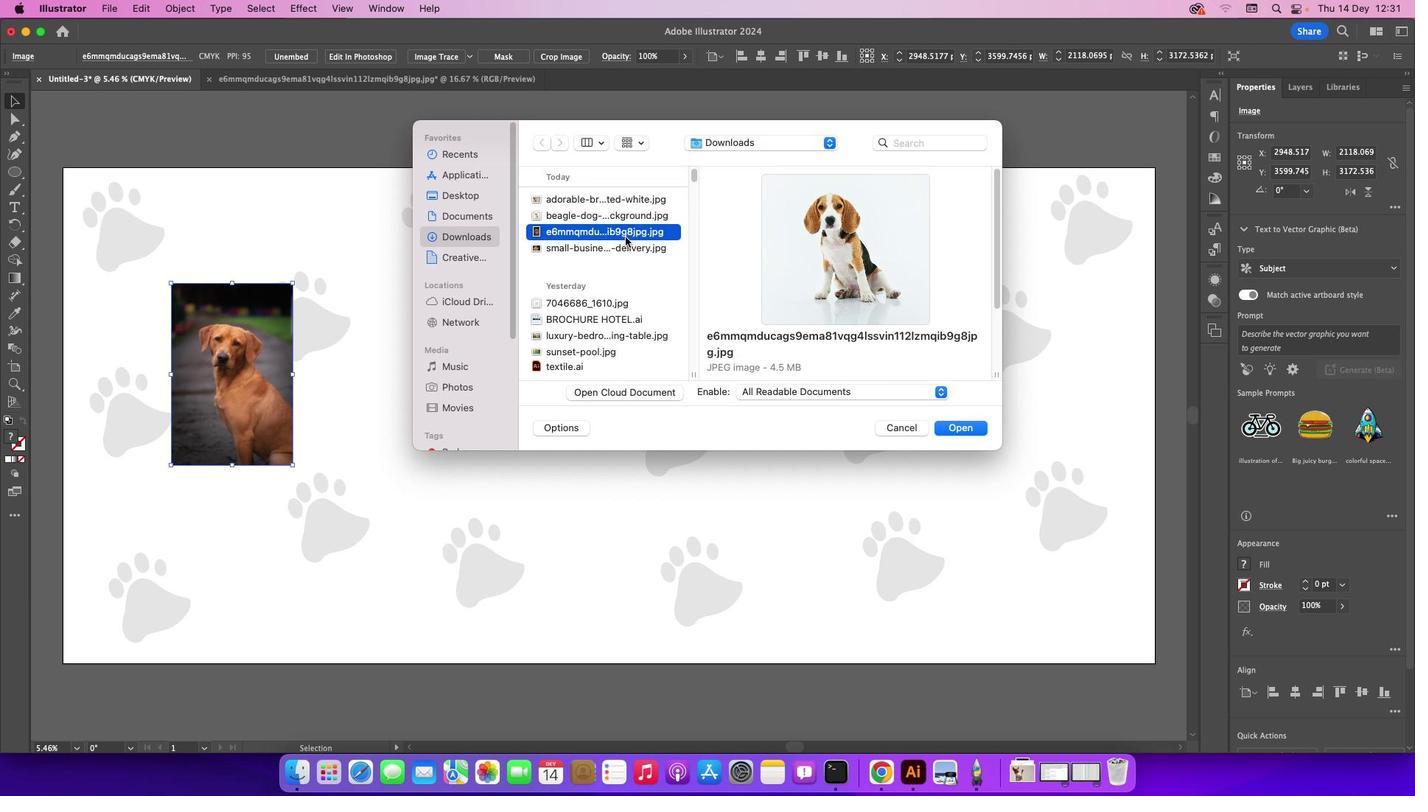 
Action: Mouse moved to (600, 199)
Screenshot: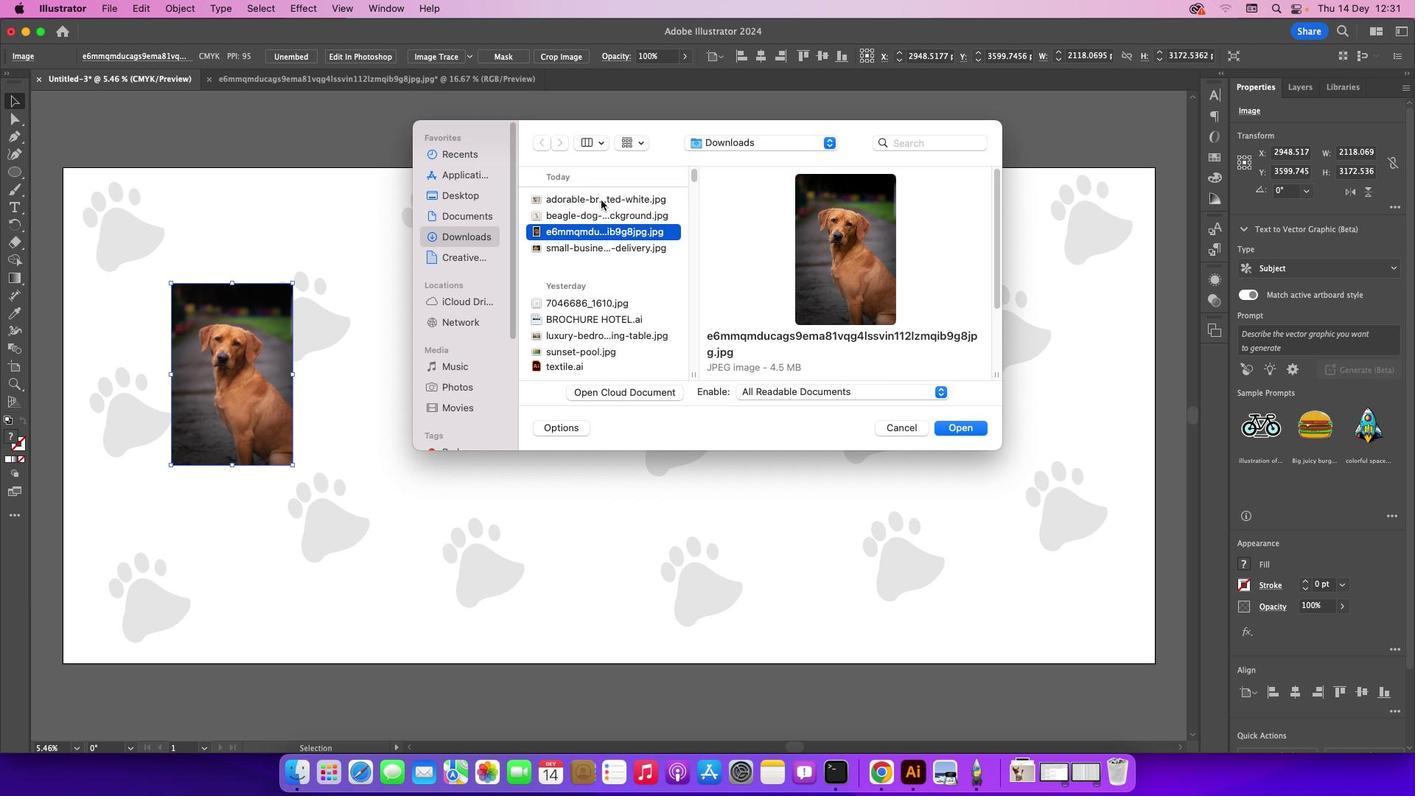 
Action: Mouse pressed left at (600, 199)
Screenshot: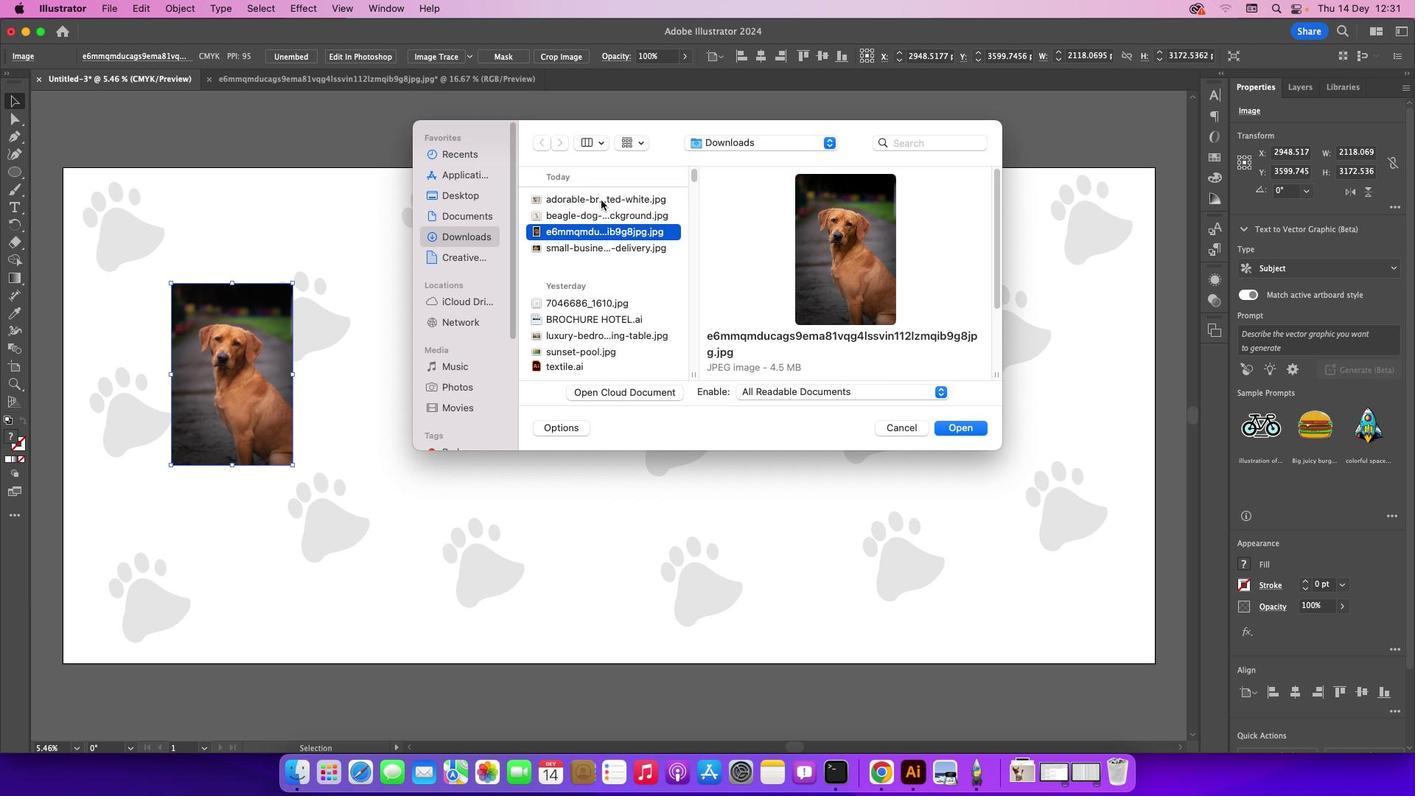 
Action: Mouse moved to (969, 428)
Screenshot: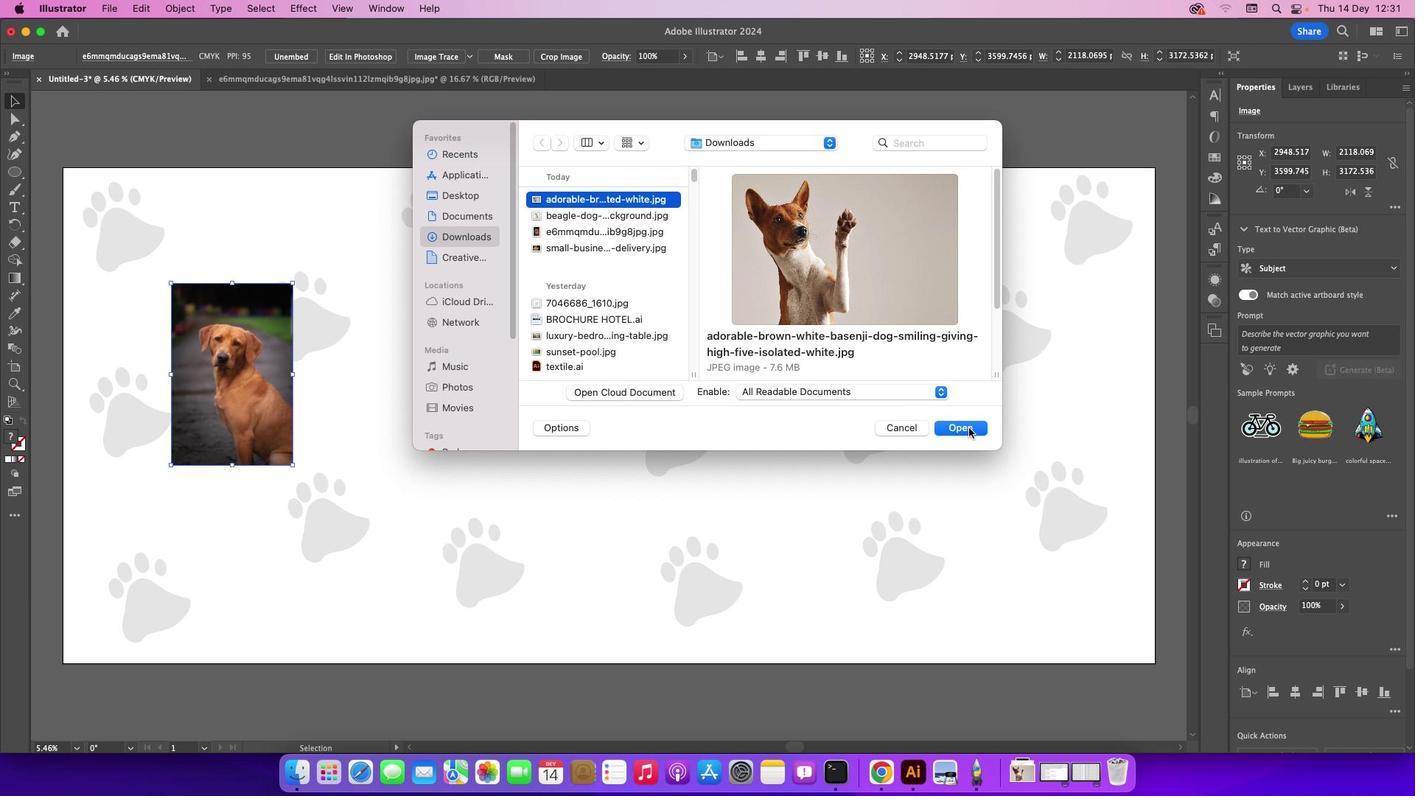 
Action: Mouse pressed left at (969, 428)
Screenshot: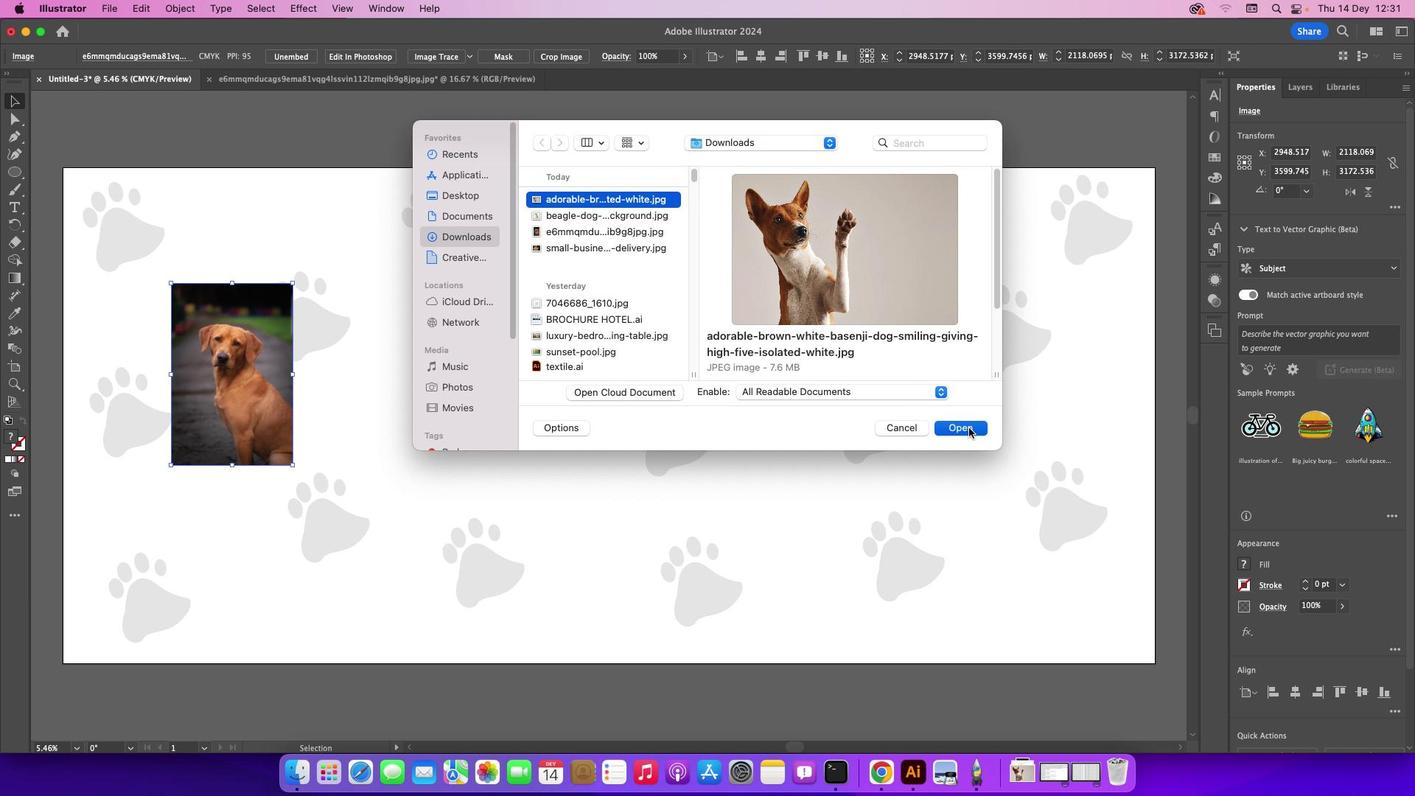 
Action: Mouse moved to (222, 252)
Screenshot: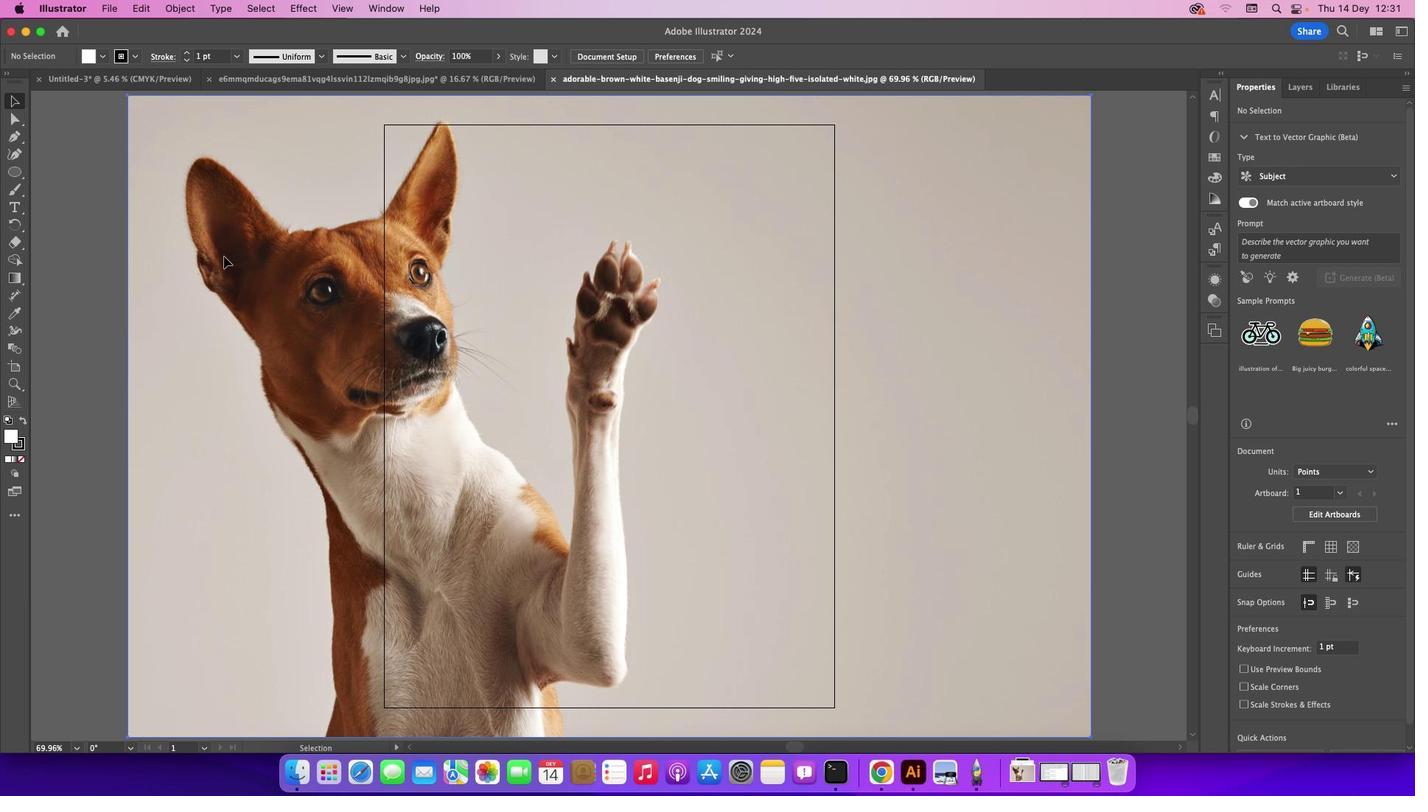 
Action: Mouse pressed left at (222, 252)
Screenshot: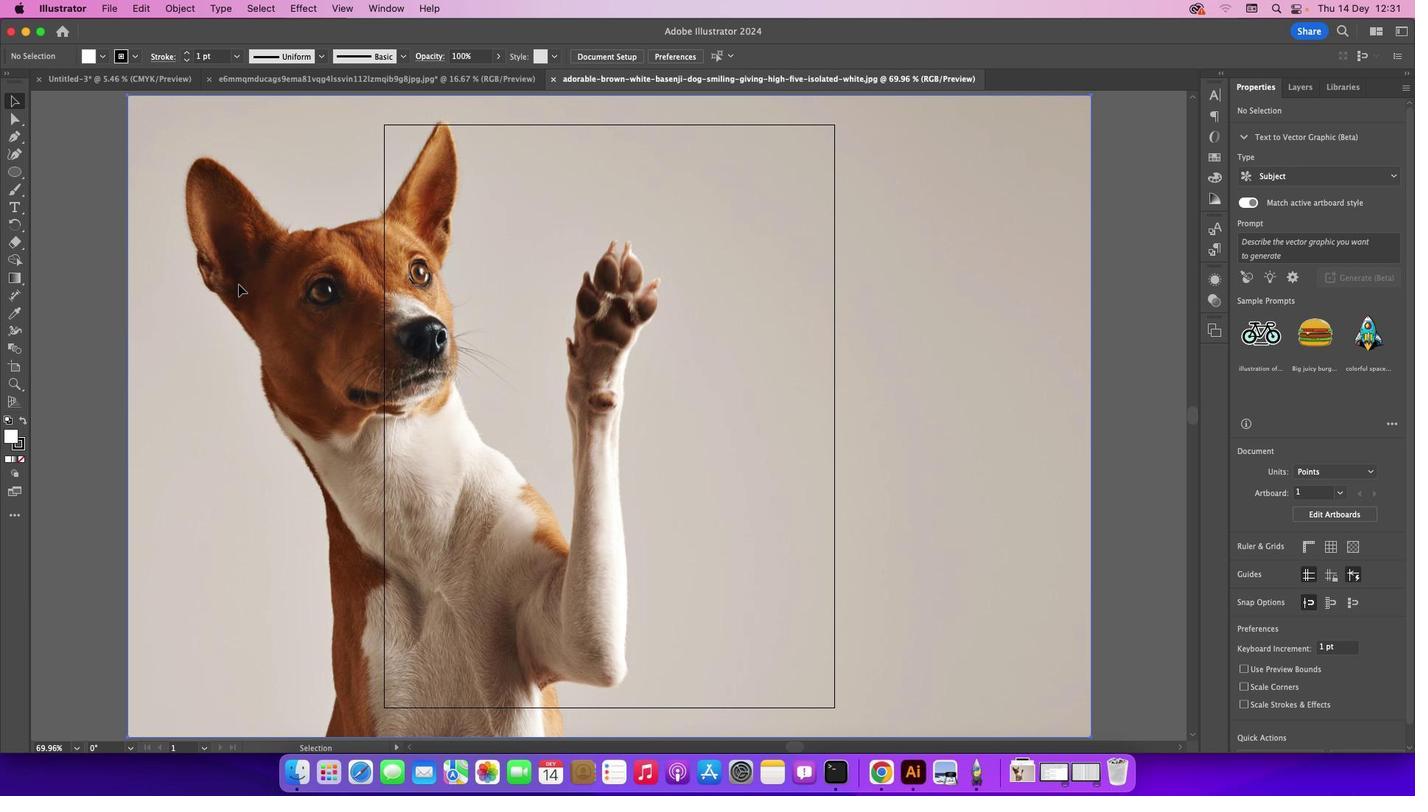 
Action: Mouse moved to (1105, 179)
Screenshot: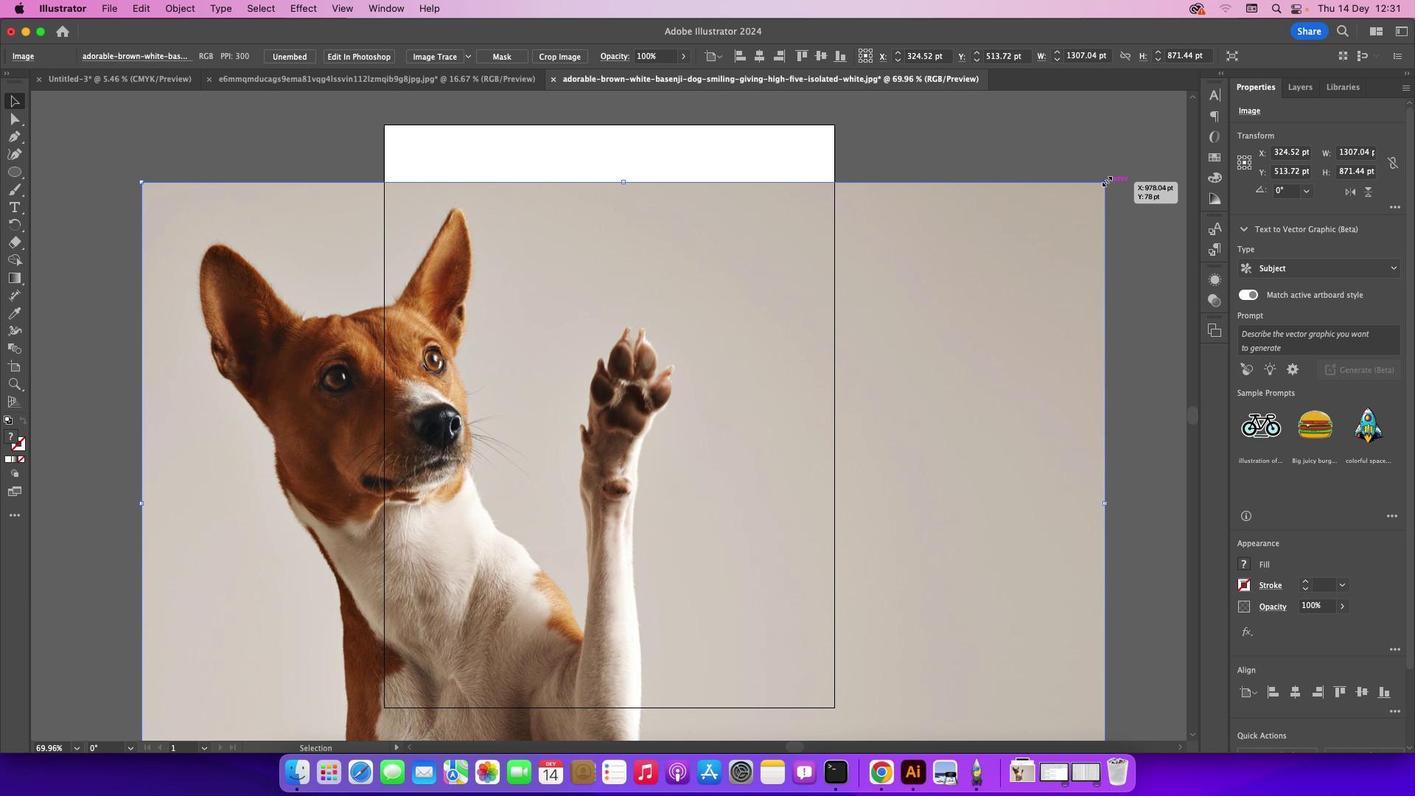 
Action: Mouse pressed left at (1105, 179)
